 Task: Plan a trip to Bellavista, Peru from 22nd December, 2023 to 30th December, 2023 for 2 adults.1  bedroom having 1 bed and 1 bathroom. Property type can be hotel. Booking option can be shelf check-in. Look for 5 properties as per requirement.
Action: Mouse moved to (604, 163)
Screenshot: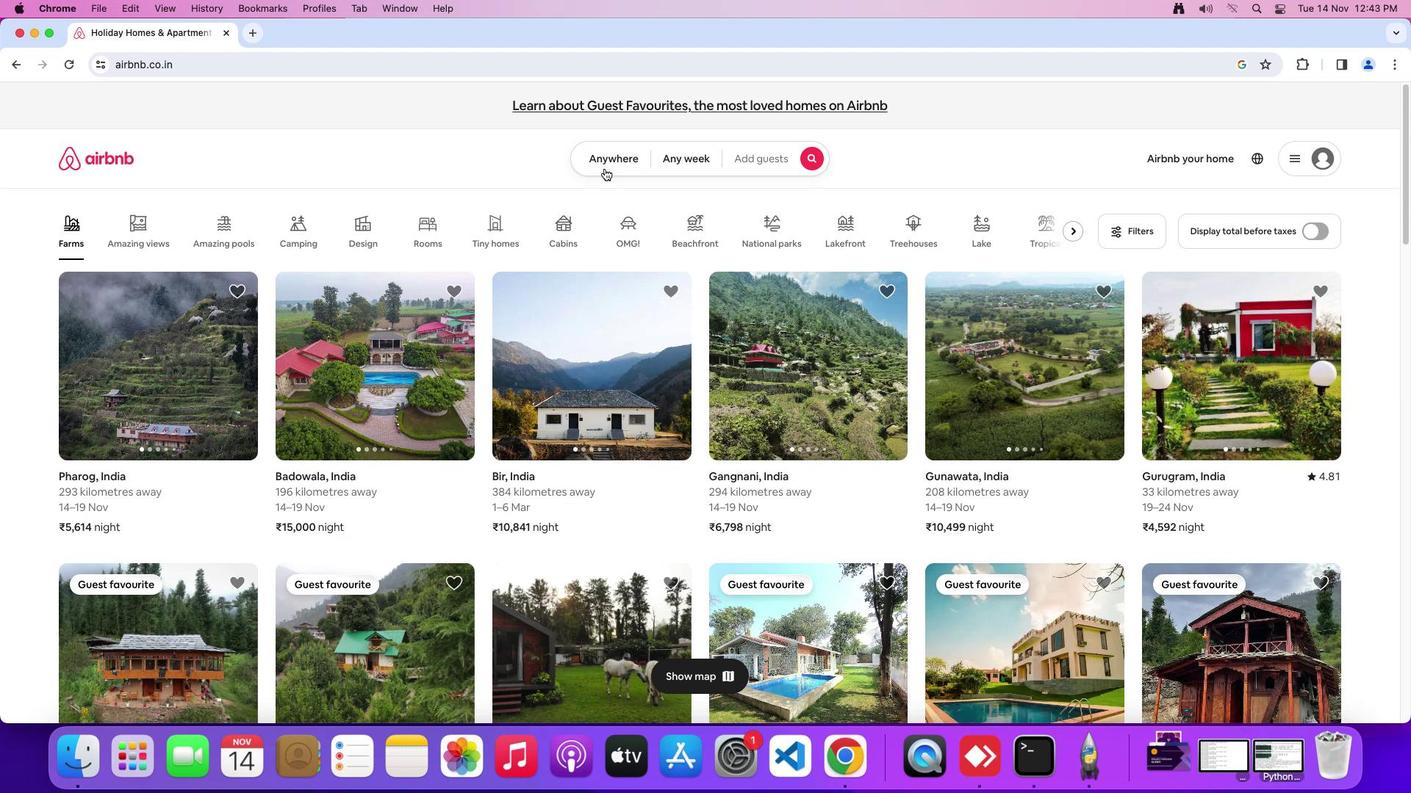 
Action: Mouse pressed left at (604, 163)
Screenshot: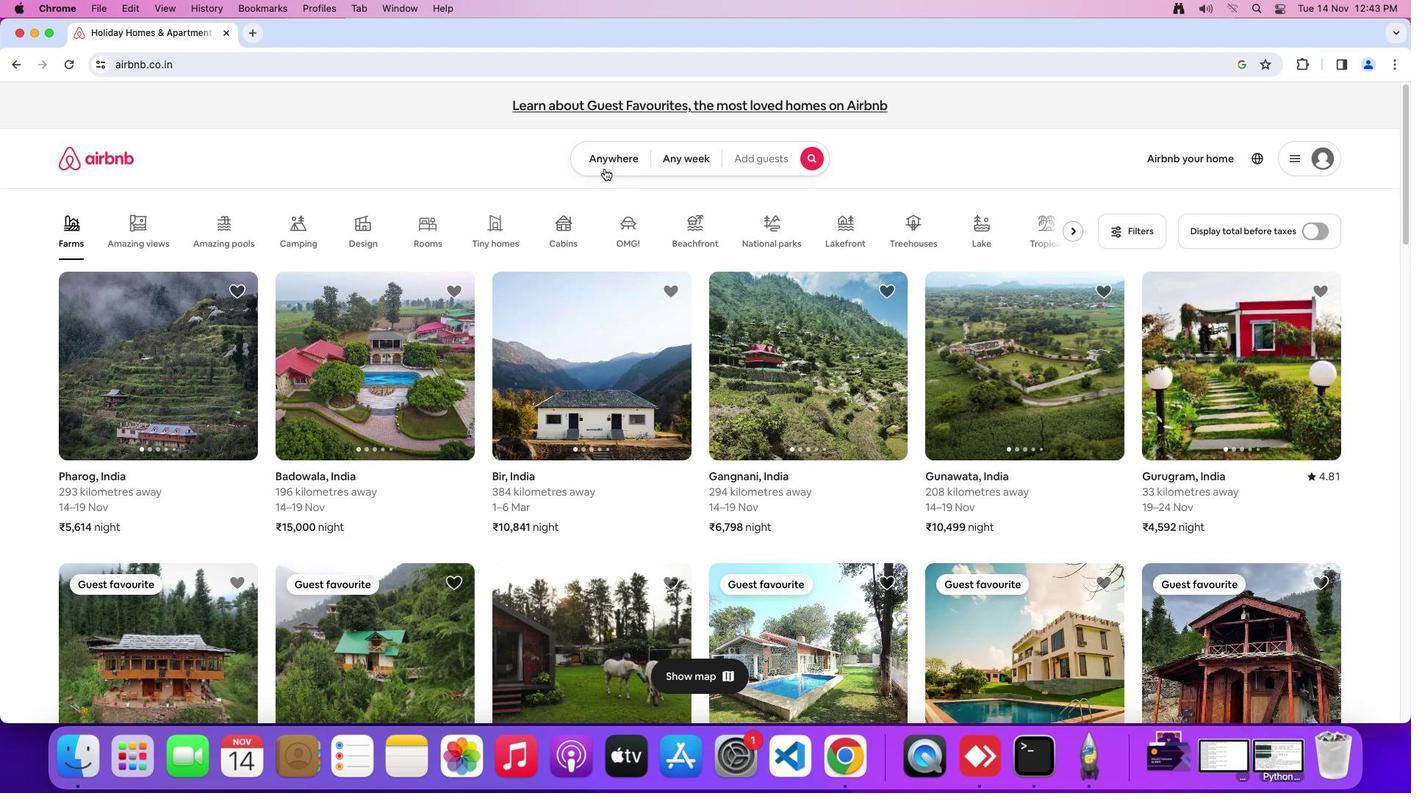 
Action: Mouse moved to (529, 224)
Screenshot: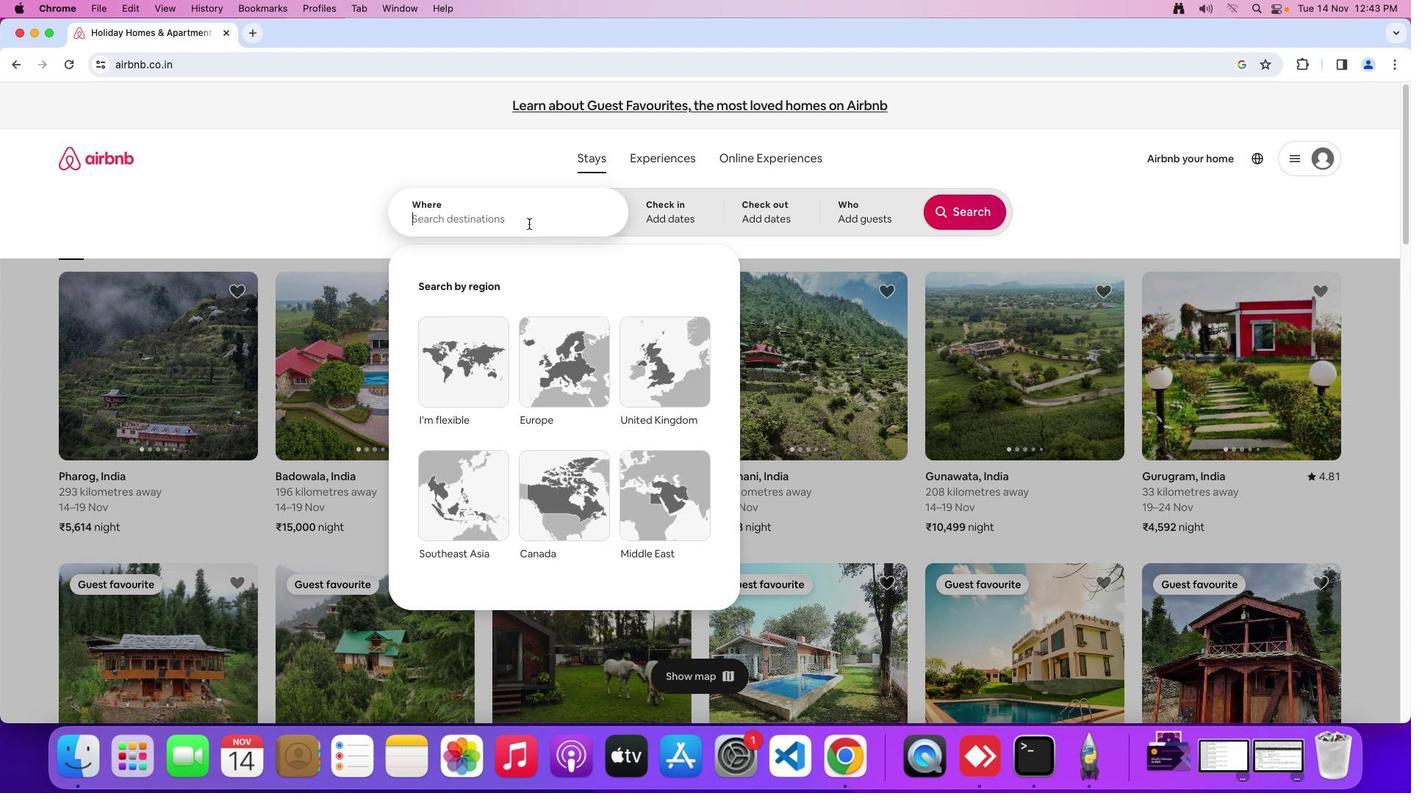 
Action: Mouse pressed left at (529, 224)
Screenshot: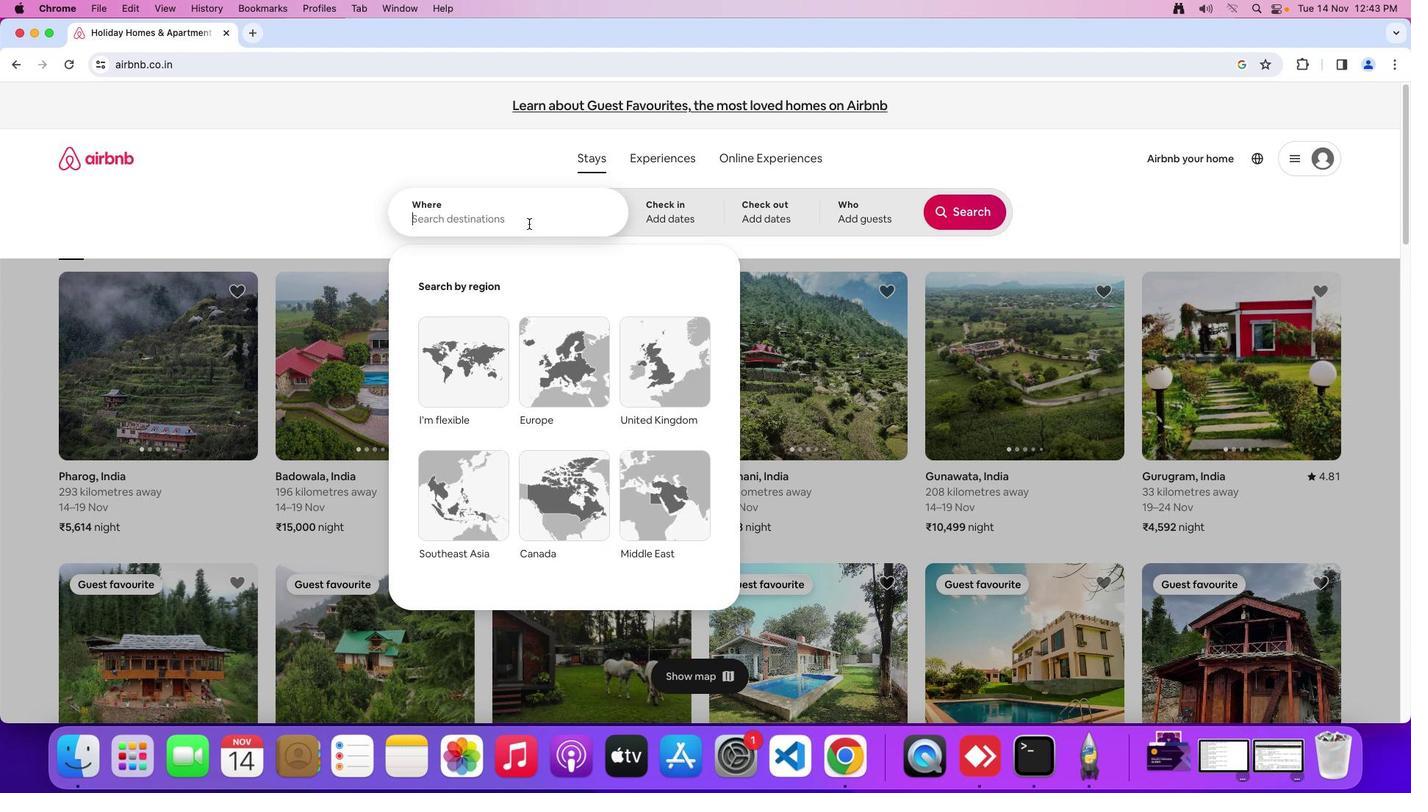 
Action: Mouse moved to (529, 223)
Screenshot: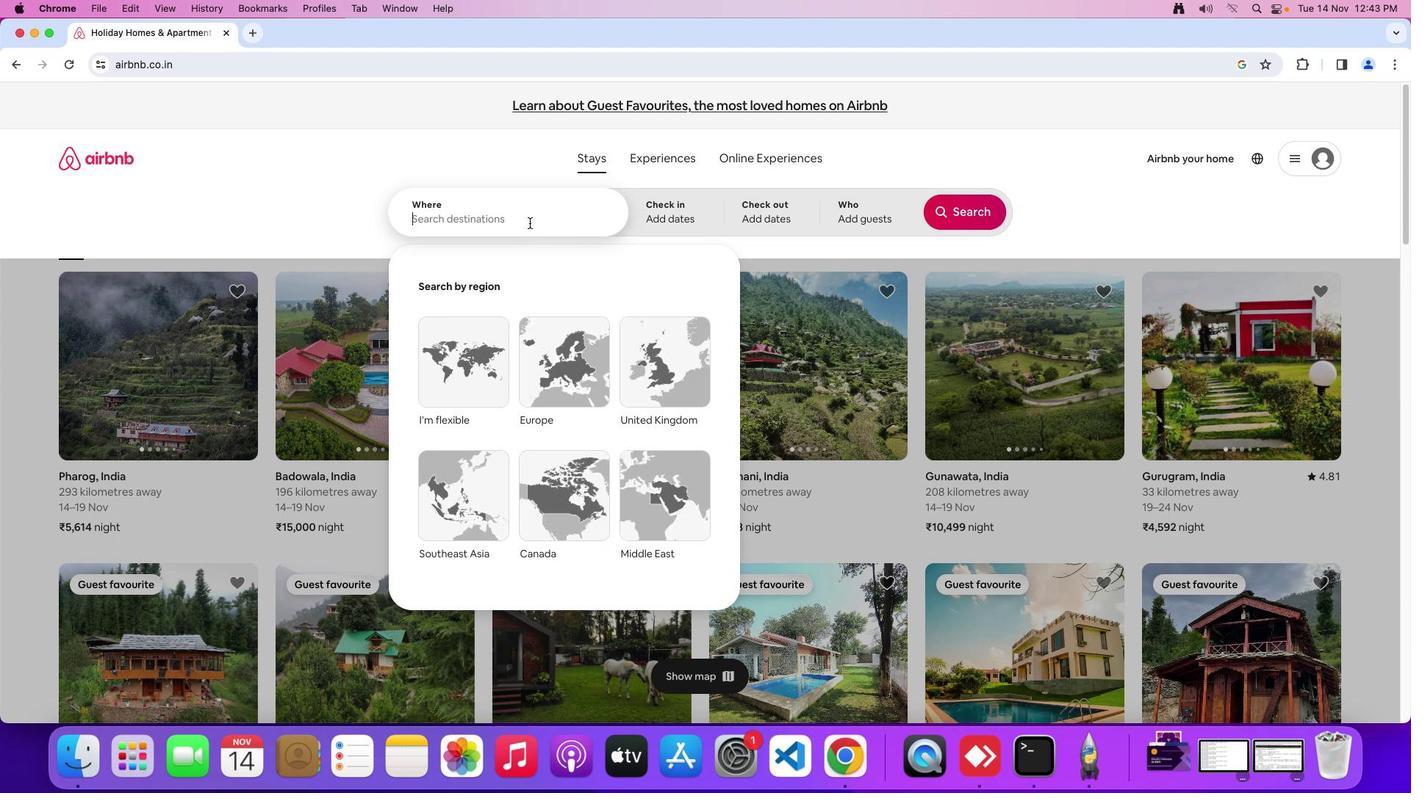 
Action: Key pressed Key.shift_r
Screenshot: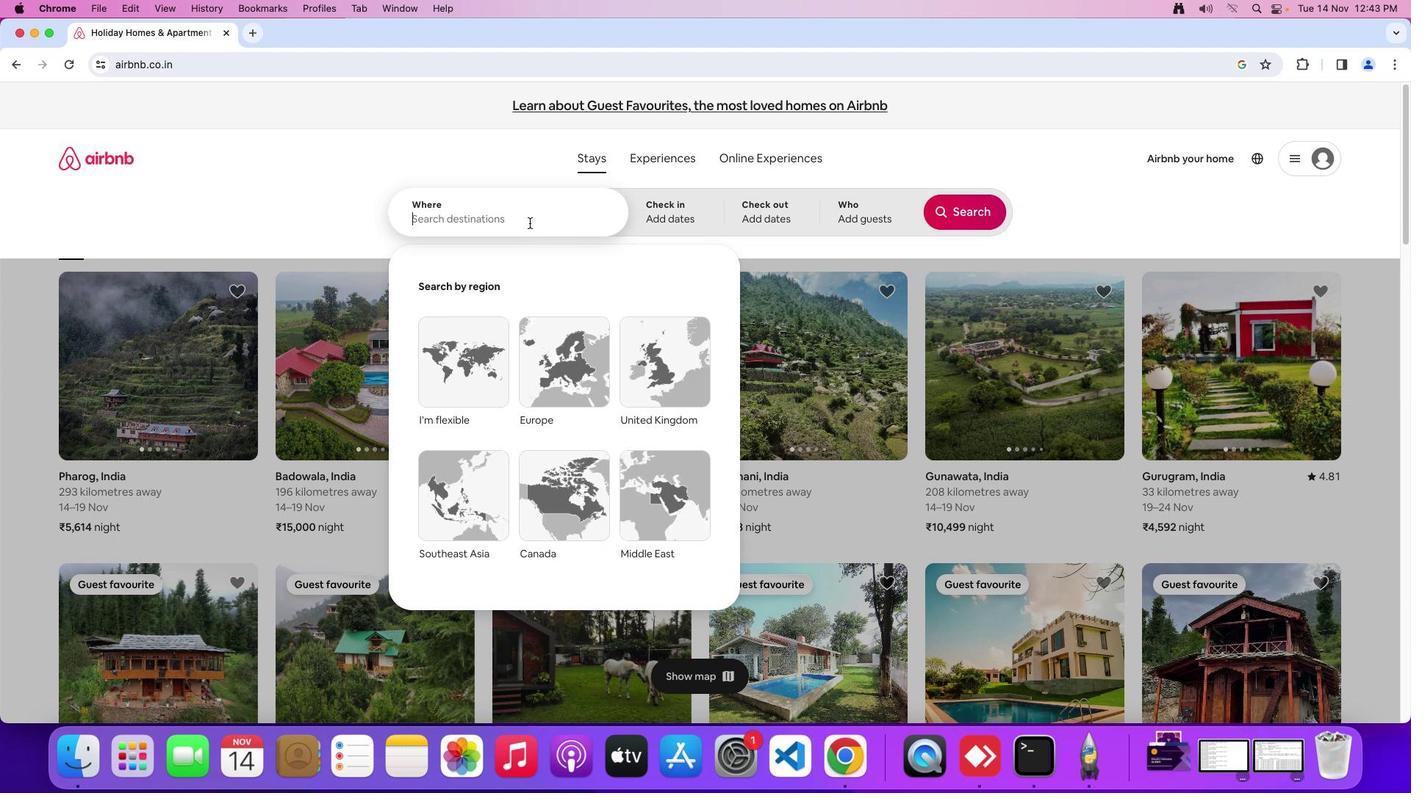 
Action: Mouse moved to (529, 223)
Screenshot: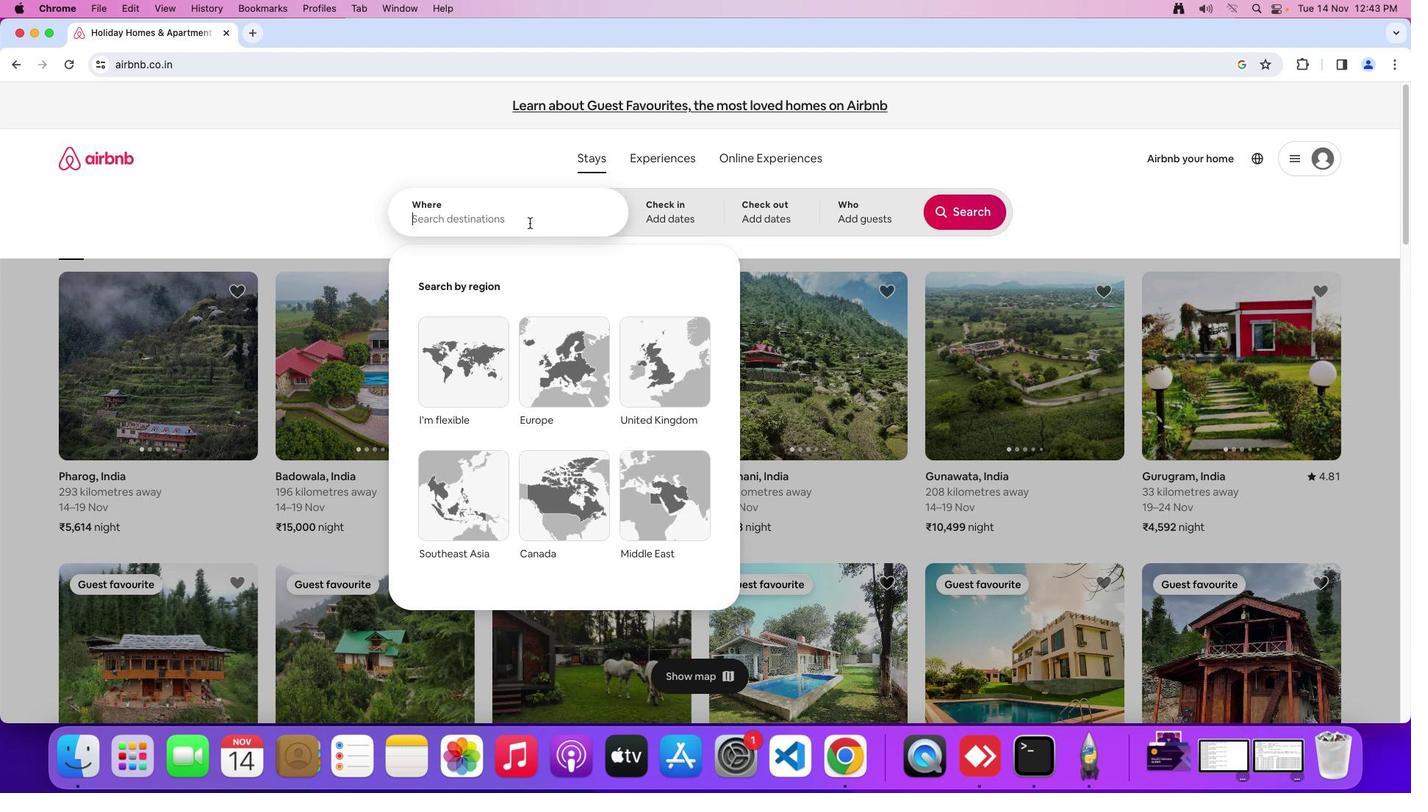 
Action: Key pressed 'B''e''l''l''a''v''i''s''t''a'','Key.spaceKey.shift'P''e''r''y'Key.backspace'u'
Screenshot: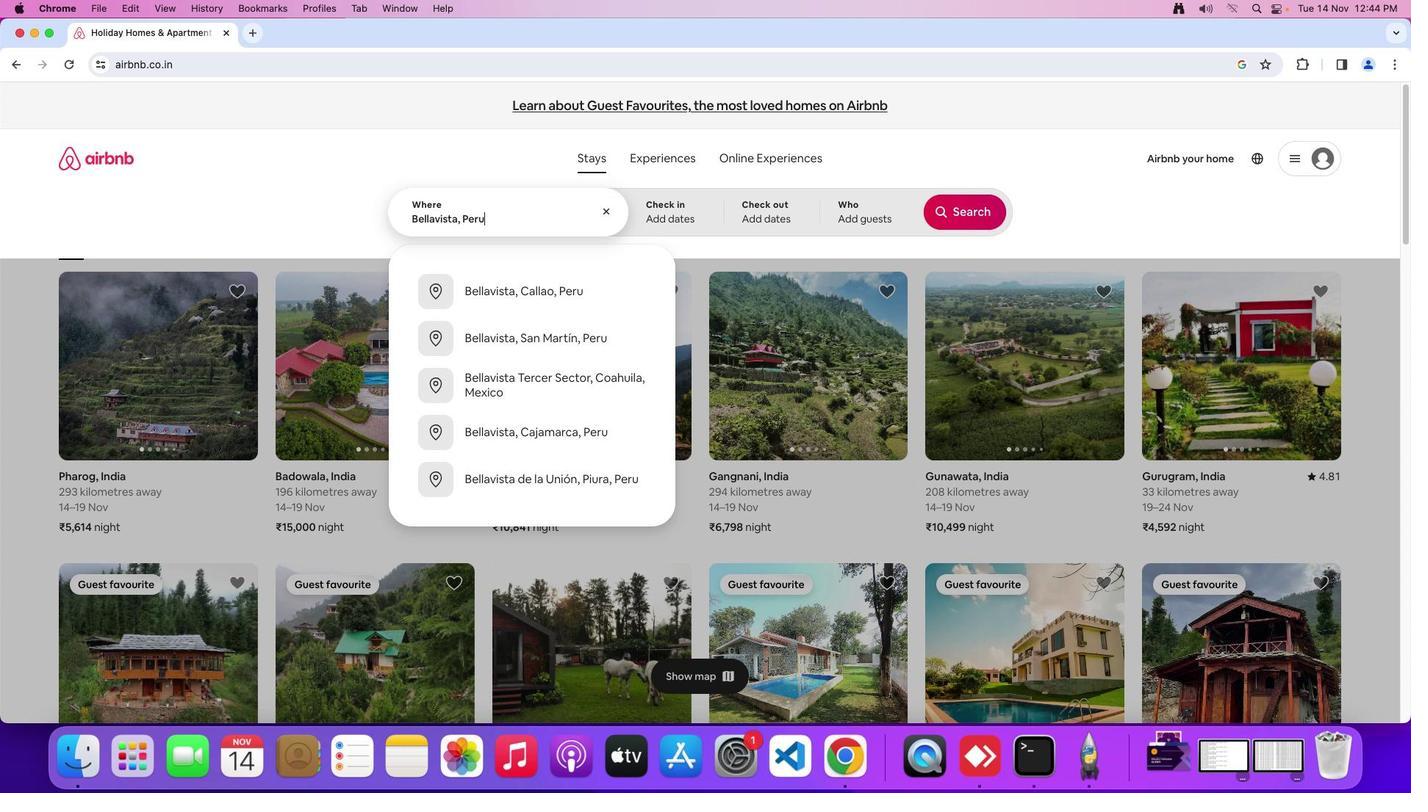 
Action: Mouse moved to (672, 222)
Screenshot: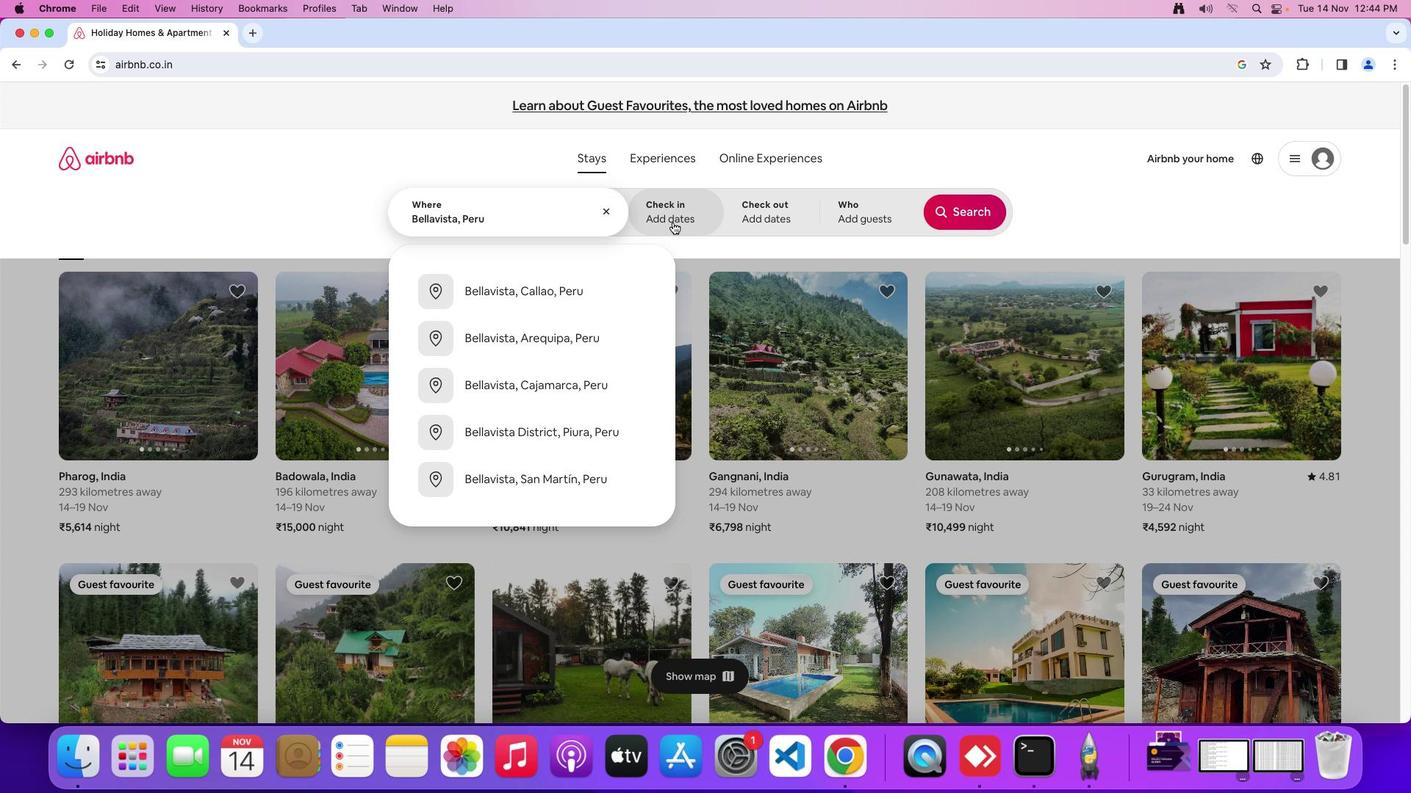 
Action: Mouse pressed left at (672, 222)
Screenshot: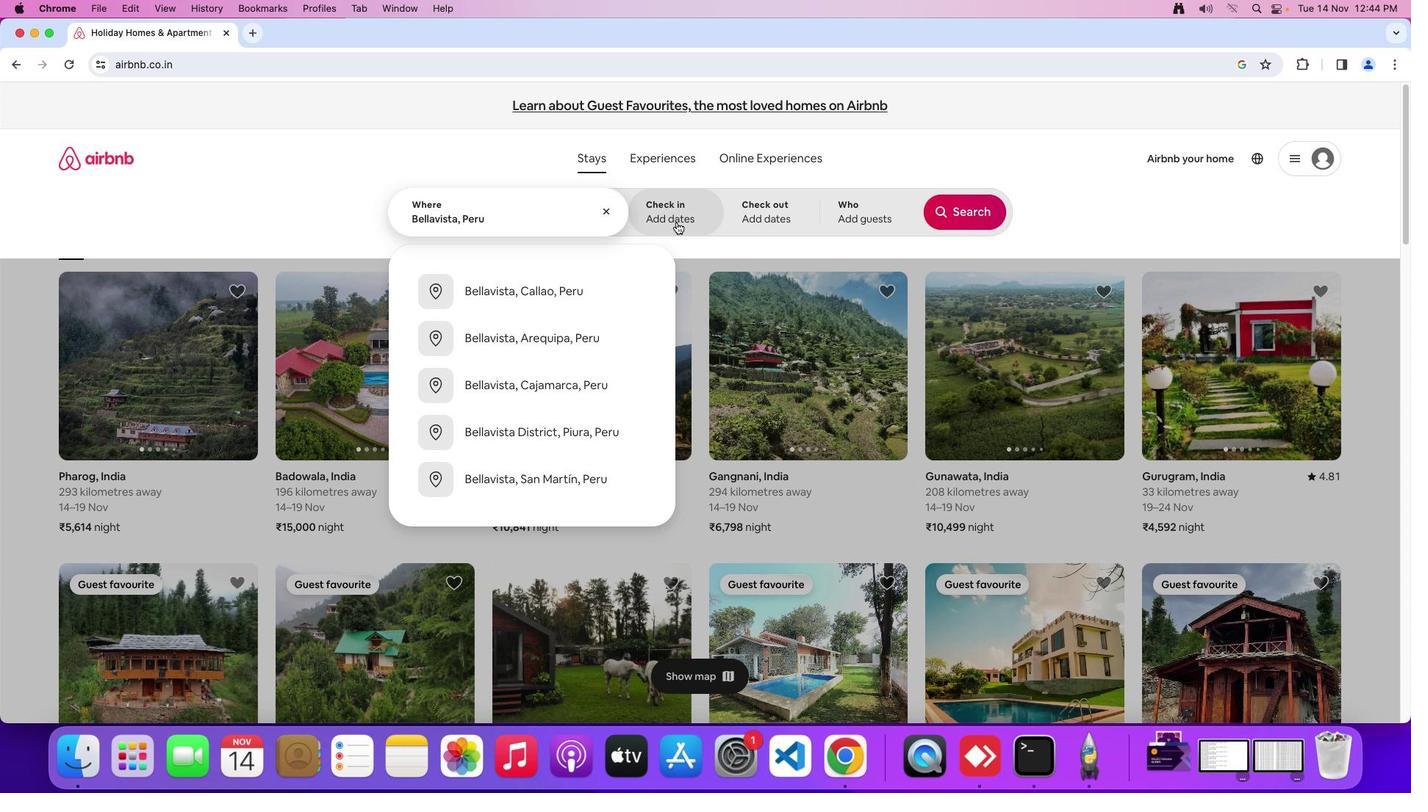 
Action: Mouse moved to (905, 500)
Screenshot: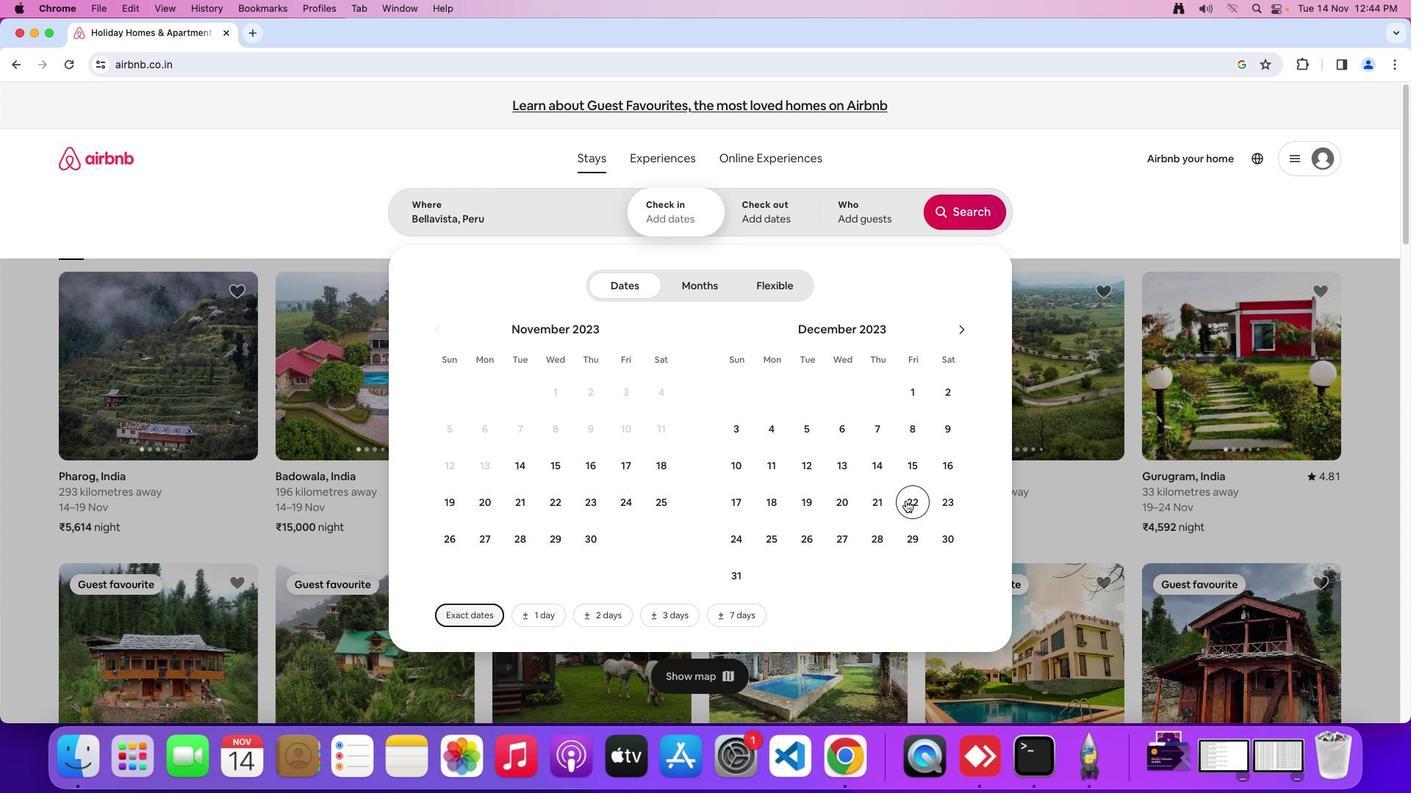 
Action: Mouse pressed left at (905, 500)
Screenshot: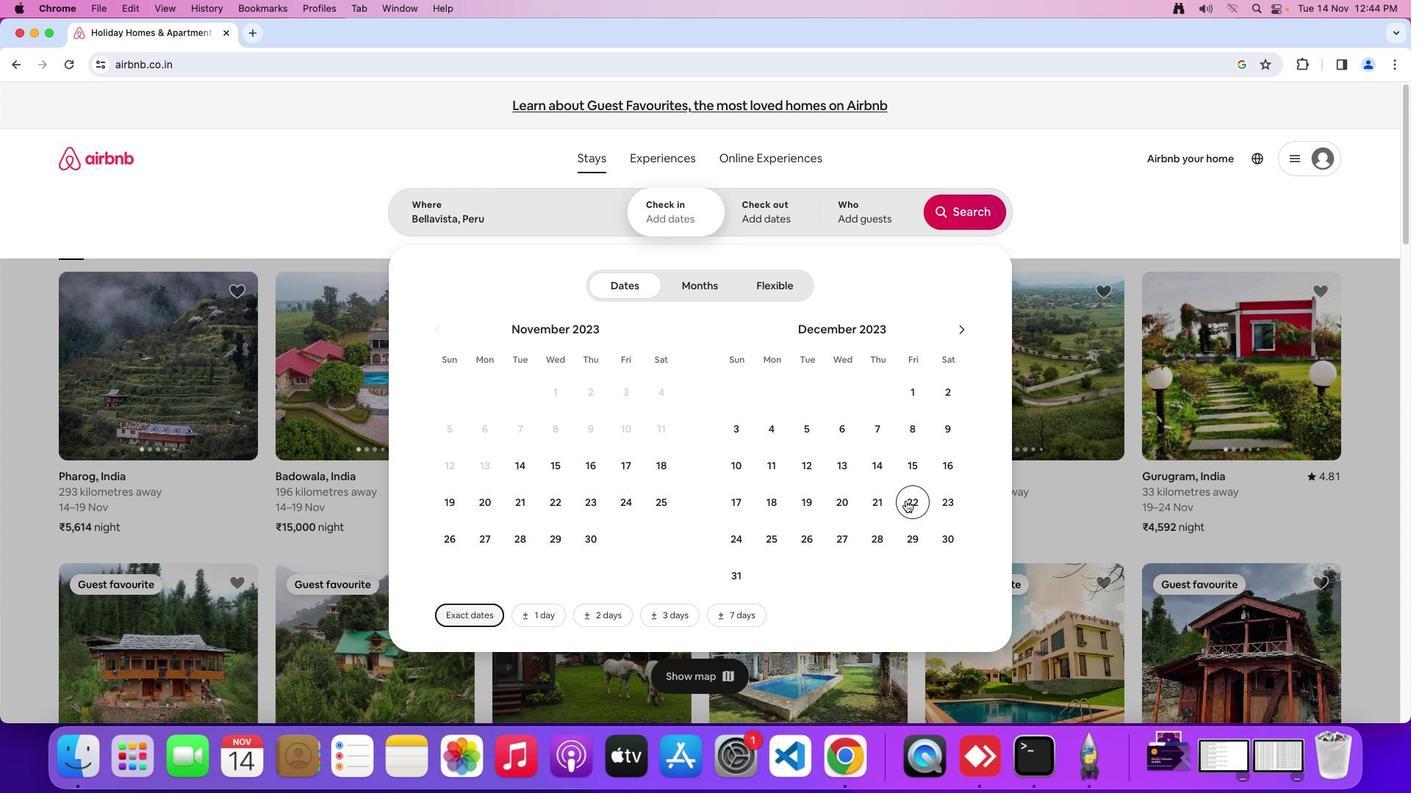 
Action: Mouse moved to (908, 498)
Screenshot: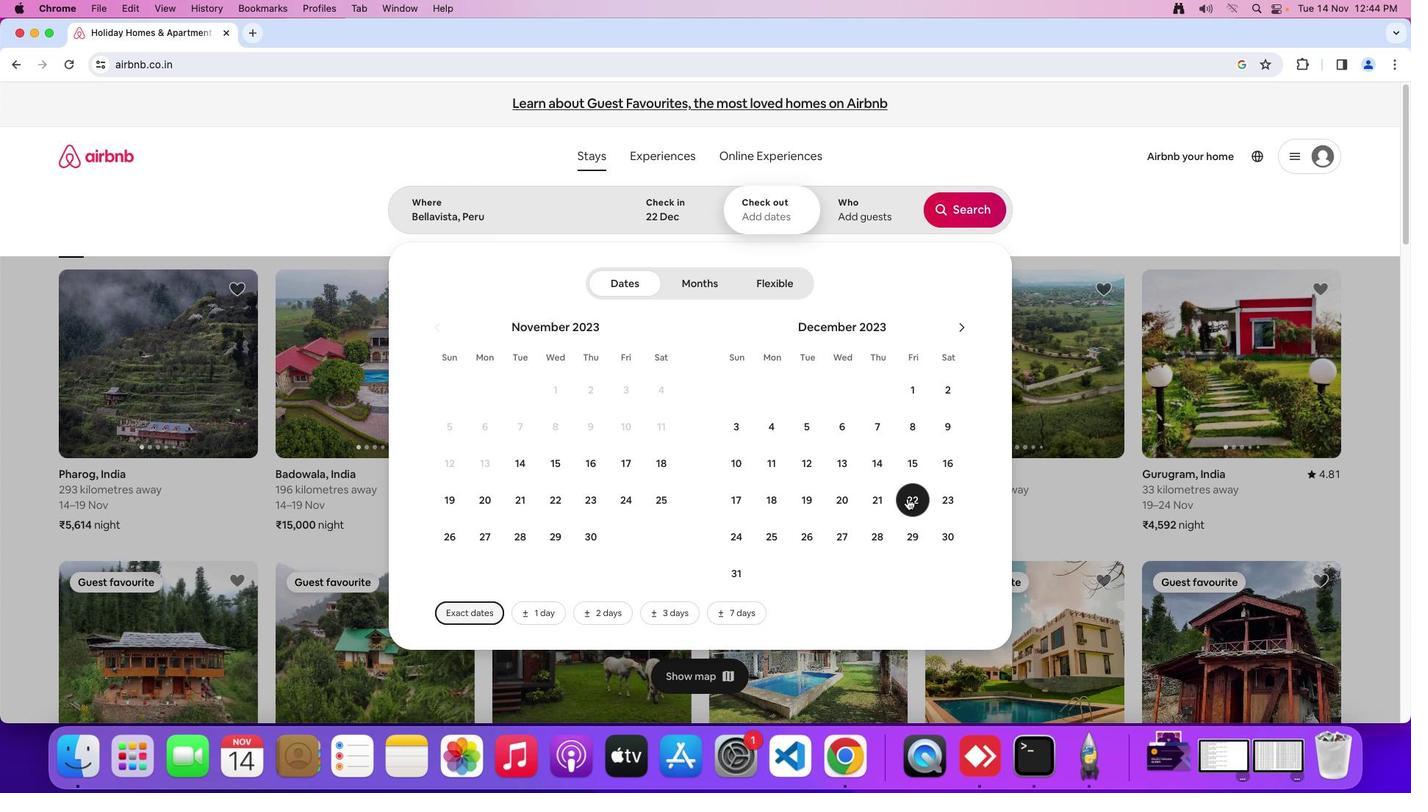 
Action: Mouse scrolled (908, 498) with delta (0, 0)
Screenshot: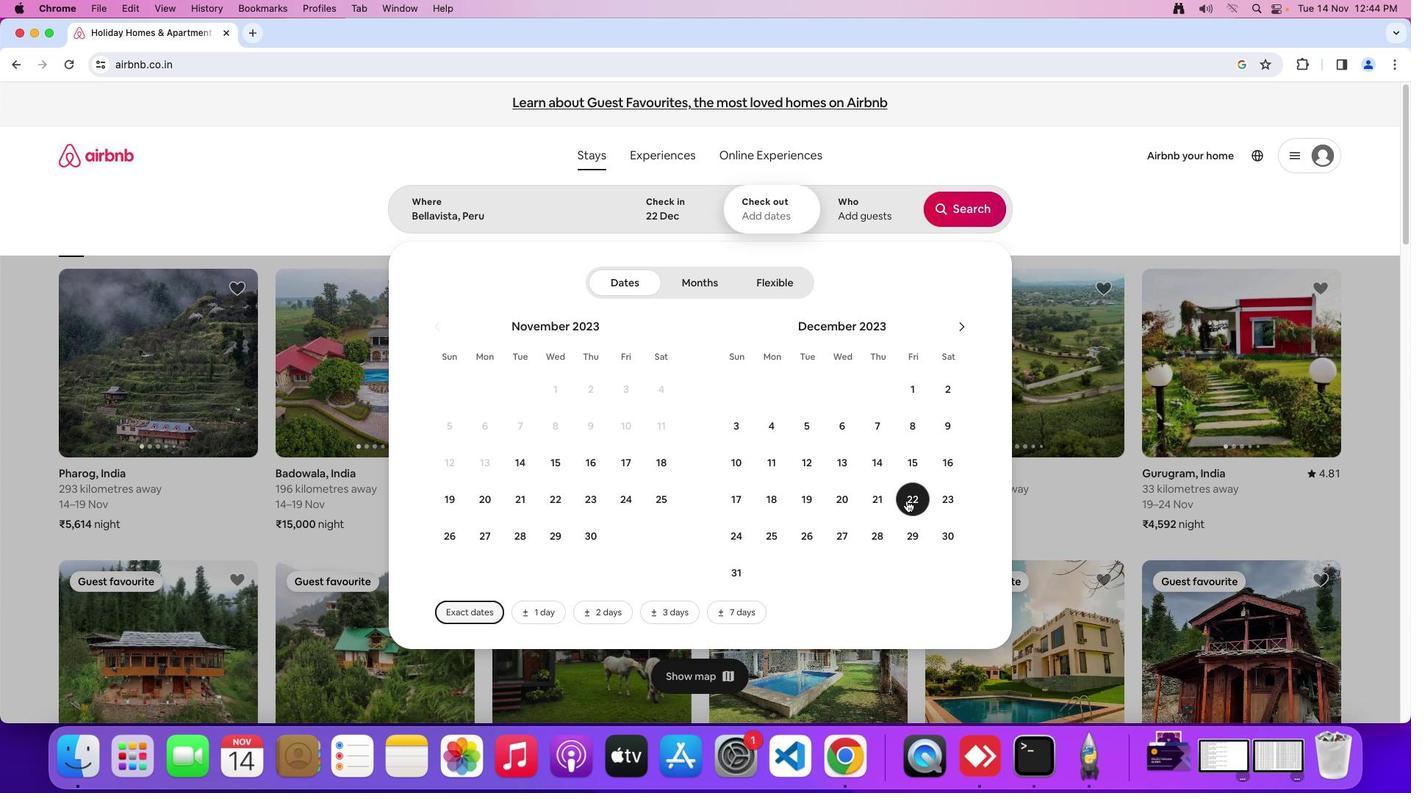 
Action: Mouse moved to (952, 539)
Screenshot: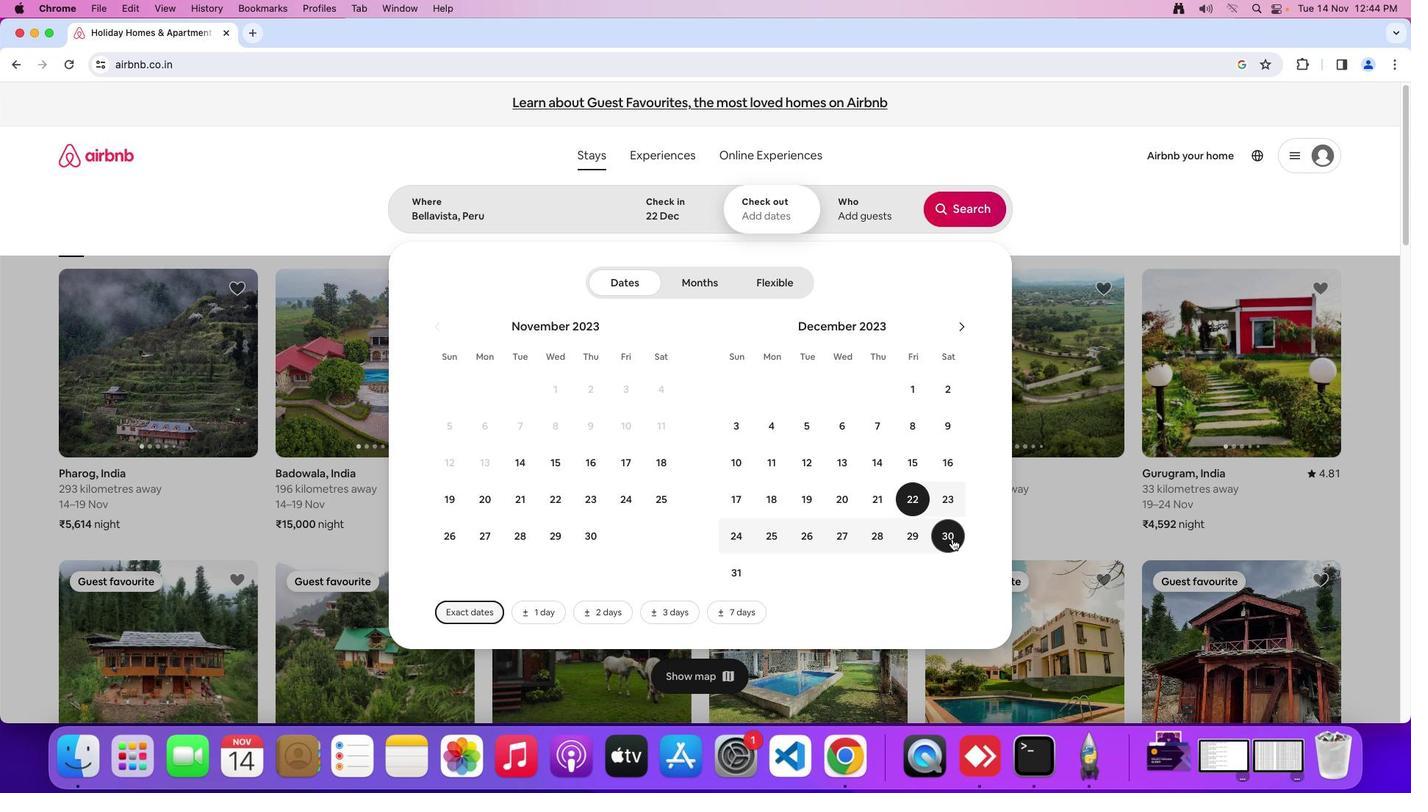 
Action: Mouse pressed left at (952, 539)
Screenshot: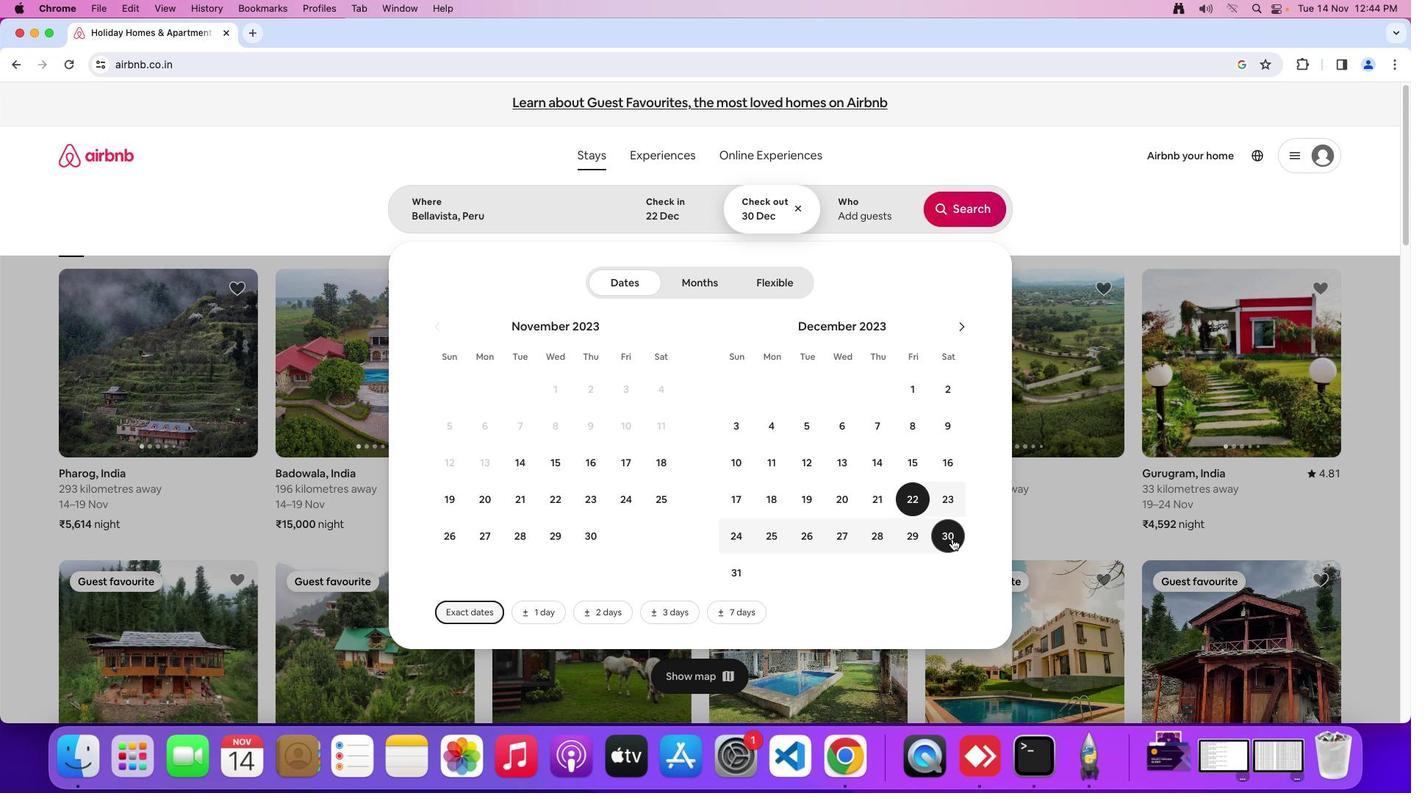 
Action: Mouse moved to (953, 537)
Screenshot: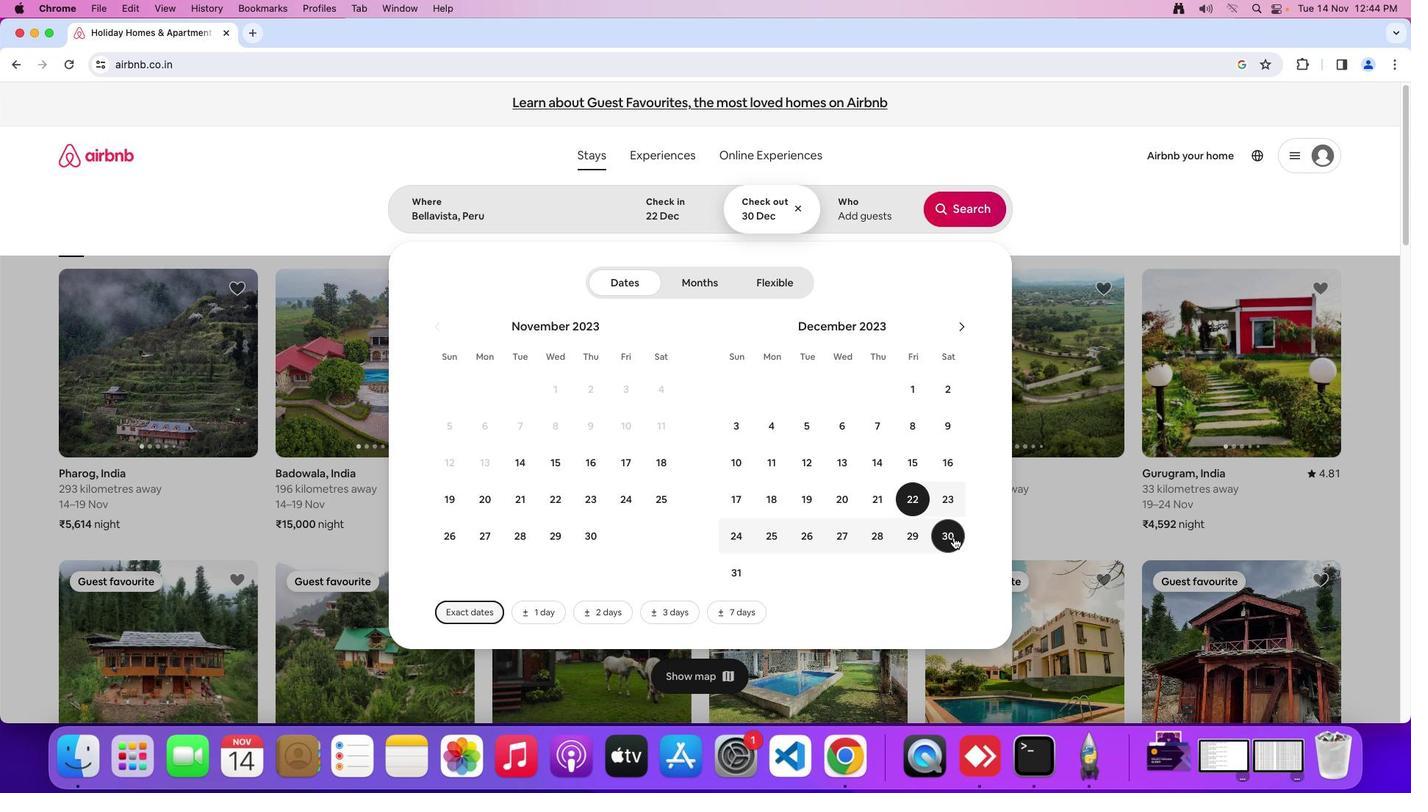 
Action: Mouse scrolled (953, 537) with delta (0, 0)
Screenshot: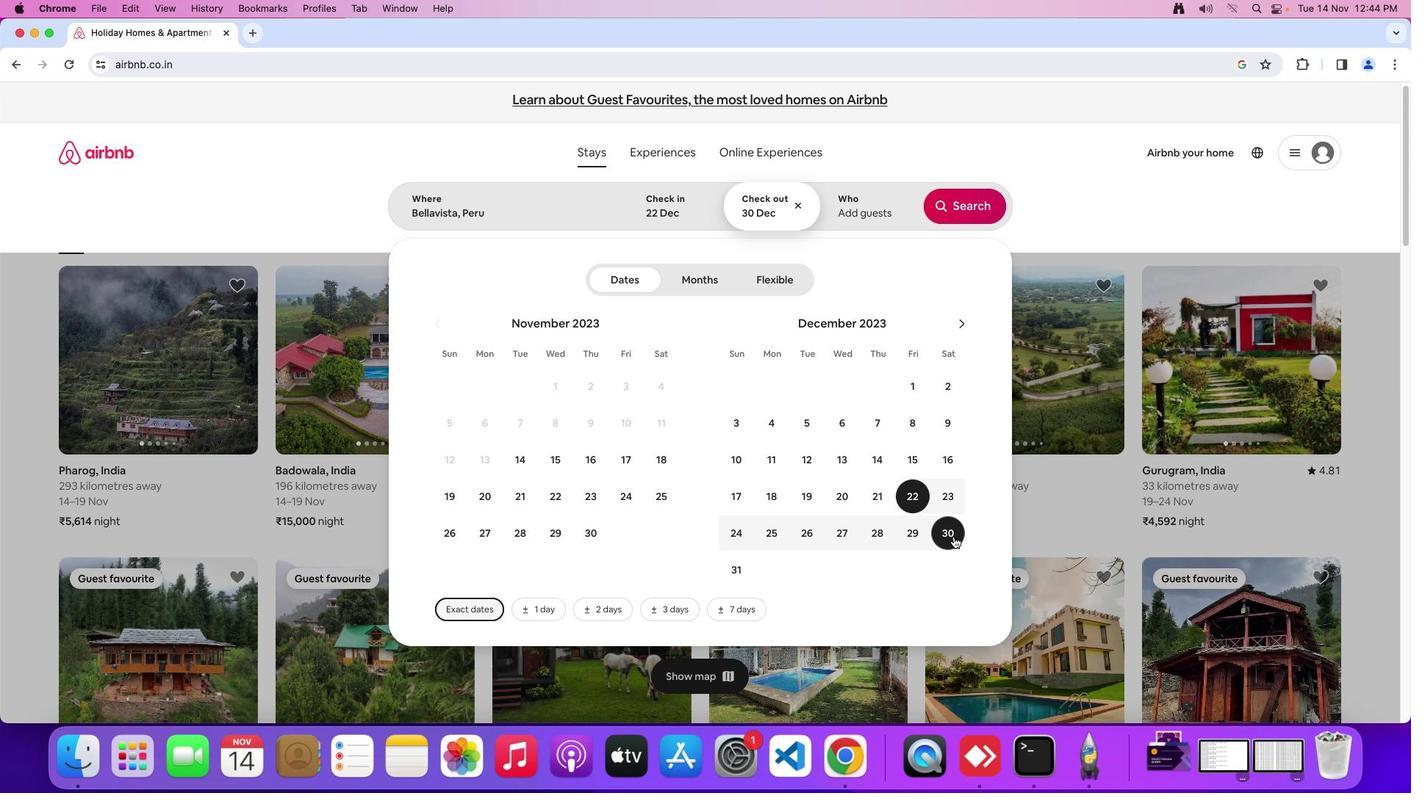 
Action: Mouse moved to (954, 537)
Screenshot: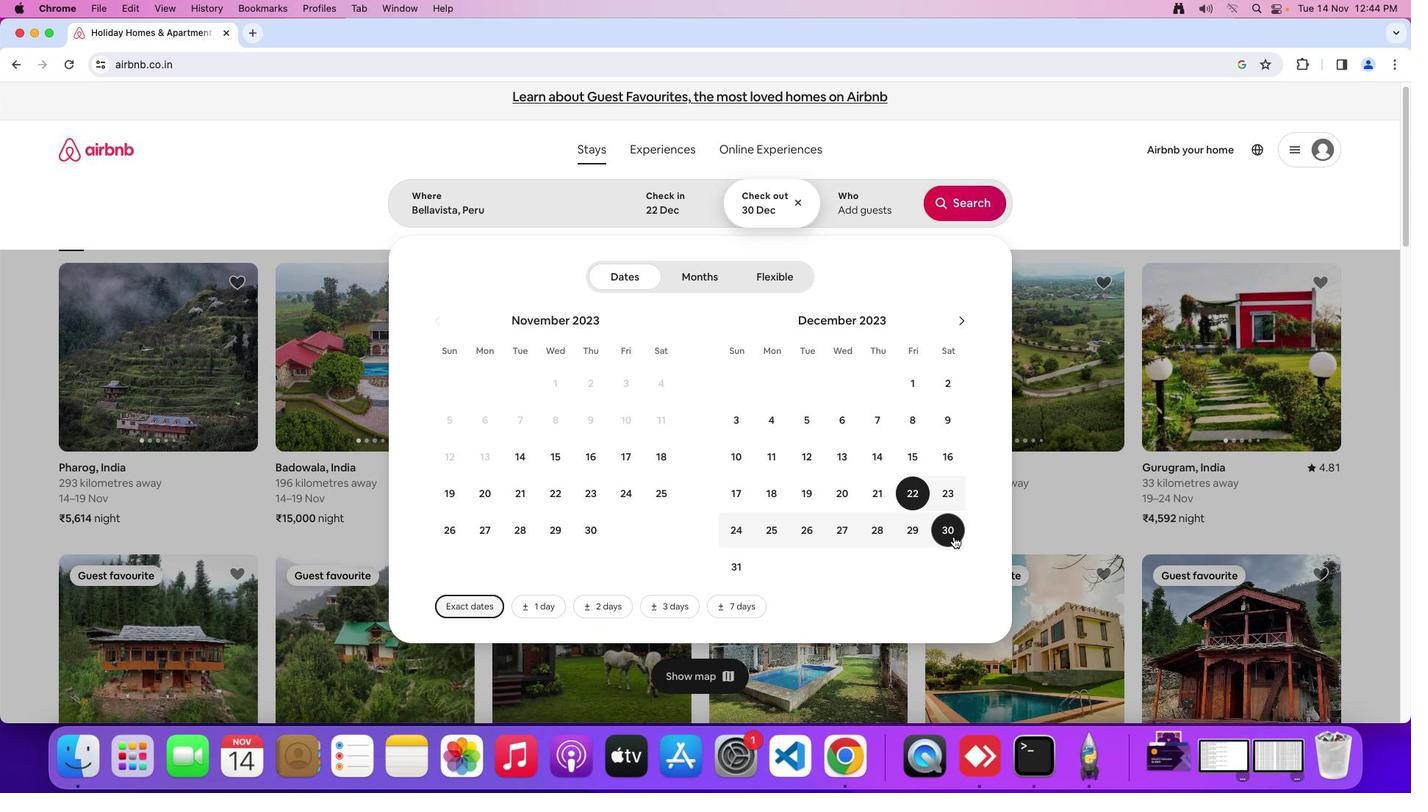 
Action: Mouse scrolled (954, 537) with delta (0, 0)
Screenshot: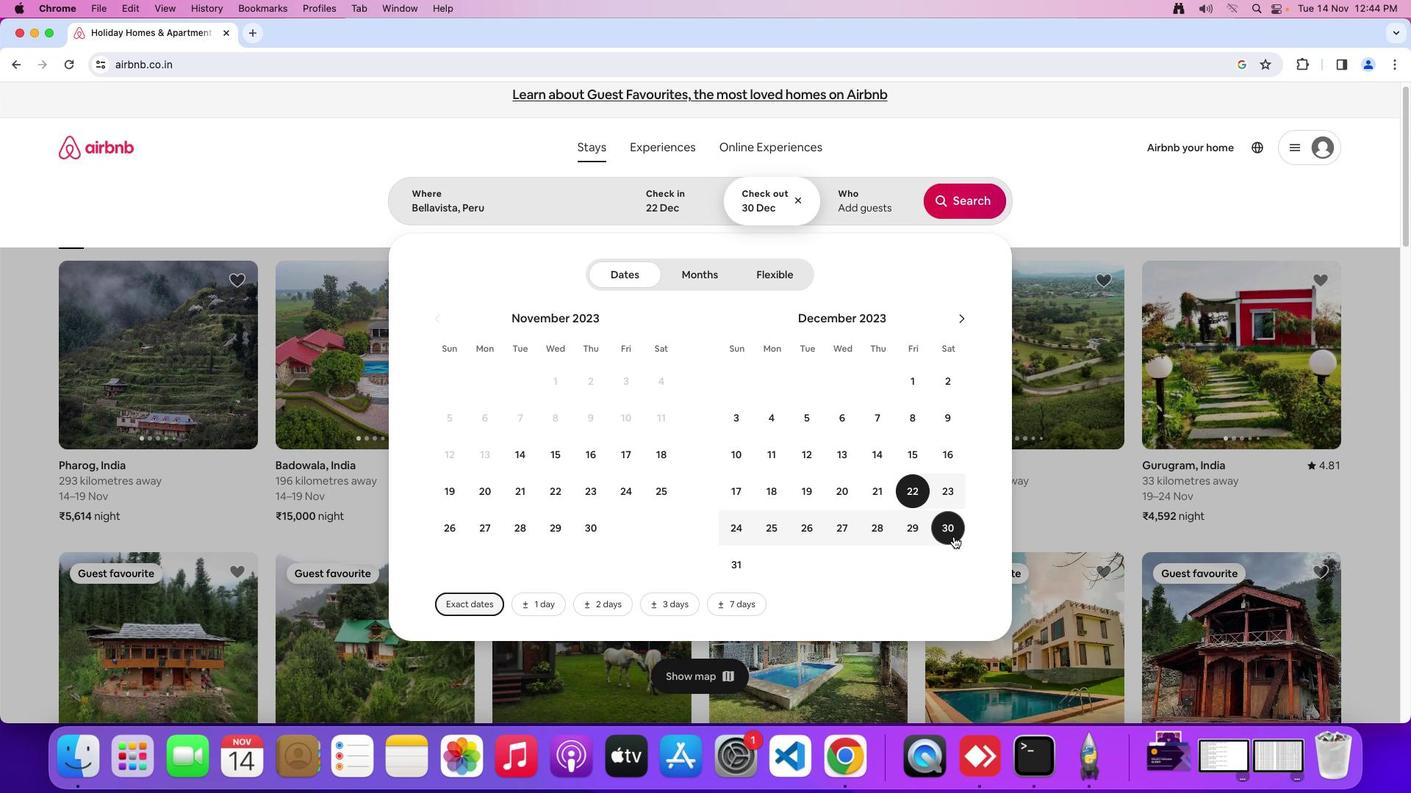 
Action: Mouse scrolled (954, 537) with delta (0, 0)
Screenshot: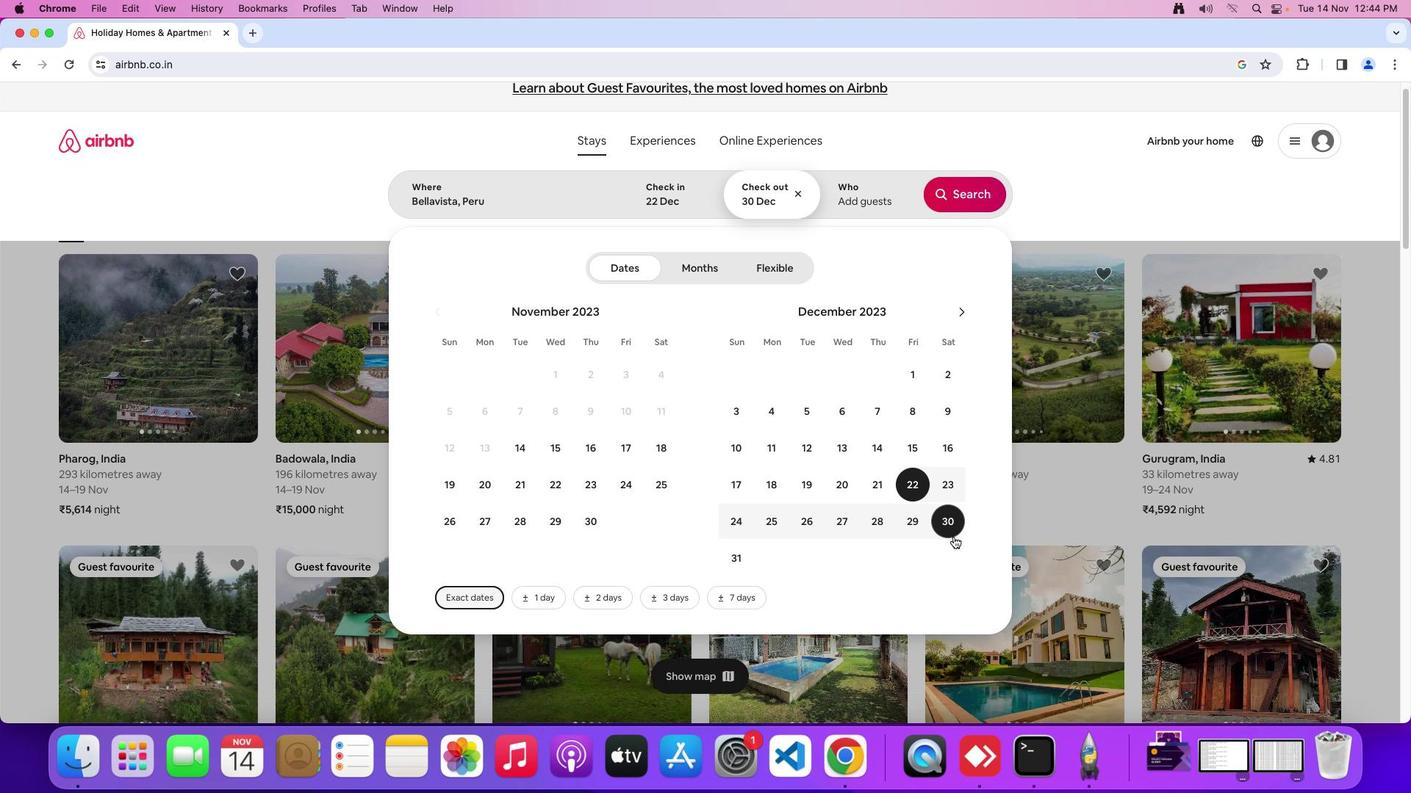 
Action: Mouse moved to (858, 198)
Screenshot: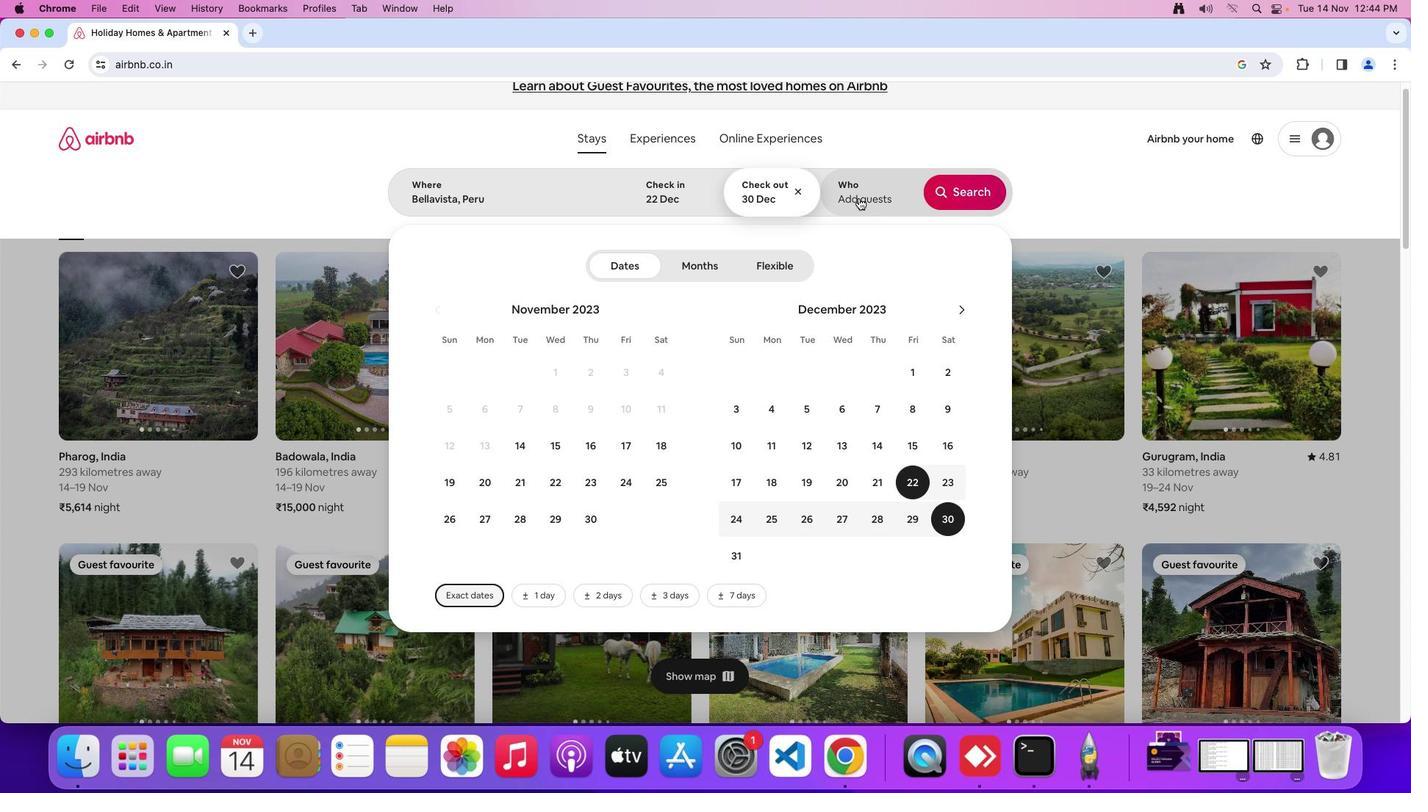 
Action: Mouse pressed left at (858, 198)
Screenshot: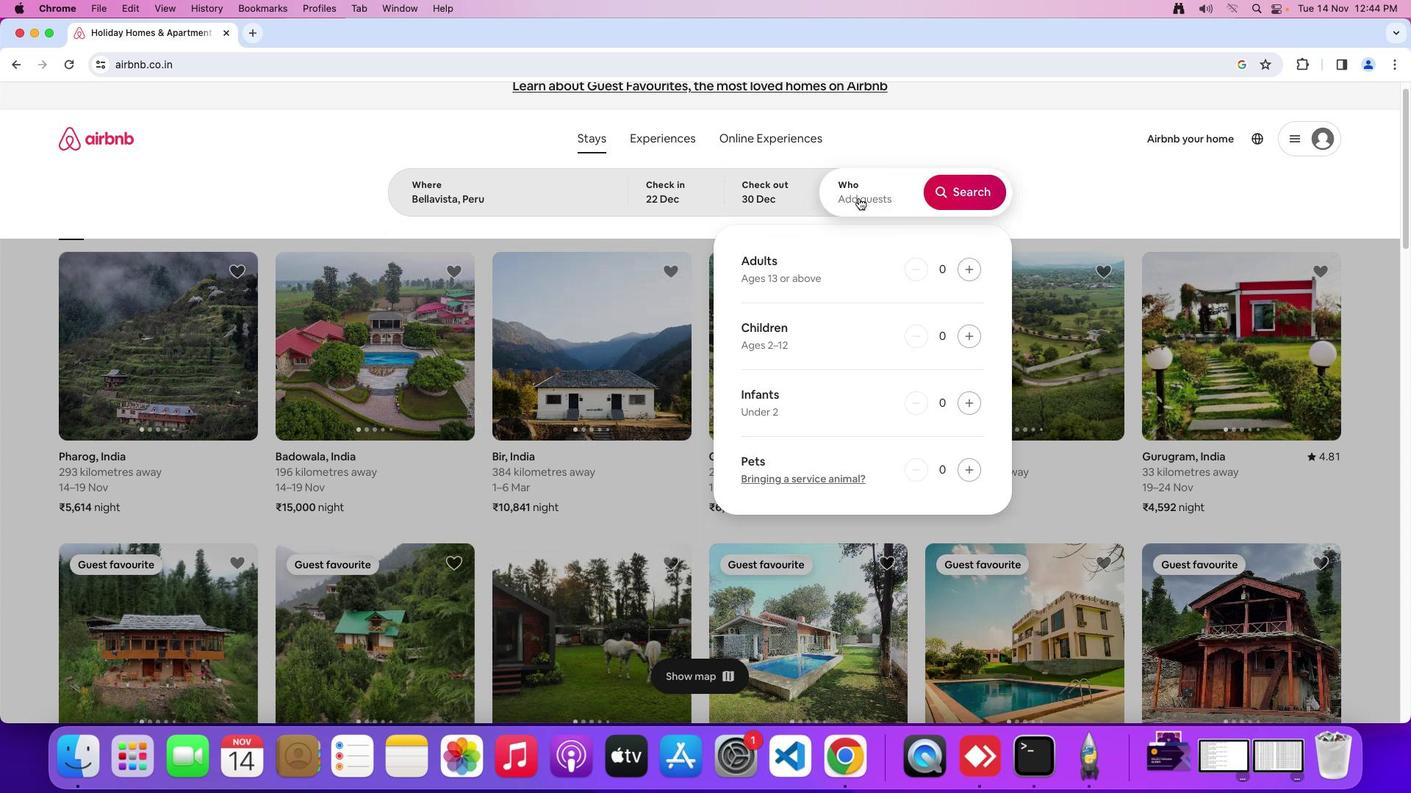 
Action: Mouse moved to (965, 270)
Screenshot: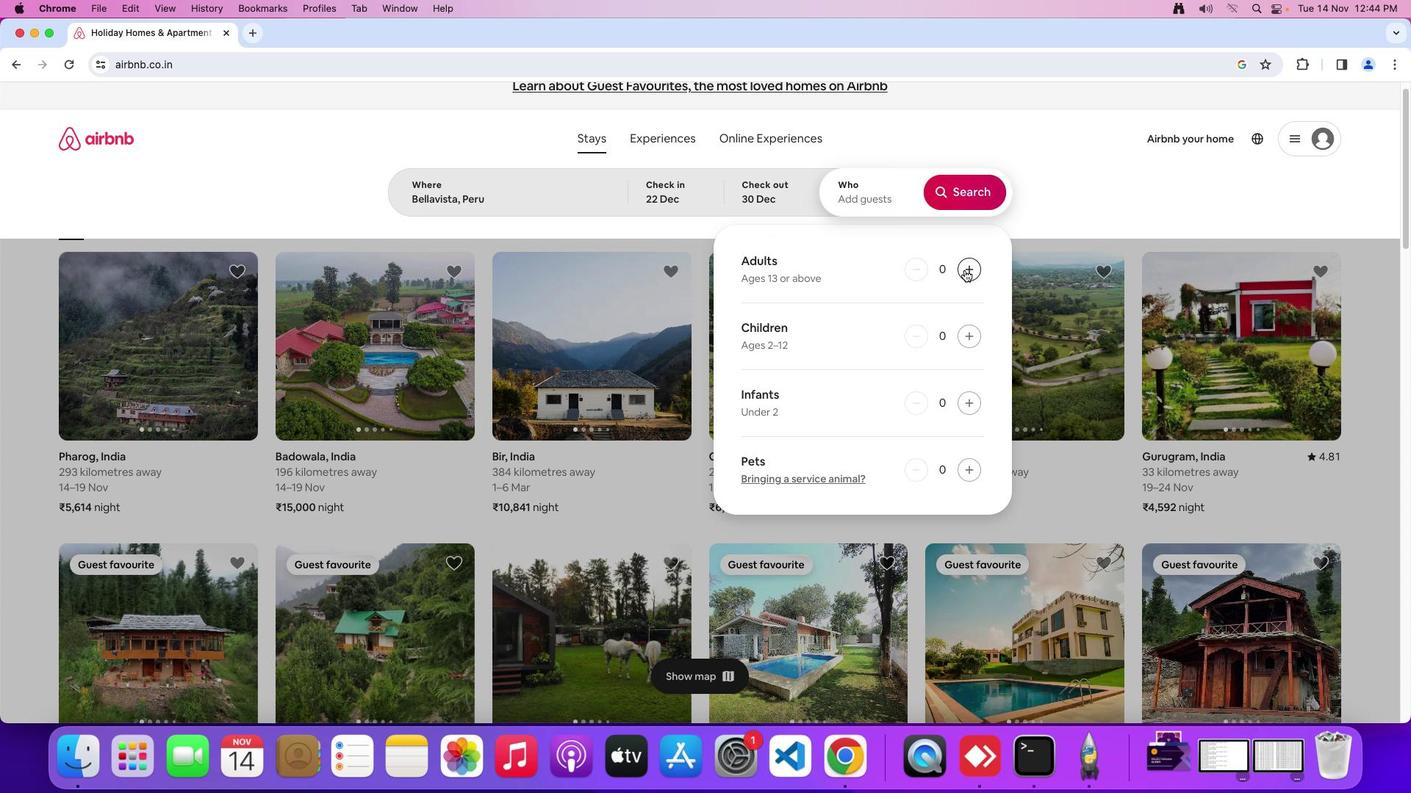 
Action: Mouse pressed left at (965, 270)
Screenshot: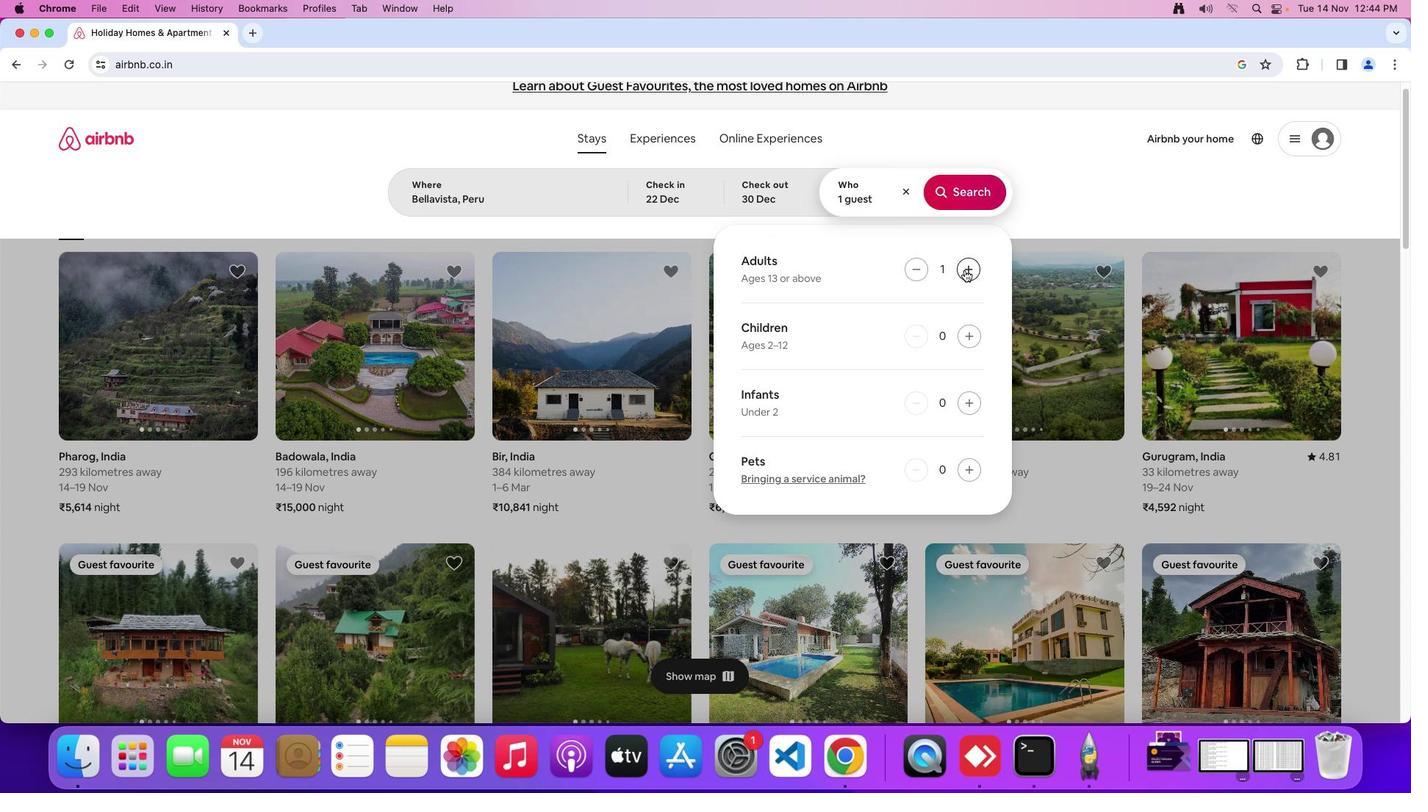
Action: Mouse pressed left at (965, 270)
Screenshot: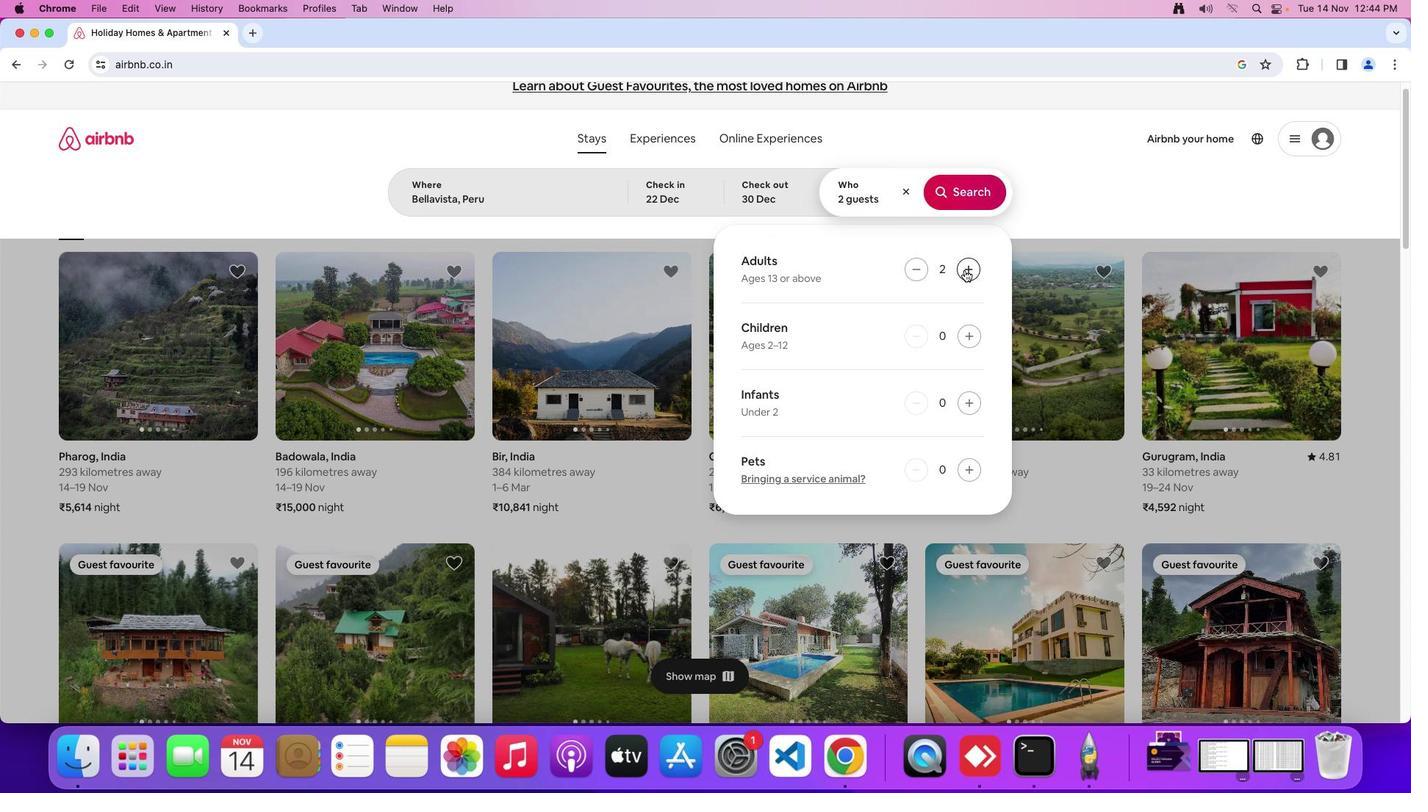 
Action: Mouse moved to (971, 205)
Screenshot: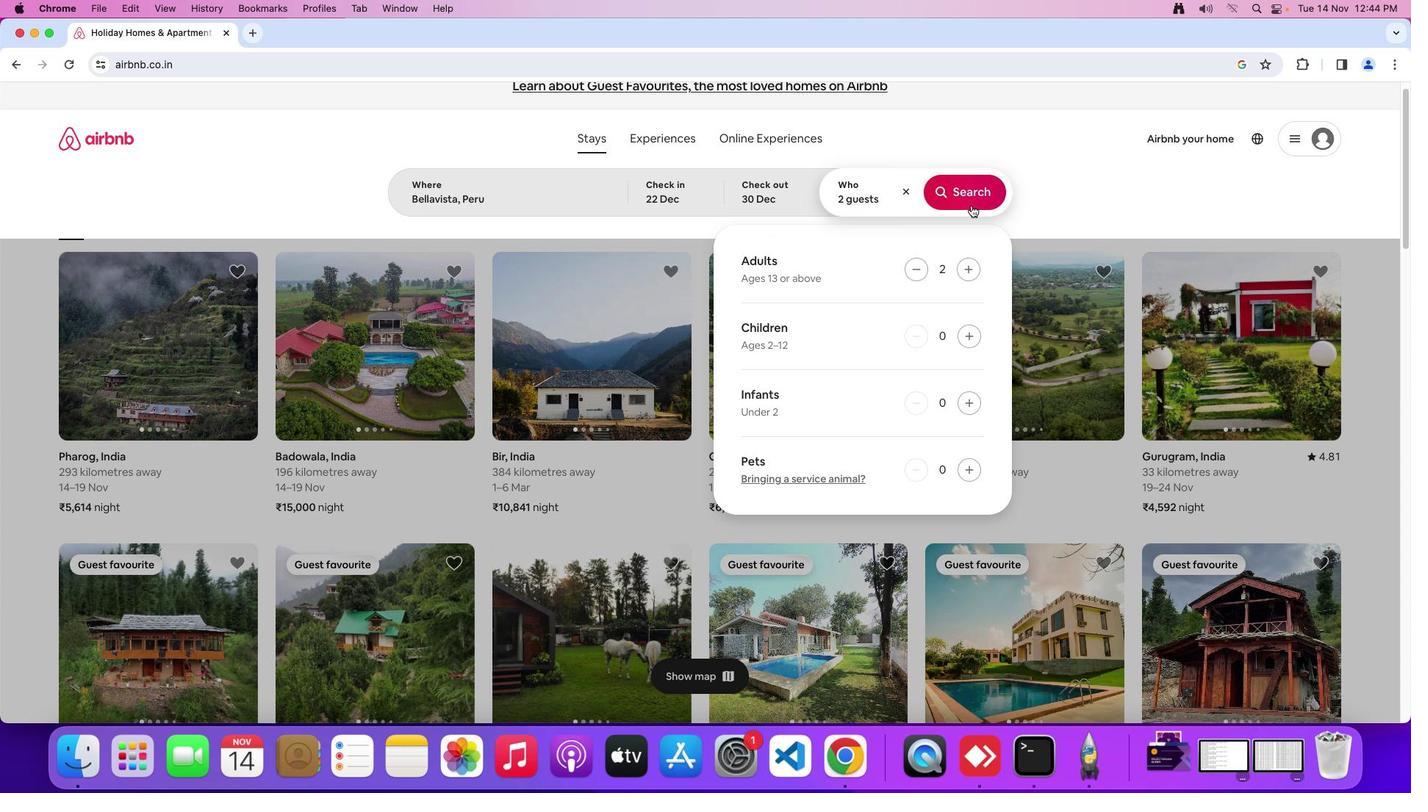 
Action: Mouse pressed left at (971, 205)
Screenshot: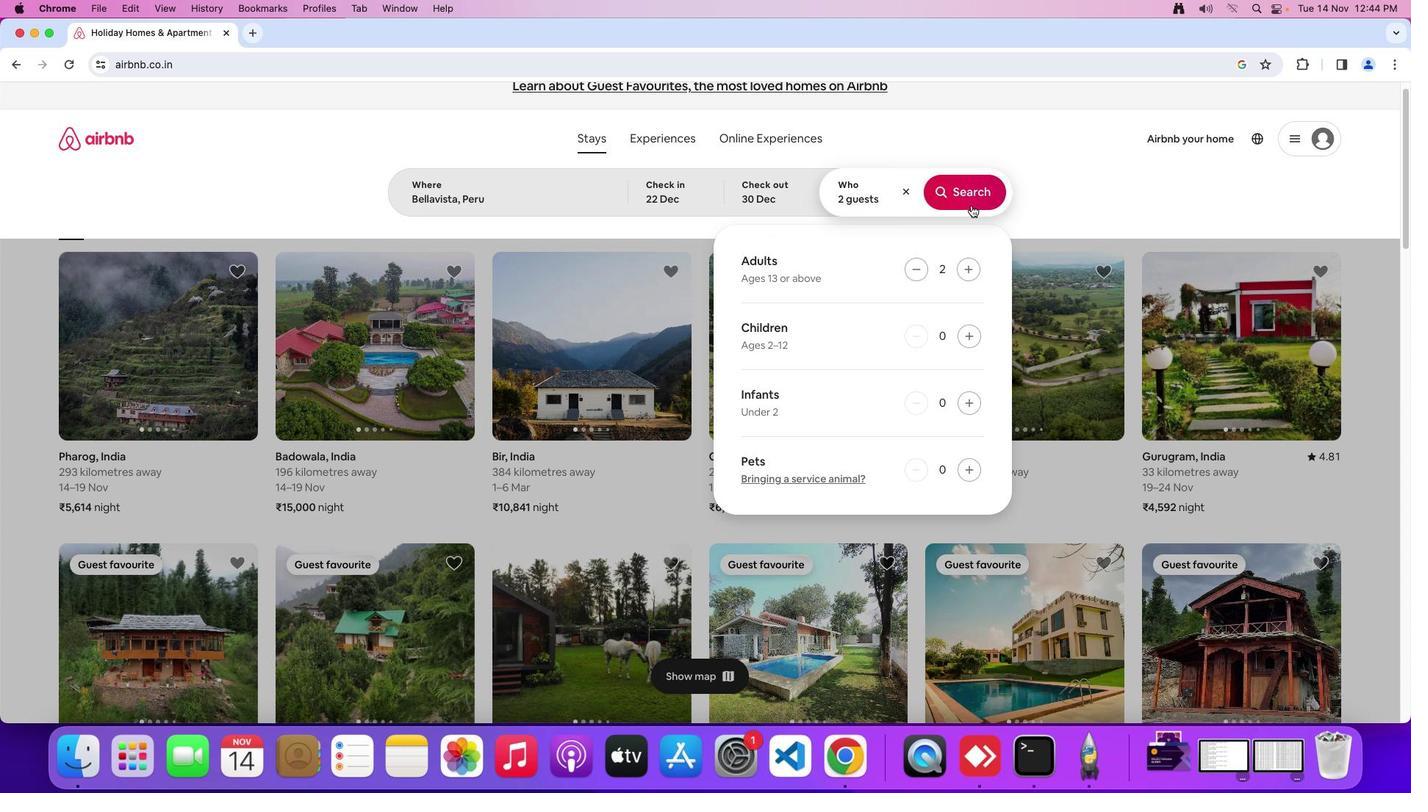 
Action: Mouse moved to (1160, 174)
Screenshot: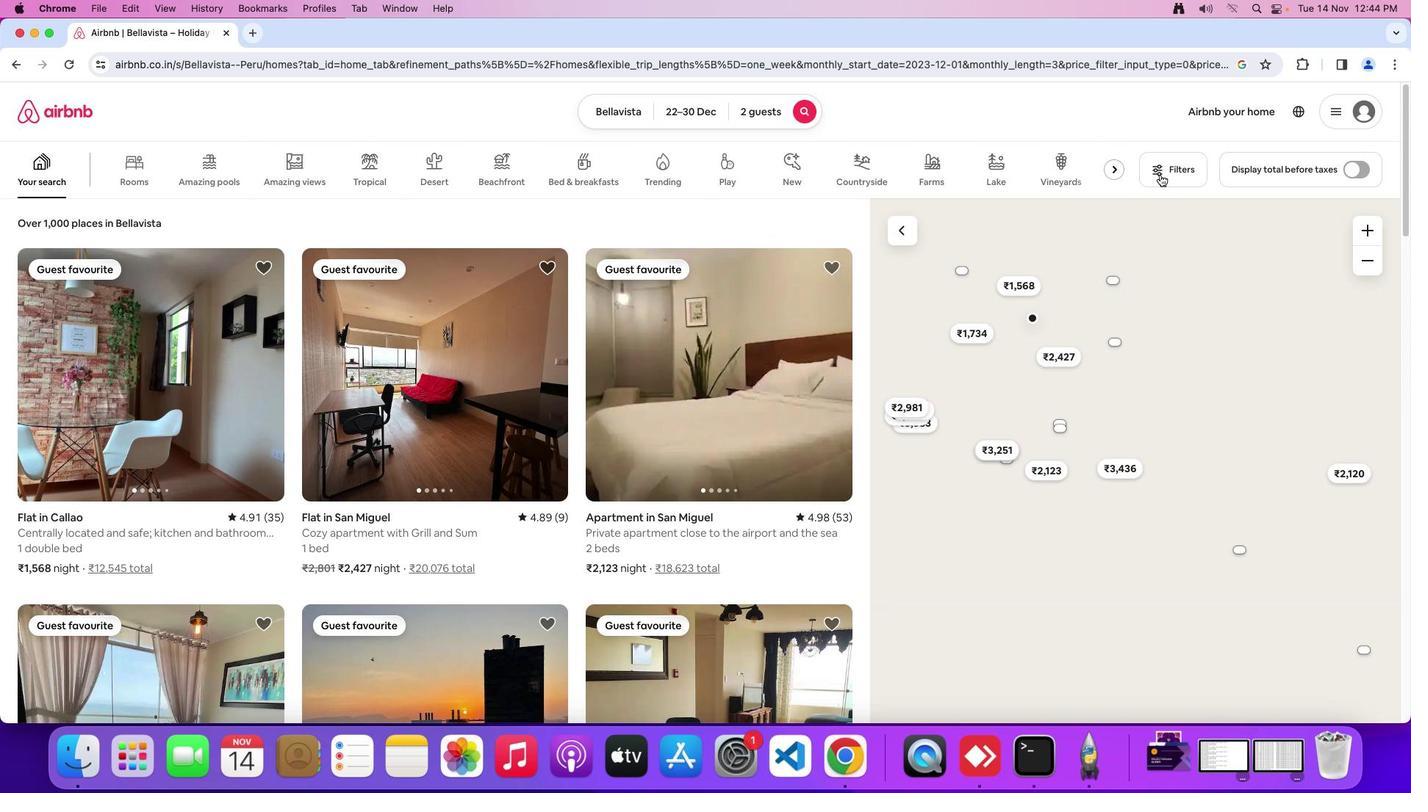 
Action: Mouse pressed left at (1160, 174)
Screenshot: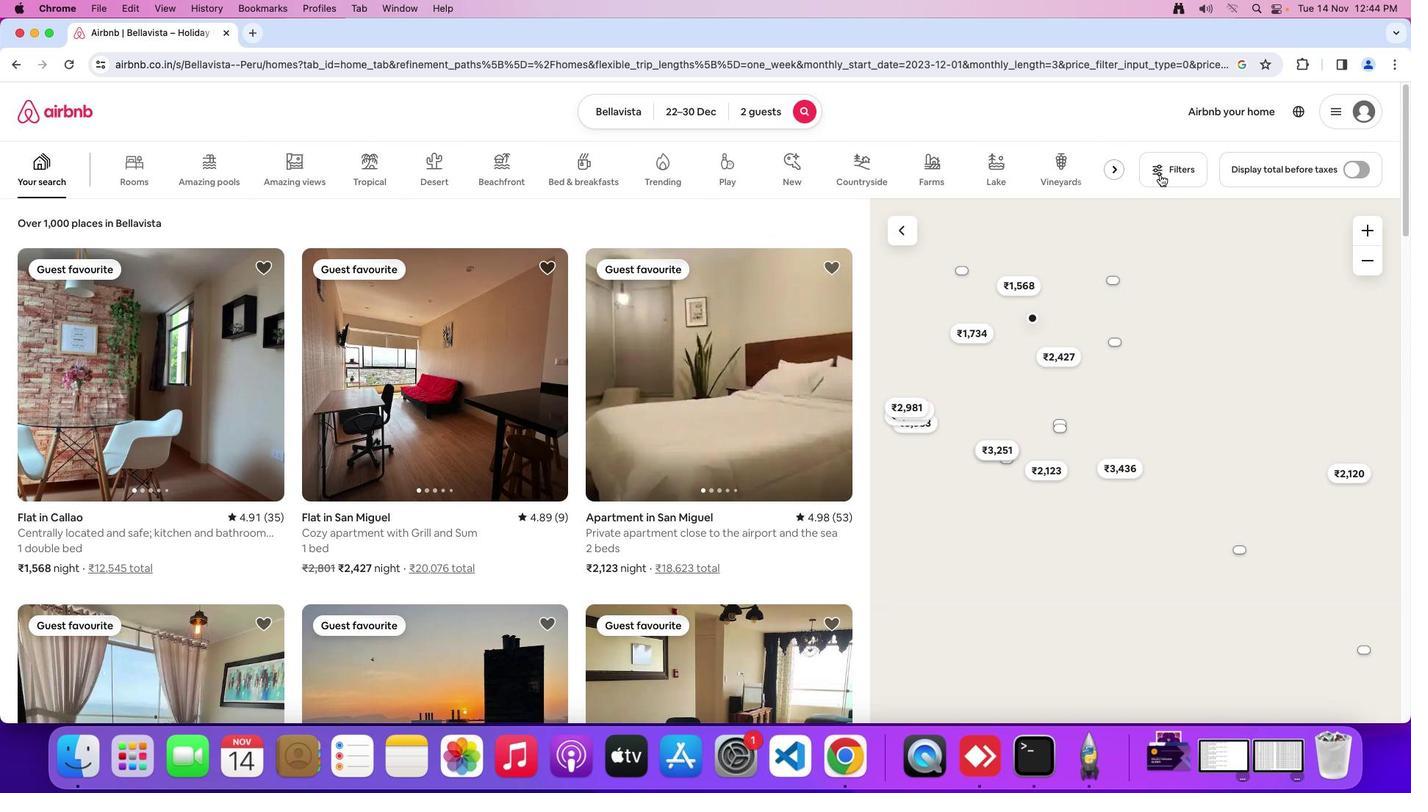 
Action: Mouse moved to (1164, 161)
Screenshot: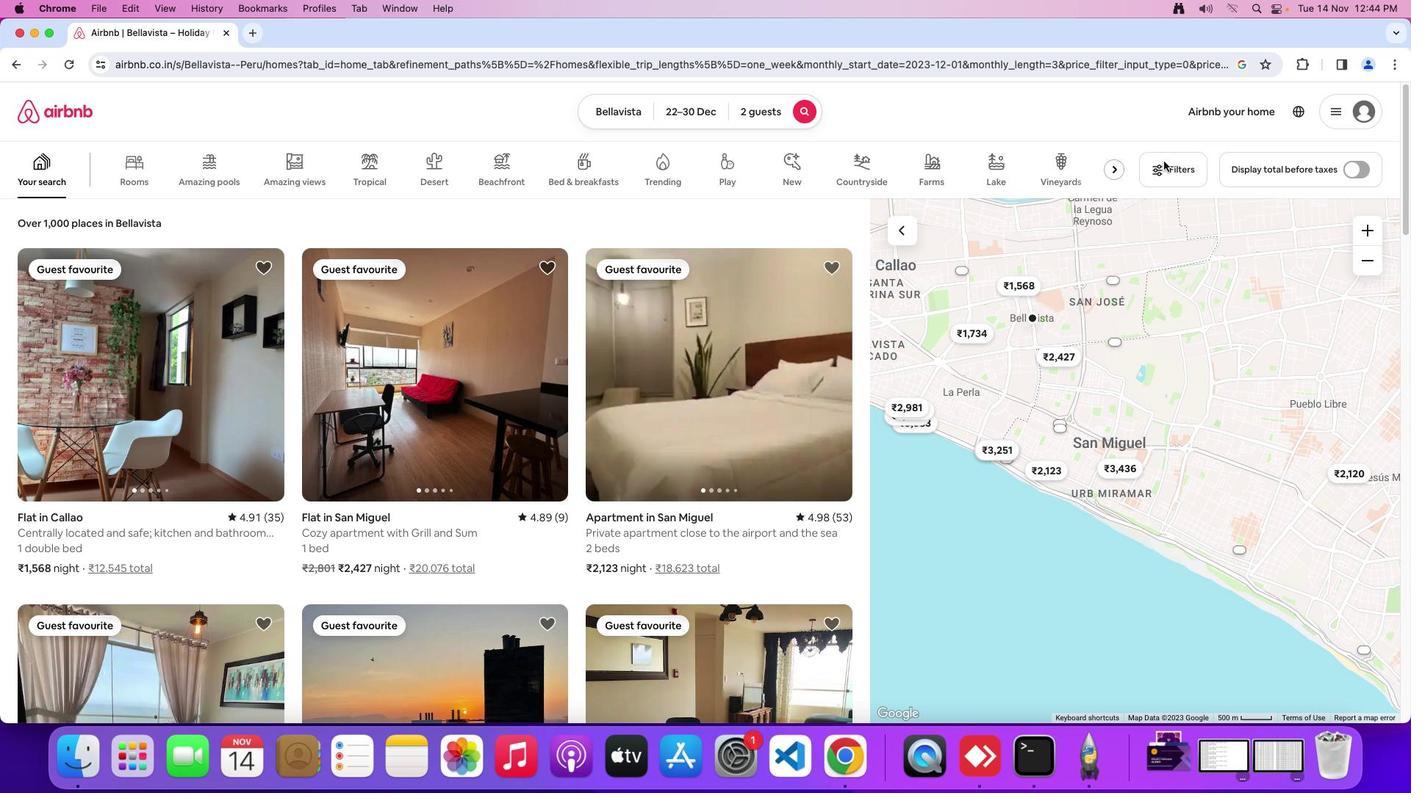 
Action: Mouse pressed left at (1164, 161)
Screenshot: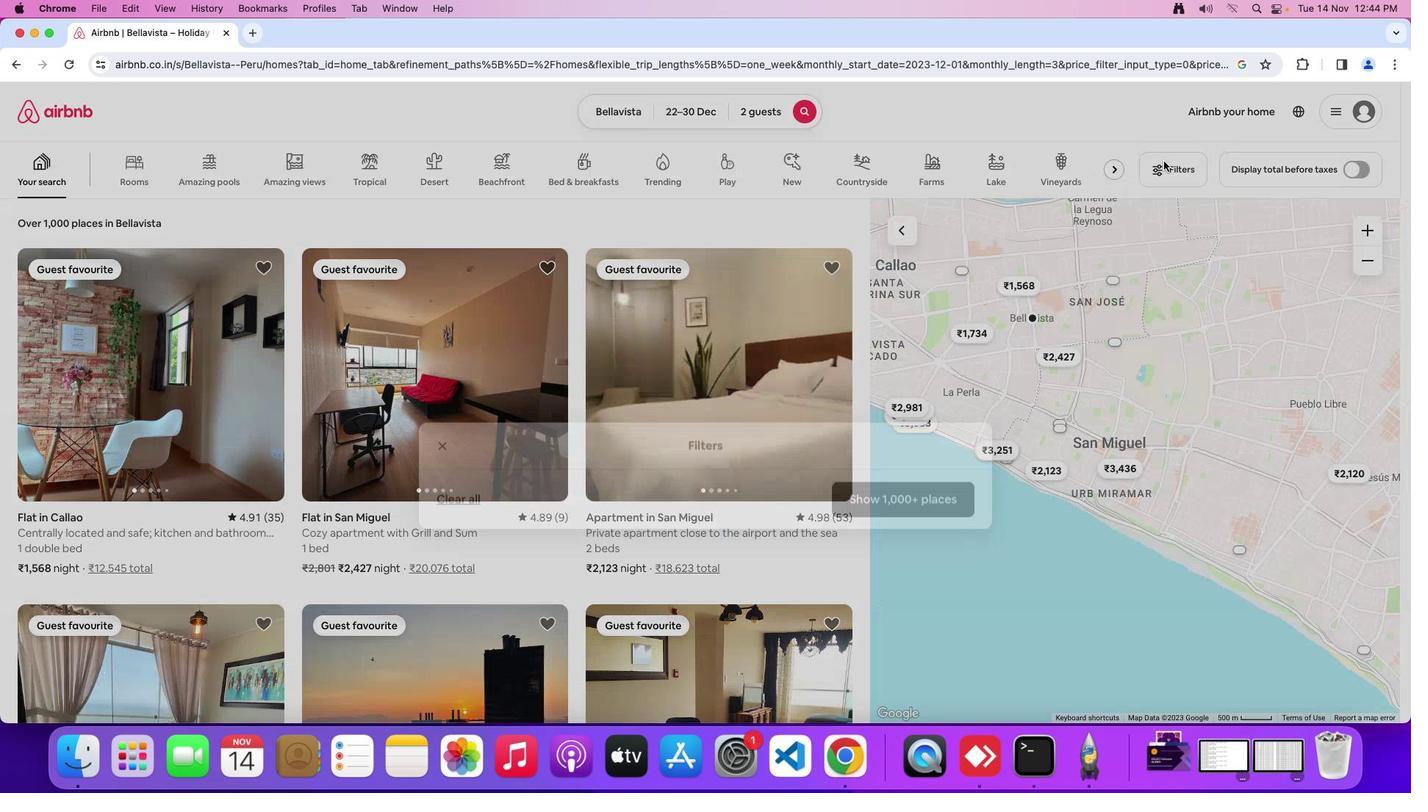 
Action: Mouse moved to (1153, 171)
Screenshot: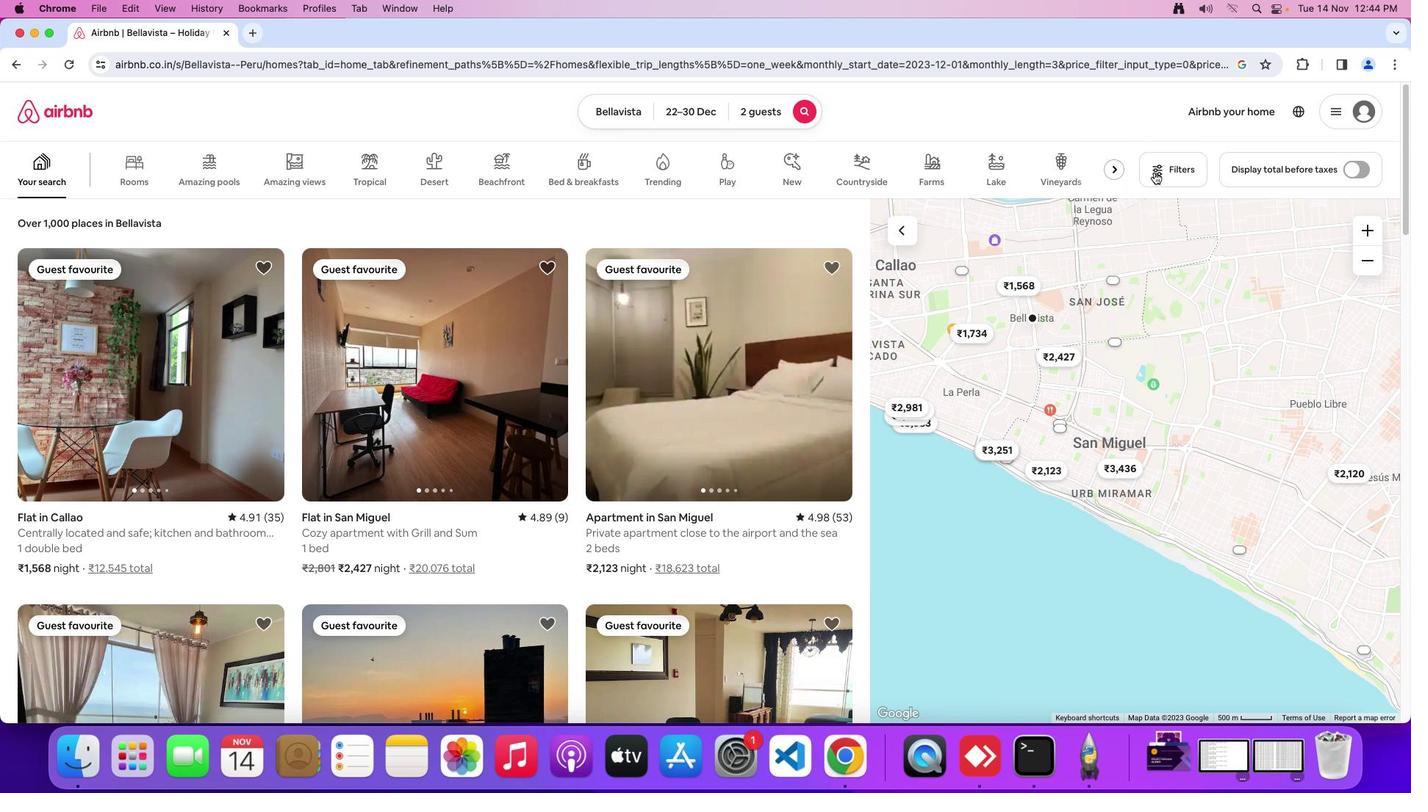 
Action: Mouse pressed left at (1153, 171)
Screenshot: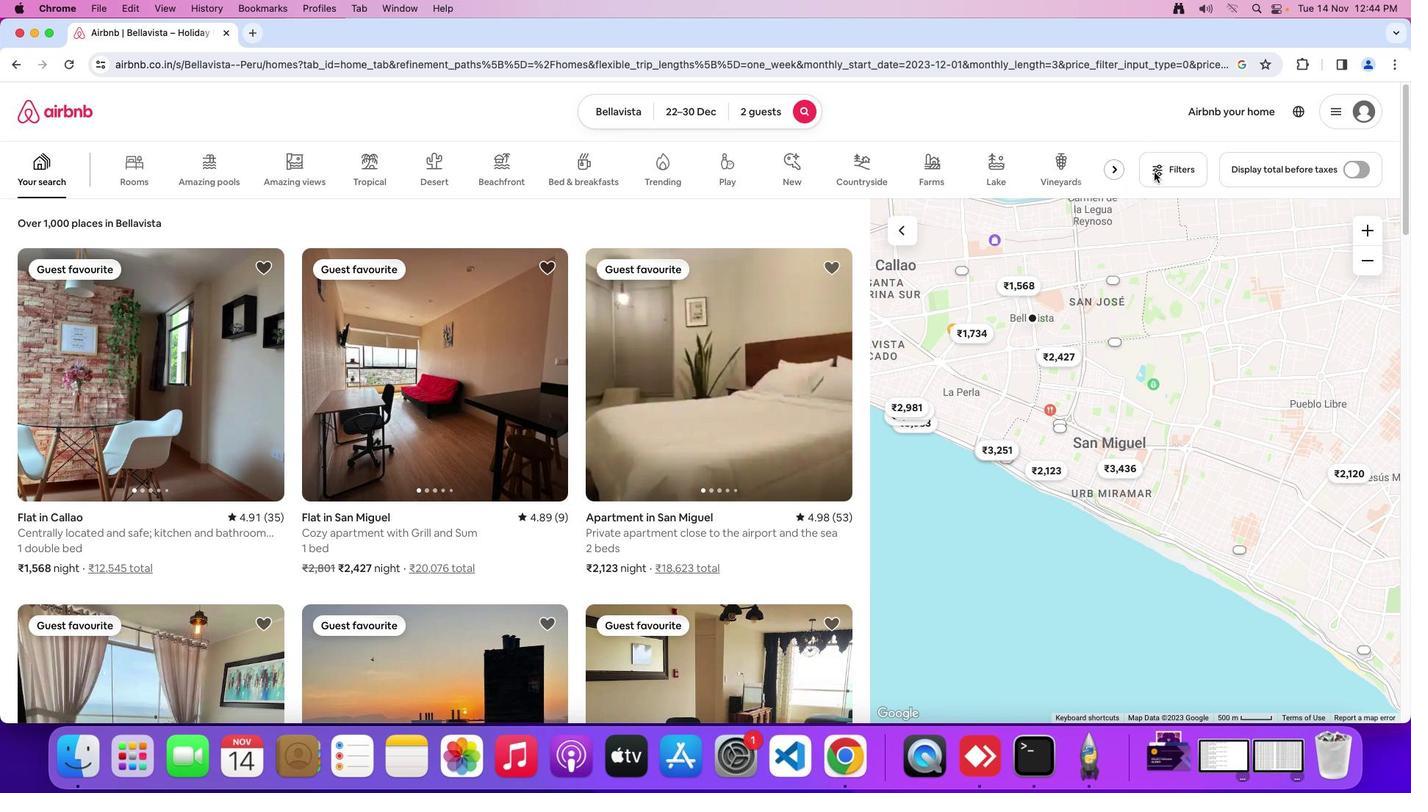 
Action: Mouse moved to (654, 312)
Screenshot: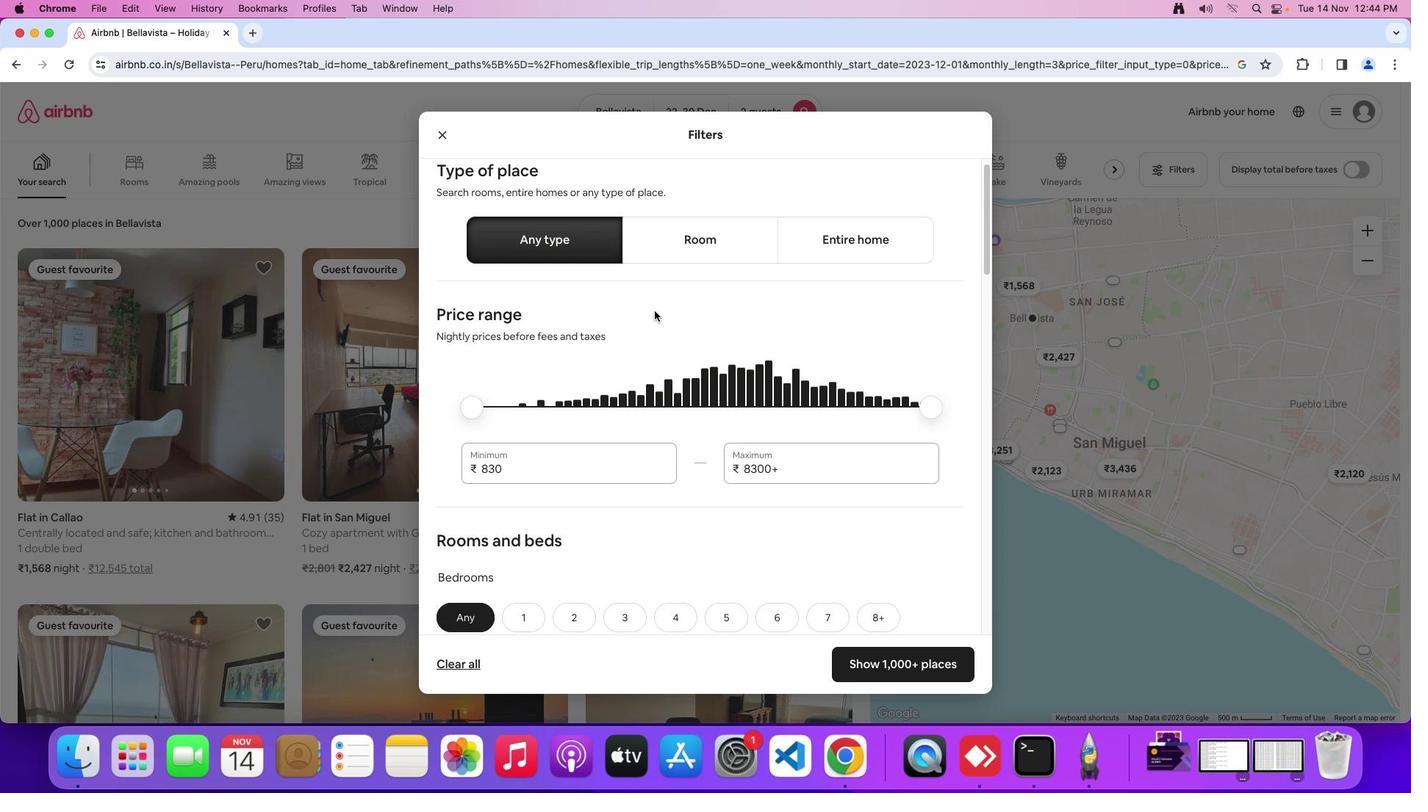 
Action: Mouse scrolled (654, 312) with delta (0, 0)
Screenshot: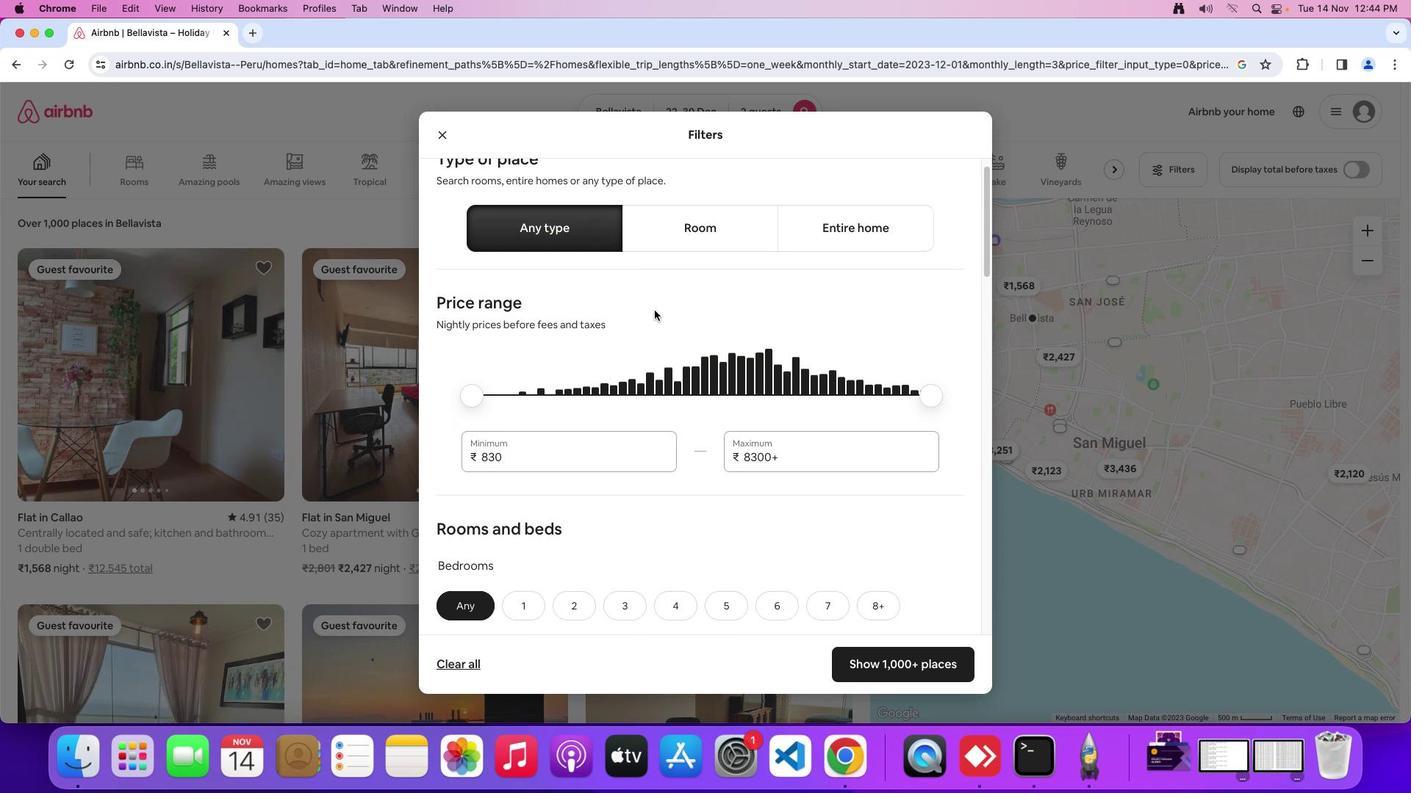 
Action: Mouse moved to (654, 311)
Screenshot: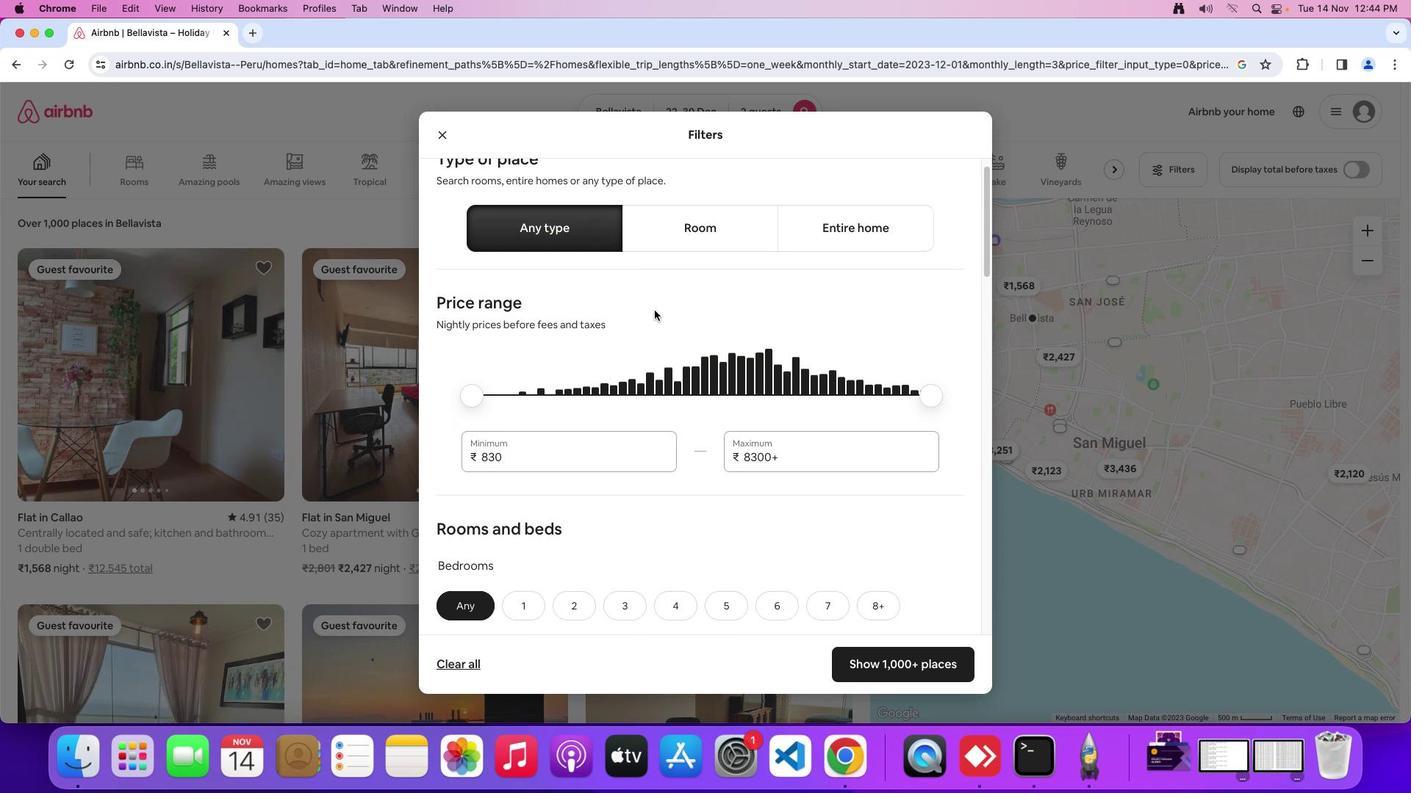 
Action: Mouse scrolled (654, 311) with delta (0, 0)
Screenshot: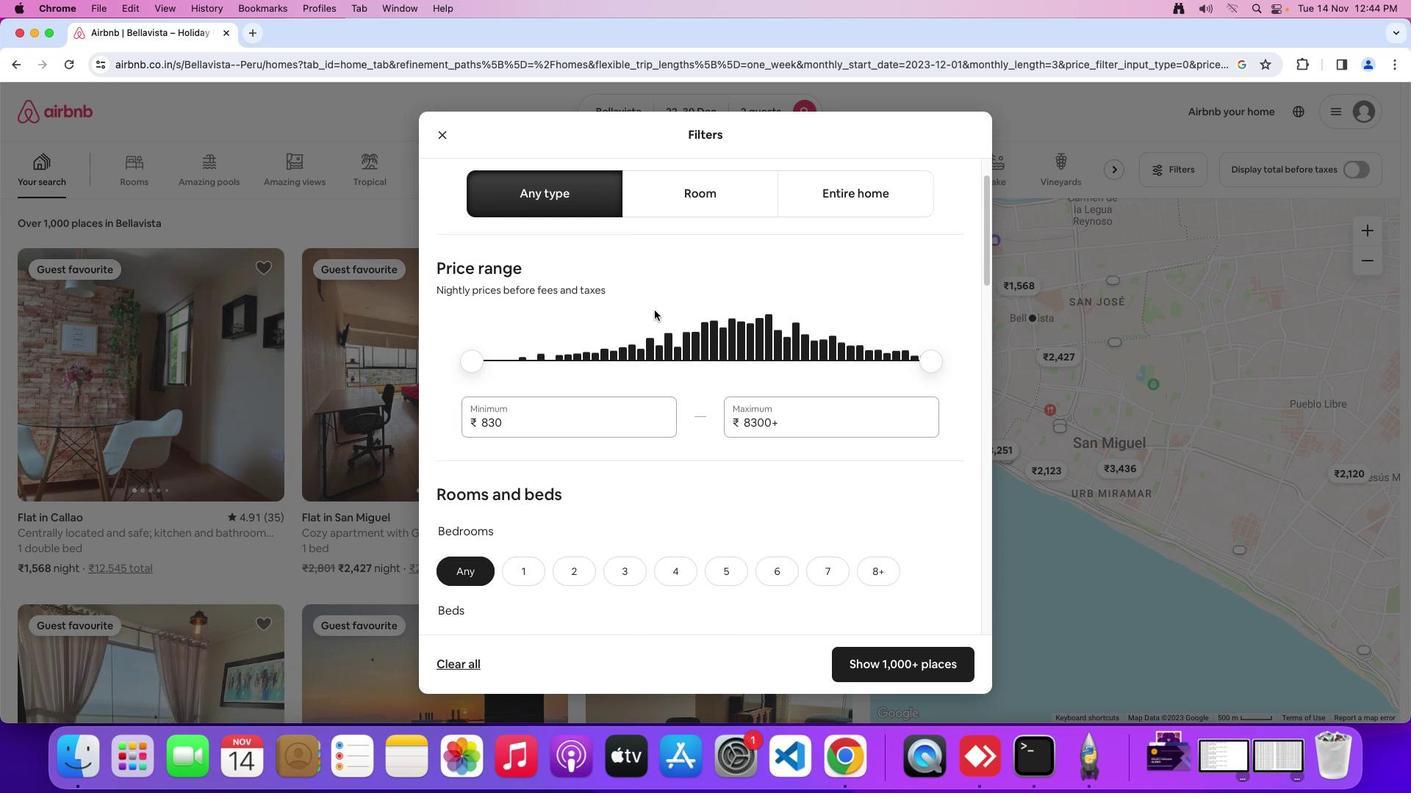 
Action: Mouse moved to (654, 311)
Screenshot: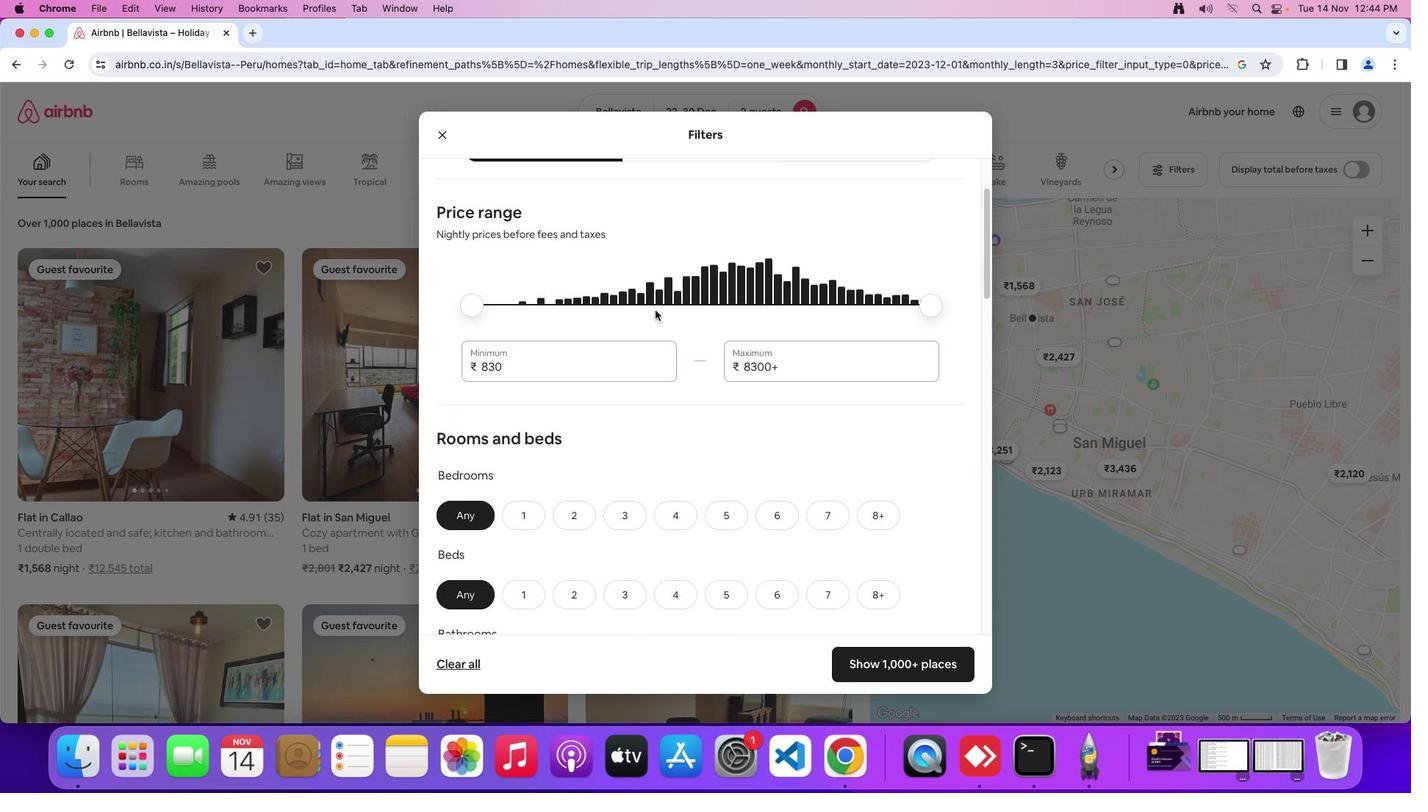 
Action: Mouse scrolled (654, 311) with delta (0, -2)
Screenshot: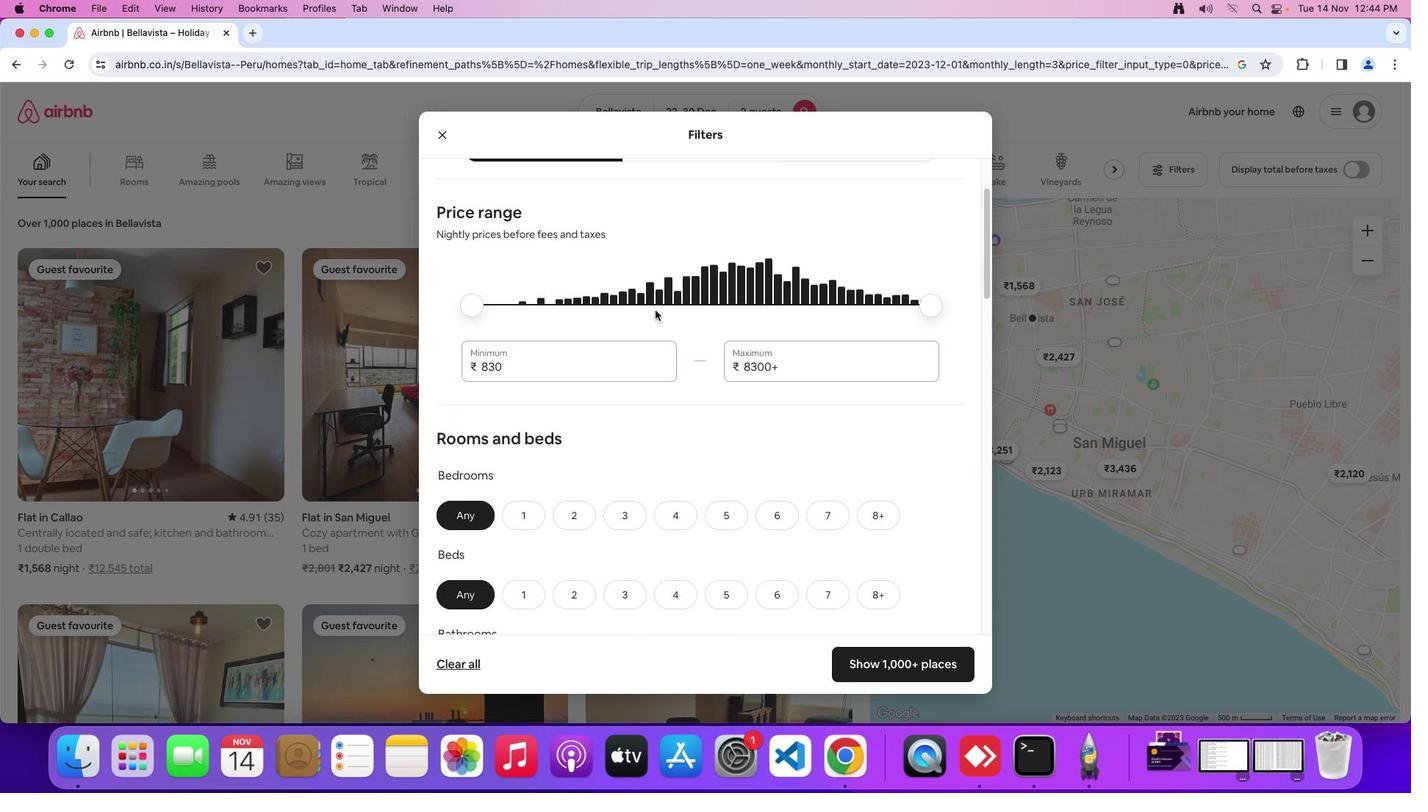 
Action: Mouse moved to (654, 310)
Screenshot: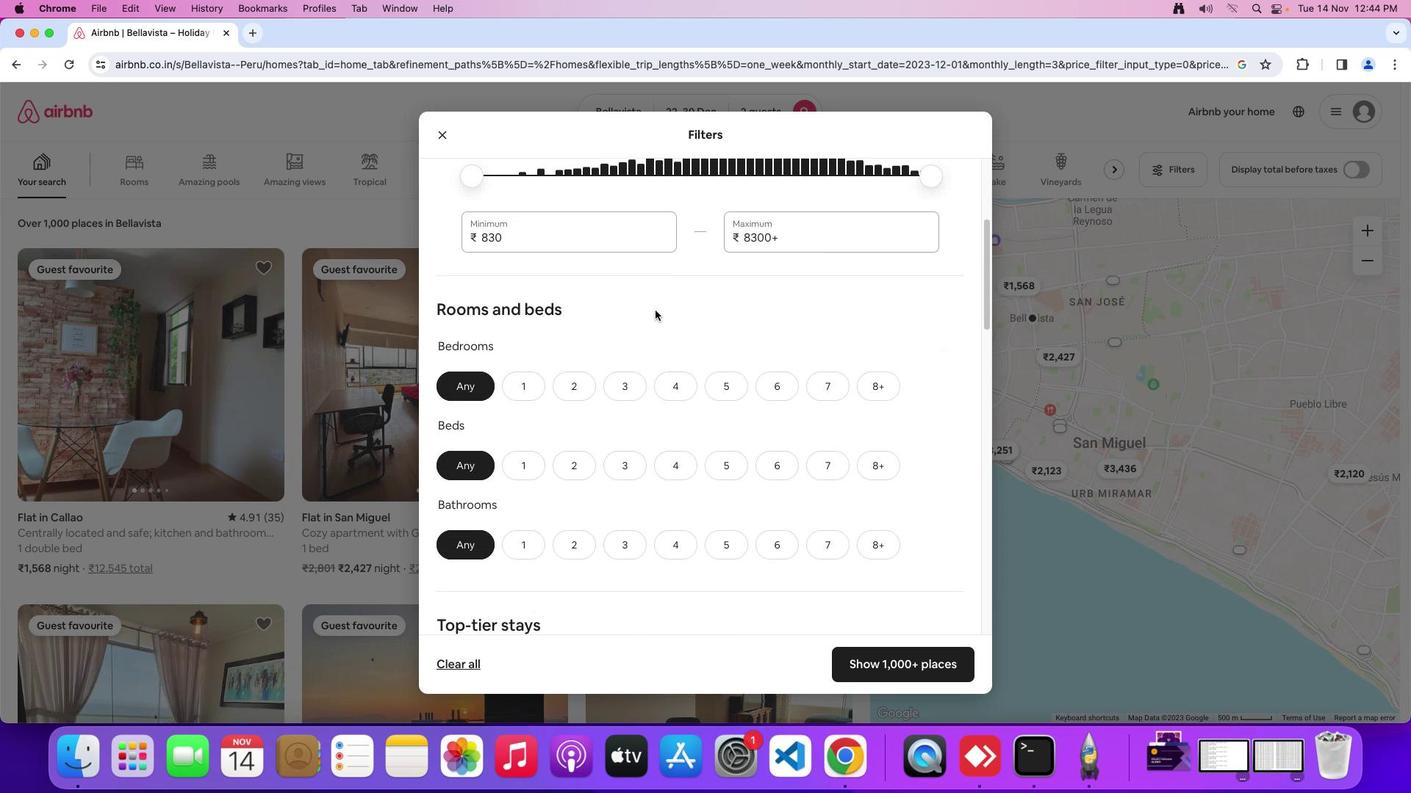 
Action: Mouse scrolled (654, 310) with delta (0, -2)
Screenshot: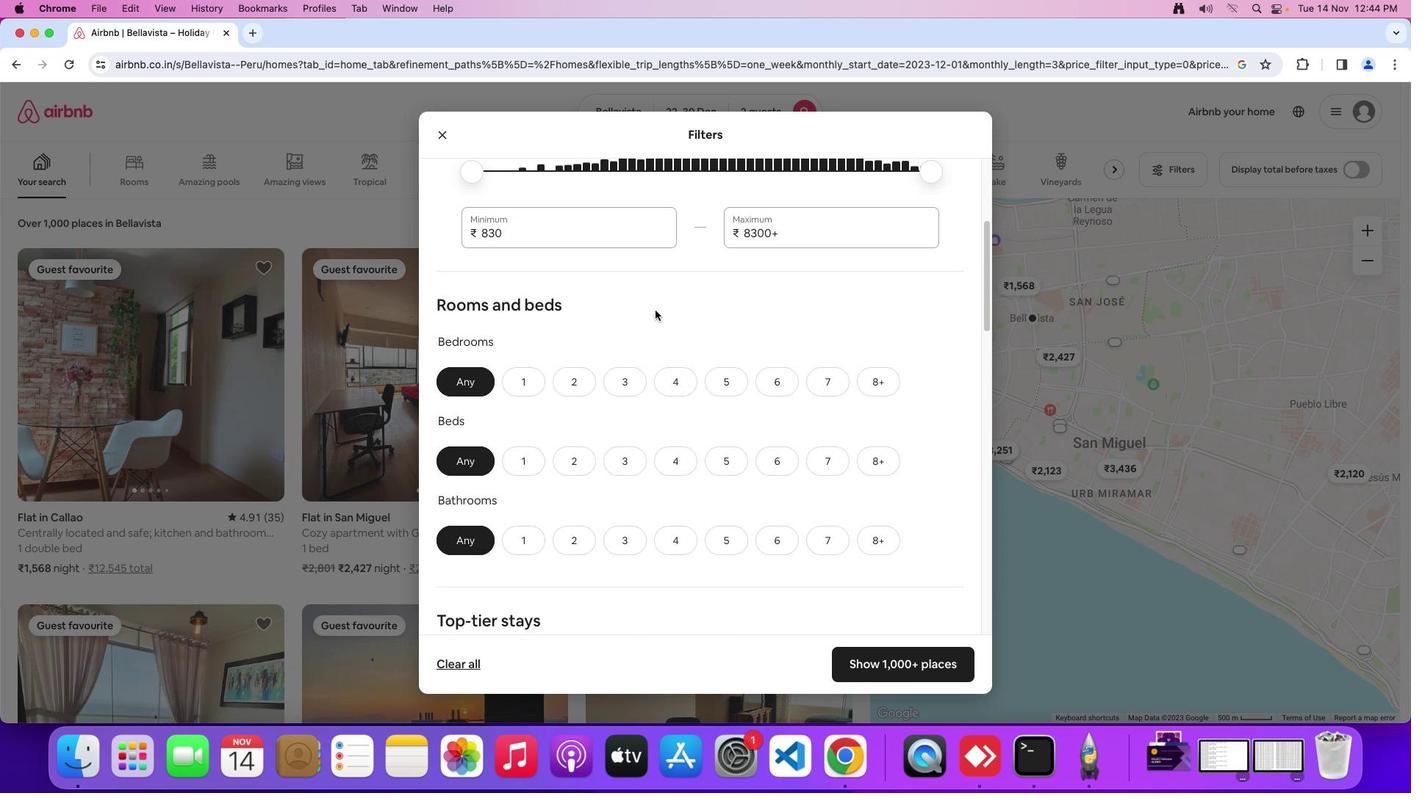 
Action: Mouse moved to (532, 378)
Screenshot: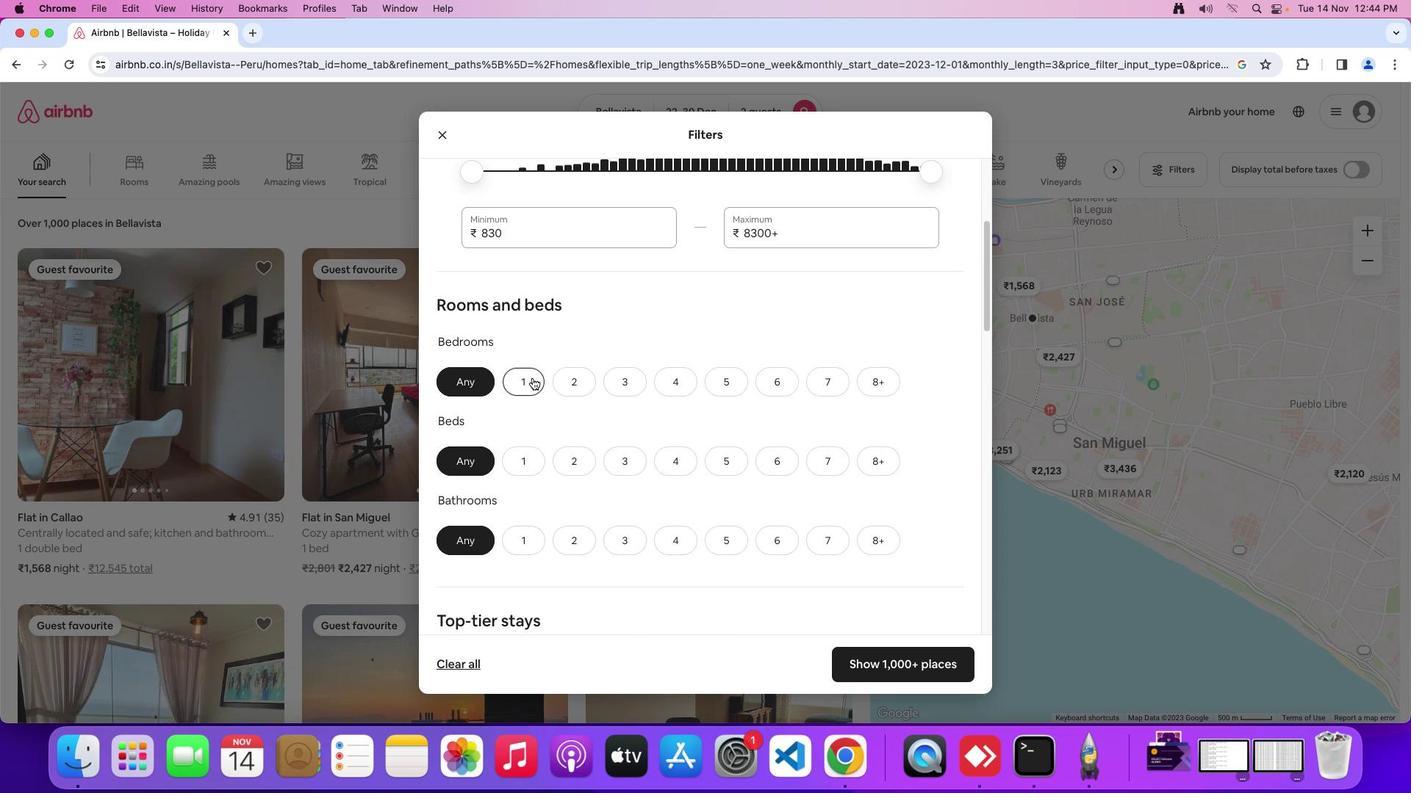 
Action: Mouse pressed left at (532, 378)
Screenshot: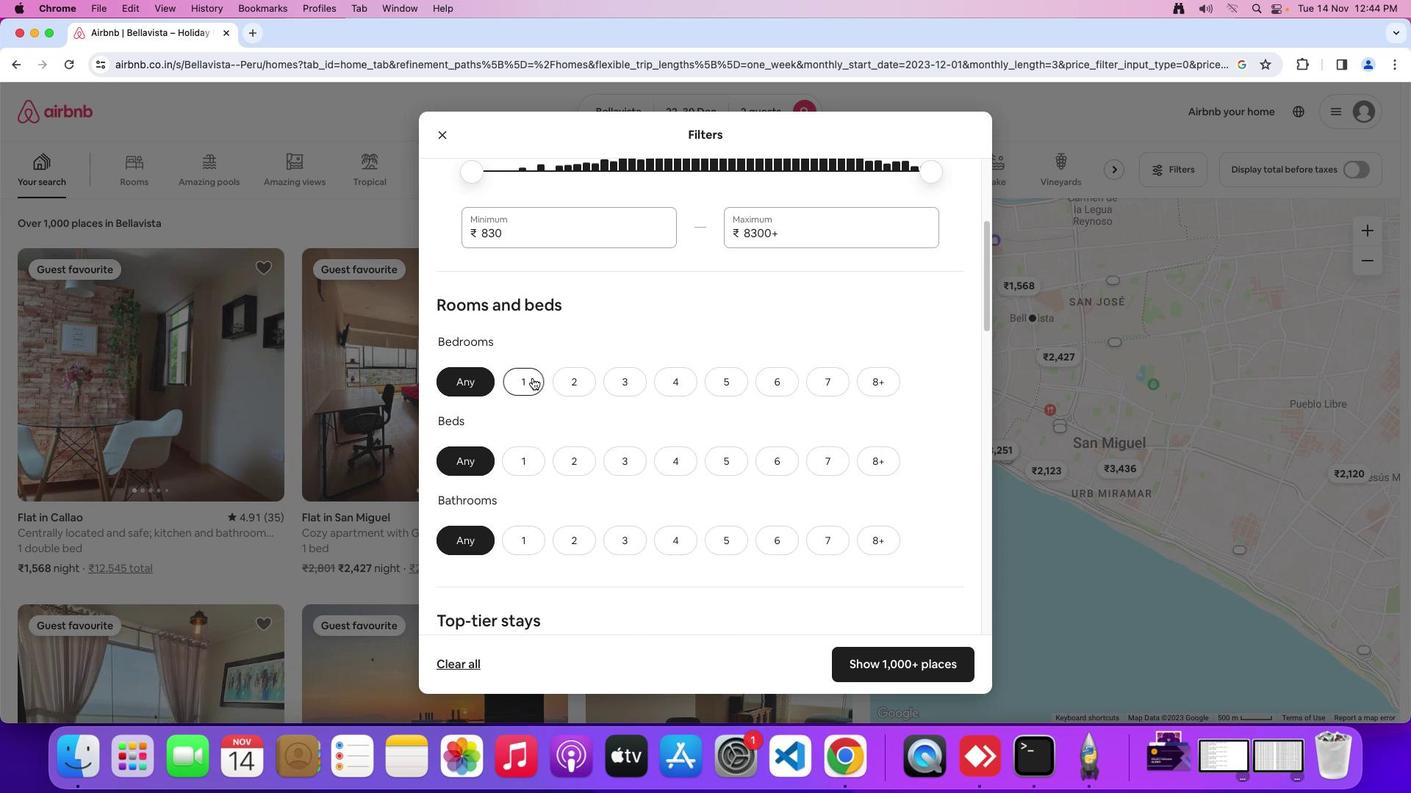 
Action: Mouse moved to (553, 386)
Screenshot: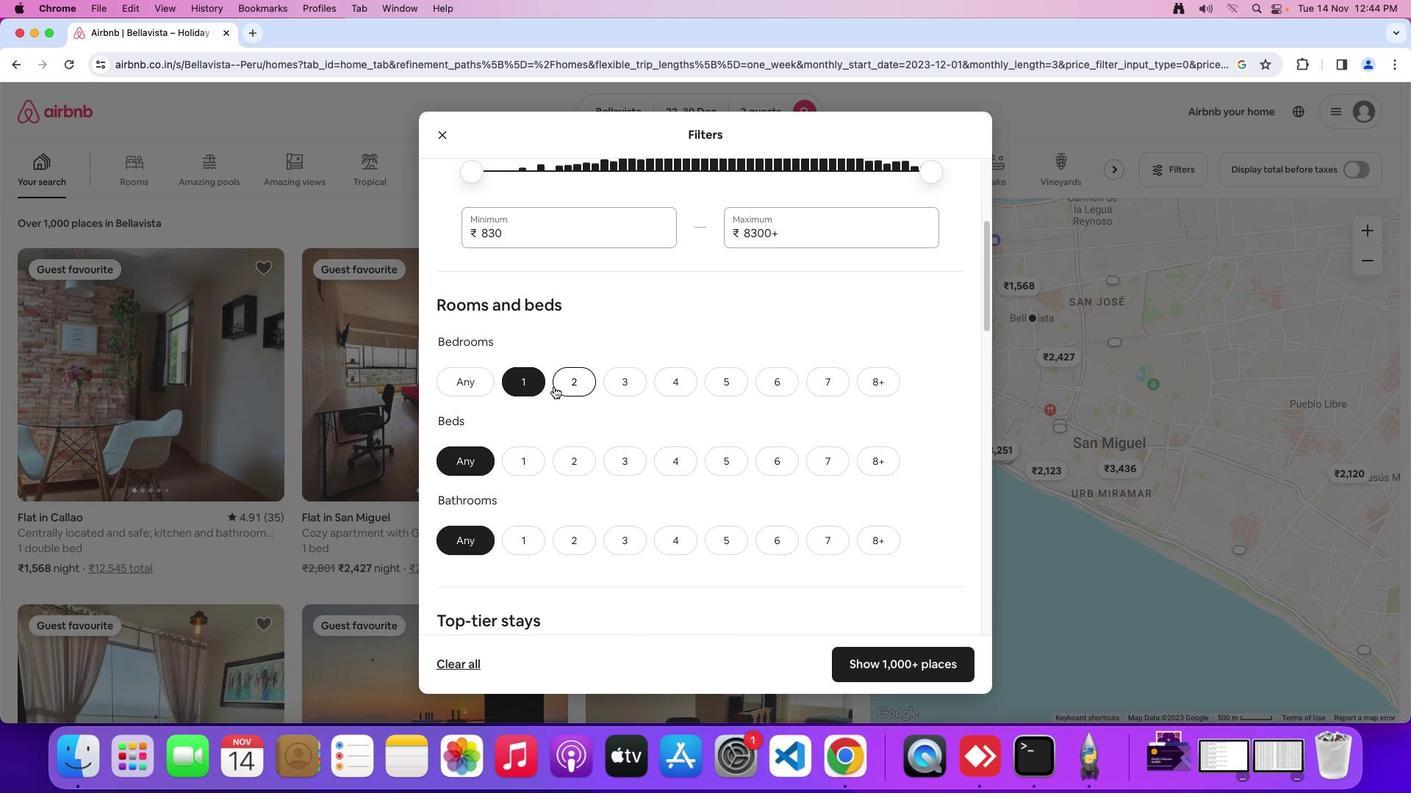 
Action: Mouse scrolled (553, 386) with delta (0, 0)
Screenshot: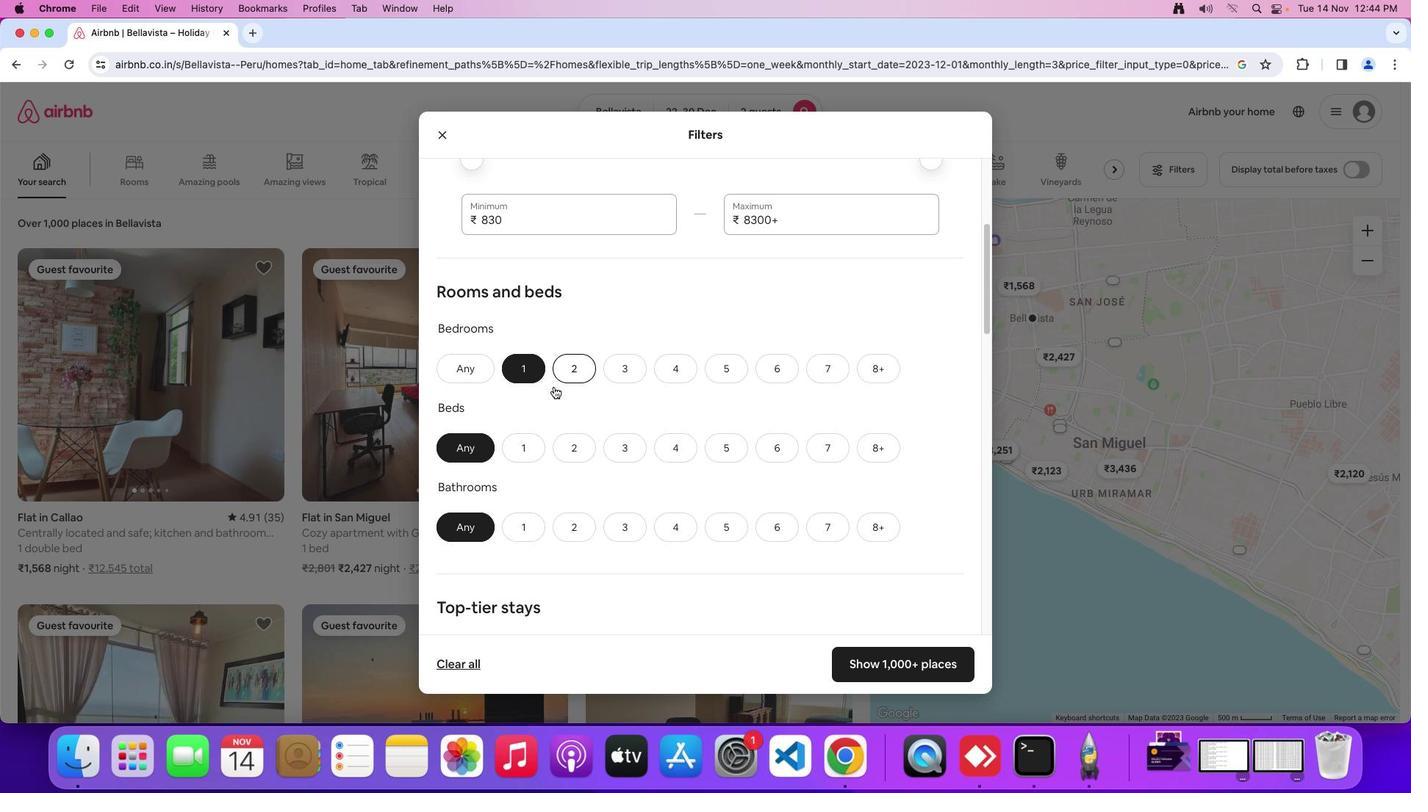 
Action: Mouse scrolled (553, 386) with delta (0, 0)
Screenshot: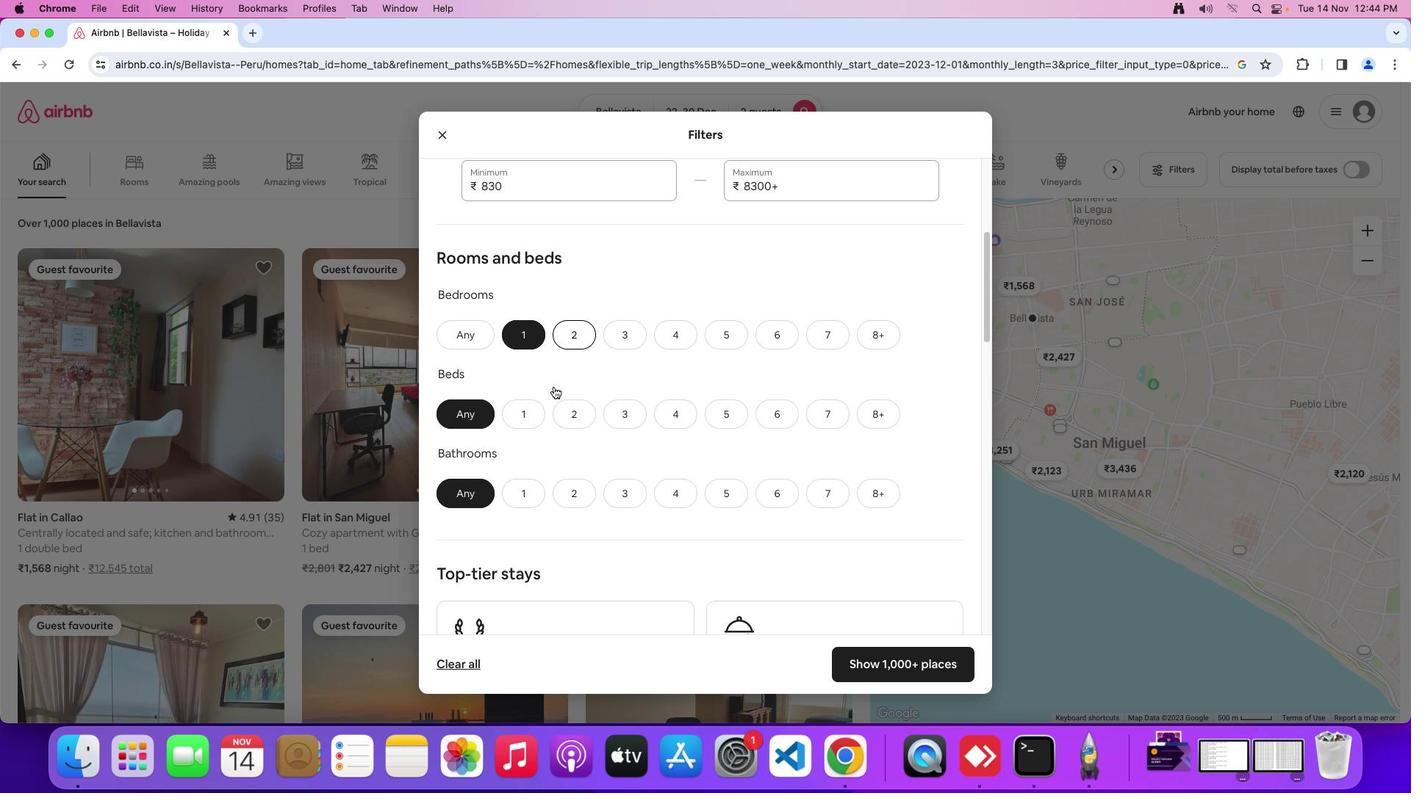 
Action: Mouse scrolled (553, 386) with delta (0, -1)
Screenshot: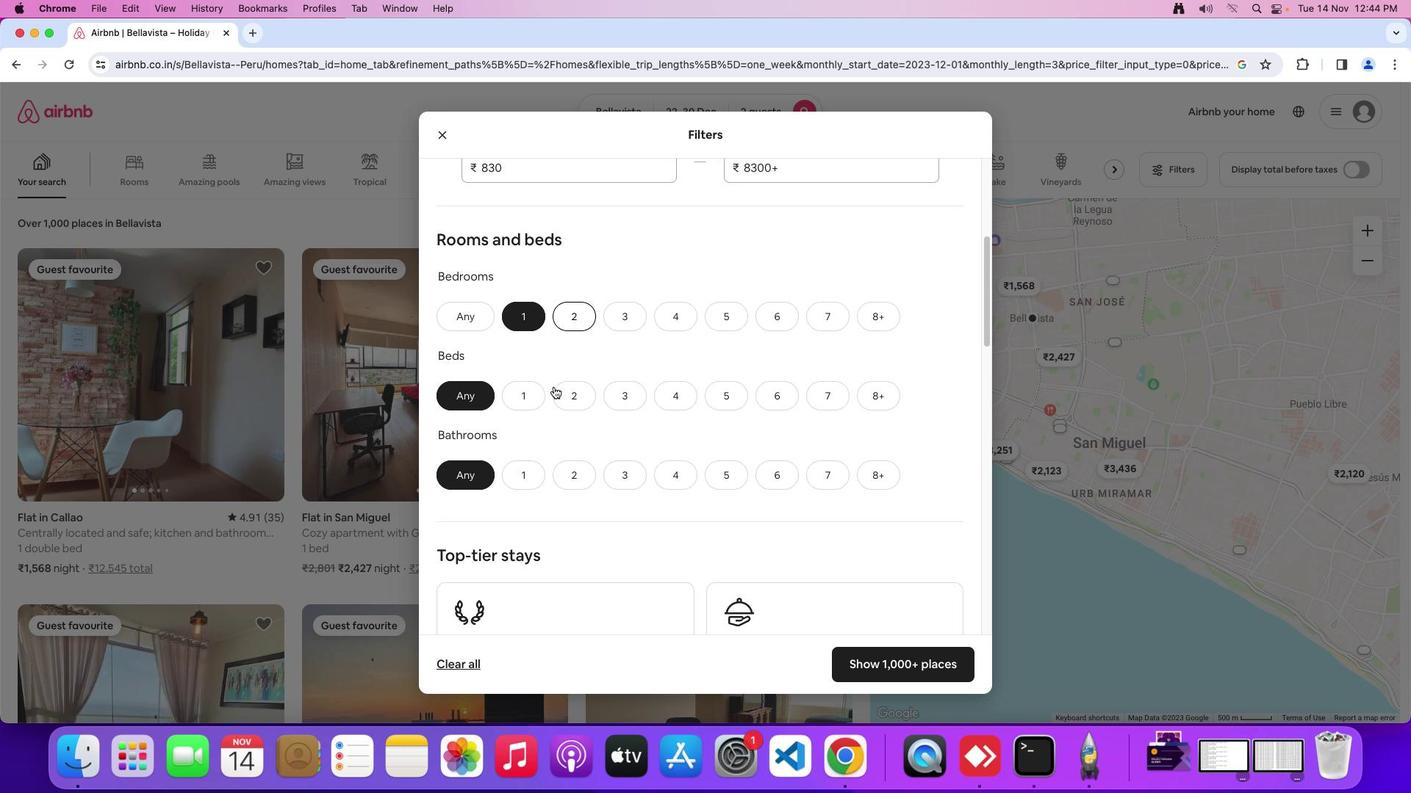 
Action: Mouse moved to (529, 384)
Screenshot: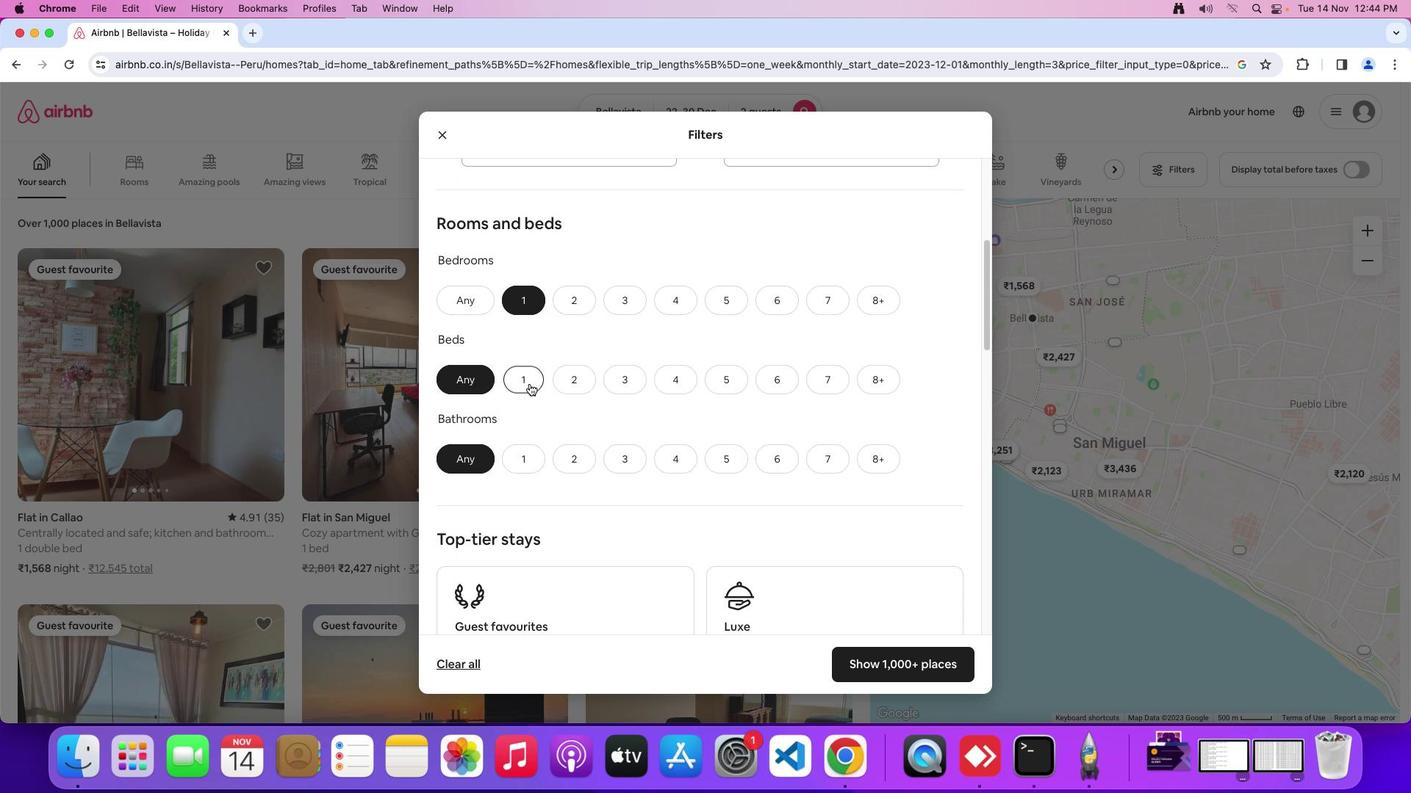 
Action: Mouse pressed left at (529, 384)
Screenshot: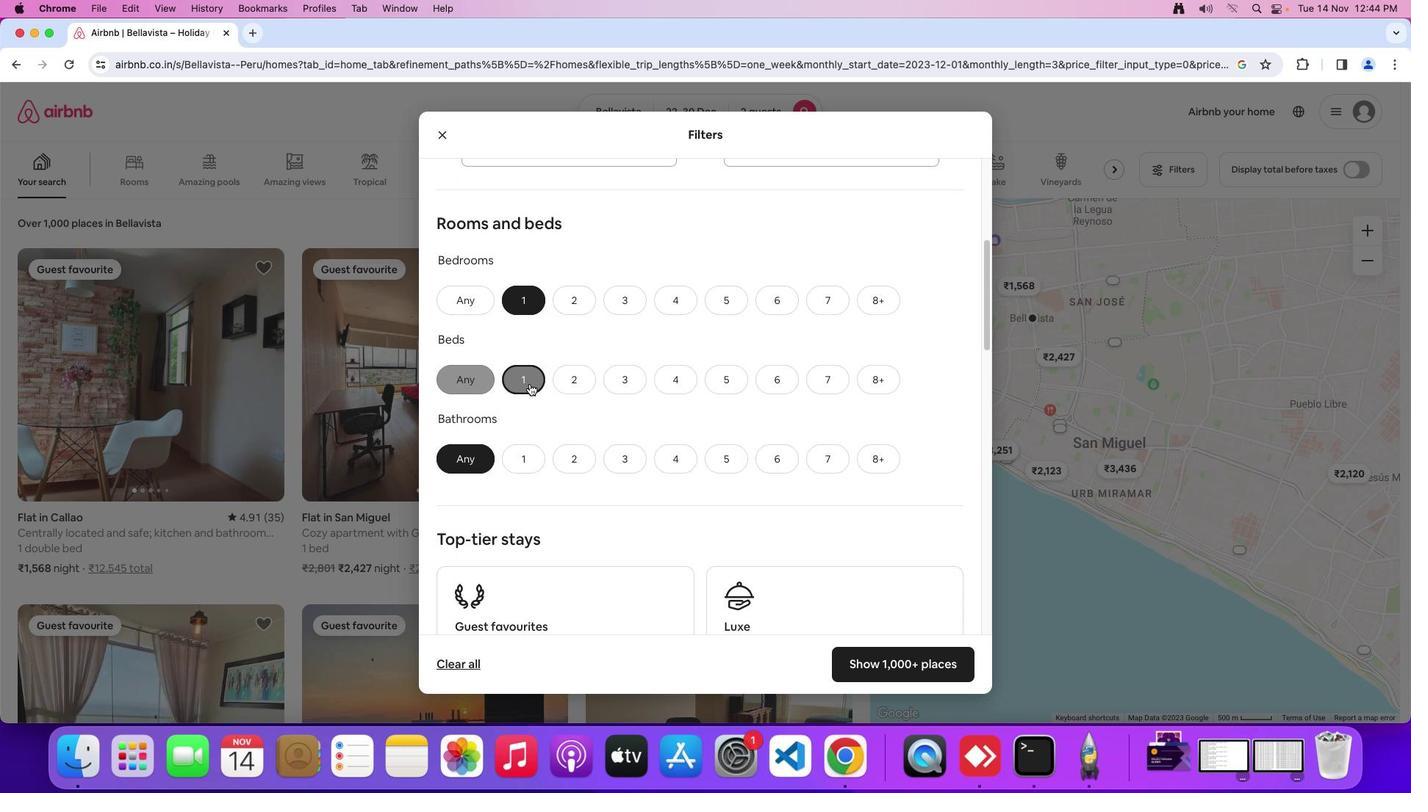 
Action: Mouse moved to (526, 452)
Screenshot: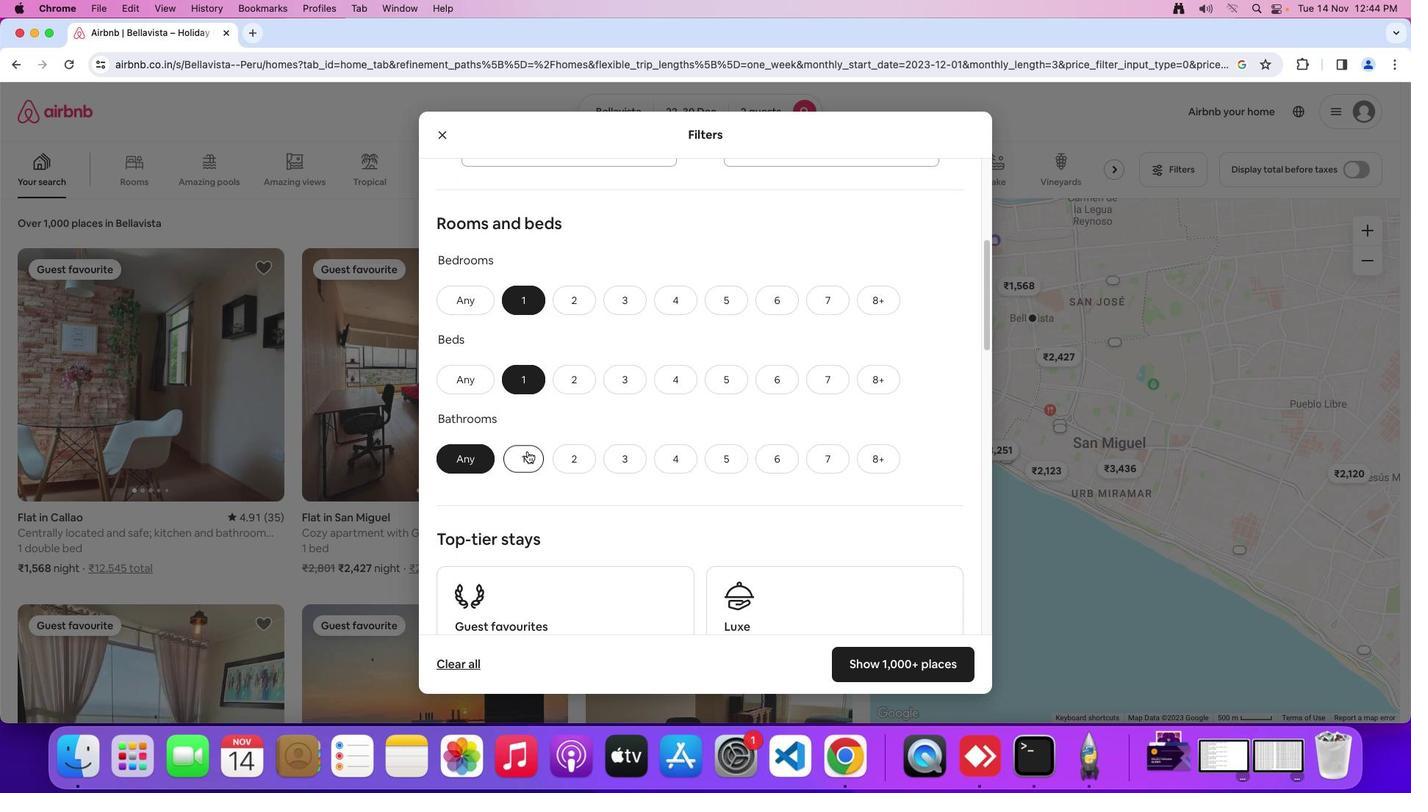 
Action: Mouse pressed left at (526, 452)
Screenshot: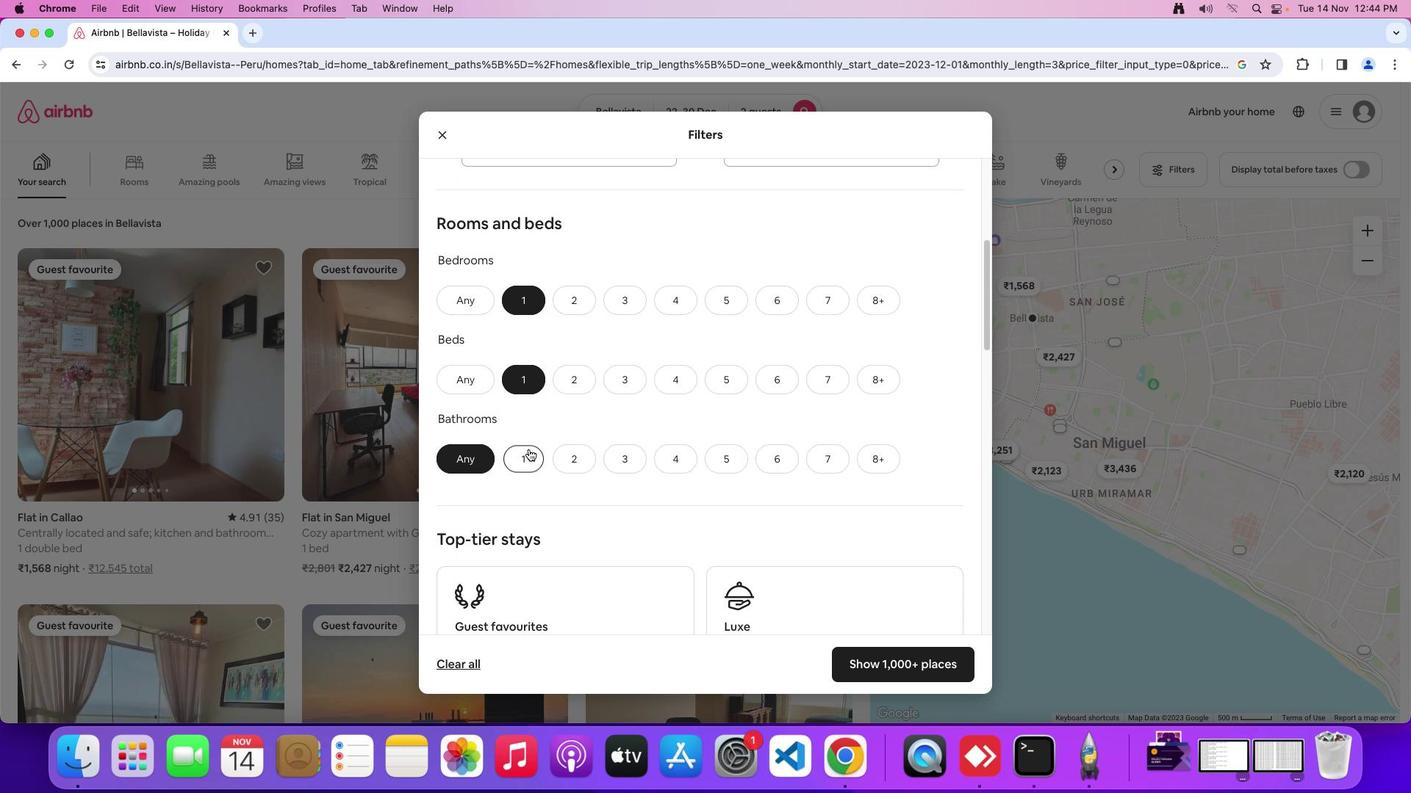 
Action: Mouse moved to (607, 424)
Screenshot: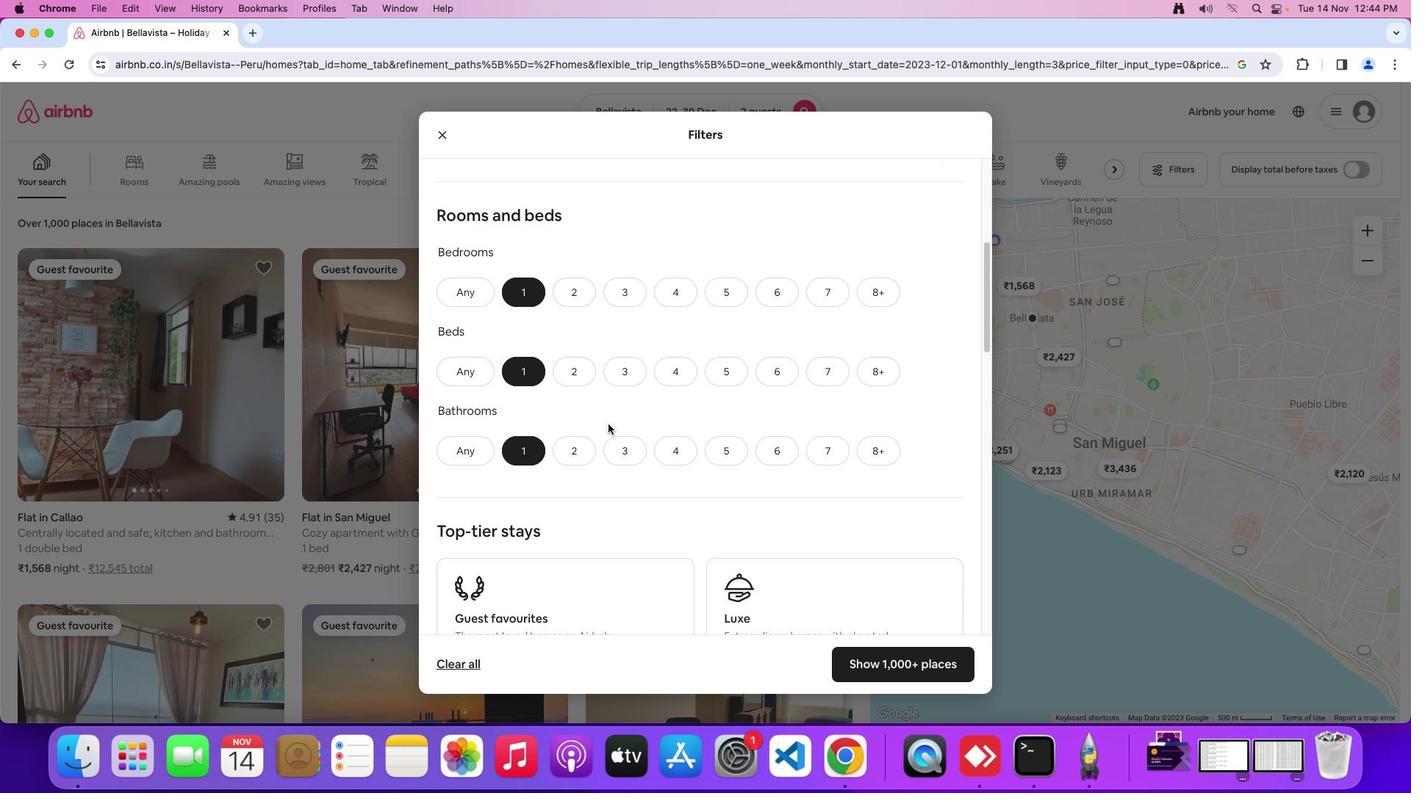 
Action: Mouse scrolled (607, 424) with delta (0, 0)
Screenshot: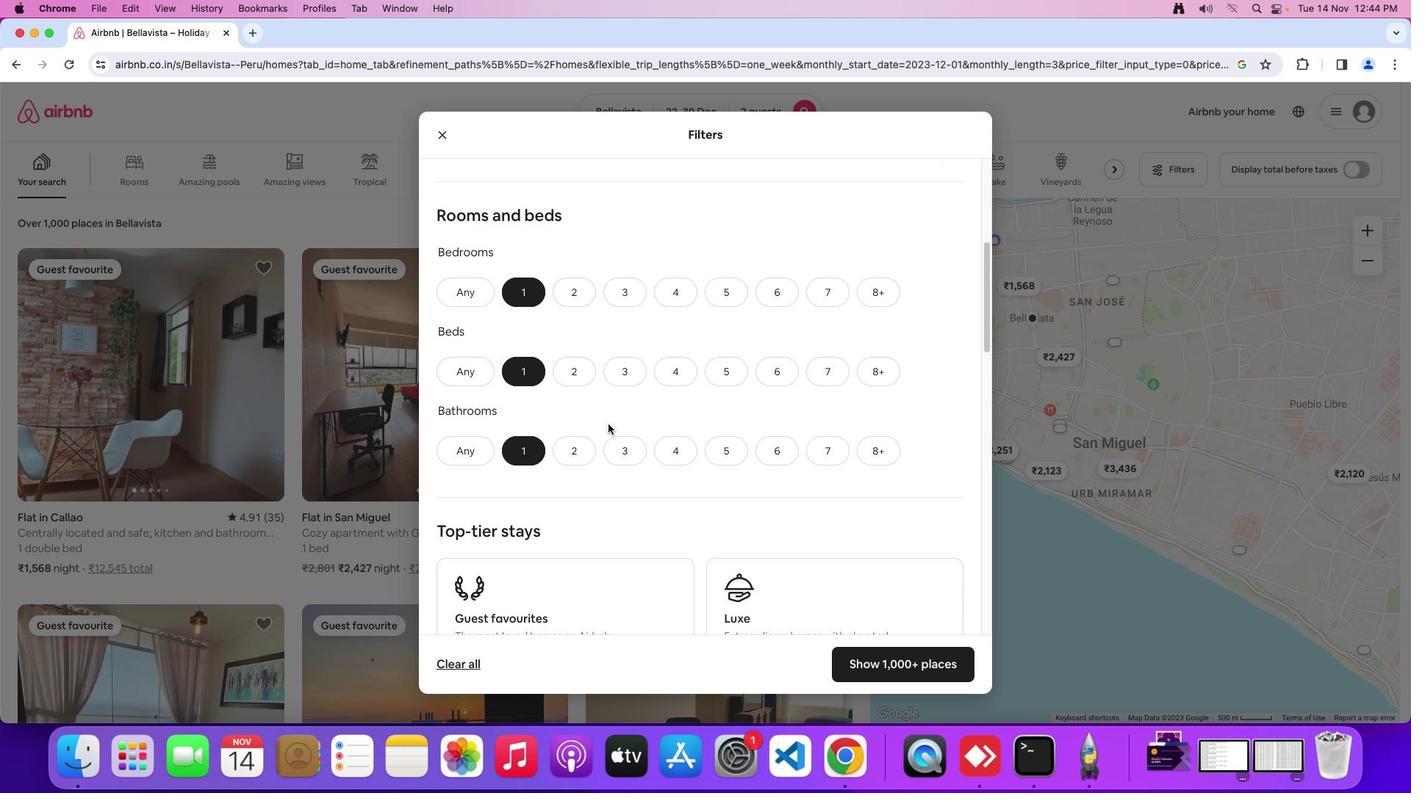 
Action: Mouse scrolled (607, 424) with delta (0, 0)
Screenshot: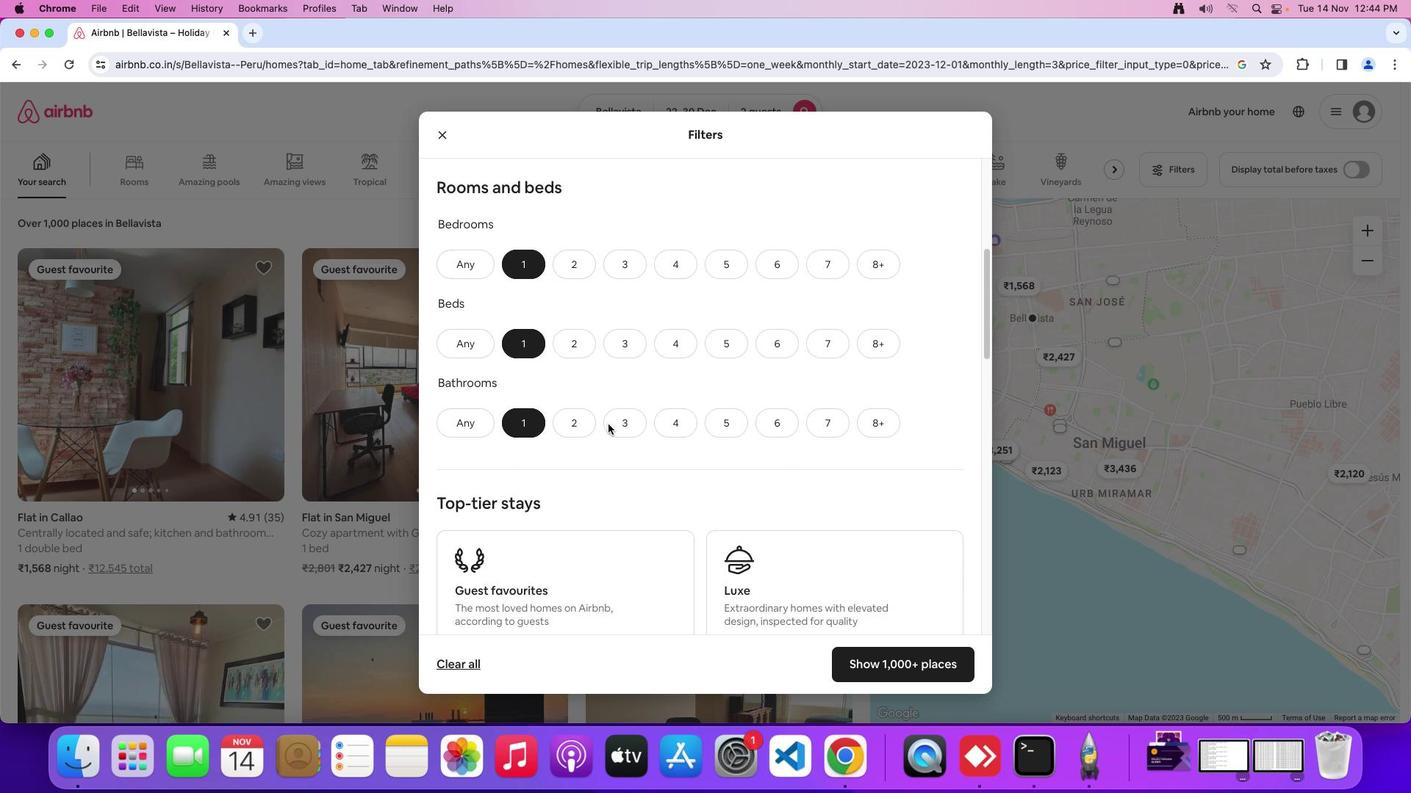 
Action: Mouse scrolled (607, 424) with delta (0, -1)
Screenshot: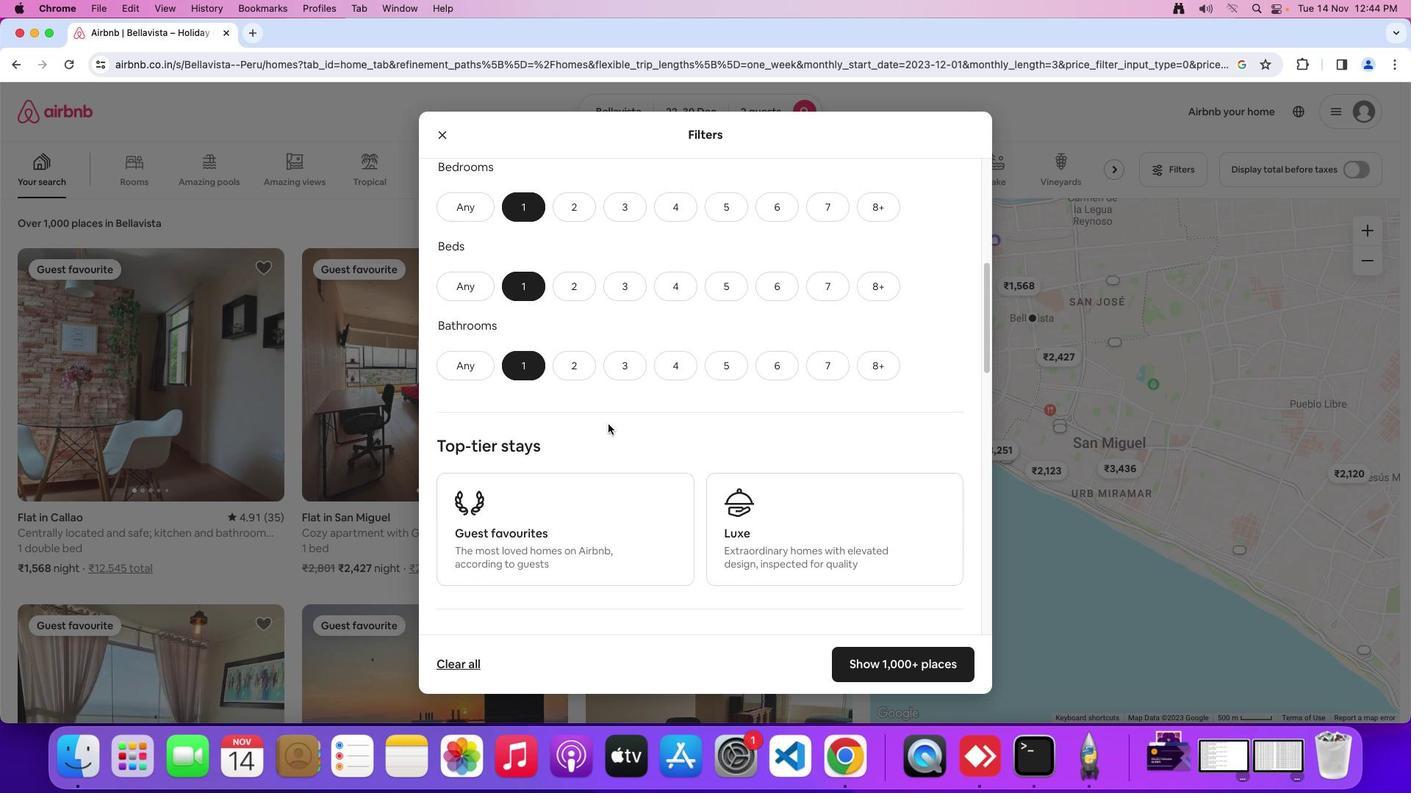 
Action: Mouse scrolled (607, 424) with delta (0, -2)
Screenshot: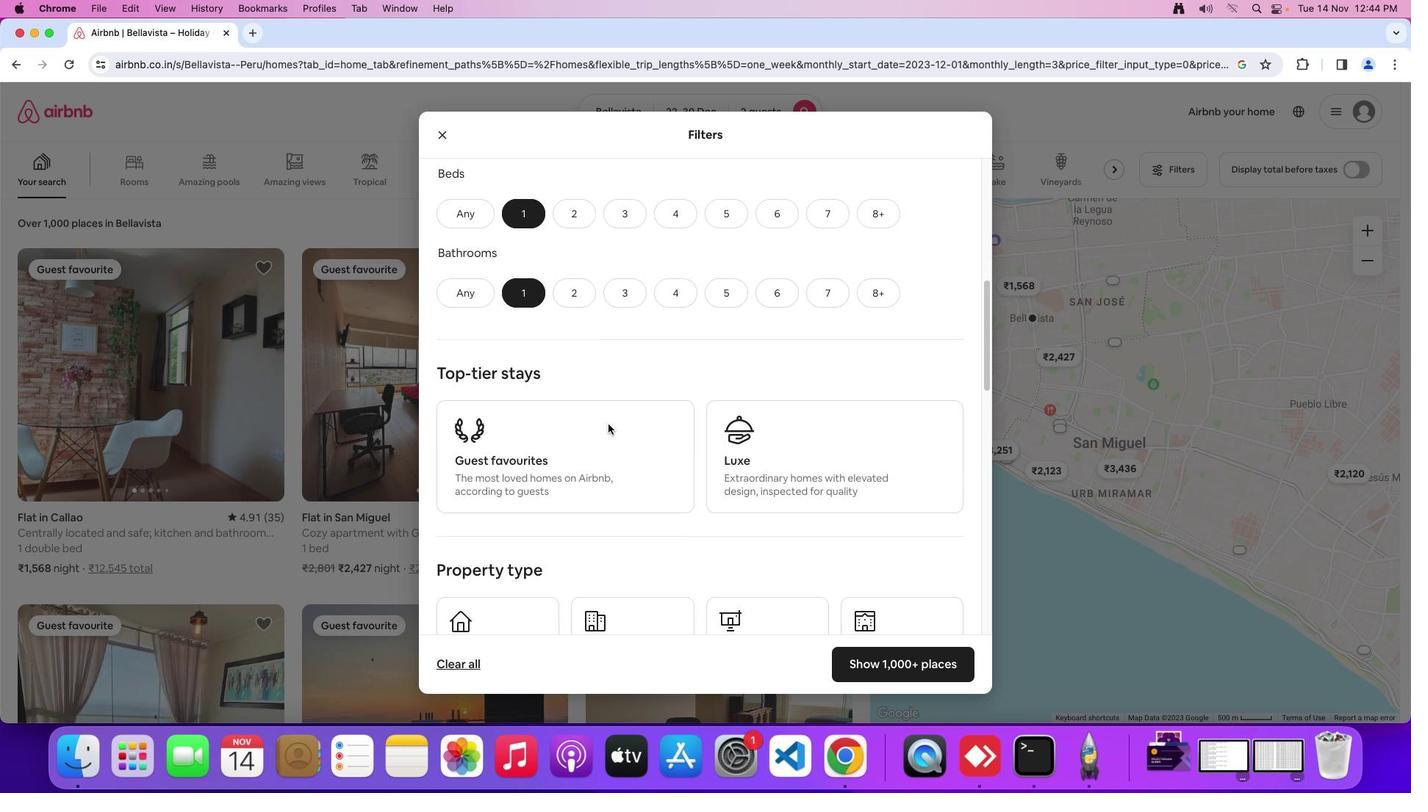 
Action: Mouse moved to (608, 424)
Screenshot: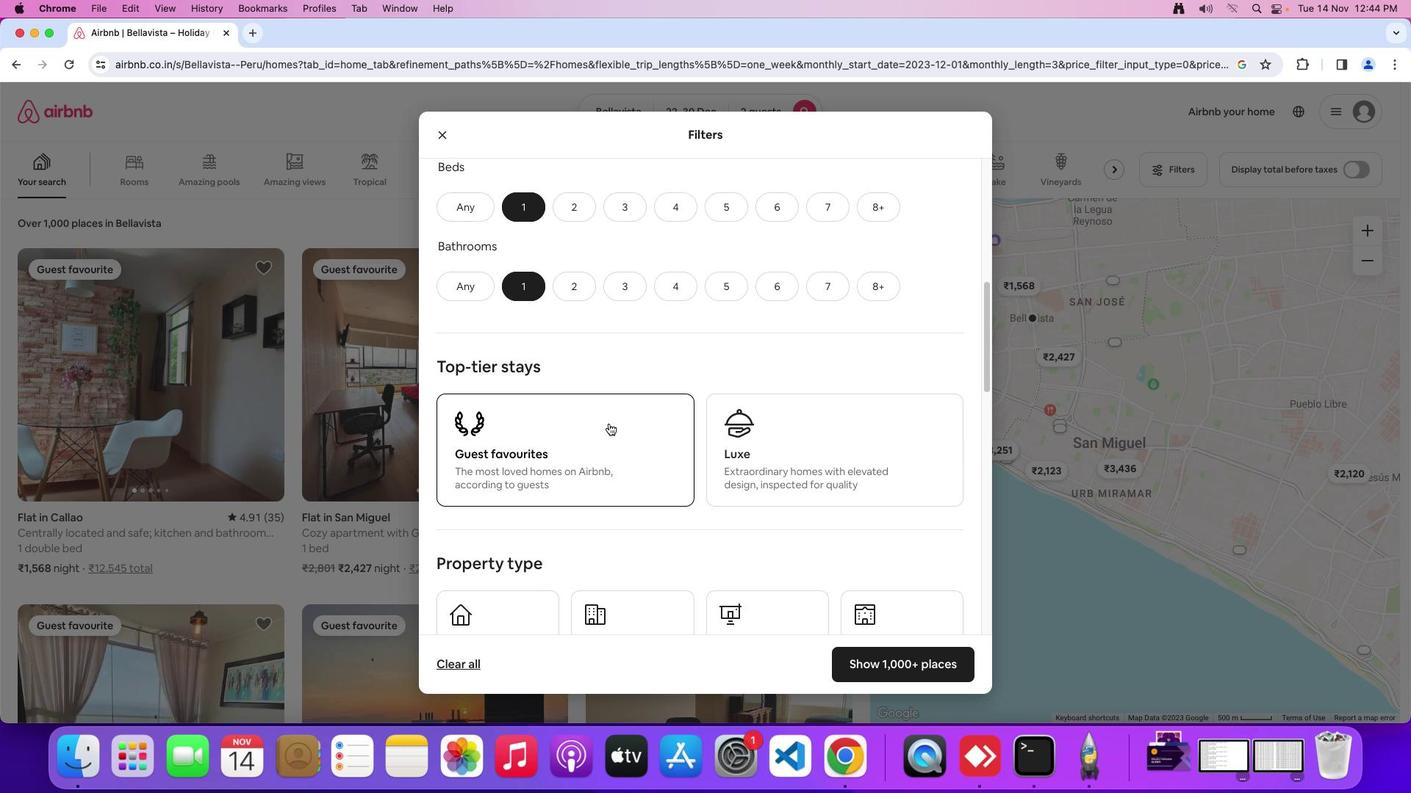 
Action: Mouse scrolled (608, 424) with delta (0, 0)
Screenshot: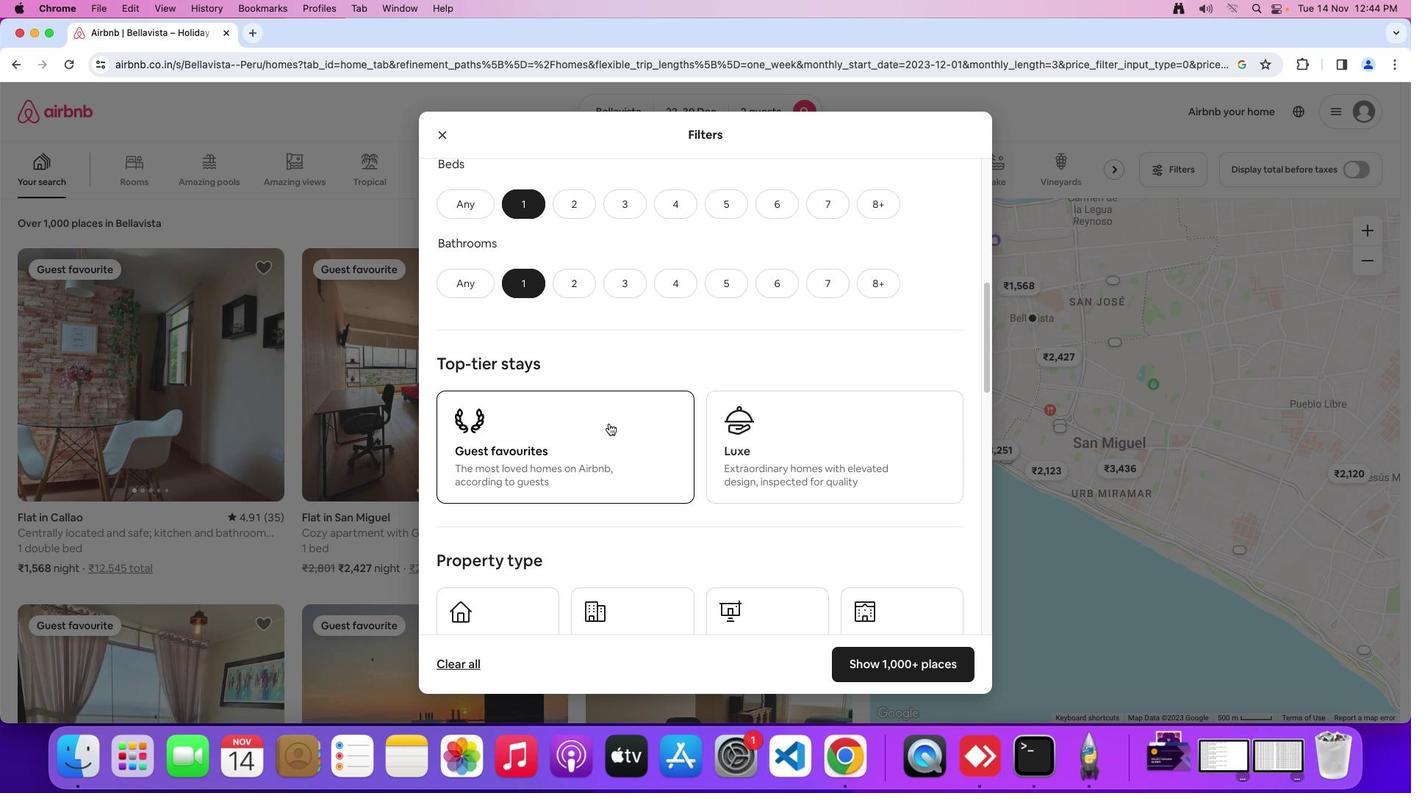 
Action: Mouse moved to (608, 424)
Screenshot: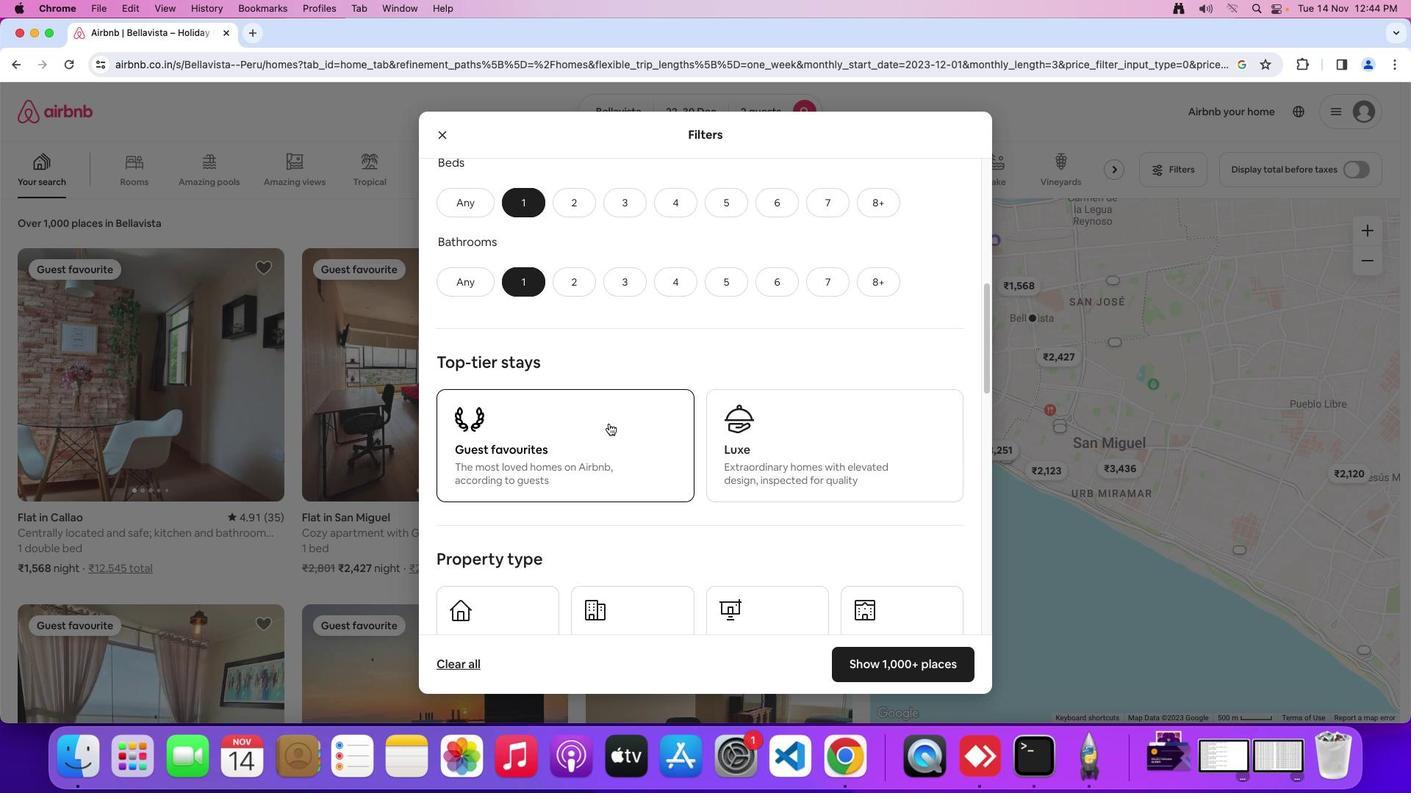 
Action: Mouse scrolled (608, 424) with delta (0, 0)
Screenshot: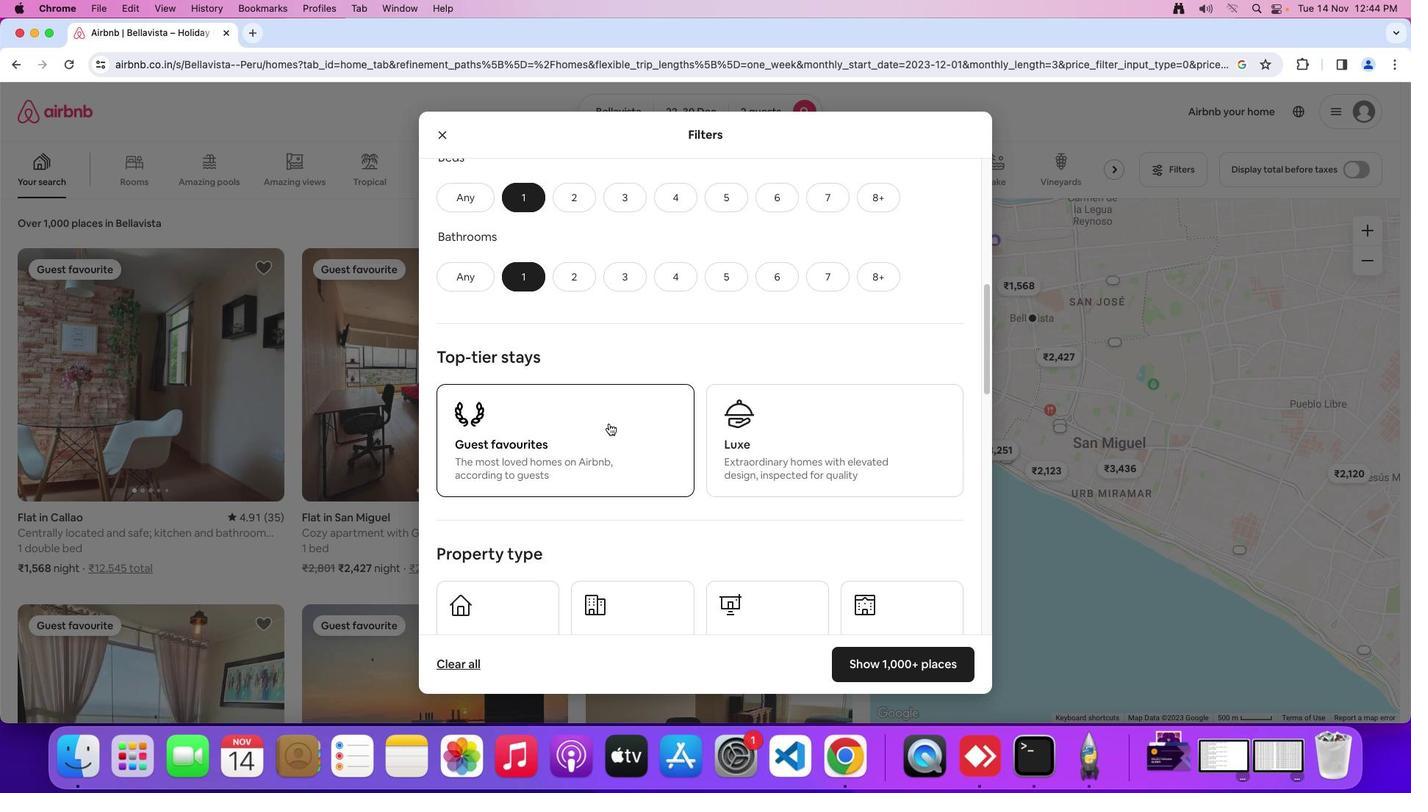 
Action: Mouse moved to (610, 421)
Screenshot: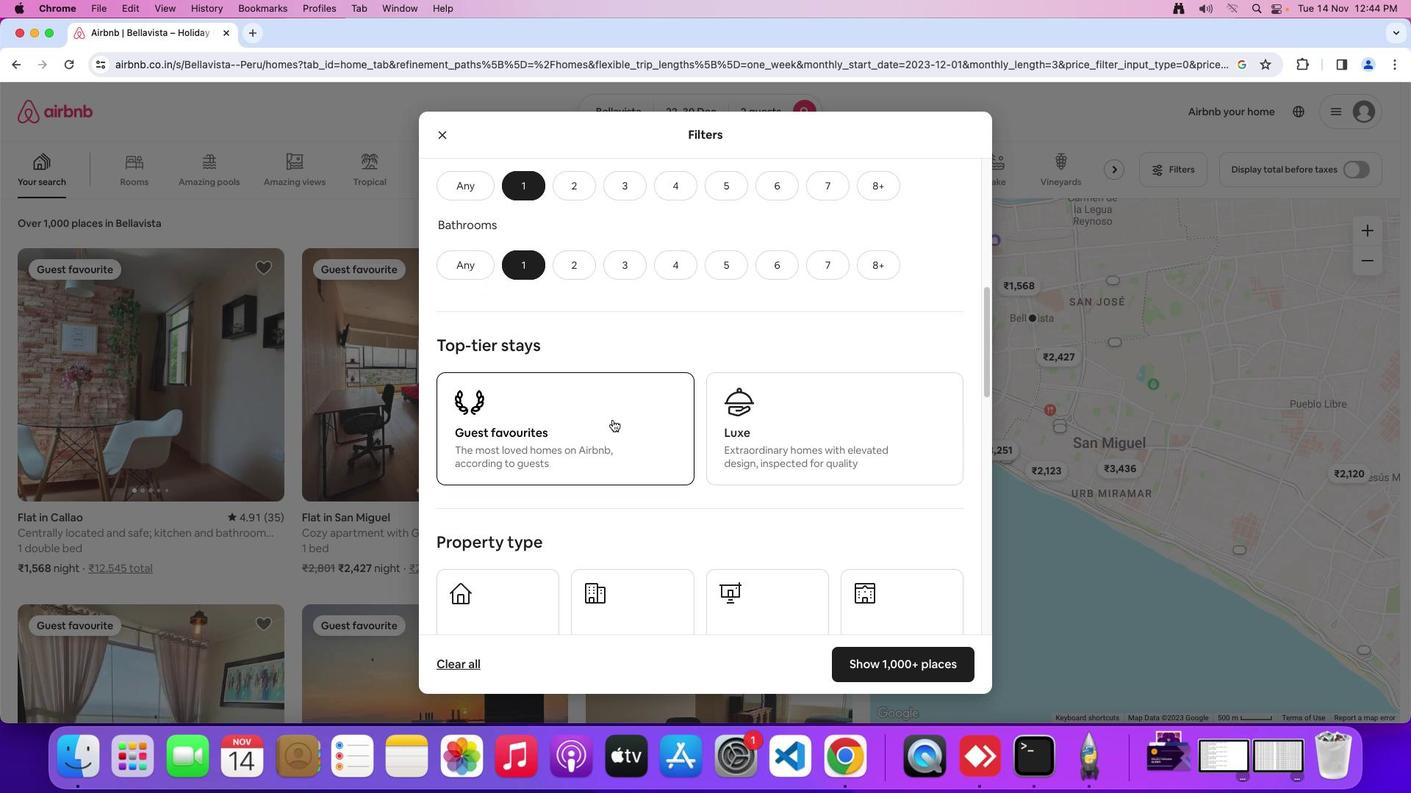 
Action: Mouse scrolled (610, 421) with delta (0, 0)
Screenshot: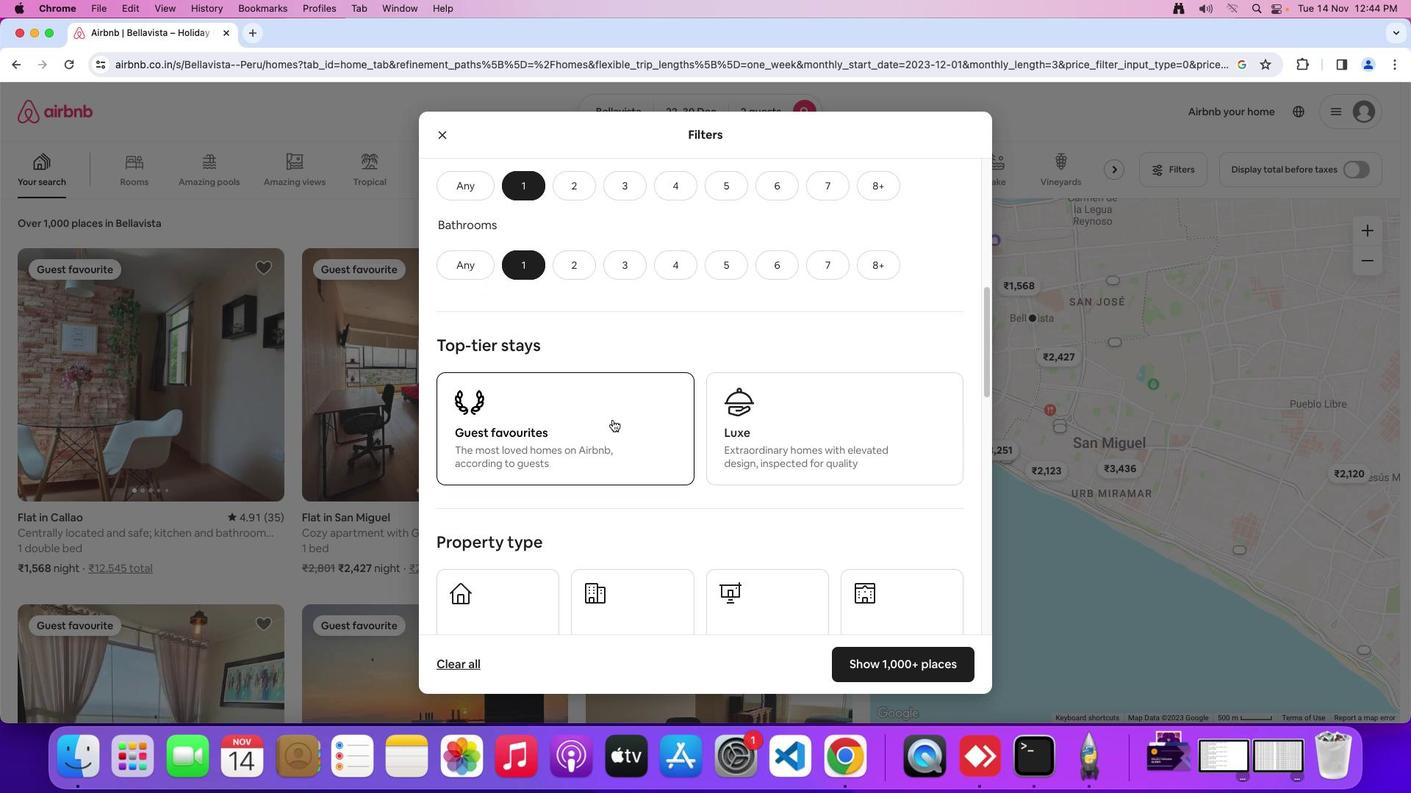 
Action: Mouse moved to (611, 420)
Screenshot: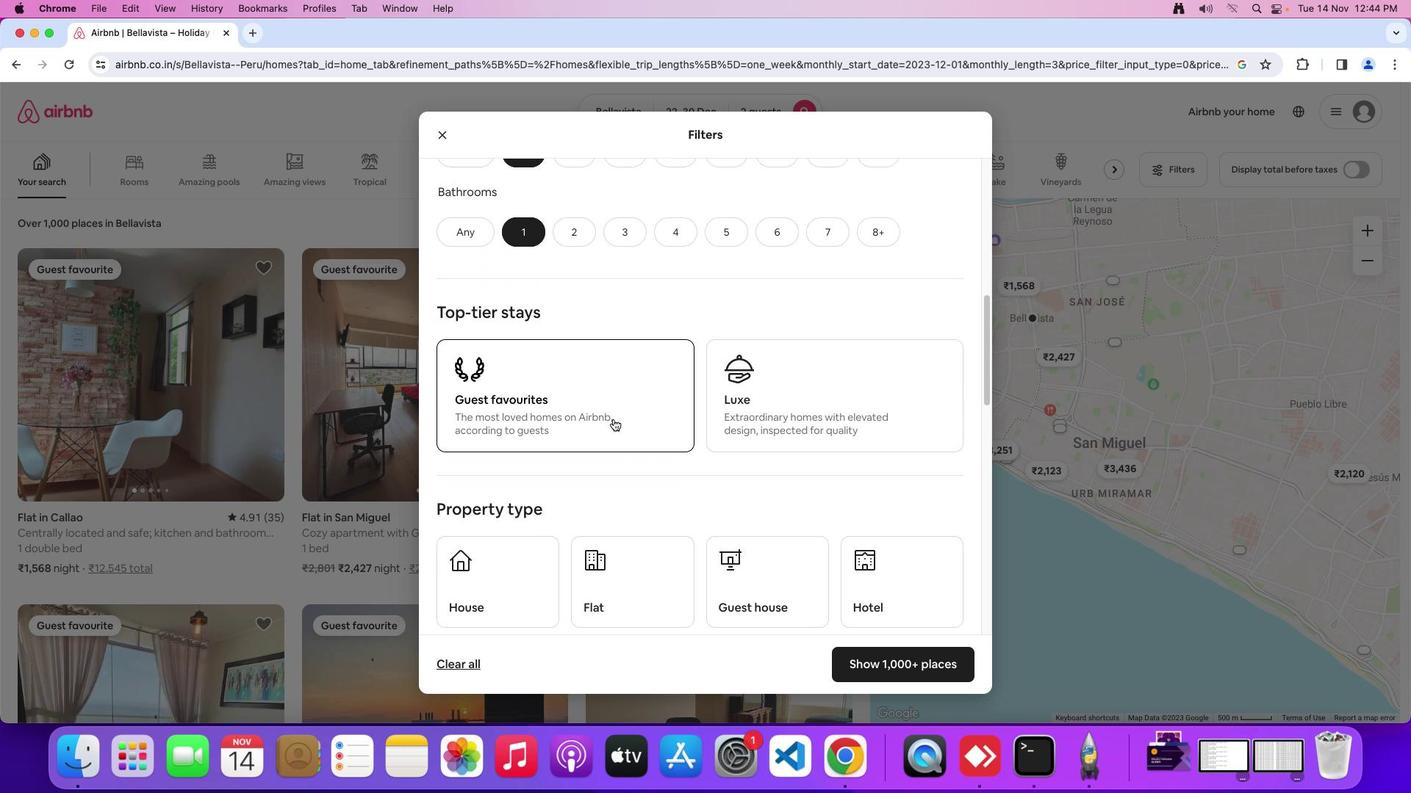 
Action: Mouse scrolled (611, 420) with delta (0, 0)
Screenshot: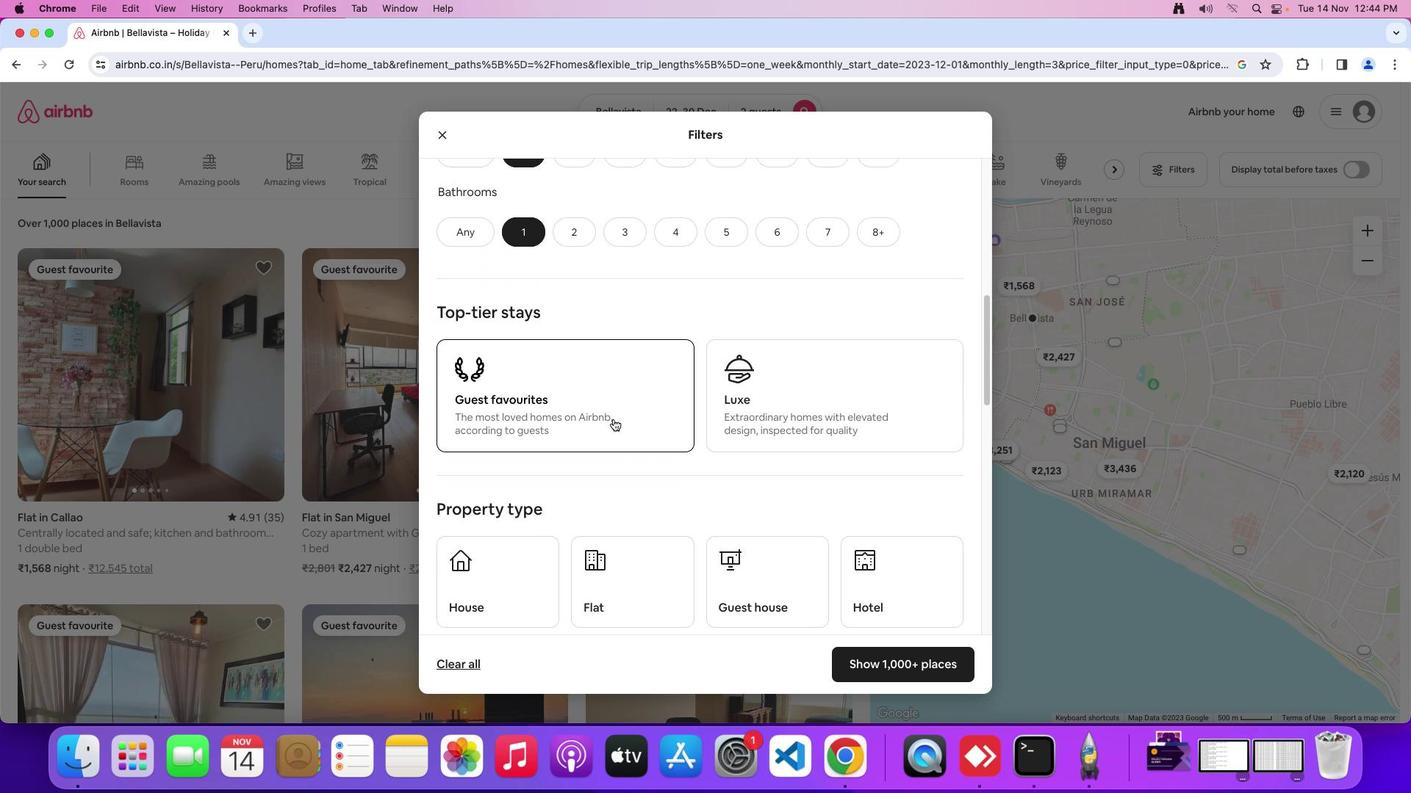 
Action: Mouse moved to (612, 420)
Screenshot: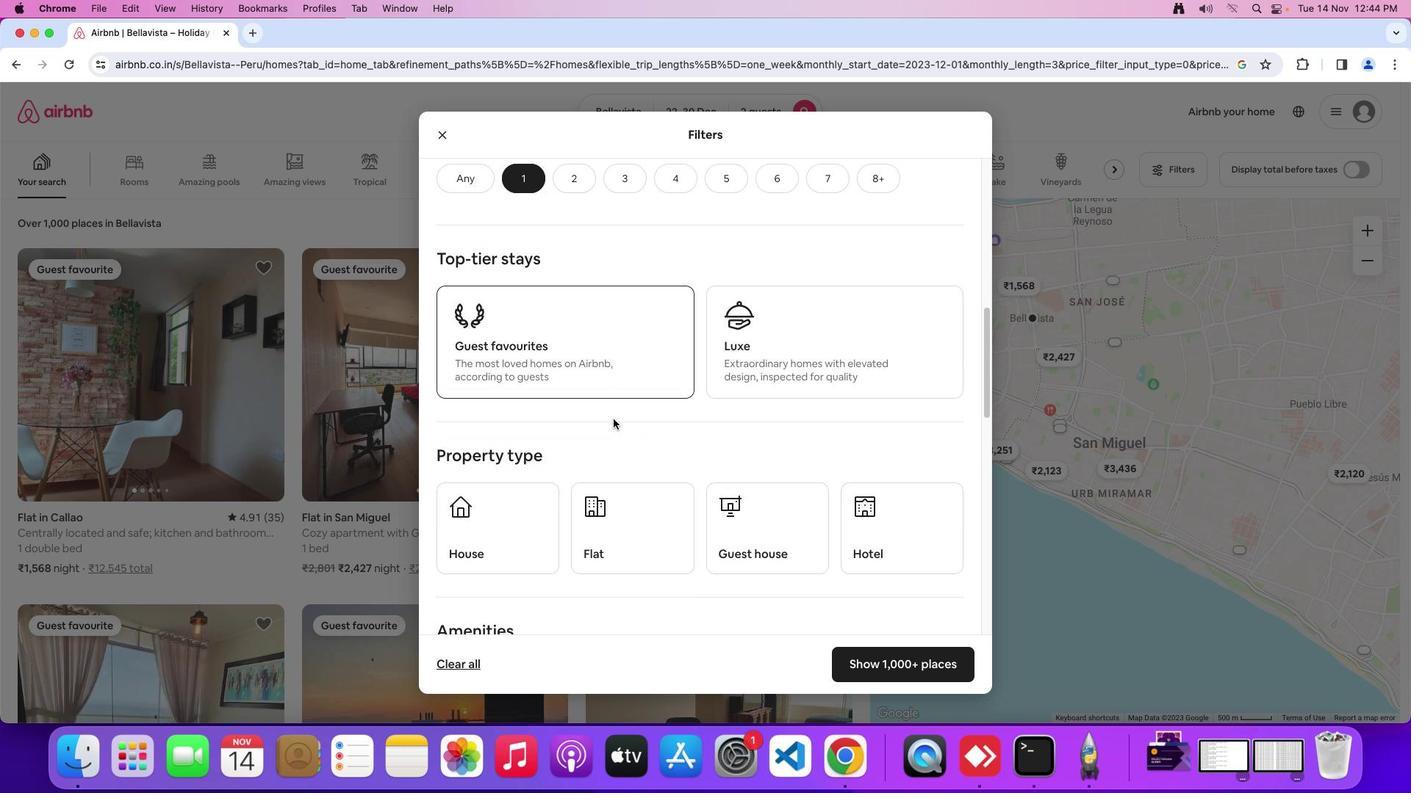 
Action: Mouse scrolled (612, 420) with delta (0, -1)
Screenshot: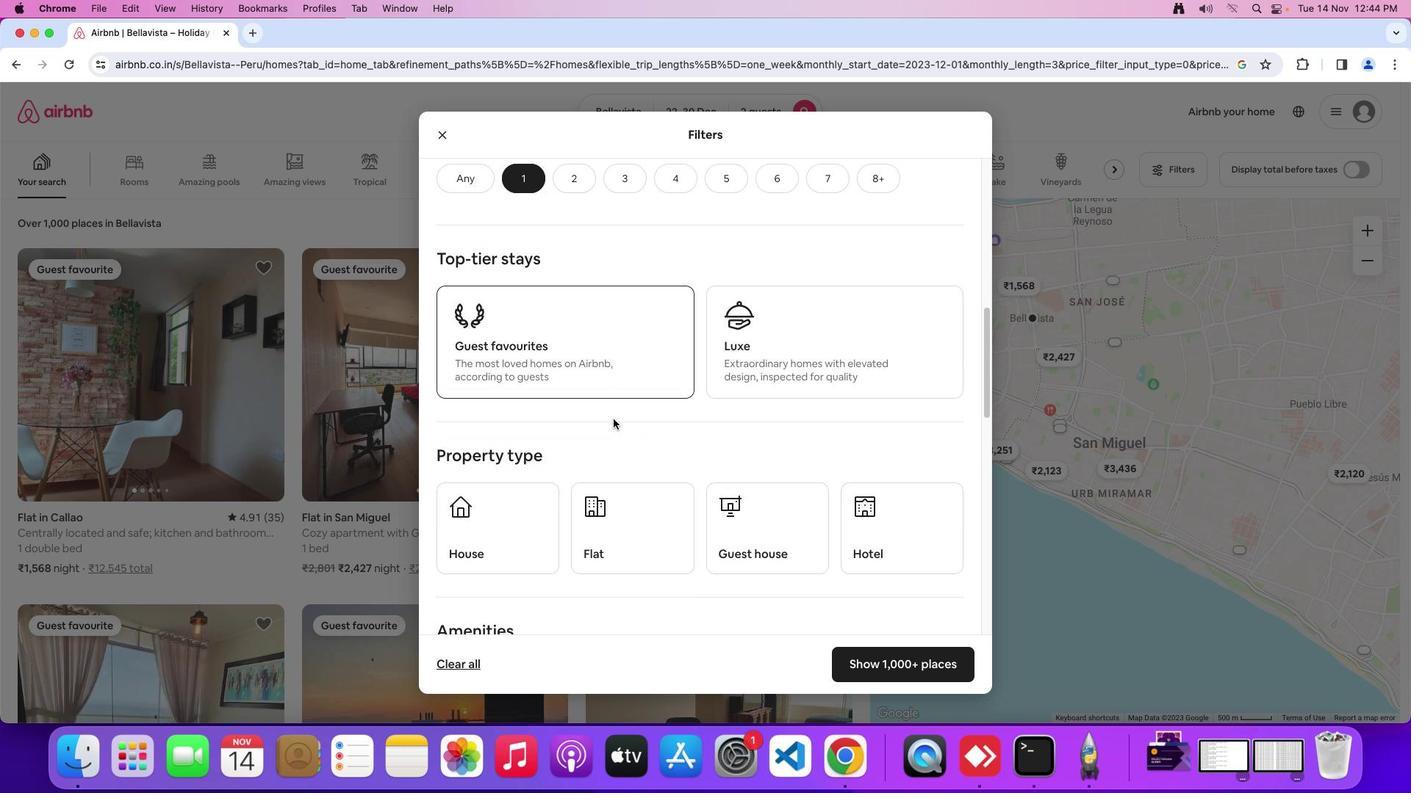 
Action: Mouse moved to (613, 419)
Screenshot: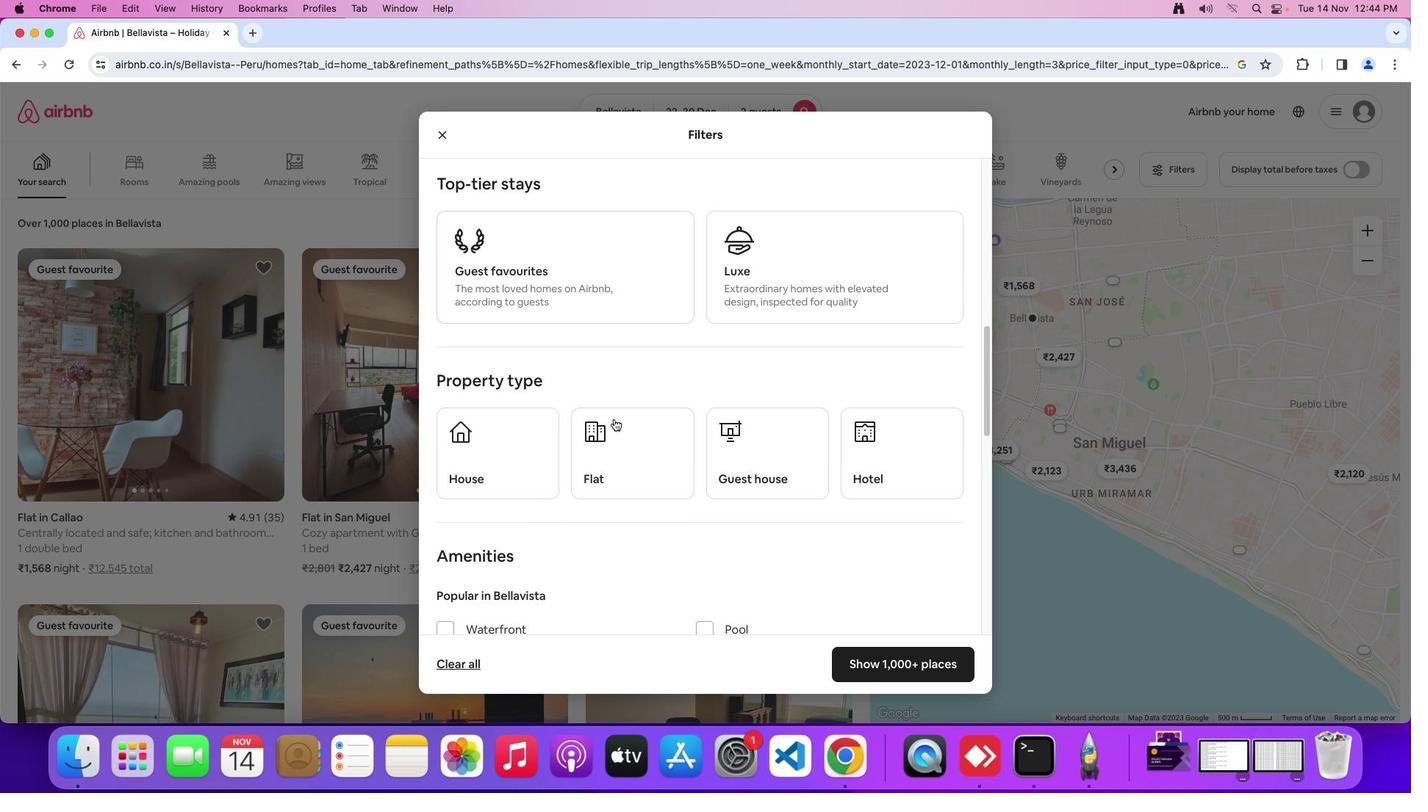 
Action: Mouse scrolled (613, 419) with delta (0, -1)
Screenshot: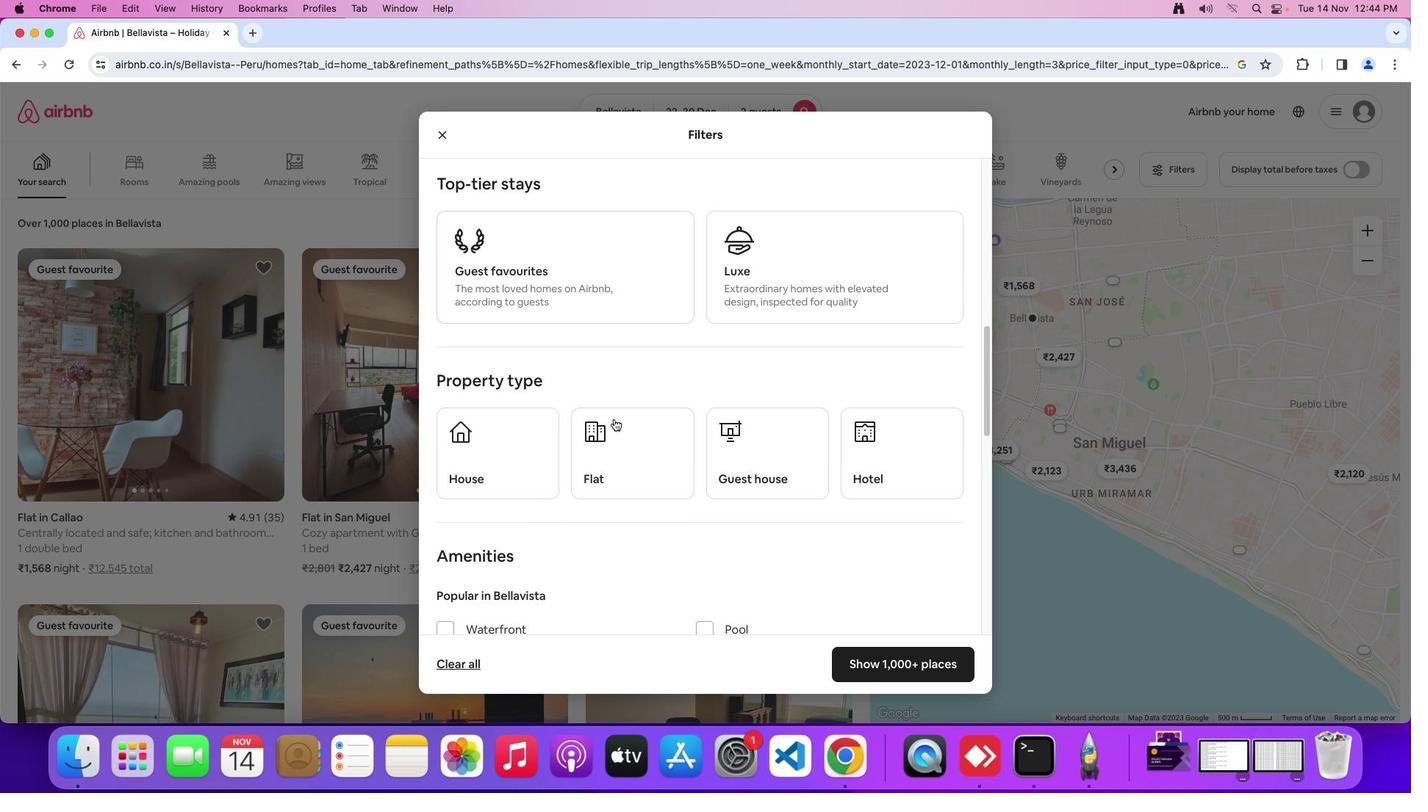 
Action: Mouse moved to (909, 462)
Screenshot: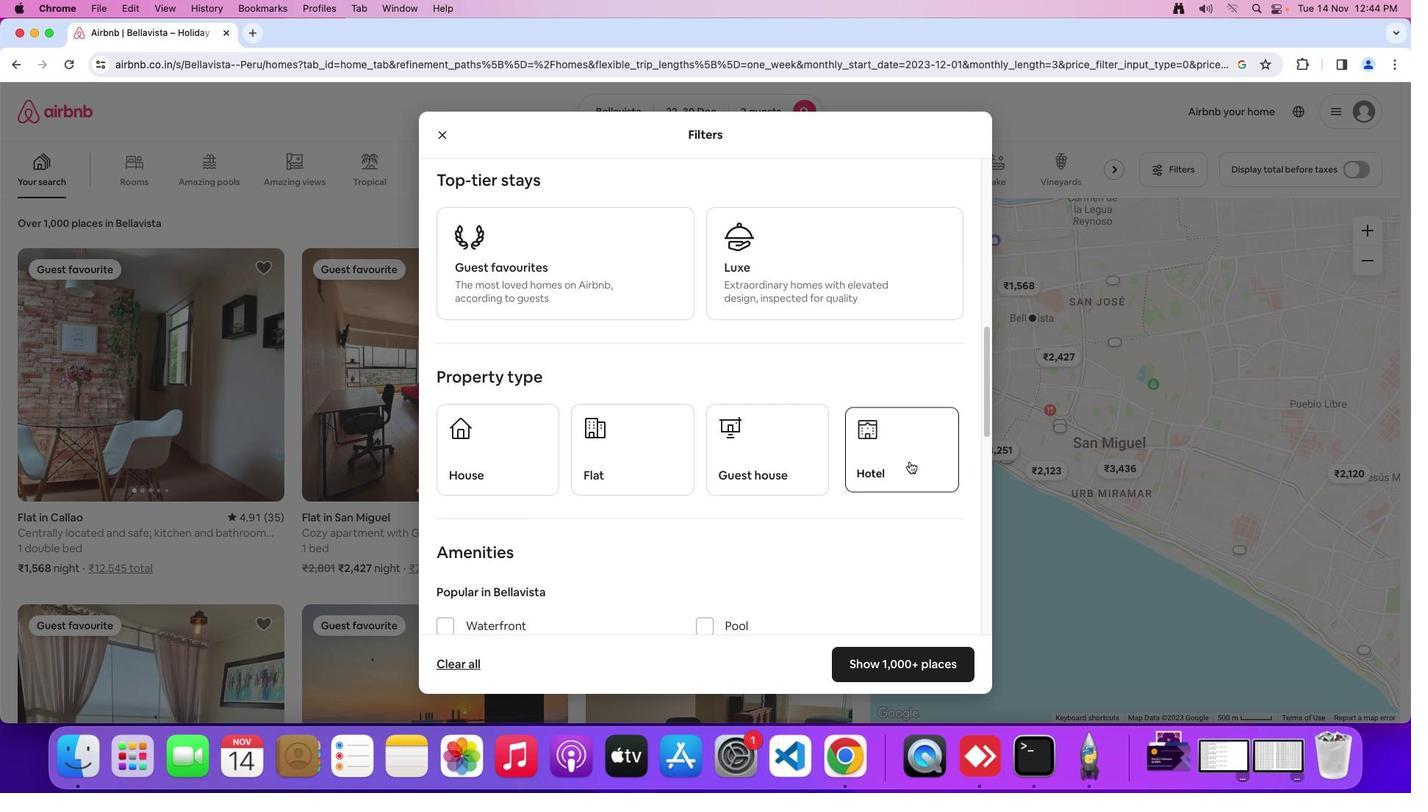 
Action: Mouse pressed left at (909, 462)
Screenshot: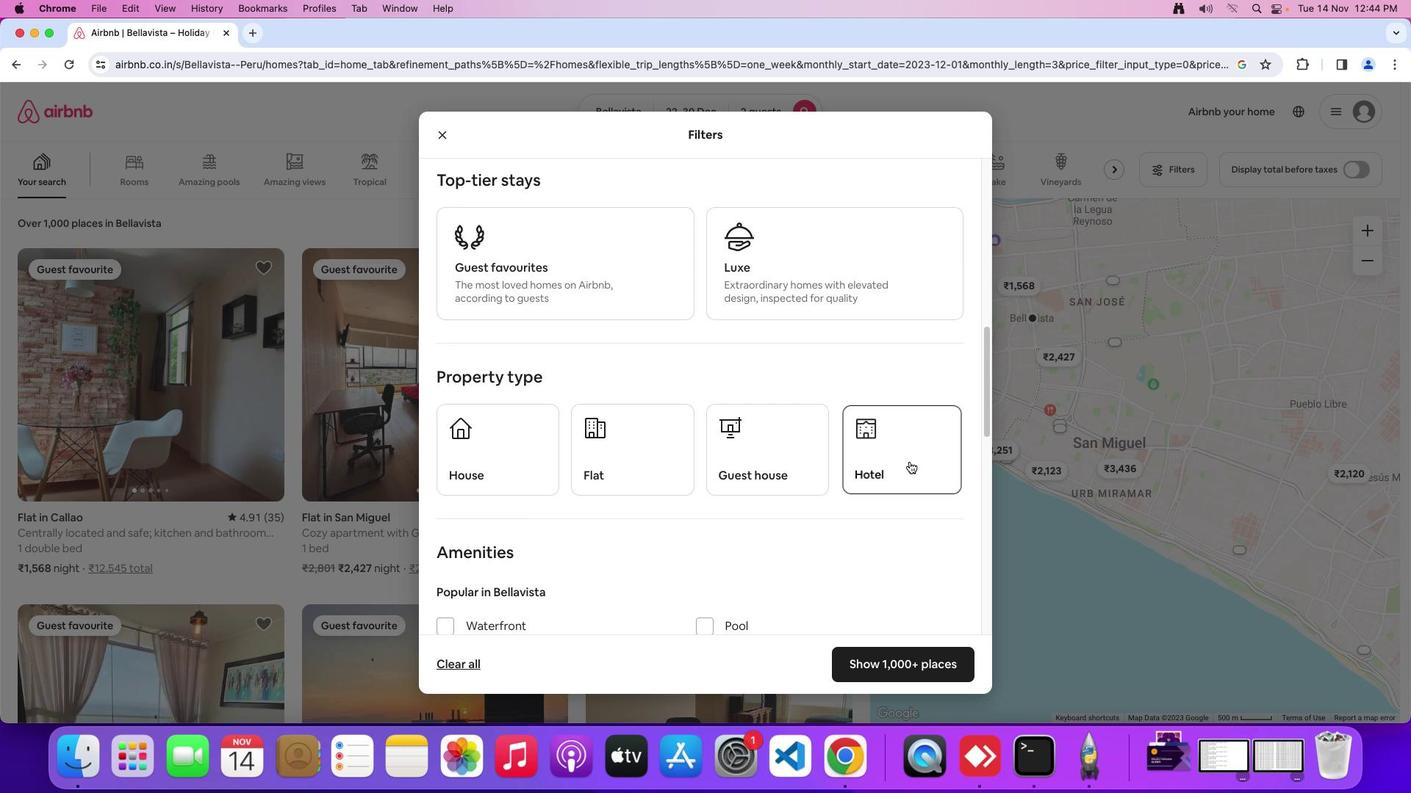 
Action: Mouse moved to (705, 467)
Screenshot: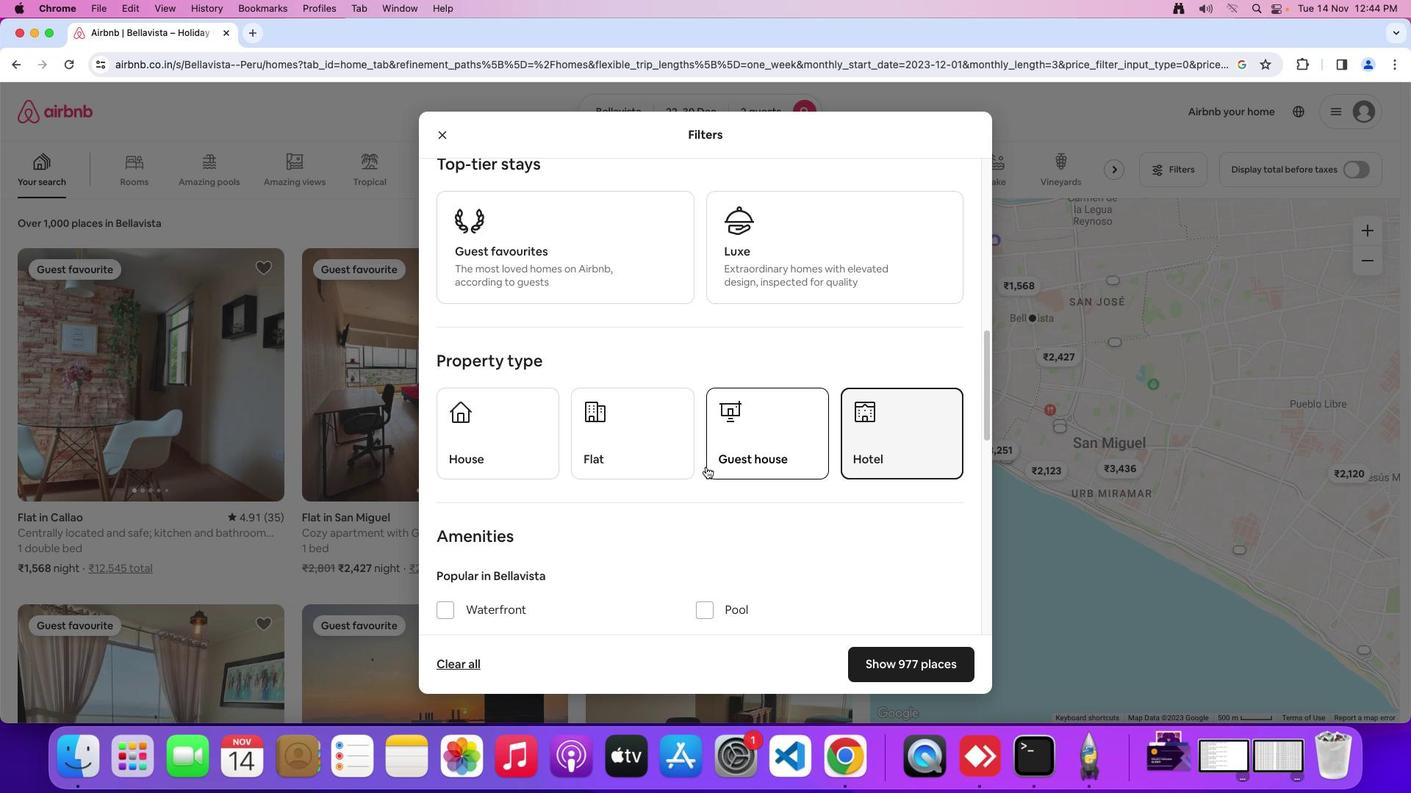 
Action: Mouse scrolled (705, 467) with delta (0, 0)
Screenshot: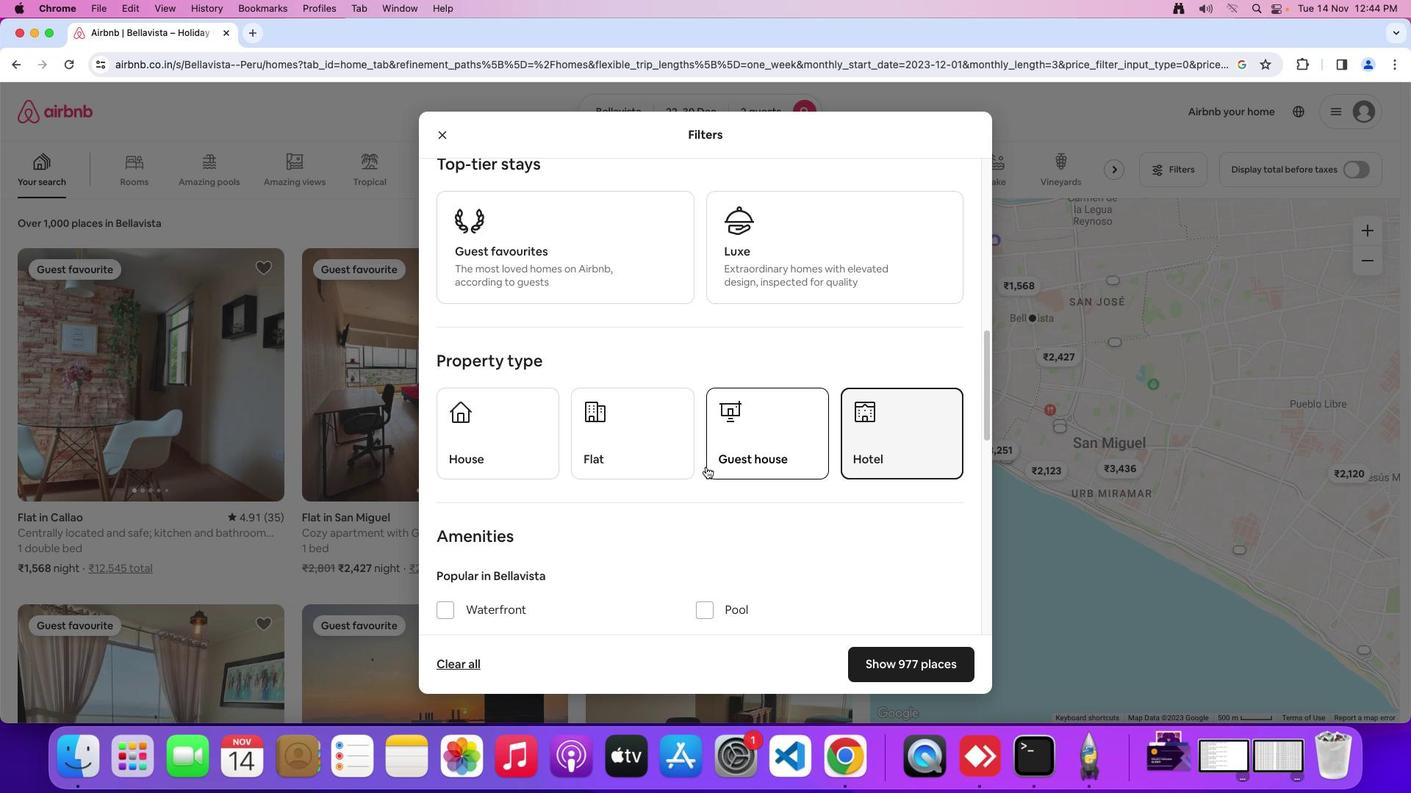
Action: Mouse moved to (705, 467)
Screenshot: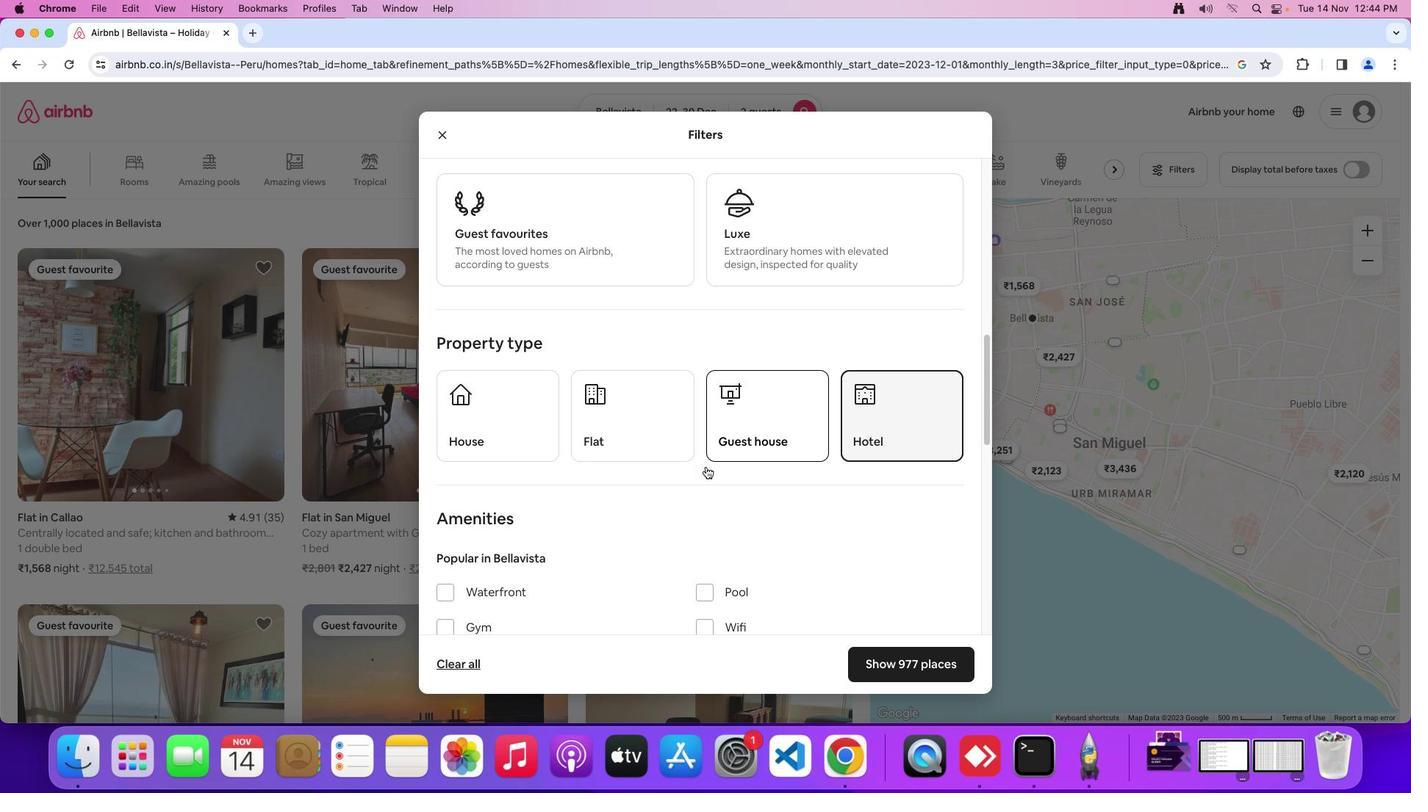 
Action: Mouse scrolled (705, 467) with delta (0, 0)
Screenshot: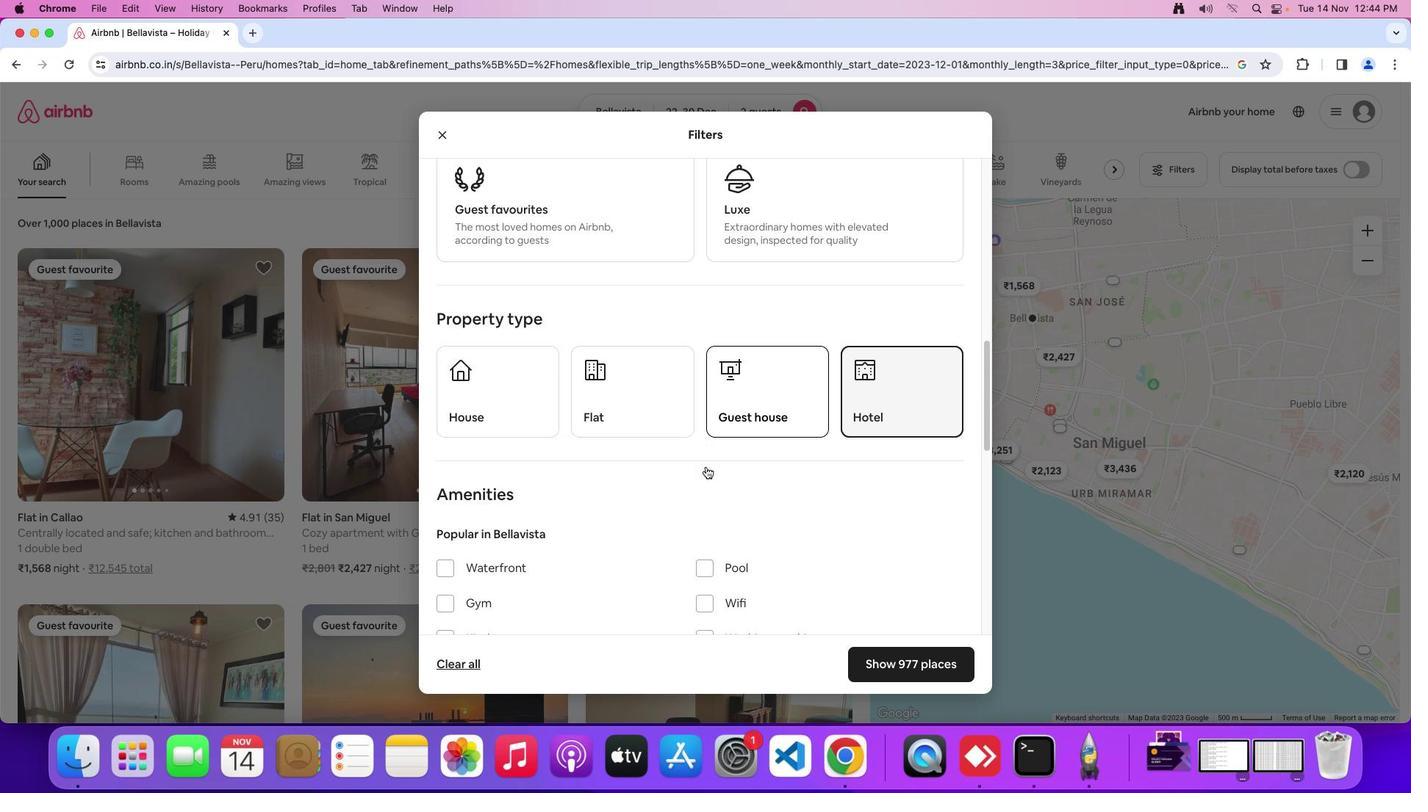 
Action: Mouse moved to (706, 466)
Screenshot: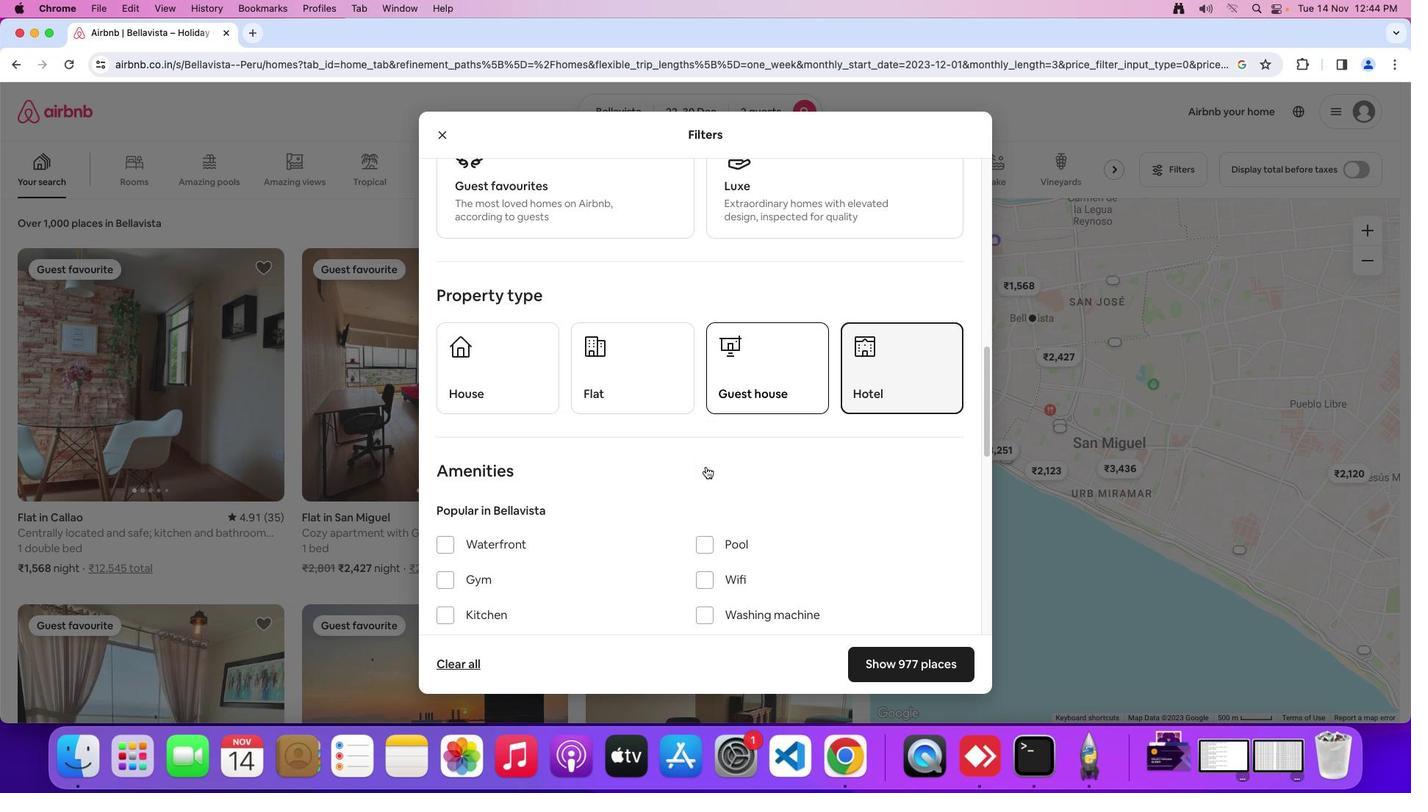 
Action: Mouse scrolled (706, 466) with delta (0, -1)
Screenshot: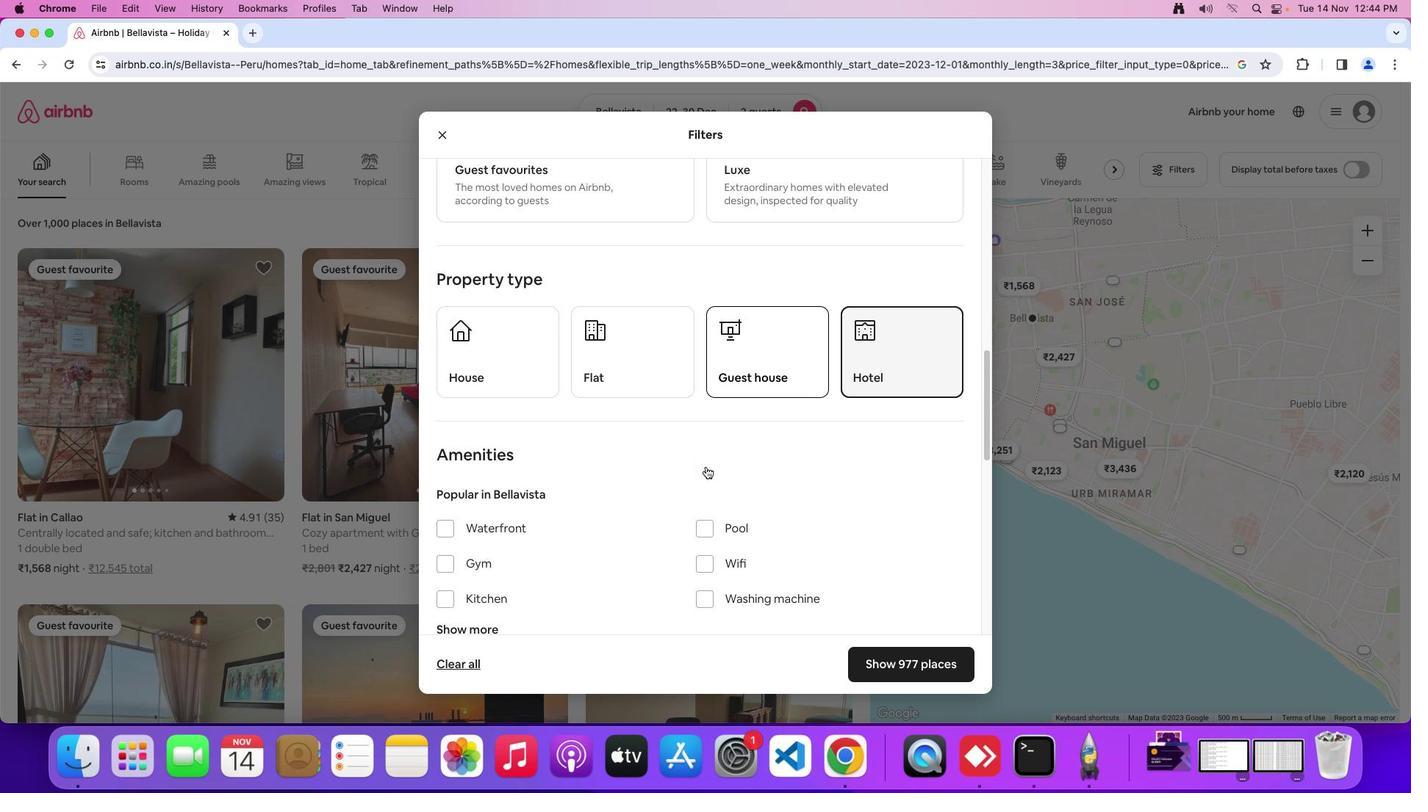 
Action: Mouse moved to (754, 464)
Screenshot: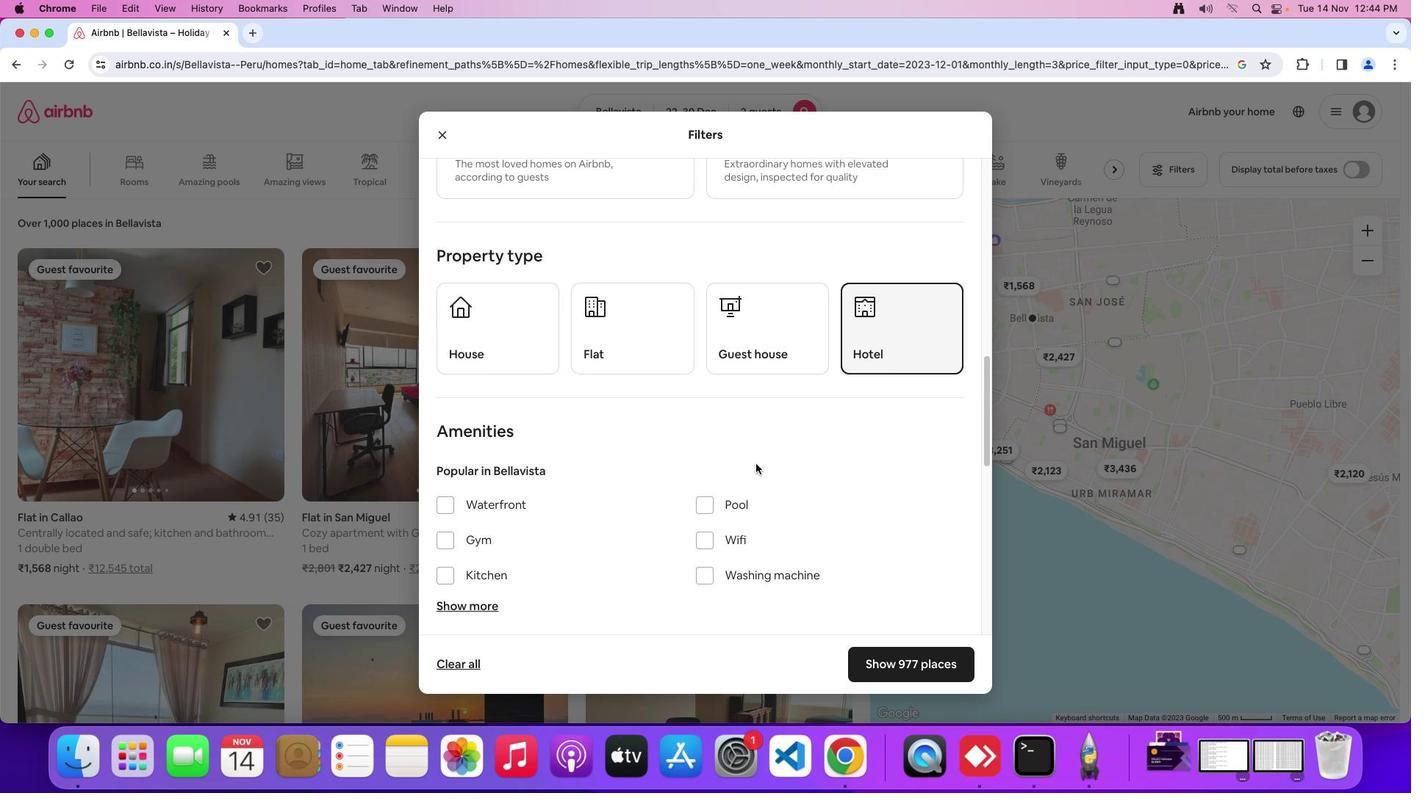 
Action: Mouse scrolled (754, 464) with delta (0, 0)
Screenshot: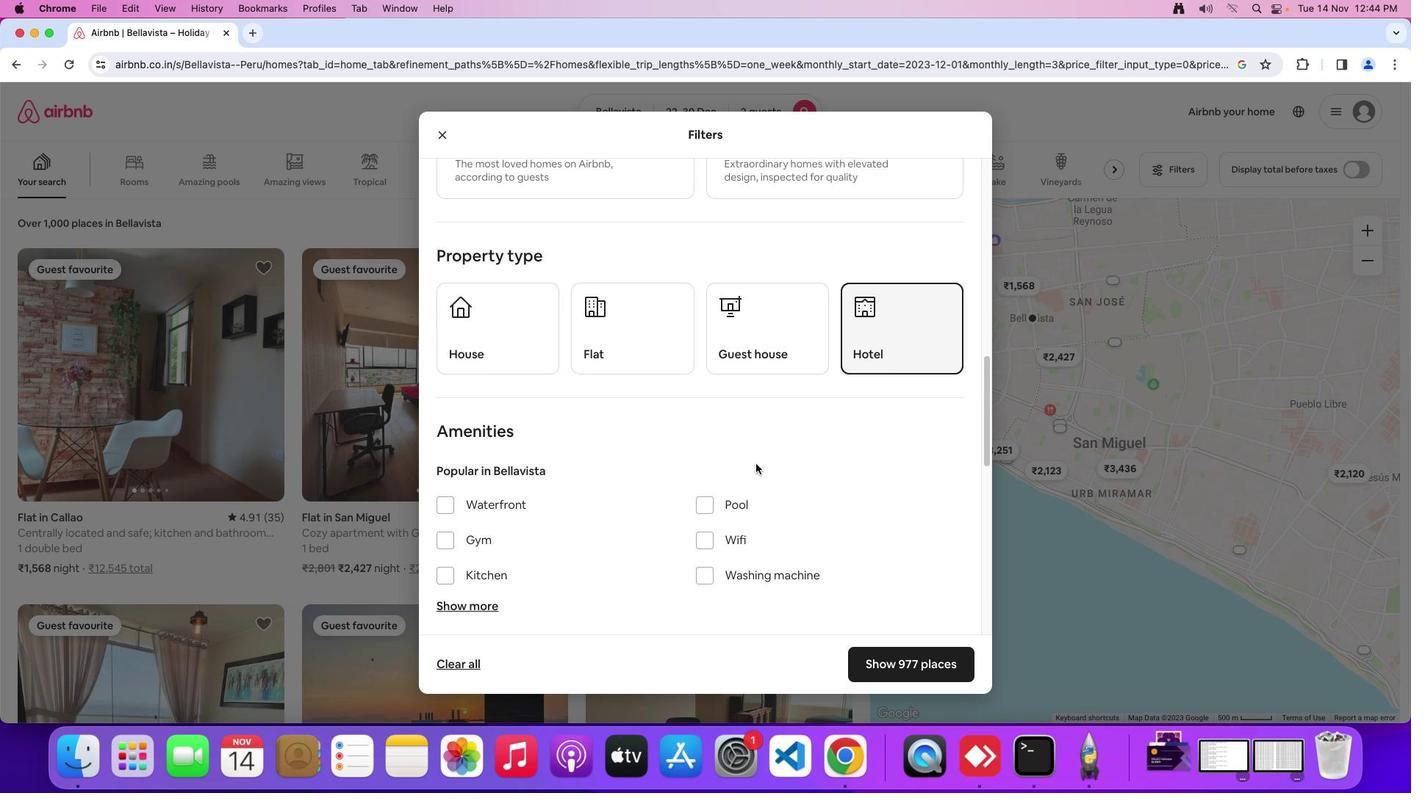 
Action: Mouse moved to (754, 464)
Screenshot: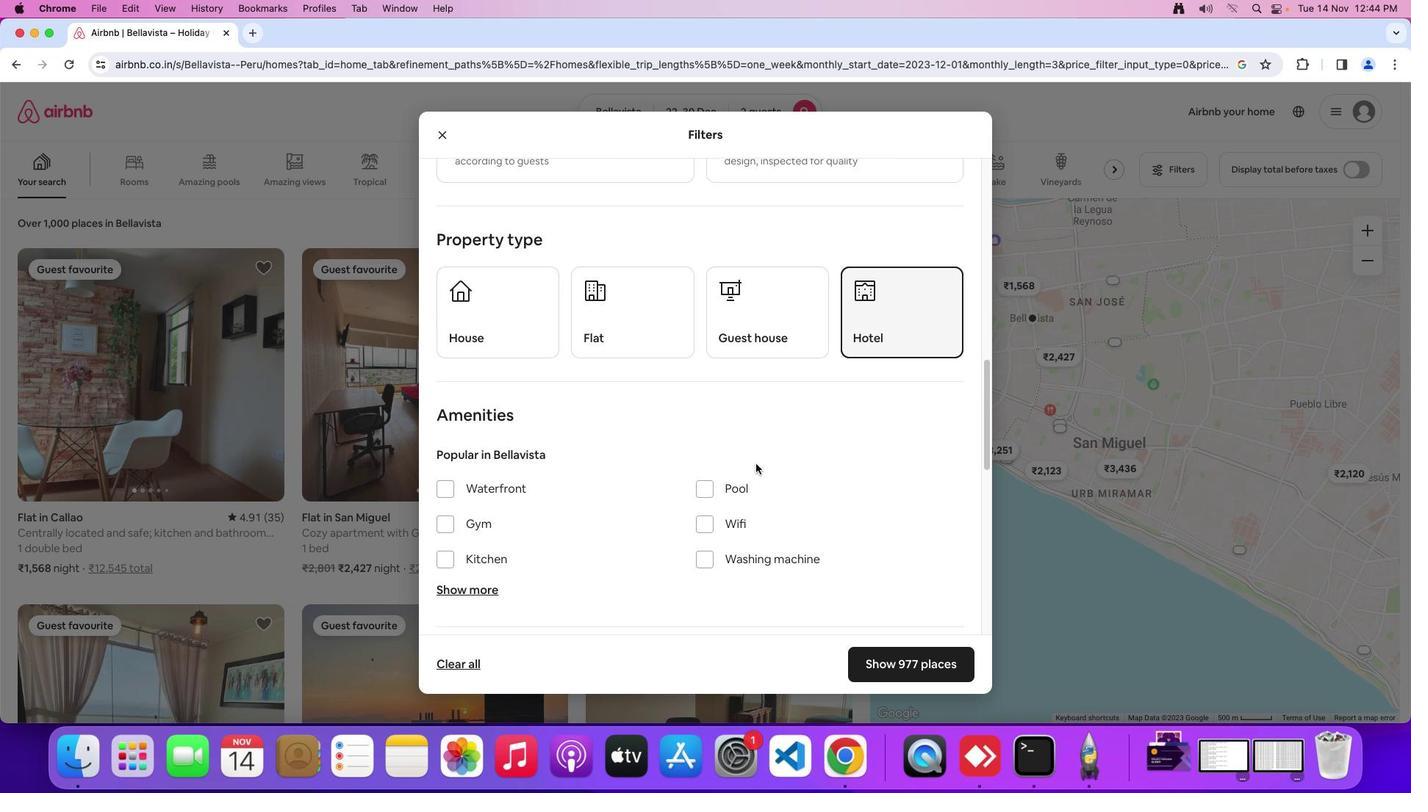 
Action: Mouse scrolled (754, 464) with delta (0, 0)
Screenshot: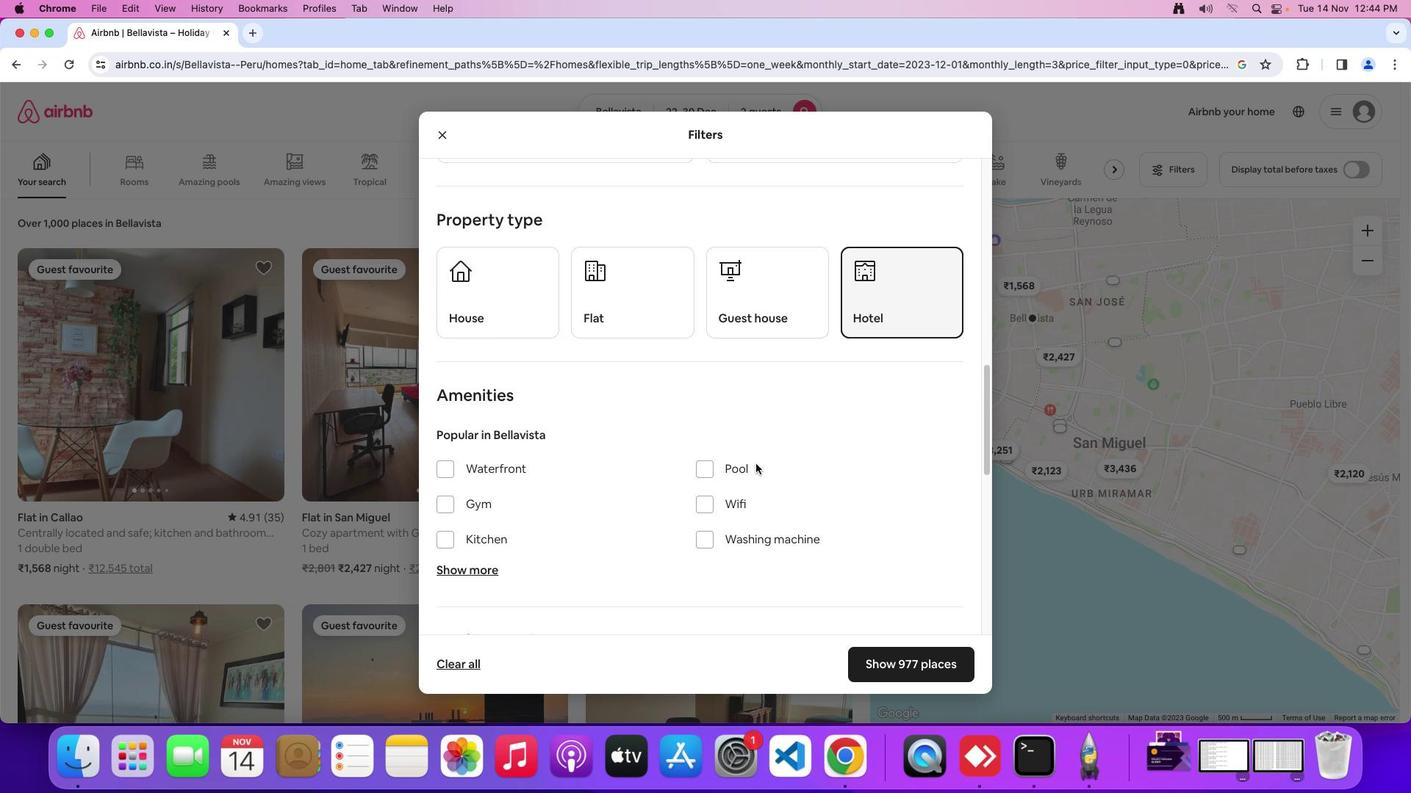 
Action: Mouse moved to (755, 464)
Screenshot: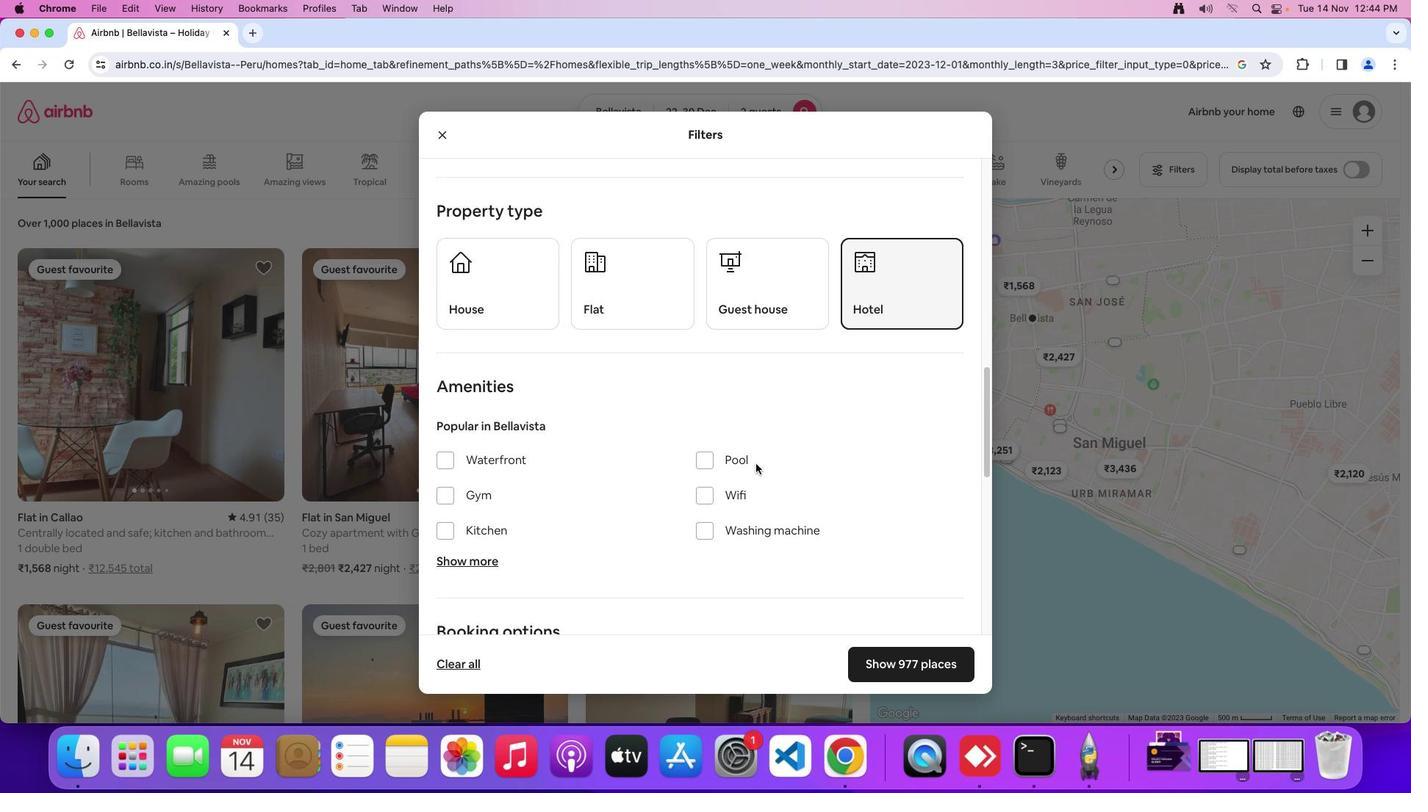 
Action: Mouse scrolled (755, 464) with delta (0, -1)
Screenshot: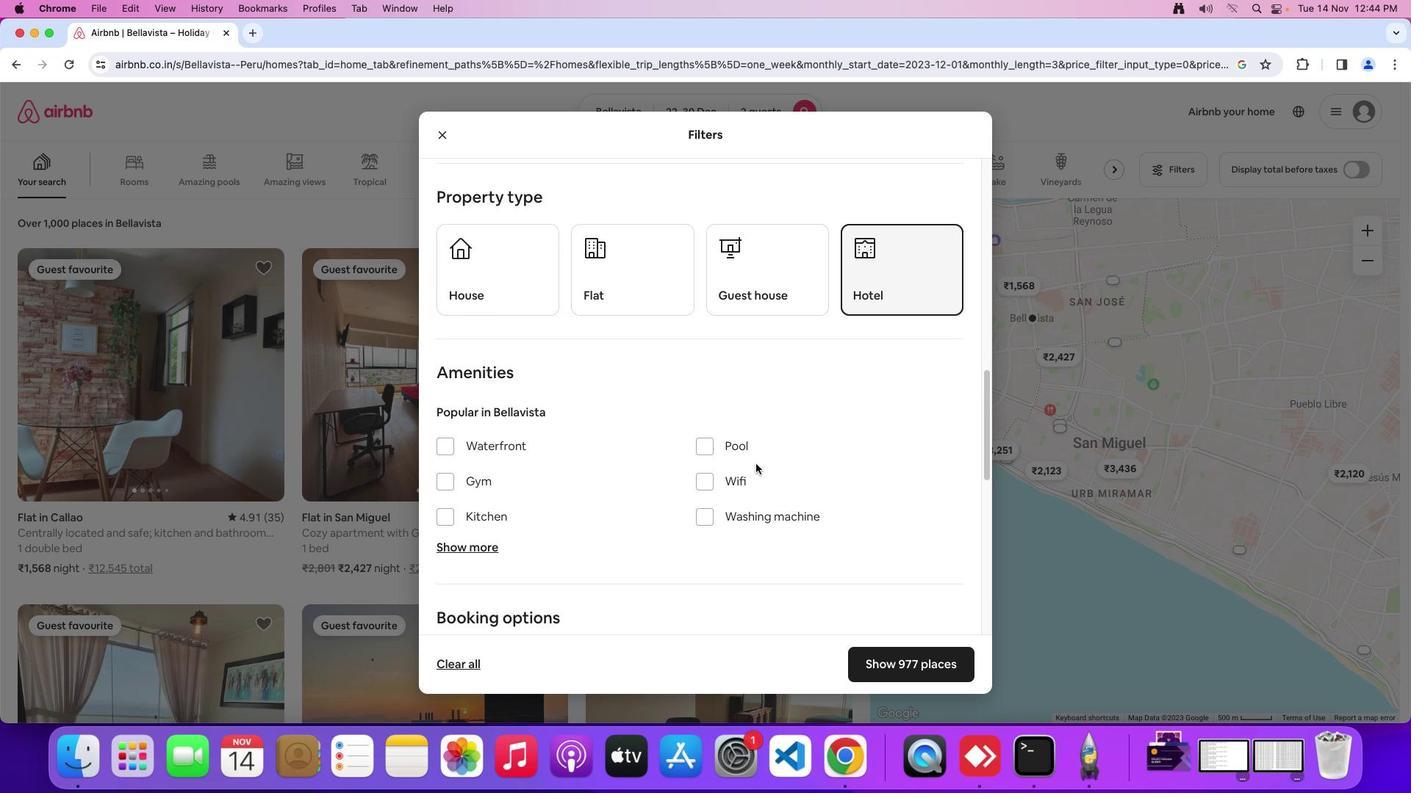 
Action: Mouse moved to (755, 464)
Screenshot: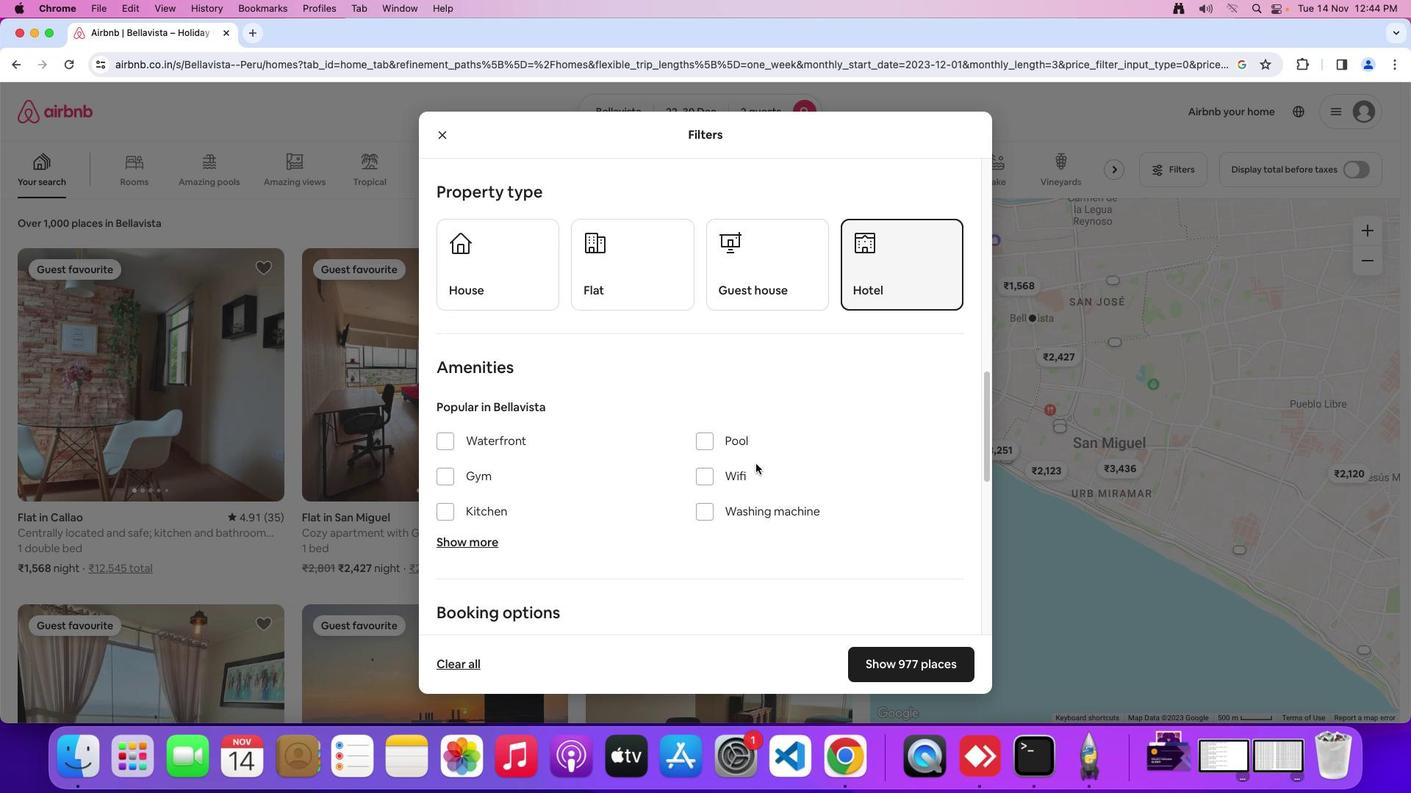 
Action: Mouse scrolled (755, 464) with delta (0, 0)
Screenshot: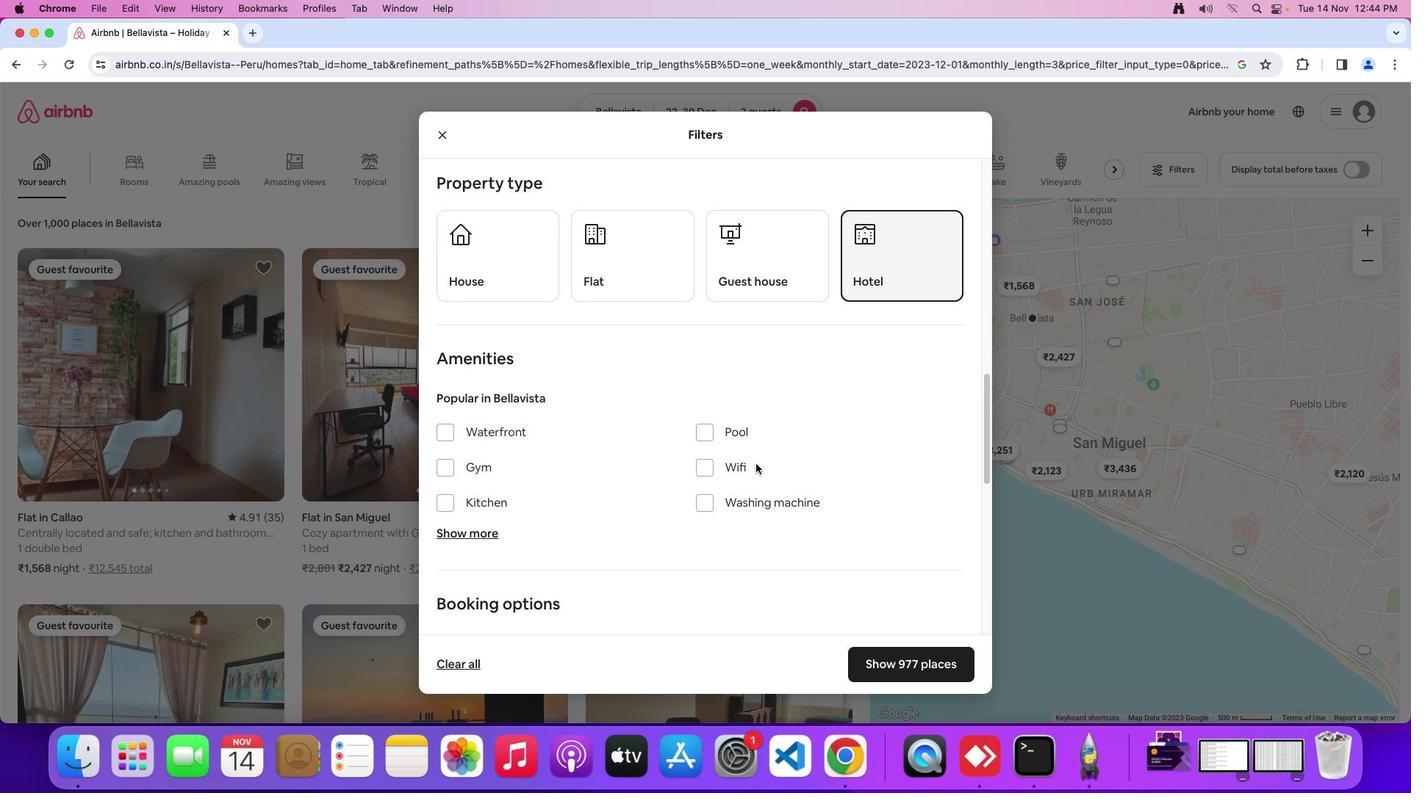 
Action: Mouse scrolled (755, 464) with delta (0, 0)
Screenshot: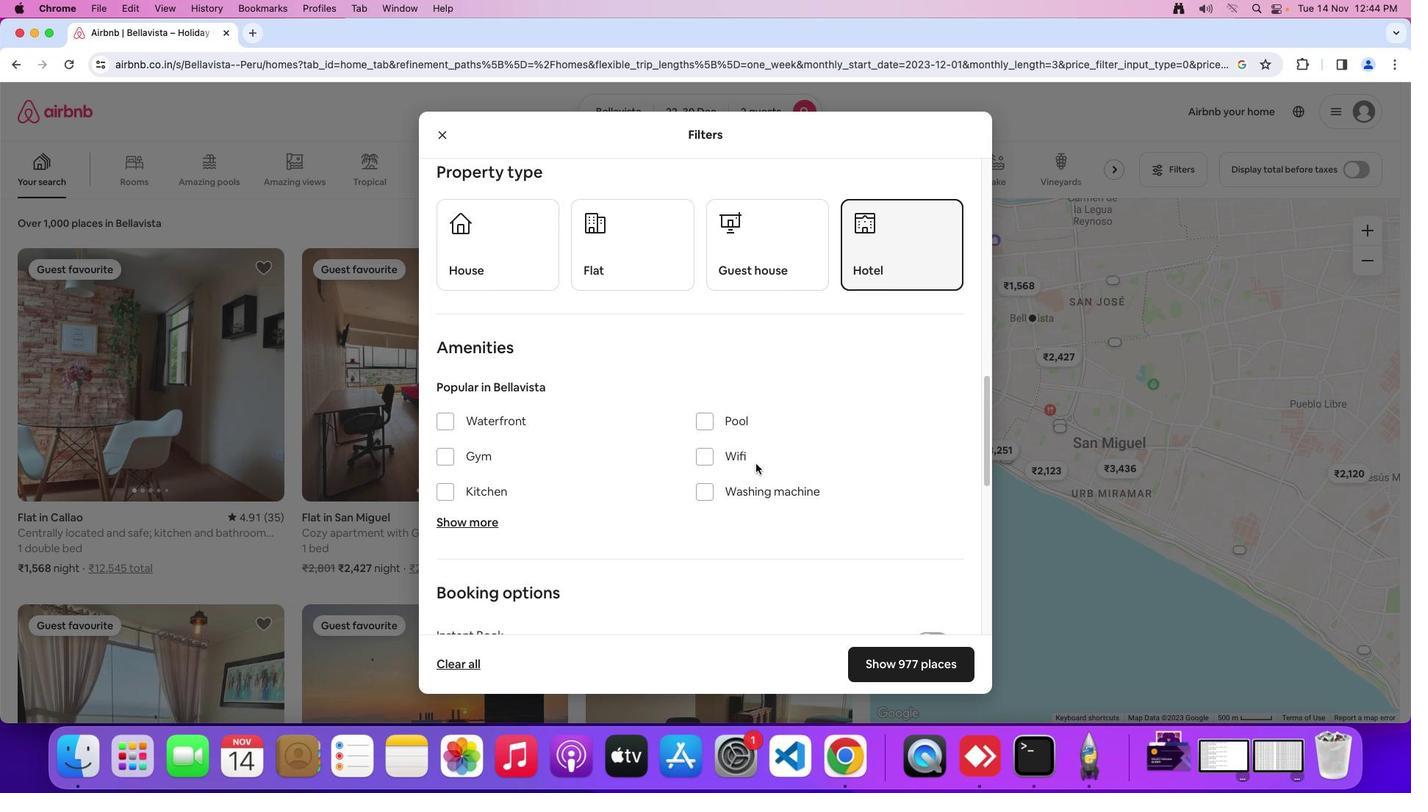 
Action: Mouse scrolled (755, 464) with delta (0, 0)
Screenshot: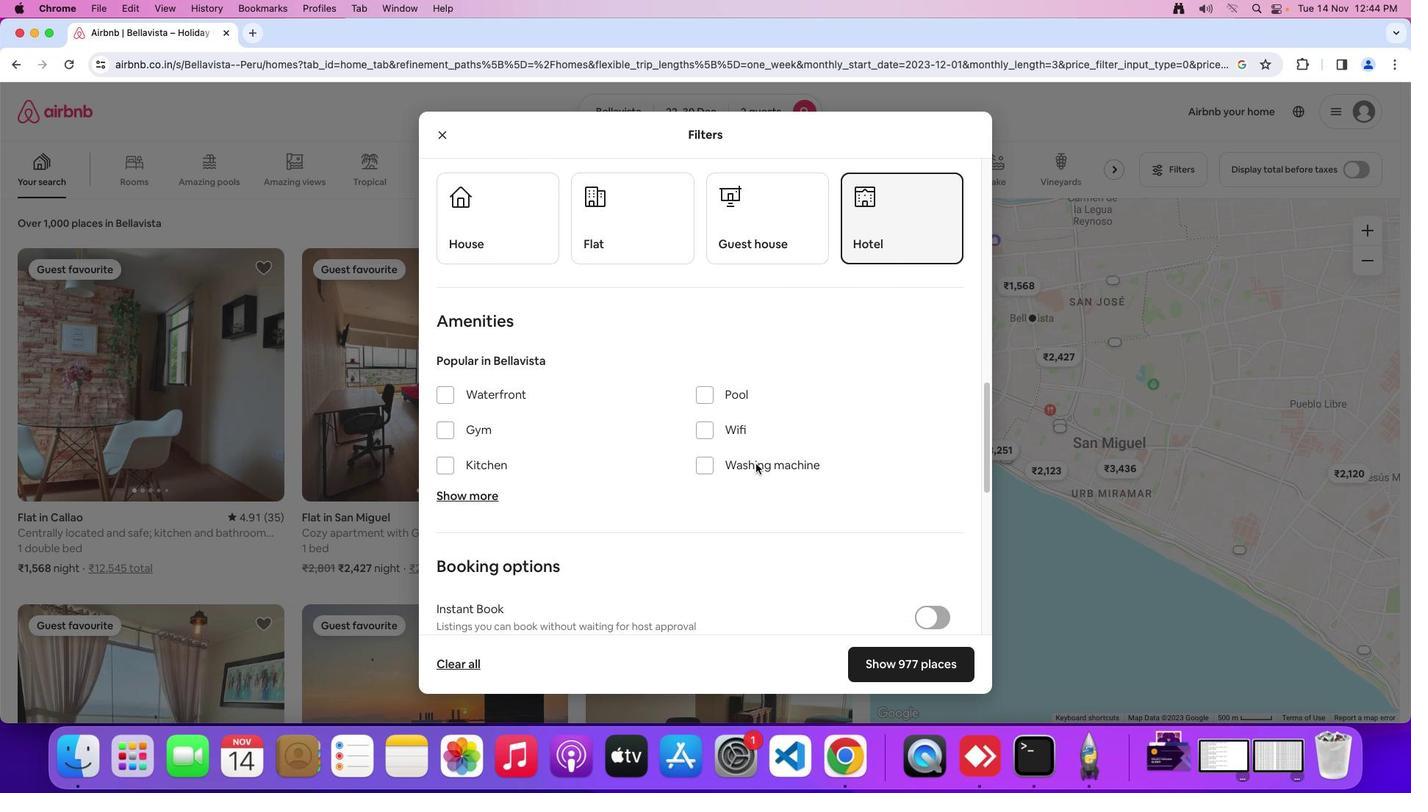 
Action: Mouse moved to (755, 463)
Screenshot: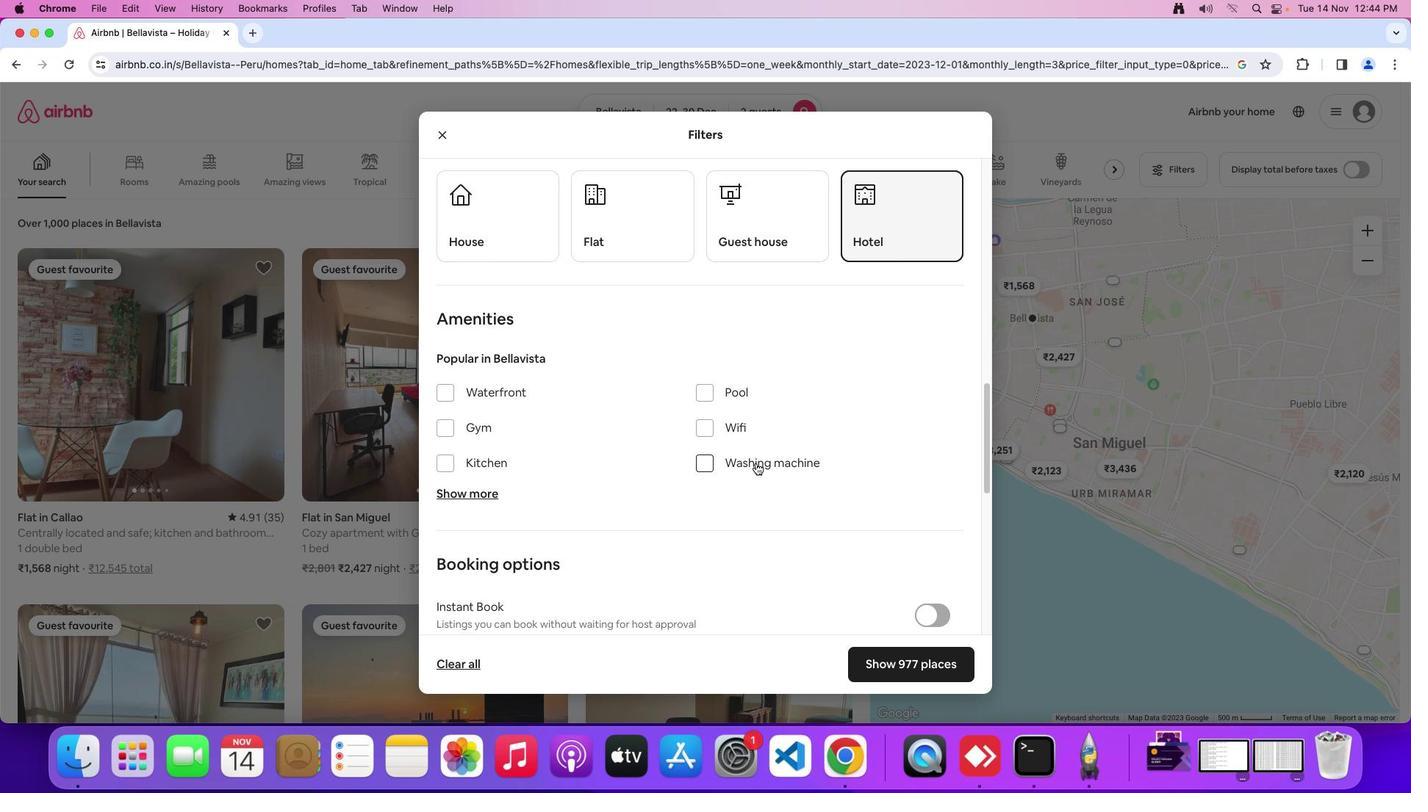 
Action: Mouse scrolled (755, 463) with delta (0, 0)
Screenshot: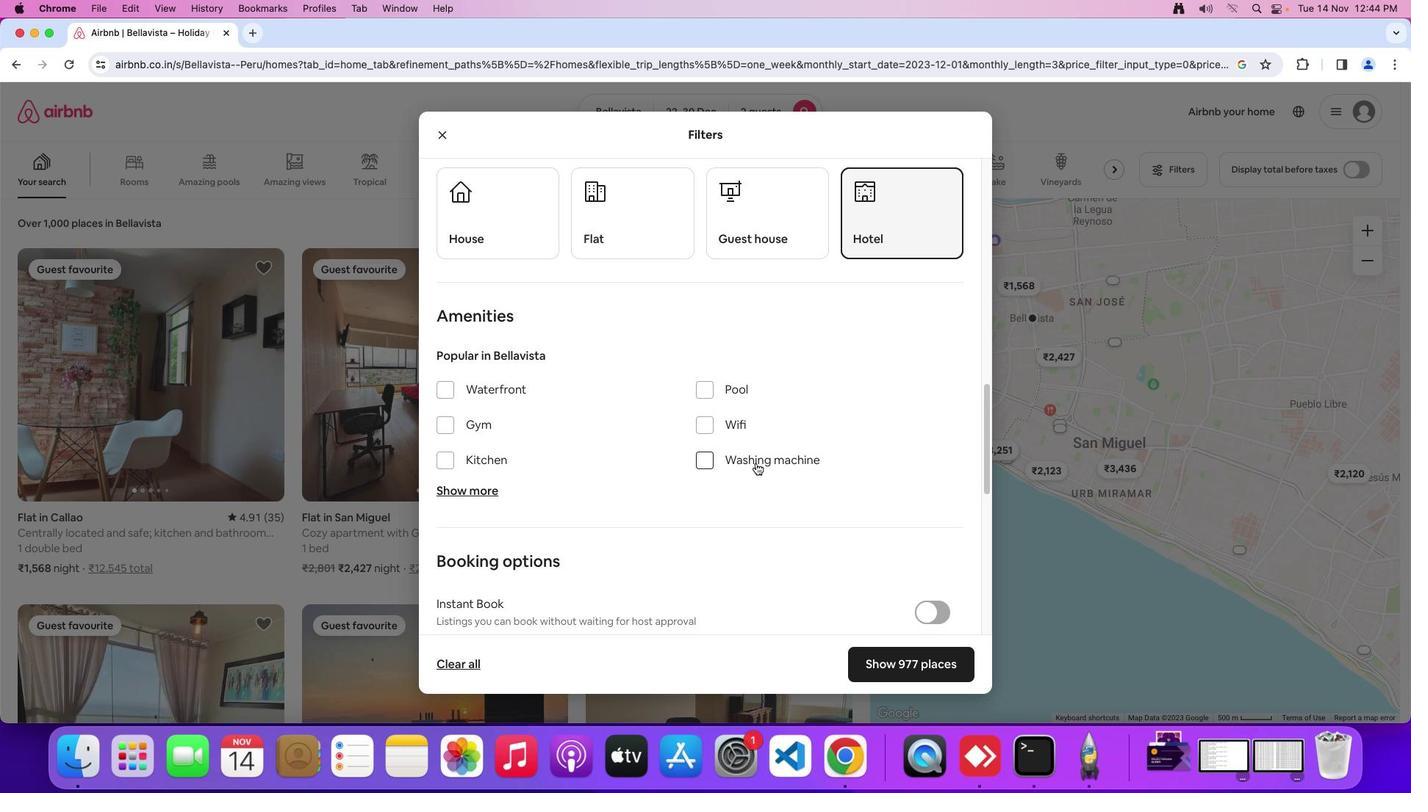 
Action: Mouse scrolled (755, 463) with delta (0, 0)
Screenshot: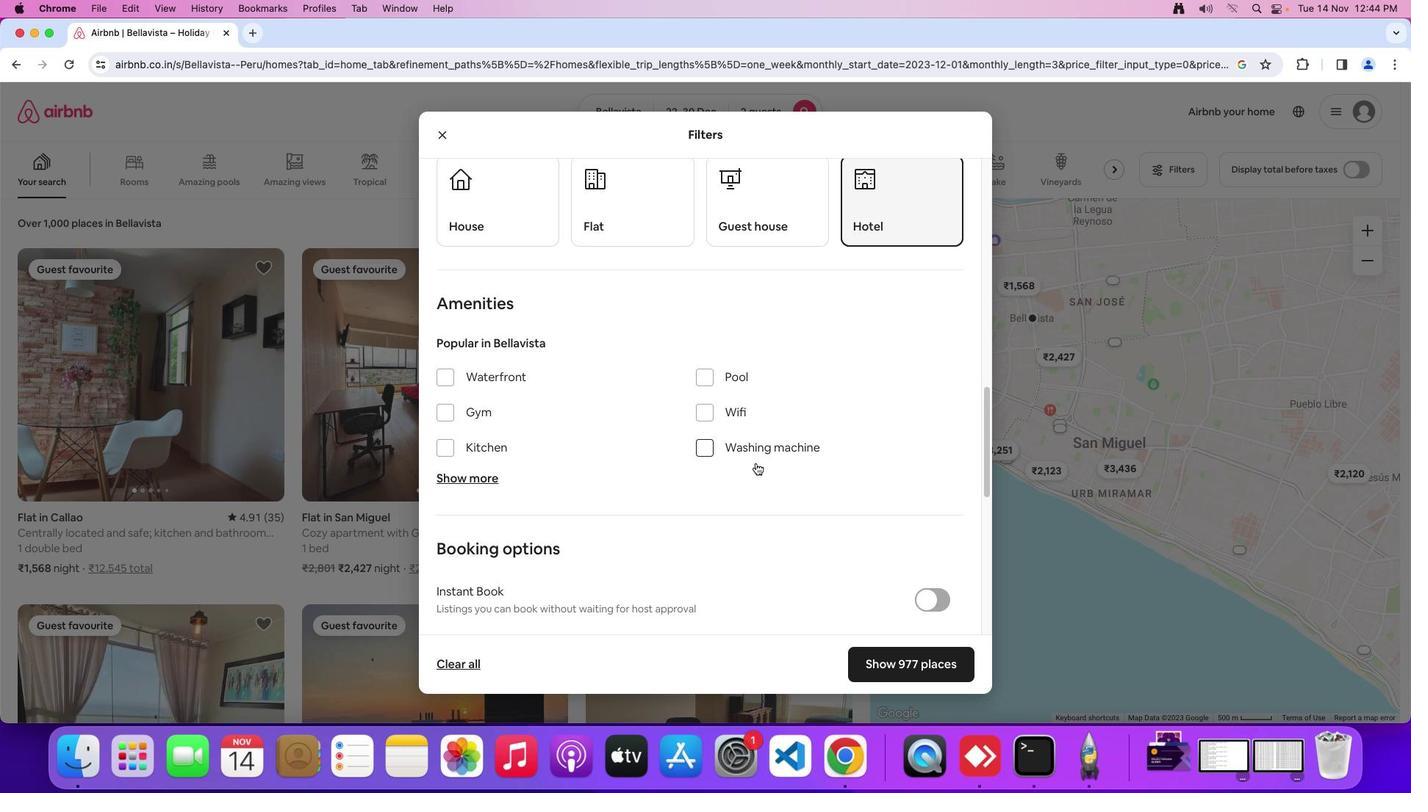 
Action: Mouse scrolled (755, 463) with delta (0, 0)
Screenshot: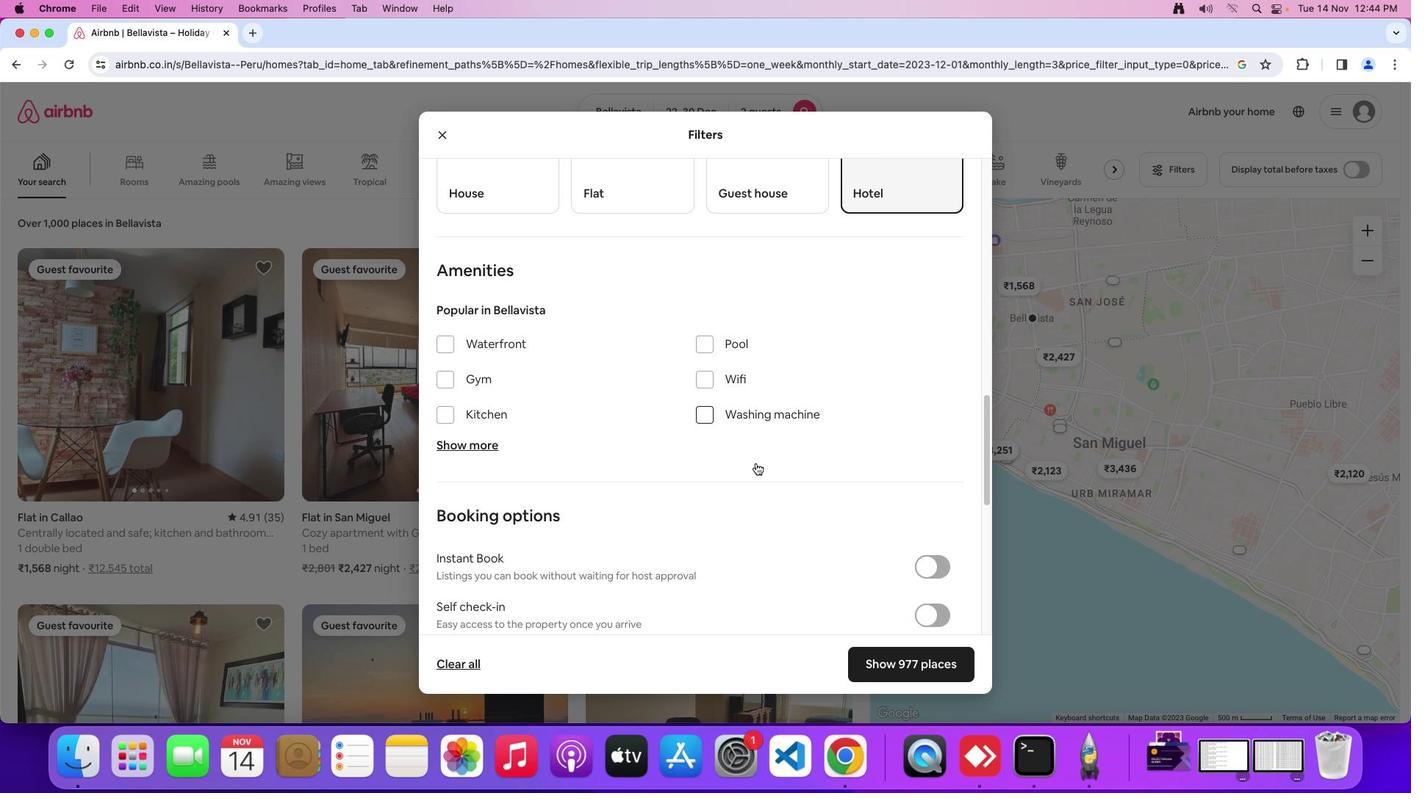 
Action: Mouse scrolled (755, 463) with delta (0, 0)
Screenshot: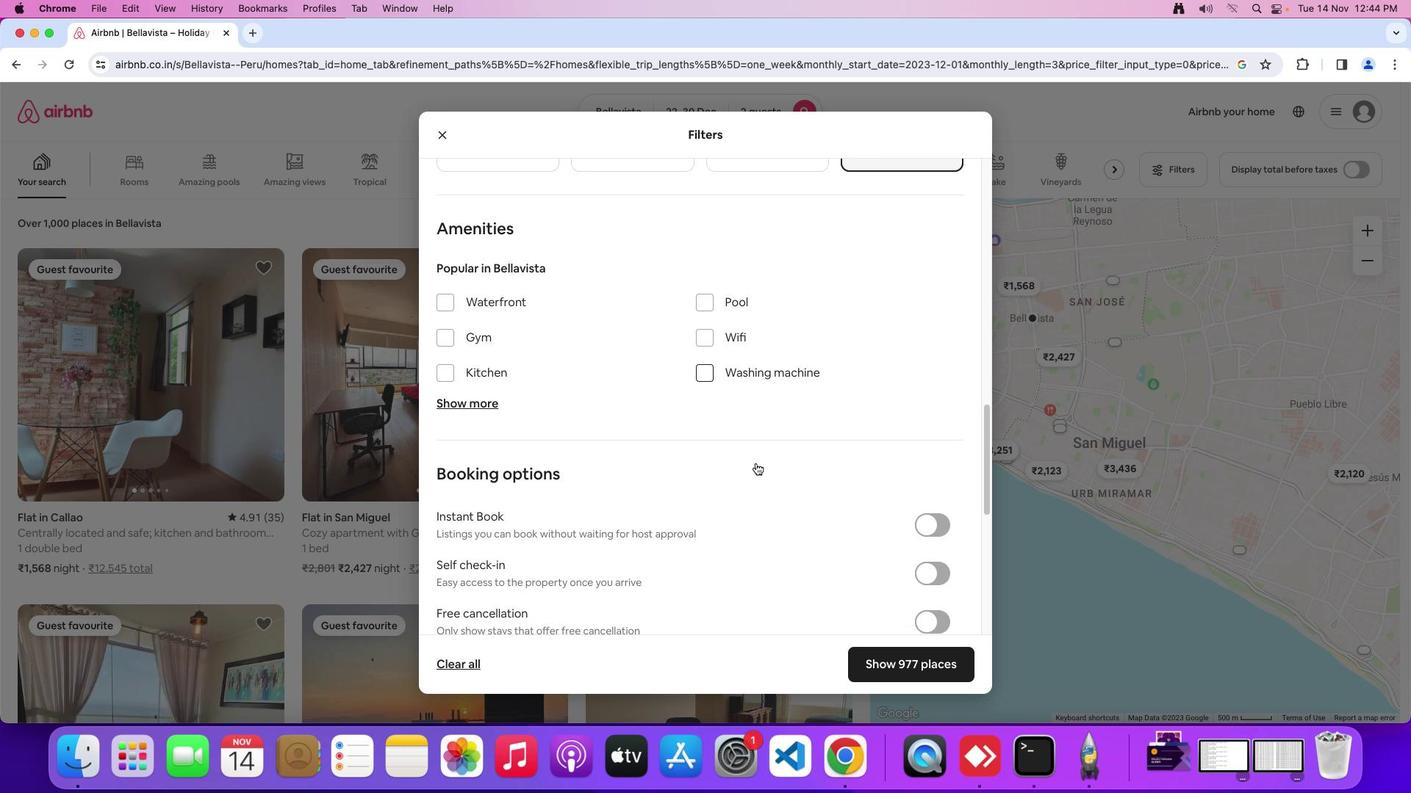 
Action: Mouse scrolled (755, 463) with delta (0, 0)
Screenshot: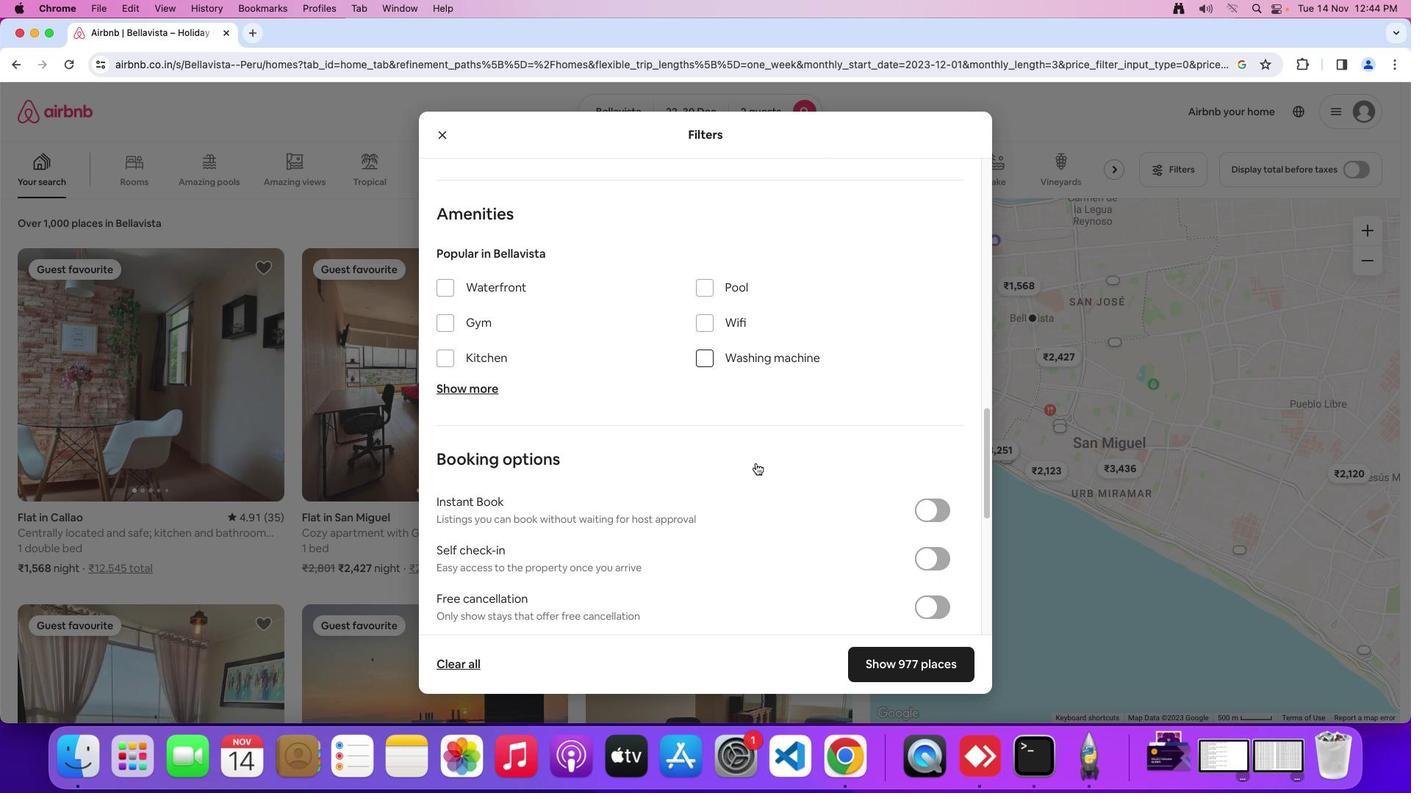 
Action: Mouse scrolled (755, 463) with delta (0, 0)
Screenshot: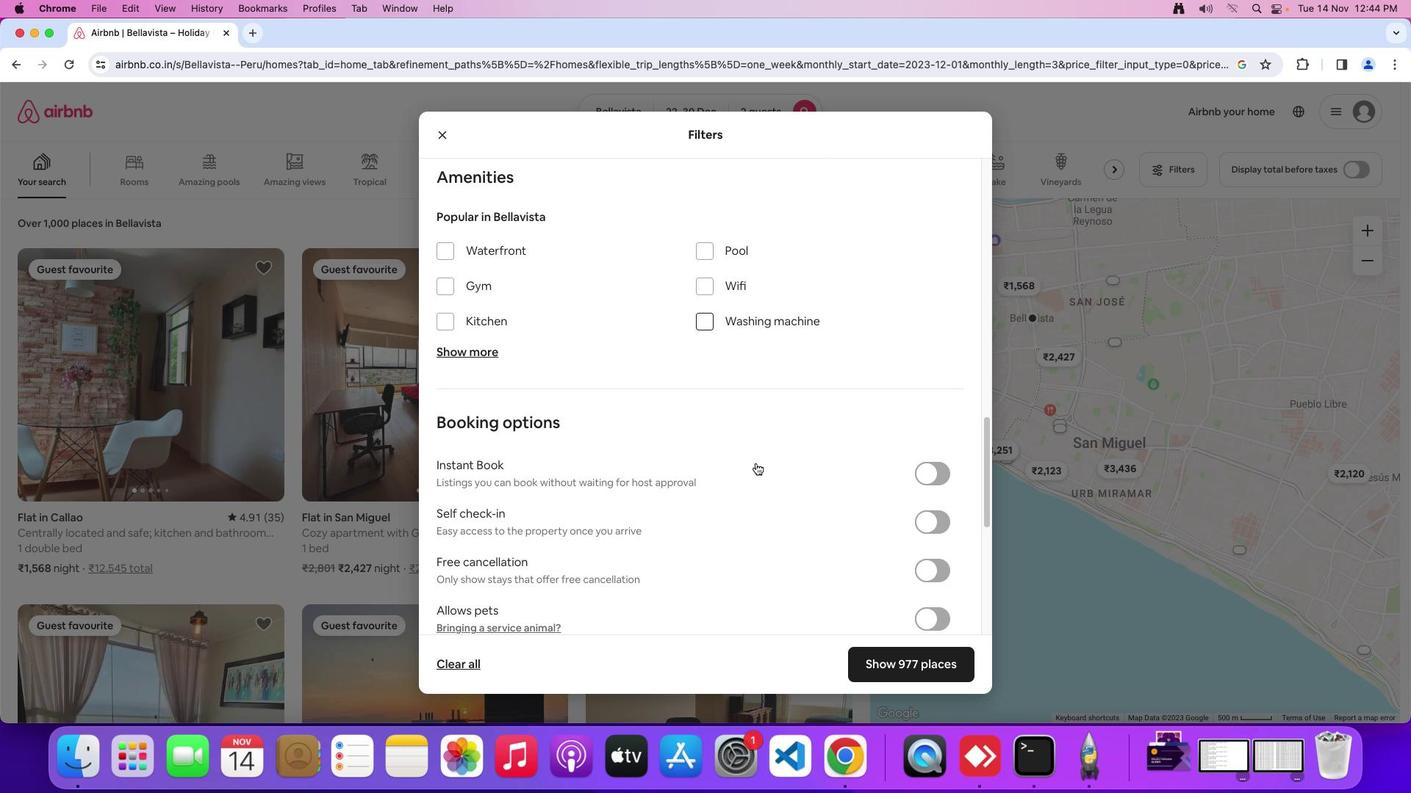 
Action: Mouse scrolled (755, 463) with delta (0, -1)
Screenshot: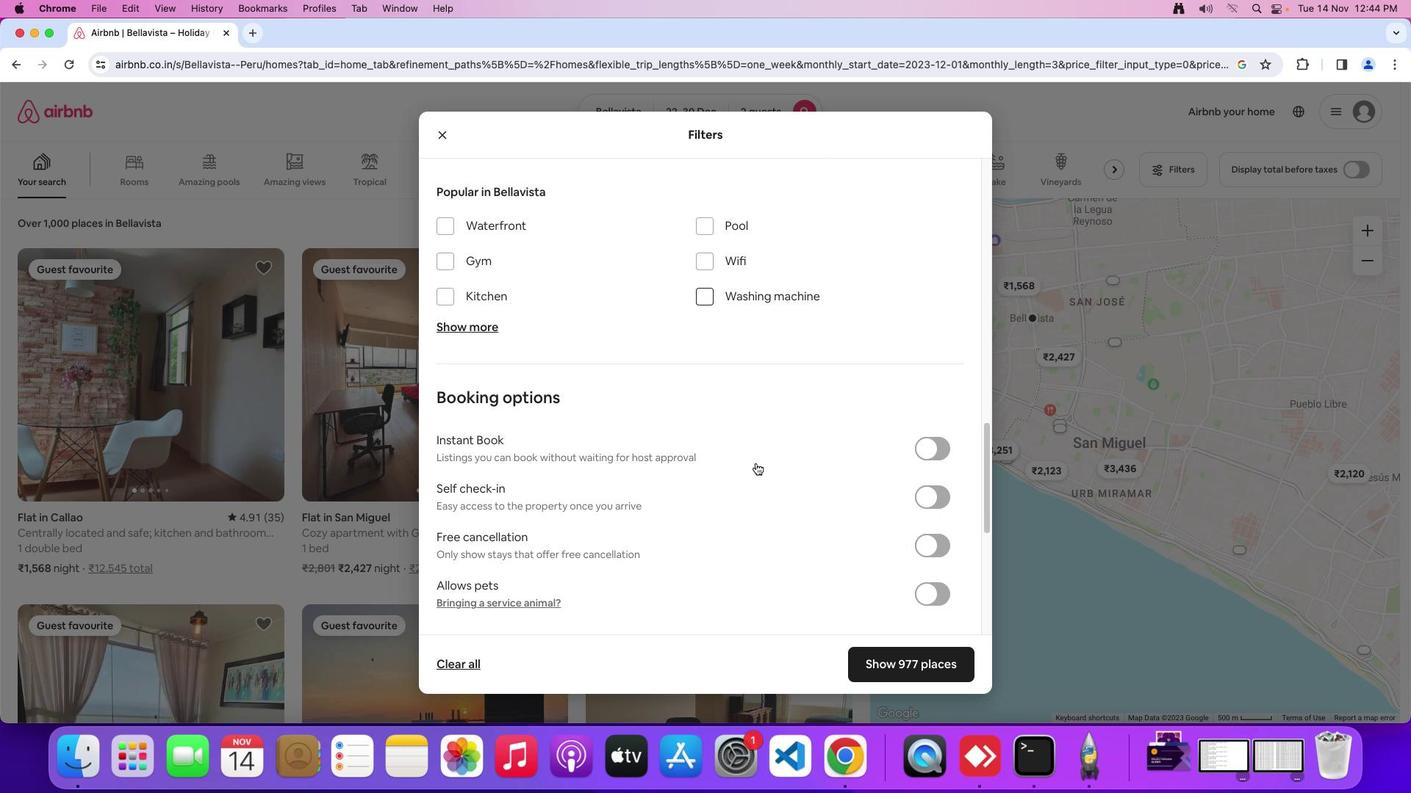 
Action: Mouse moved to (756, 463)
Screenshot: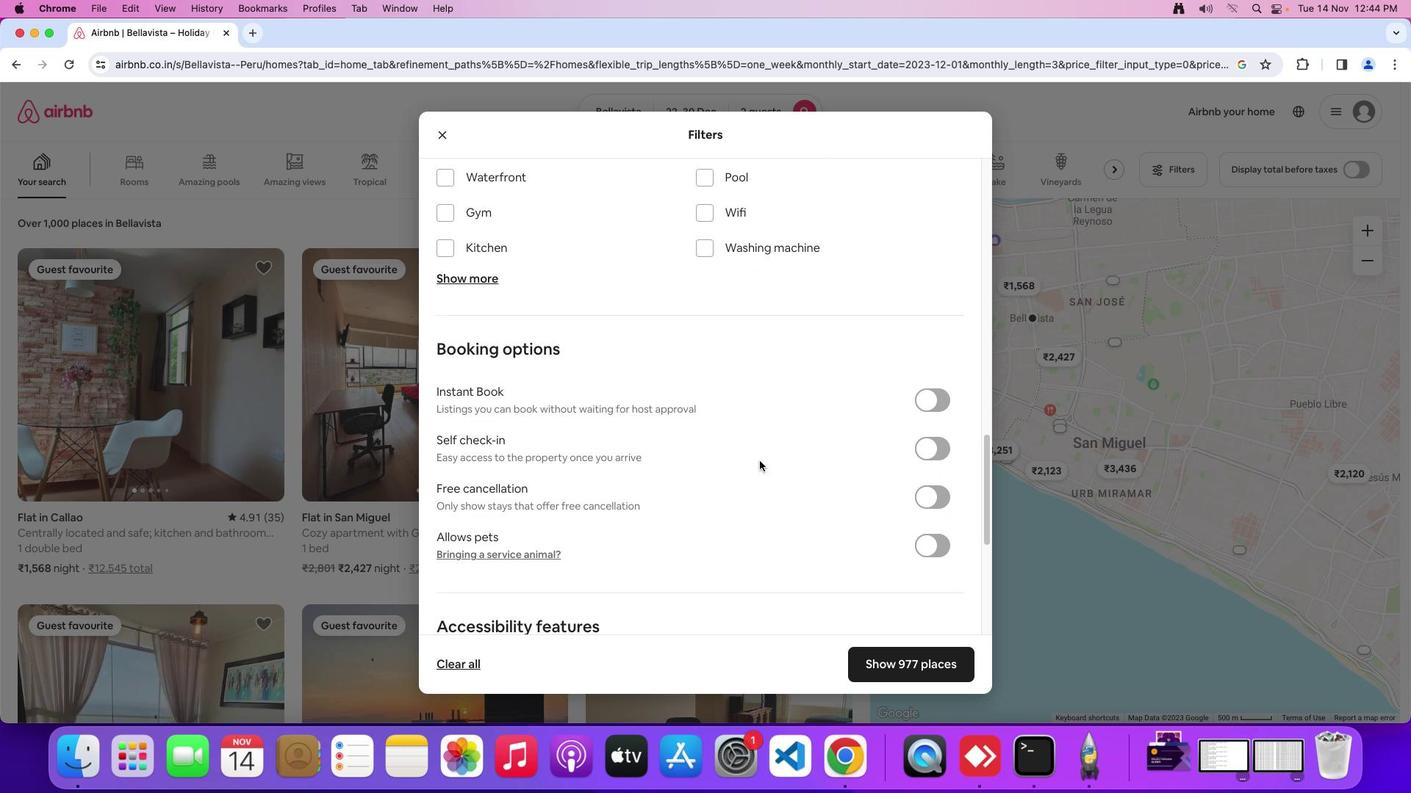 
Action: Mouse scrolled (756, 463) with delta (0, 0)
Screenshot: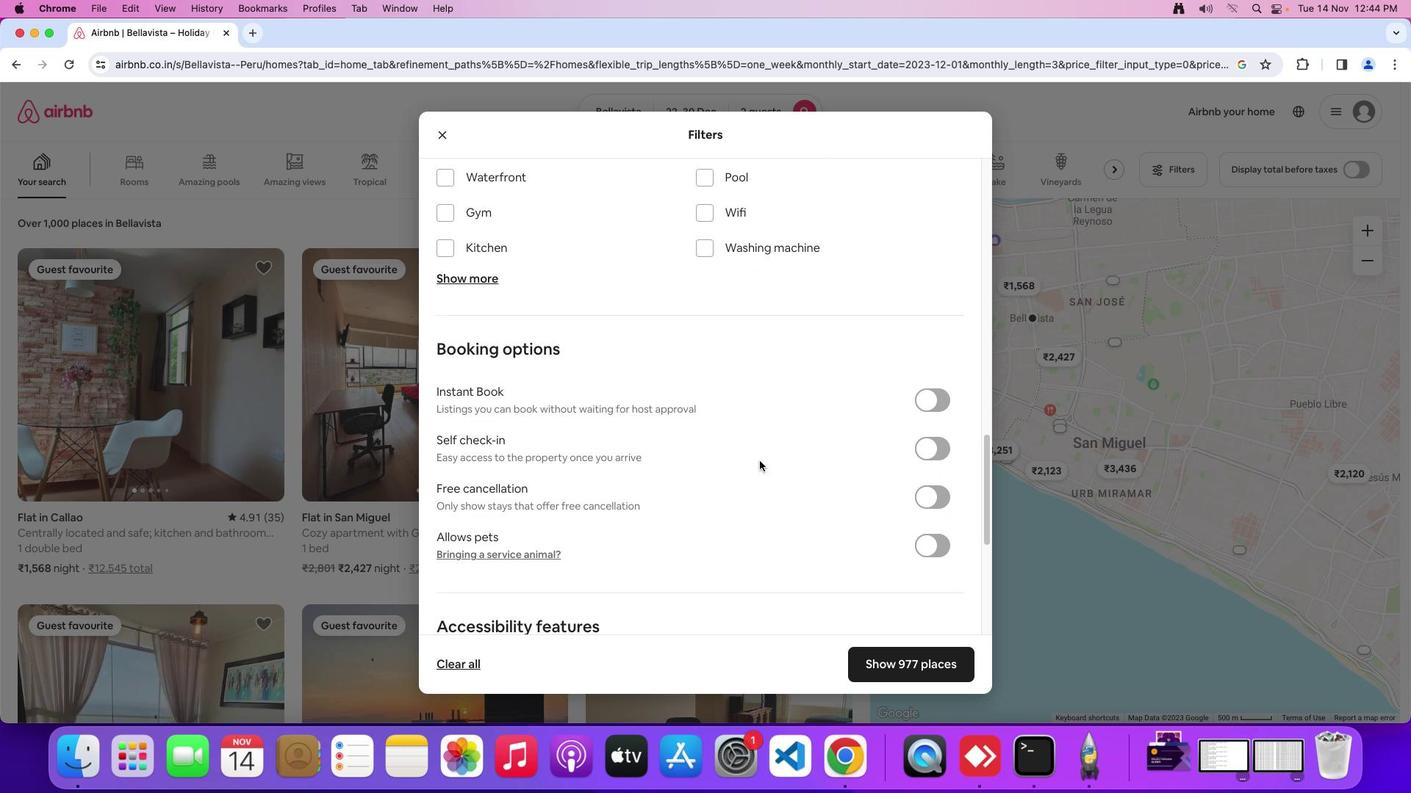 
Action: Mouse moved to (757, 463)
Screenshot: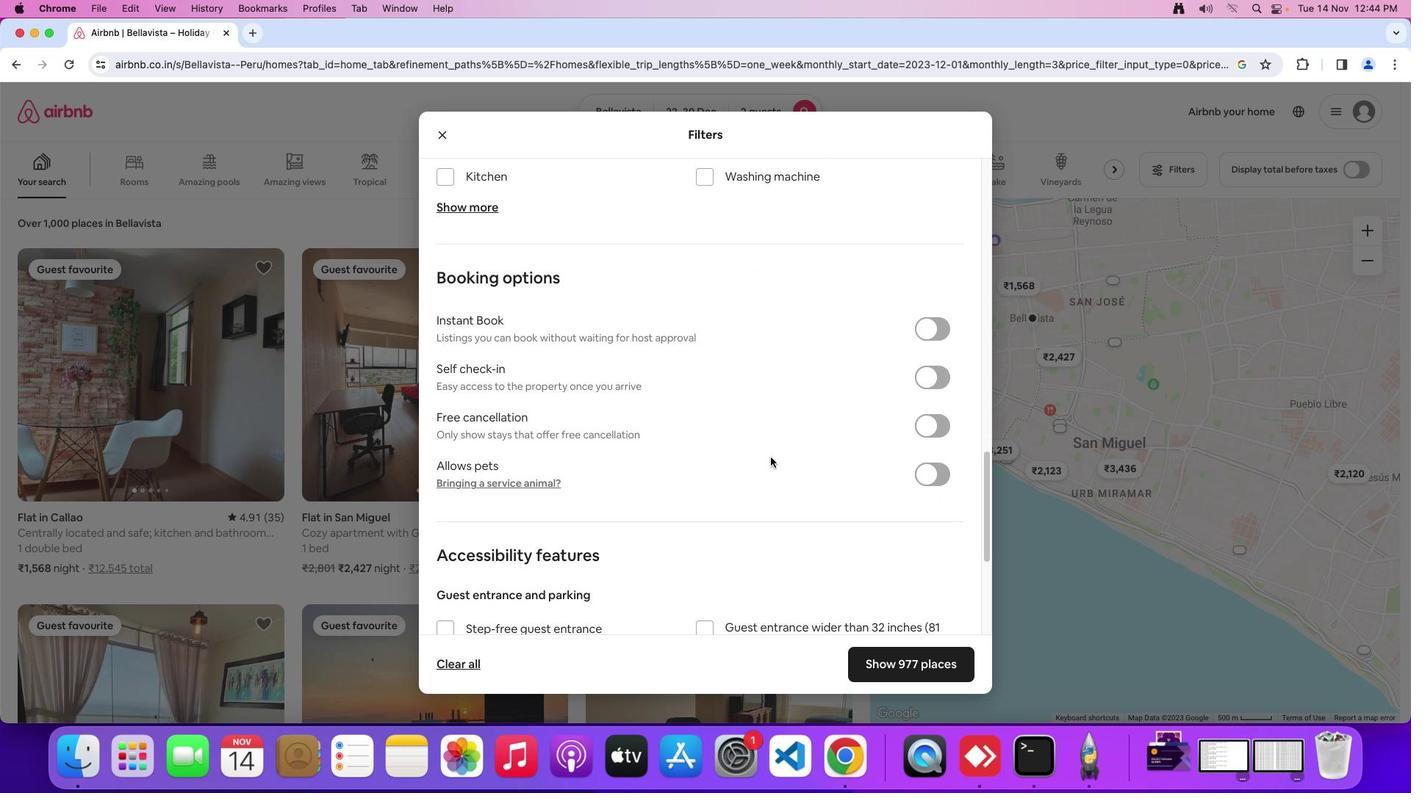 
Action: Mouse scrolled (757, 463) with delta (0, 0)
Screenshot: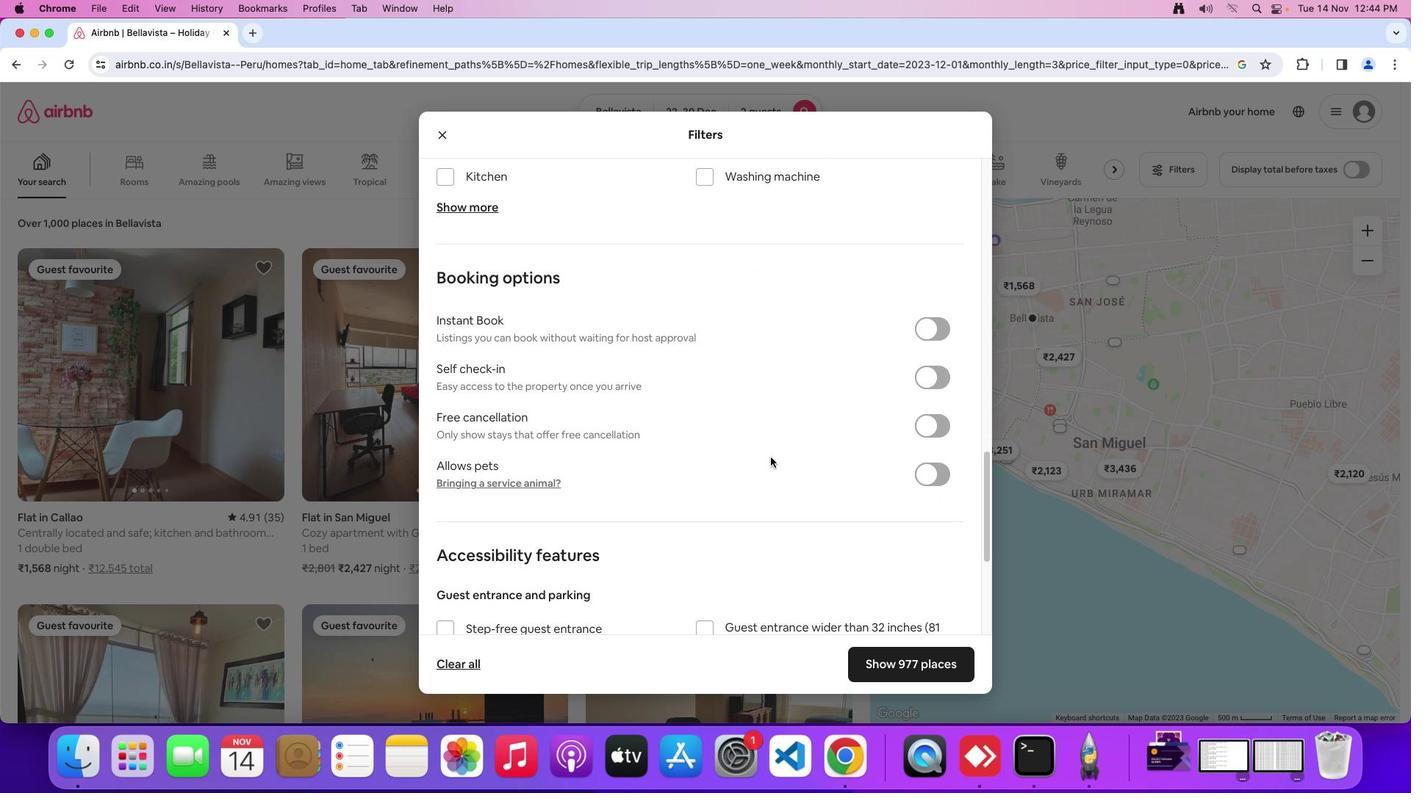 
Action: Mouse moved to (757, 462)
Screenshot: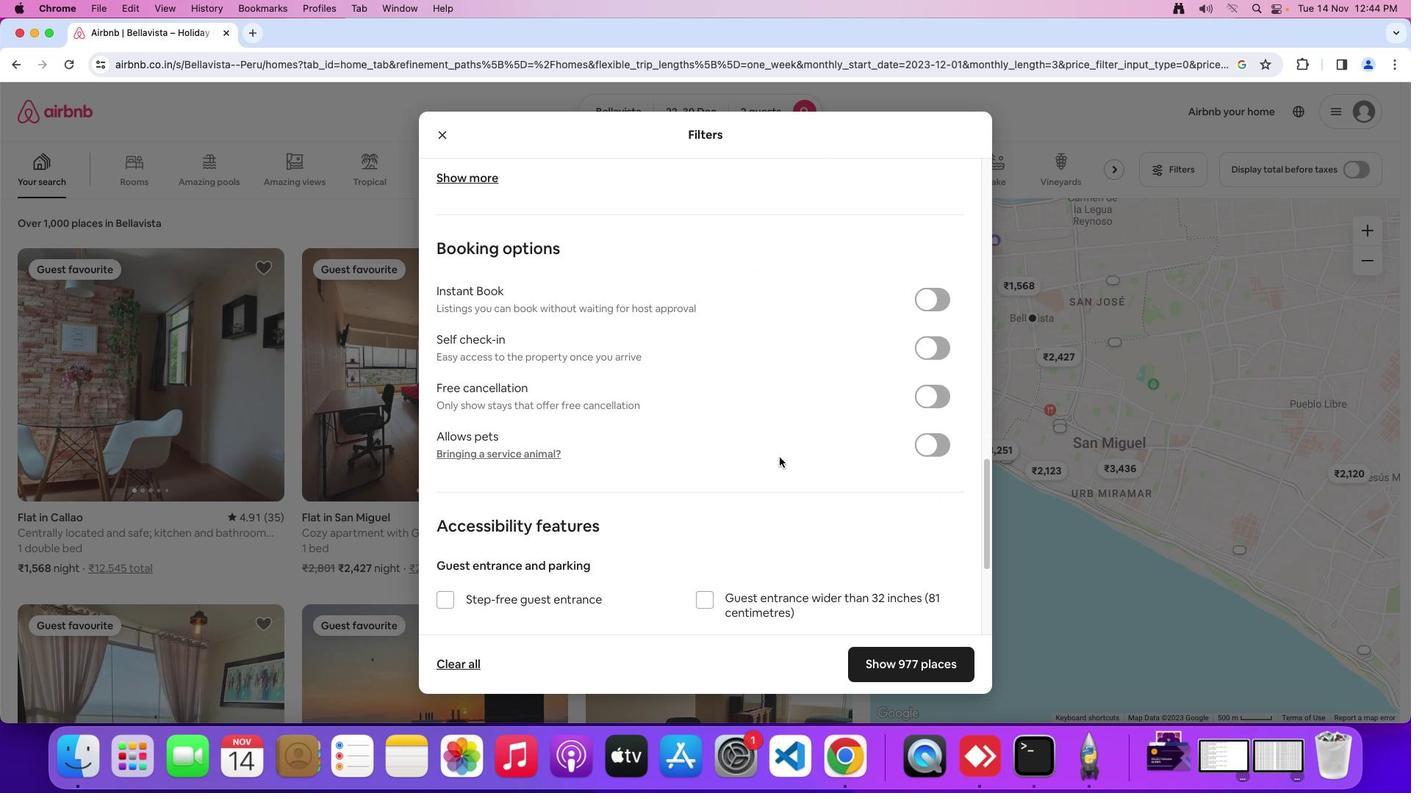 
Action: Mouse scrolled (757, 462) with delta (0, -2)
Screenshot: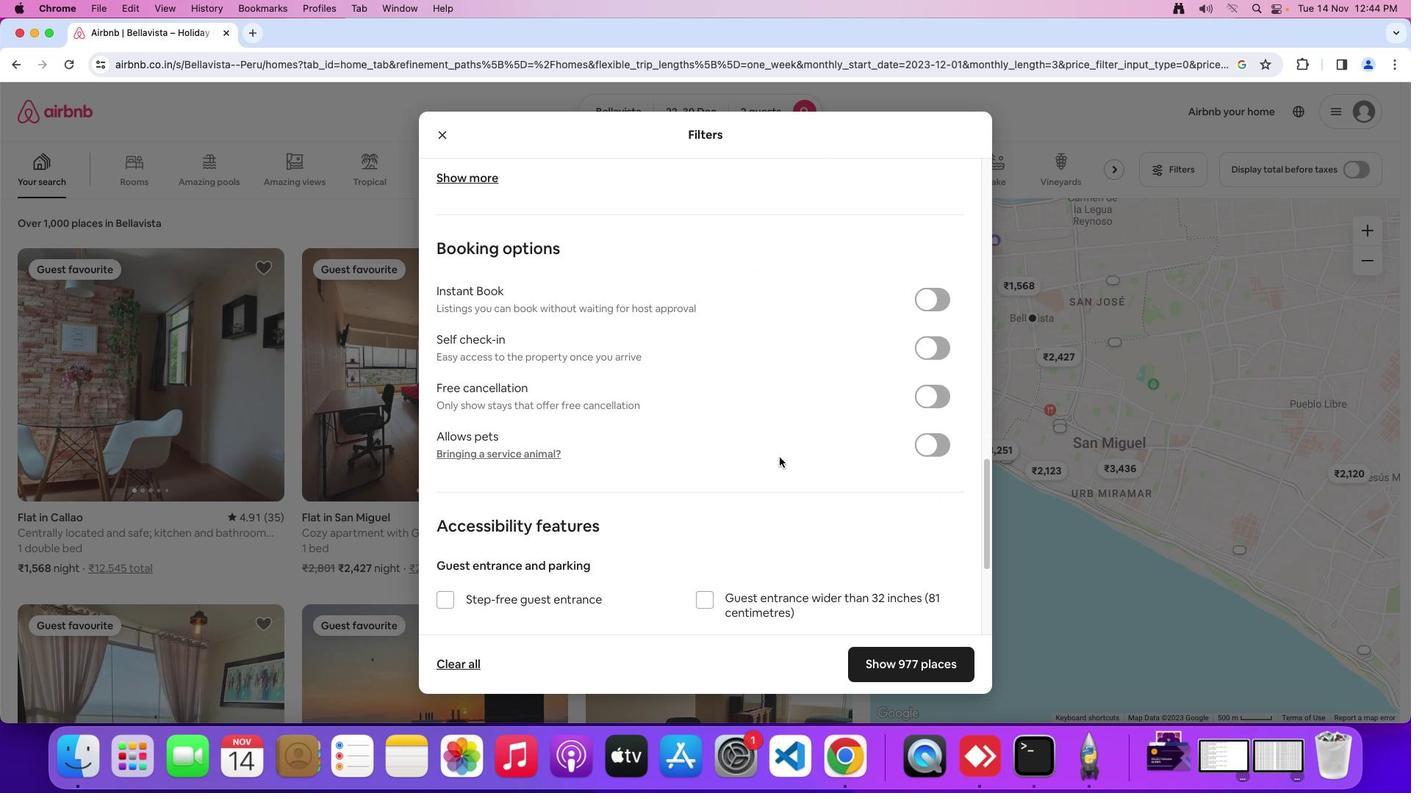
Action: Mouse moved to (940, 332)
Screenshot: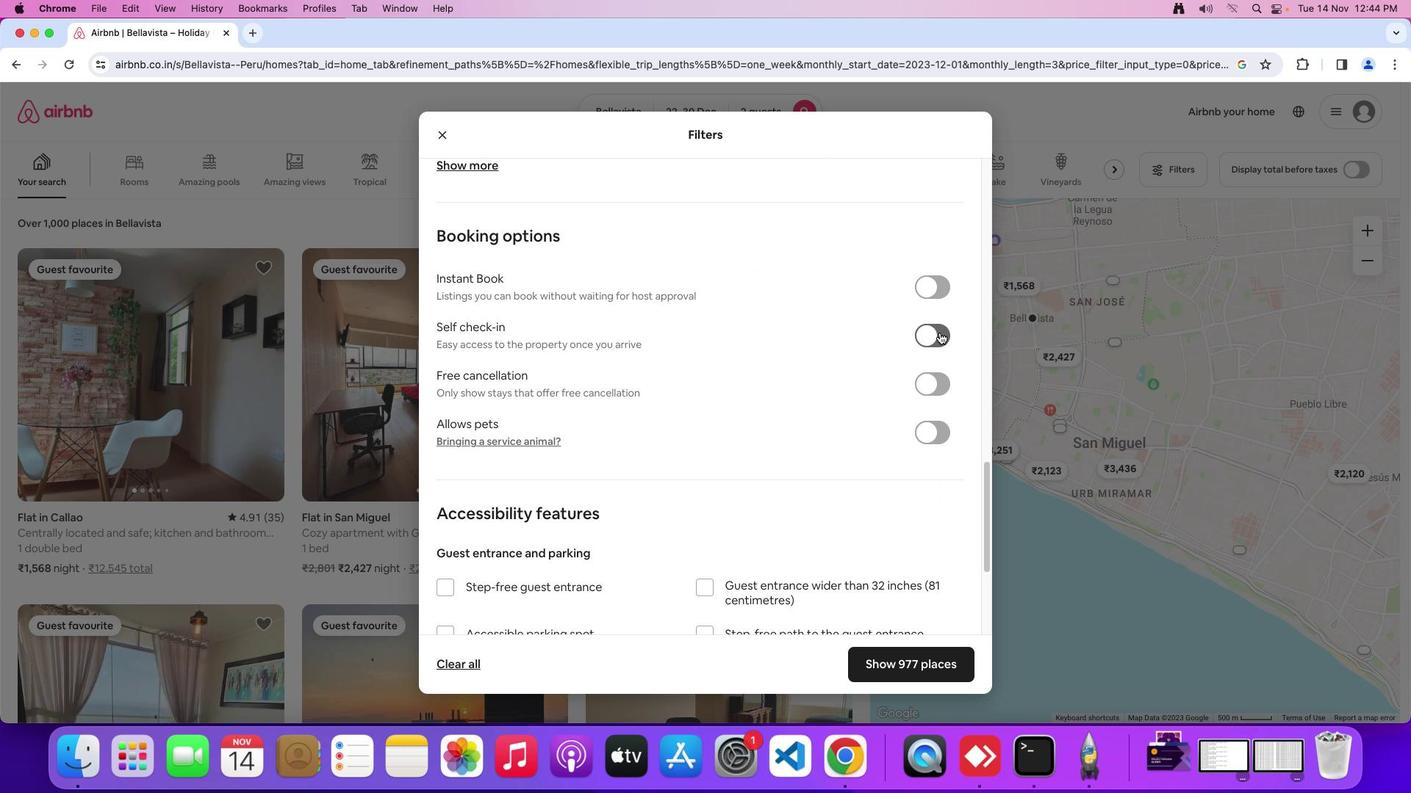 
Action: Mouse pressed left at (940, 332)
Screenshot: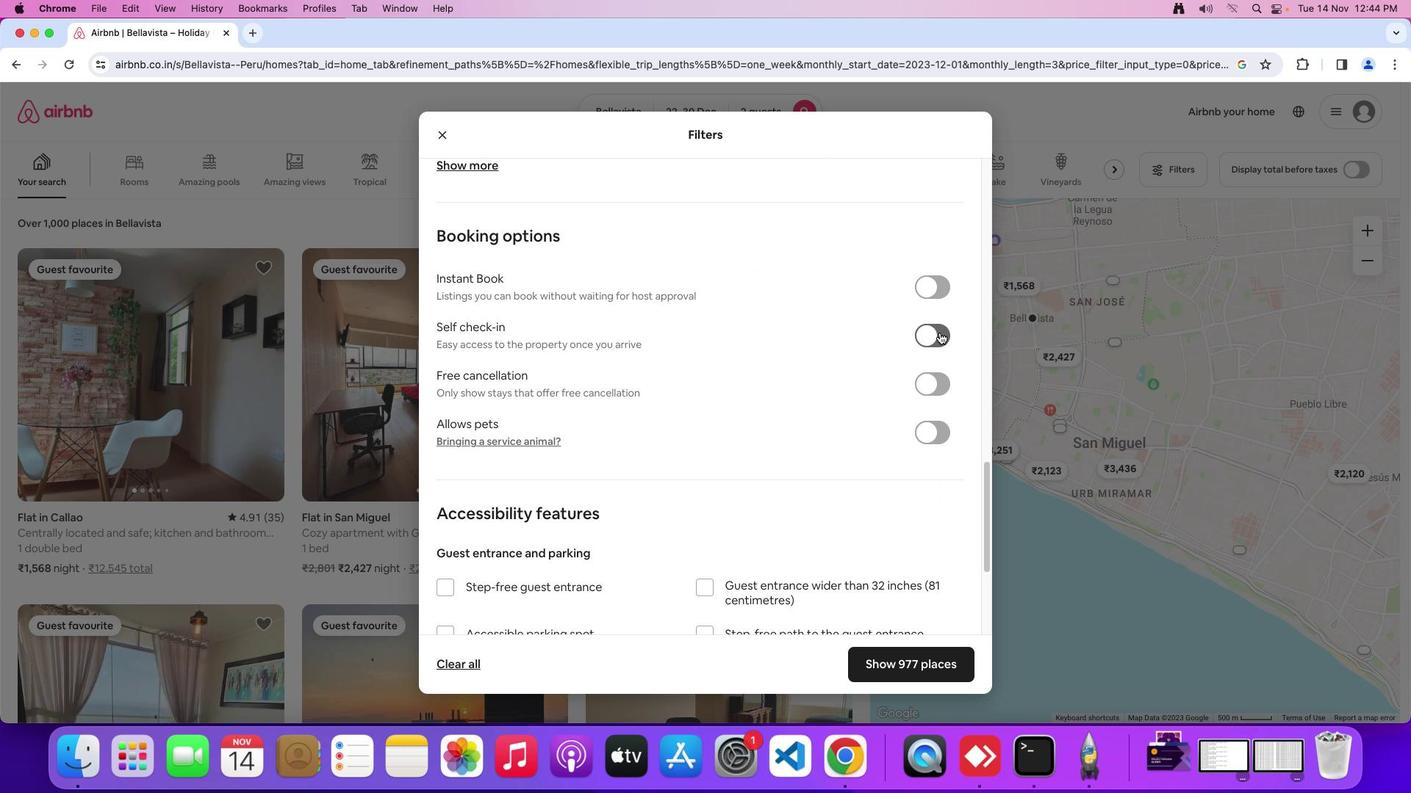 
Action: Mouse moved to (905, 665)
Screenshot: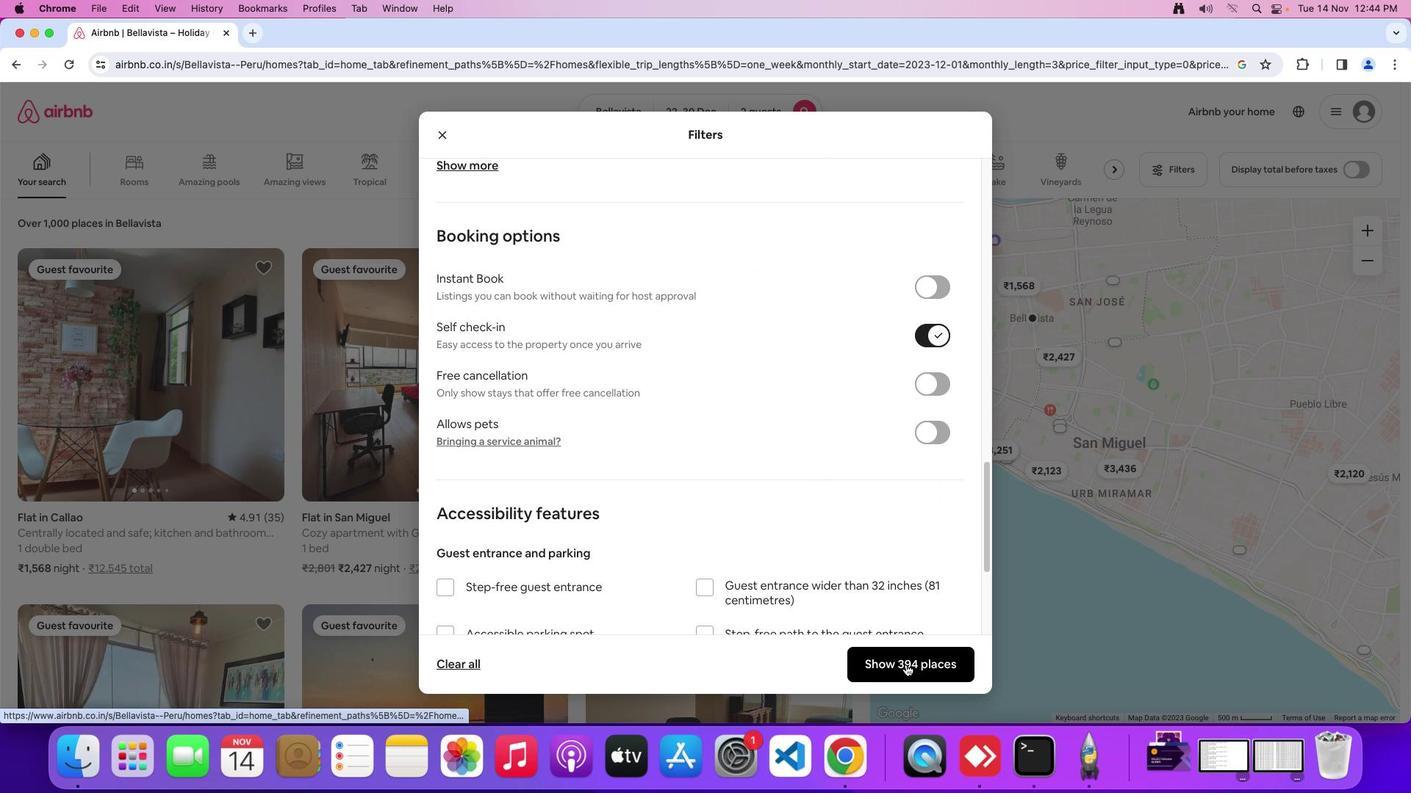 
Action: Mouse pressed left at (905, 665)
Screenshot: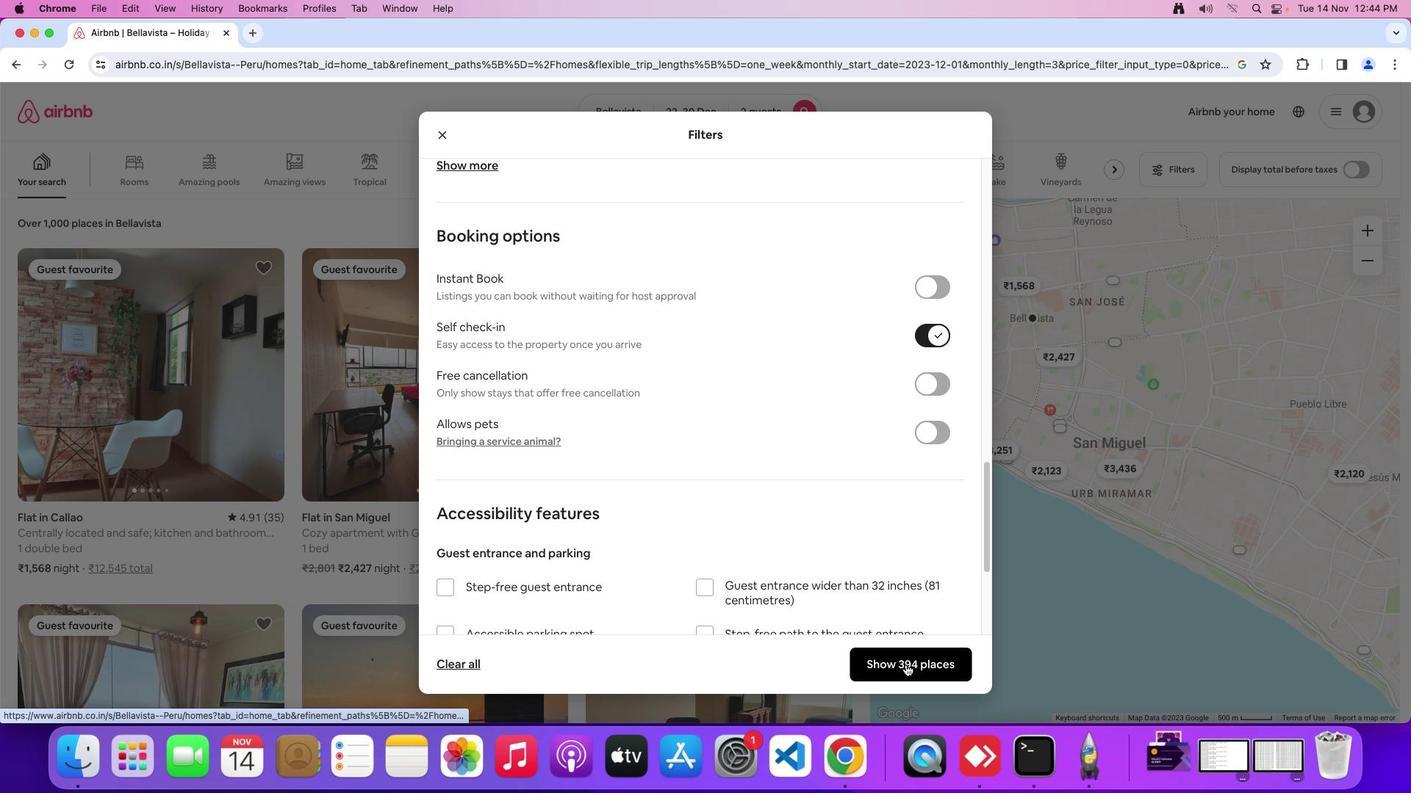 
Action: Mouse moved to (227, 540)
Screenshot: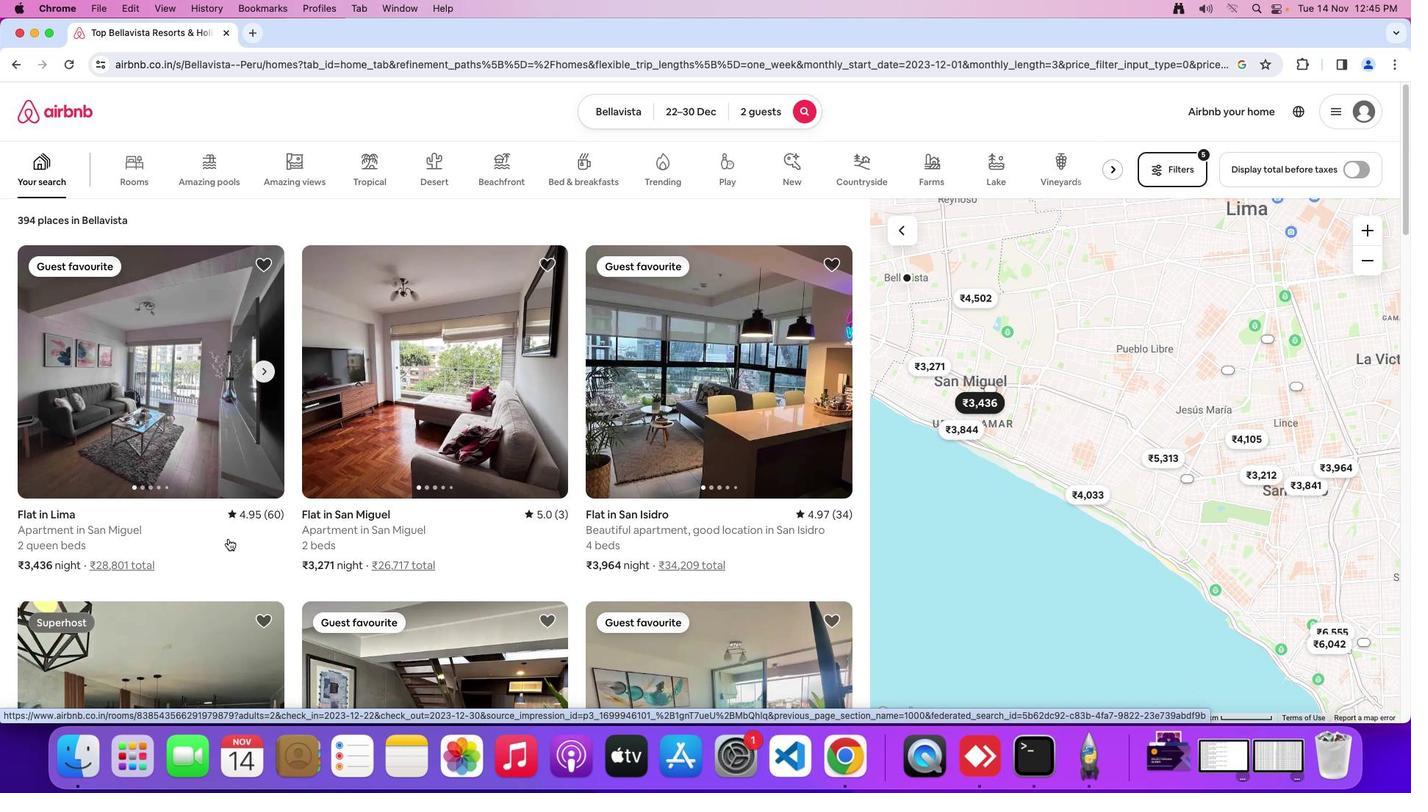 
Action: Mouse scrolled (227, 540) with delta (0, 0)
Screenshot: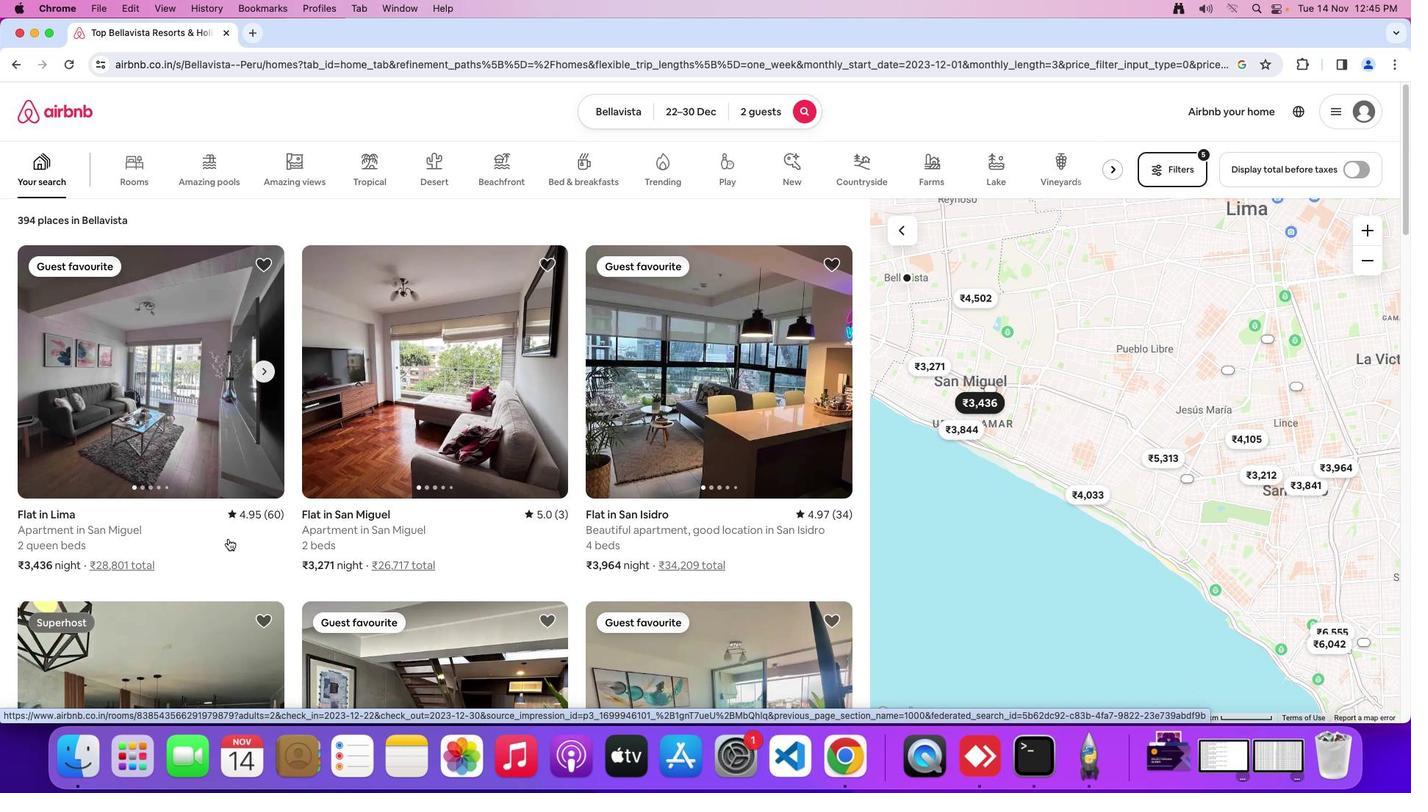 
Action: Mouse moved to (227, 539)
Screenshot: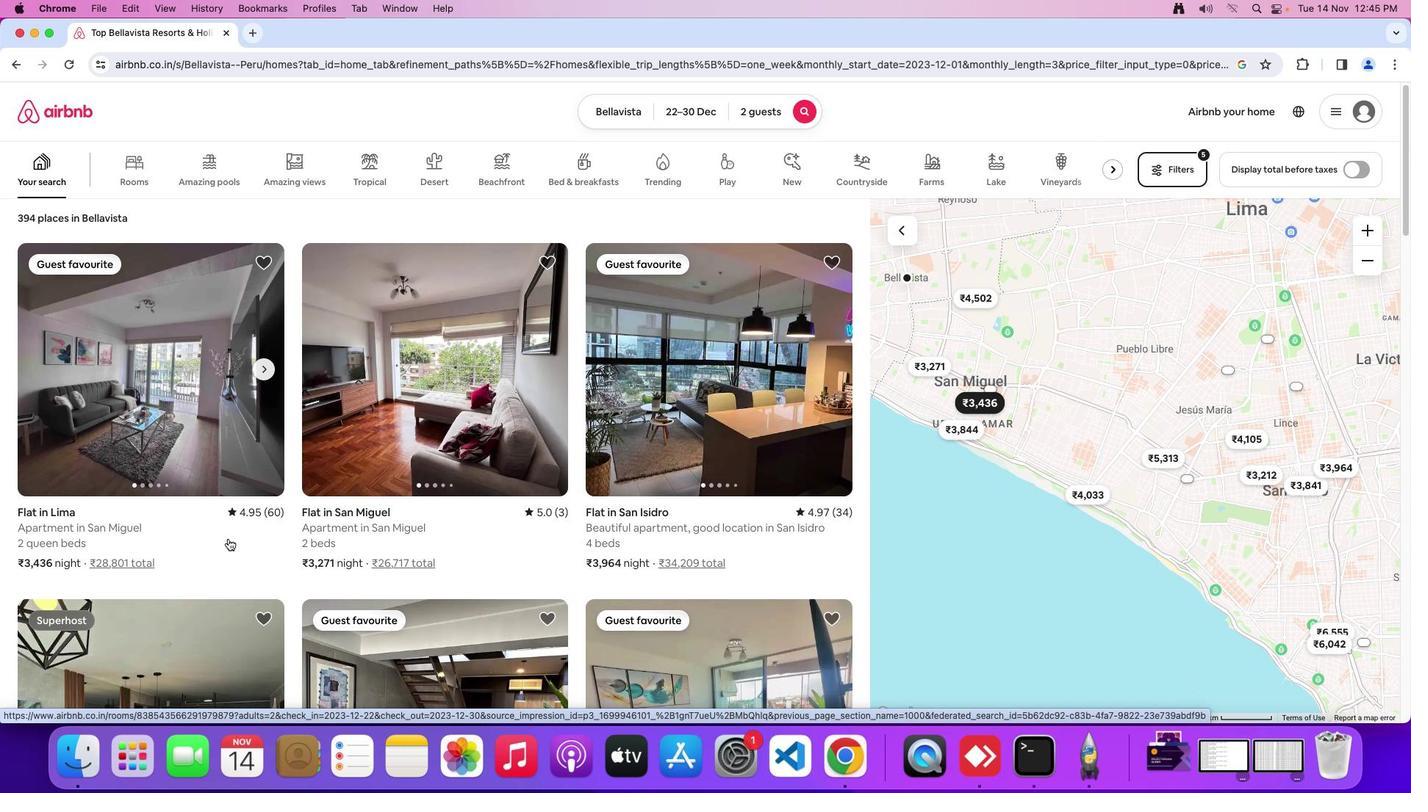 
Action: Mouse scrolled (227, 539) with delta (0, 0)
Screenshot: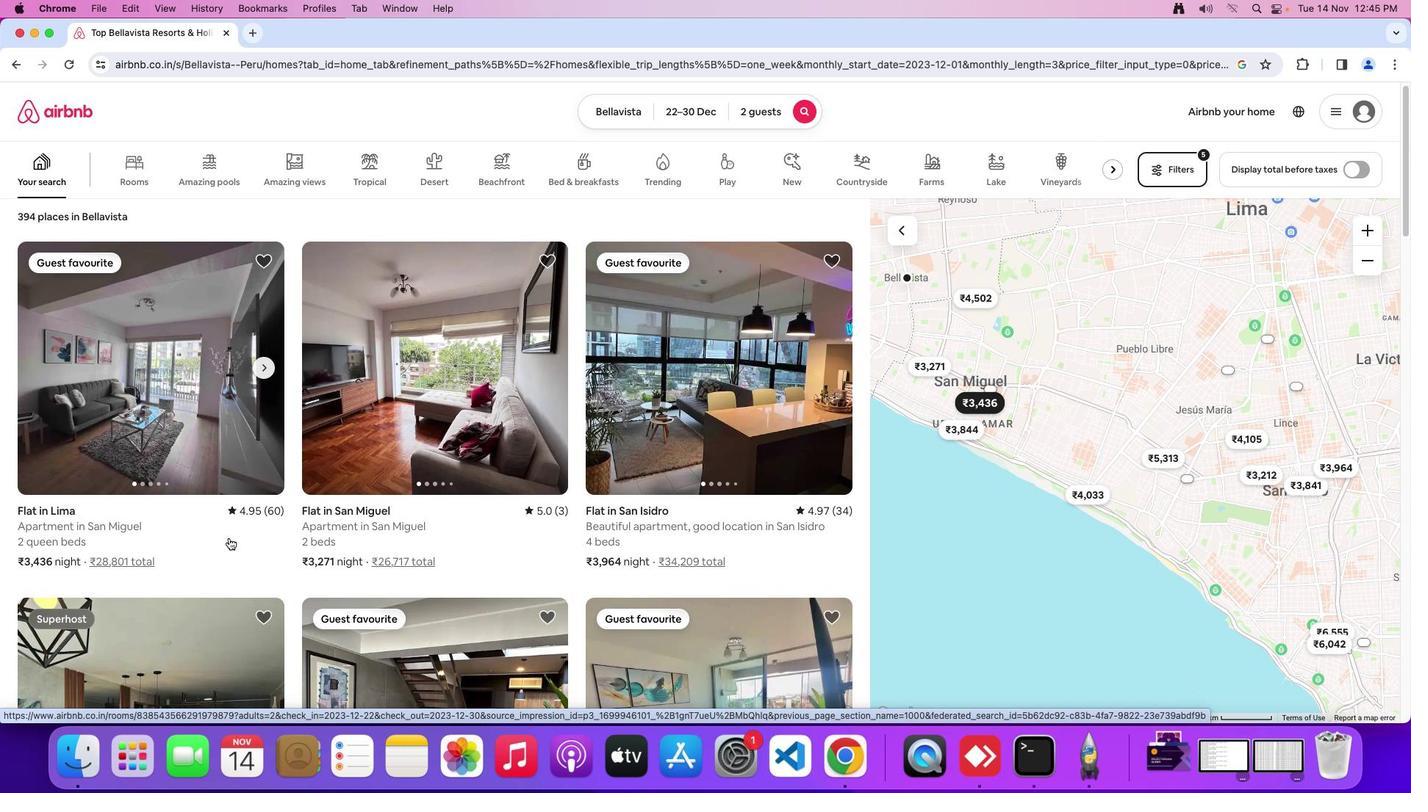 
Action: Mouse moved to (229, 538)
Screenshot: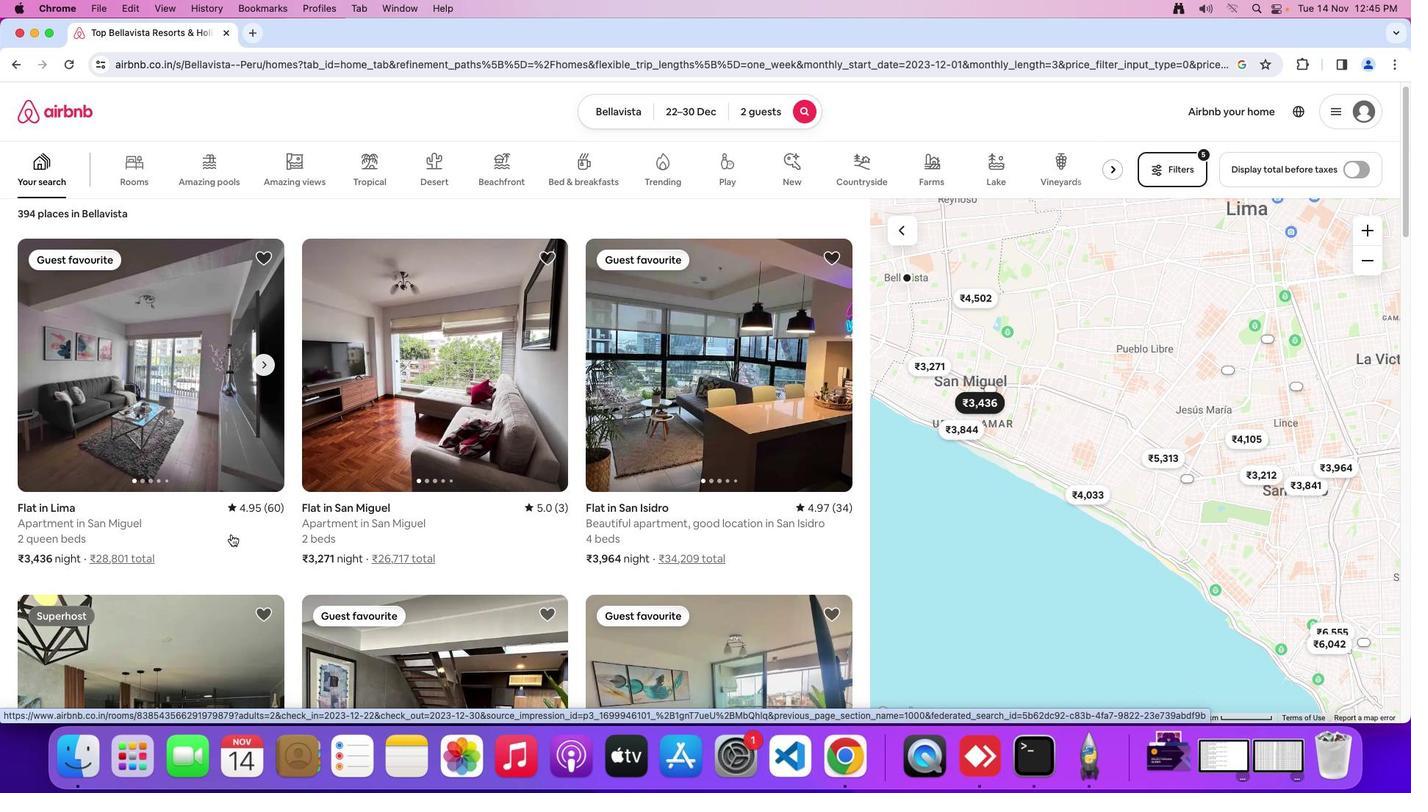 
Action: Mouse scrolled (229, 538) with delta (0, 0)
Screenshot: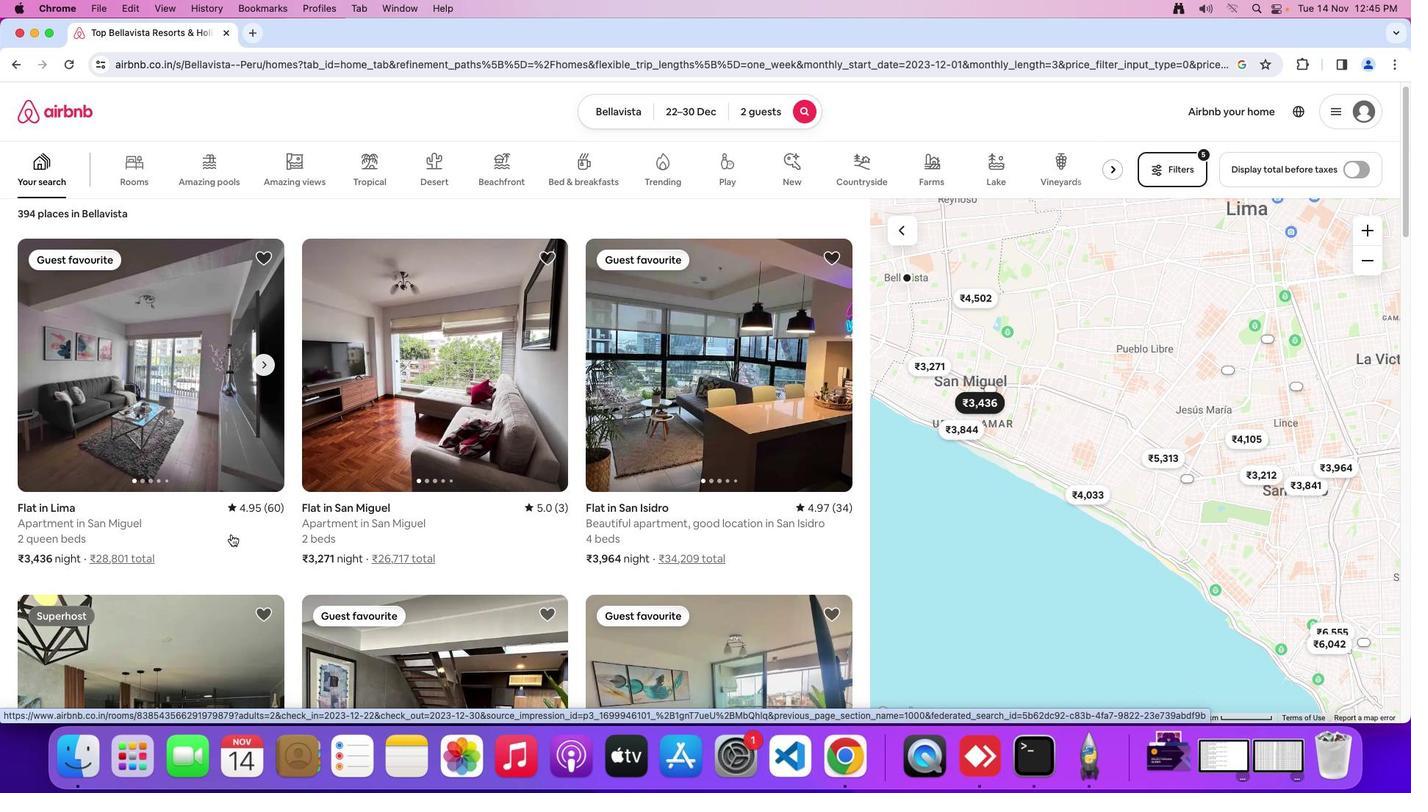 
Action: Mouse moved to (277, 527)
Screenshot: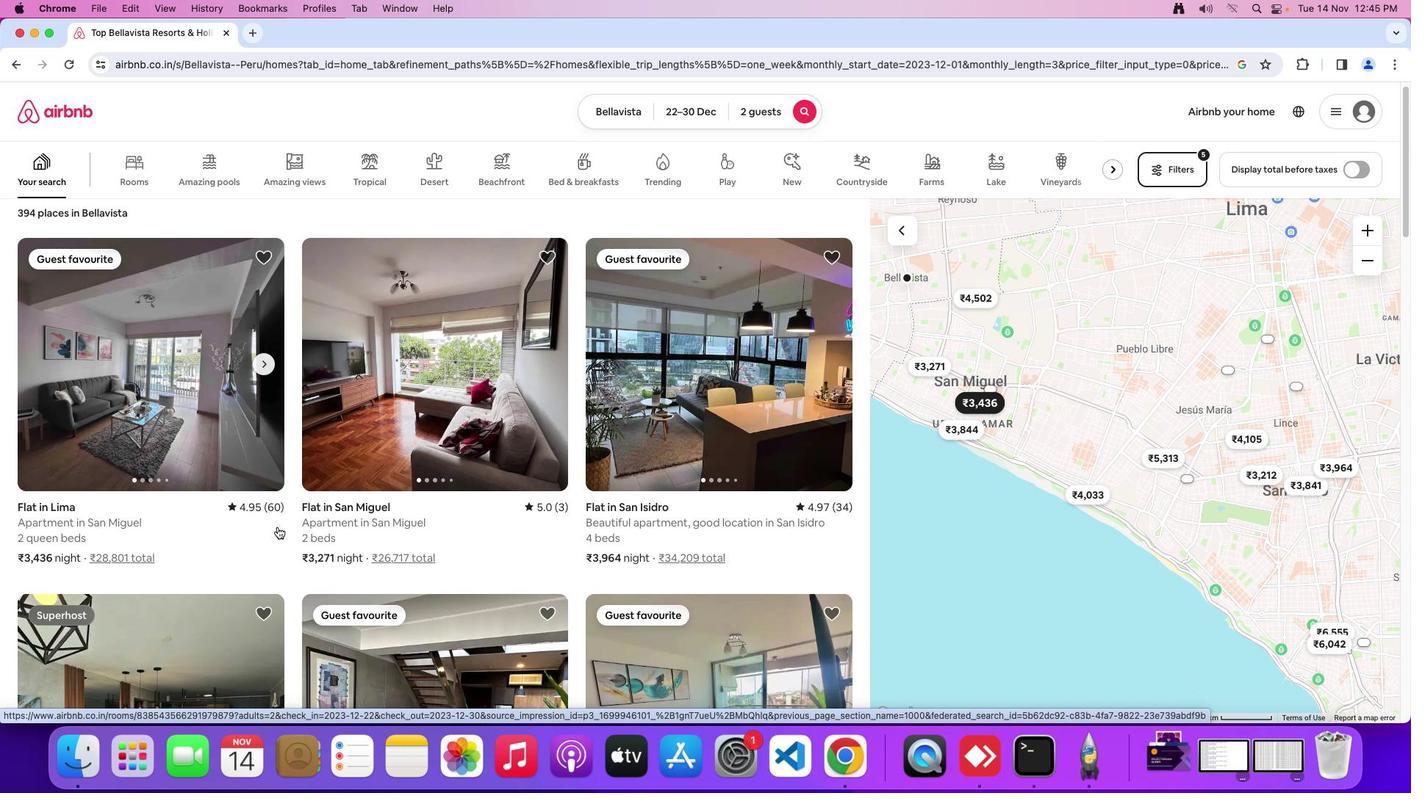 
Action: Mouse scrolled (277, 527) with delta (0, 0)
Screenshot: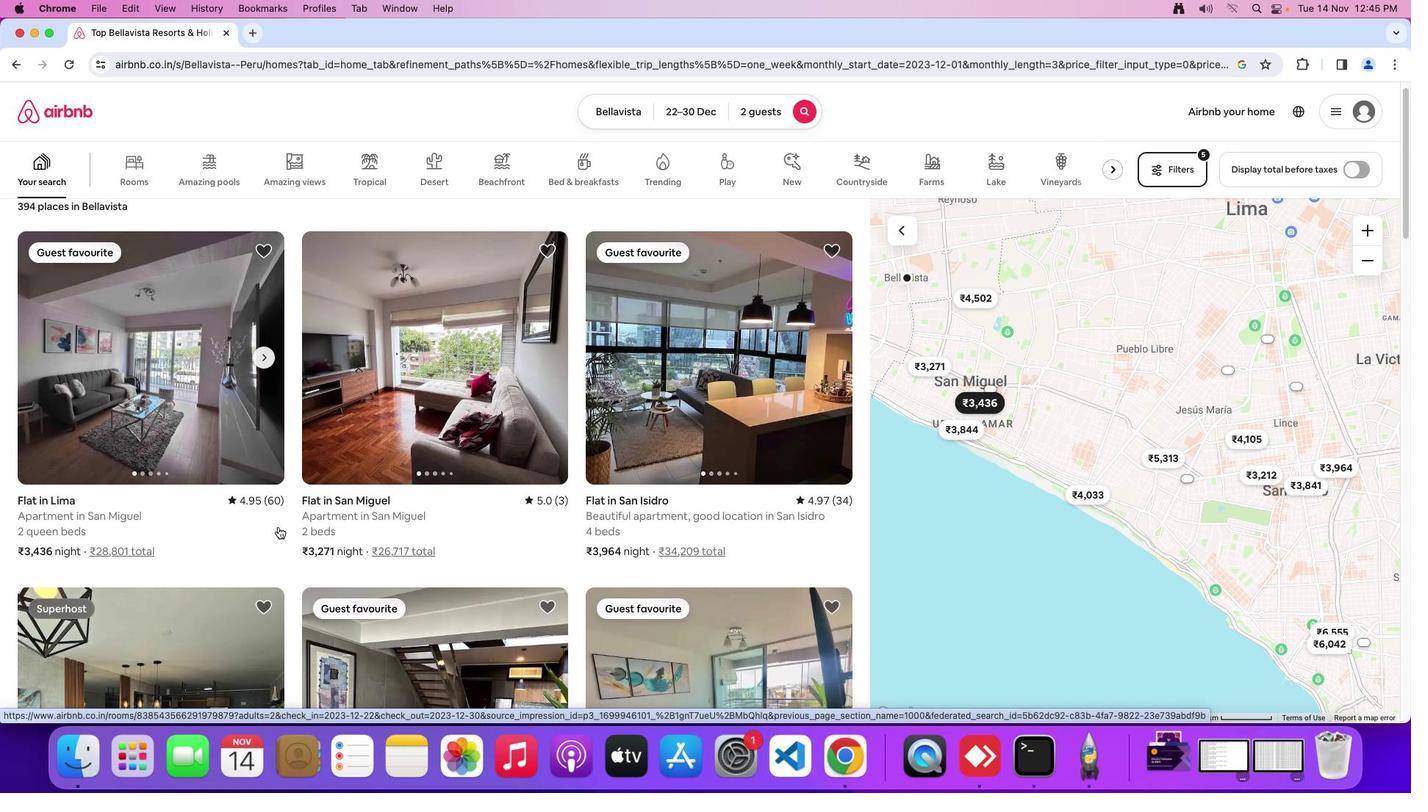 
Action: Mouse moved to (277, 527)
Screenshot: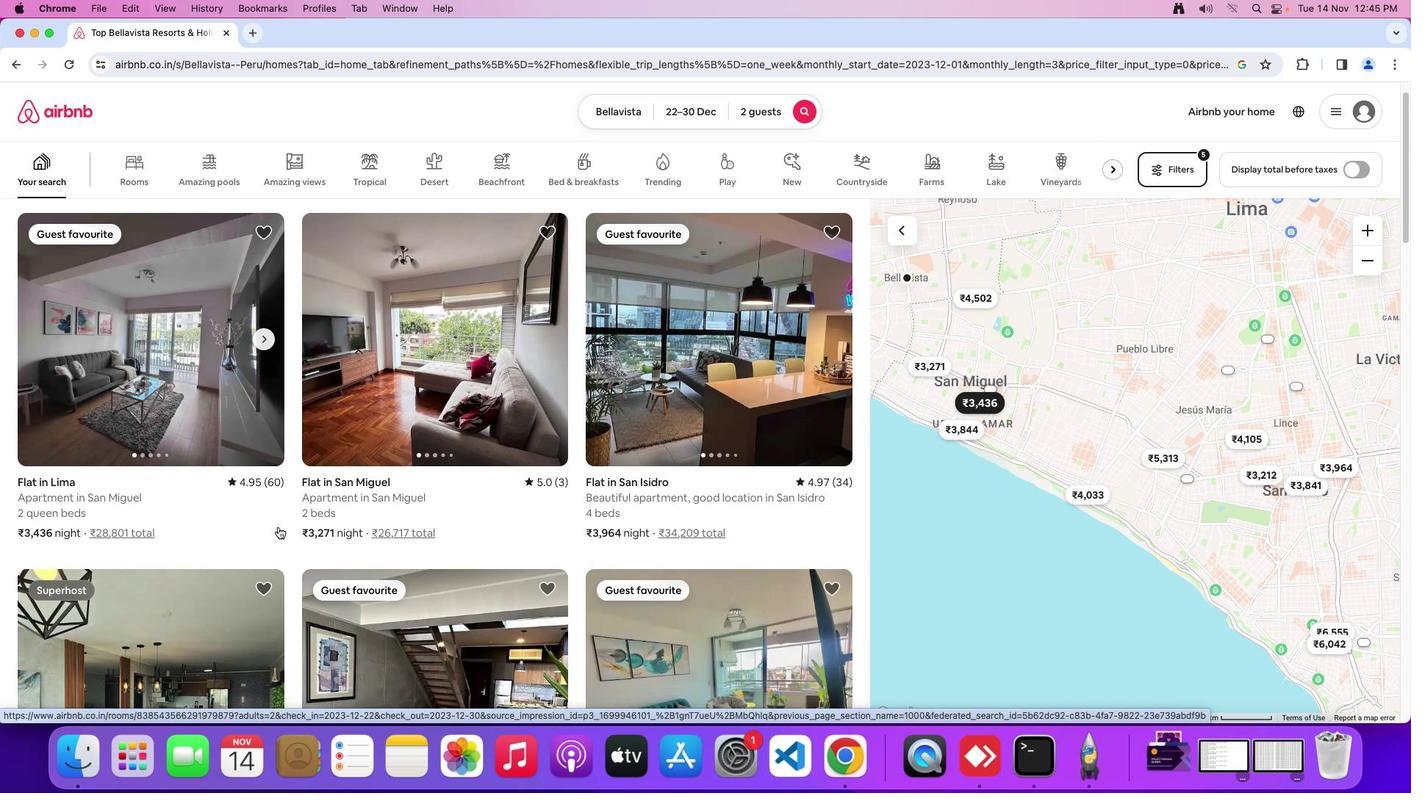 
Action: Mouse scrolled (277, 527) with delta (0, 0)
Screenshot: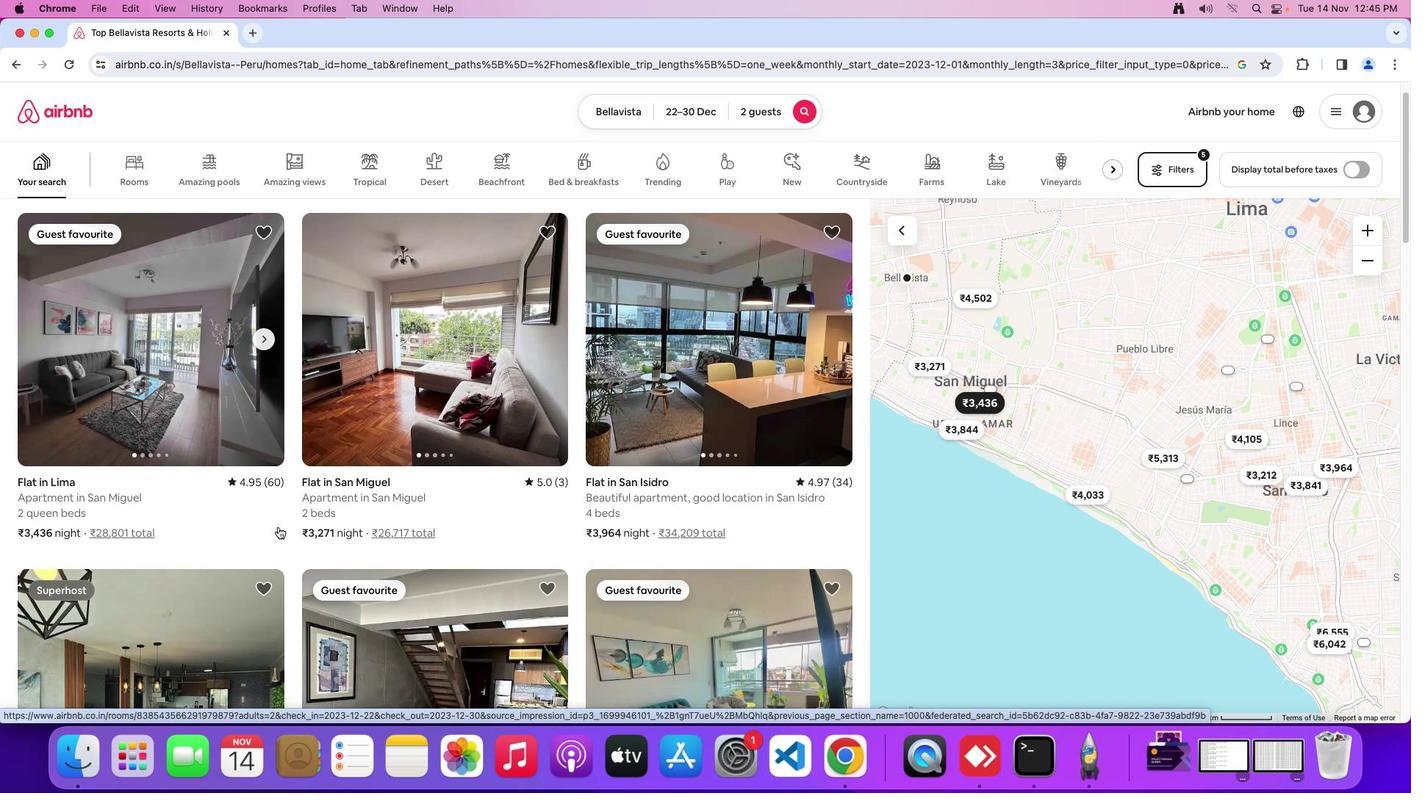 
Action: Mouse moved to (277, 527)
Screenshot: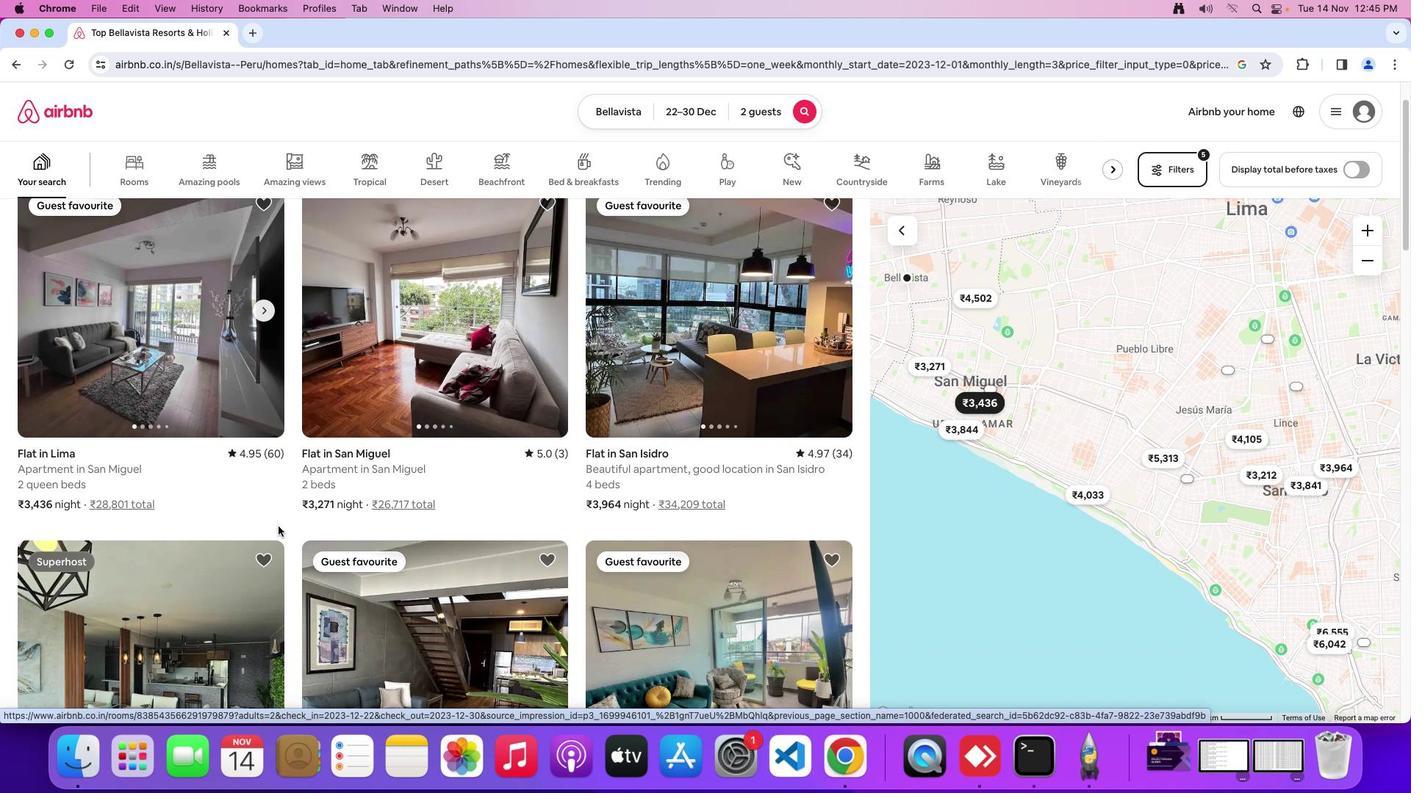 
Action: Mouse scrolled (277, 527) with delta (0, 0)
Screenshot: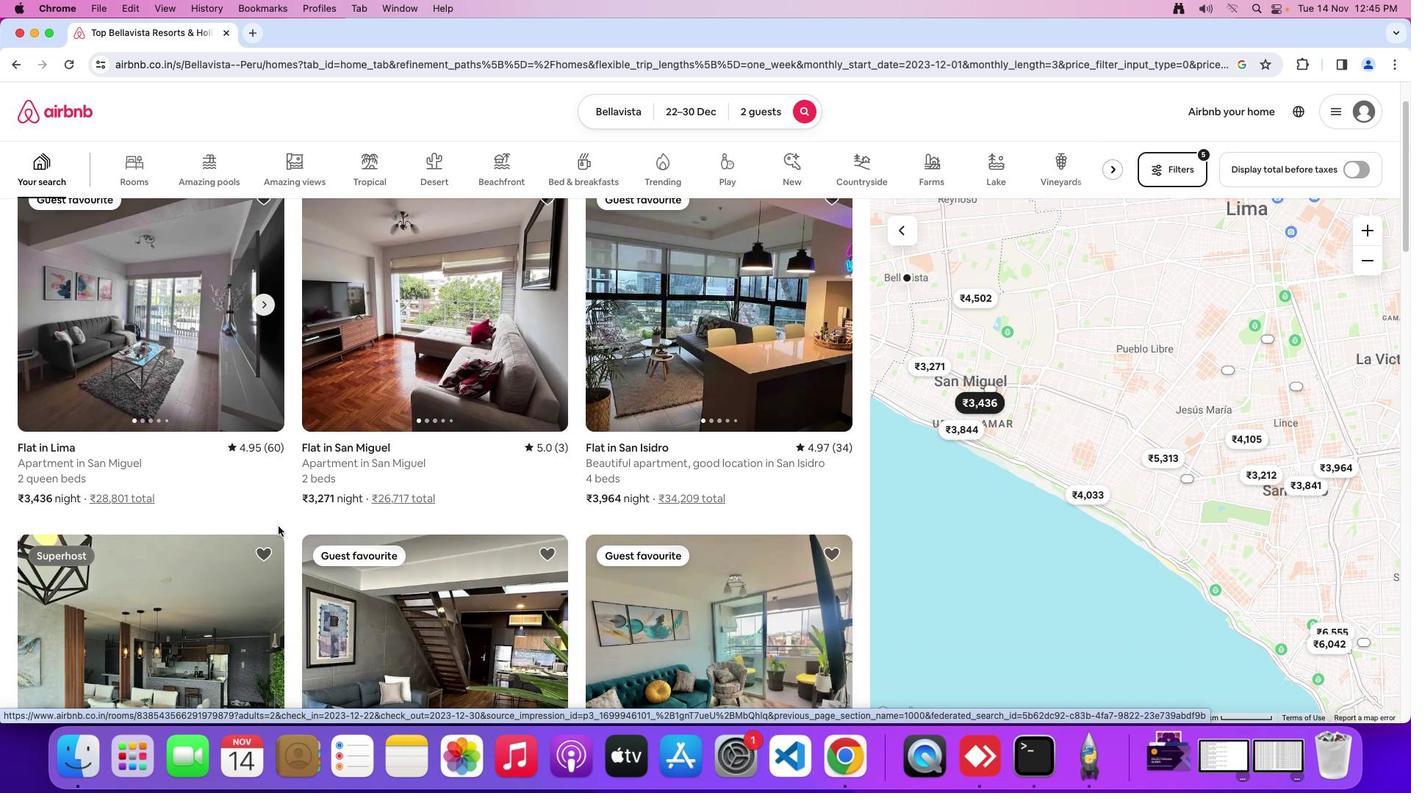 
Action: Mouse moved to (279, 527)
Screenshot: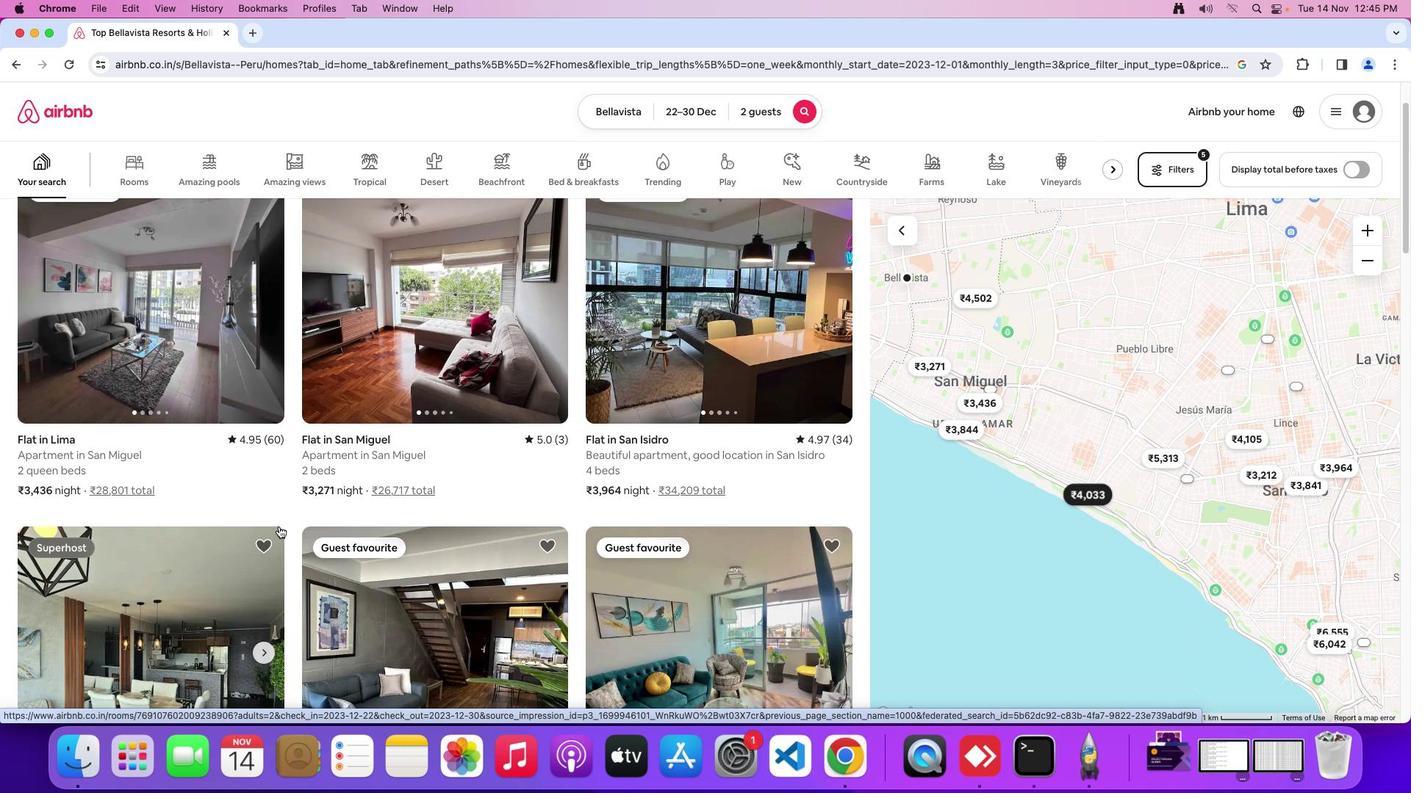
Action: Mouse scrolled (279, 527) with delta (0, 0)
Screenshot: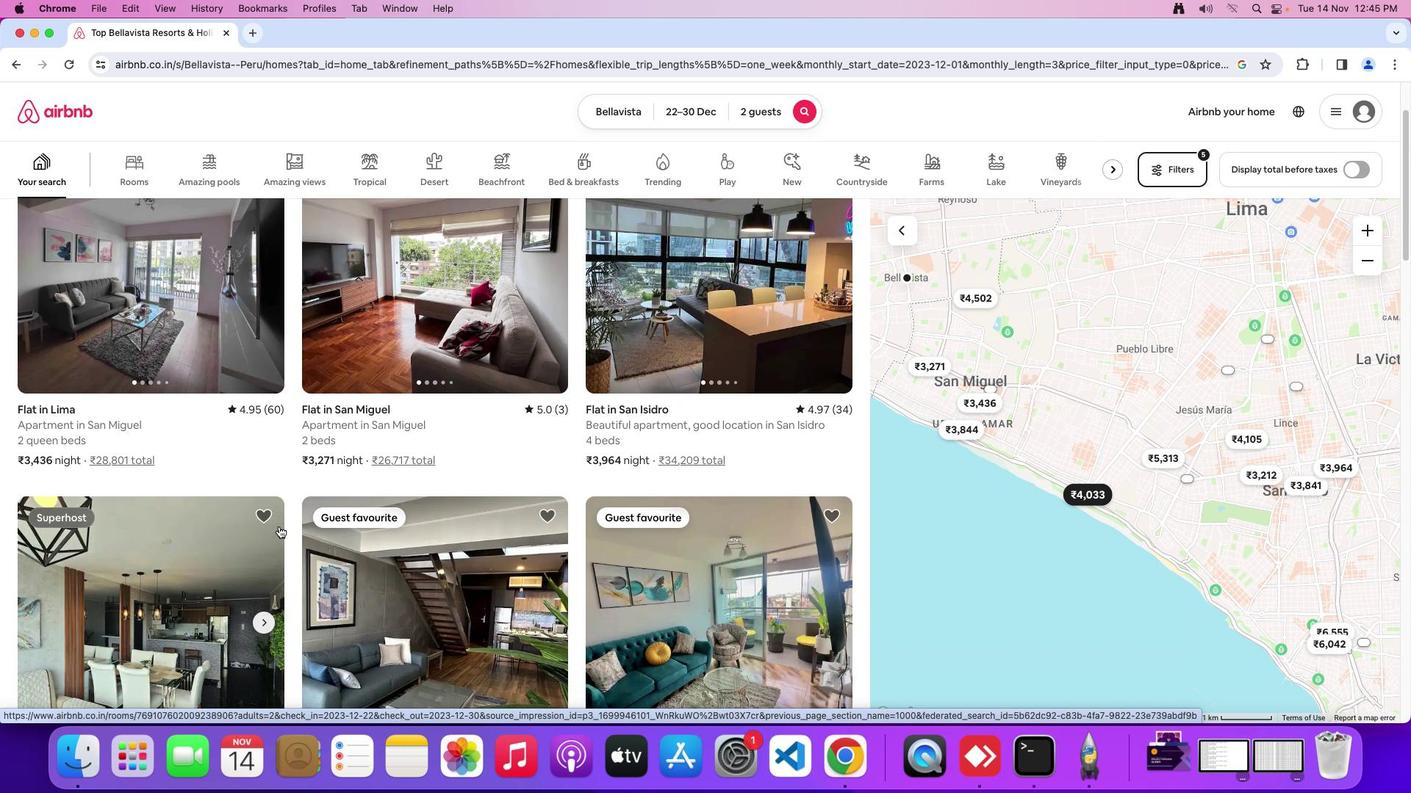 
Action: Mouse scrolled (279, 527) with delta (0, 0)
Screenshot: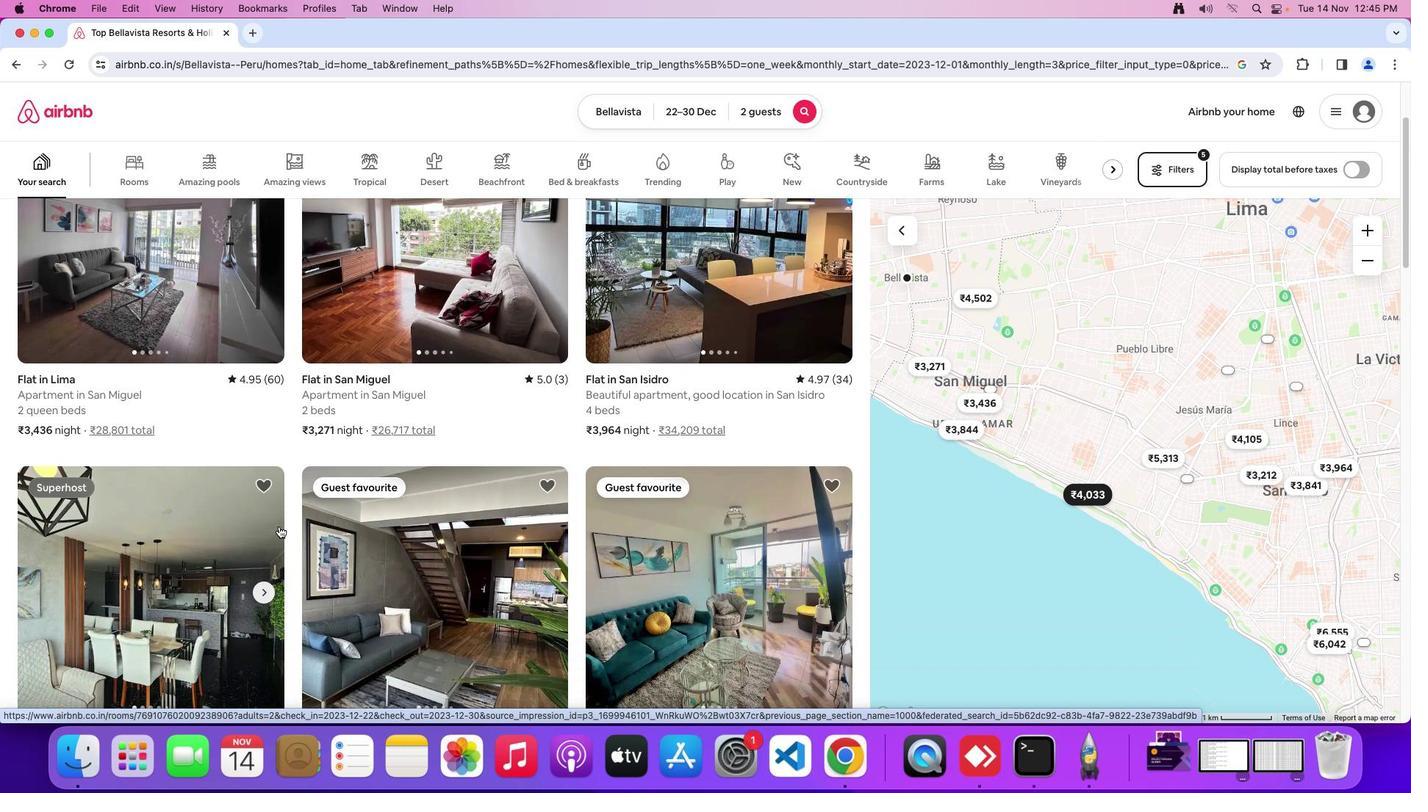 
Action: Mouse scrolled (279, 527) with delta (0, -2)
Screenshot: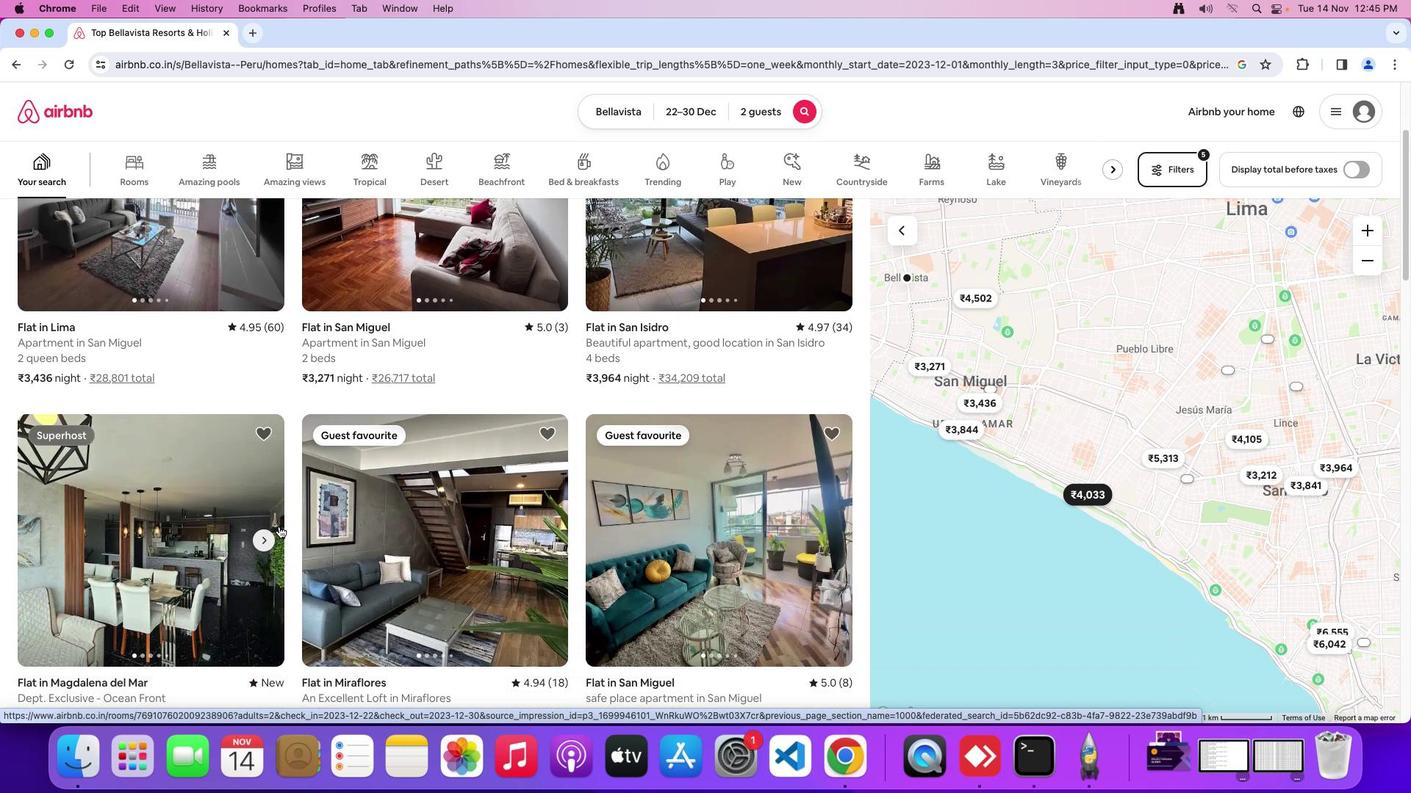 
Action: Mouse moved to (279, 527)
Screenshot: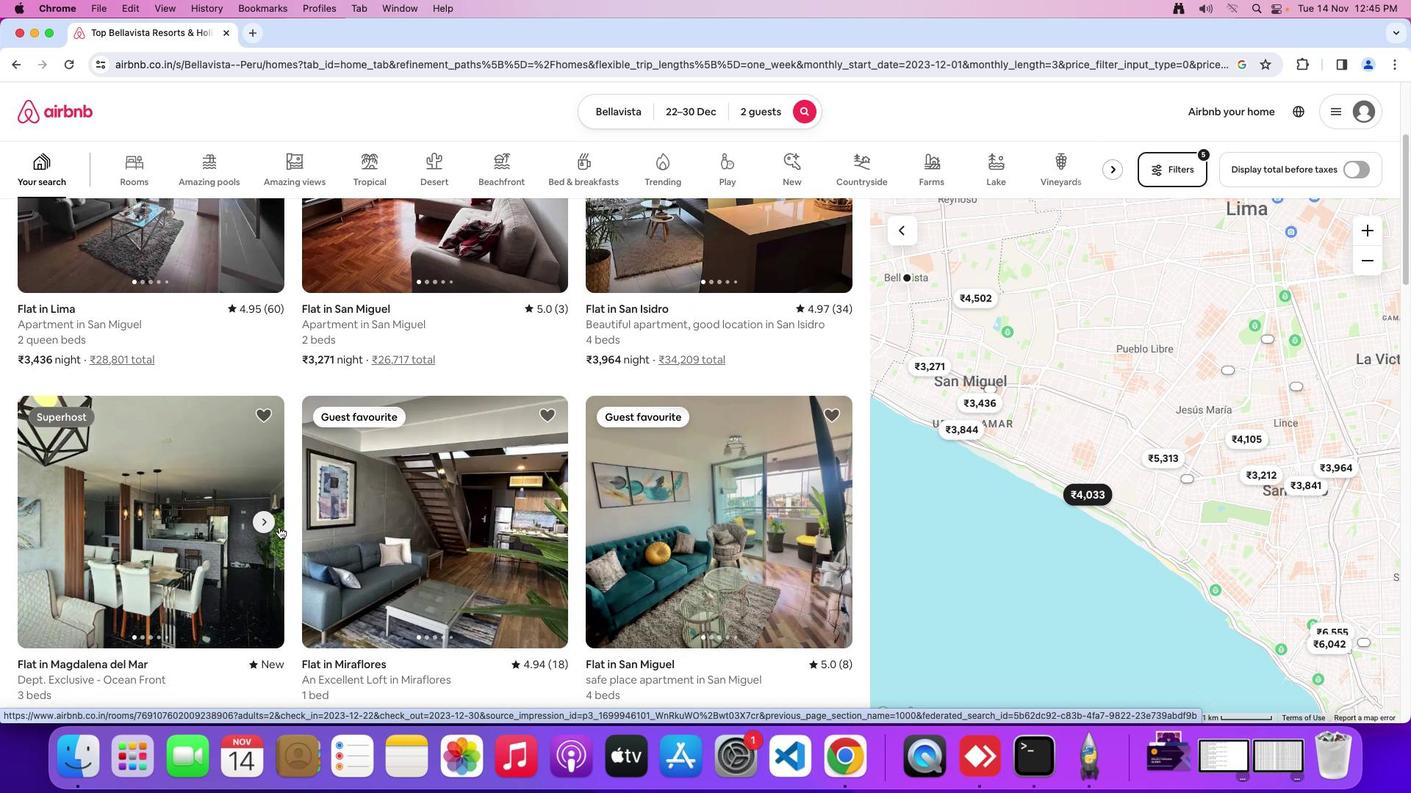 
Action: Mouse scrolled (279, 527) with delta (0, 0)
Screenshot: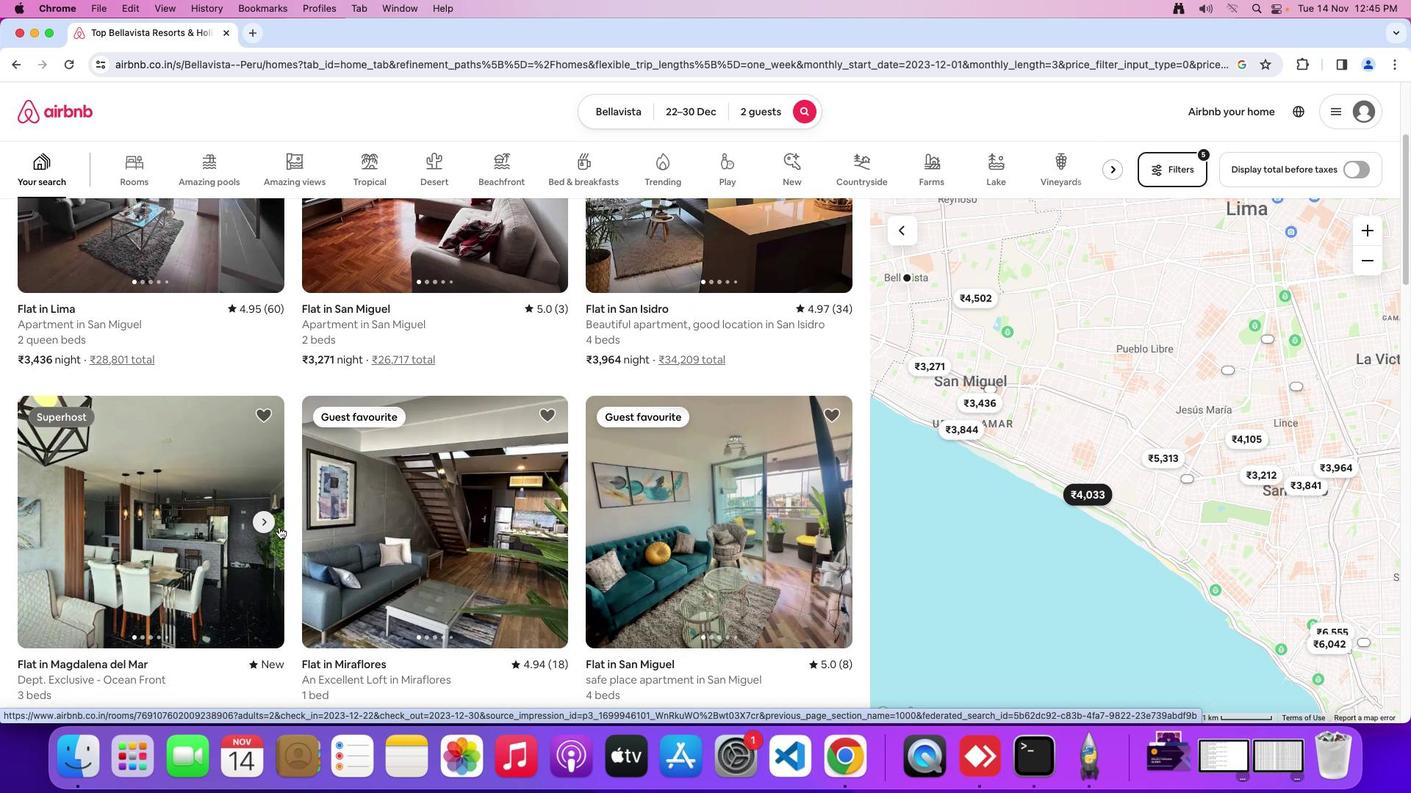 
Action: Mouse scrolled (279, 527) with delta (0, 0)
Screenshot: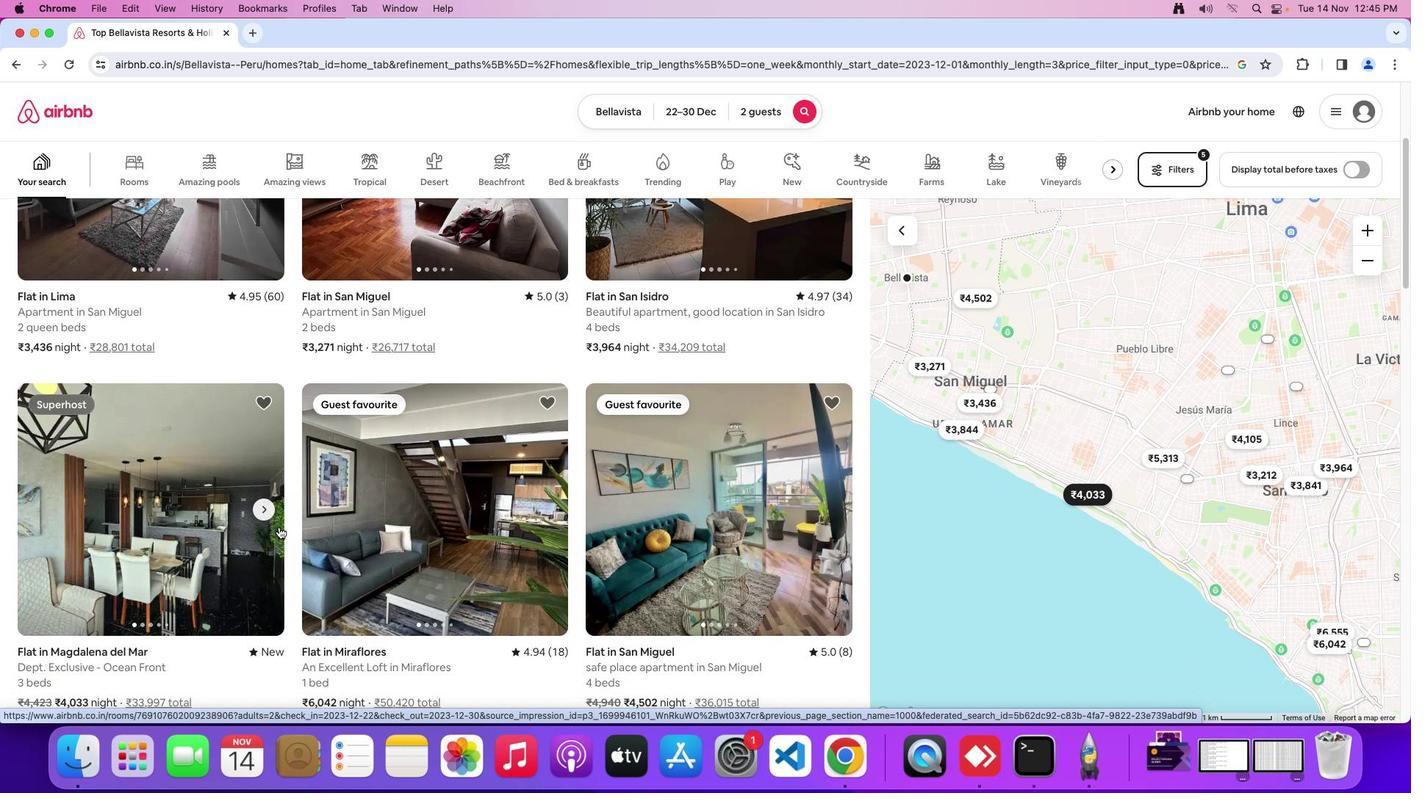 
Action: Mouse scrolled (279, 527) with delta (0, 0)
Screenshot: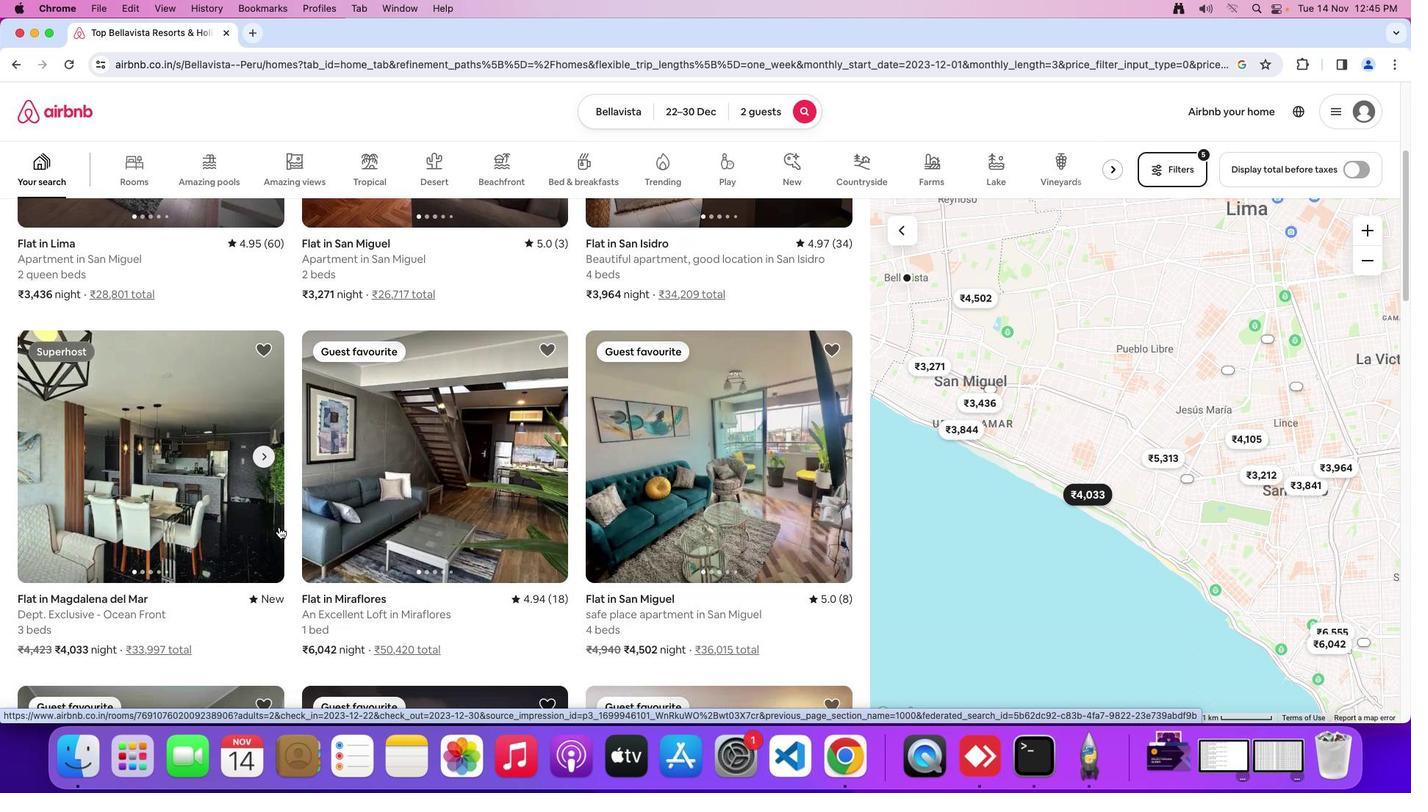 
Action: Mouse moved to (279, 527)
Screenshot: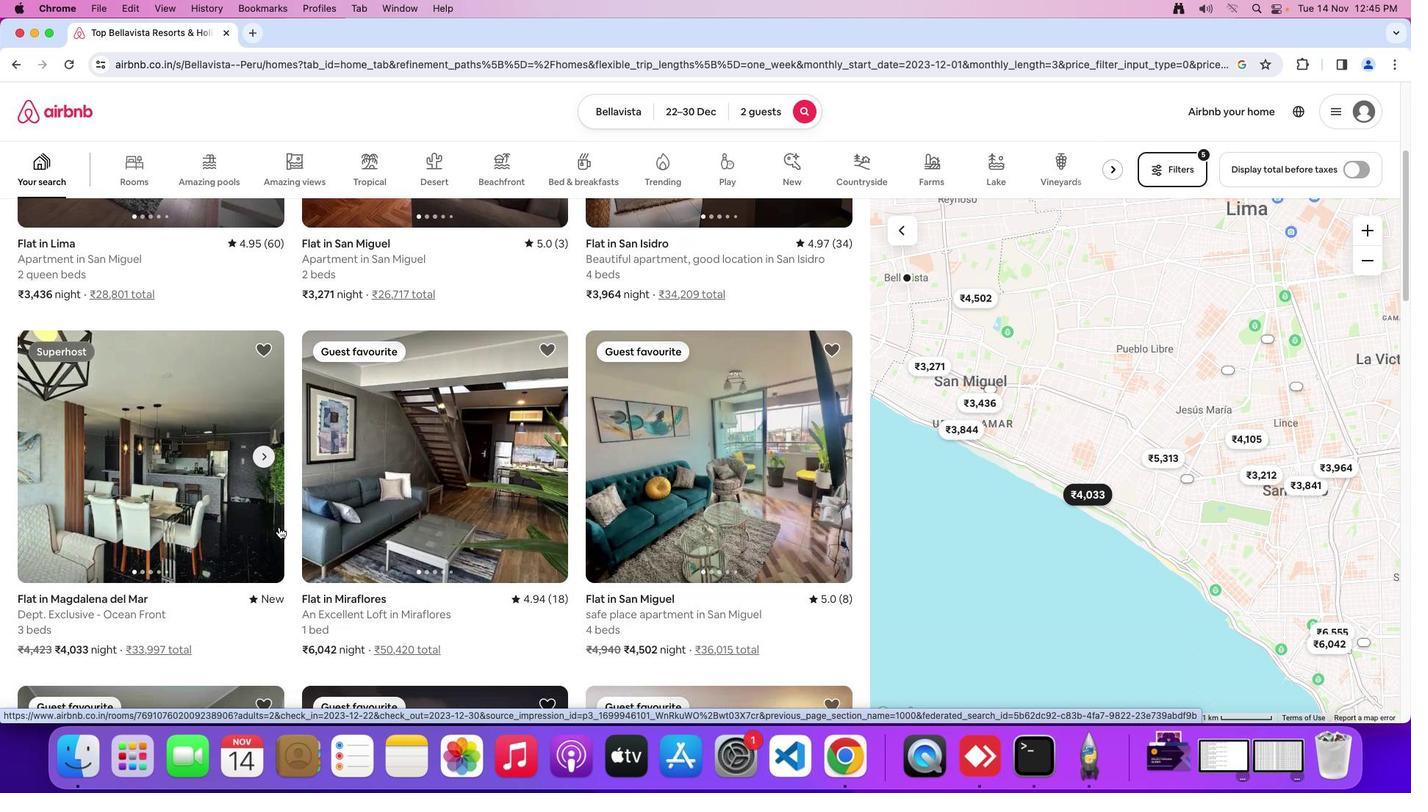 
Action: Mouse scrolled (279, 527) with delta (0, -1)
Screenshot: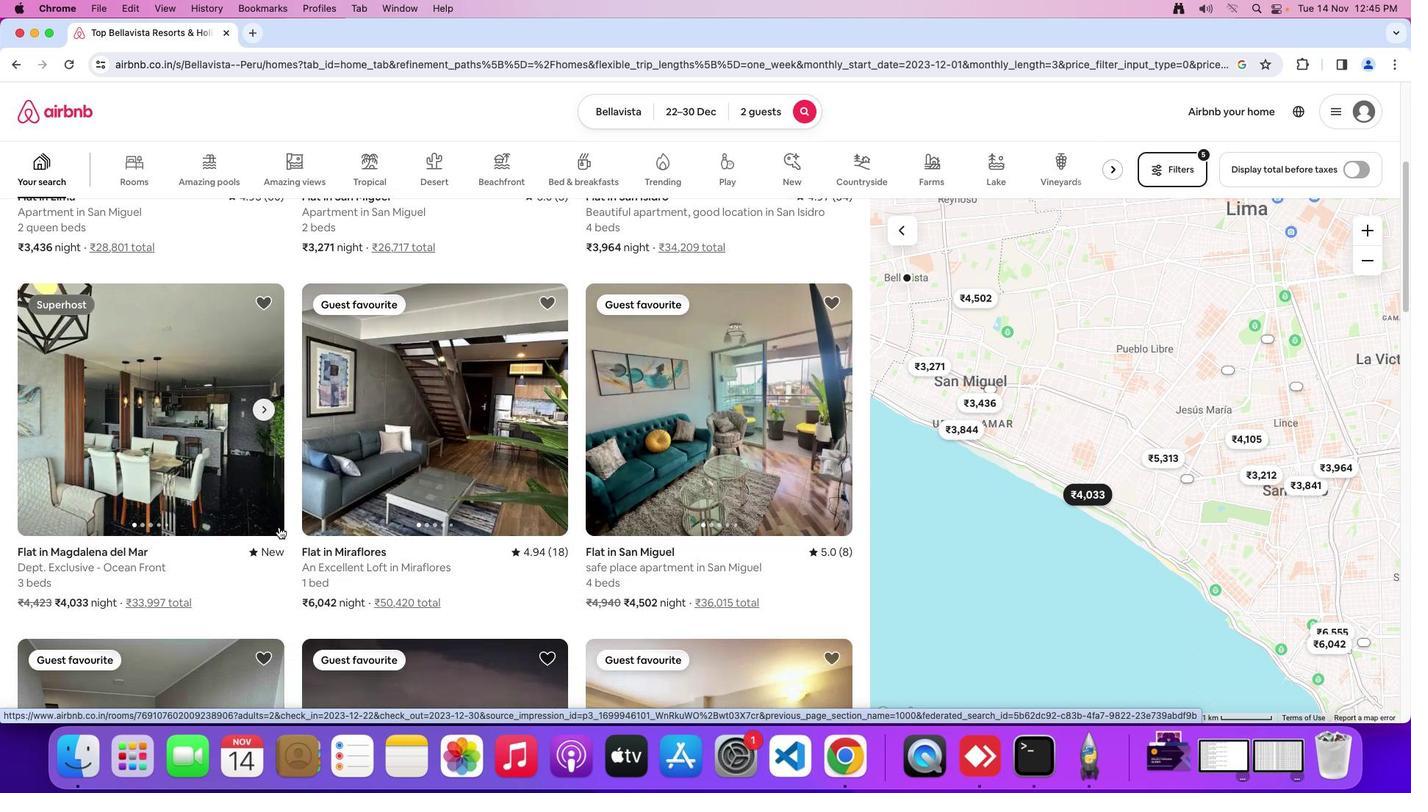 
Action: Mouse moved to (279, 527)
Screenshot: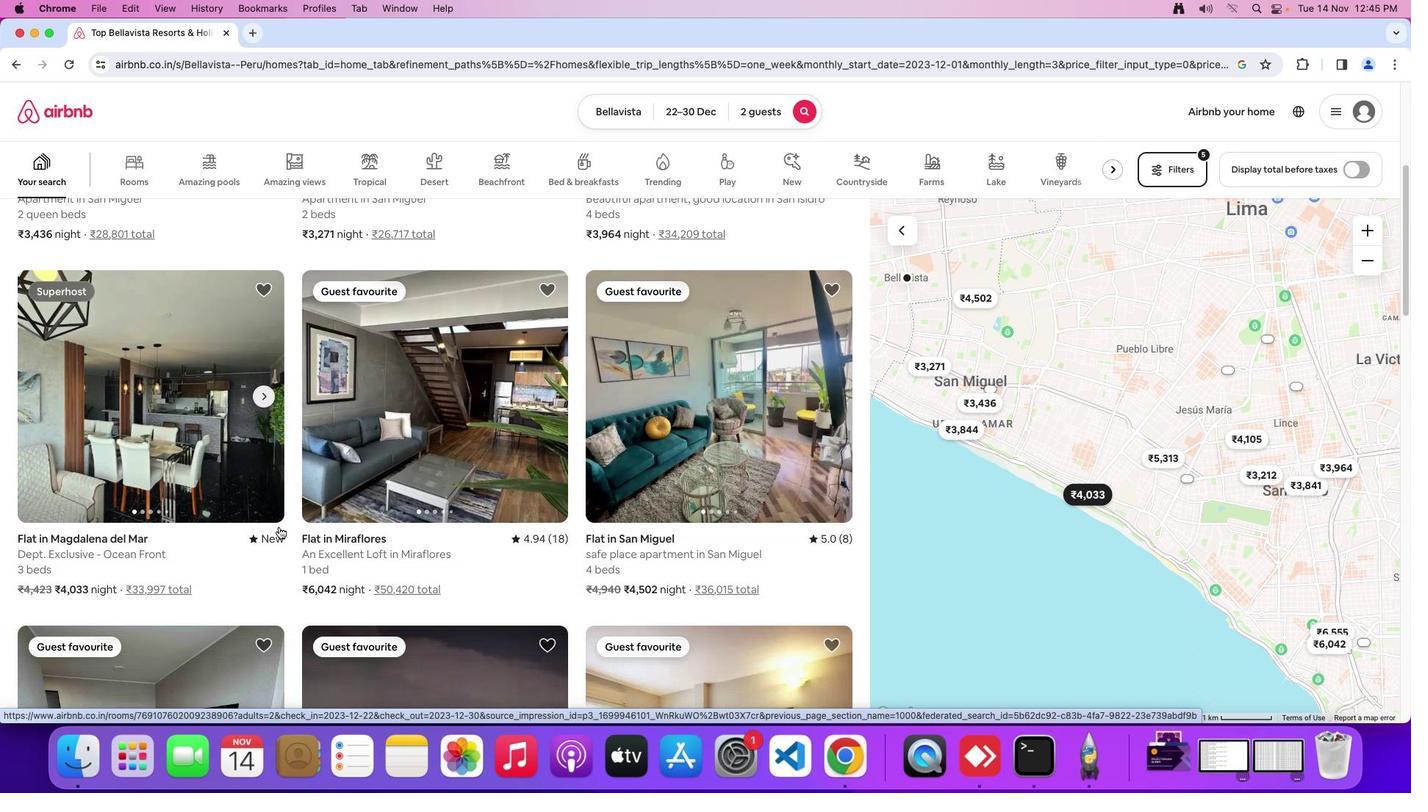 
Action: Mouse scrolled (279, 527) with delta (0, 0)
Screenshot: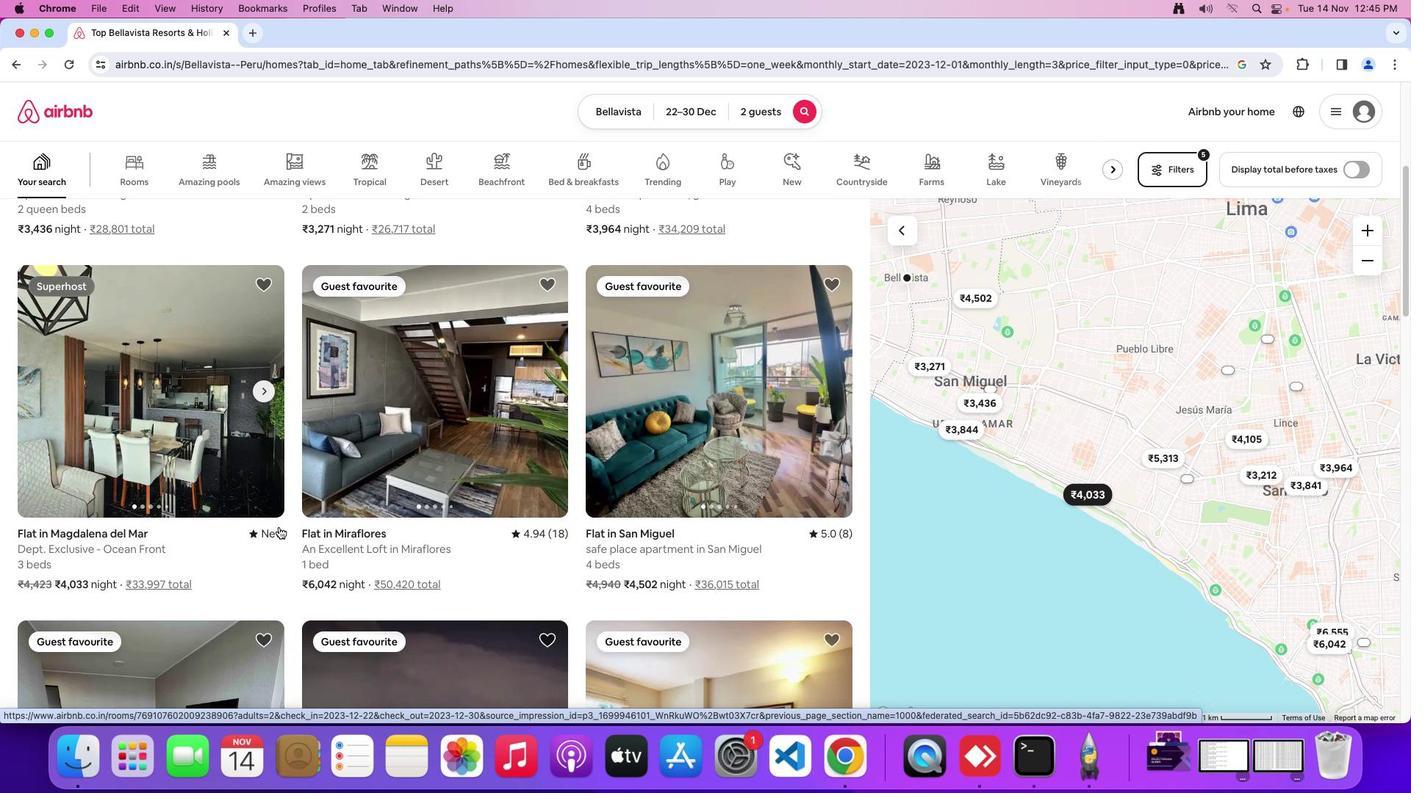 
Action: Mouse scrolled (279, 527) with delta (0, 0)
Screenshot: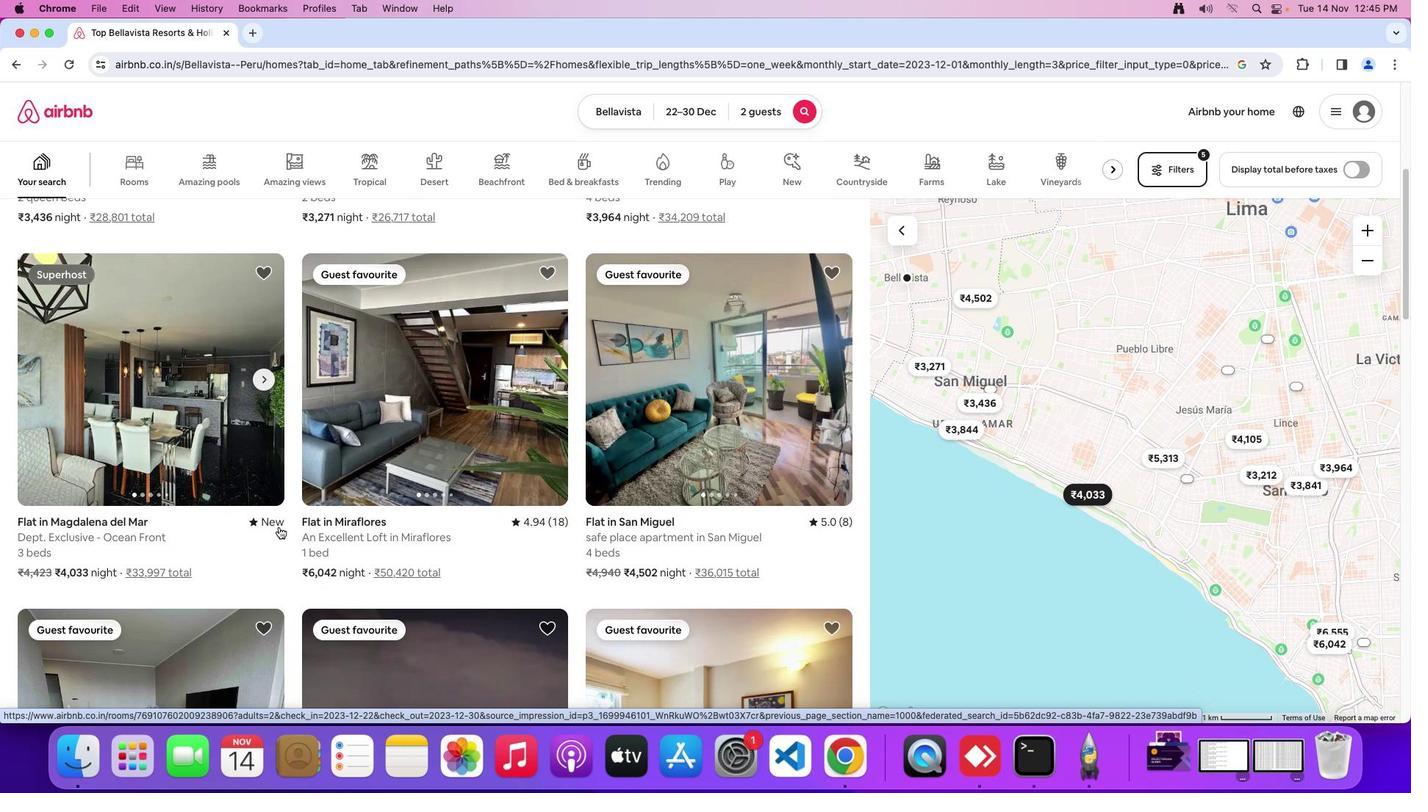 
Action: Mouse scrolled (279, 527) with delta (0, 0)
Screenshot: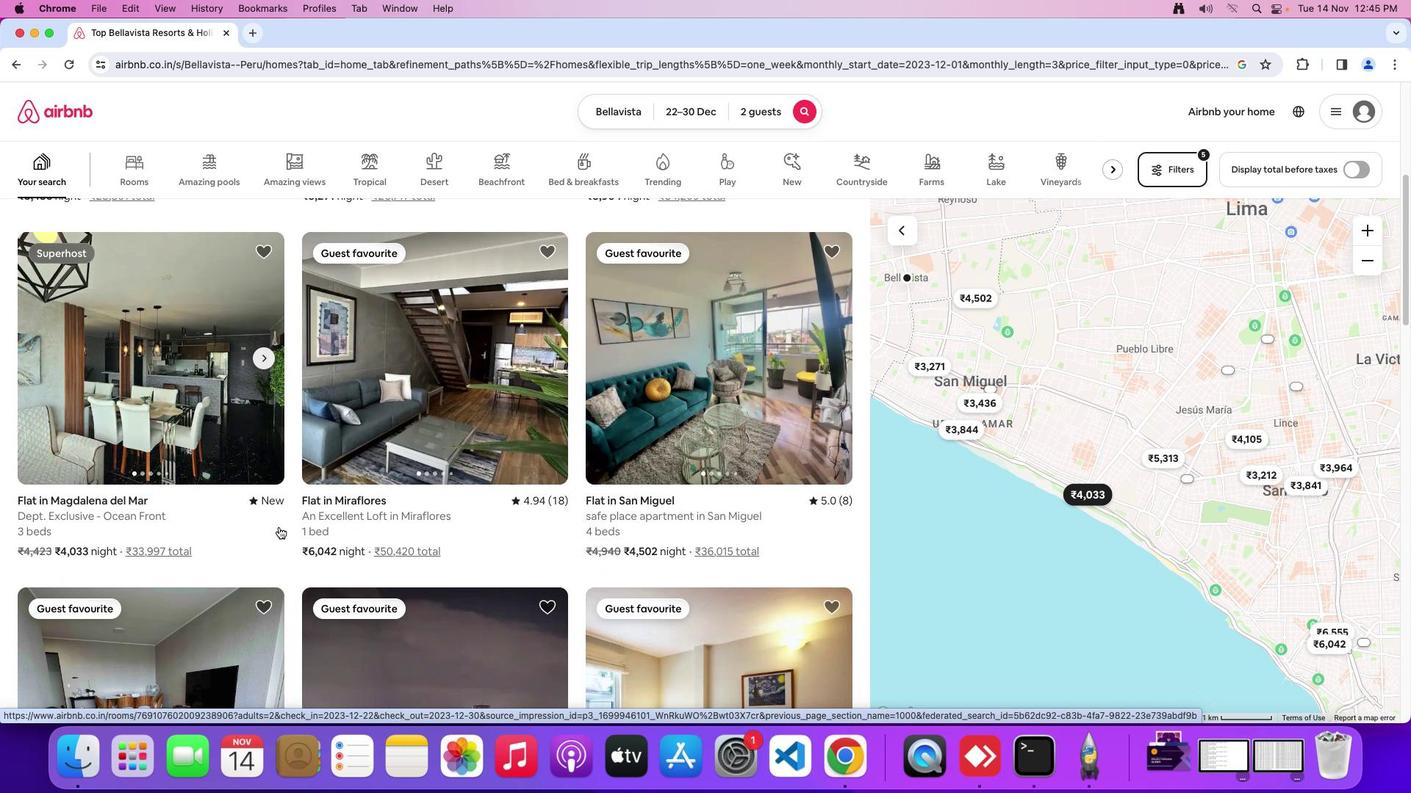 
Action: Mouse scrolled (279, 527) with delta (0, 0)
Screenshot: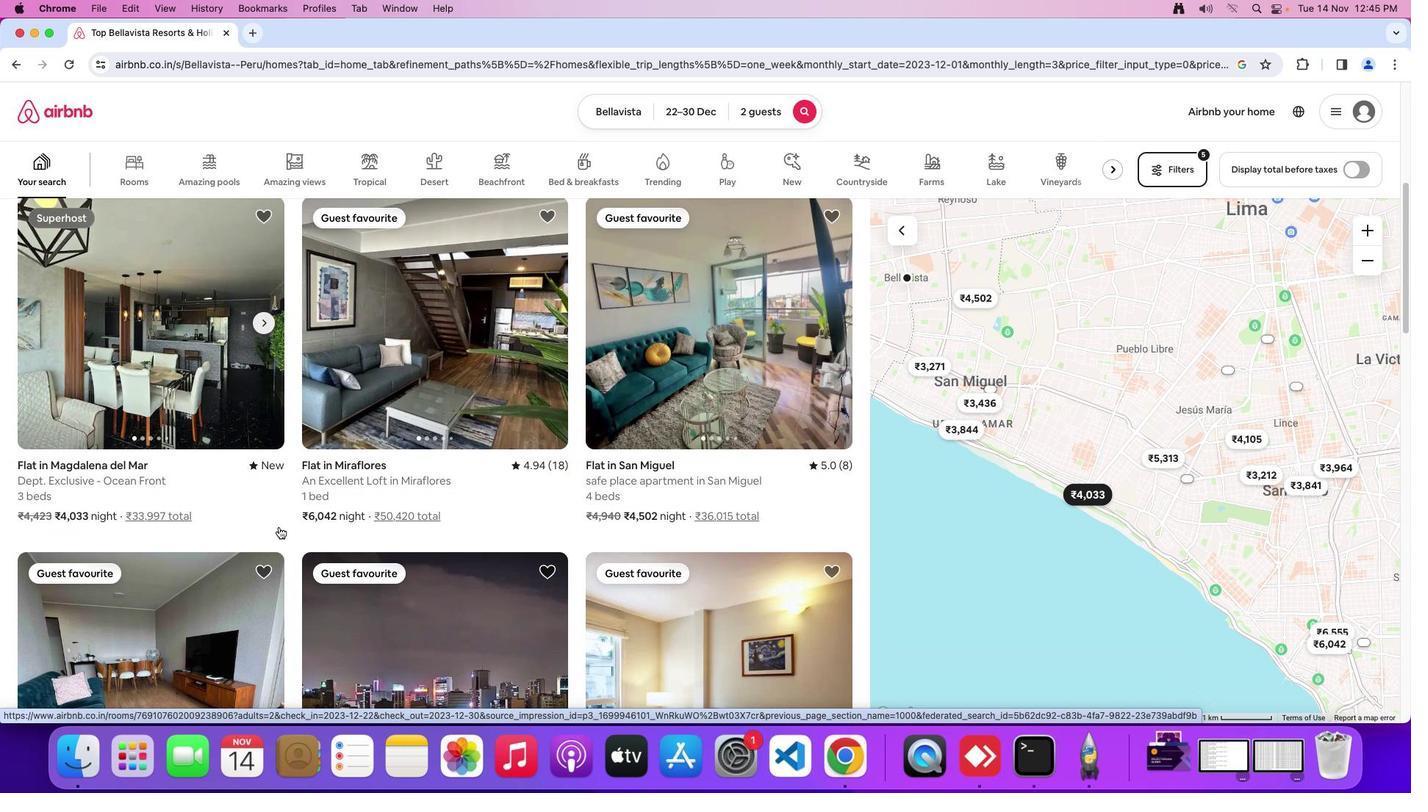 
Action: Mouse scrolled (279, 527) with delta (0, 0)
Screenshot: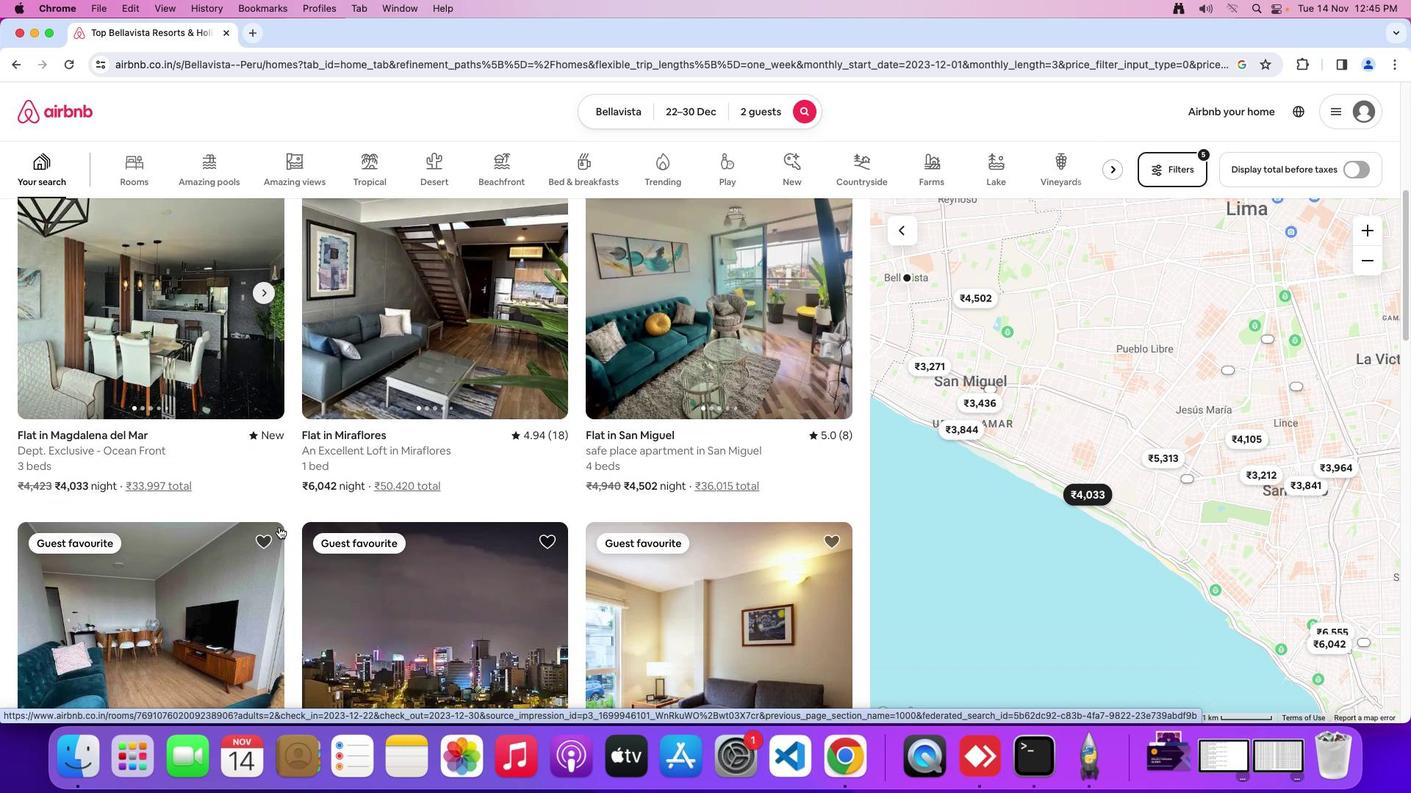 
Action: Mouse scrolled (279, 527) with delta (0, -2)
Screenshot: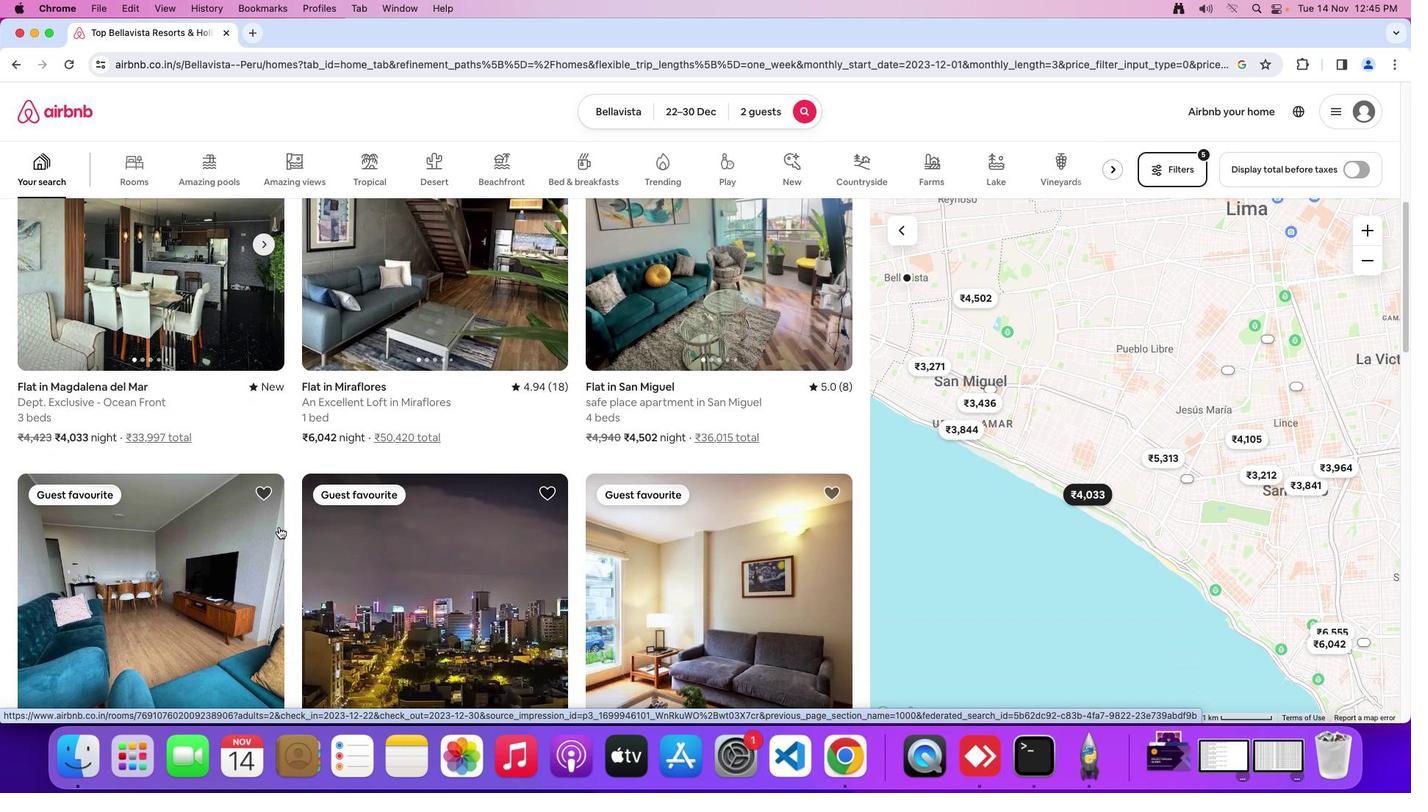
Action: Mouse scrolled (279, 527) with delta (0, -2)
Screenshot: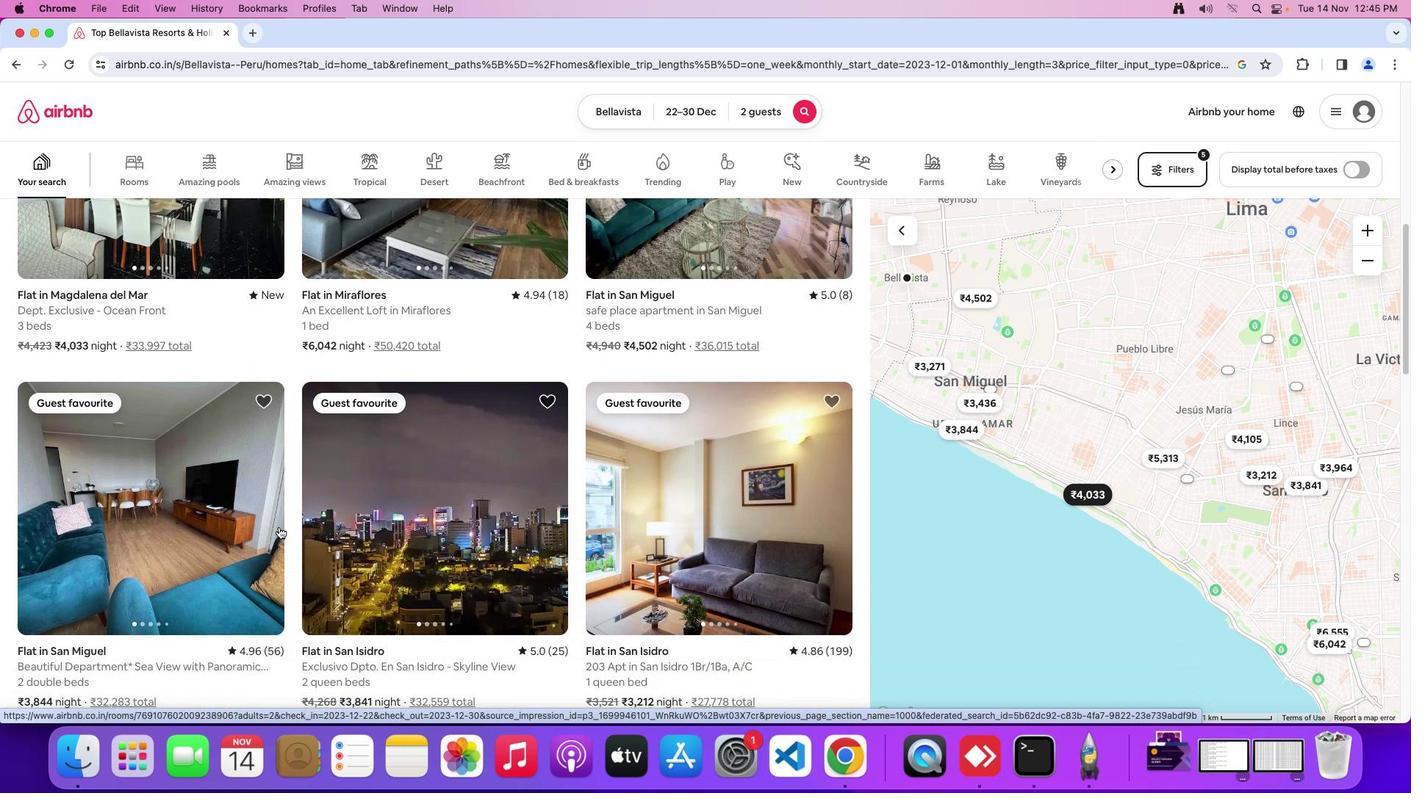 
Action: Mouse scrolled (279, 527) with delta (0, 0)
Screenshot: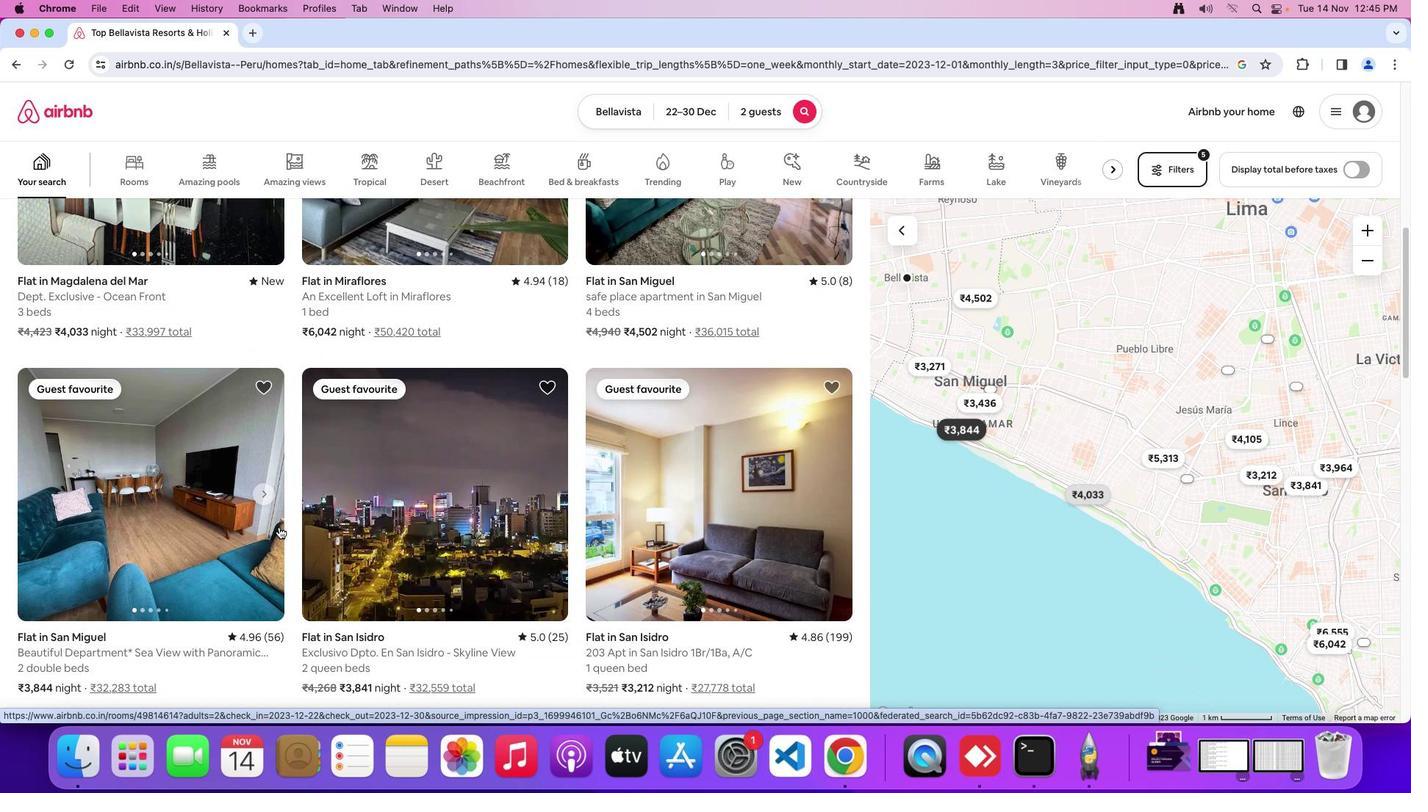 
Action: Mouse scrolled (279, 527) with delta (0, 0)
Screenshot: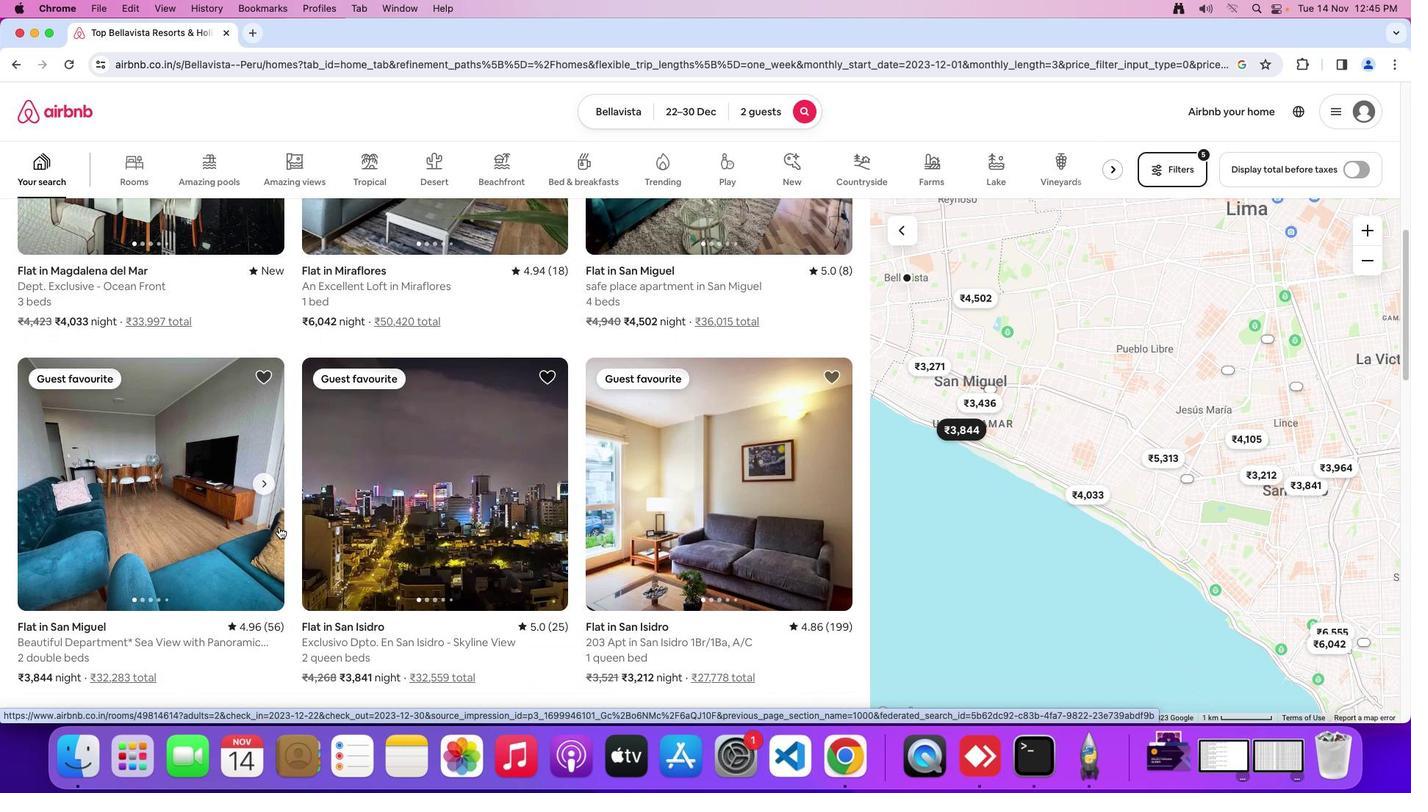 
Action: Mouse moved to (283, 526)
Screenshot: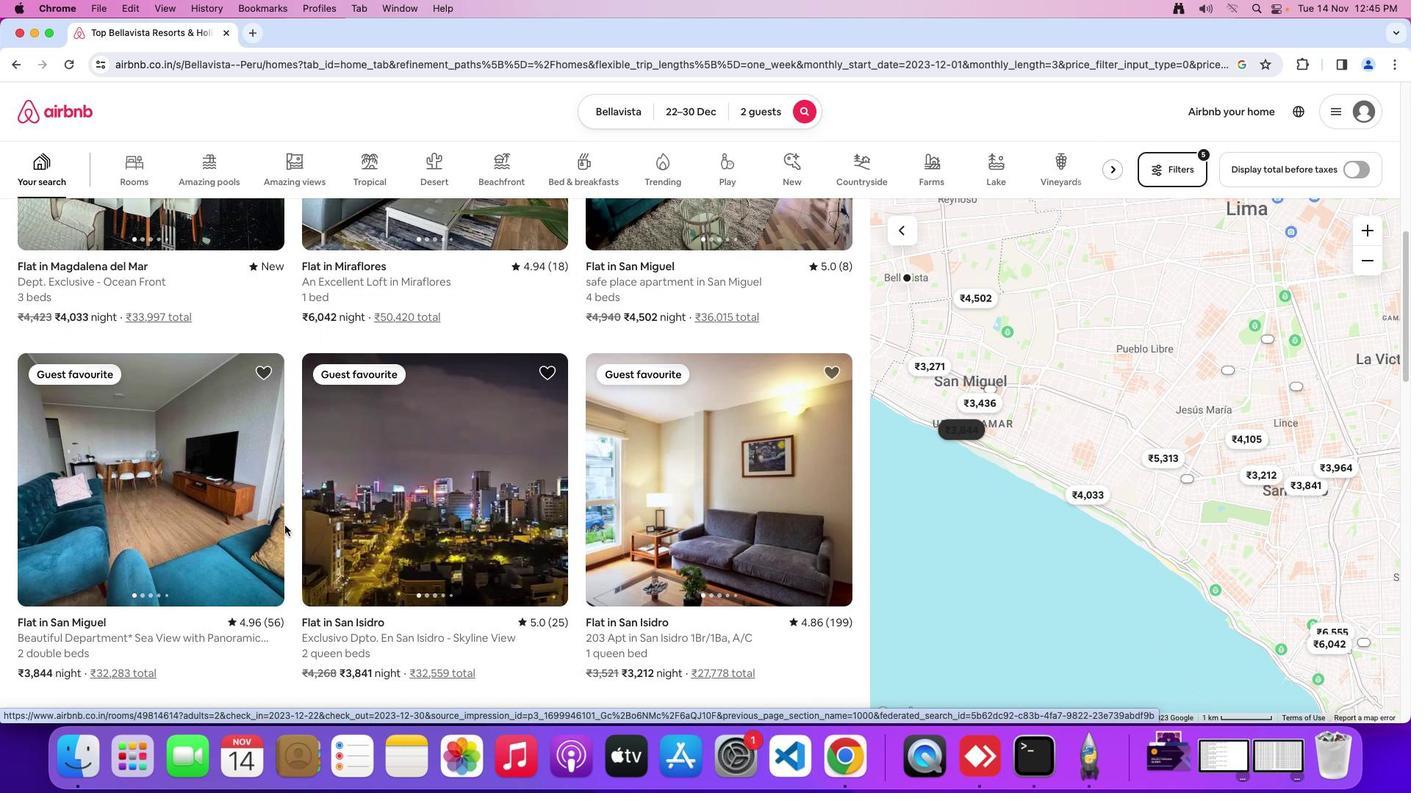 
Action: Mouse scrolled (283, 526) with delta (0, 0)
Screenshot: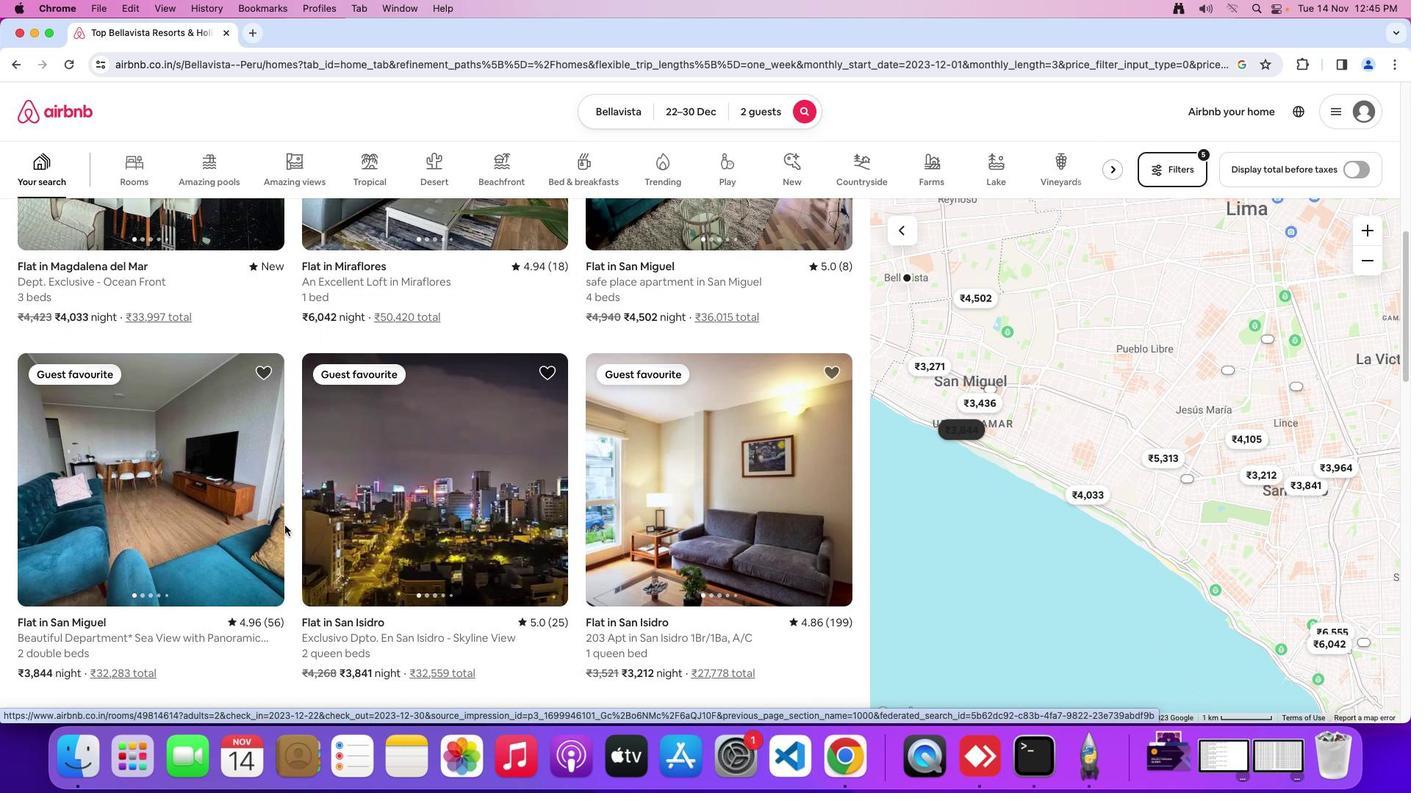 
Action: Mouse moved to (284, 526)
Screenshot: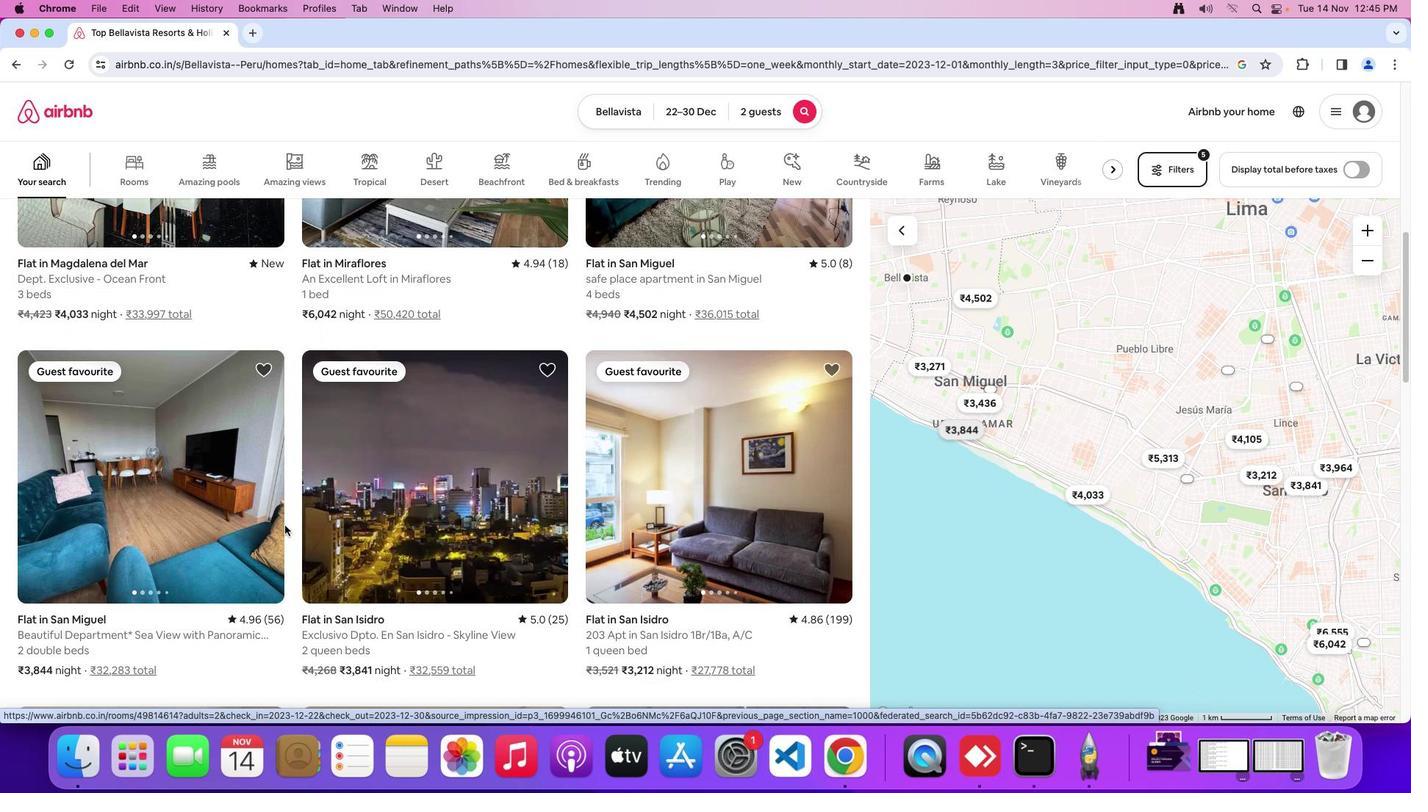 
Action: Mouse scrolled (284, 526) with delta (0, 0)
Screenshot: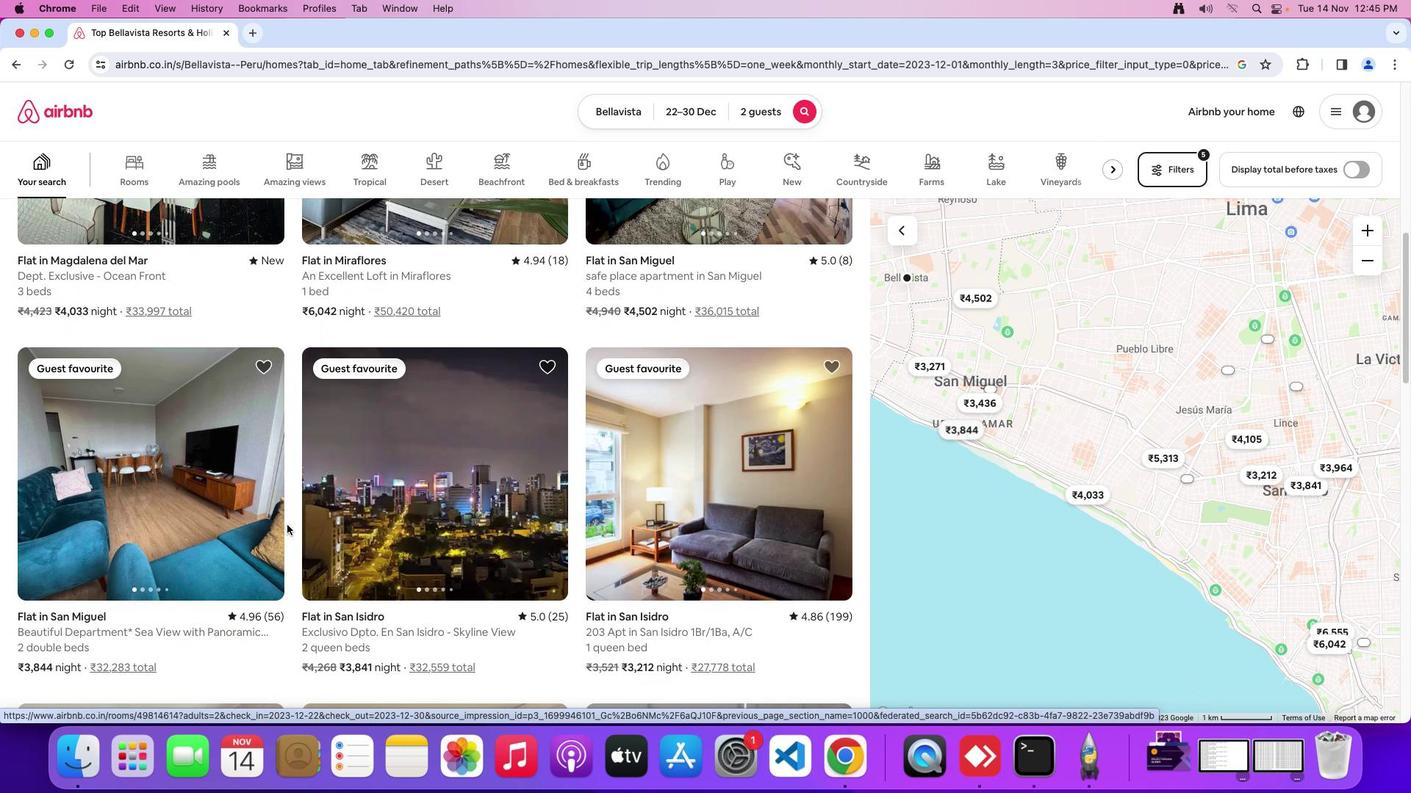 
Action: Mouse moved to (657, 528)
Screenshot: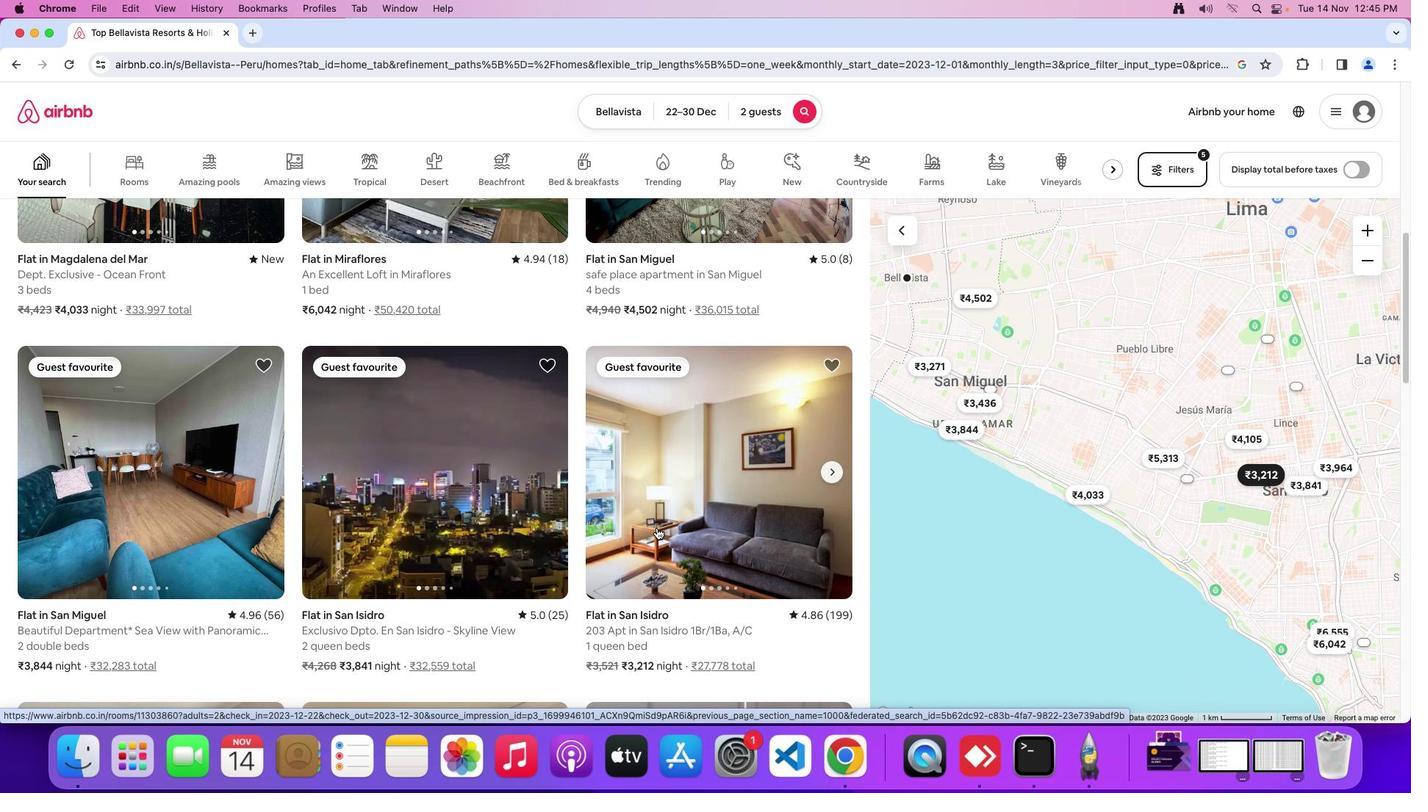 
Action: Mouse pressed left at (657, 528)
Screenshot: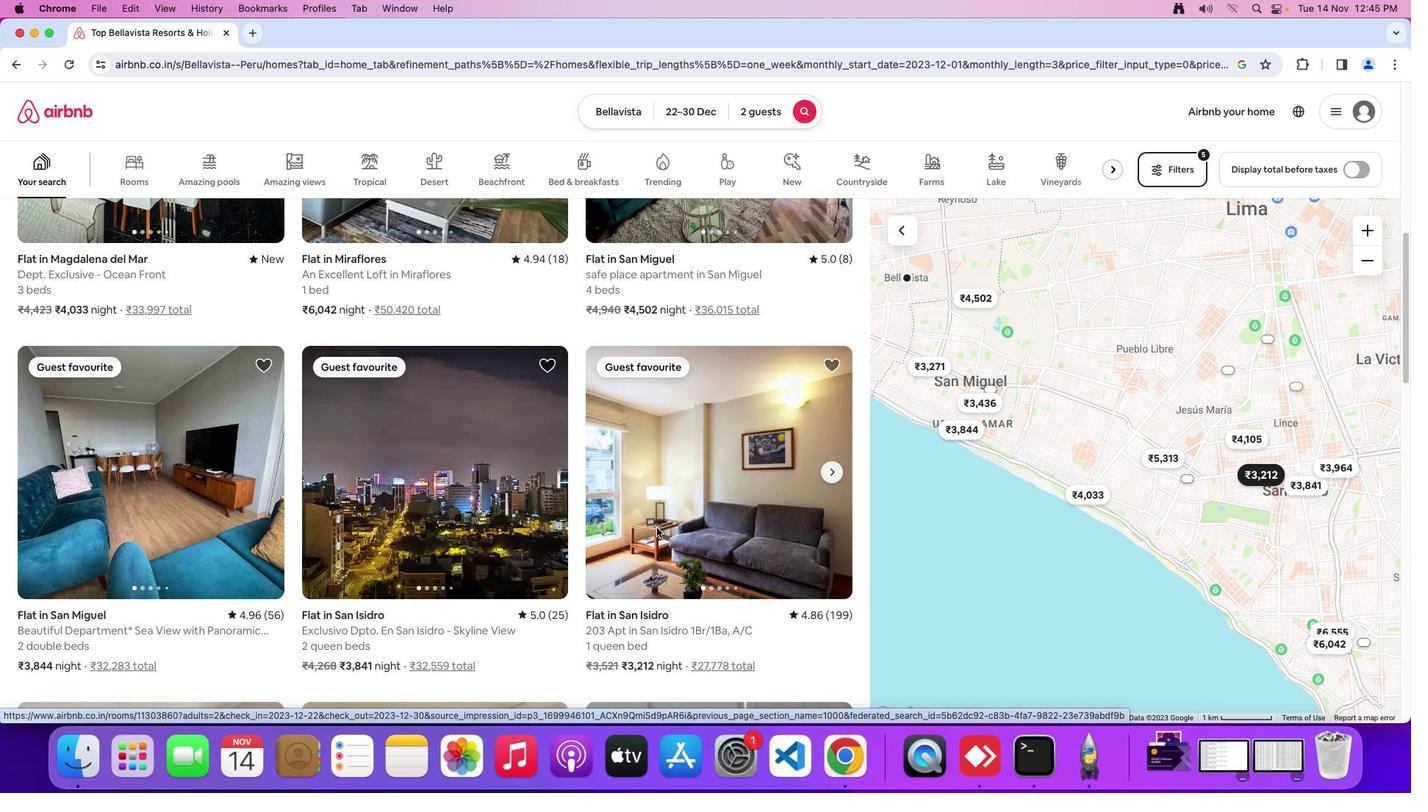
Action: Mouse moved to (1031, 504)
Screenshot: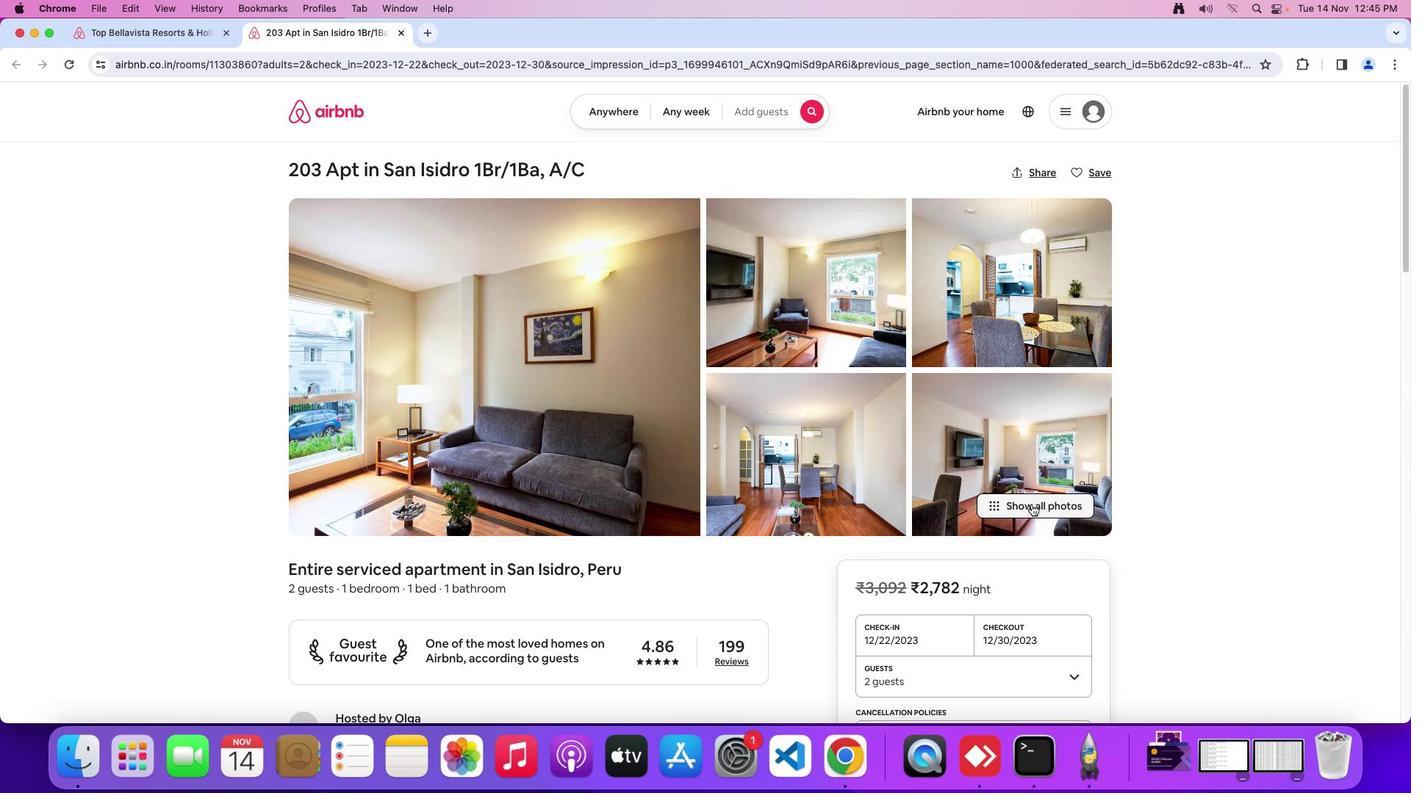 
Action: Mouse pressed left at (1031, 504)
Screenshot: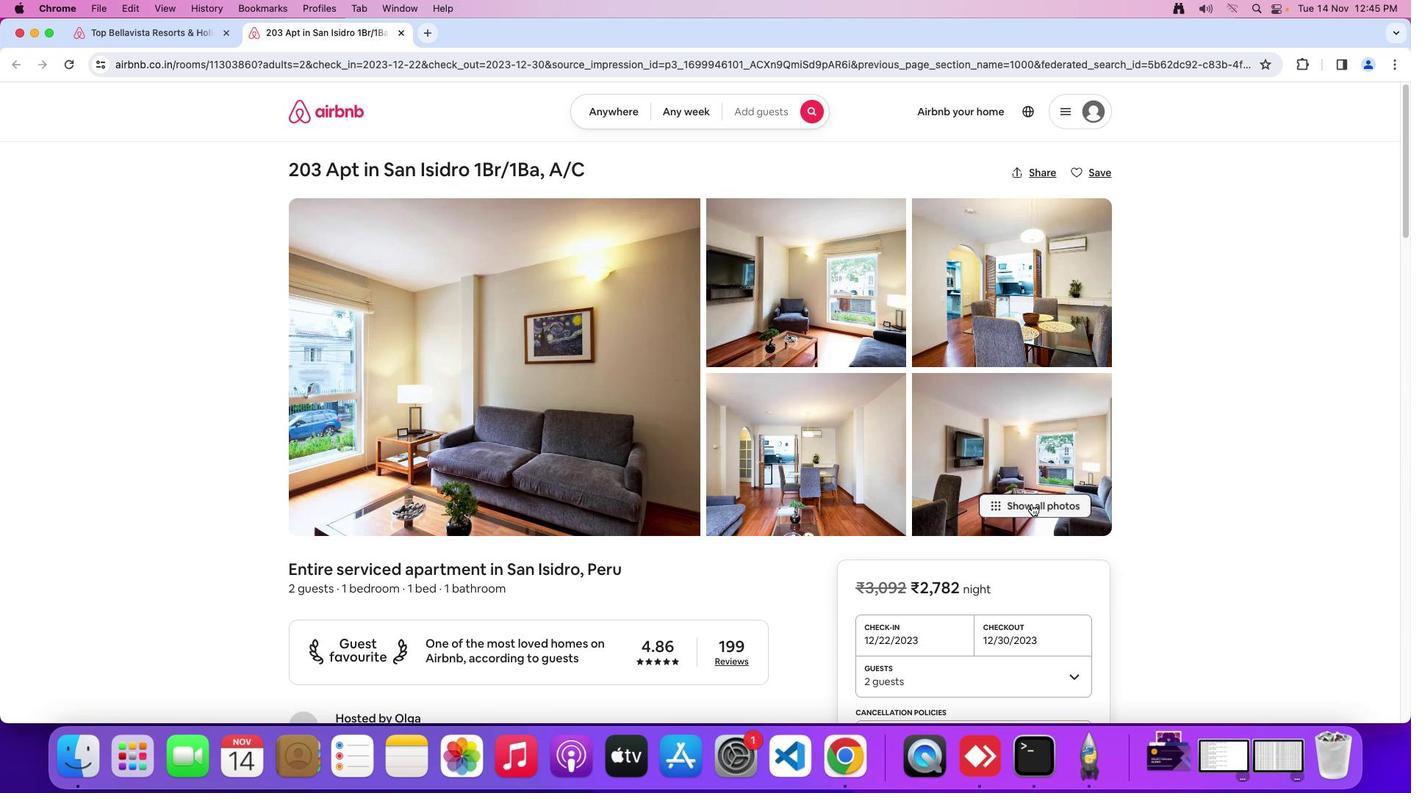
Action: Mouse moved to (709, 476)
Screenshot: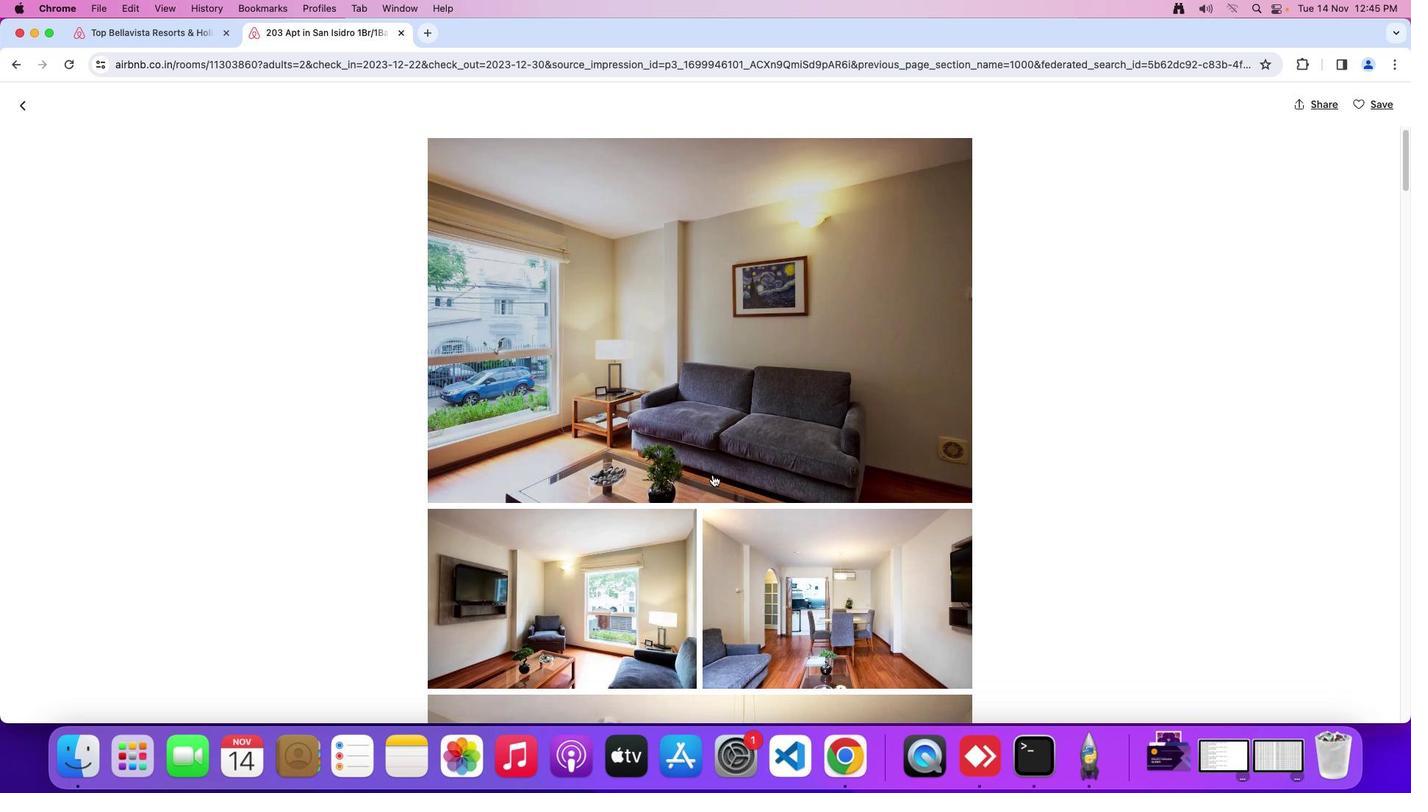 
Action: Mouse scrolled (709, 476) with delta (0, 0)
Screenshot: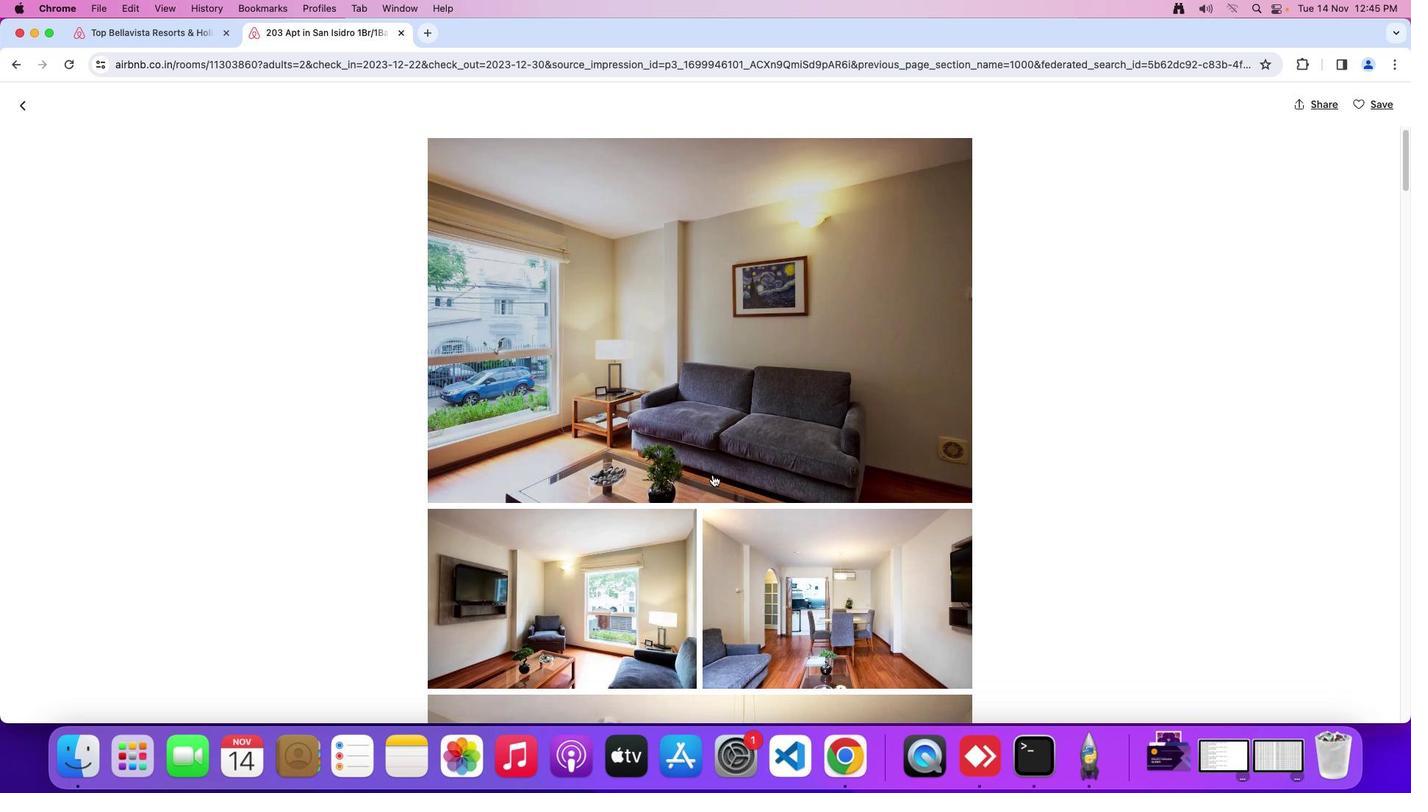 
Action: Mouse moved to (710, 476)
Screenshot: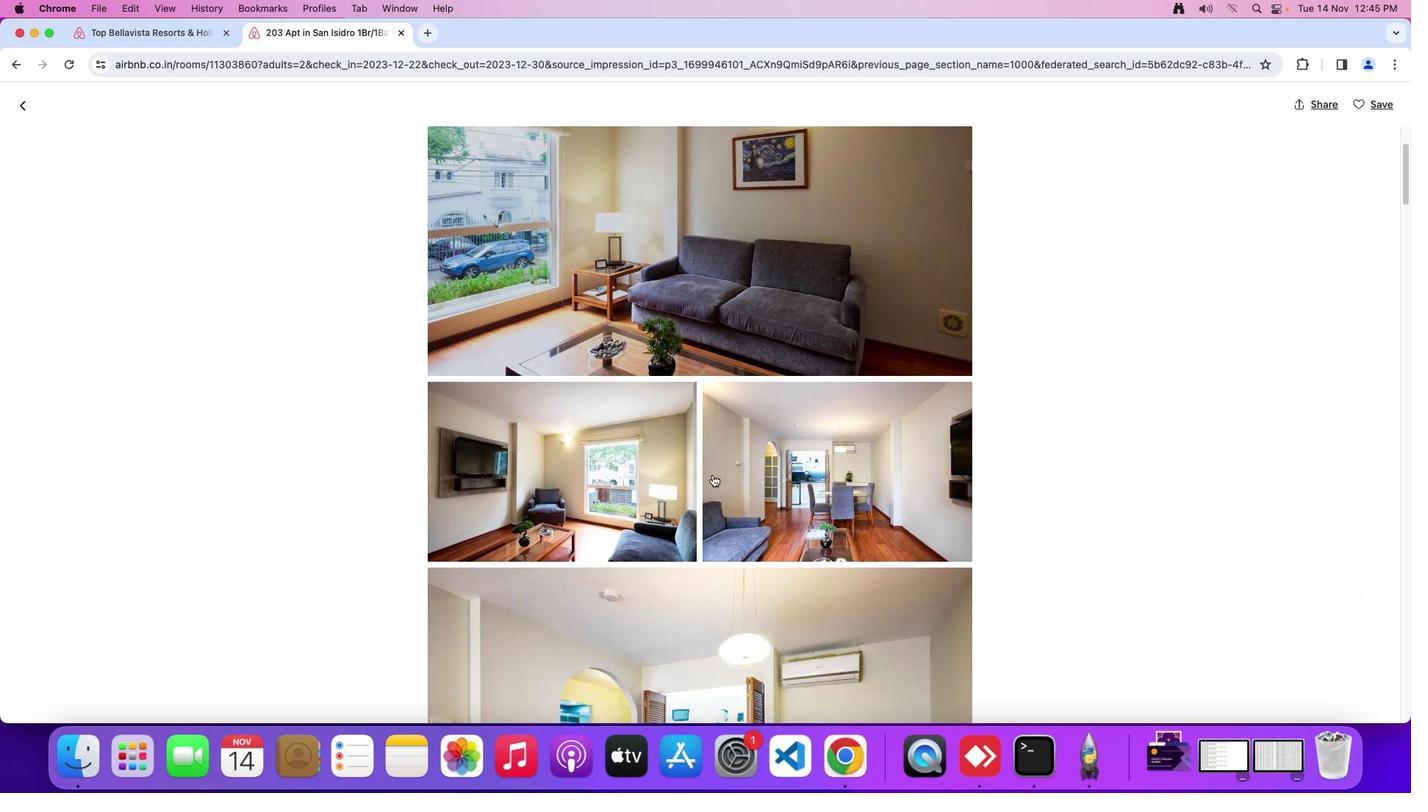 
Action: Mouse scrolled (710, 476) with delta (0, 0)
Screenshot: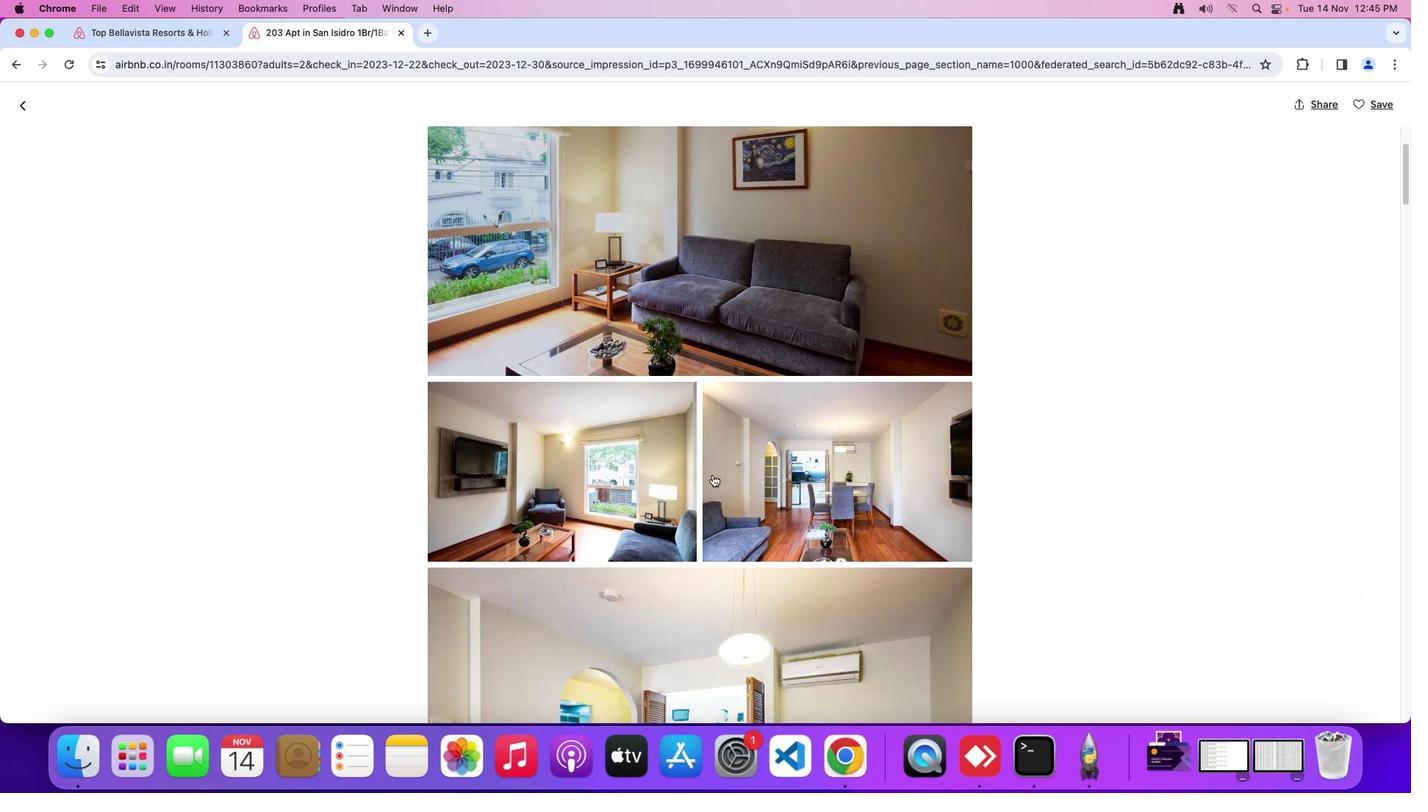 
Action: Mouse moved to (711, 475)
Screenshot: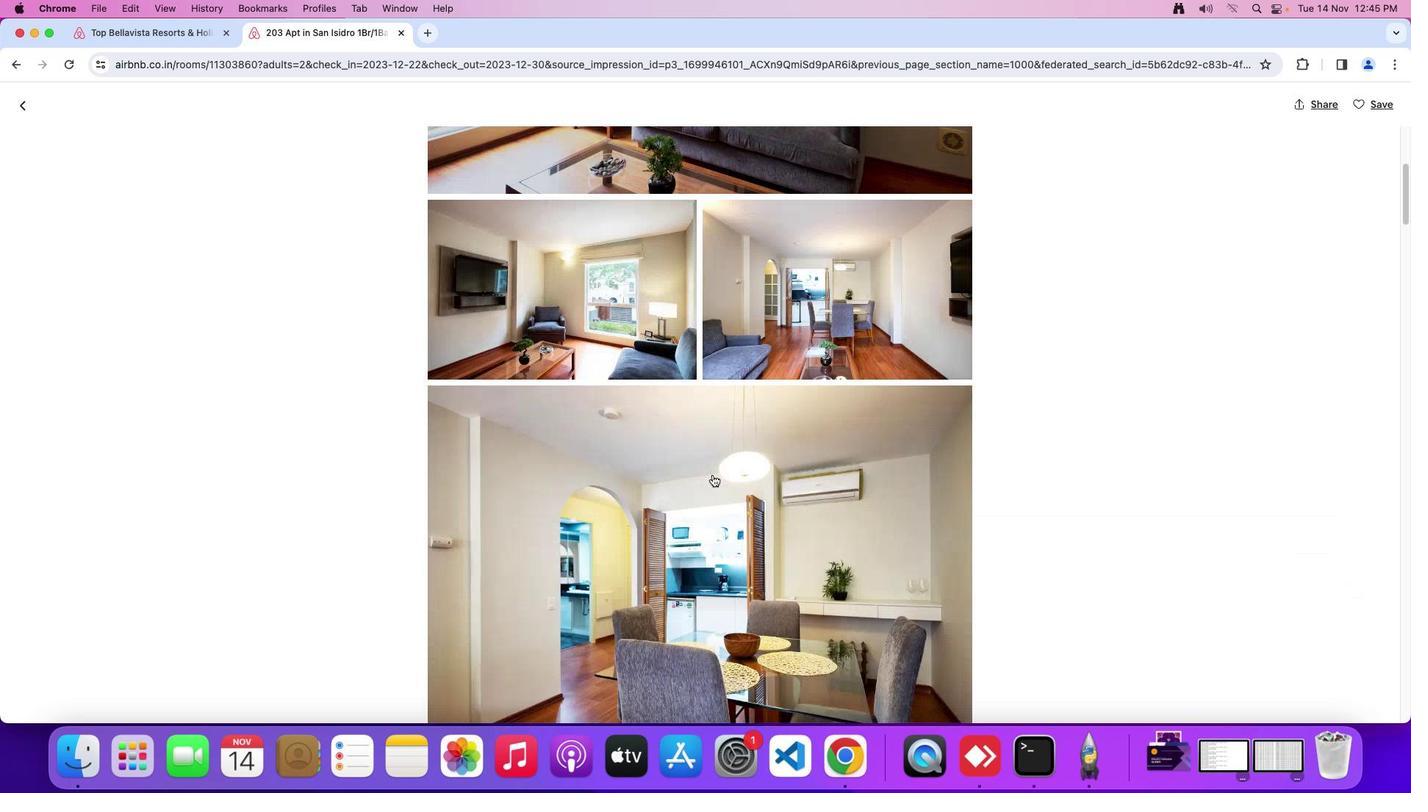 
Action: Mouse scrolled (711, 475) with delta (0, -2)
Screenshot: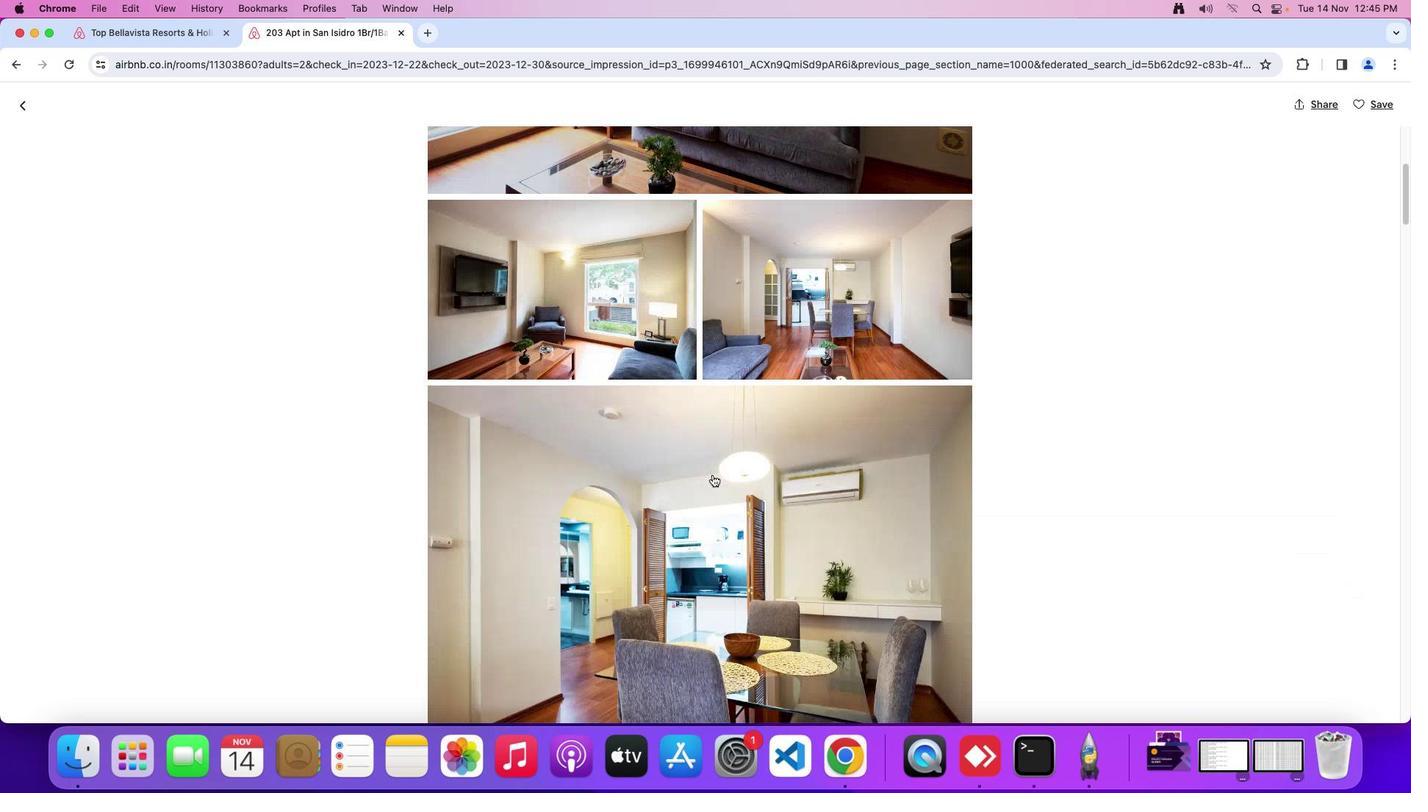 
Action: Mouse moved to (712, 475)
Screenshot: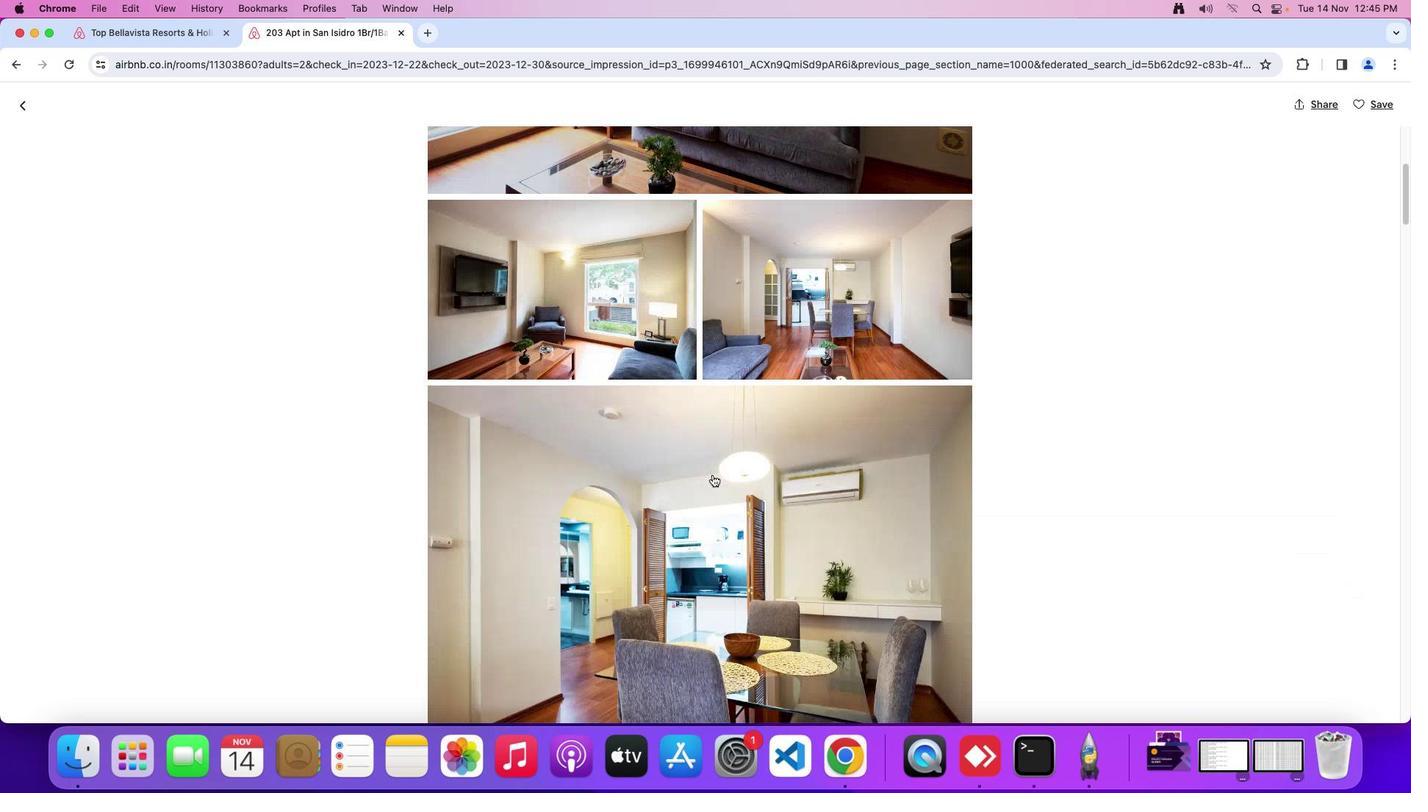
Action: Mouse scrolled (712, 475) with delta (0, -4)
Screenshot: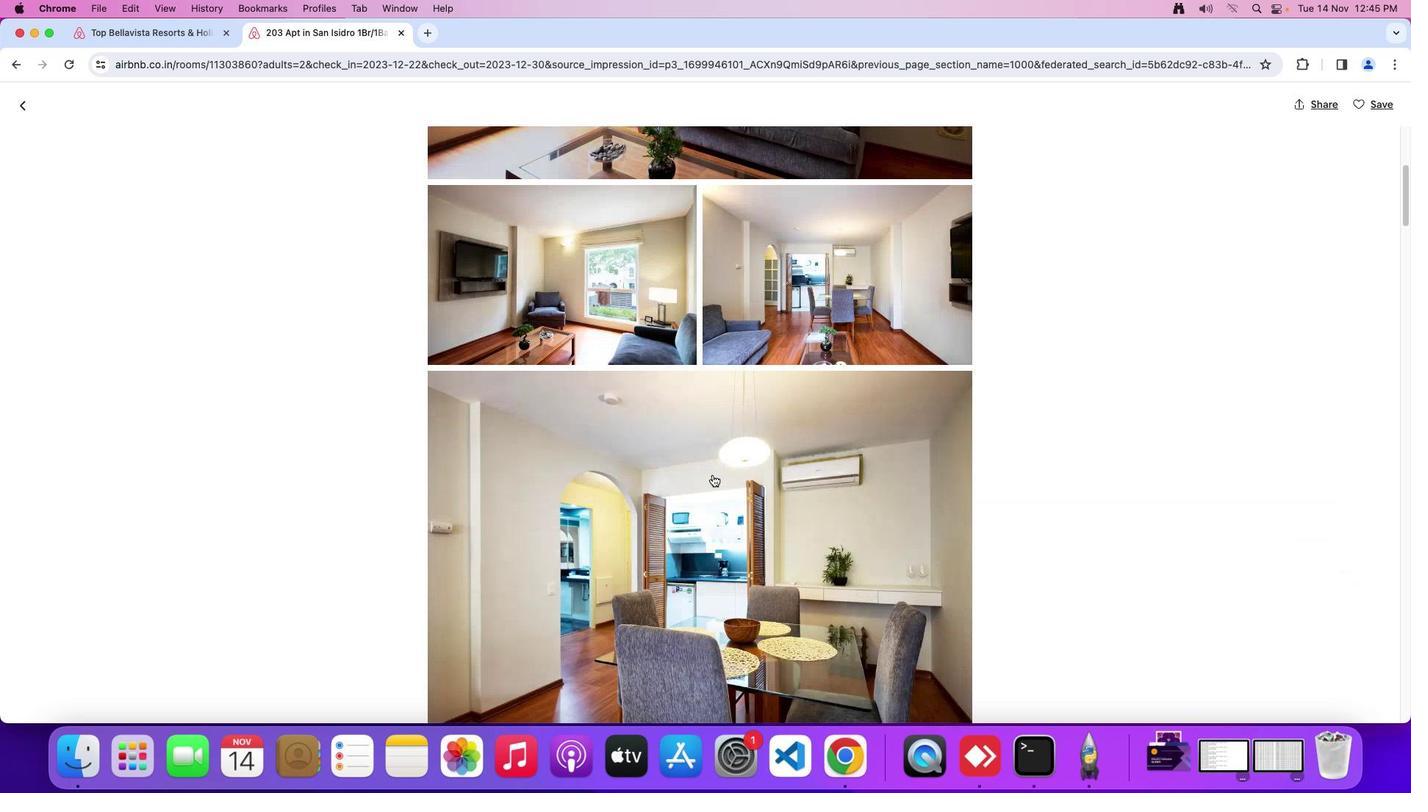 
Action: Mouse moved to (712, 475)
Screenshot: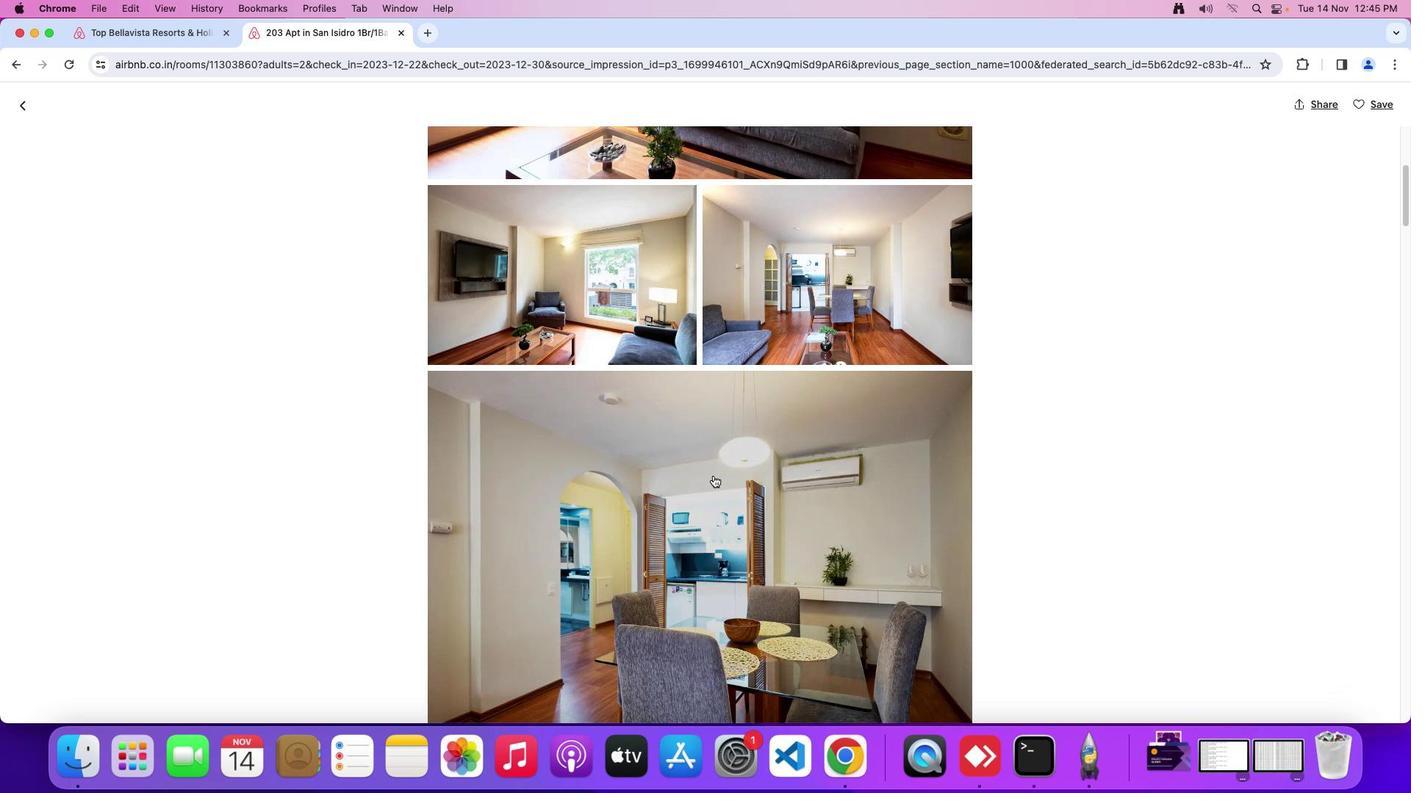 
Action: Mouse scrolled (712, 475) with delta (0, 0)
Screenshot: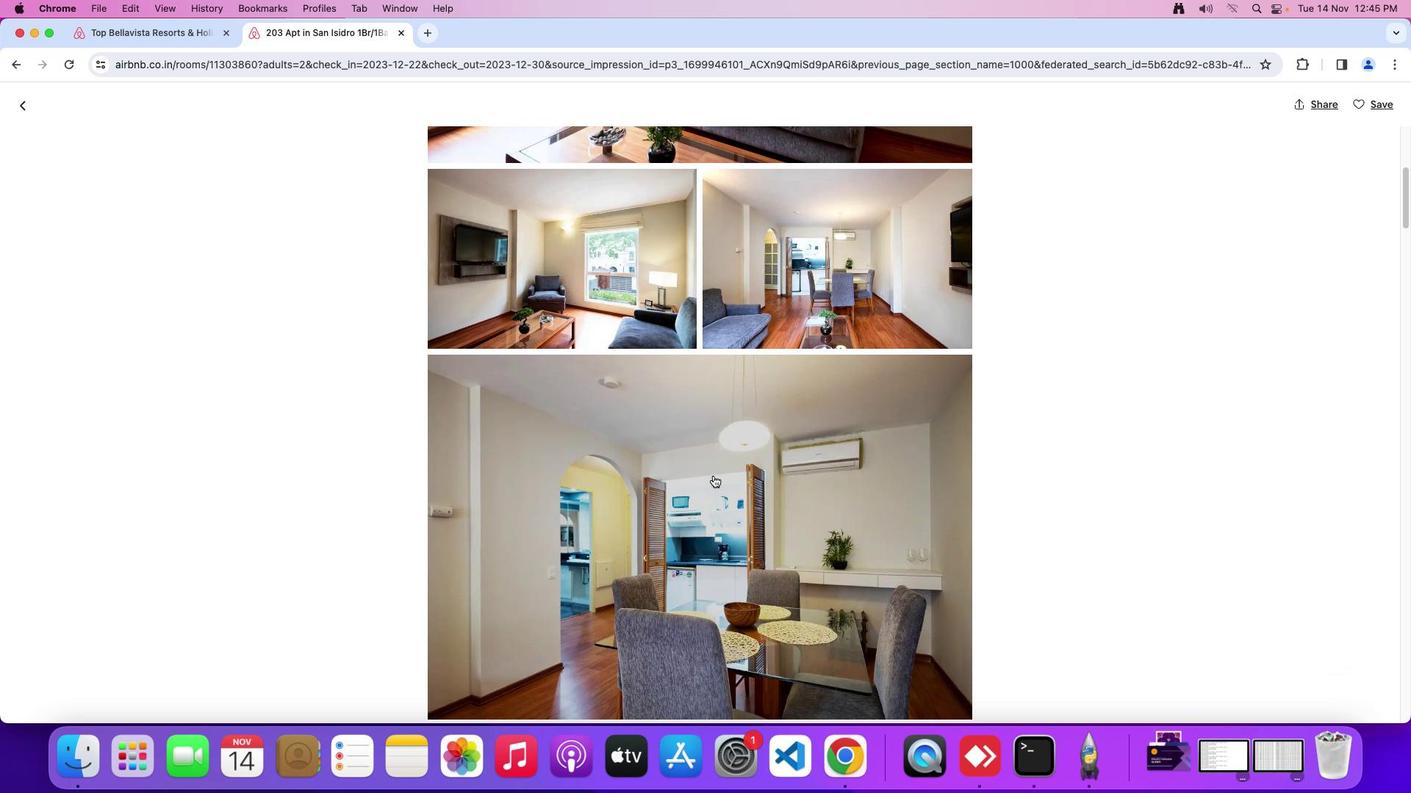 
Action: Mouse scrolled (712, 475) with delta (0, 0)
Screenshot: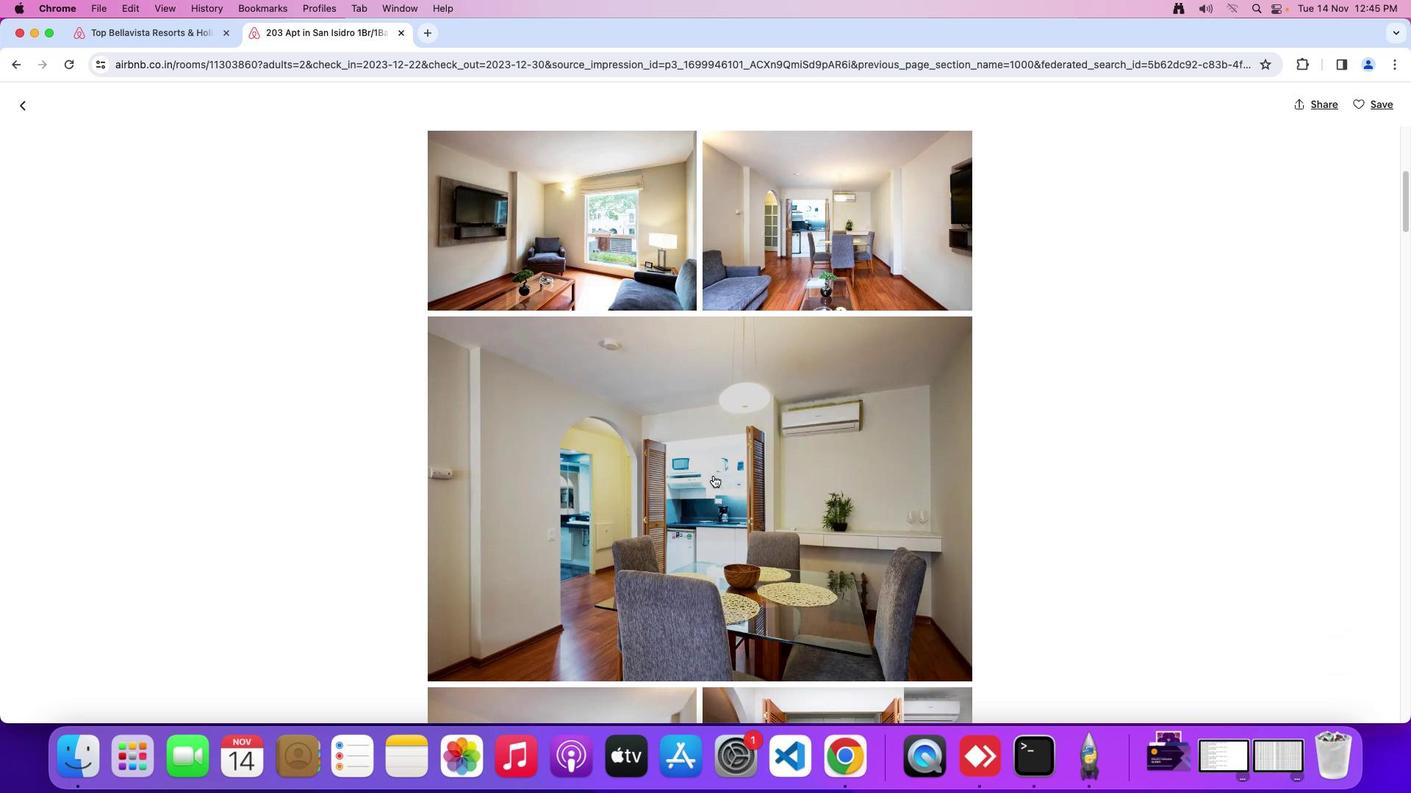 
Action: Mouse scrolled (712, 475) with delta (0, -2)
Screenshot: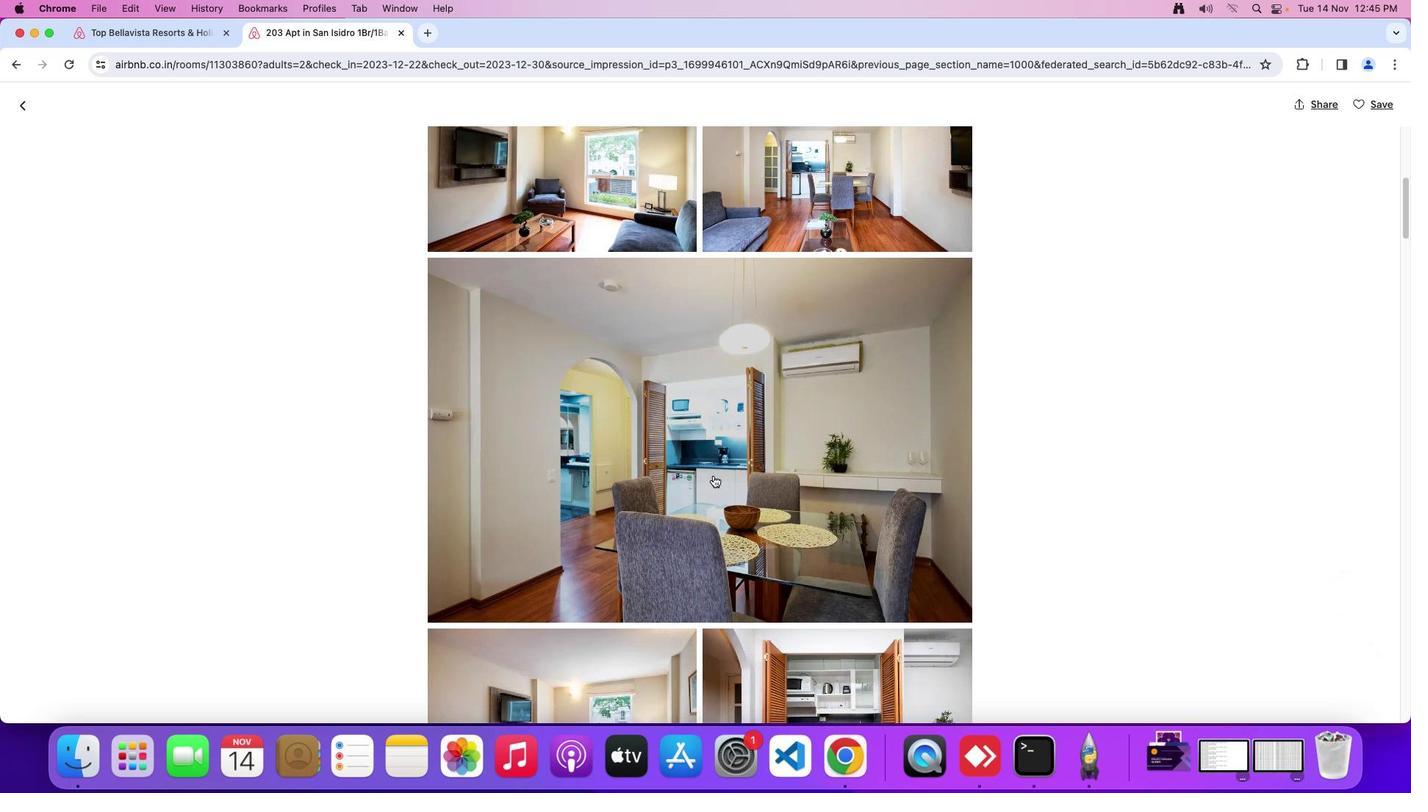 
Action: Mouse scrolled (712, 475) with delta (0, -3)
Screenshot: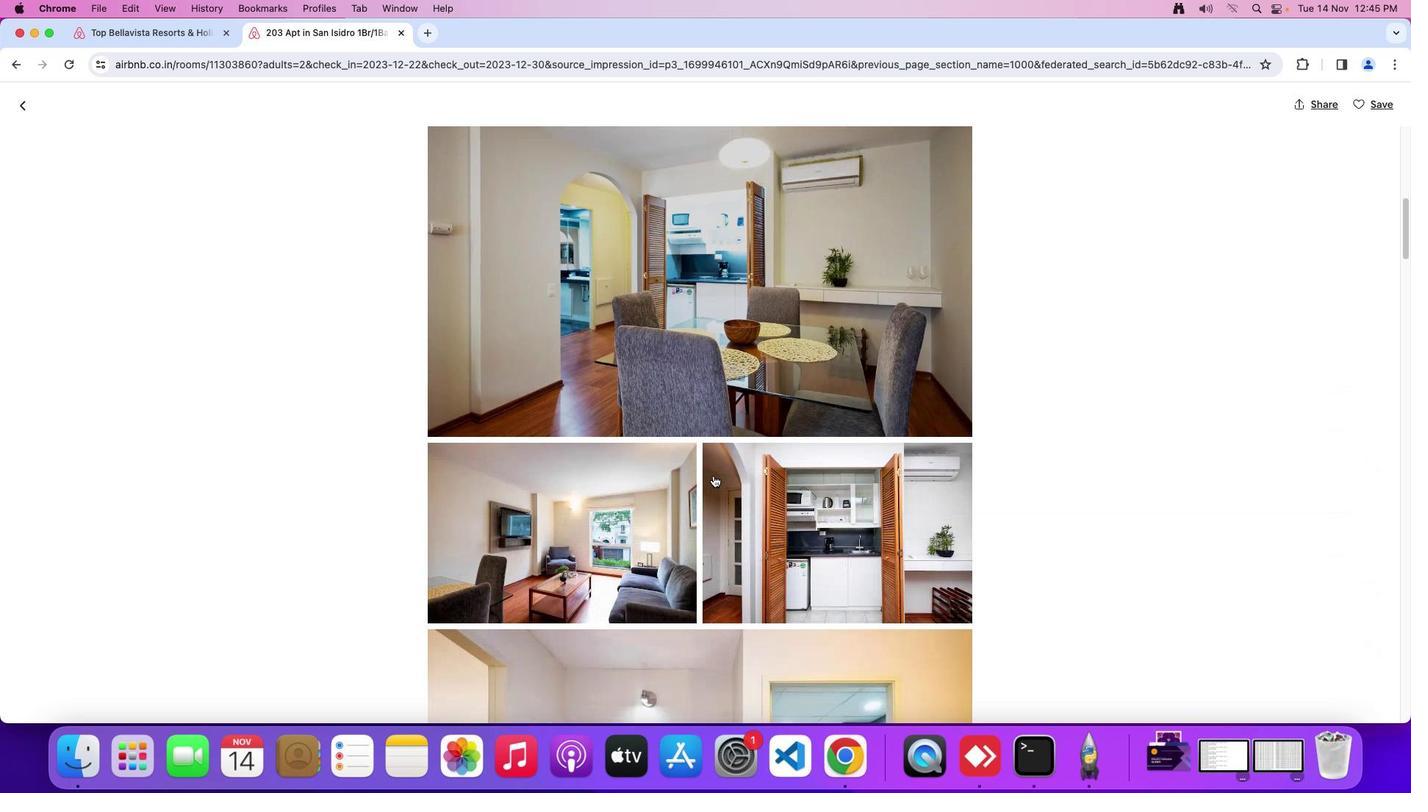 
Action: Mouse moved to (712, 475)
Screenshot: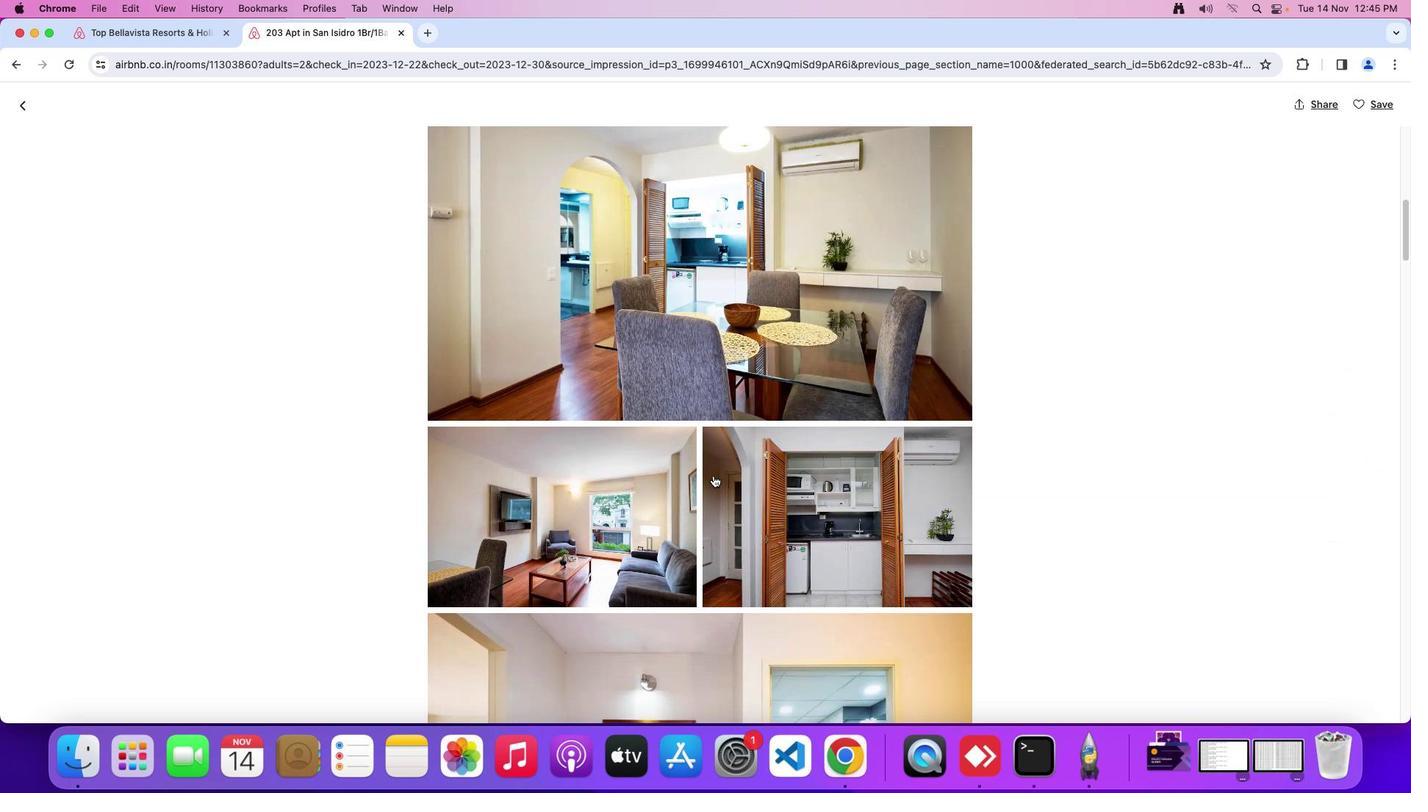 
Action: Mouse scrolled (712, 475) with delta (0, 0)
Screenshot: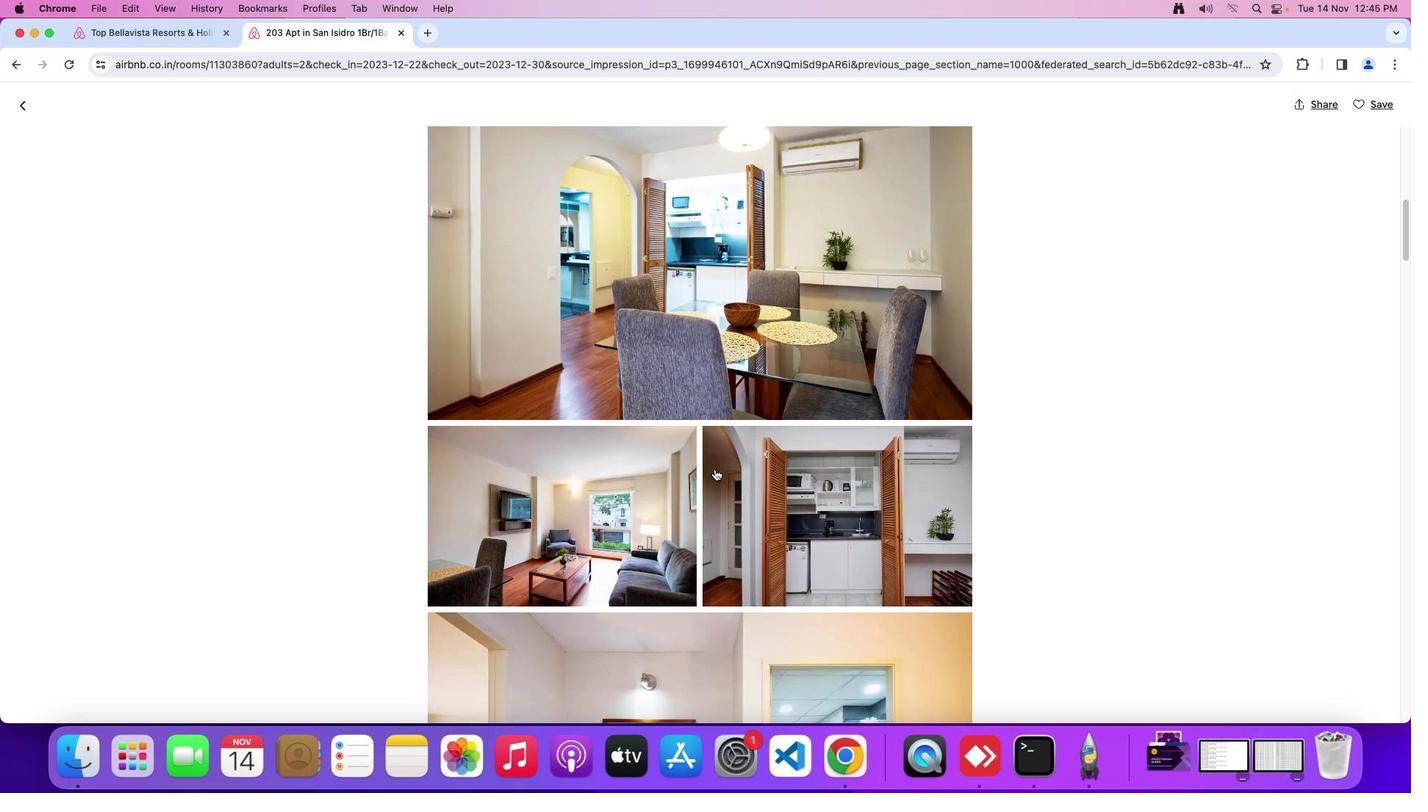 
Action: Mouse moved to (712, 474)
Screenshot: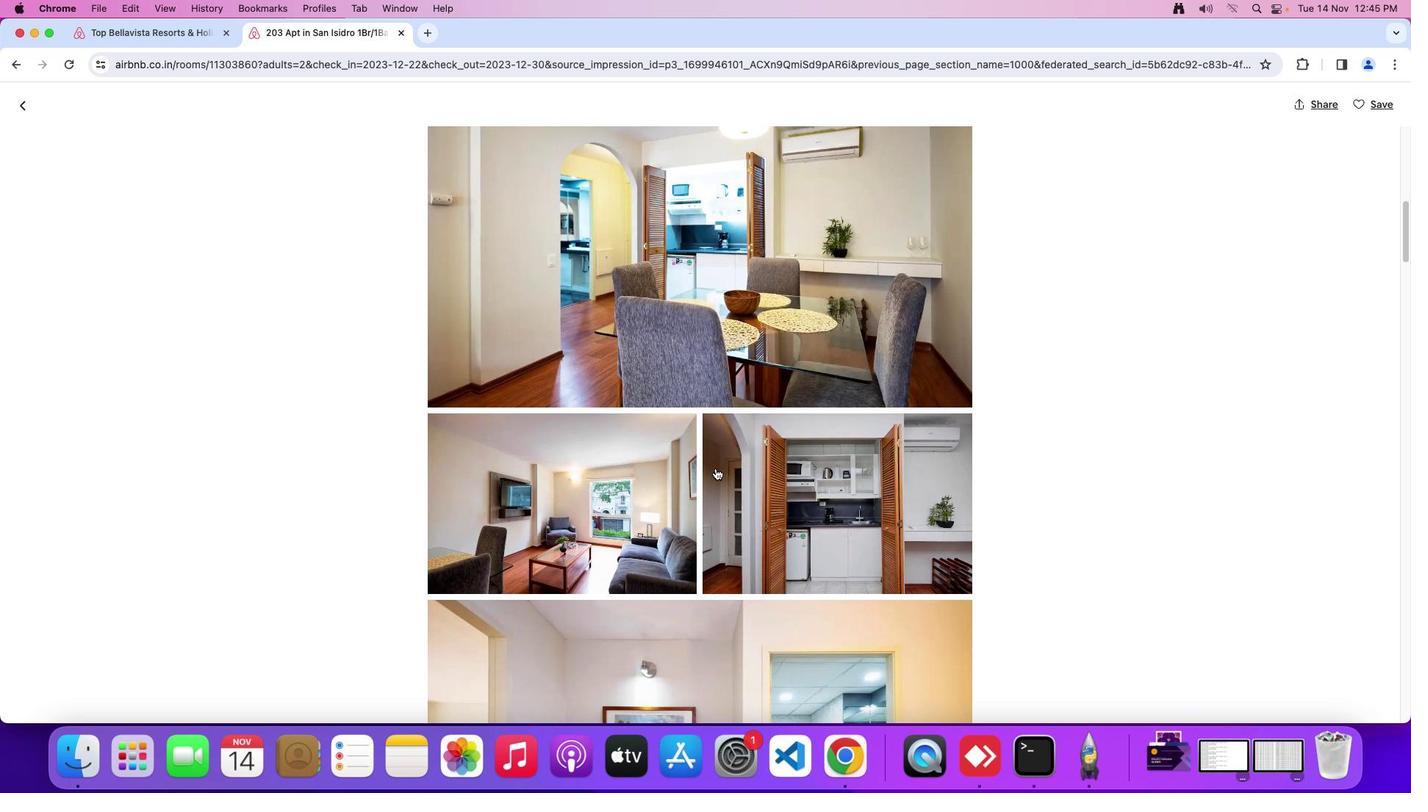 
Action: Mouse scrolled (712, 474) with delta (0, 0)
Screenshot: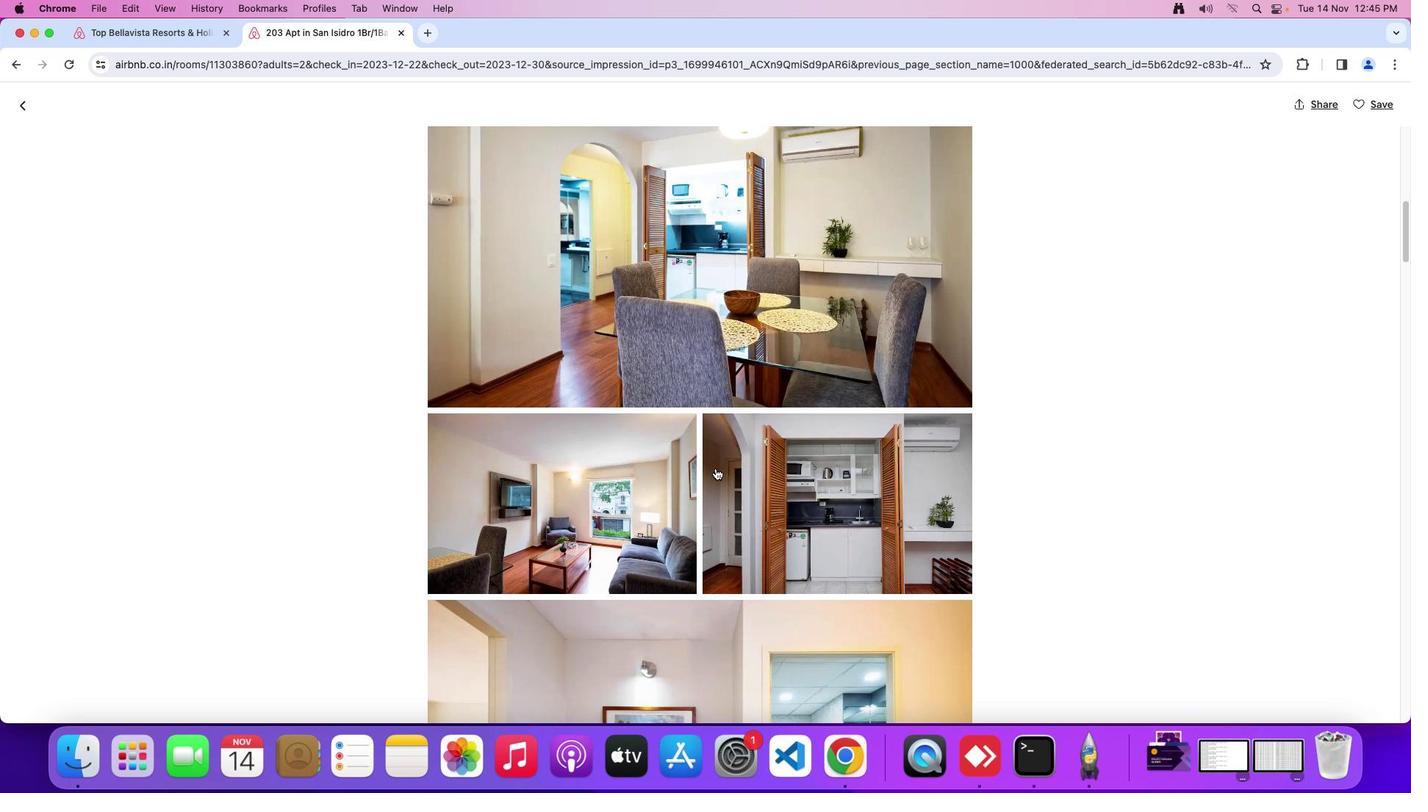 
Action: Mouse moved to (713, 474)
Screenshot: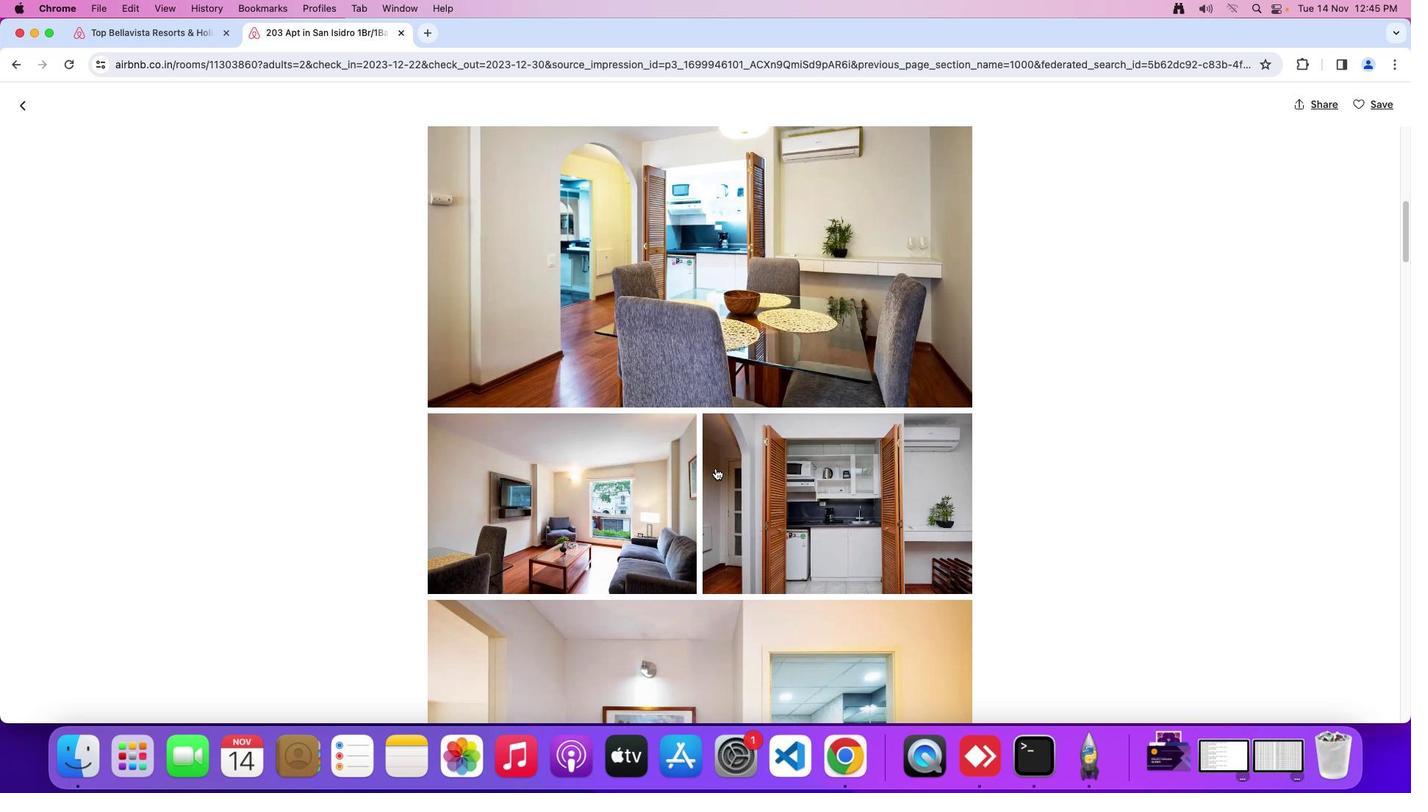 
Action: Mouse scrolled (713, 474) with delta (0, -2)
Screenshot: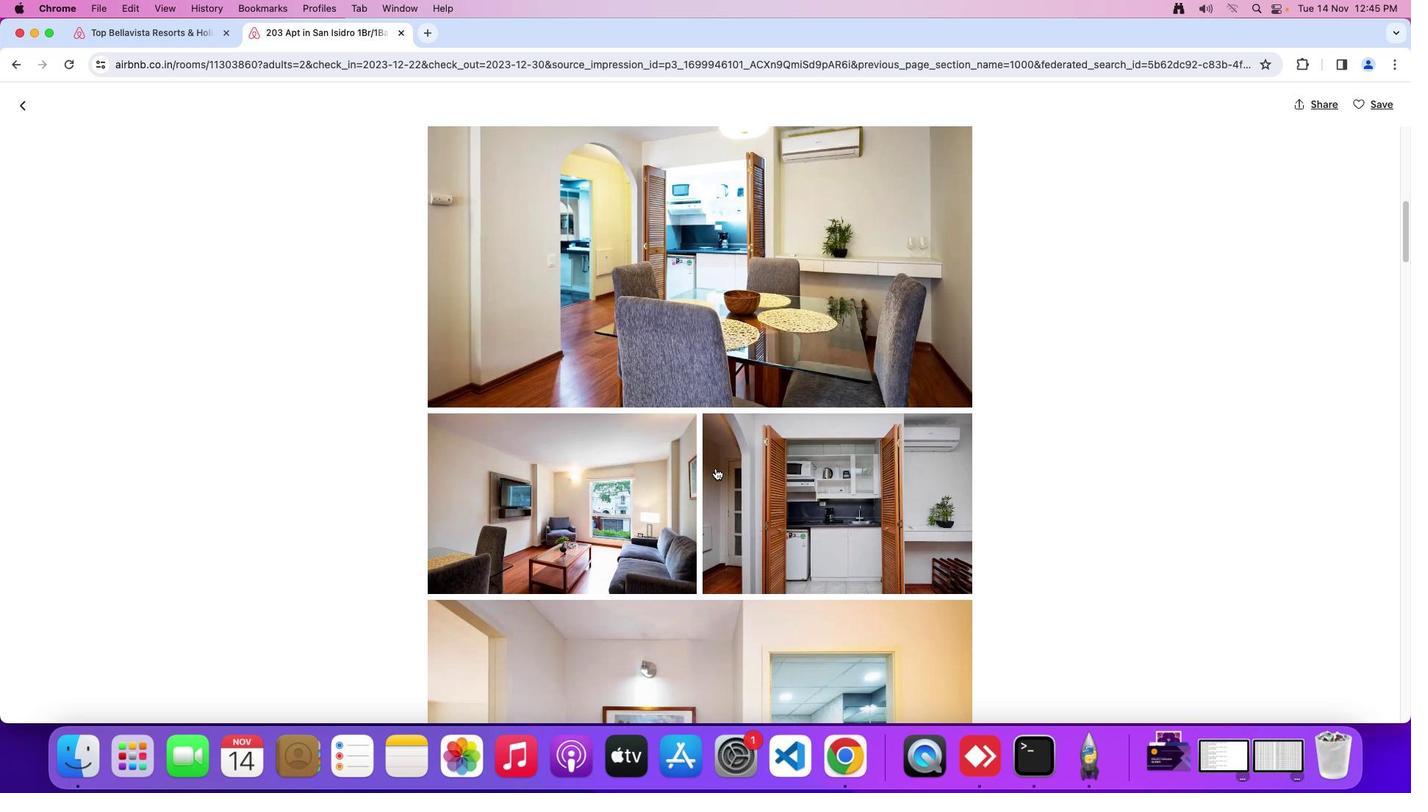 
Action: Mouse moved to (713, 473)
Screenshot: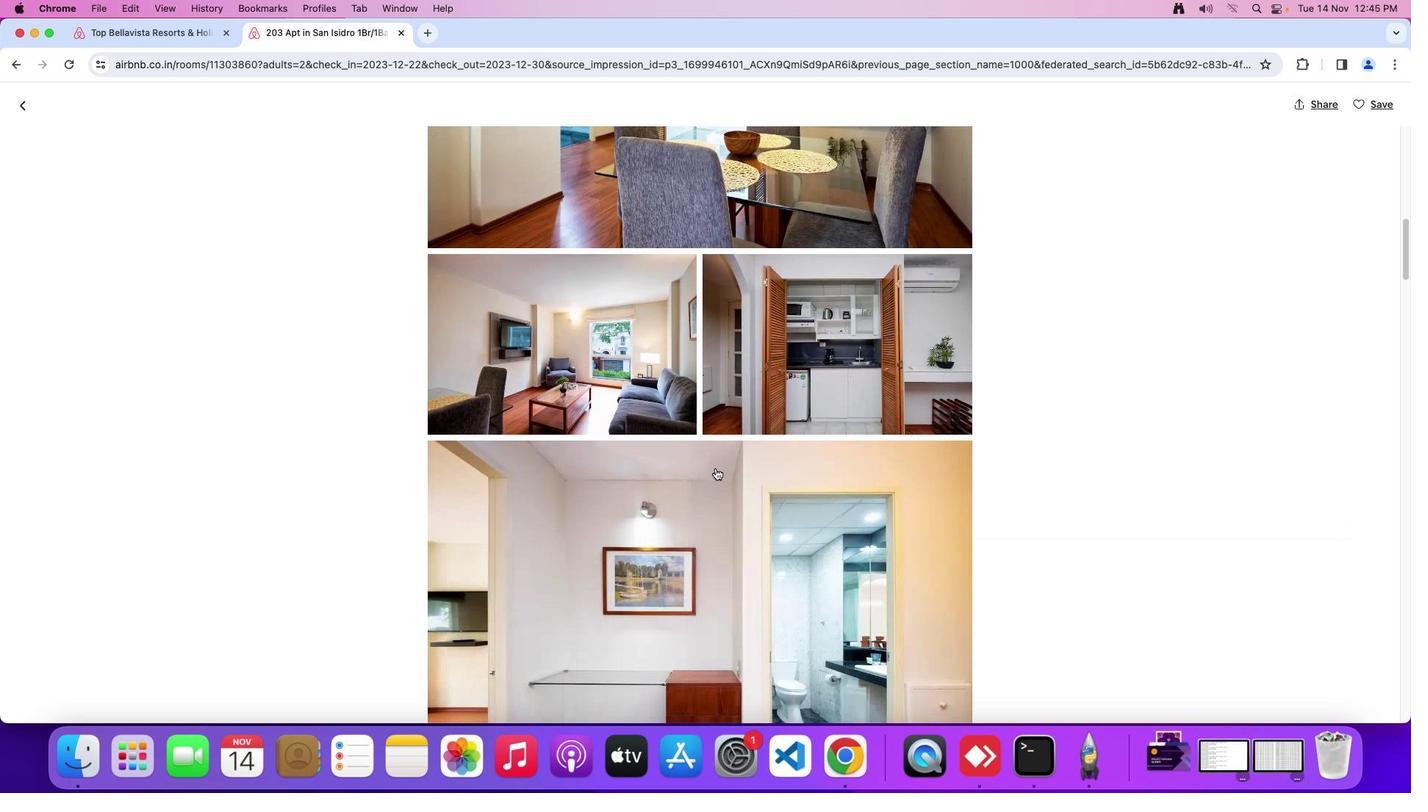 
Action: Mouse scrolled (713, 473) with delta (0, -3)
Screenshot: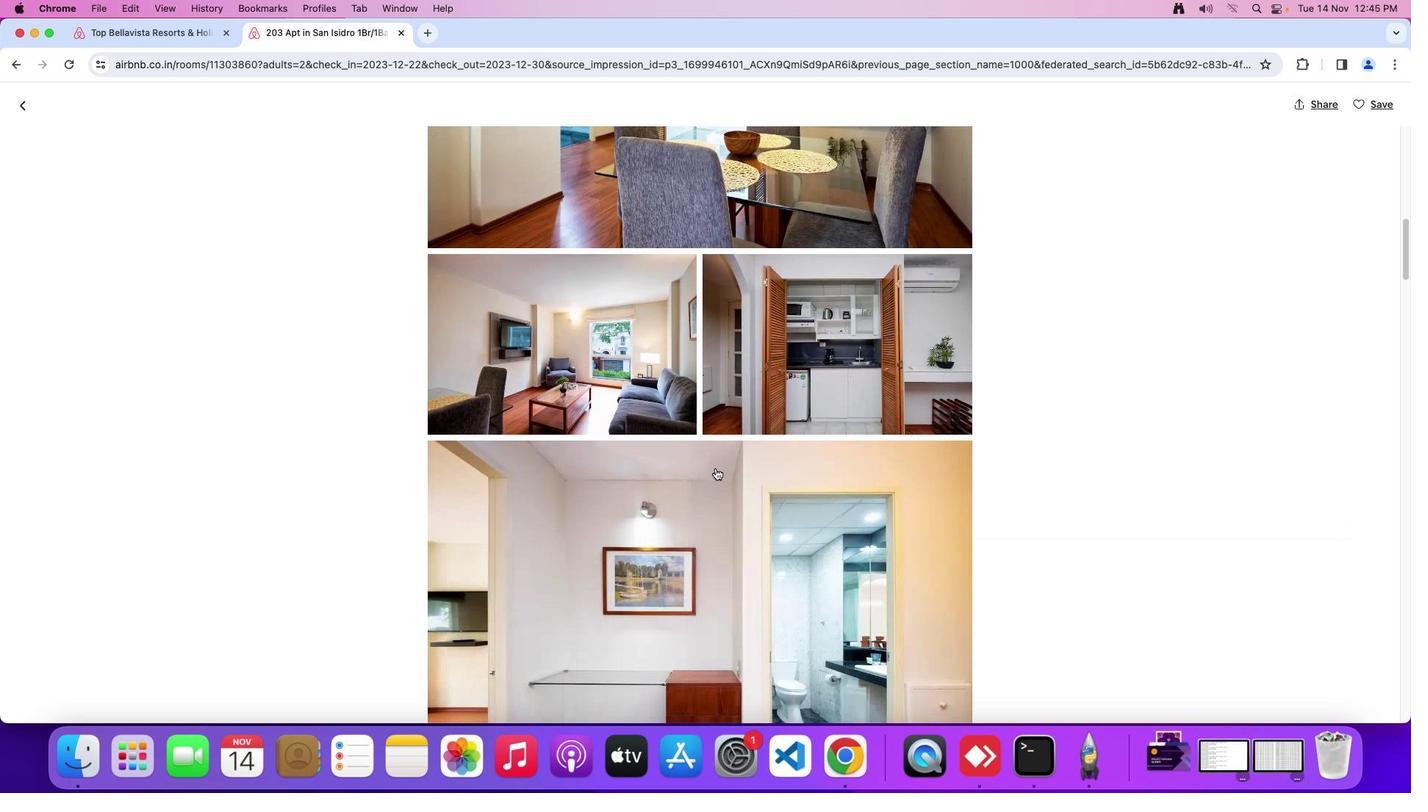 
Action: Mouse moved to (714, 475)
Screenshot: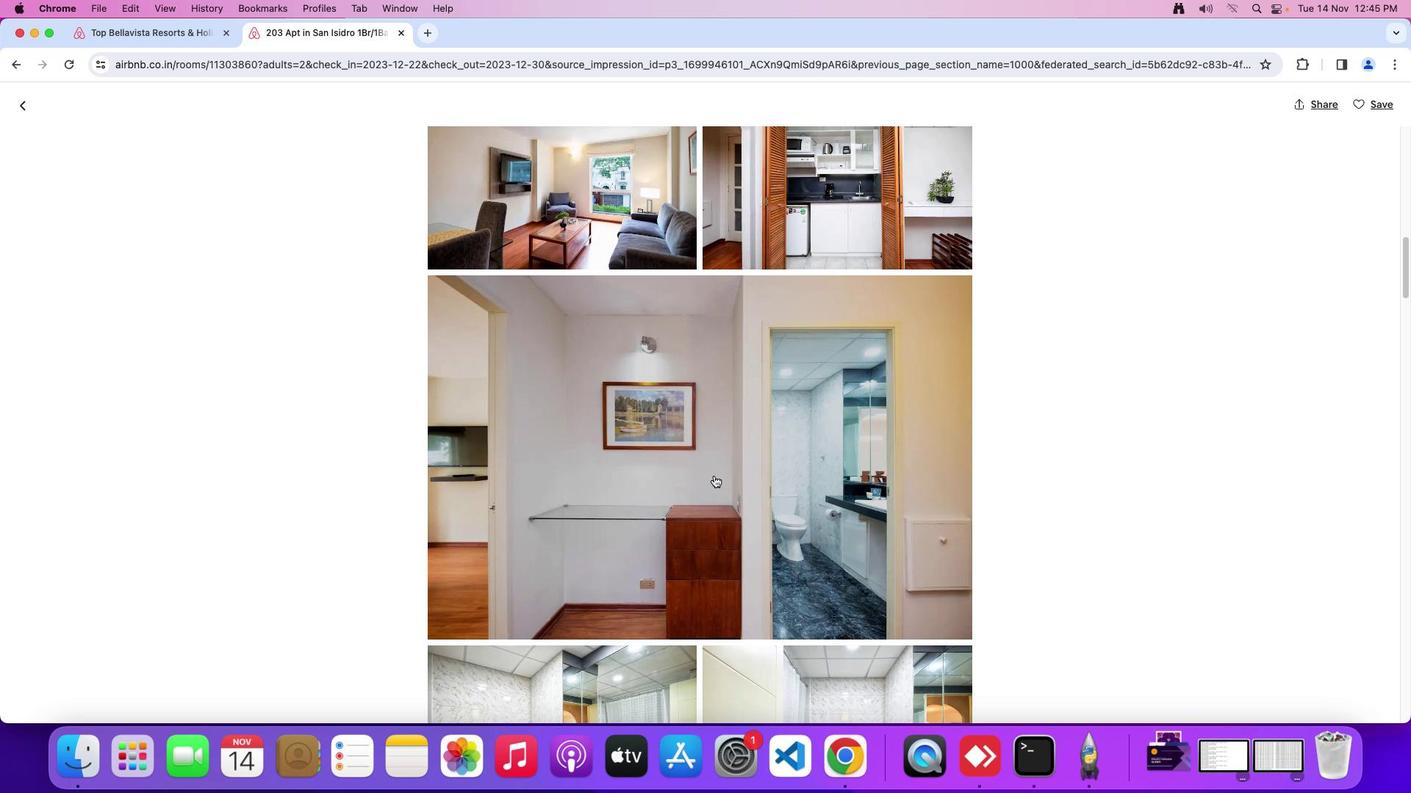 
Action: Mouse scrolled (714, 475) with delta (0, 0)
Screenshot: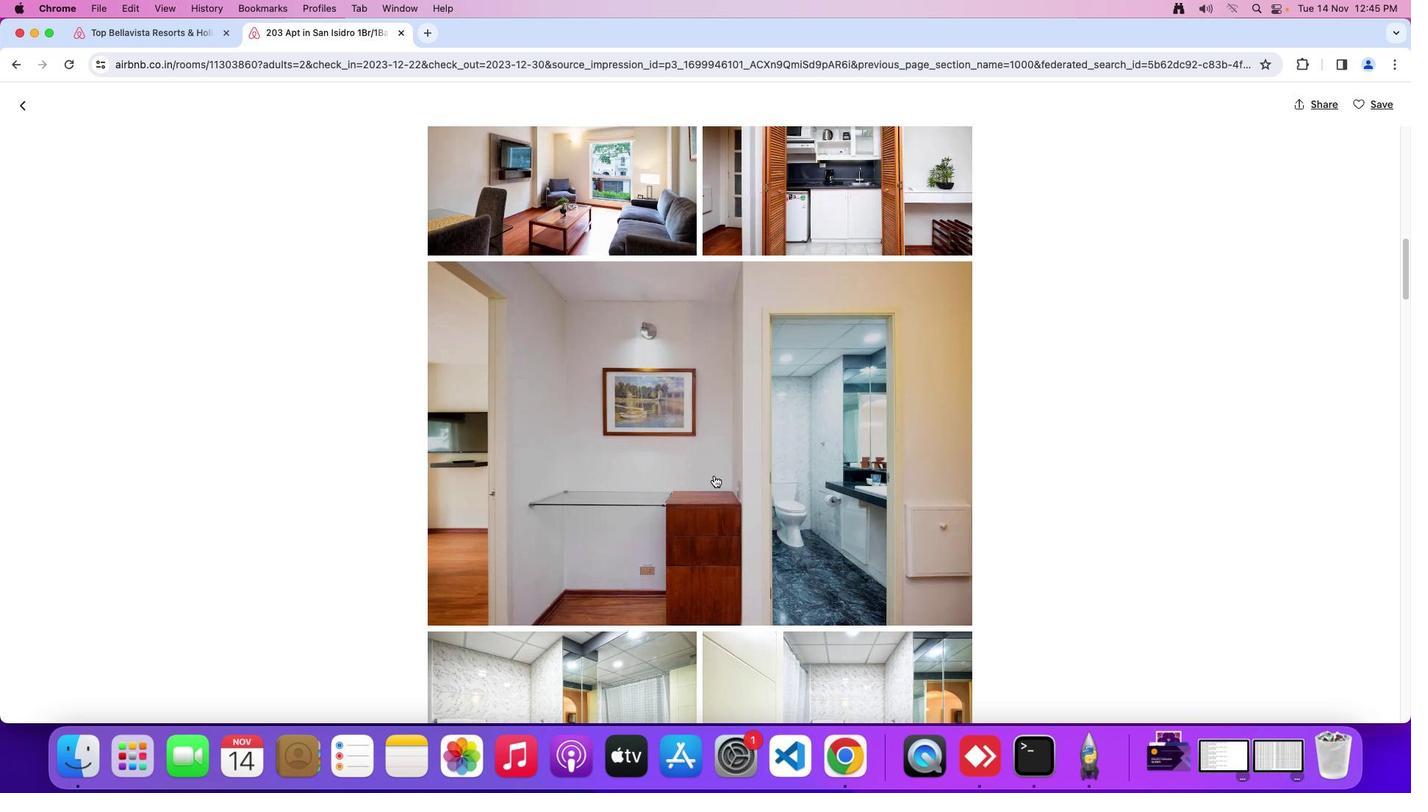 
Action: Mouse scrolled (714, 475) with delta (0, 0)
Screenshot: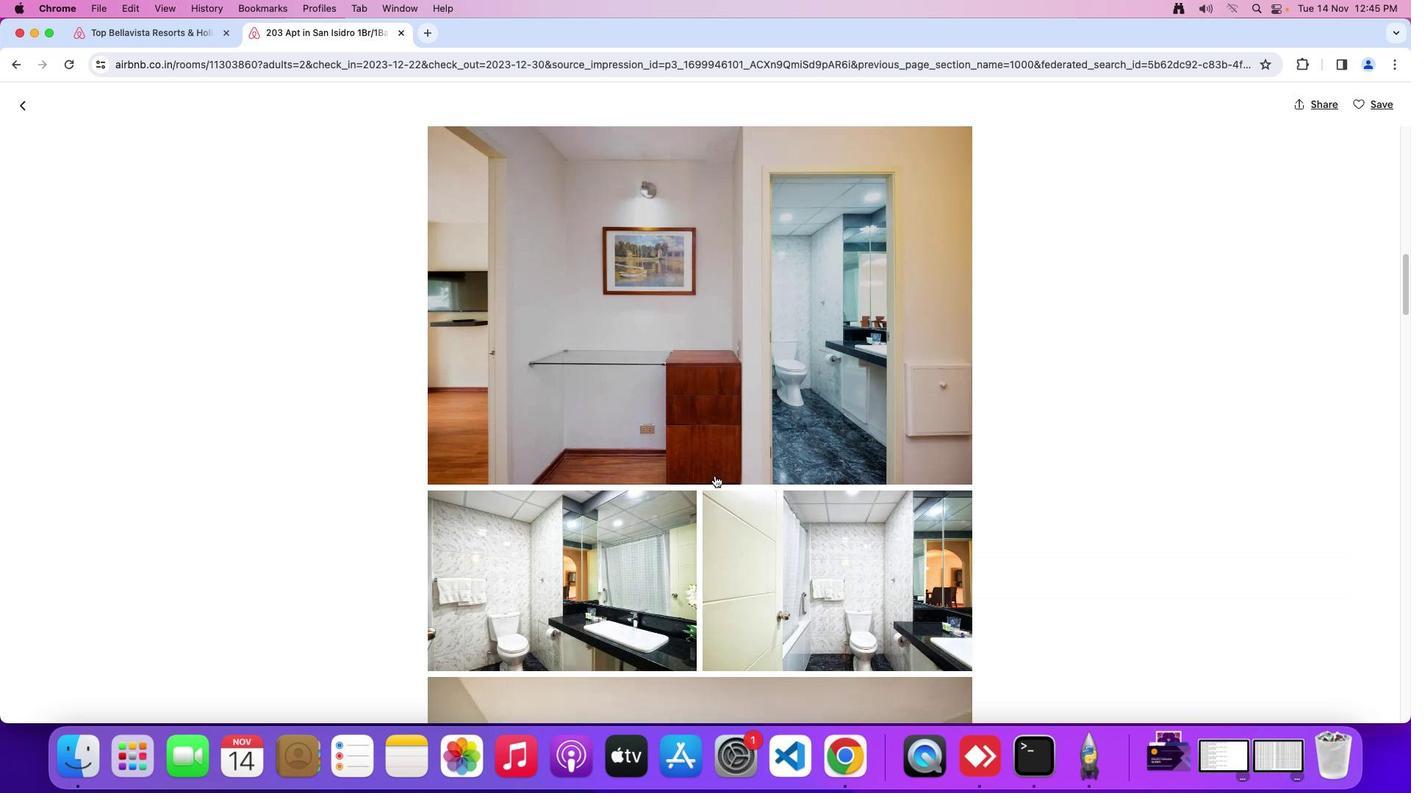 
Action: Mouse scrolled (714, 475) with delta (0, -2)
Screenshot: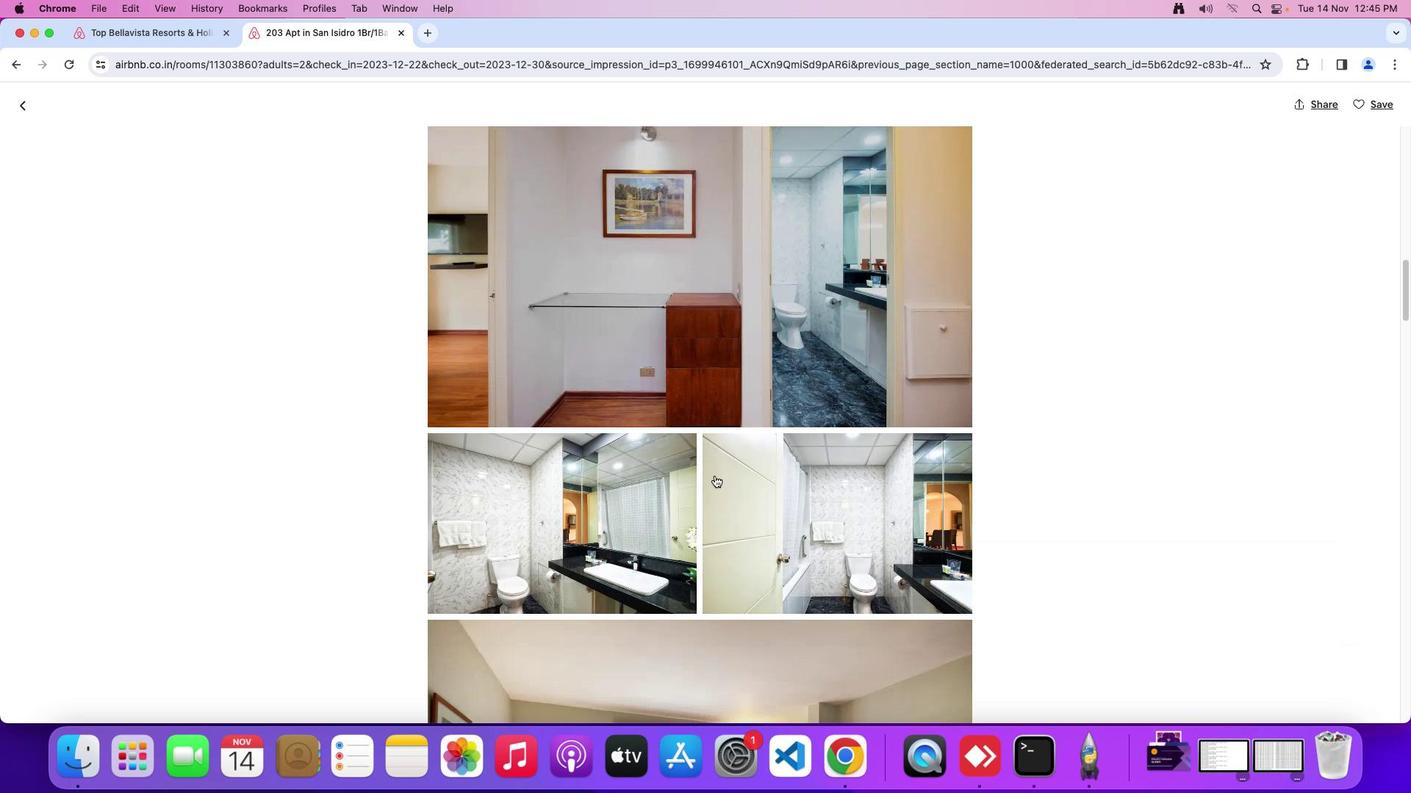 
Action: Mouse scrolled (714, 475) with delta (0, -3)
Screenshot: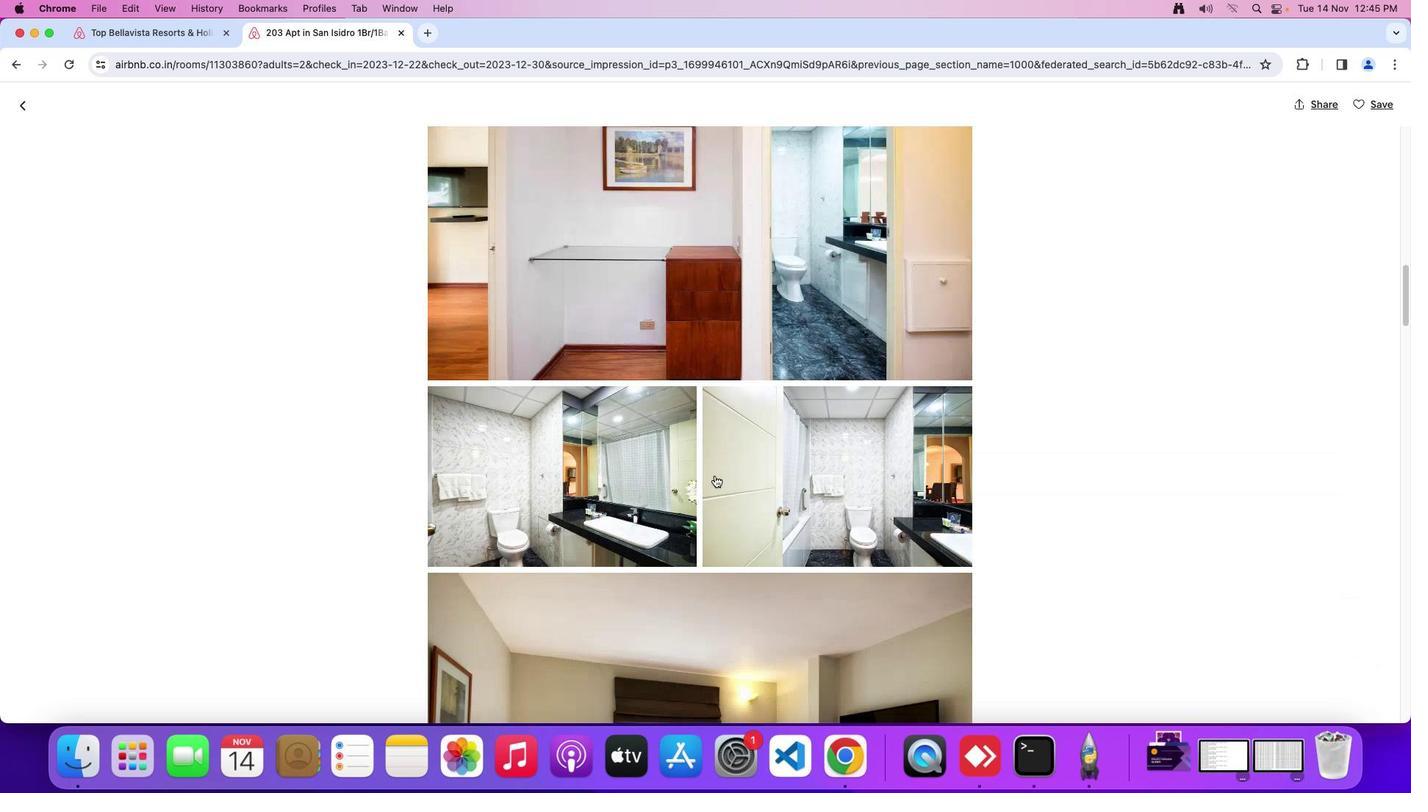 
Action: Mouse moved to (715, 476)
Screenshot: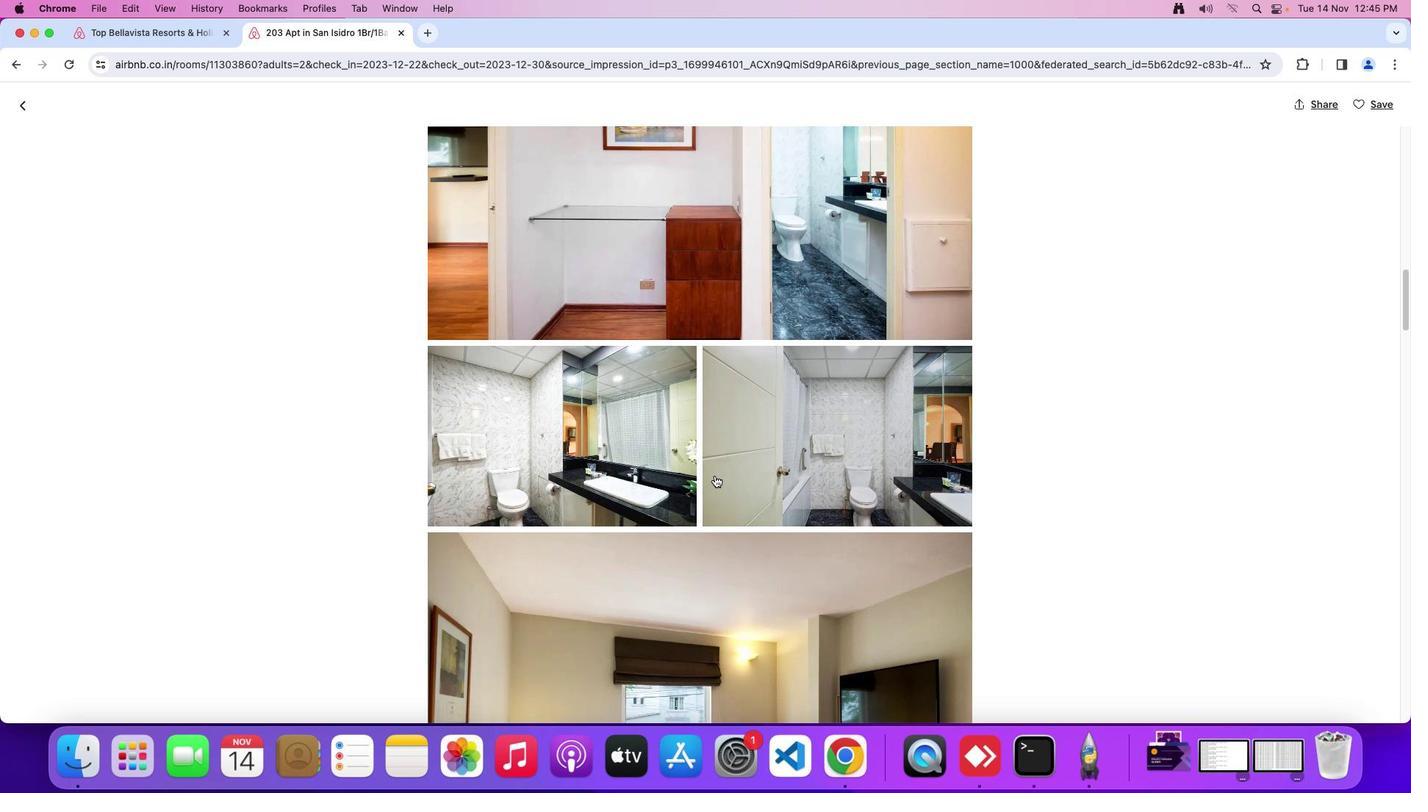 
Action: Mouse scrolled (715, 476) with delta (0, 0)
Screenshot: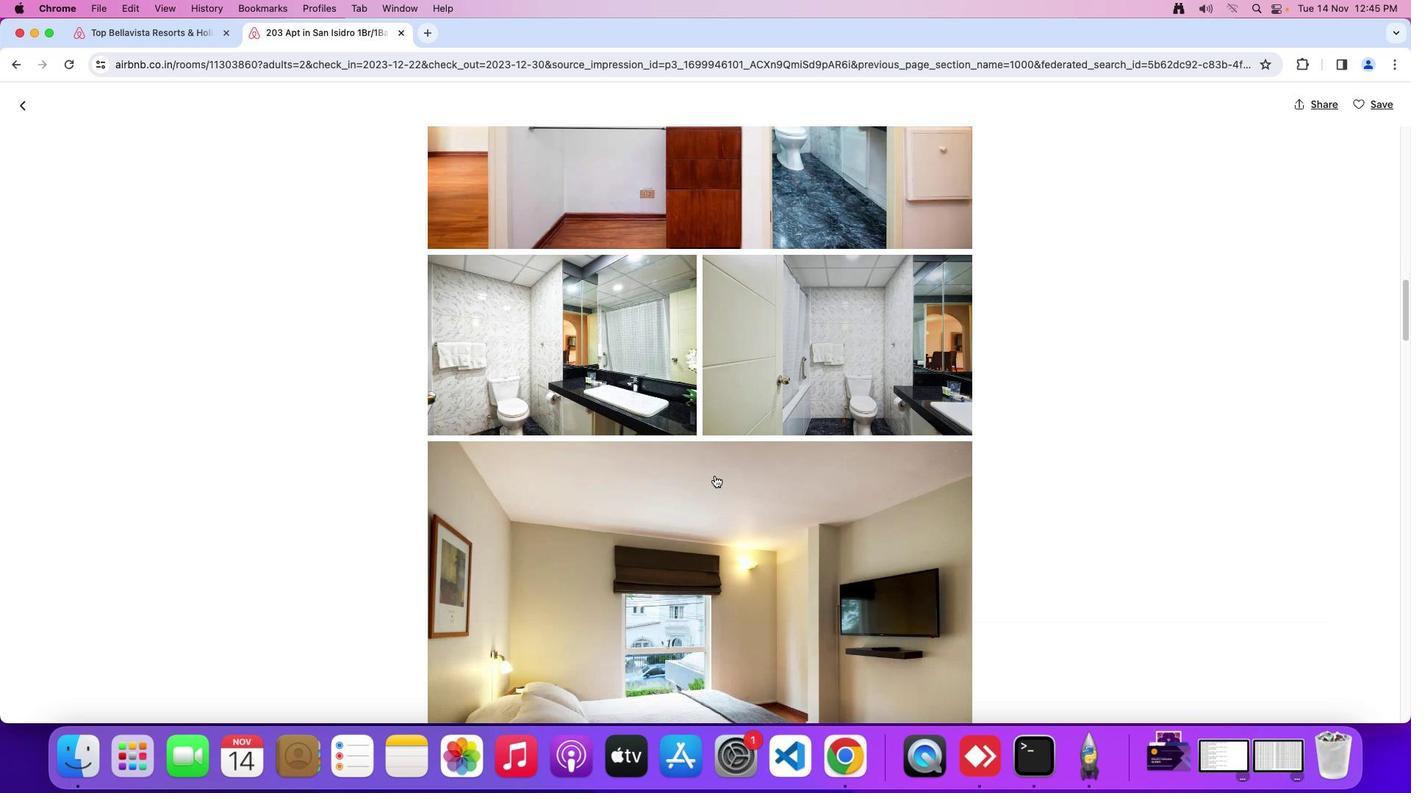 
Action: Mouse scrolled (715, 476) with delta (0, 0)
Screenshot: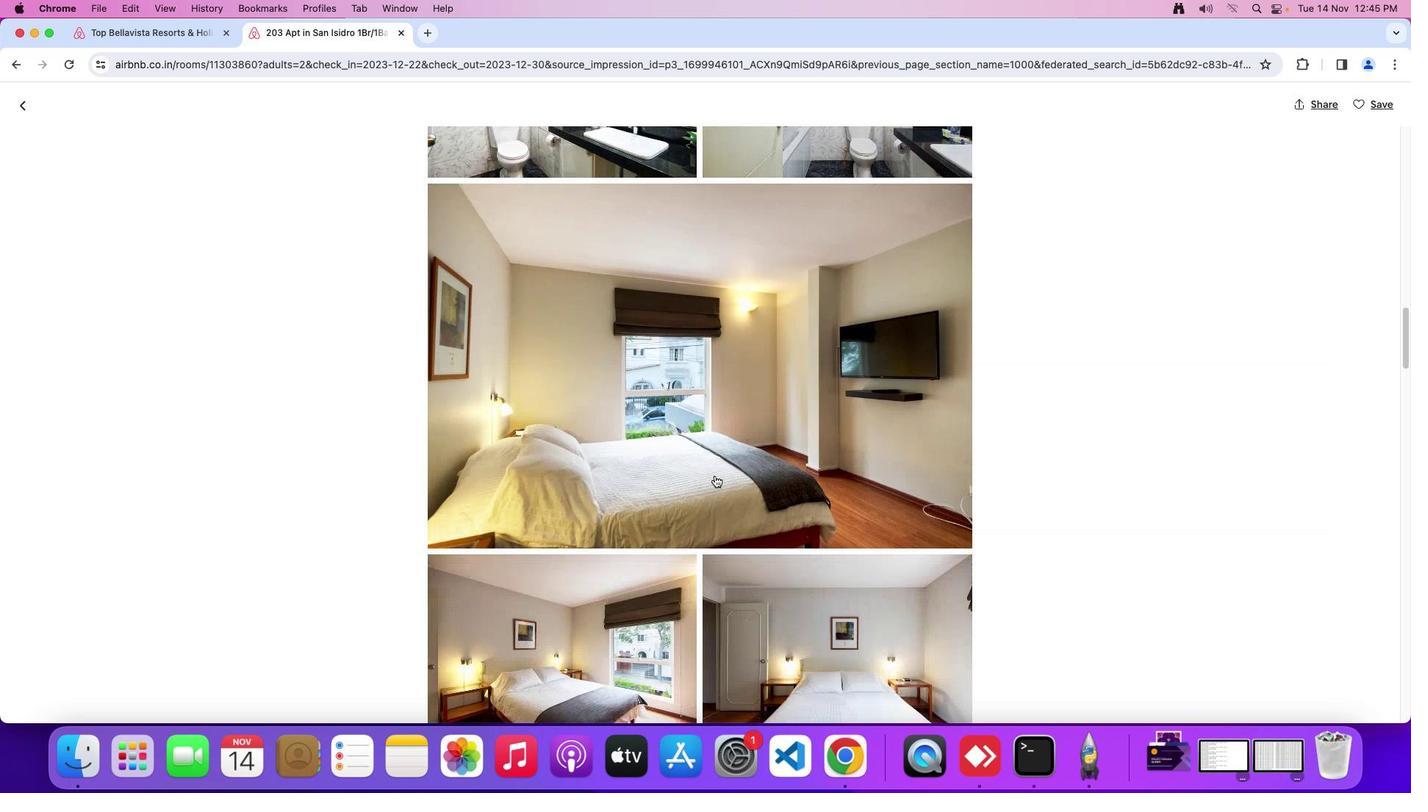 
Action: Mouse scrolled (715, 476) with delta (0, -2)
Screenshot: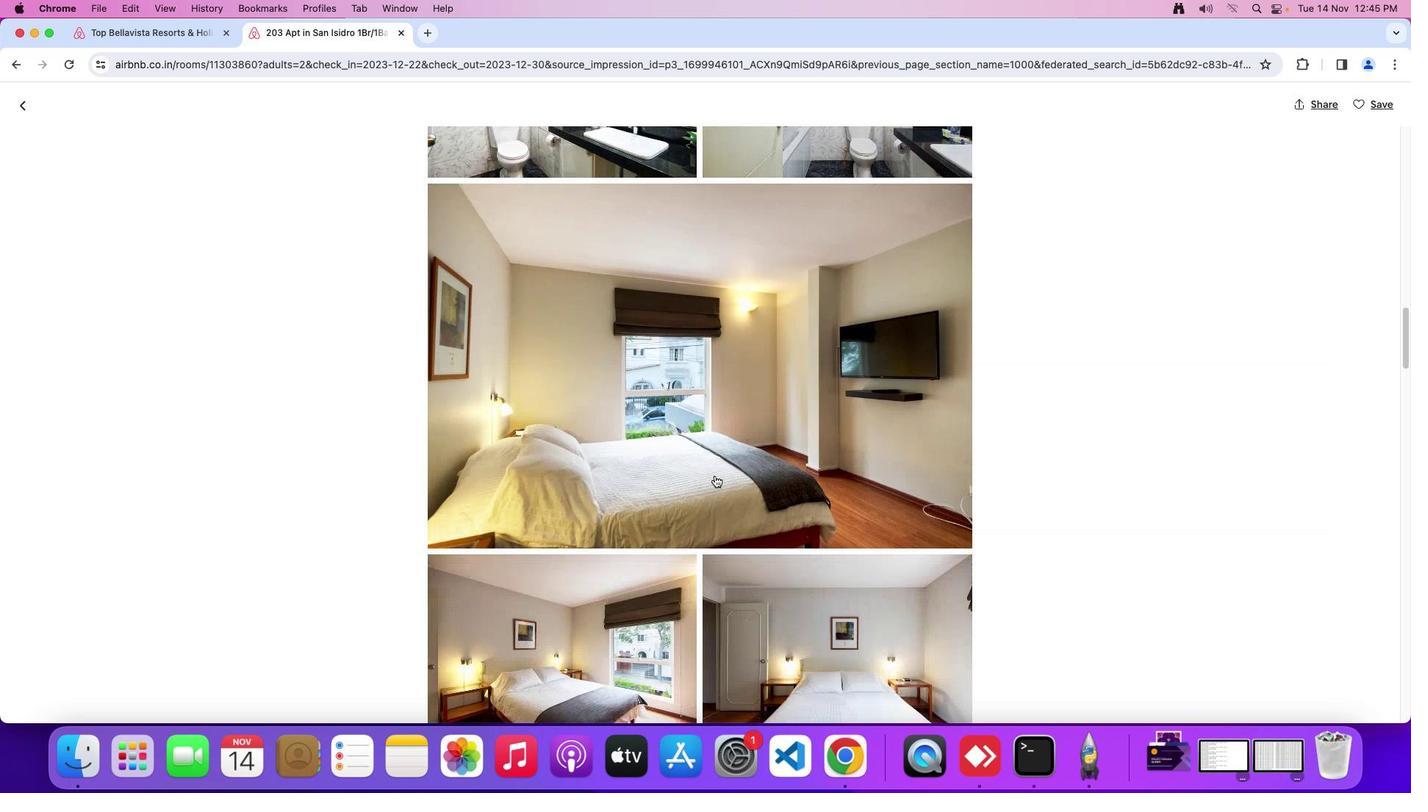 
Action: Mouse scrolled (715, 476) with delta (0, -4)
Screenshot: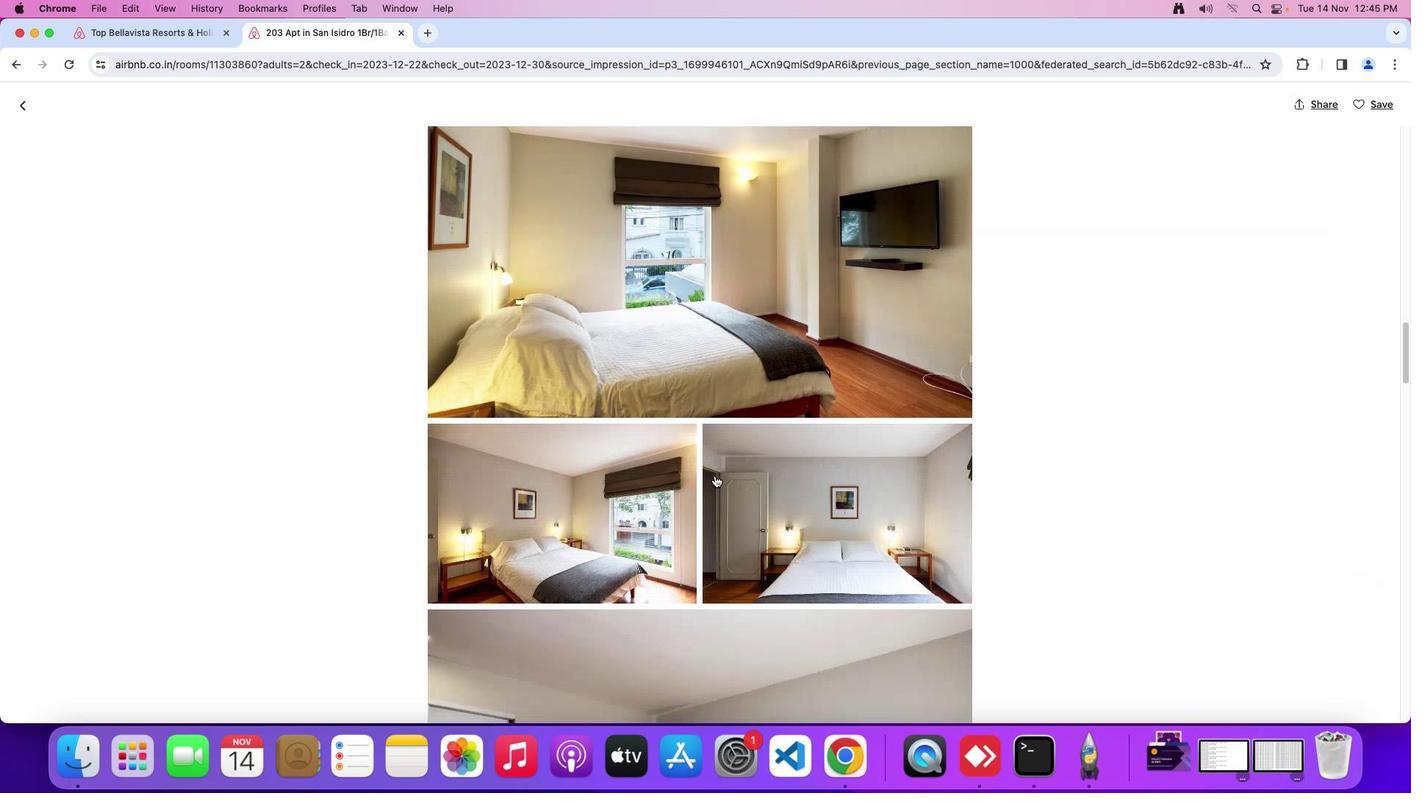 
Action: Mouse scrolled (715, 476) with delta (0, -5)
Screenshot: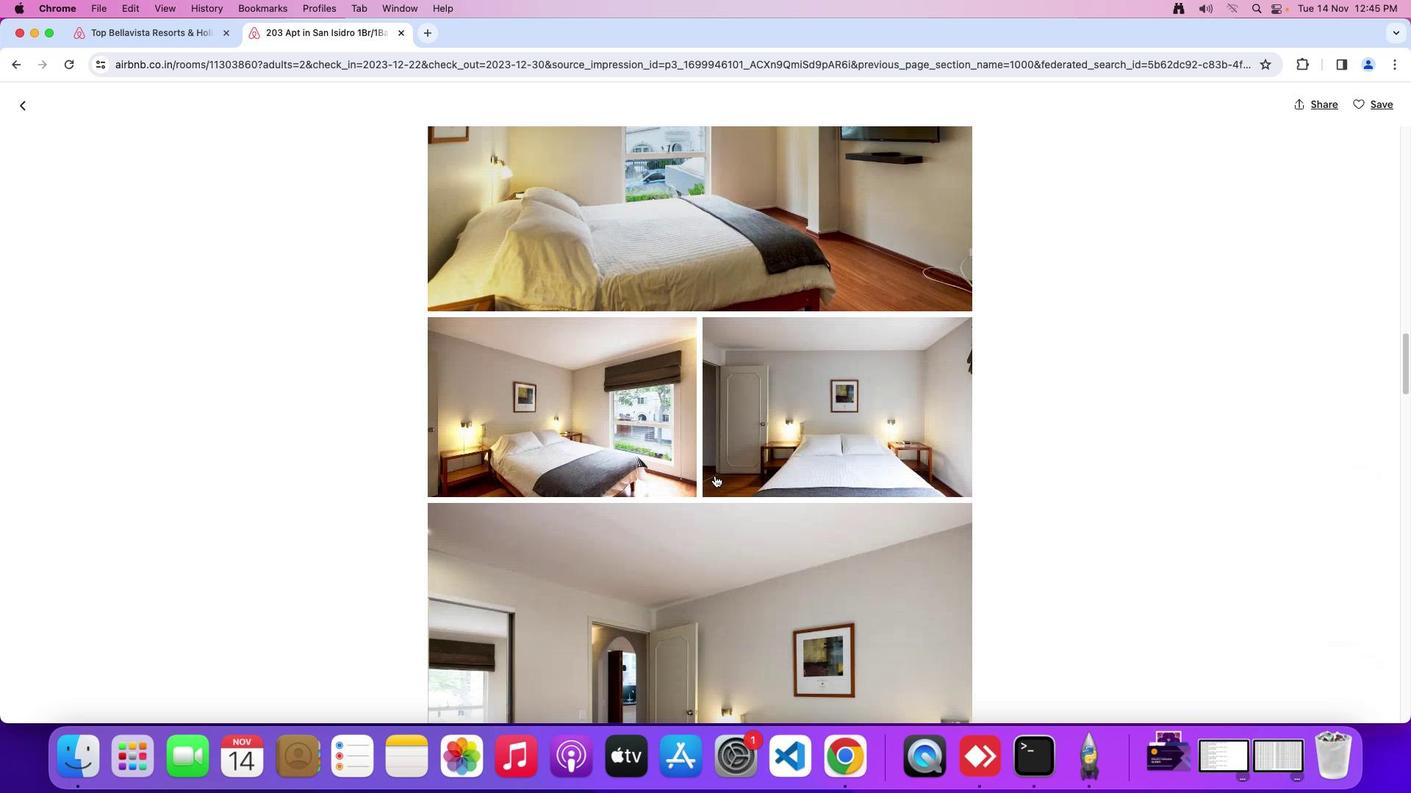 
Action: Mouse moved to (714, 477)
Screenshot: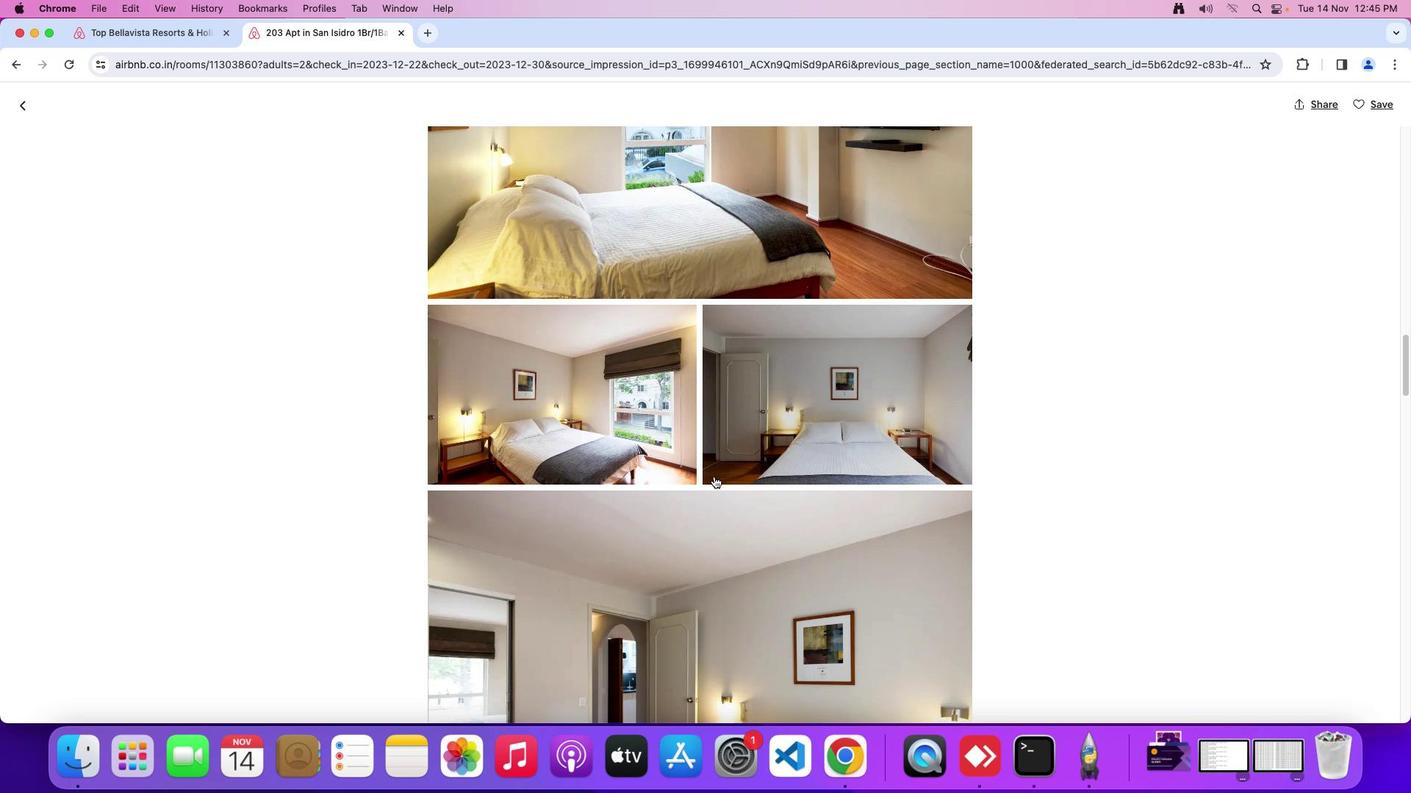 
Action: Mouse scrolled (714, 477) with delta (0, 0)
Screenshot: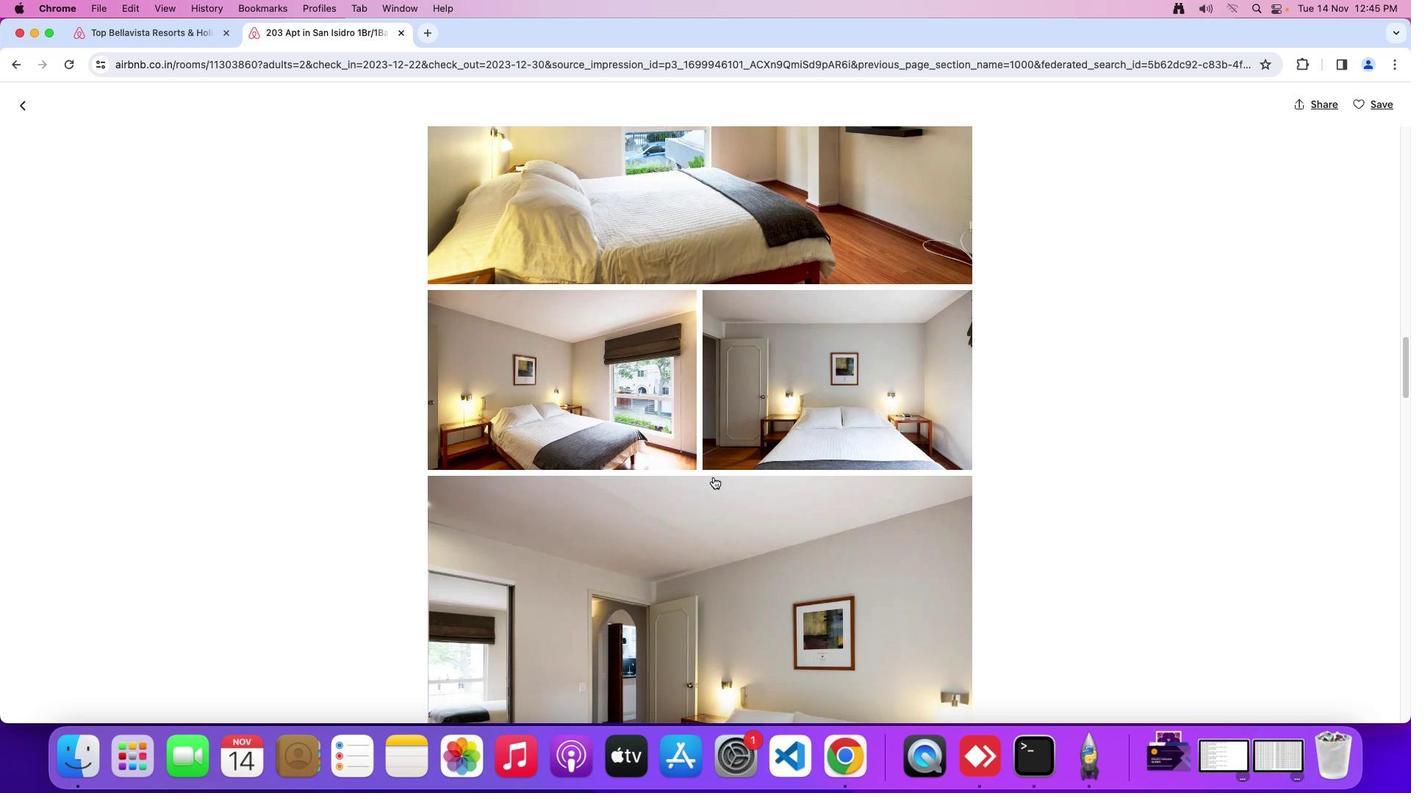 
Action: Mouse scrolled (714, 477) with delta (0, 0)
Screenshot: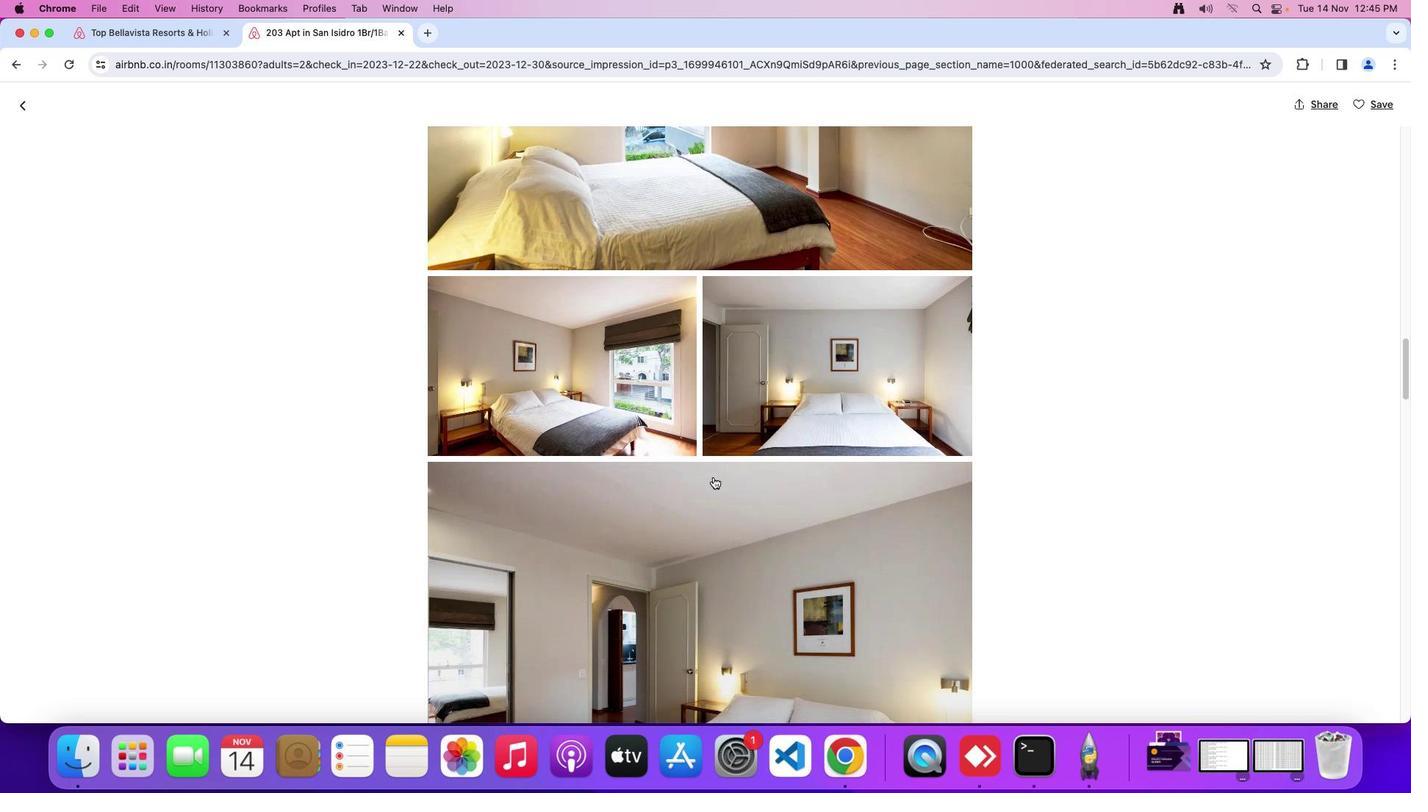
Action: Mouse moved to (714, 477)
Screenshot: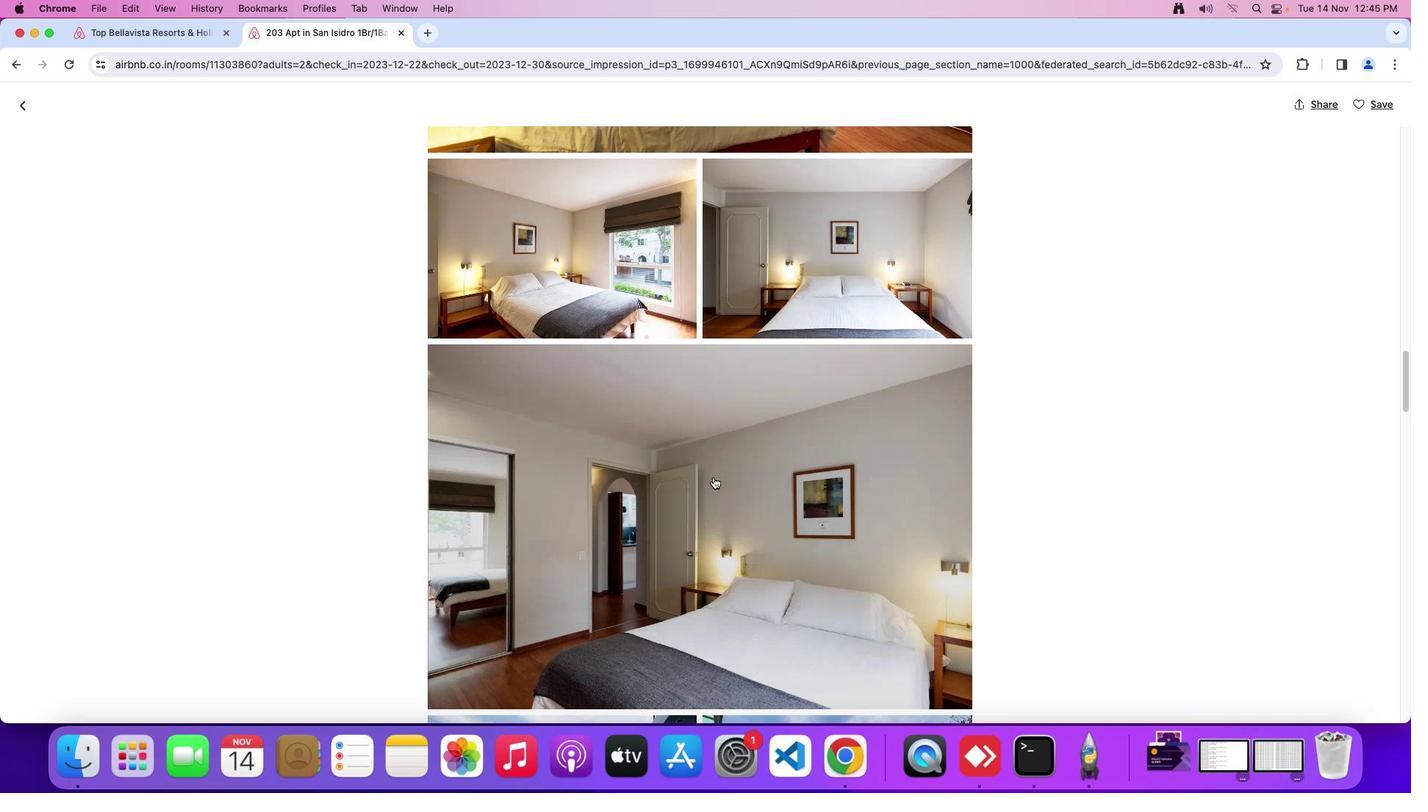 
Action: Mouse scrolled (714, 477) with delta (0, -2)
Screenshot: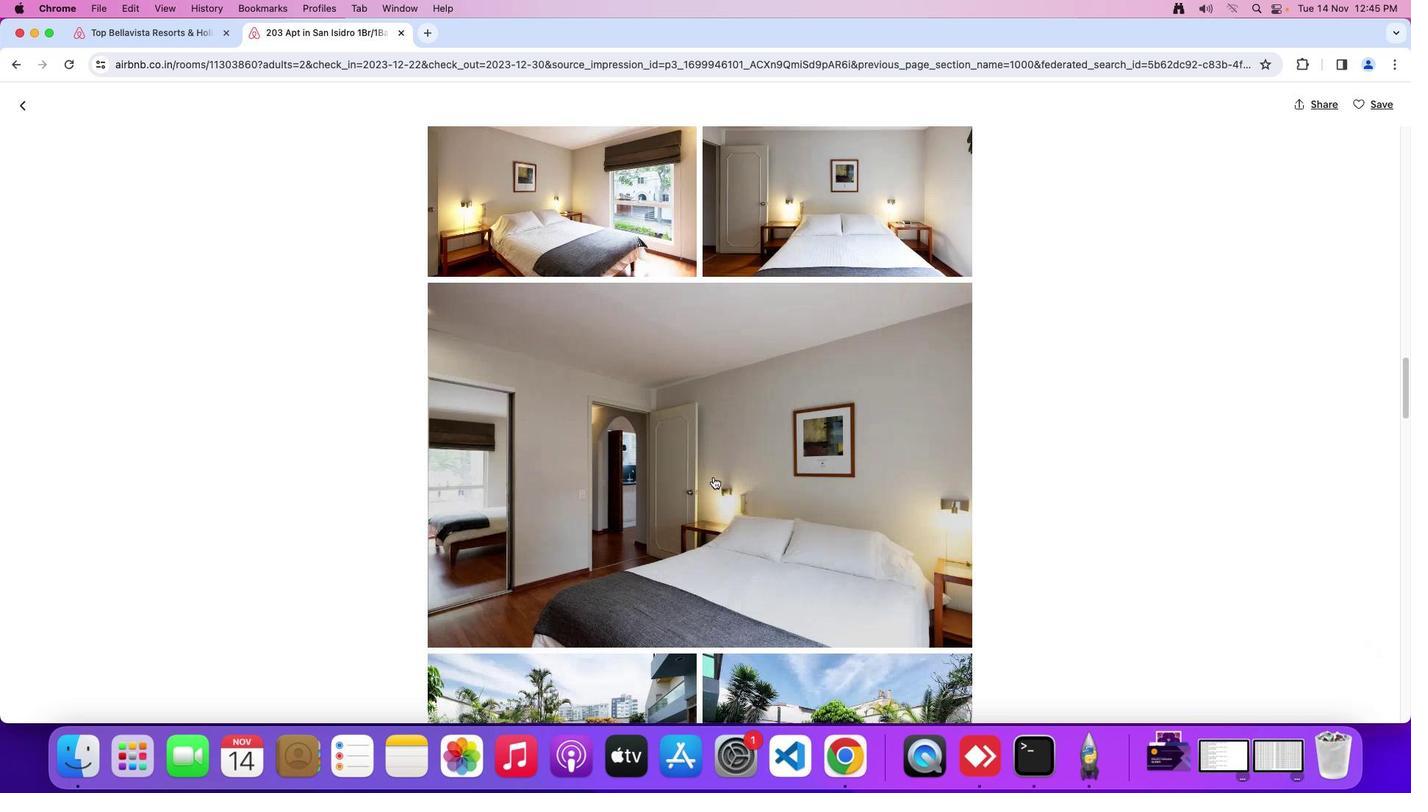 
Action: Mouse moved to (713, 477)
Screenshot: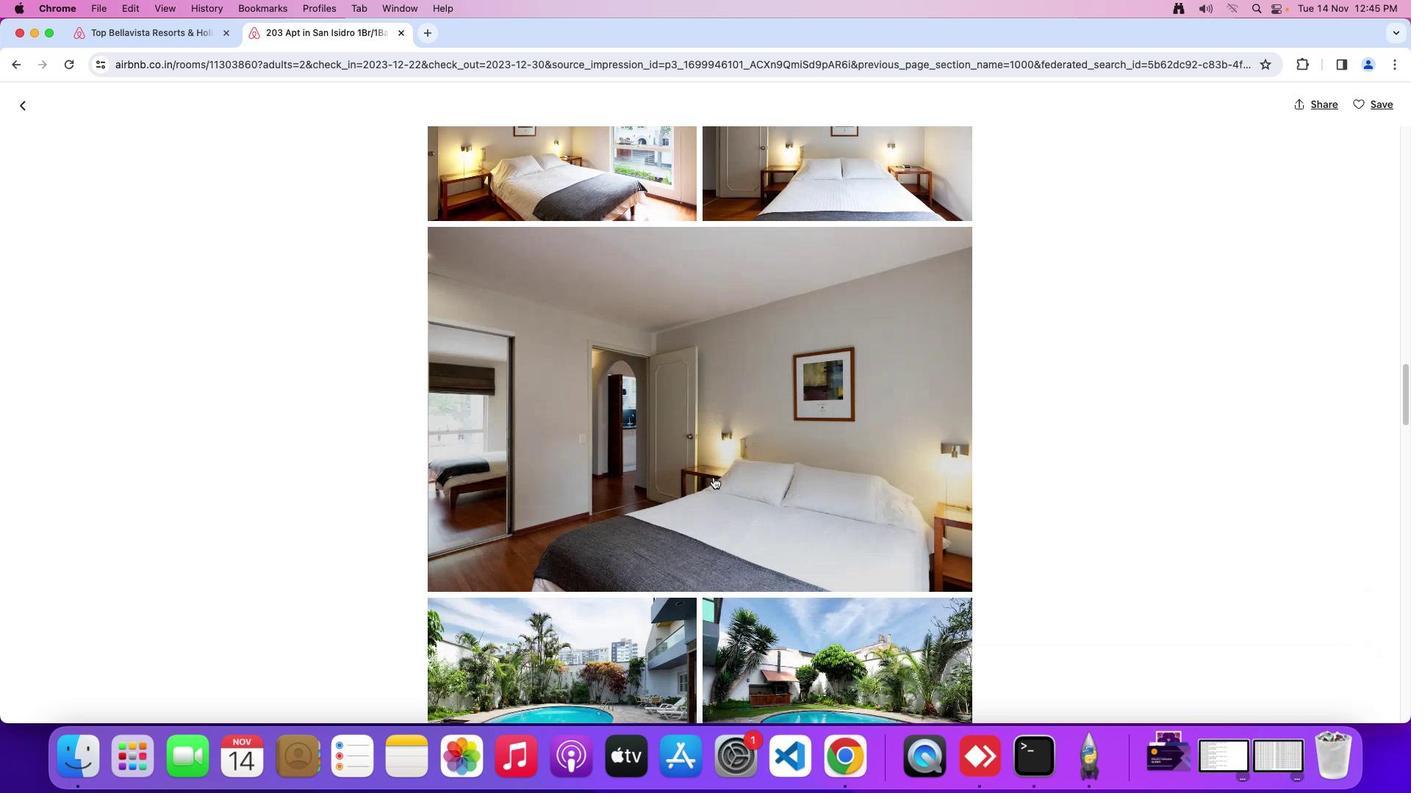 
Action: Mouse scrolled (713, 477) with delta (0, -3)
Screenshot: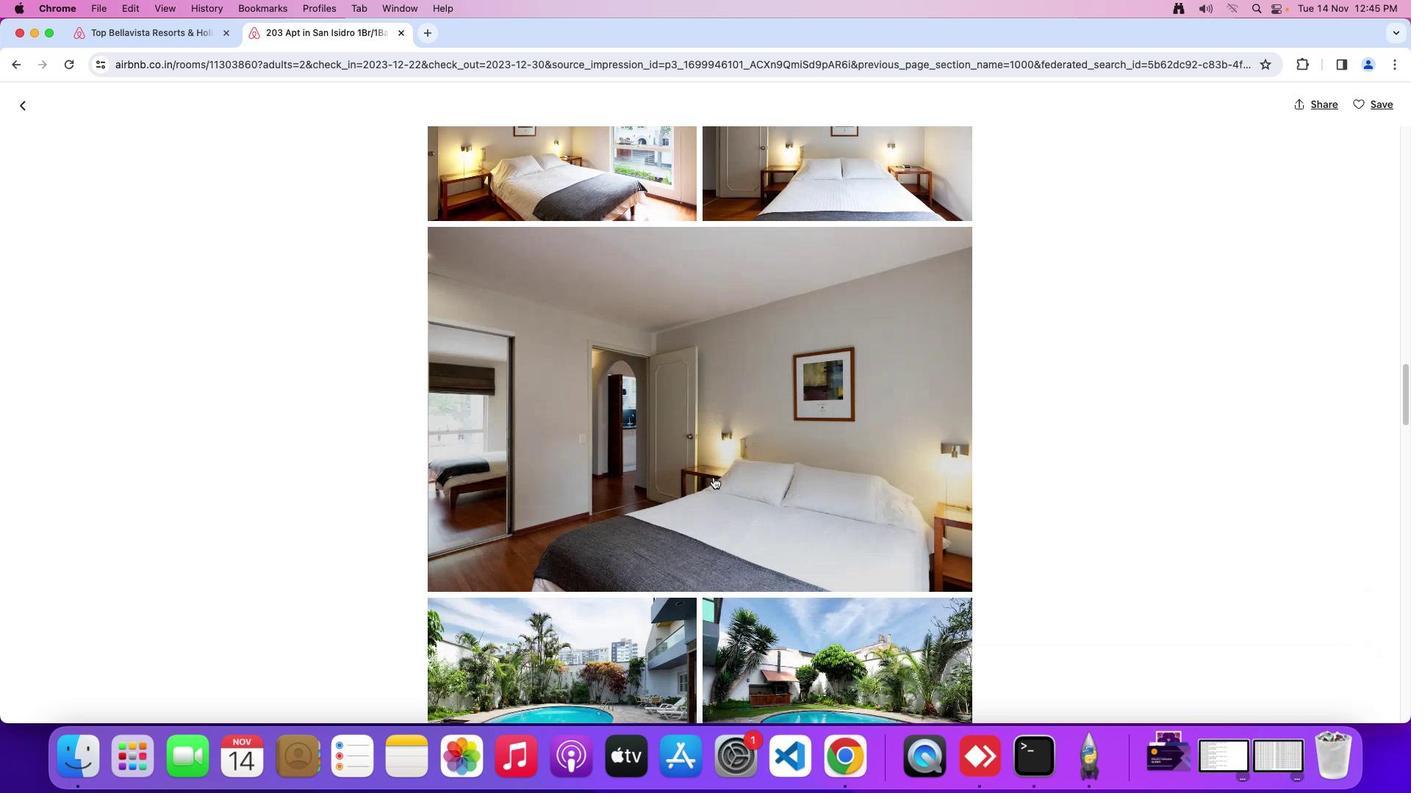
Action: Mouse moved to (712, 478)
Screenshot: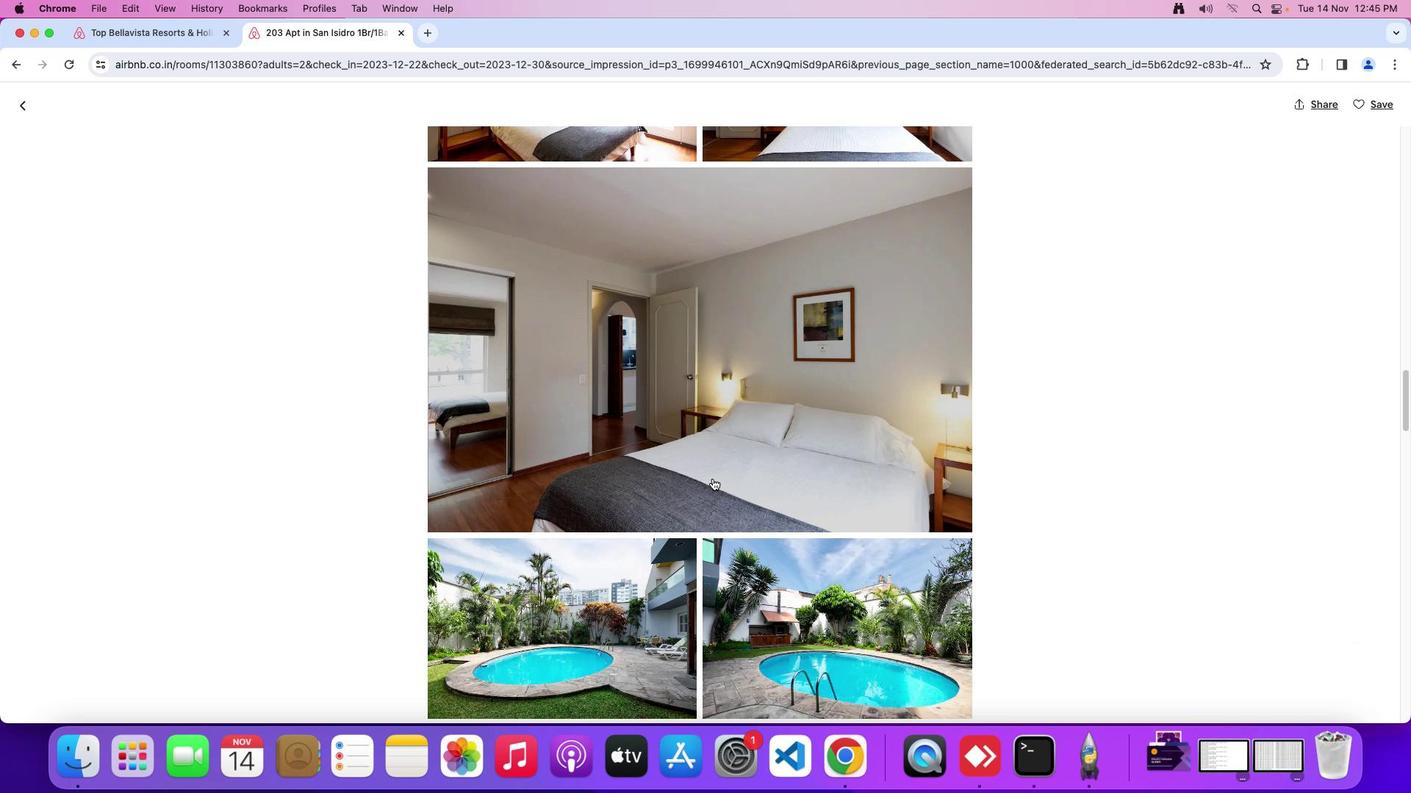 
Action: Mouse scrolled (712, 478) with delta (0, 0)
Screenshot: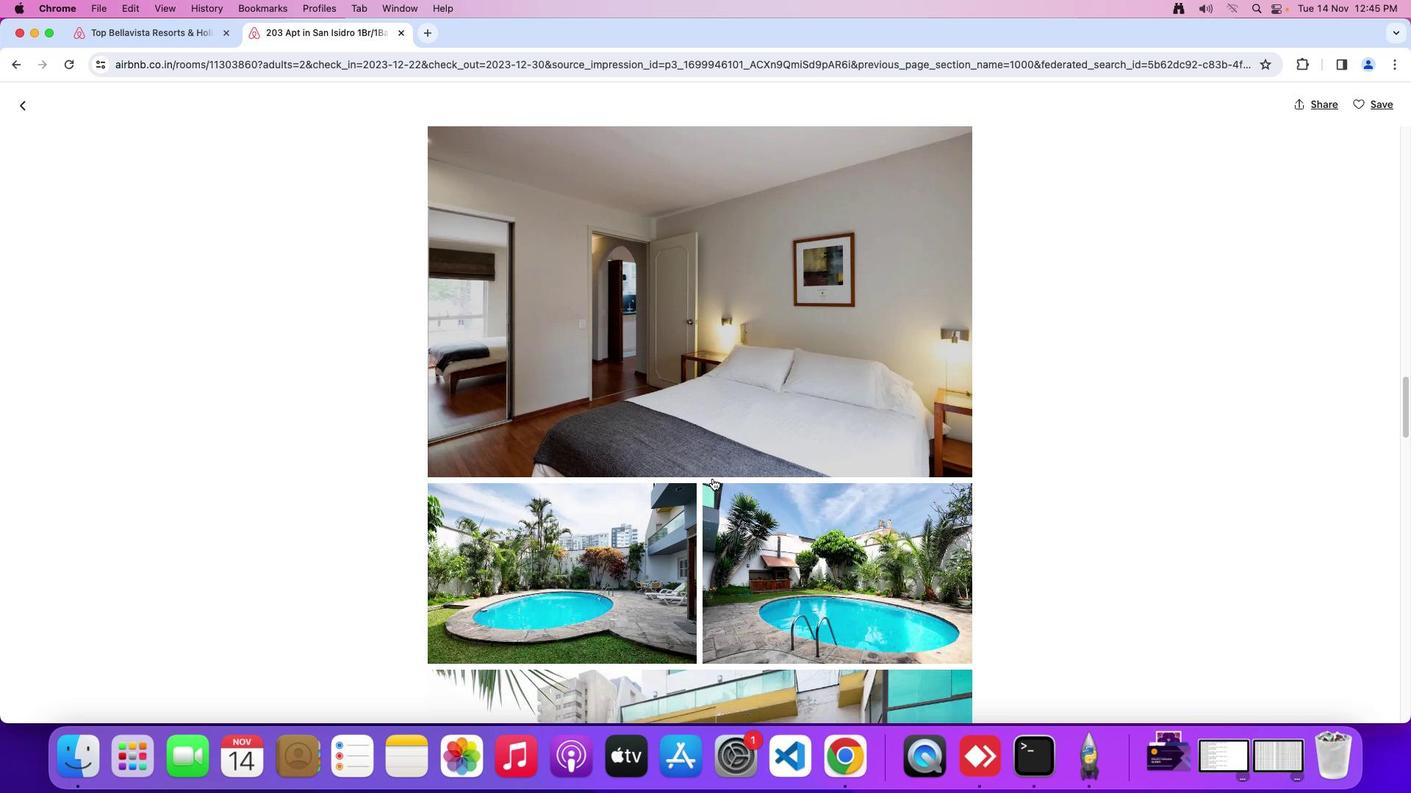 
Action: Mouse scrolled (712, 478) with delta (0, 0)
Screenshot: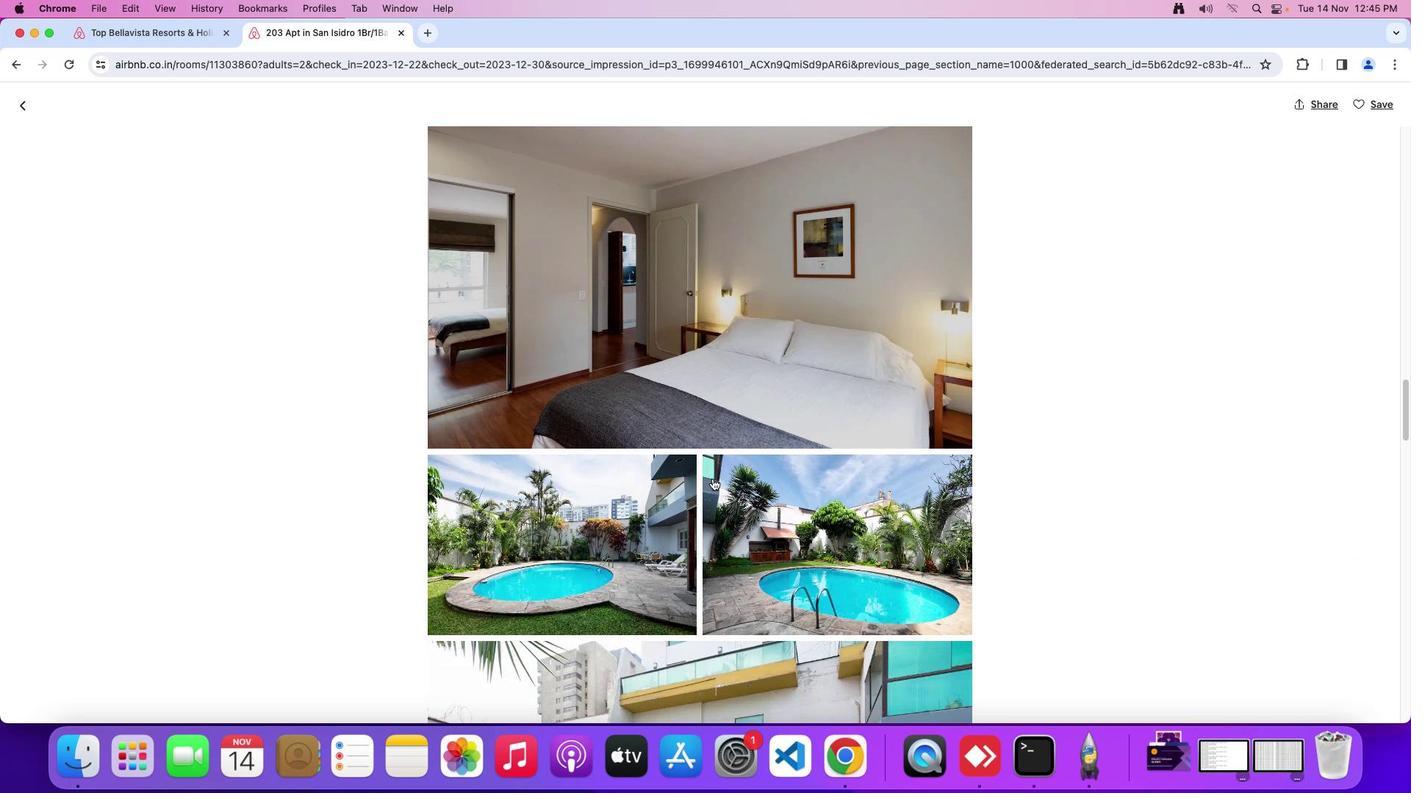 
Action: Mouse scrolled (712, 478) with delta (0, -2)
Screenshot: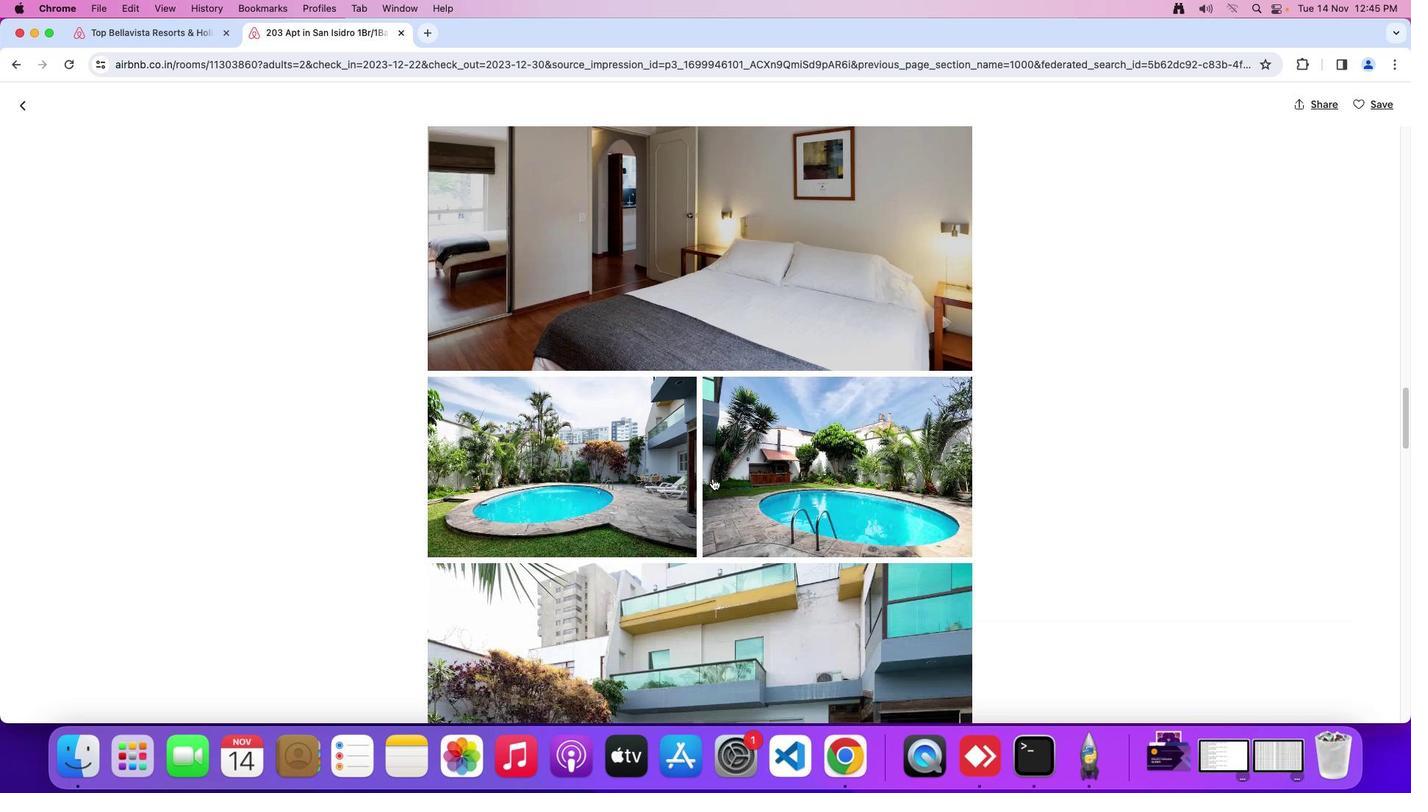 
Action: Mouse scrolled (712, 478) with delta (0, -2)
Screenshot: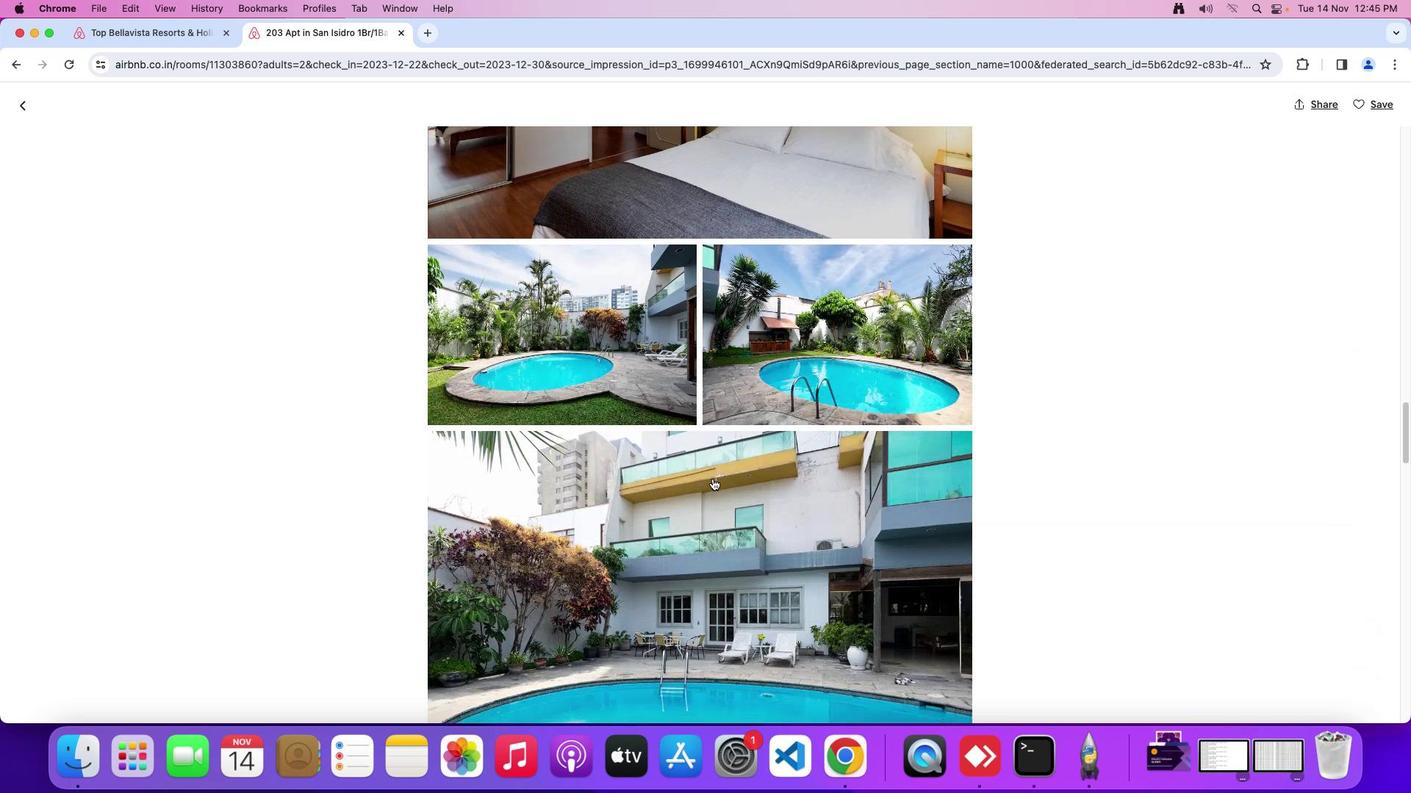 
Action: Mouse moved to (712, 479)
Screenshot: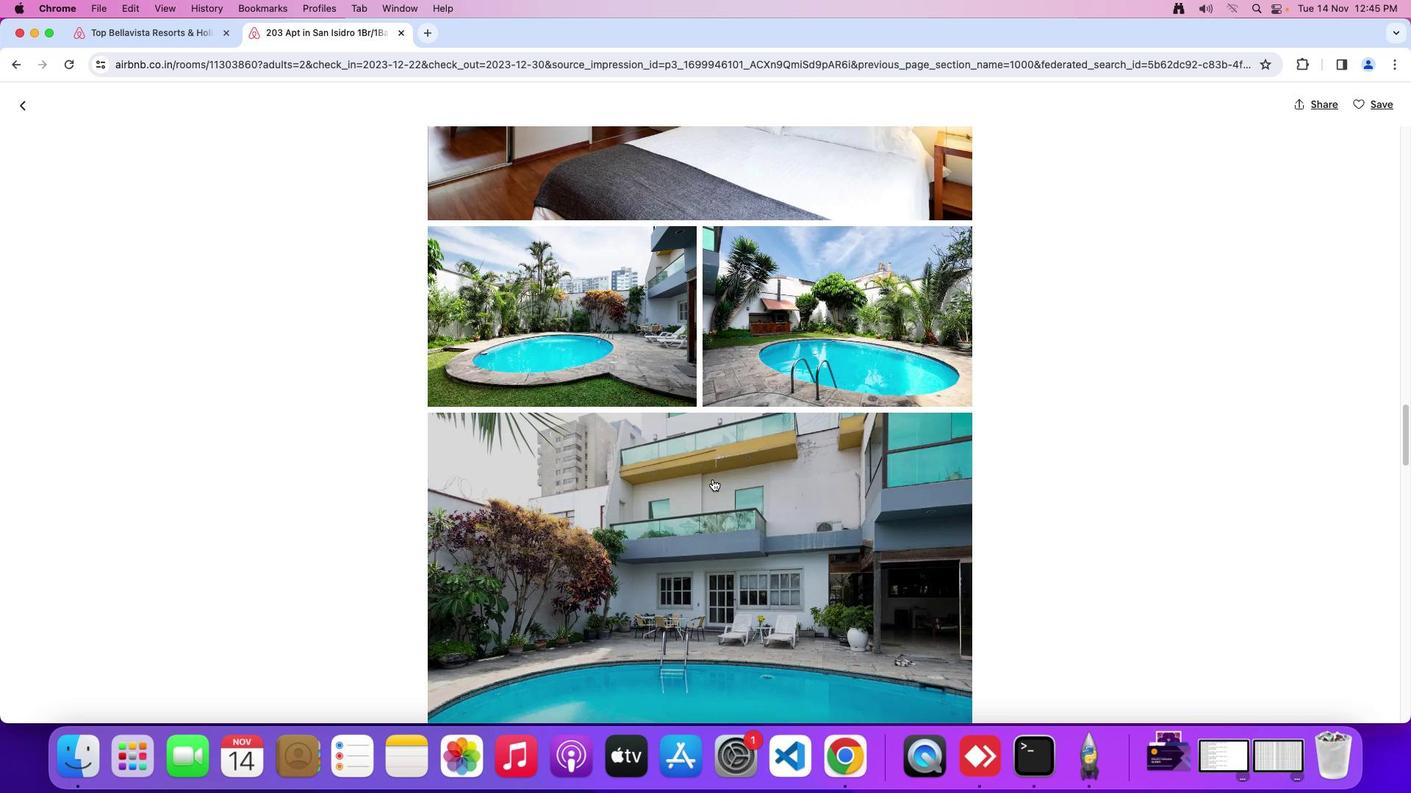 
Action: Mouse scrolled (712, 479) with delta (0, 0)
Screenshot: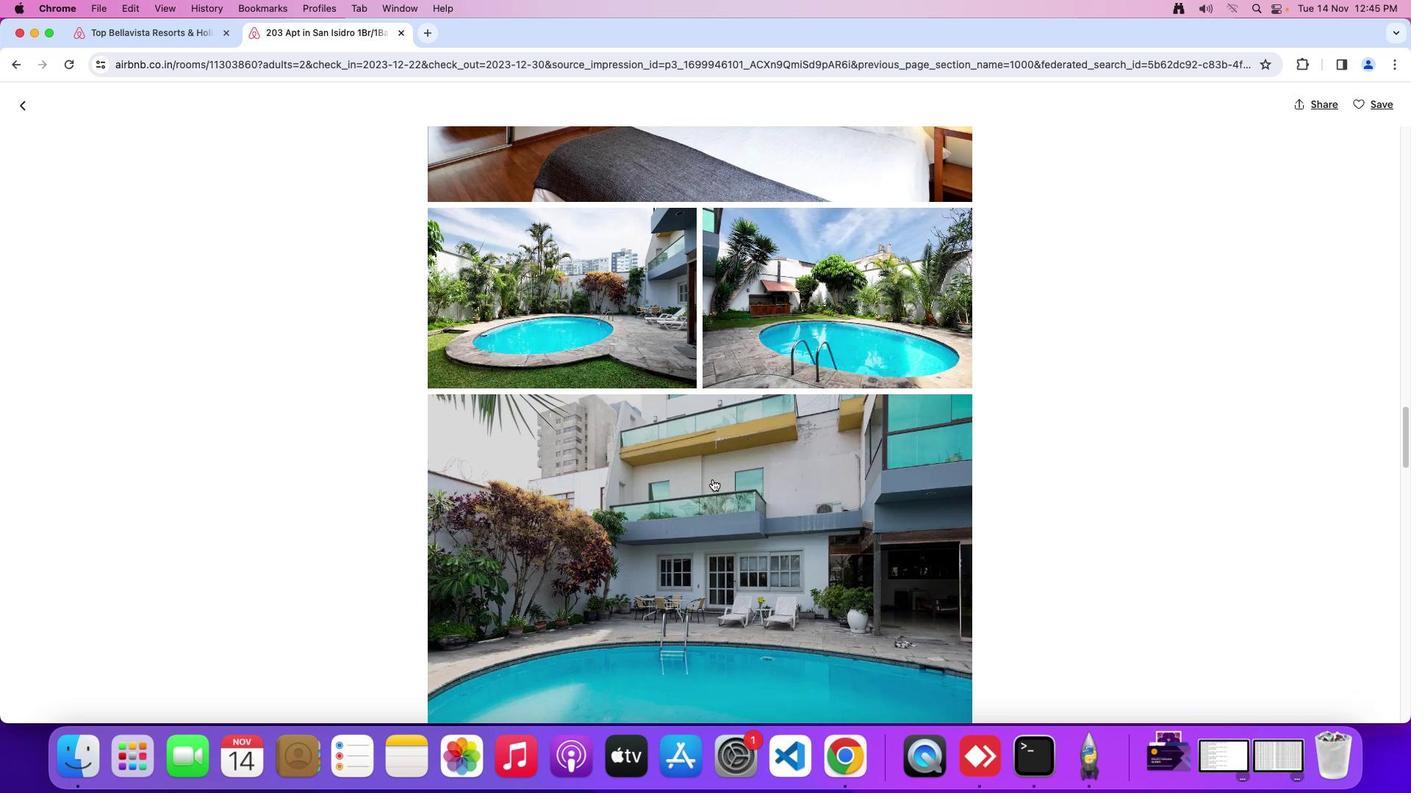 
Action: Mouse scrolled (712, 479) with delta (0, 0)
Screenshot: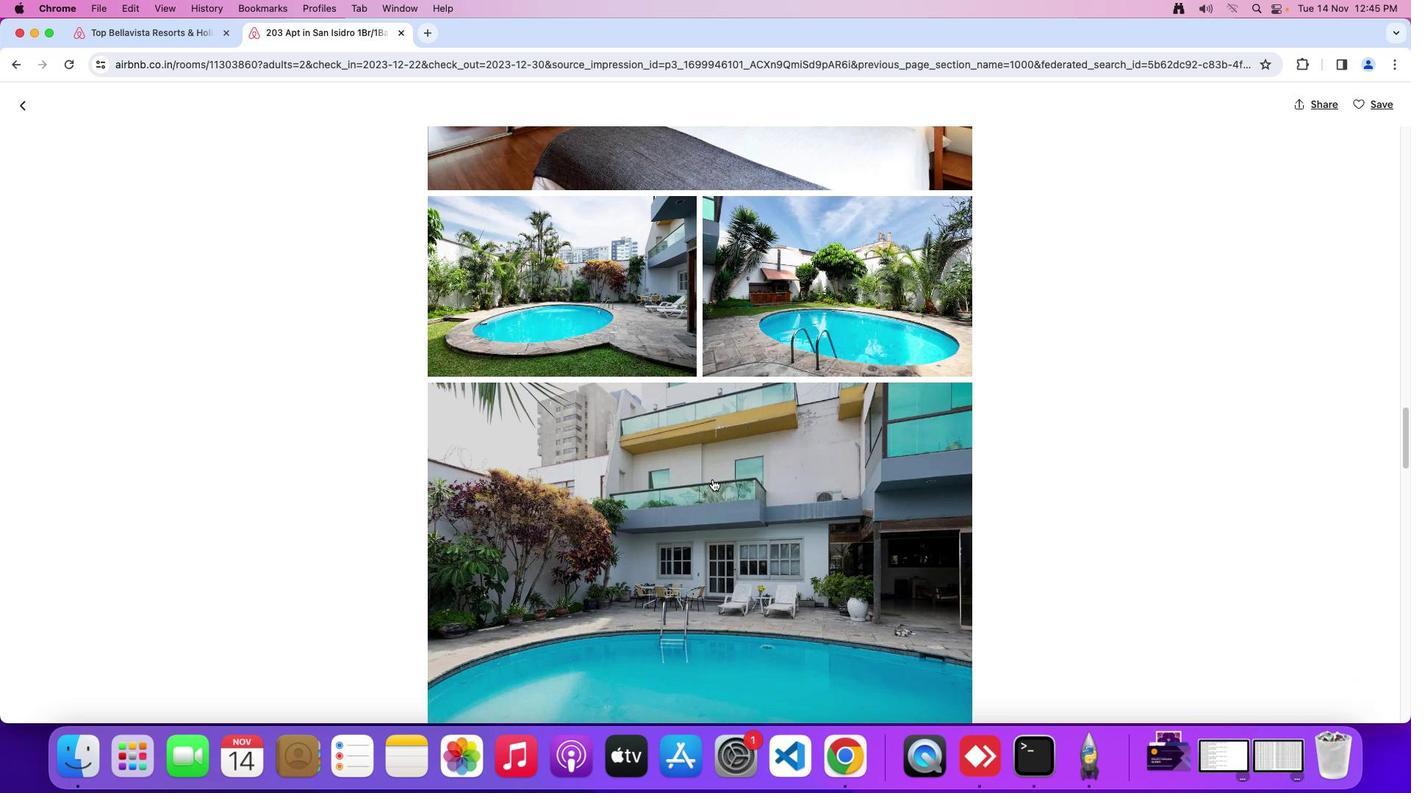 
Action: Mouse scrolled (712, 479) with delta (0, -1)
Screenshot: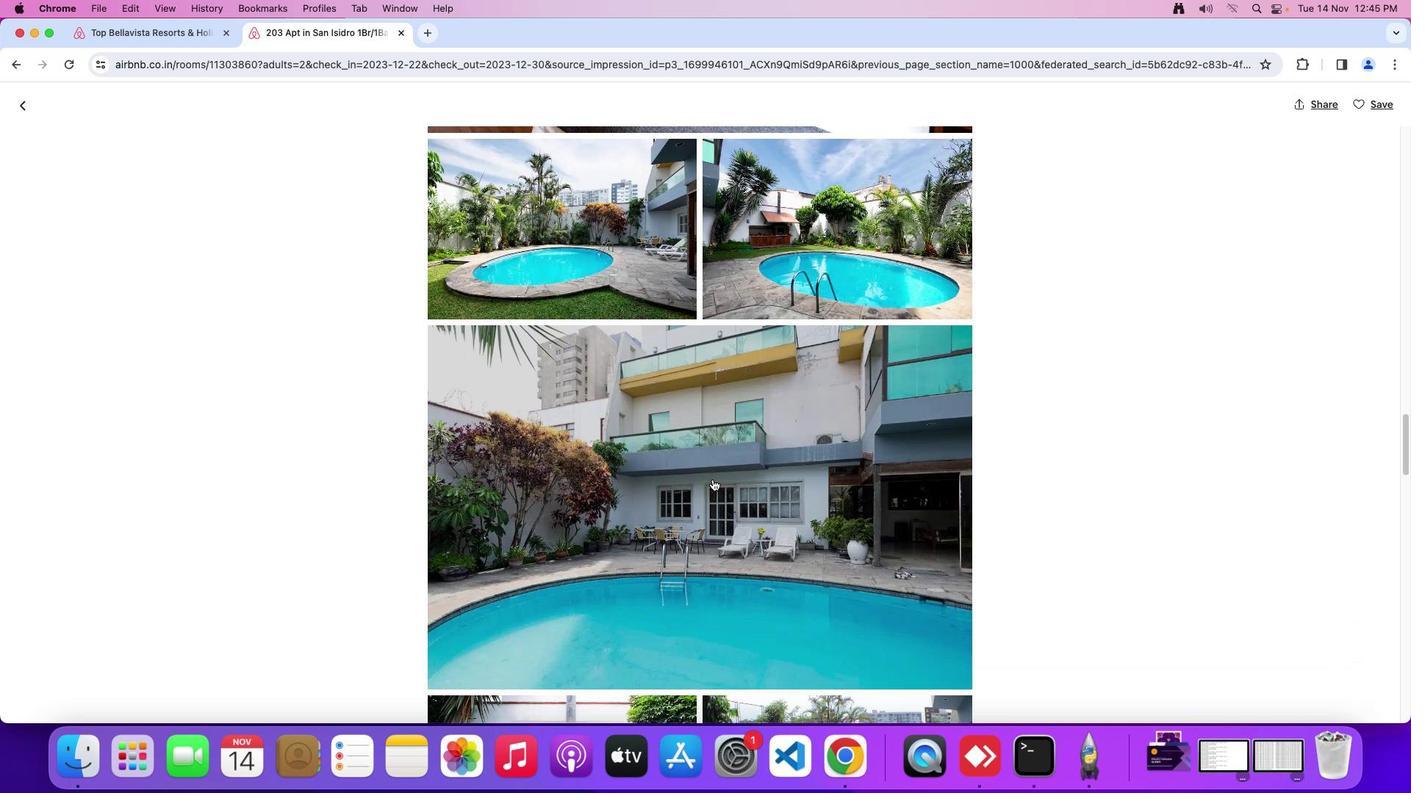 
Action: Mouse moved to (712, 479)
Screenshot: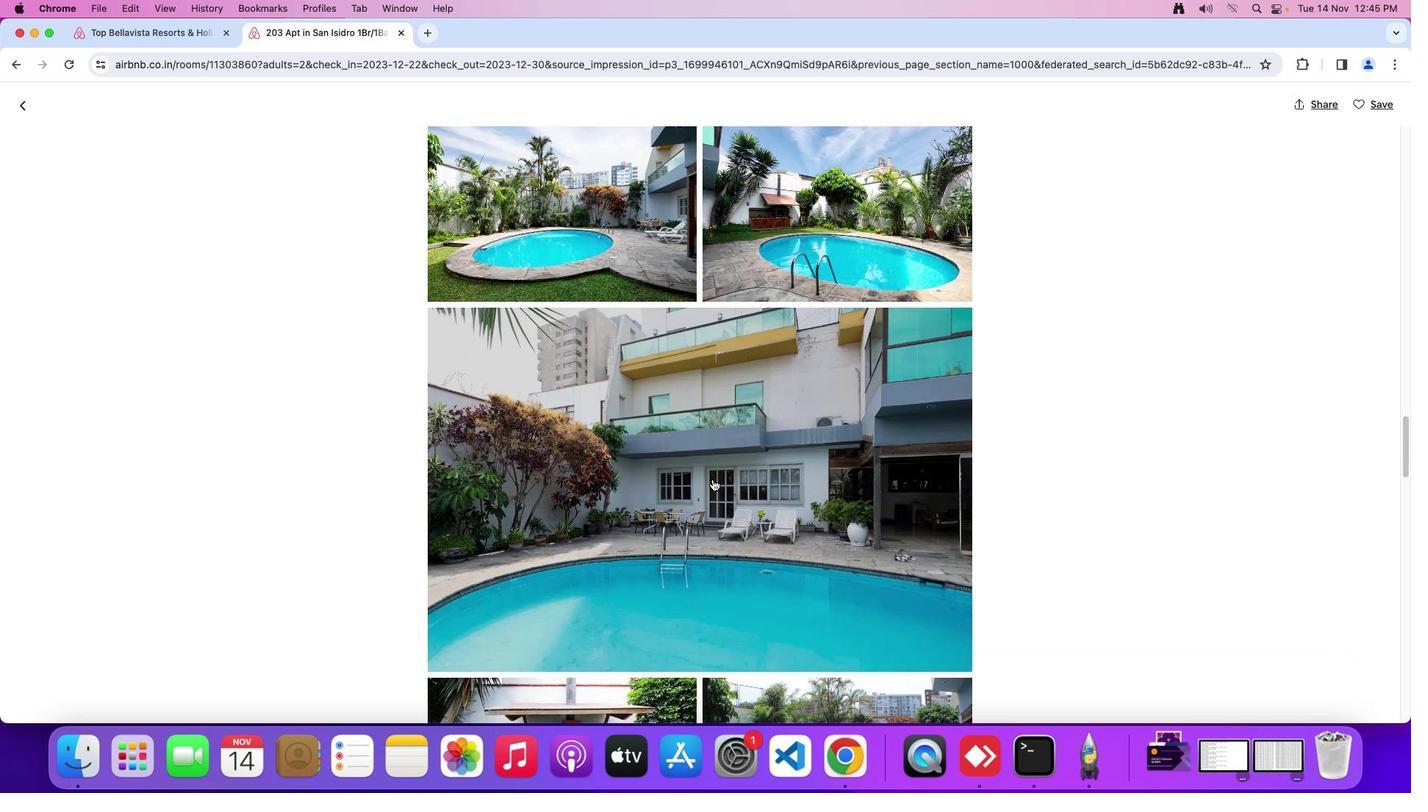 
Action: Mouse scrolled (712, 479) with delta (0, 0)
Screenshot: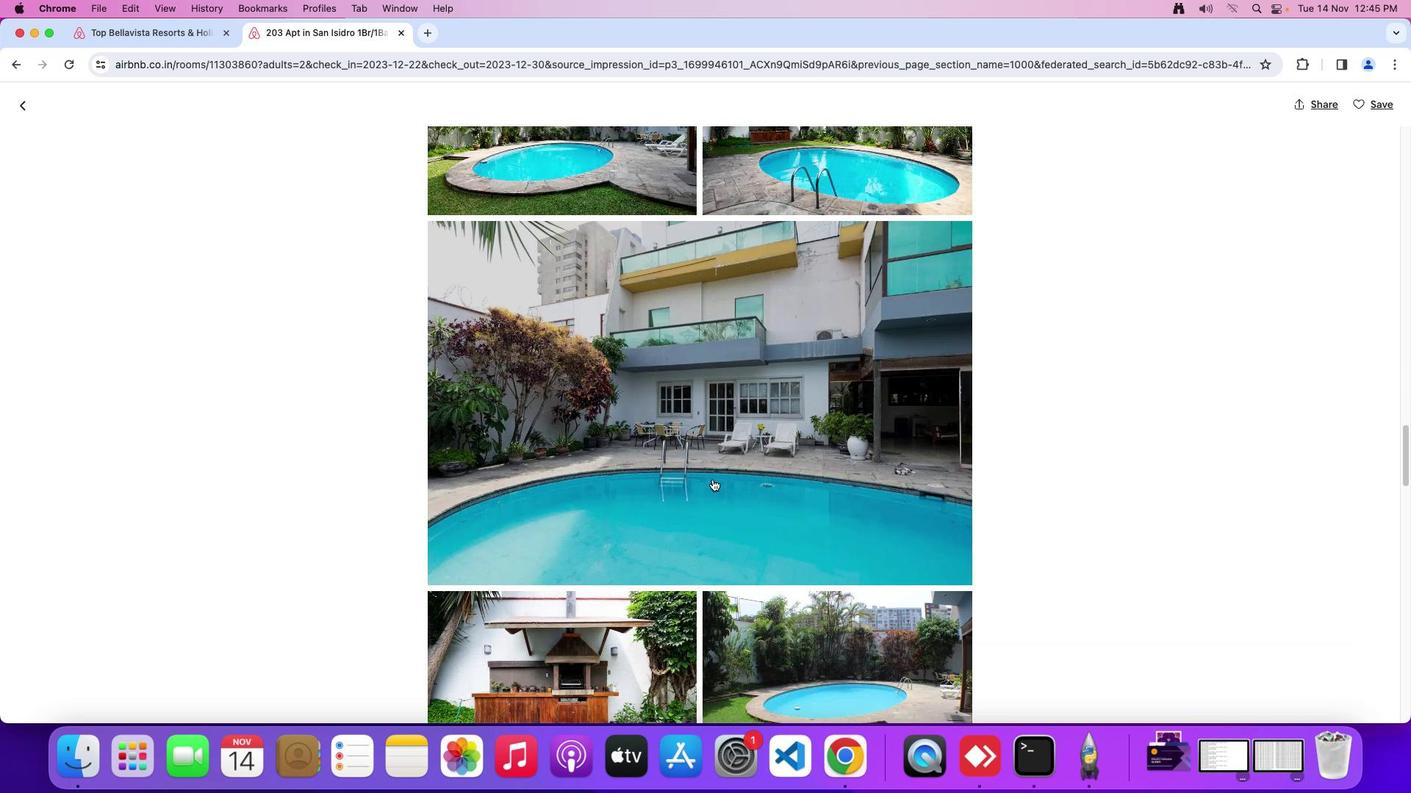 
Action: Mouse scrolled (712, 479) with delta (0, 0)
Screenshot: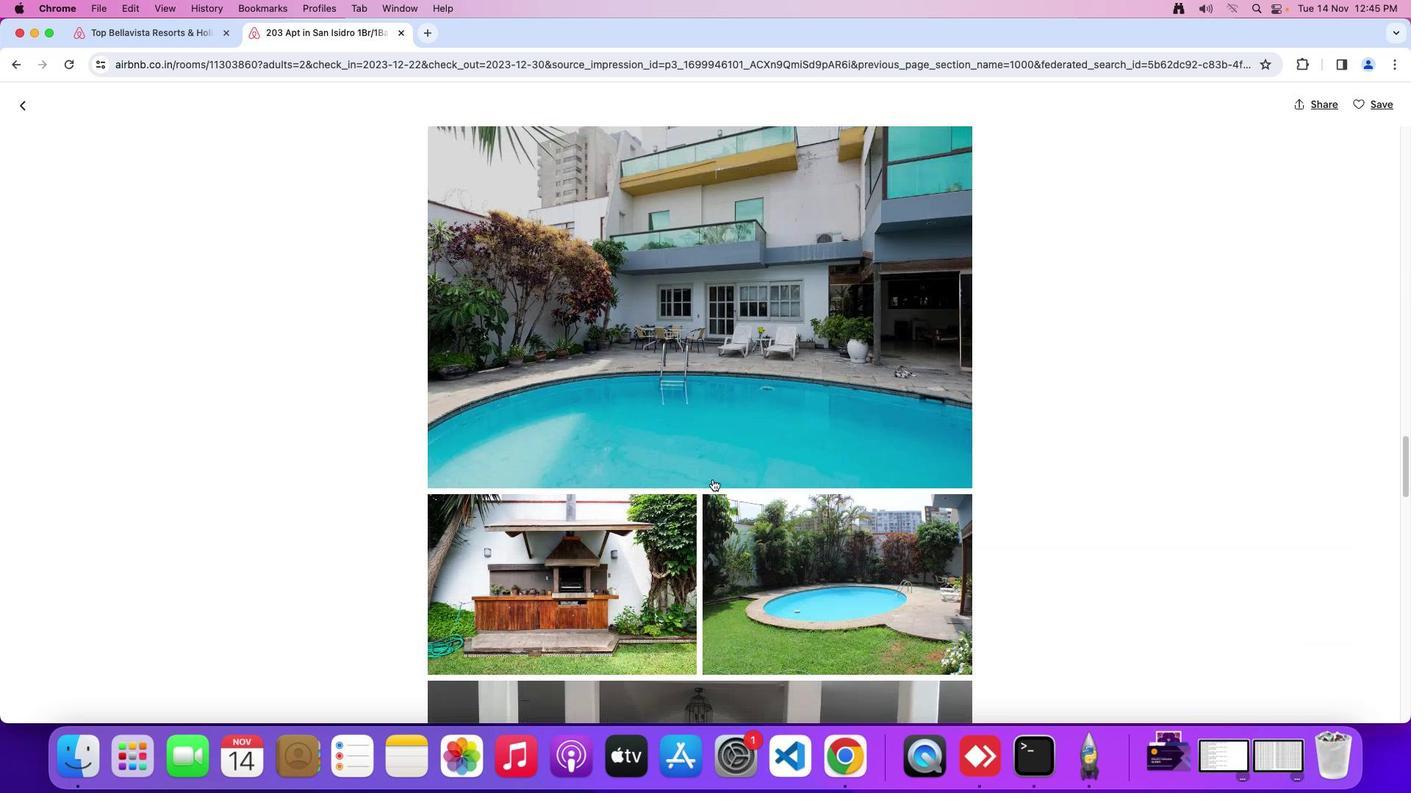 
Action: Mouse scrolled (712, 479) with delta (0, -2)
Screenshot: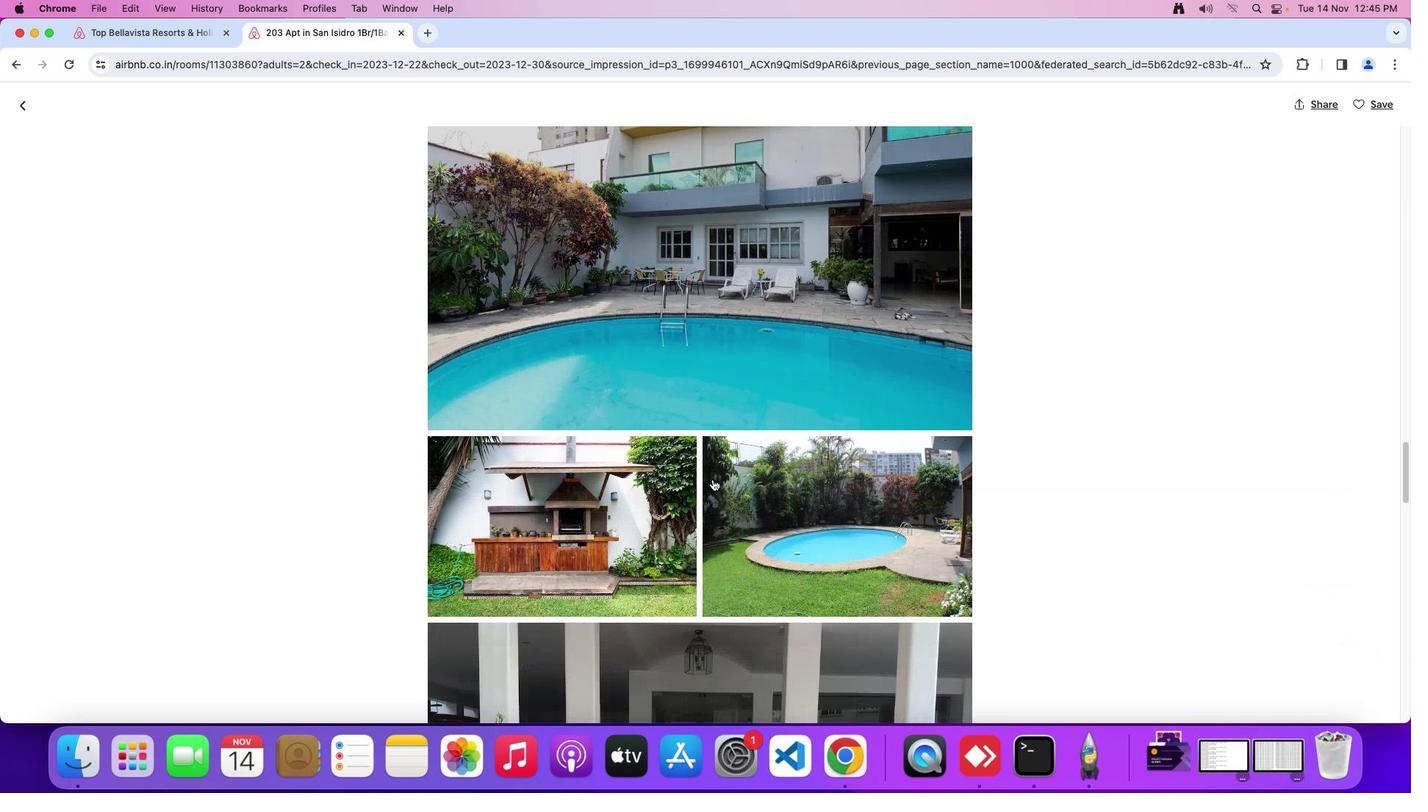 
Action: Mouse moved to (712, 479)
Screenshot: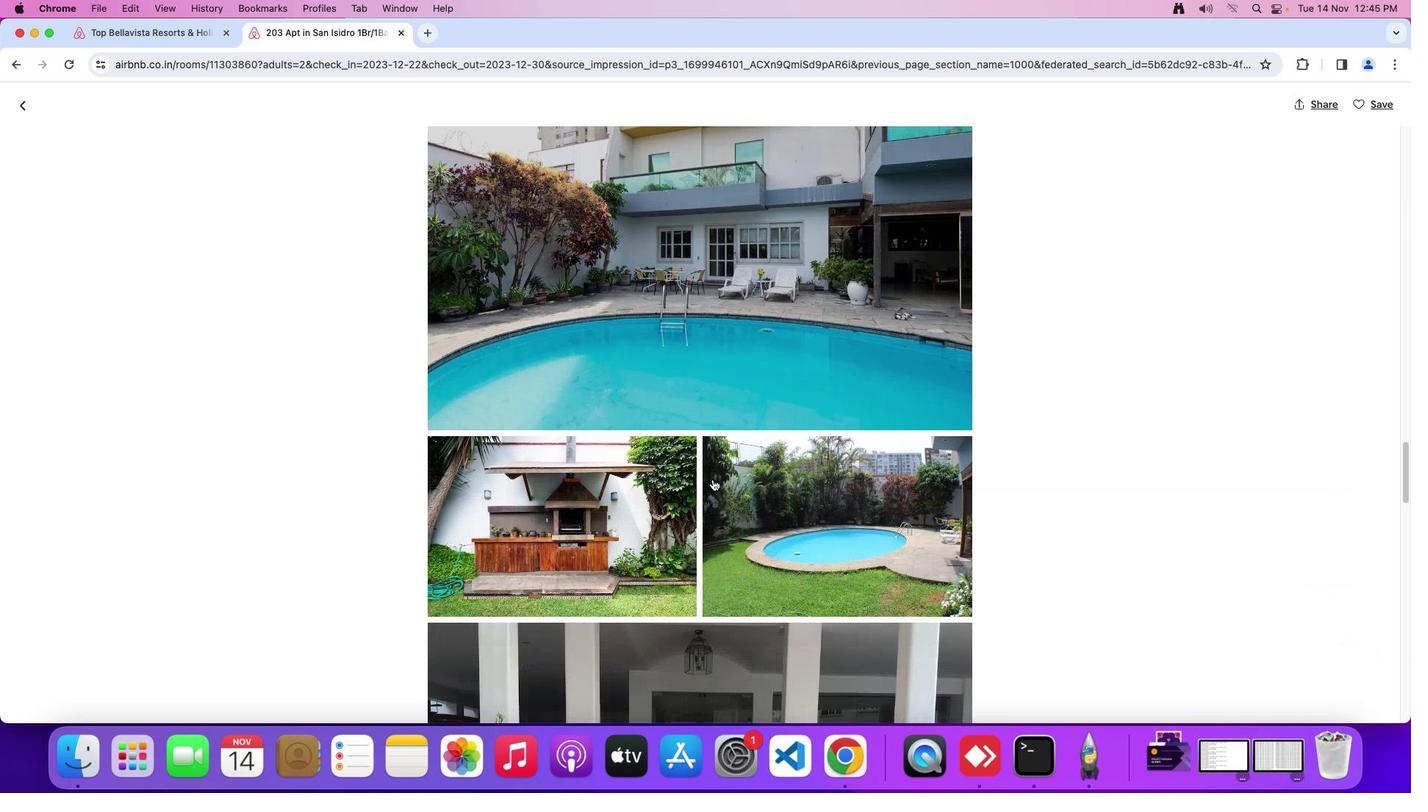 
Action: Mouse scrolled (712, 479) with delta (0, -3)
Screenshot: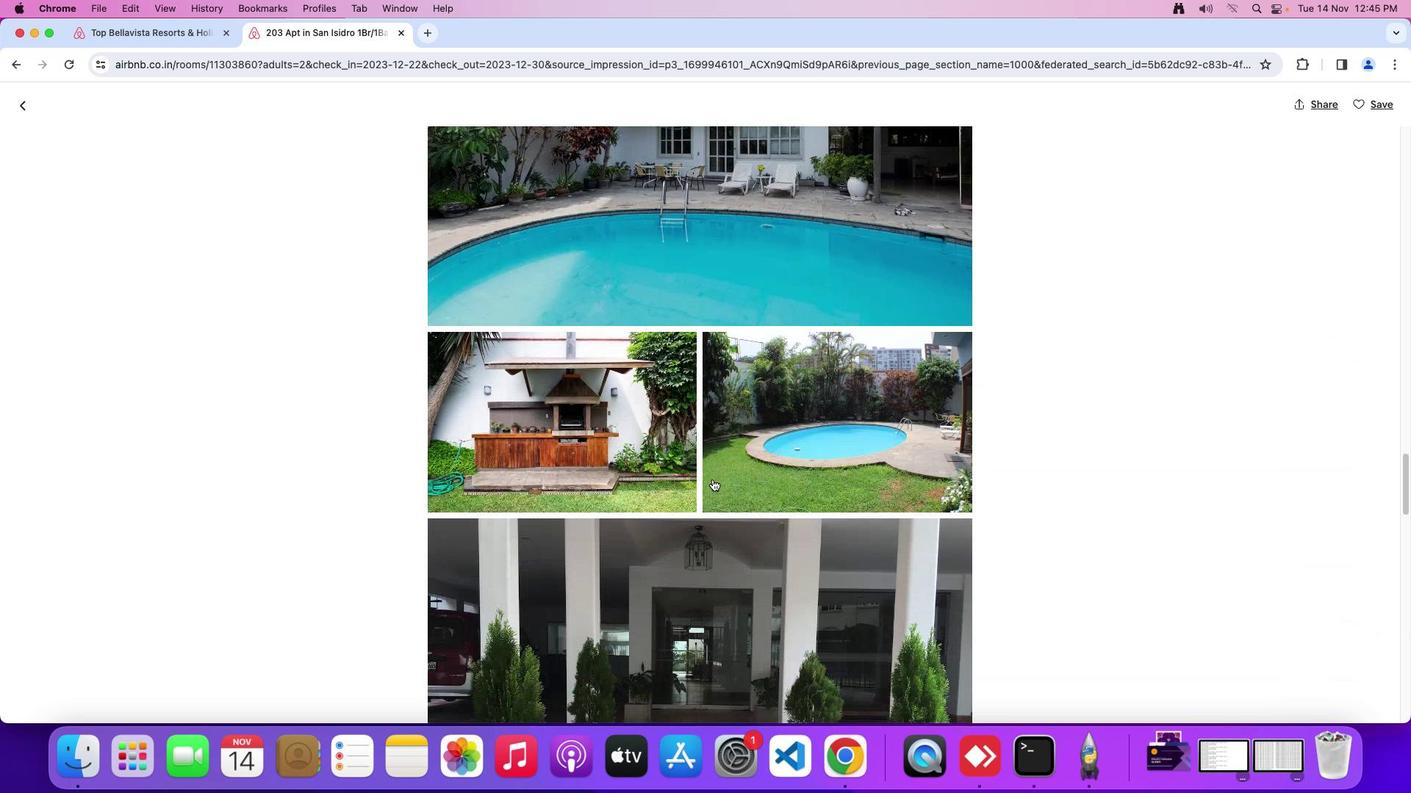 
Action: Mouse scrolled (712, 479) with delta (0, 0)
Screenshot: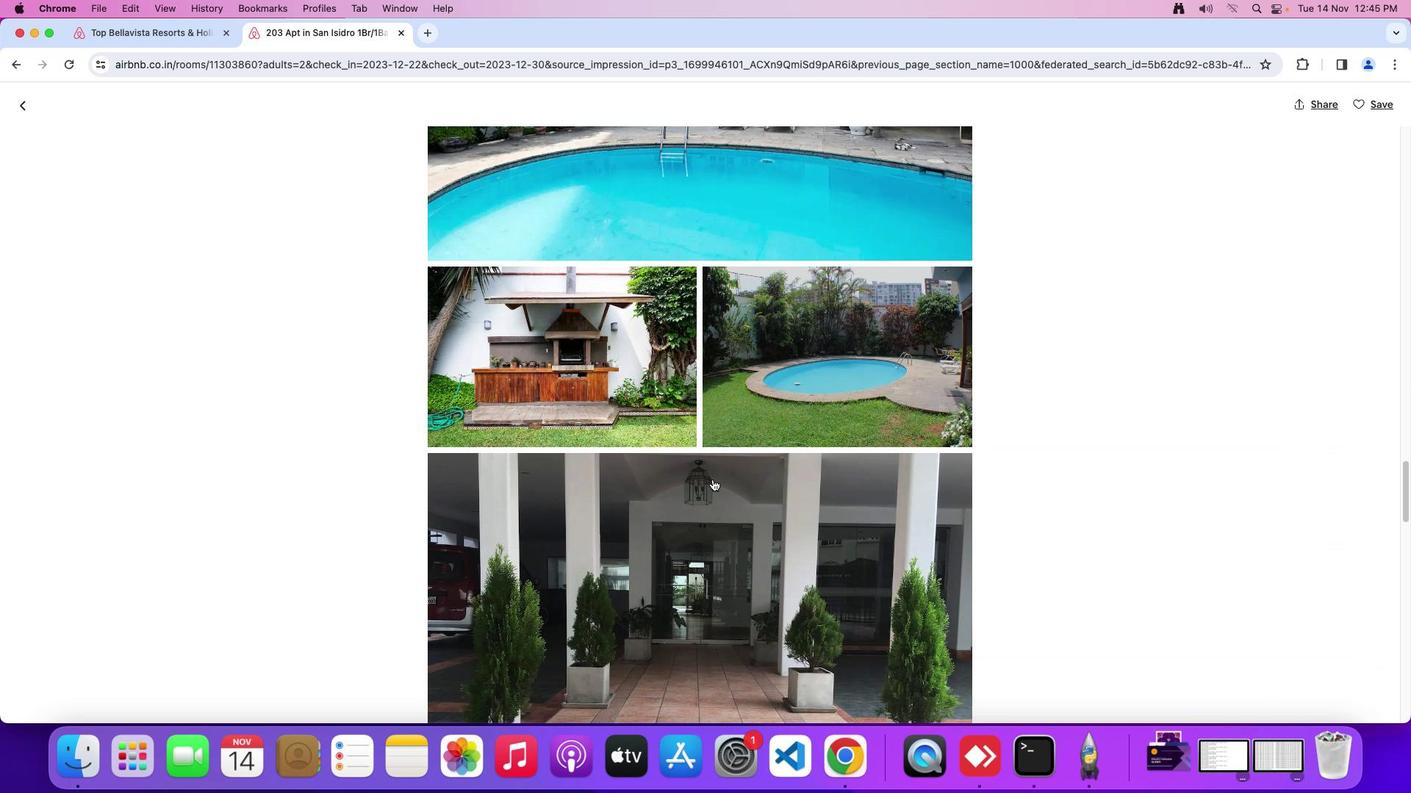 
Action: Mouse scrolled (712, 479) with delta (0, 0)
Screenshot: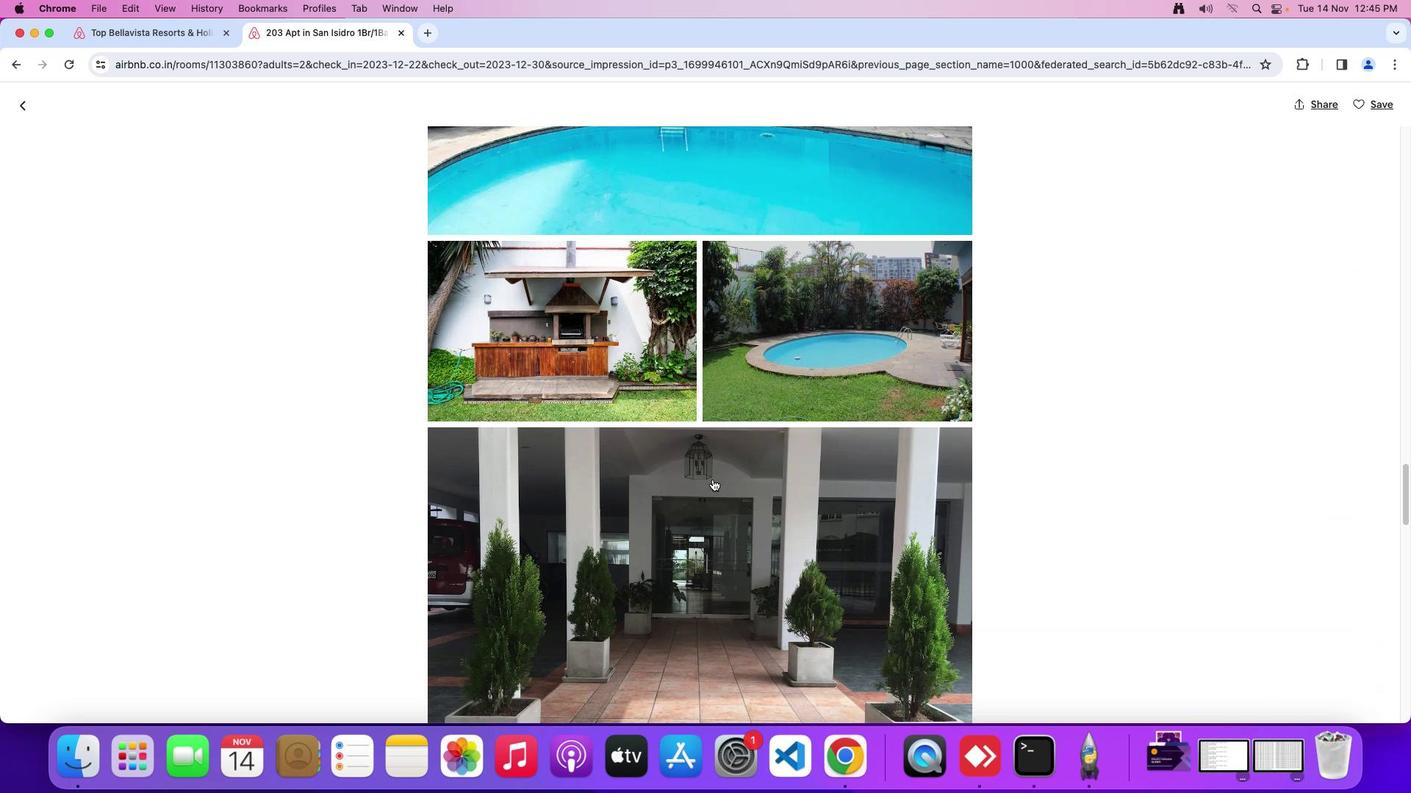 
Action: Mouse scrolled (712, 479) with delta (0, -2)
Screenshot: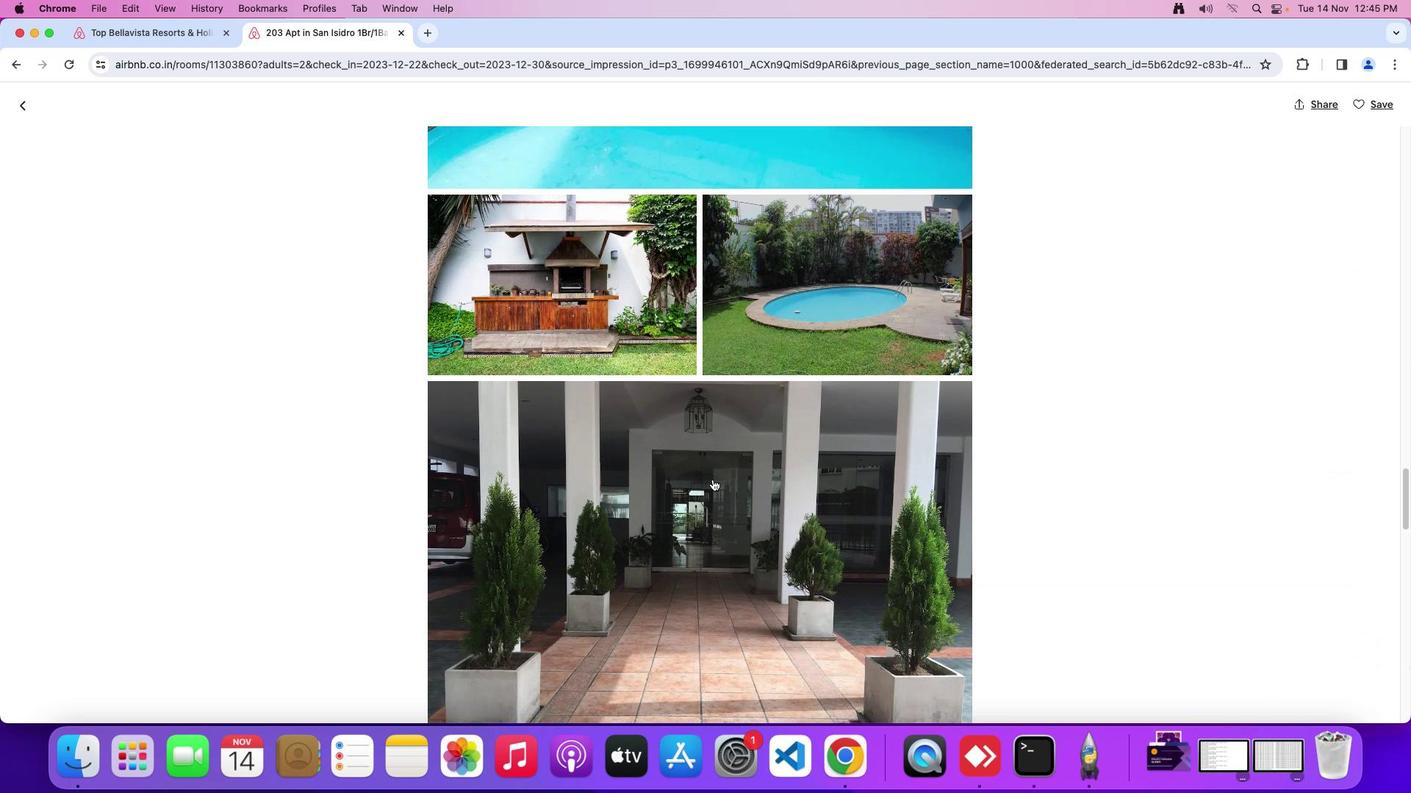 
Action: Mouse scrolled (712, 479) with delta (0, 0)
Screenshot: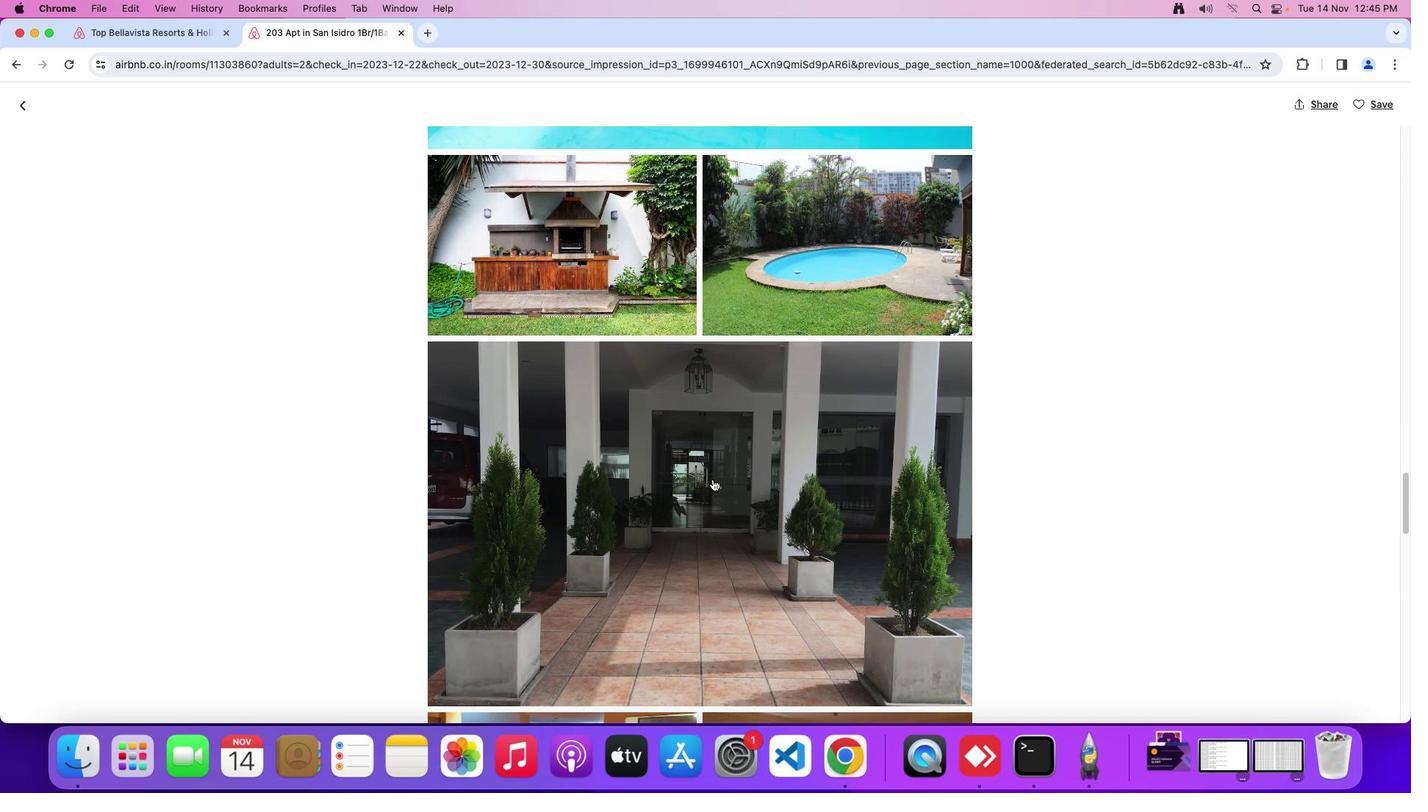 
Action: Mouse scrolled (712, 479) with delta (0, 0)
Screenshot: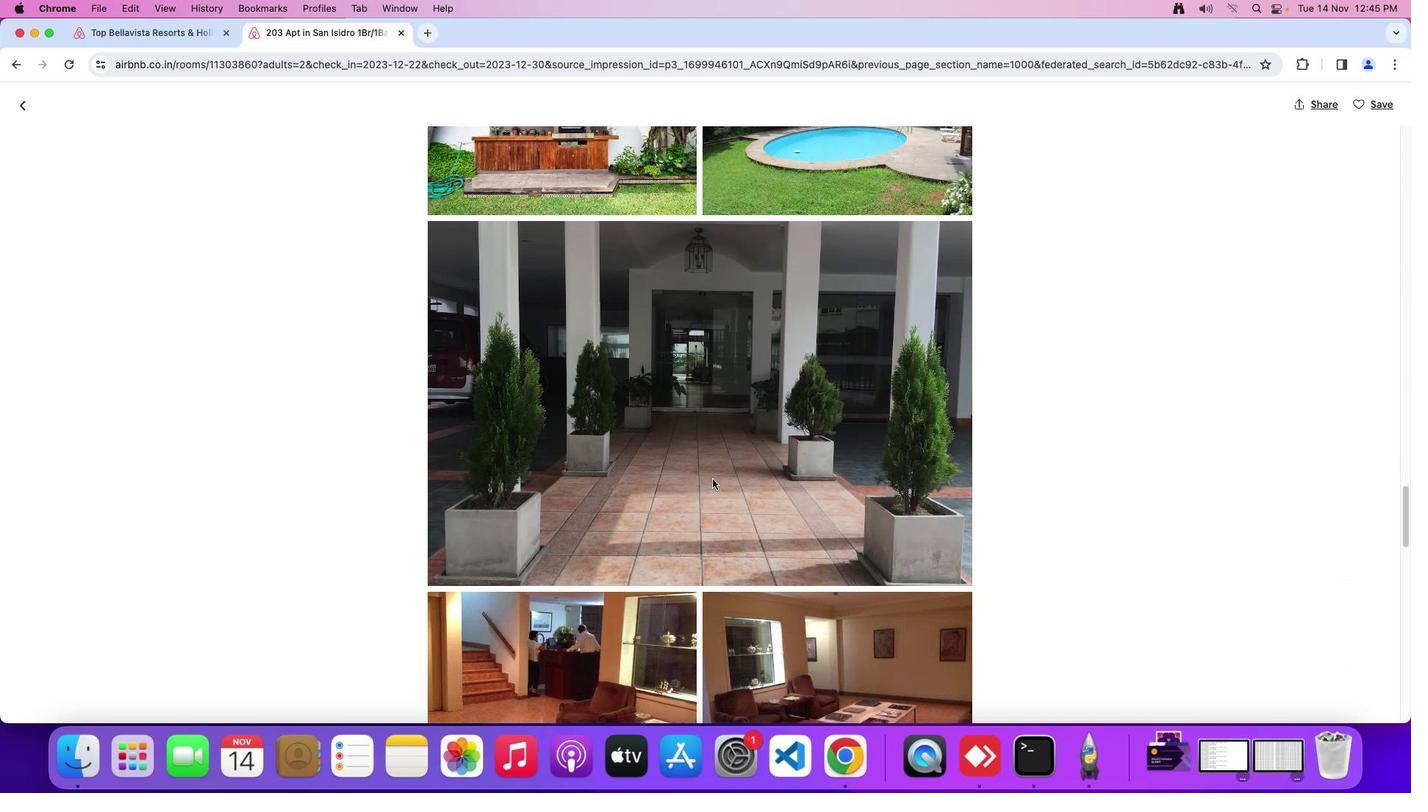 
Action: Mouse scrolled (712, 479) with delta (0, -2)
Screenshot: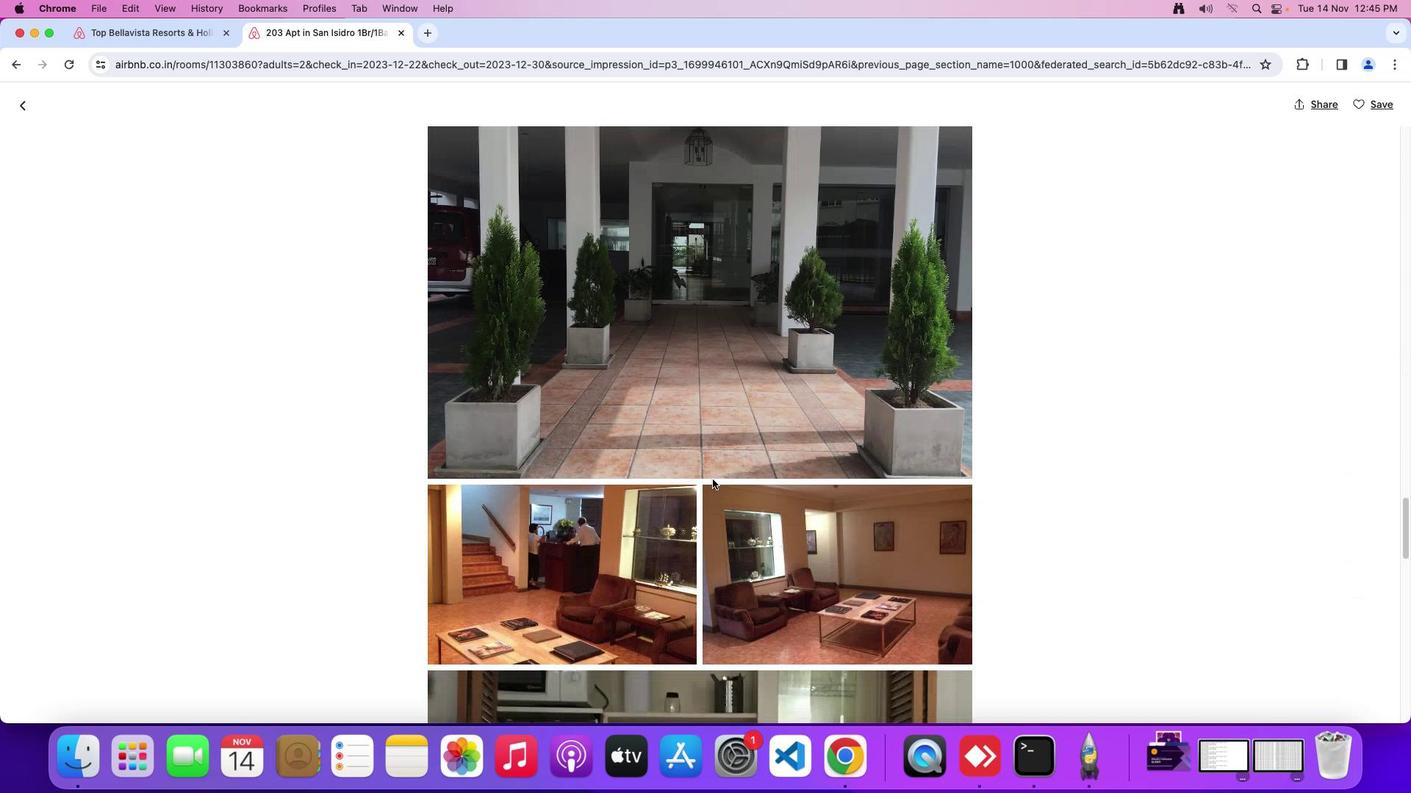 
Action: Mouse scrolled (712, 479) with delta (0, -3)
Screenshot: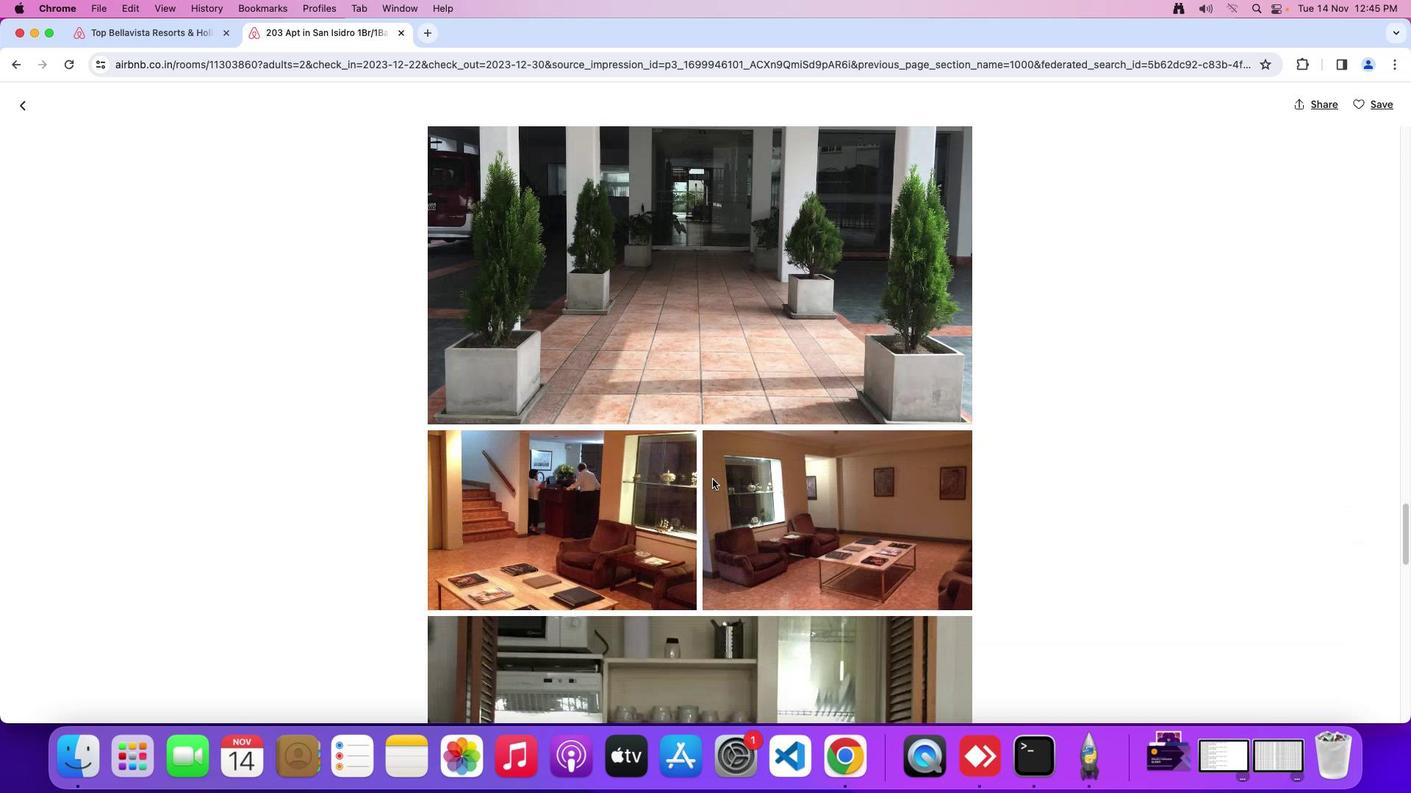 
Action: Mouse scrolled (712, 479) with delta (0, 0)
Screenshot: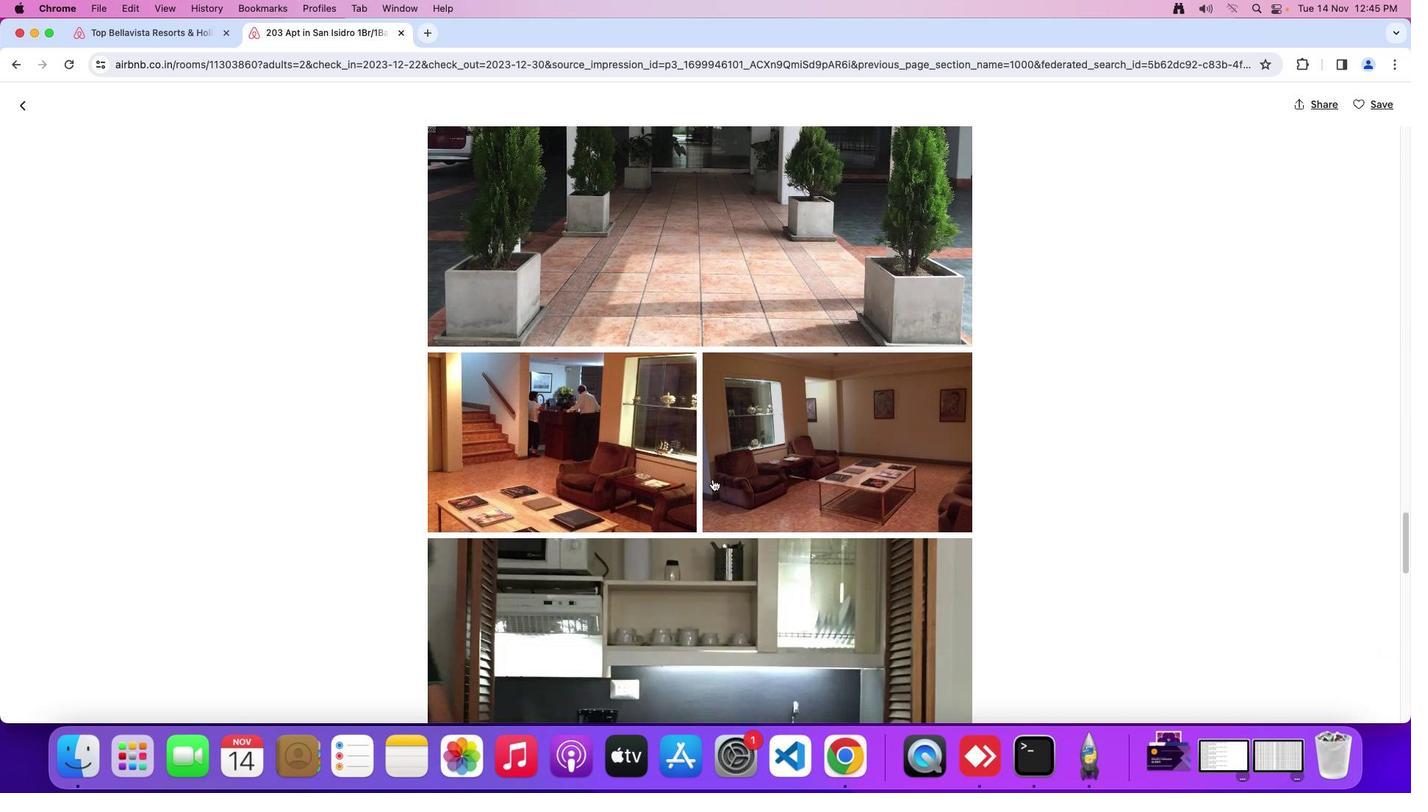 
Action: Mouse scrolled (712, 479) with delta (0, 0)
Screenshot: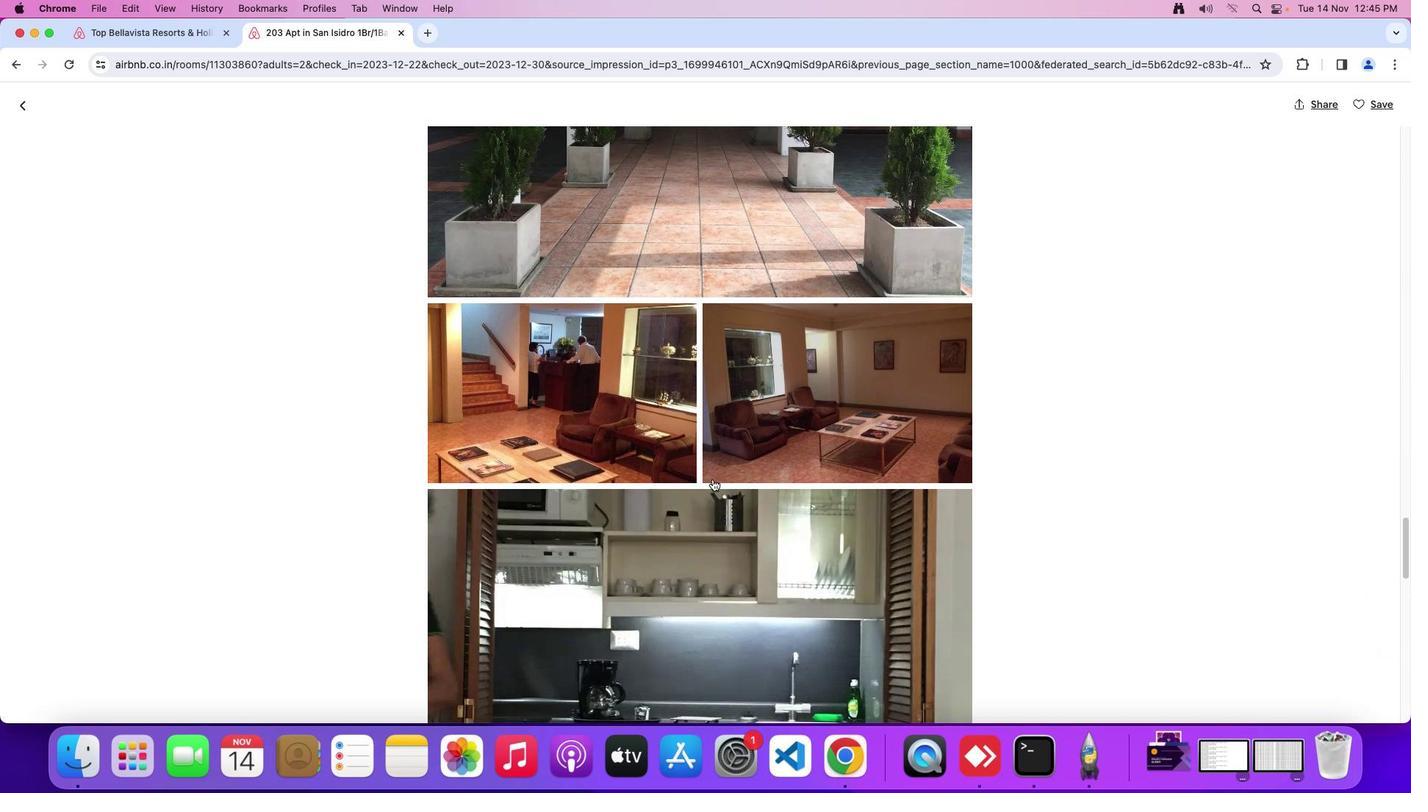 
Action: Mouse scrolled (712, 479) with delta (0, -2)
Screenshot: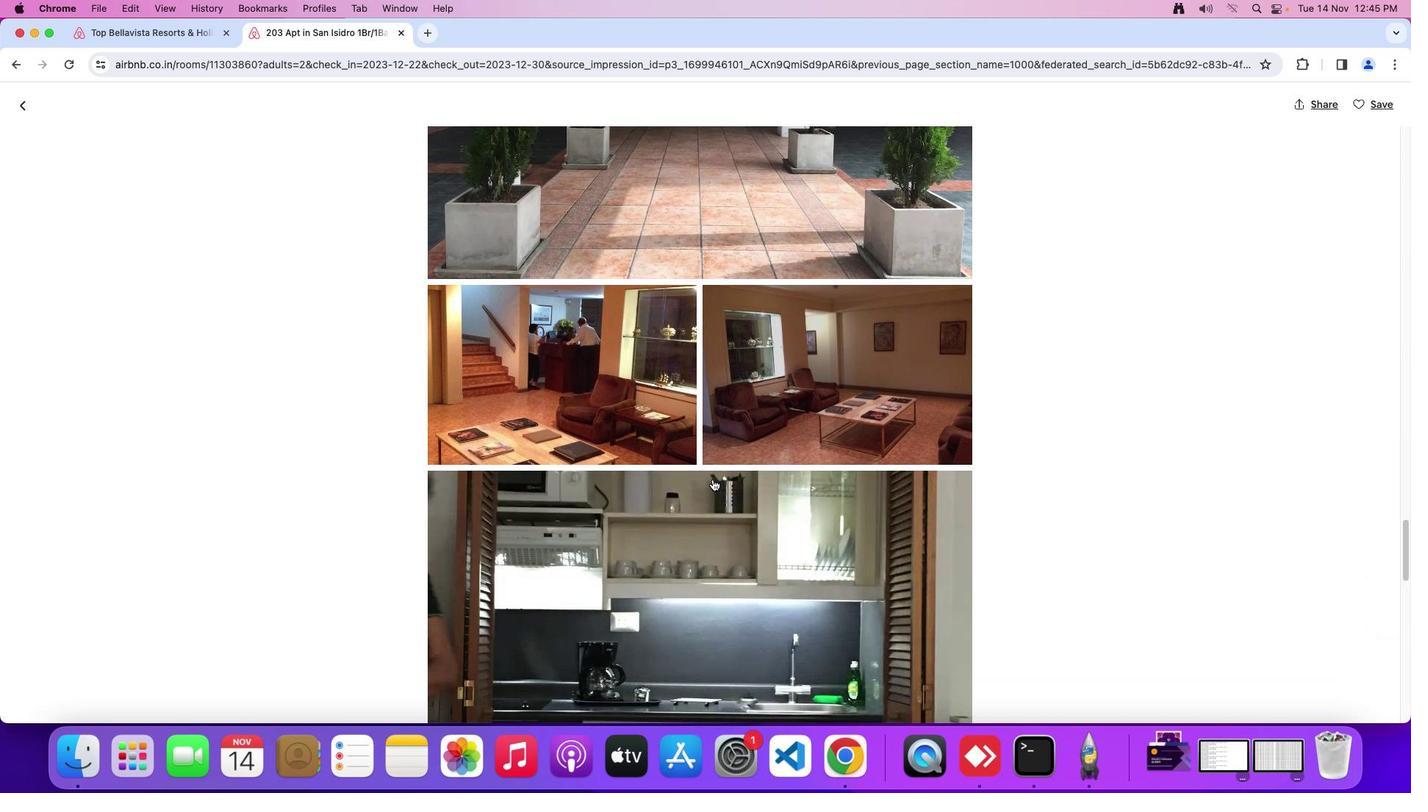 
Action: Mouse scrolled (712, 479) with delta (0, 0)
Screenshot: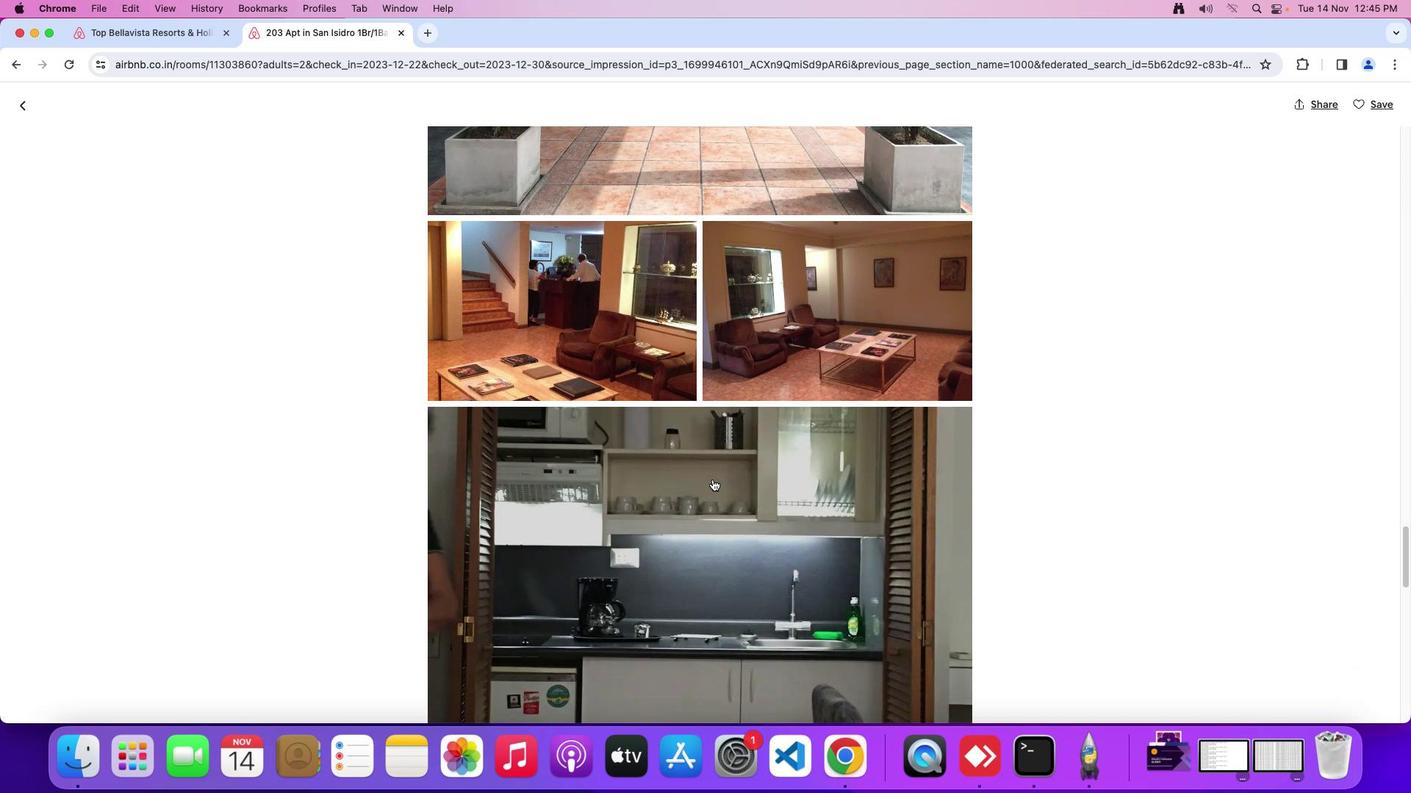 
Action: Mouse scrolled (712, 479) with delta (0, 0)
Screenshot: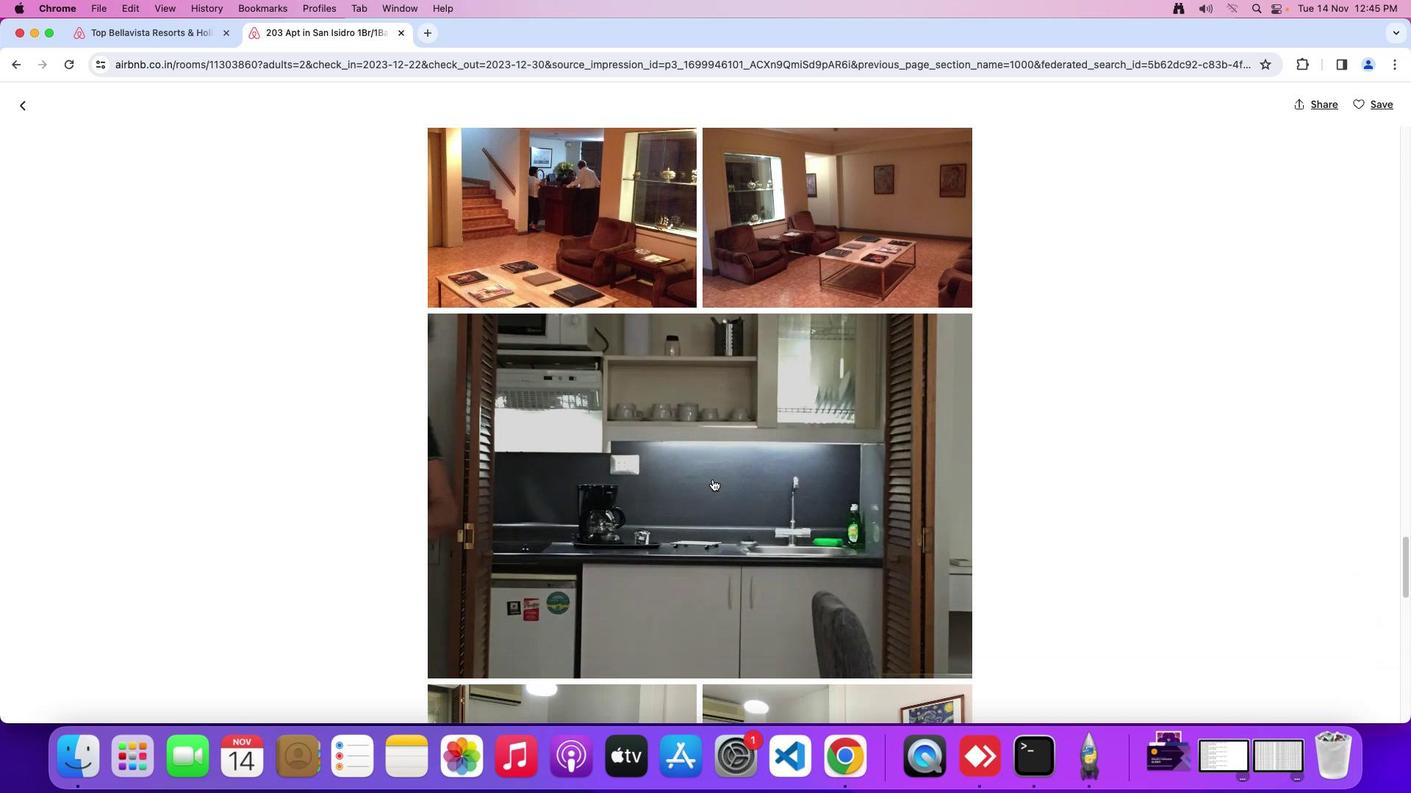 
Action: Mouse scrolled (712, 479) with delta (0, -2)
Screenshot: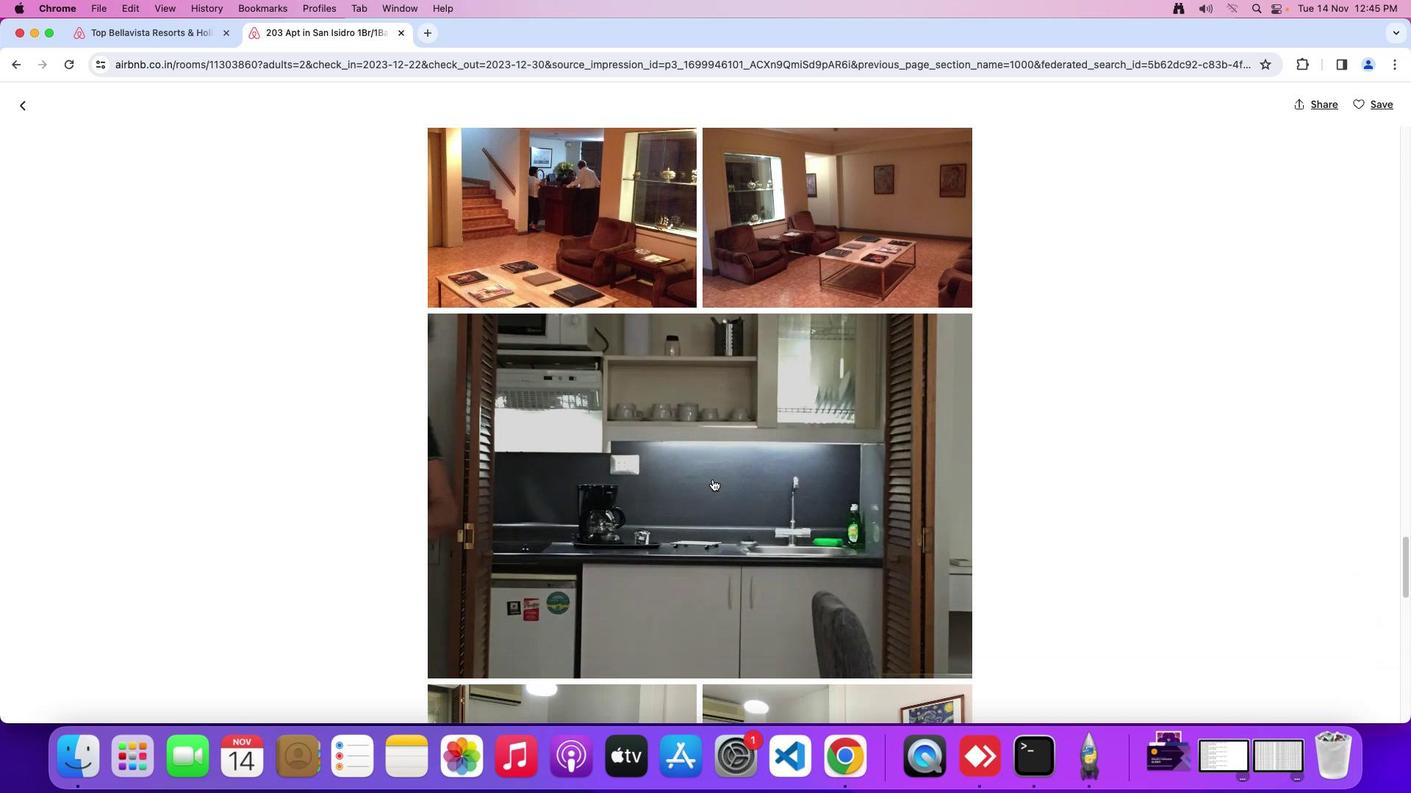 
Action: Mouse scrolled (712, 479) with delta (0, 0)
Screenshot: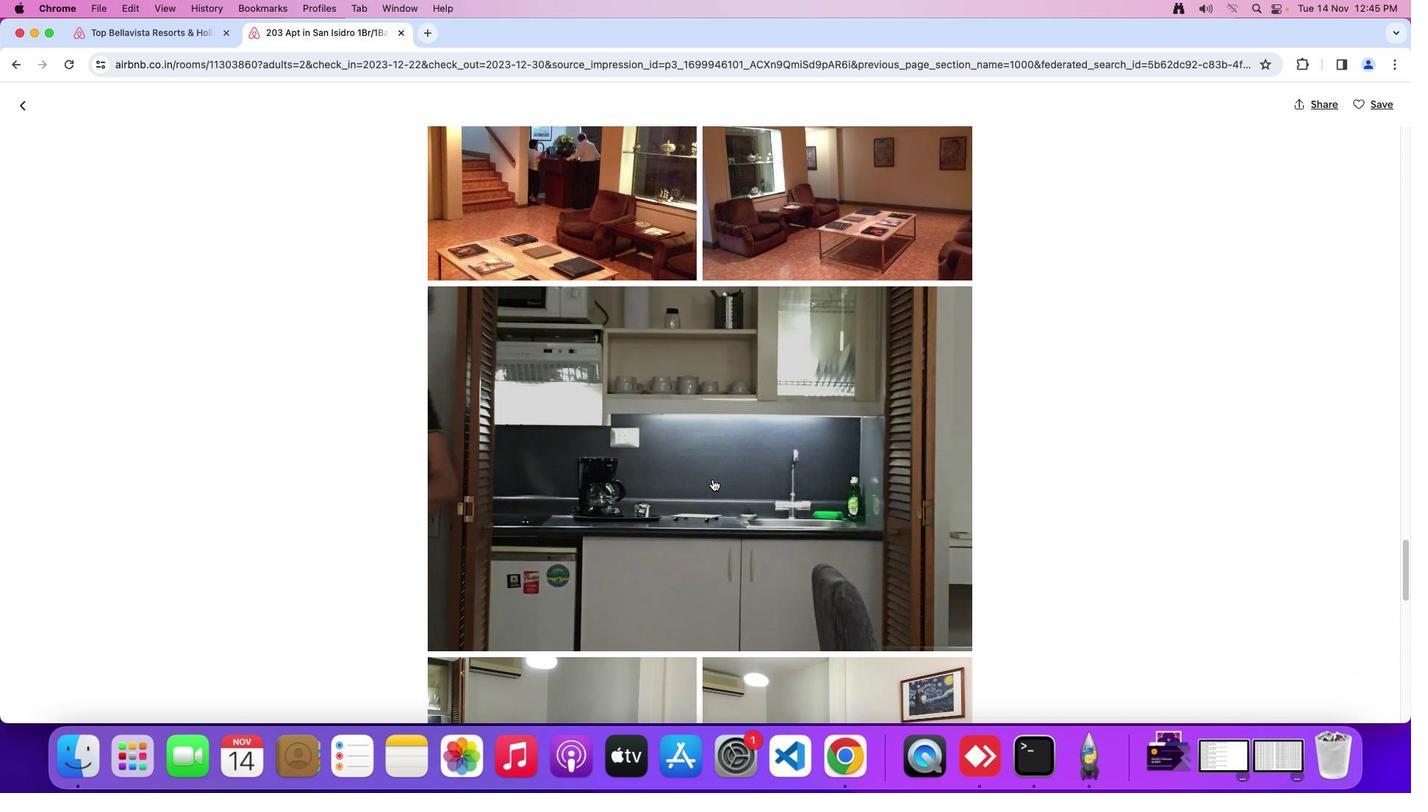 
Action: Mouse scrolled (712, 479) with delta (0, 0)
Screenshot: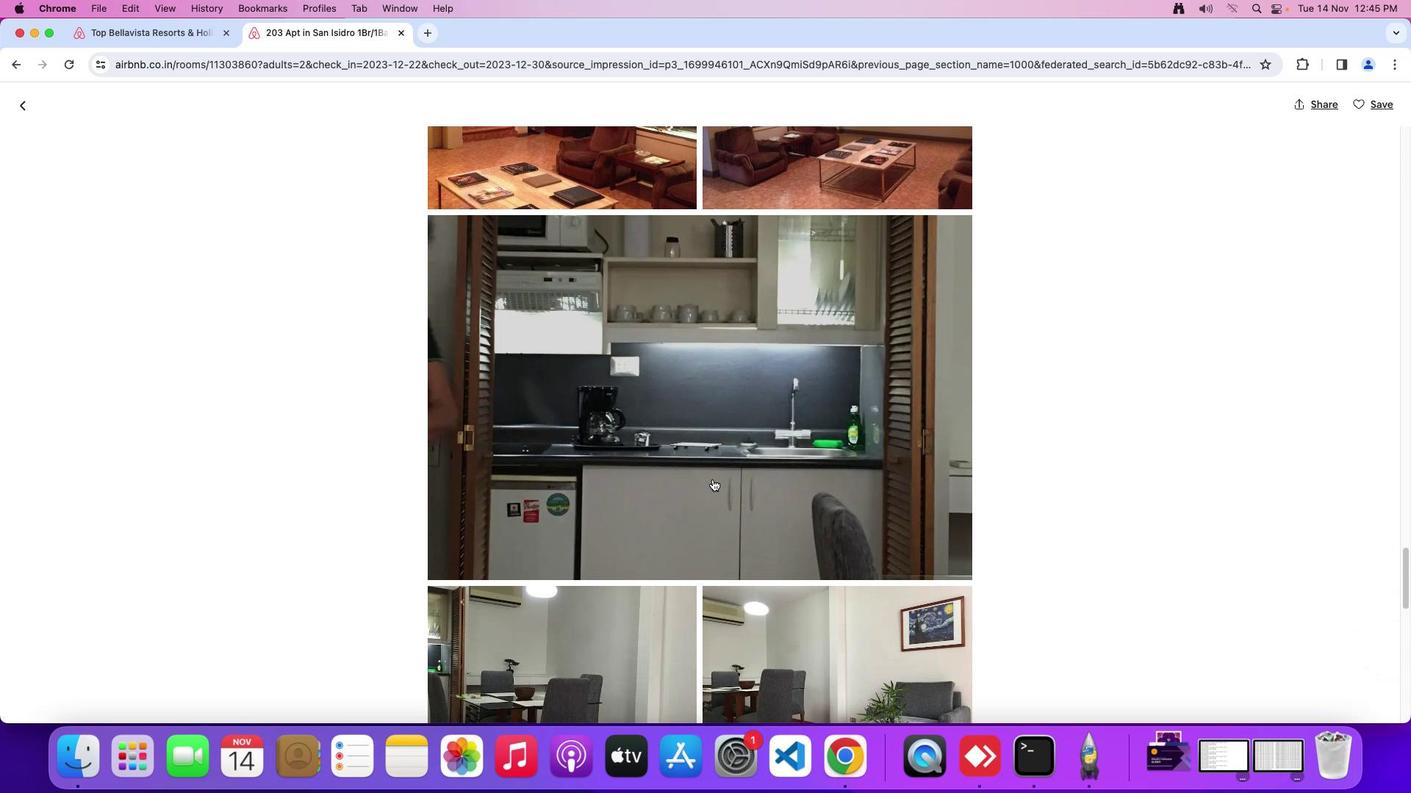 
Action: Mouse scrolled (712, 479) with delta (0, -1)
Screenshot: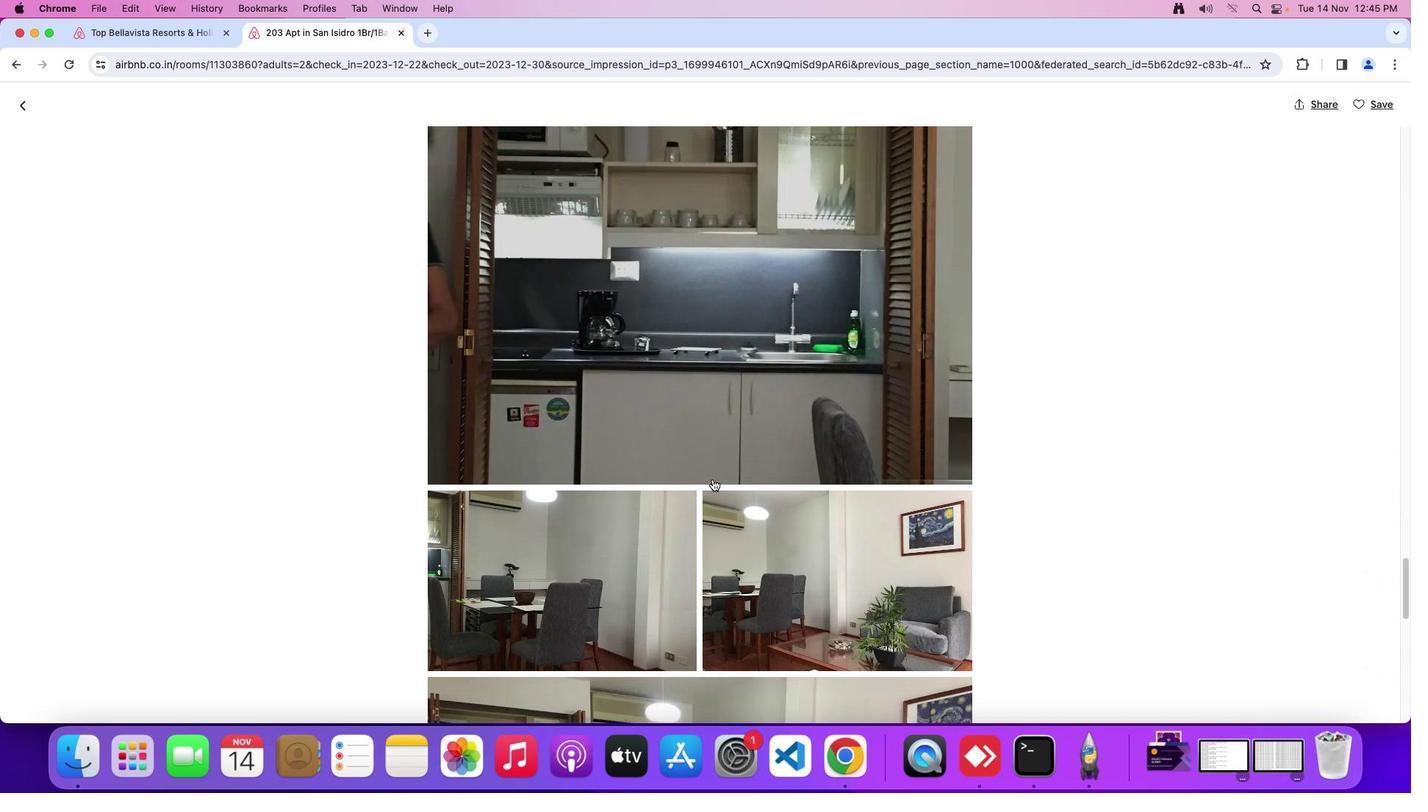 
Action: Mouse scrolled (712, 479) with delta (0, -2)
Screenshot: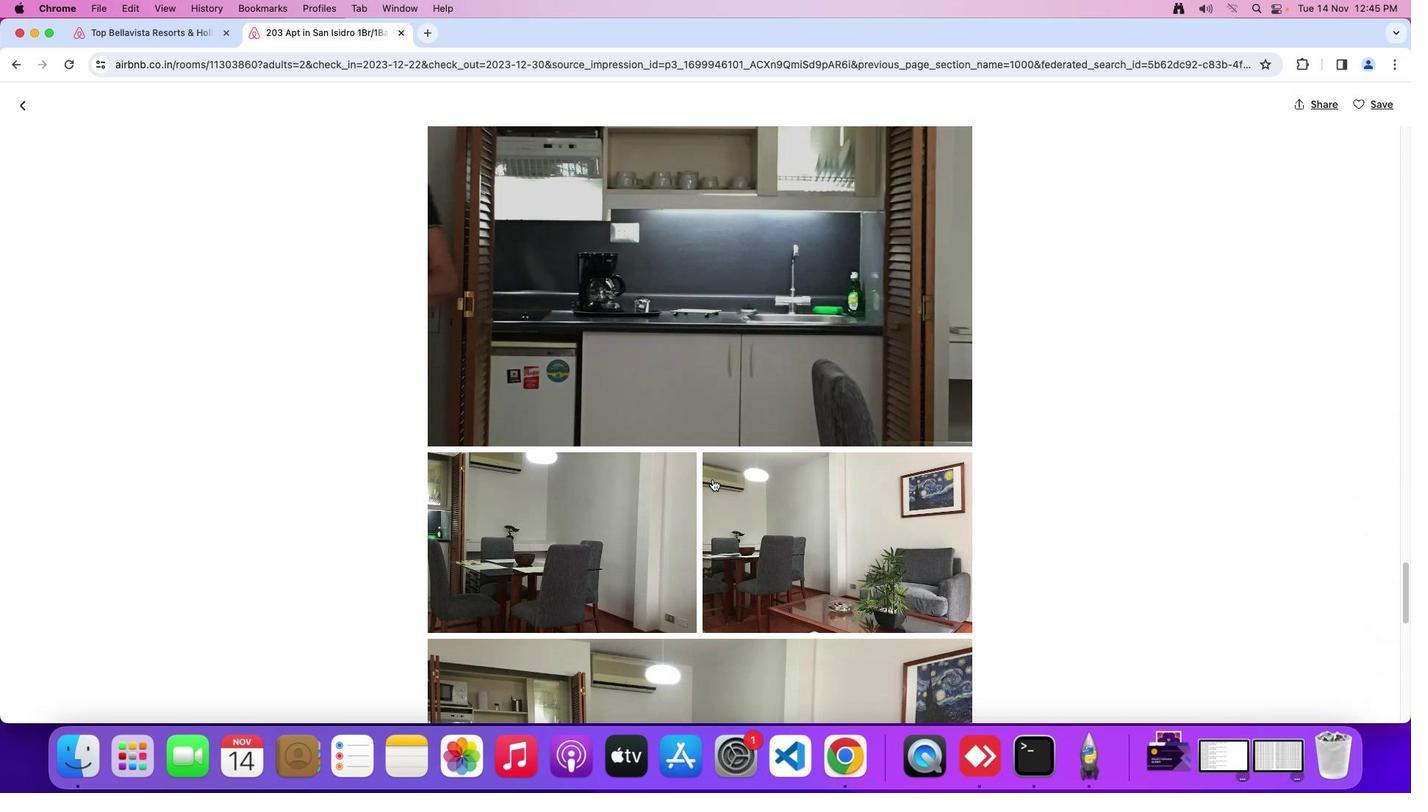 
Action: Mouse scrolled (712, 479) with delta (0, 0)
Screenshot: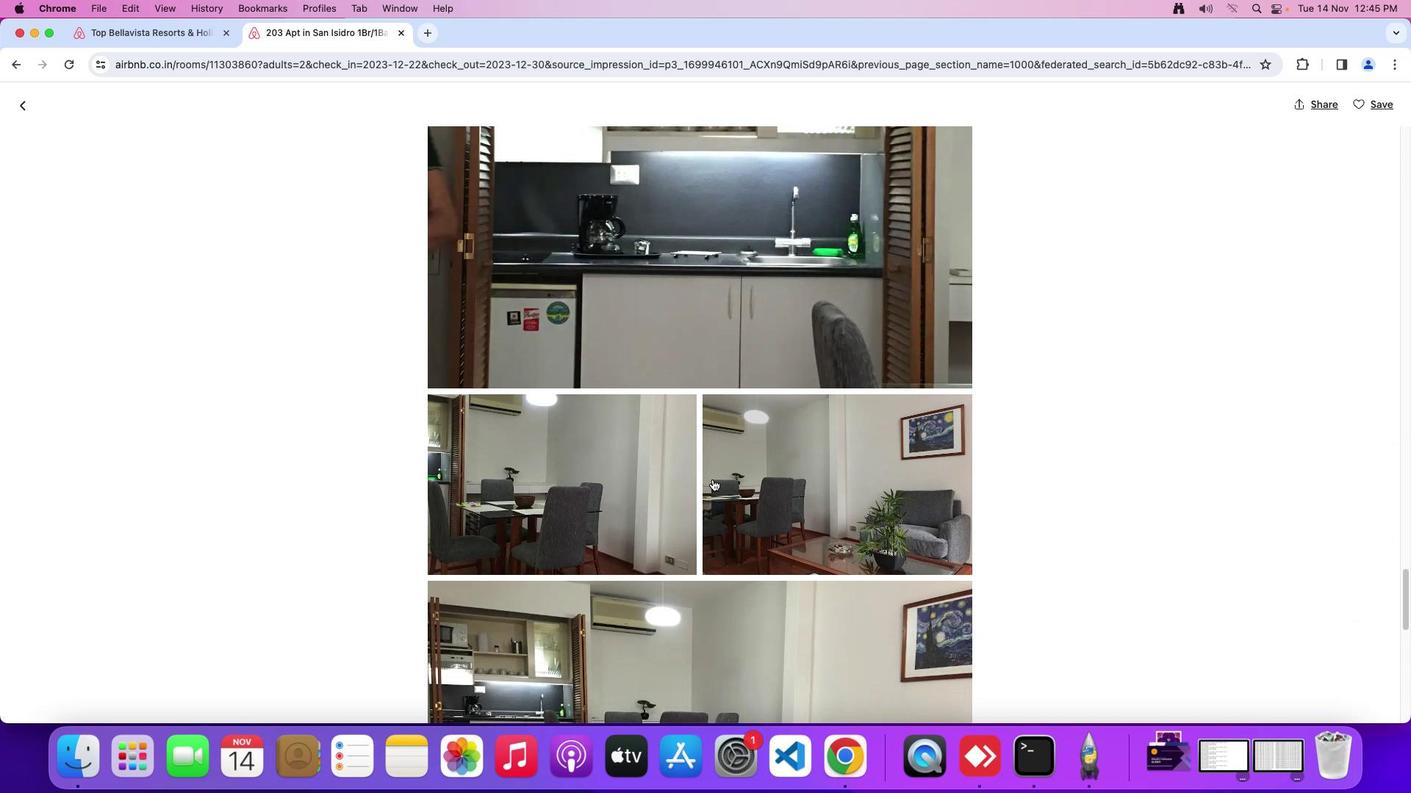 
Action: Mouse scrolled (712, 479) with delta (0, 0)
Screenshot: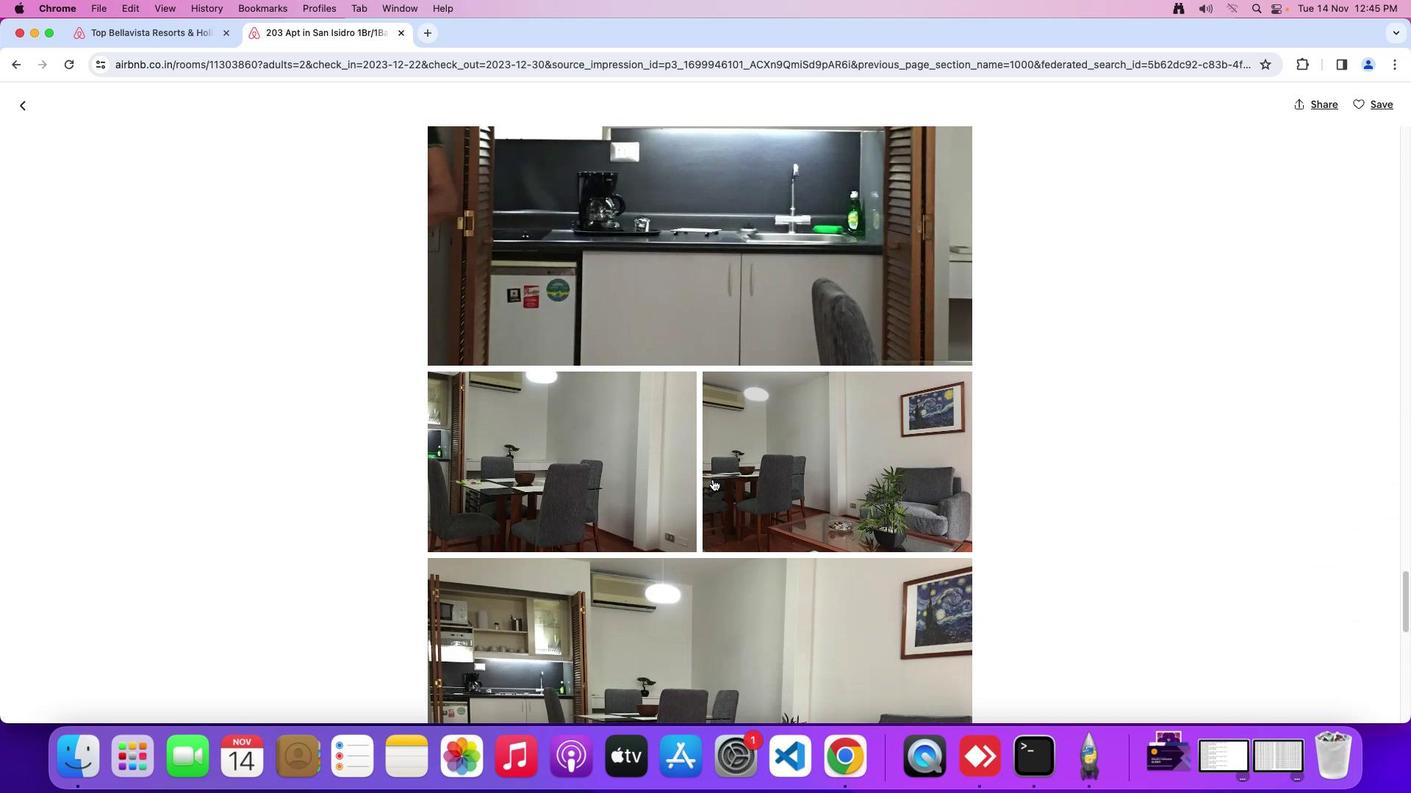 
Action: Mouse scrolled (712, 479) with delta (0, -2)
Screenshot: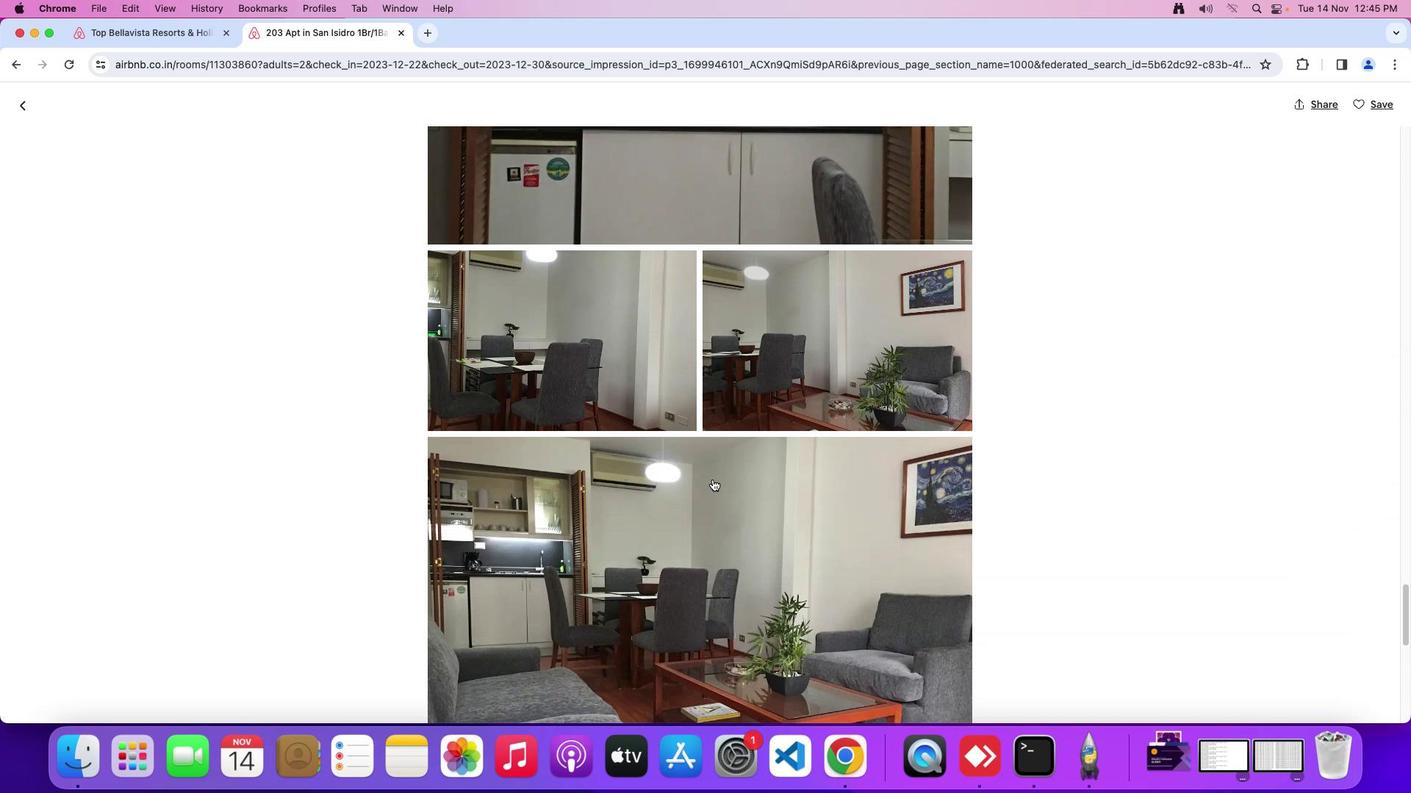 
Action: Mouse scrolled (712, 479) with delta (0, -2)
Screenshot: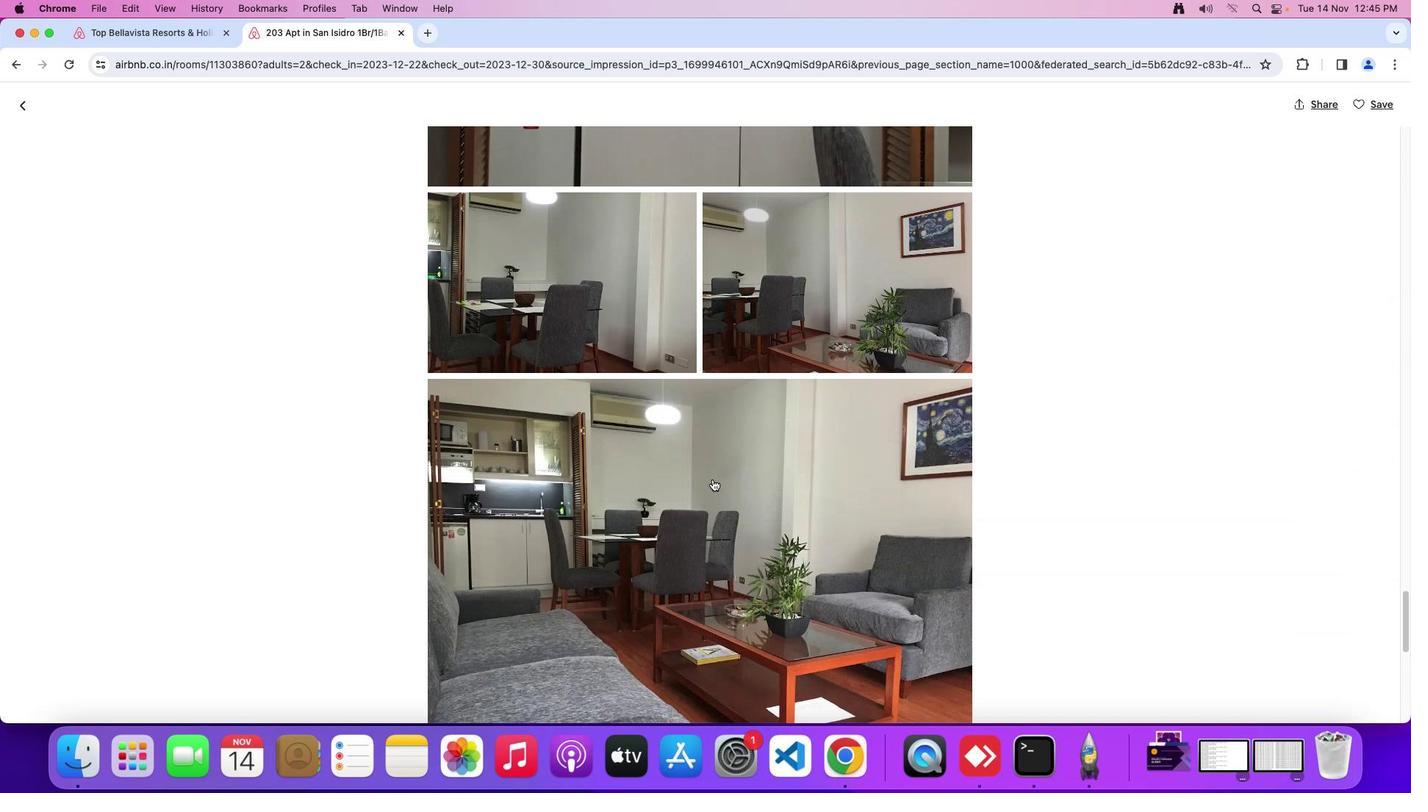 
Action: Mouse scrolled (712, 479) with delta (0, 0)
Screenshot: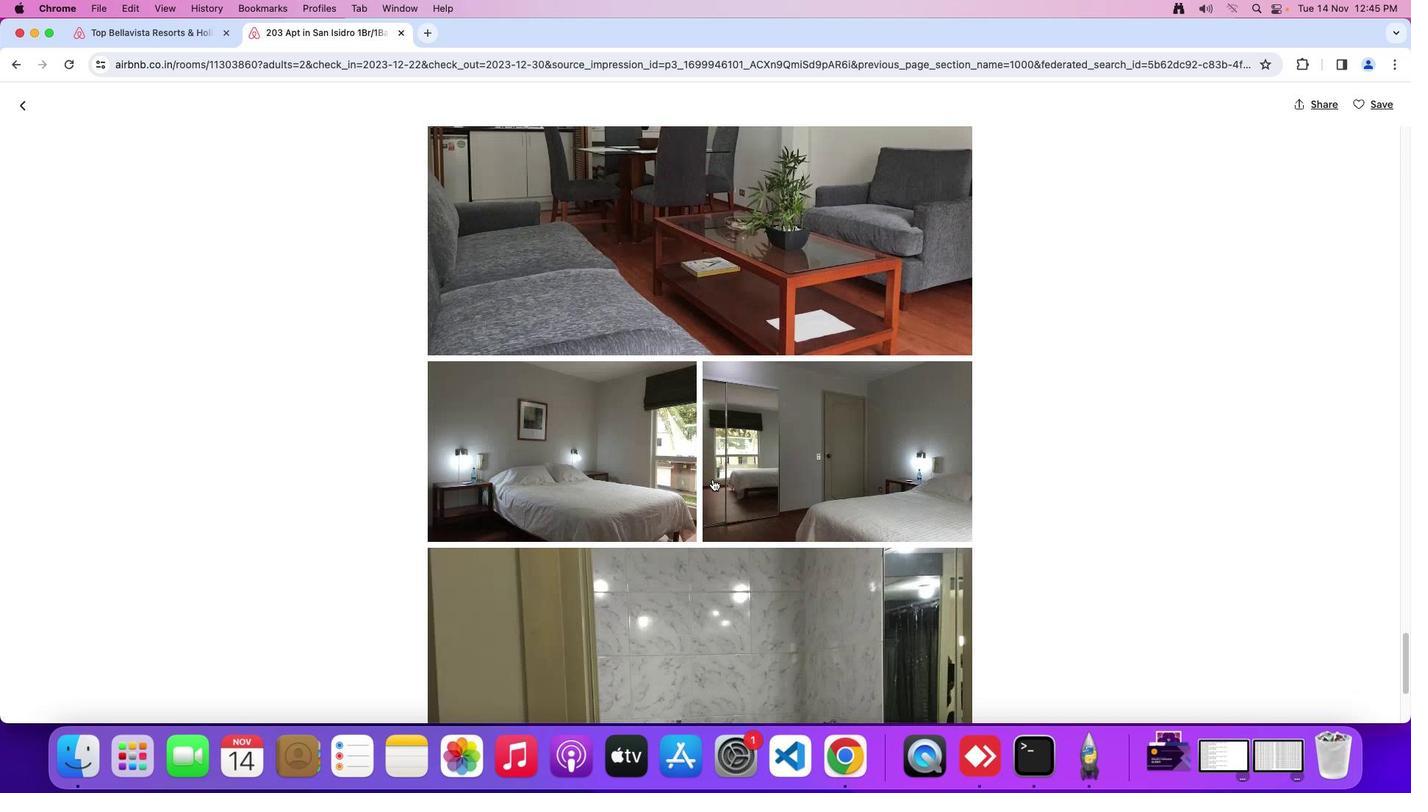 
Action: Mouse scrolled (712, 479) with delta (0, 0)
Screenshot: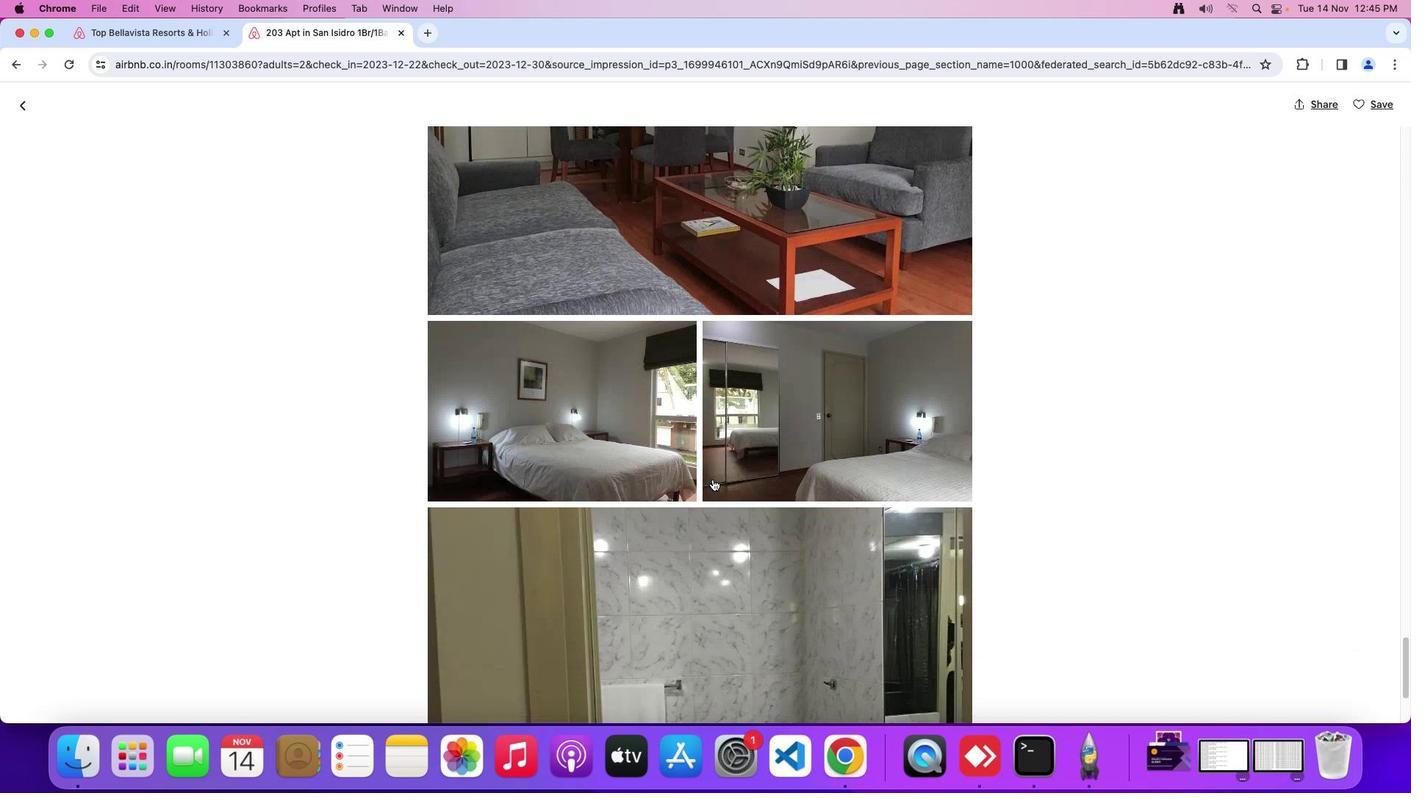 
Action: Mouse scrolled (712, 479) with delta (0, -2)
Screenshot: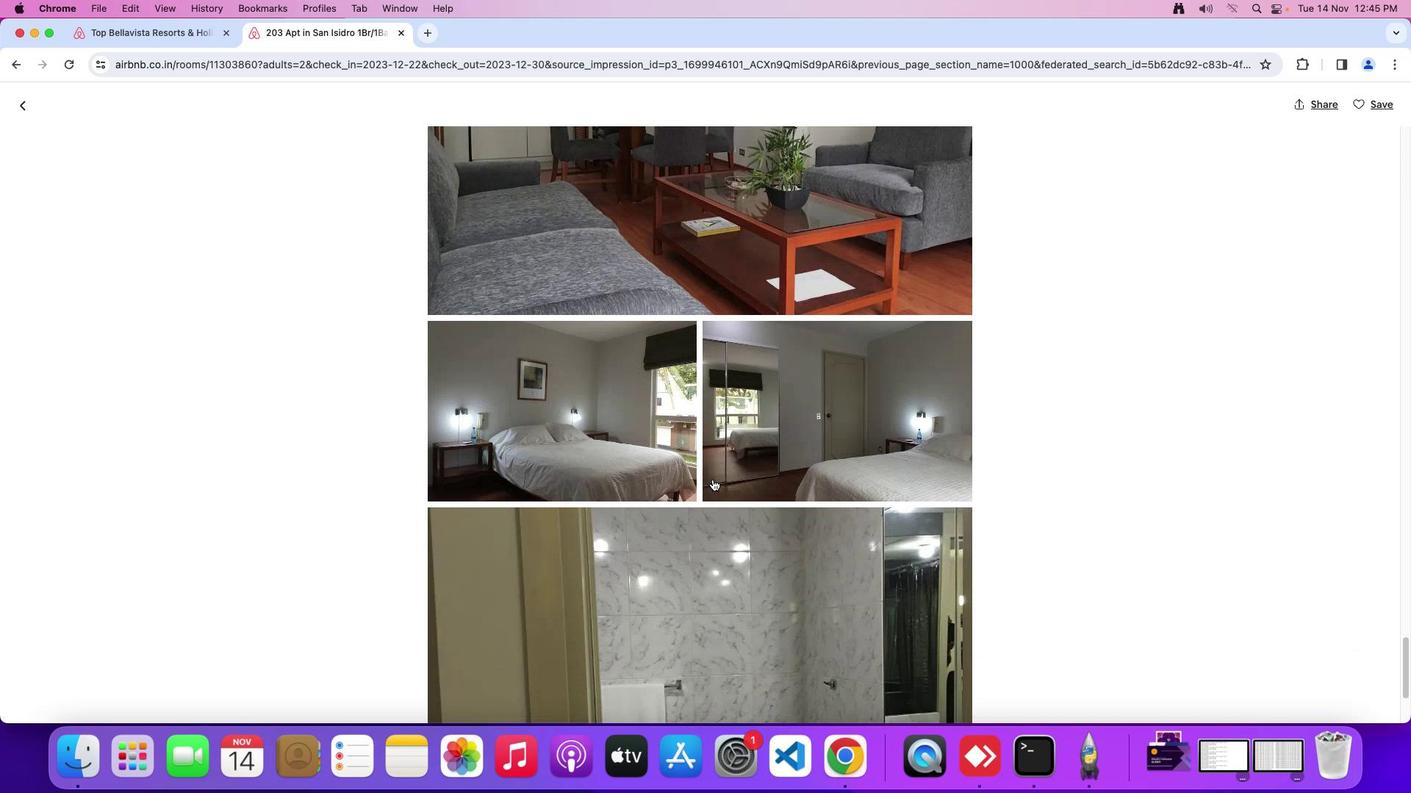 
Action: Mouse scrolled (712, 479) with delta (0, -5)
Screenshot: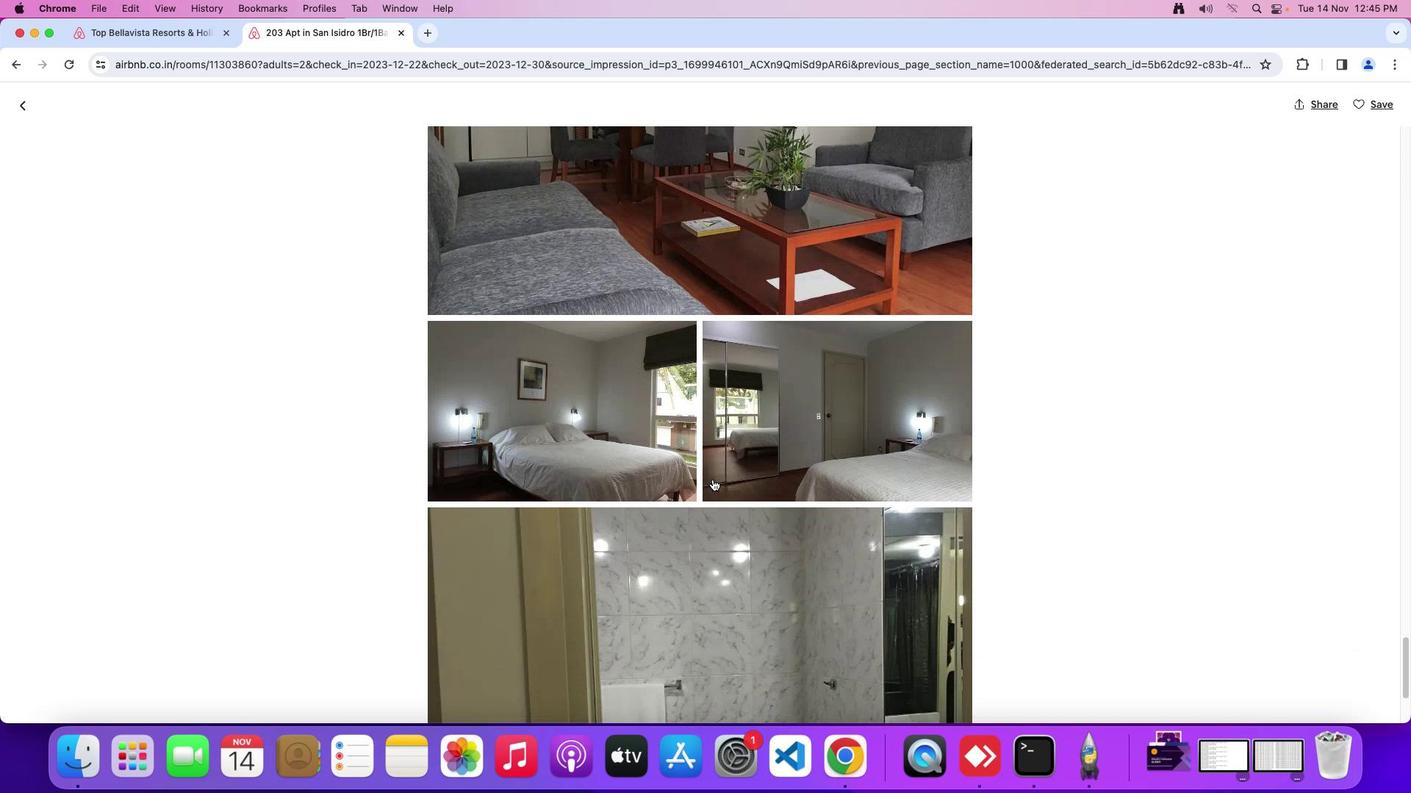 
Action: Mouse moved to (712, 479)
Screenshot: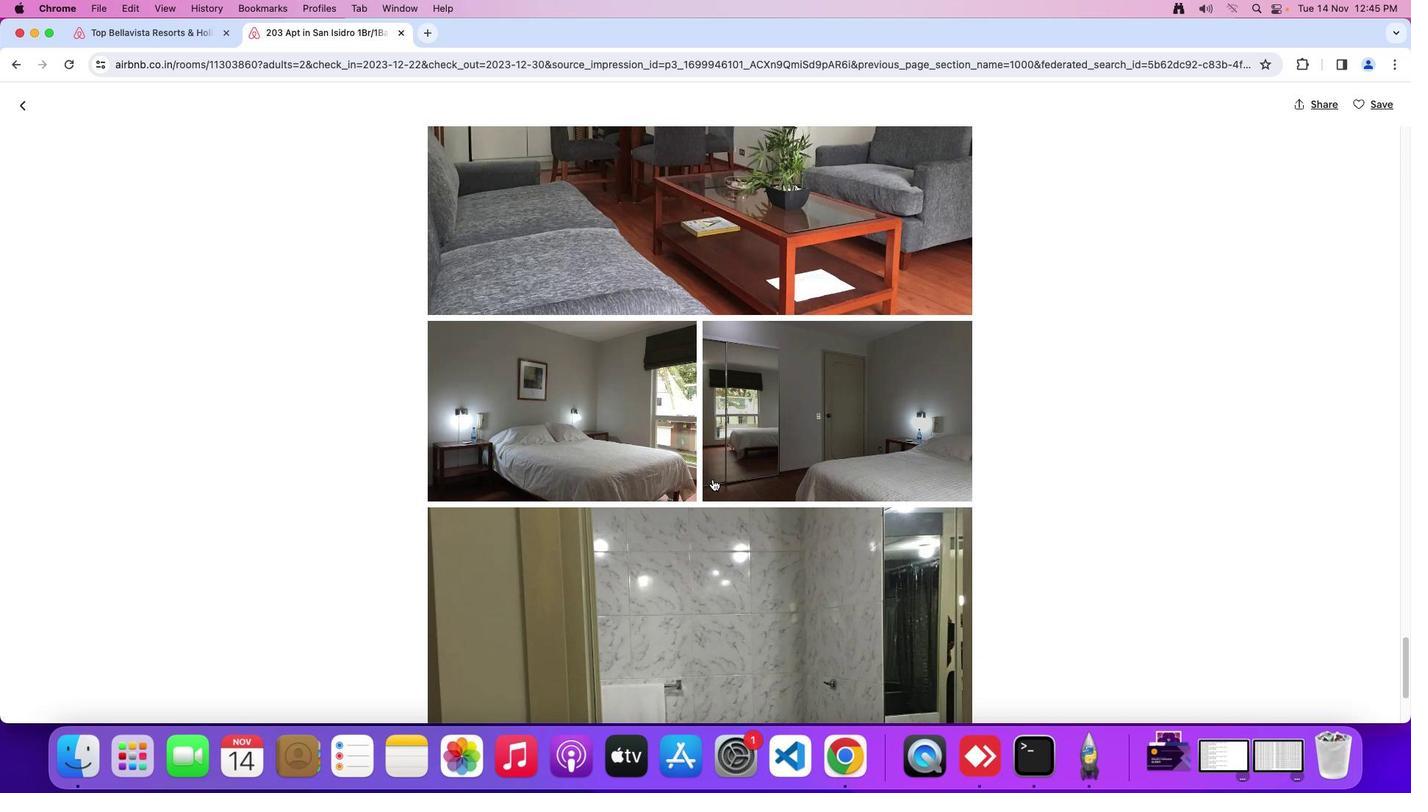 
Action: Mouse scrolled (712, 479) with delta (0, 0)
Screenshot: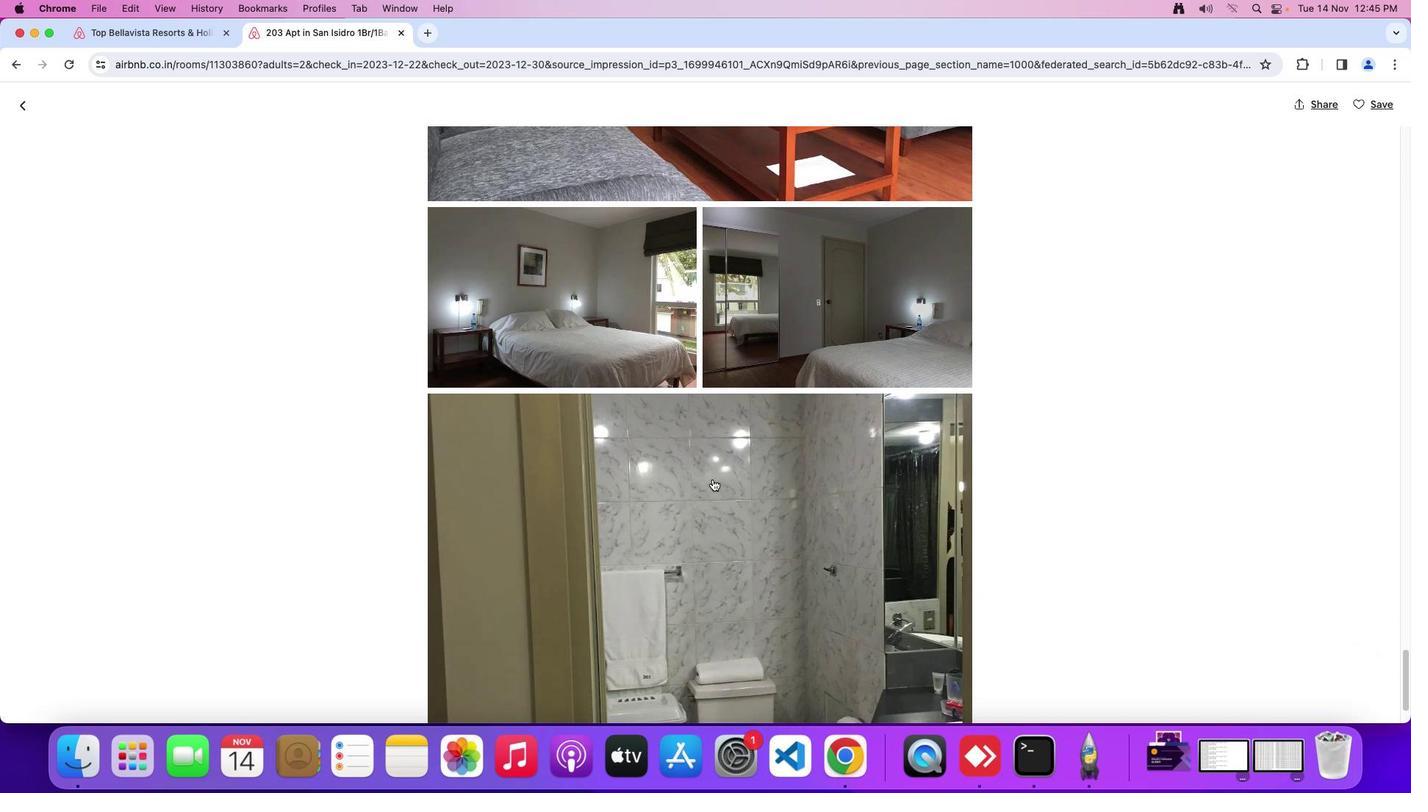 
Action: Mouse scrolled (712, 479) with delta (0, 0)
Screenshot: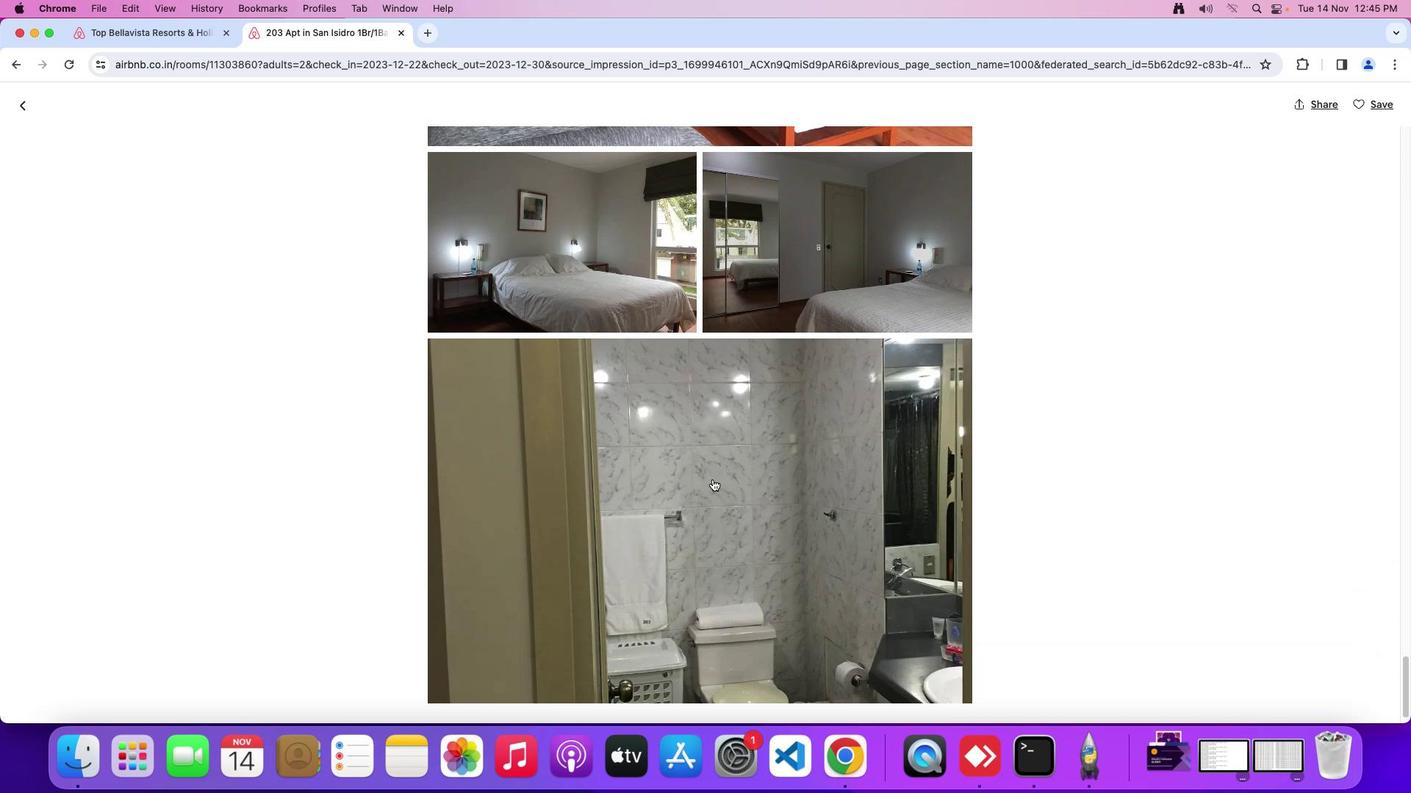 
Action: Mouse scrolled (712, 479) with delta (0, -3)
Screenshot: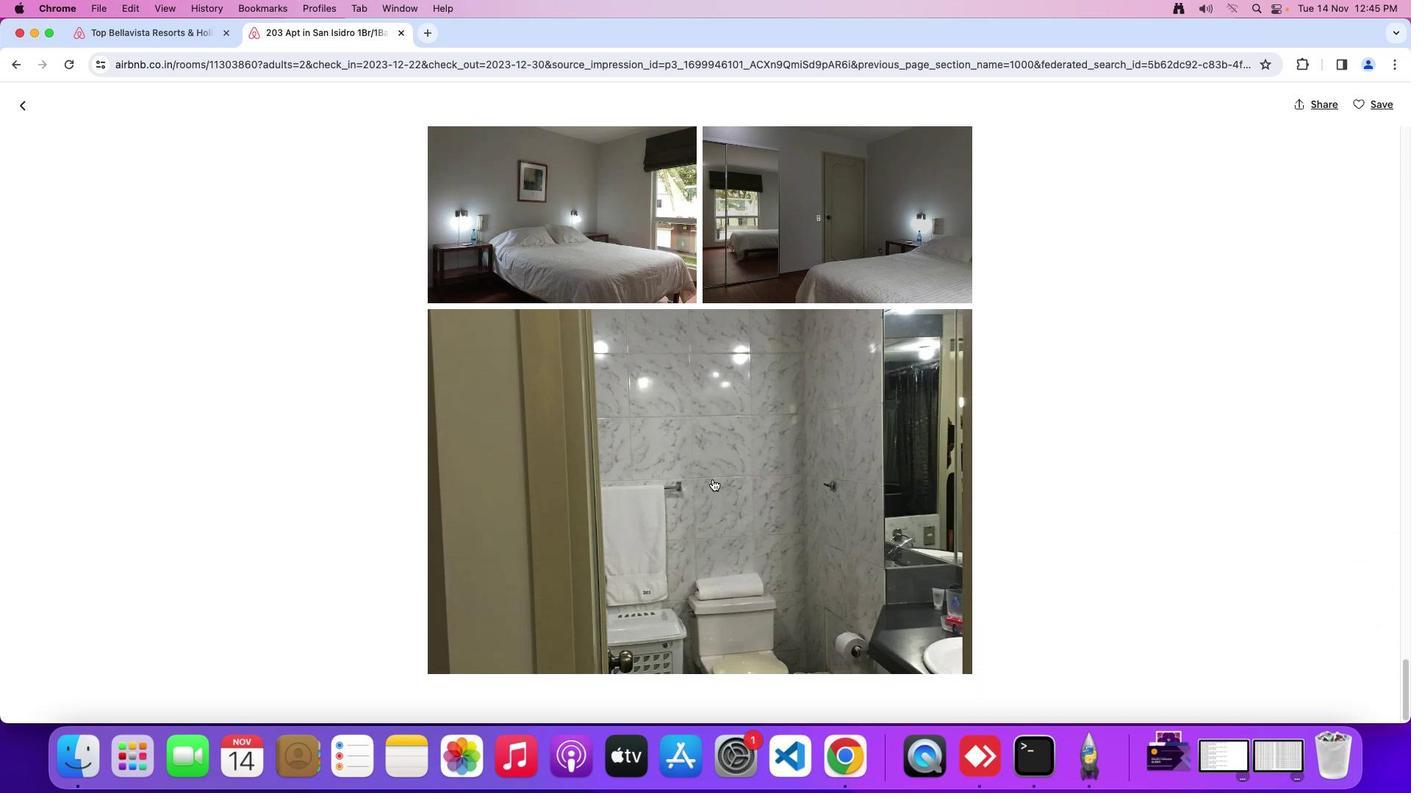 
Action: Mouse scrolled (712, 479) with delta (0, -5)
Screenshot: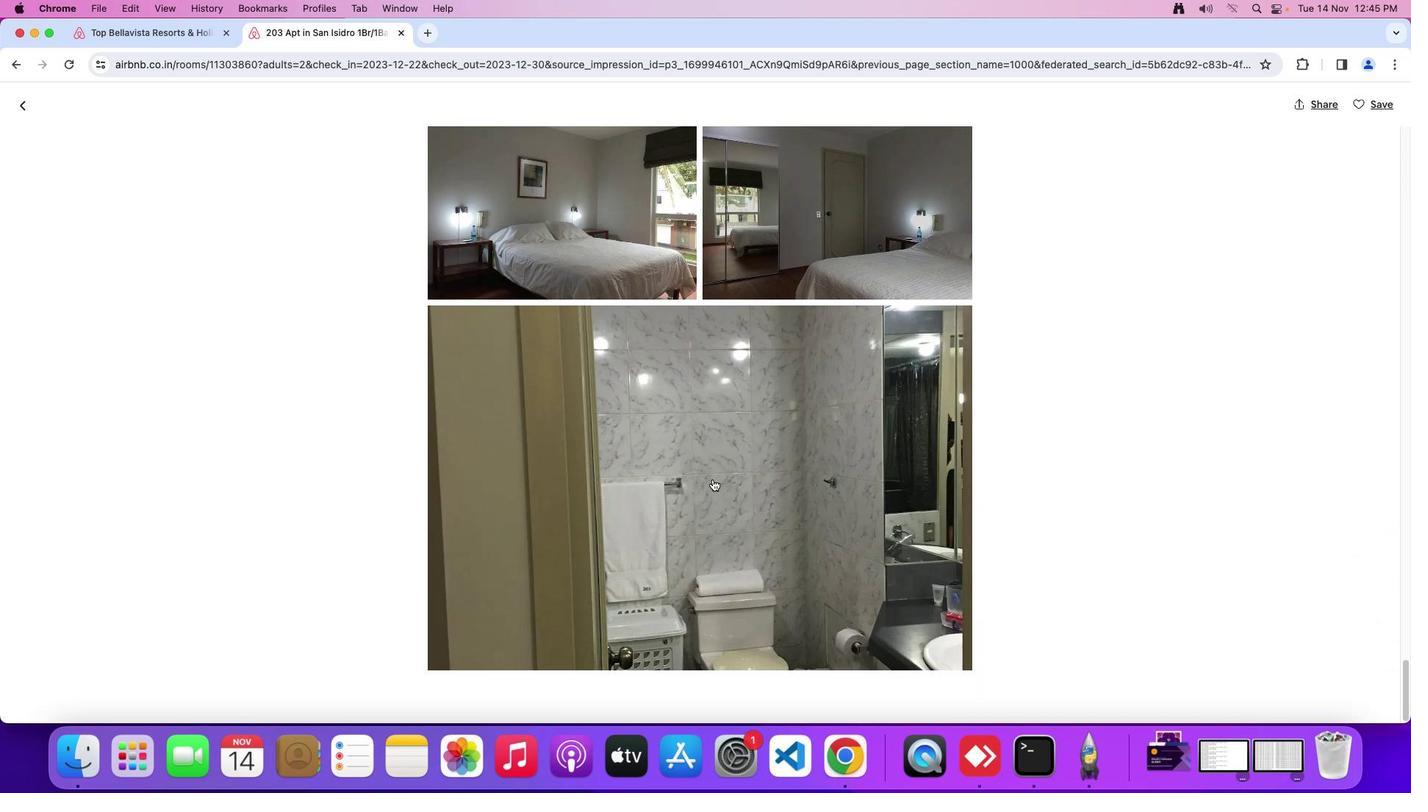 
Action: Mouse scrolled (712, 479) with delta (0, 0)
Screenshot: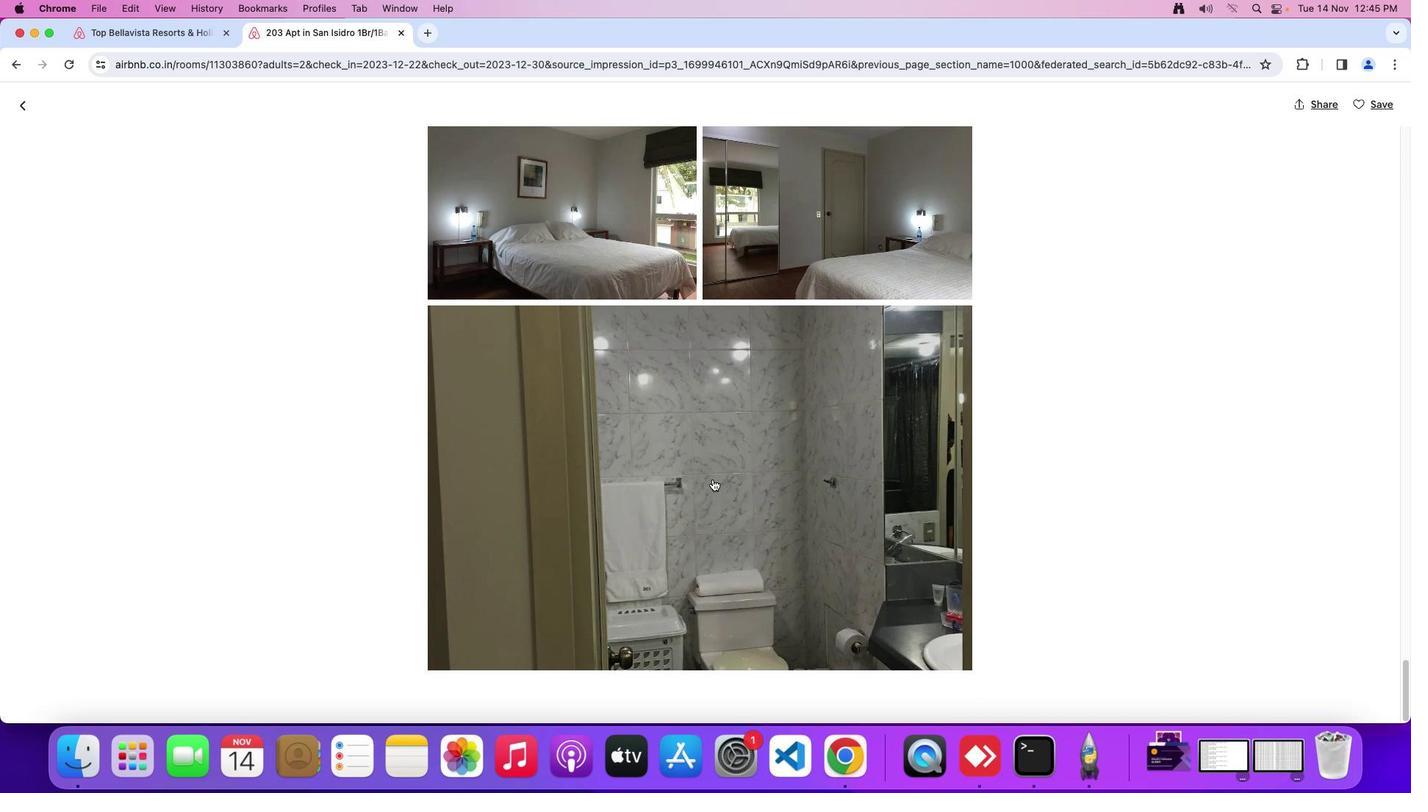 
Action: Mouse scrolled (712, 479) with delta (0, 0)
Screenshot: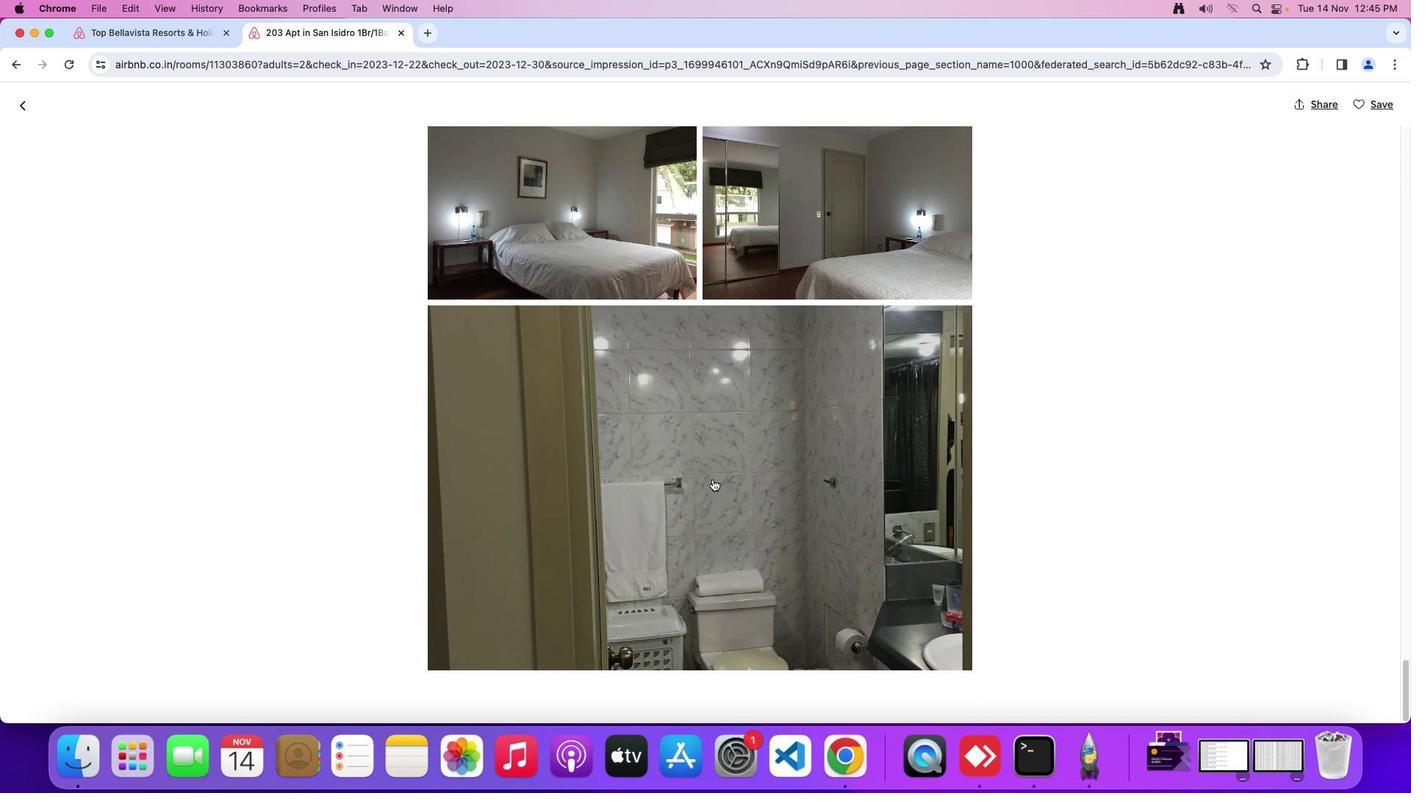 
Action: Mouse scrolled (712, 479) with delta (0, -3)
Screenshot: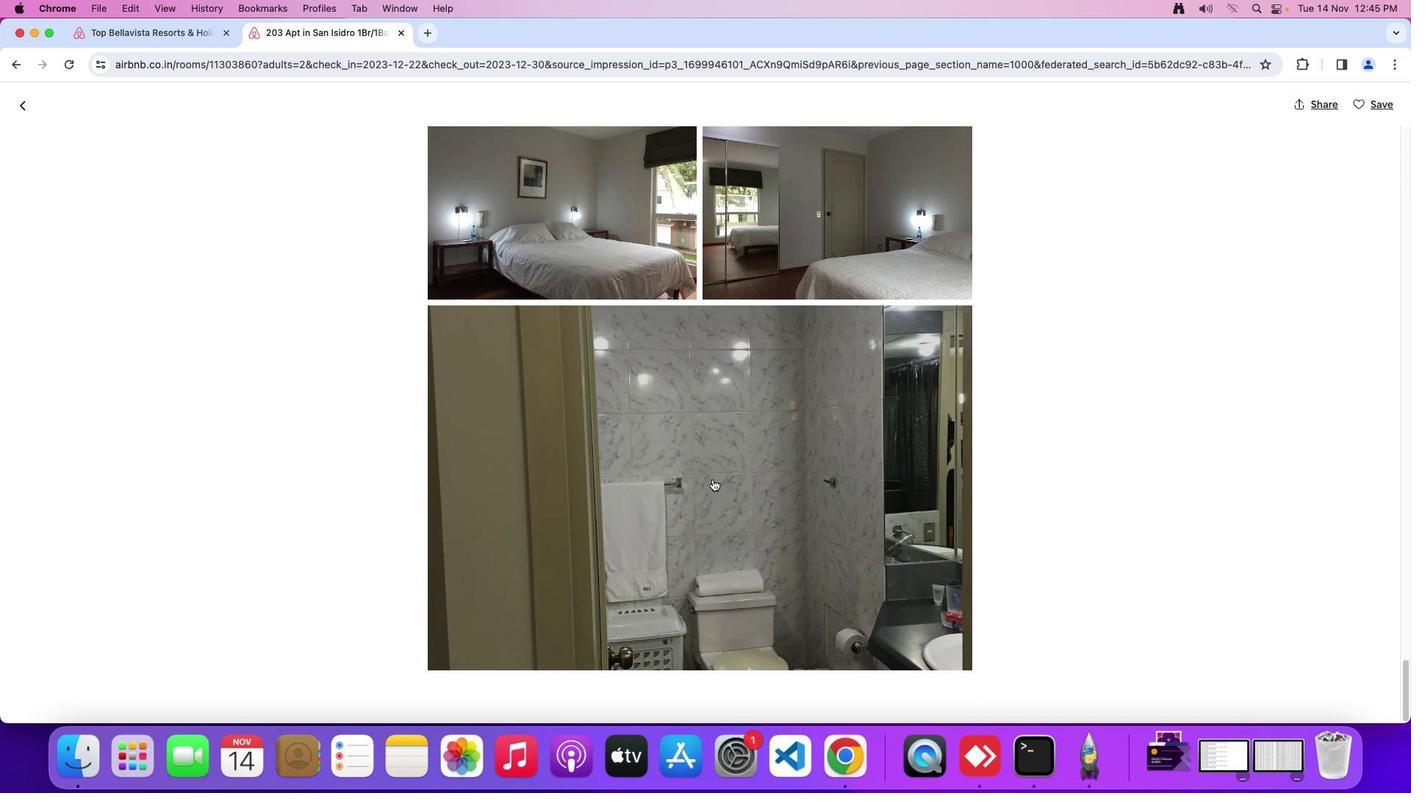 
Action: Mouse scrolled (712, 479) with delta (0, -5)
Screenshot: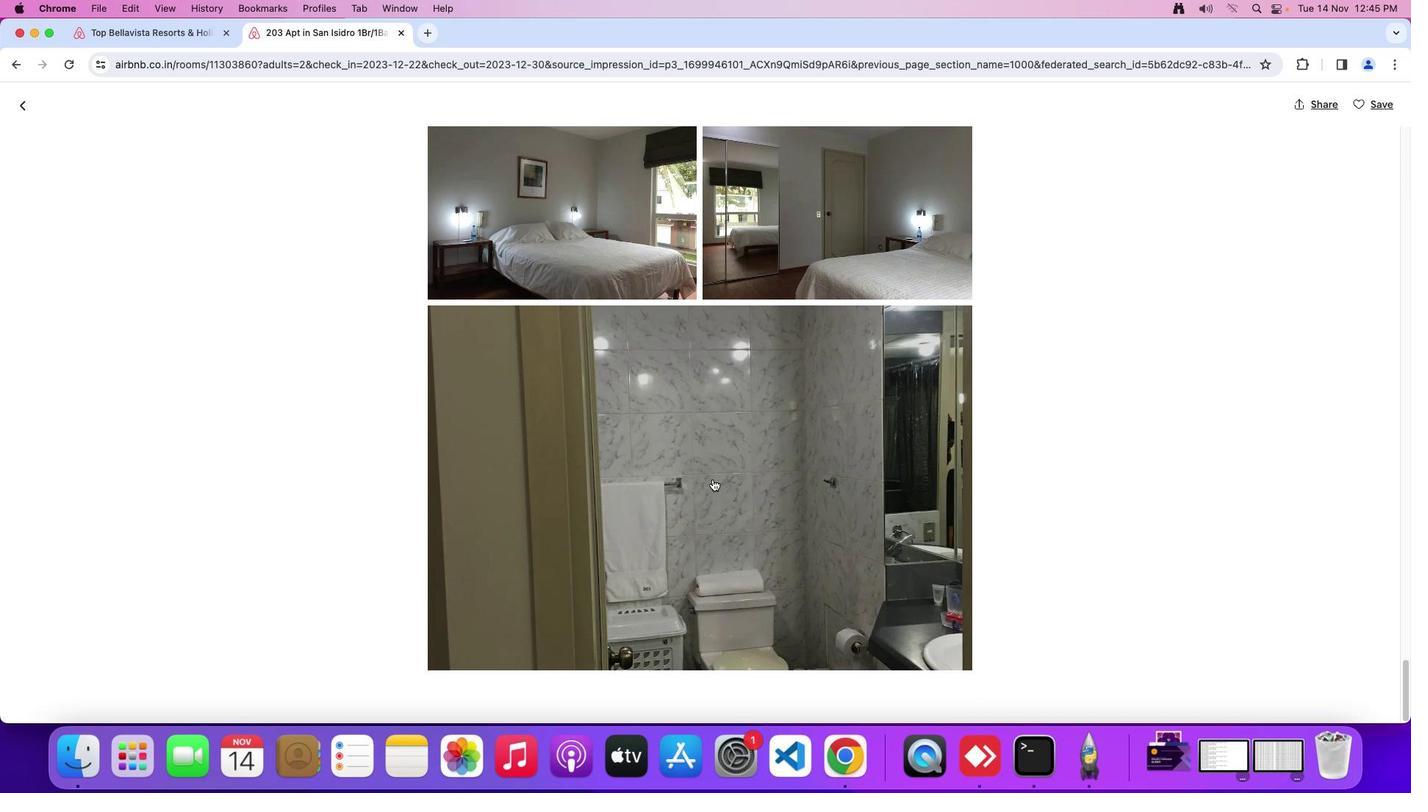 
Action: Mouse scrolled (712, 479) with delta (0, 0)
Screenshot: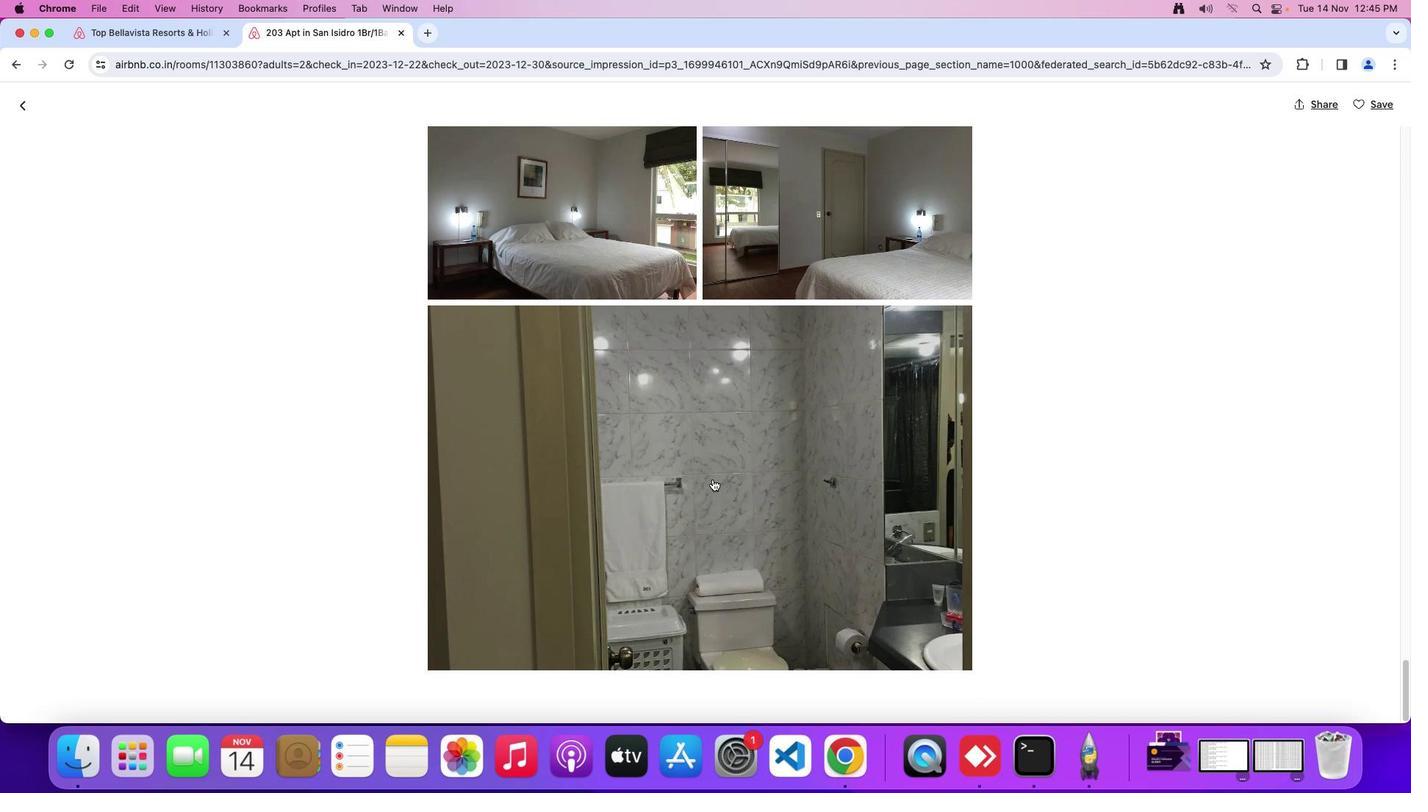 
Action: Mouse scrolled (712, 479) with delta (0, 0)
Screenshot: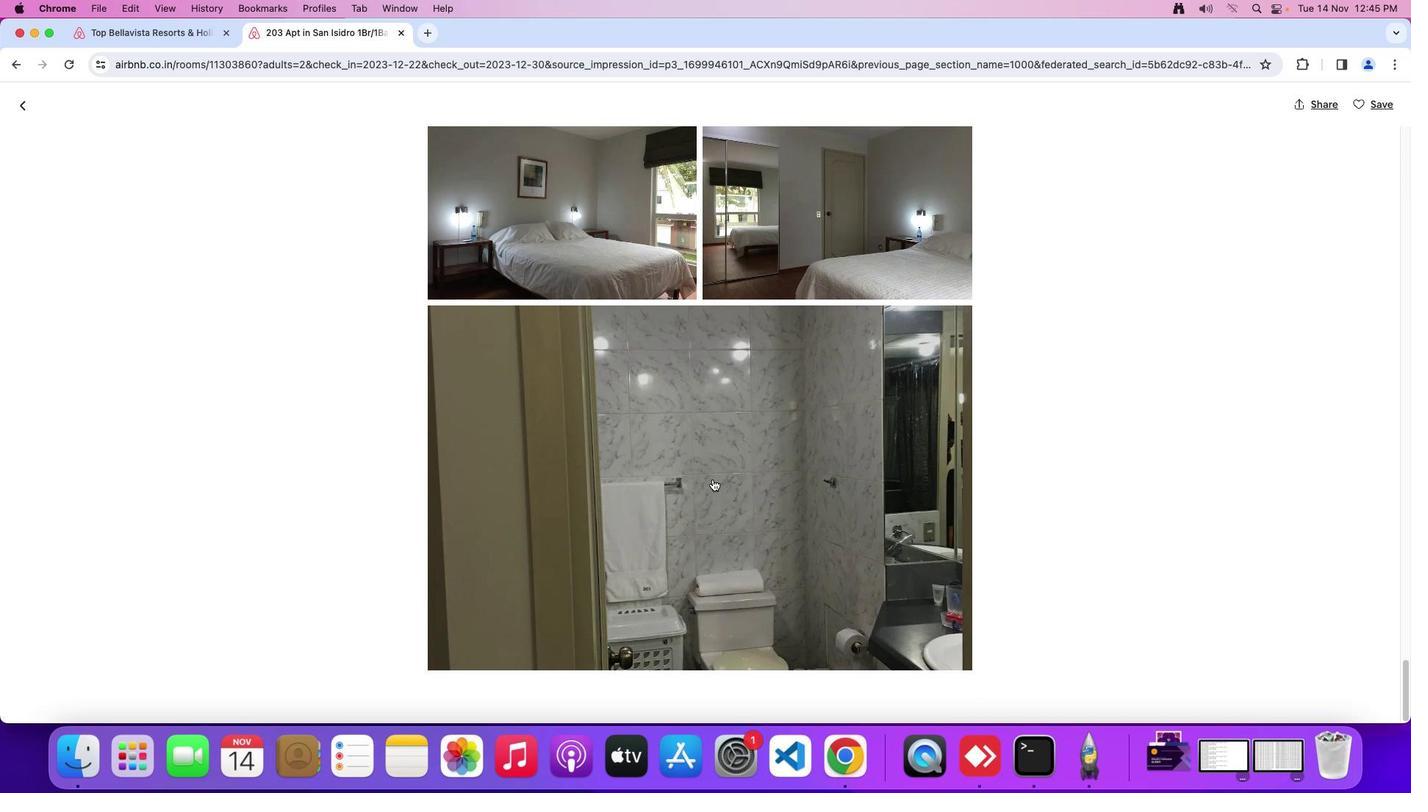 
Action: Mouse scrolled (712, 479) with delta (0, -2)
Screenshot: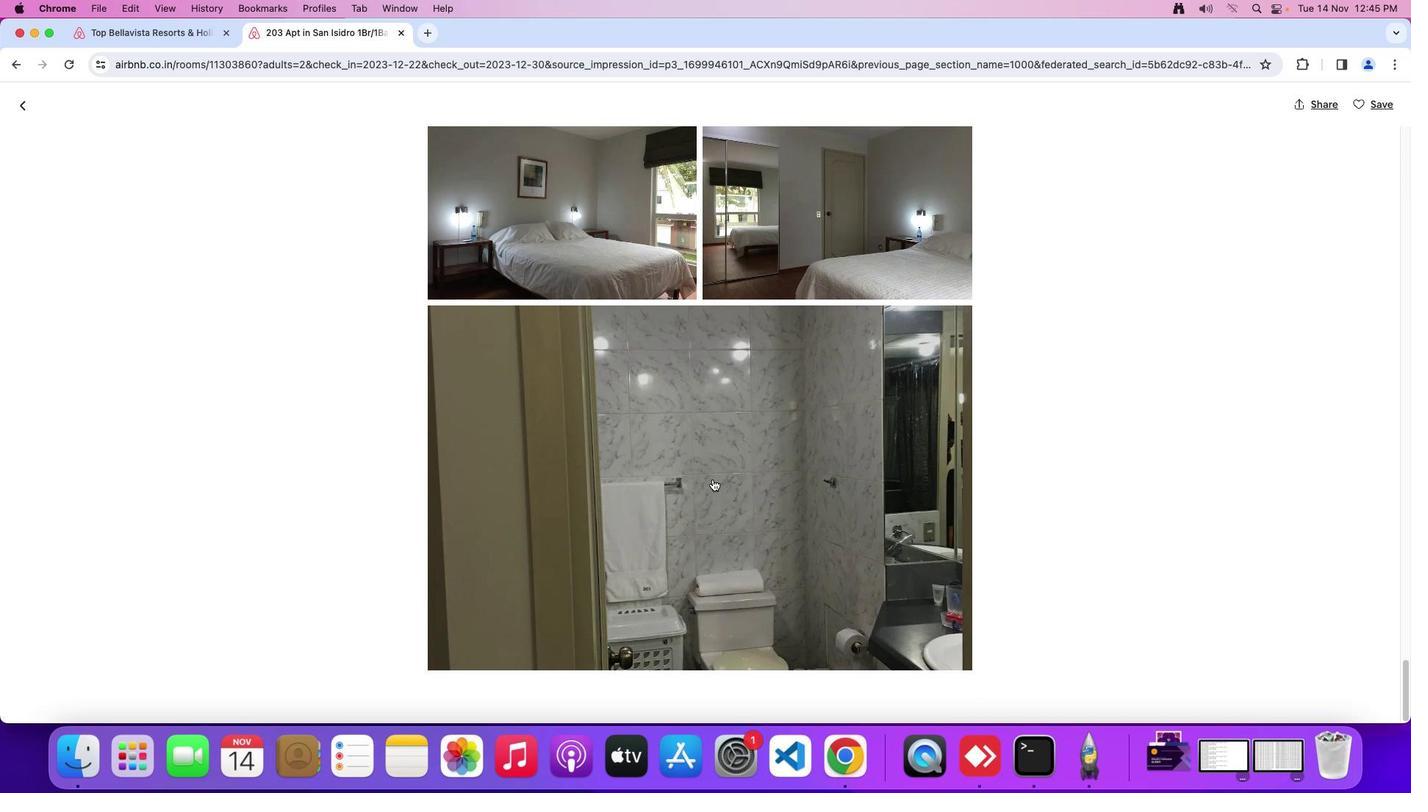 
Action: Mouse scrolled (712, 479) with delta (0, -4)
Screenshot: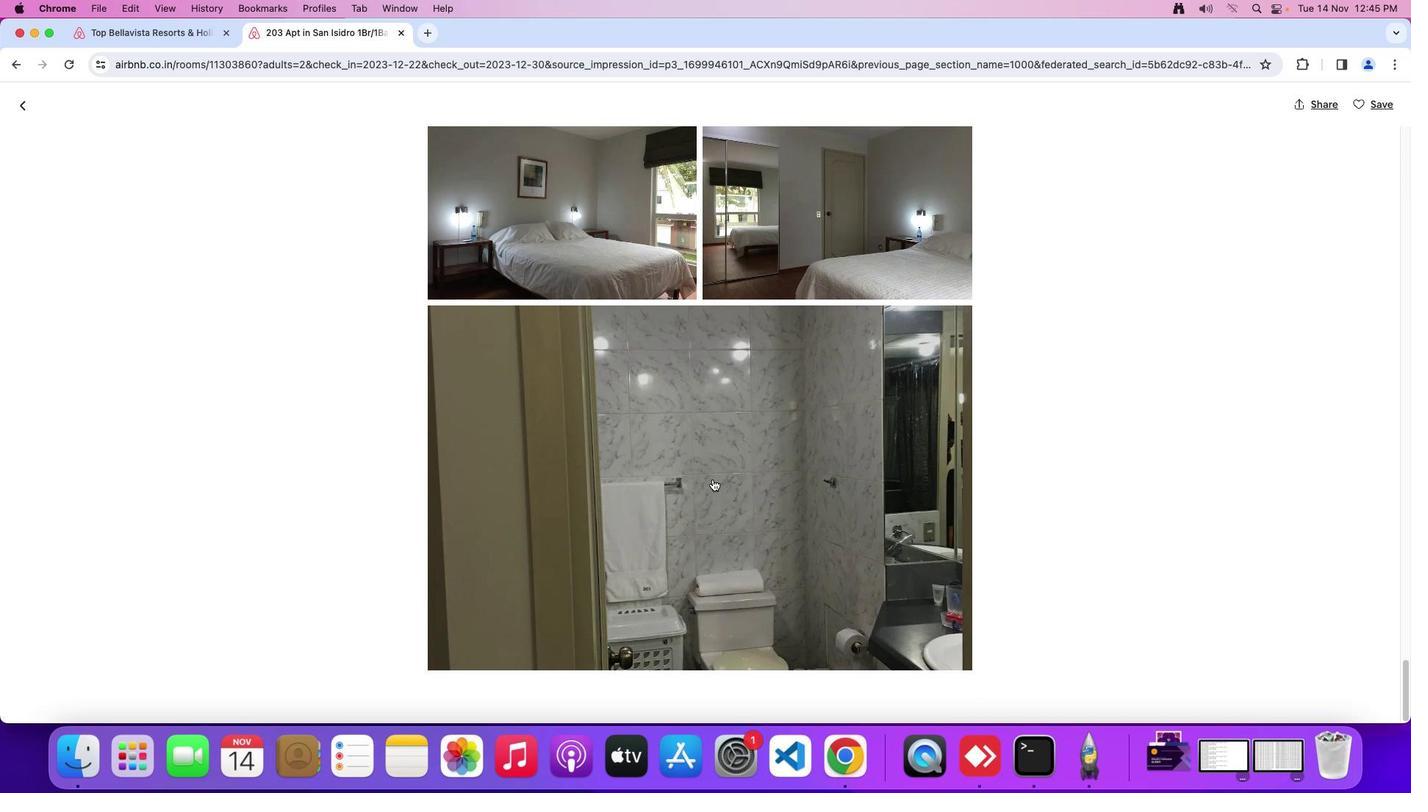
Action: Mouse scrolled (712, 479) with delta (0, 0)
Screenshot: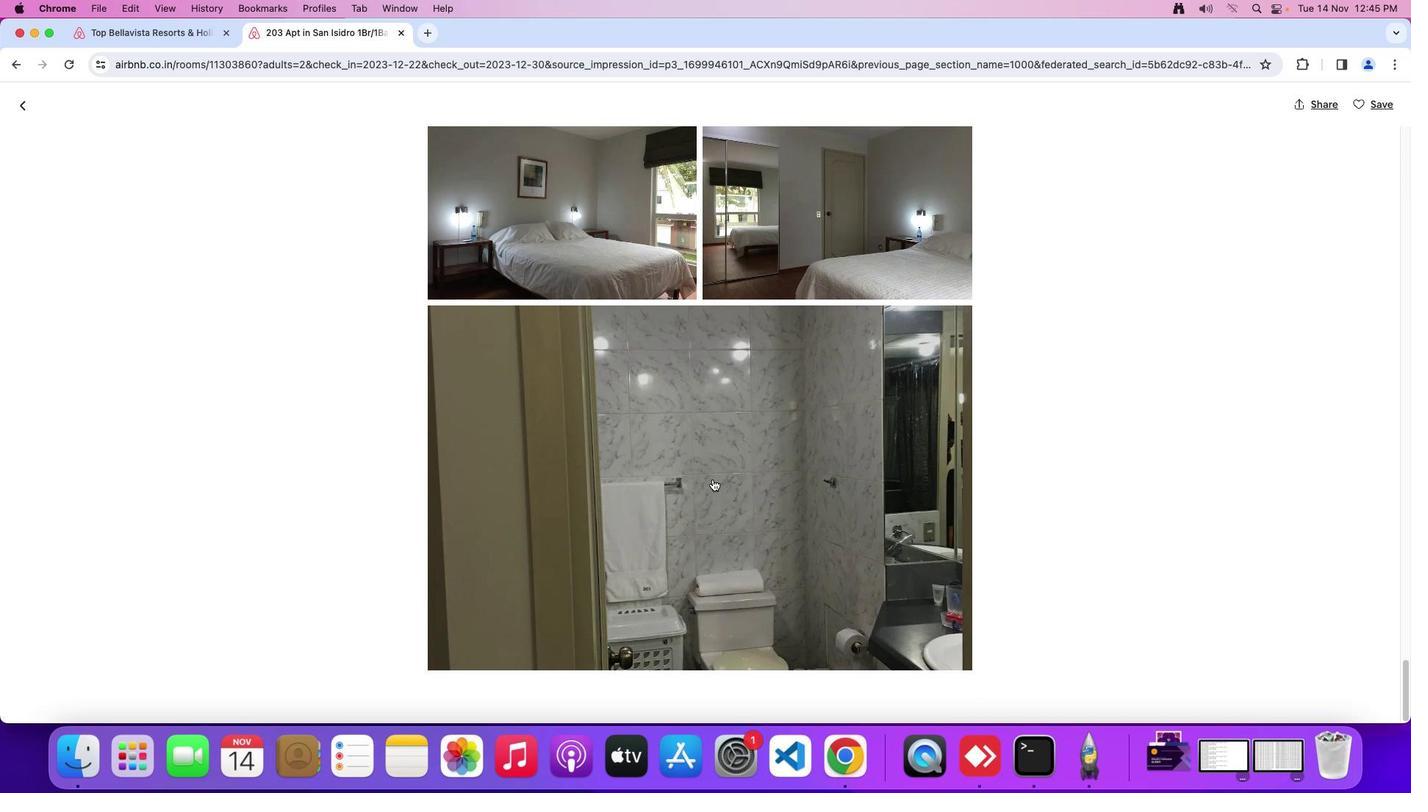 
Action: Mouse scrolled (712, 479) with delta (0, 0)
Screenshot: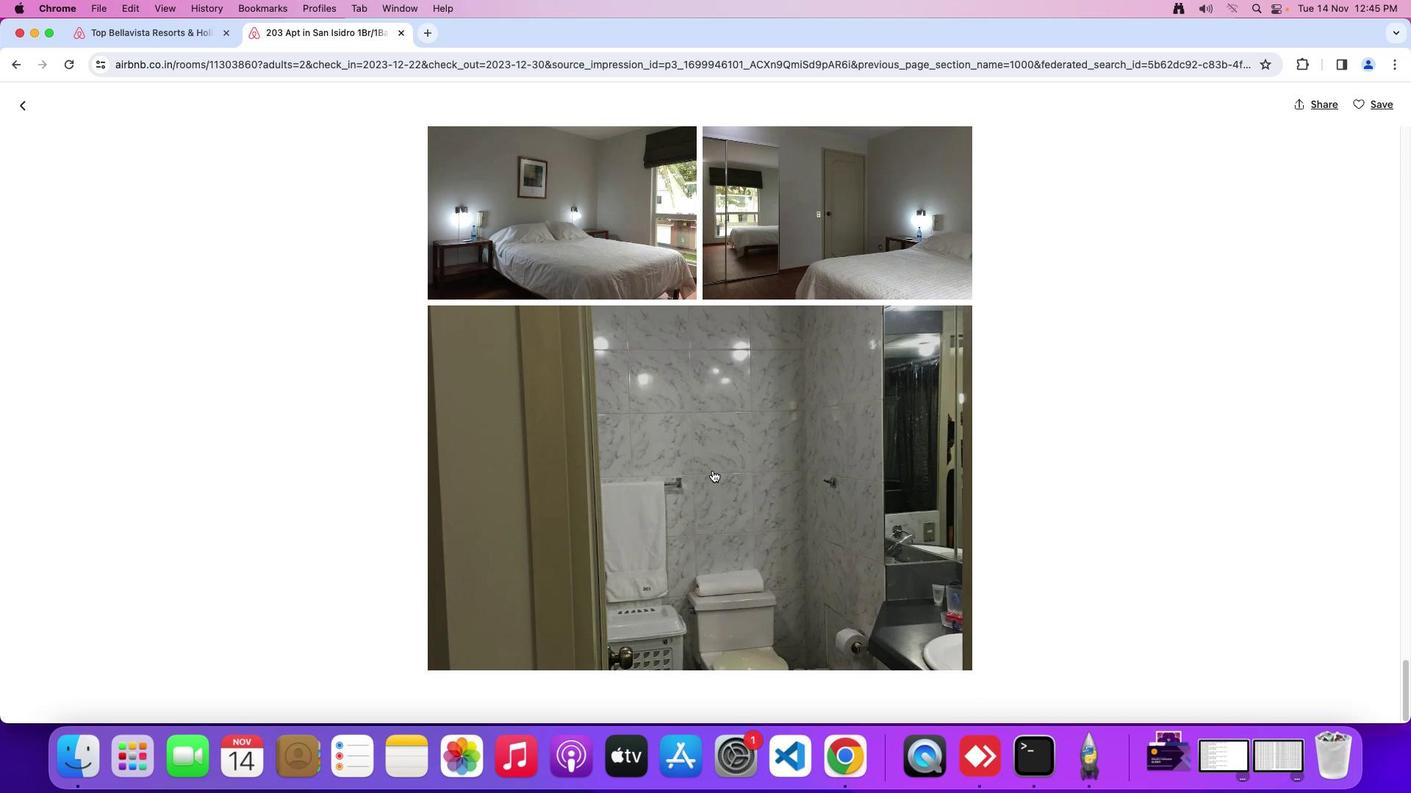
Action: Mouse scrolled (712, 479) with delta (0, 0)
Screenshot: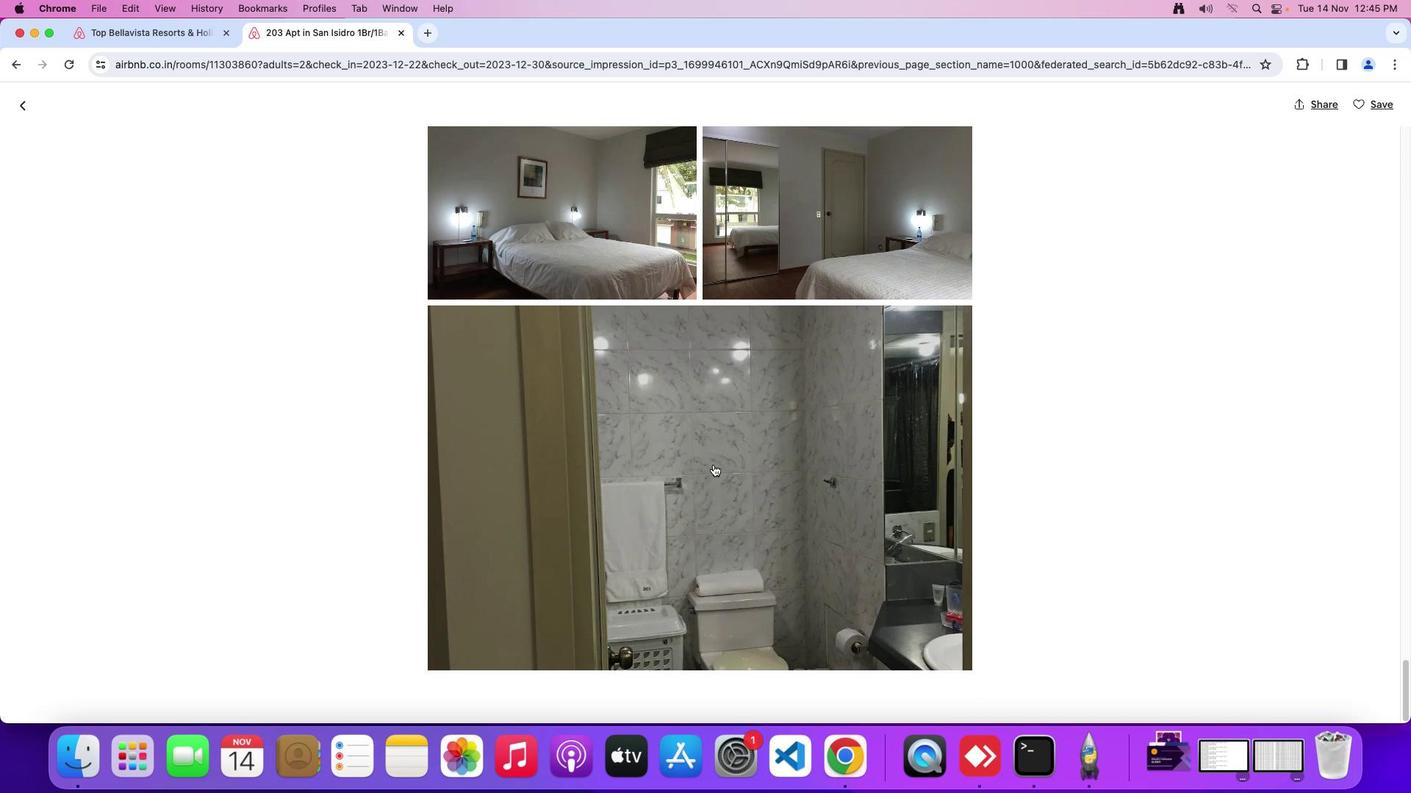 
Action: Mouse scrolled (712, 479) with delta (0, -2)
Screenshot: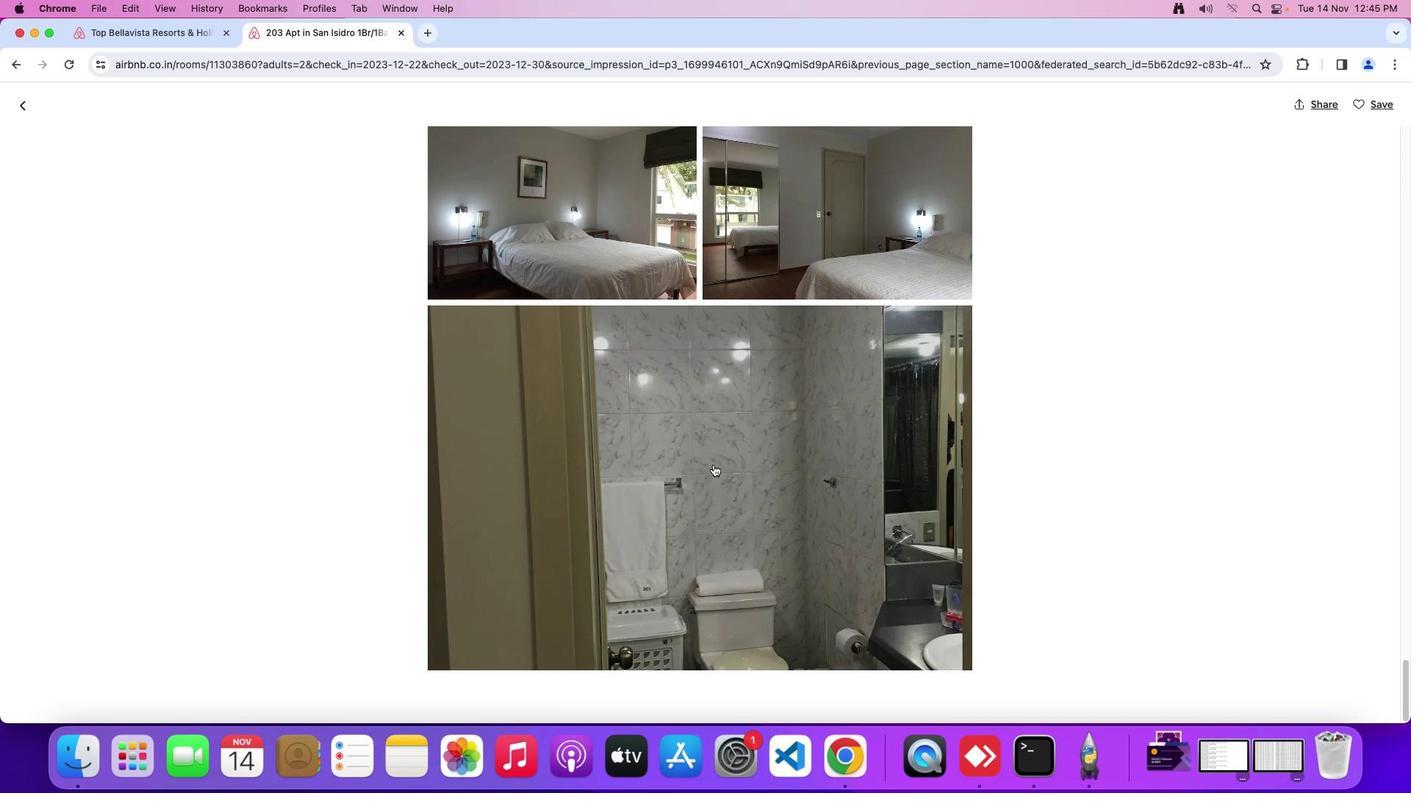 
Action: Mouse moved to (712, 478)
Screenshot: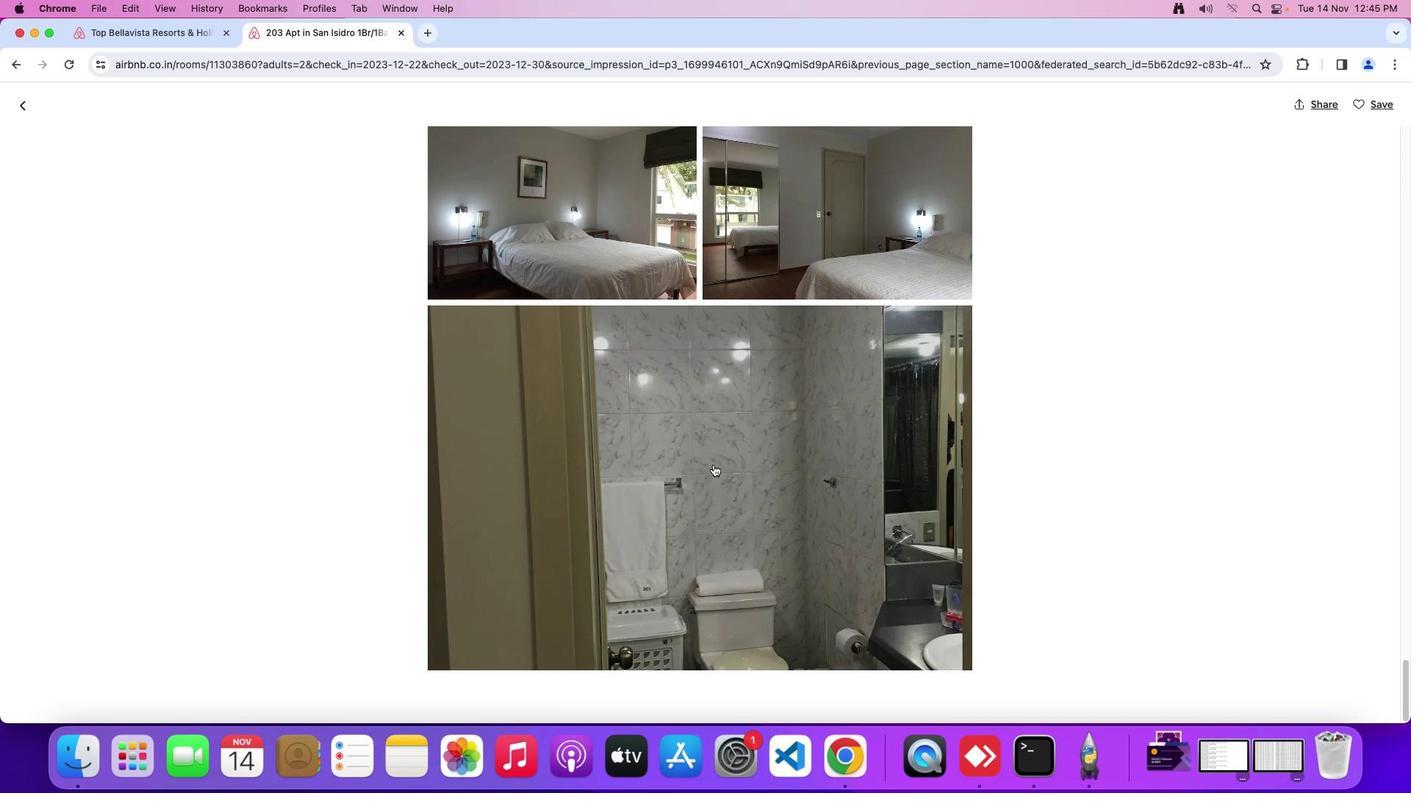 
Action: Mouse scrolled (712, 478) with delta (0, -3)
Screenshot: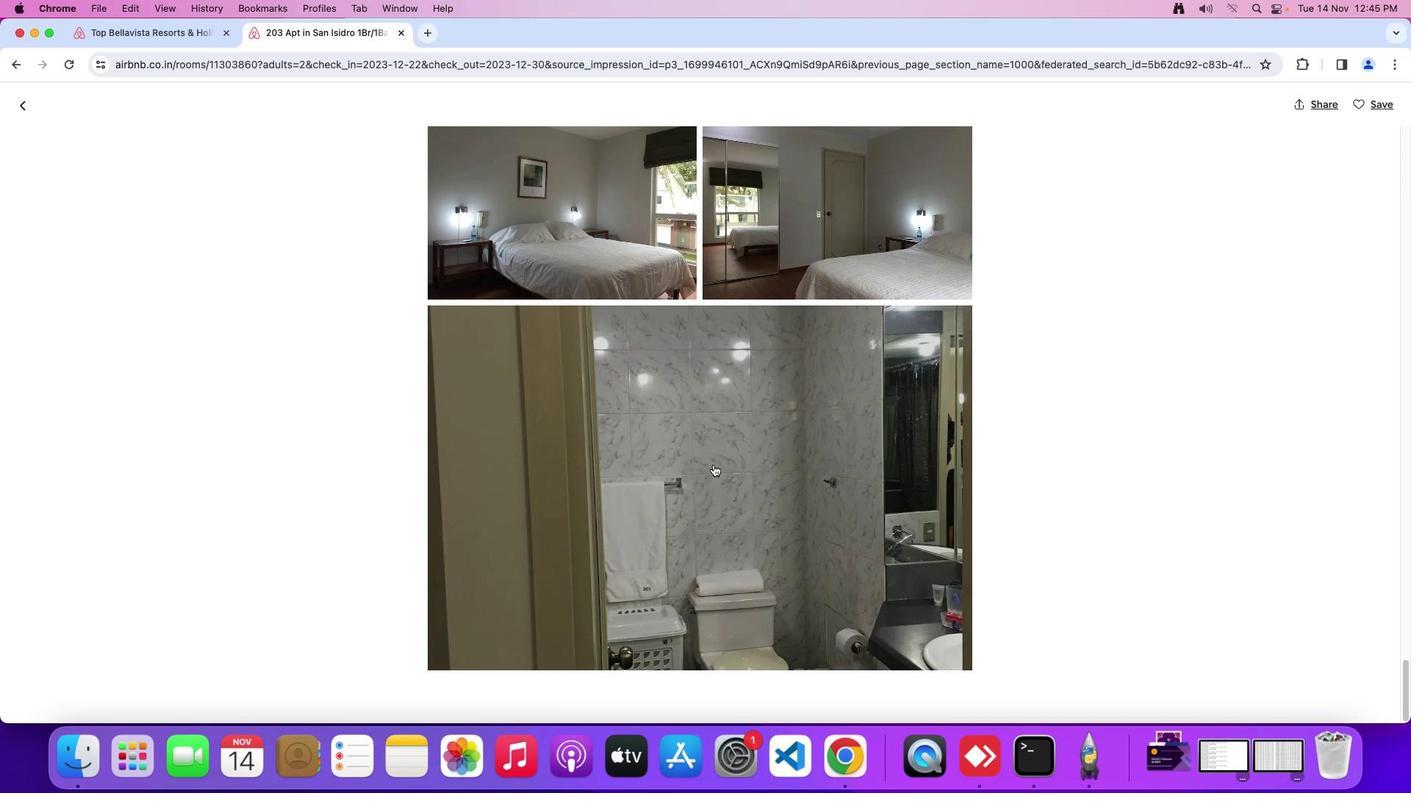 
Action: Mouse moved to (24, 113)
Screenshot: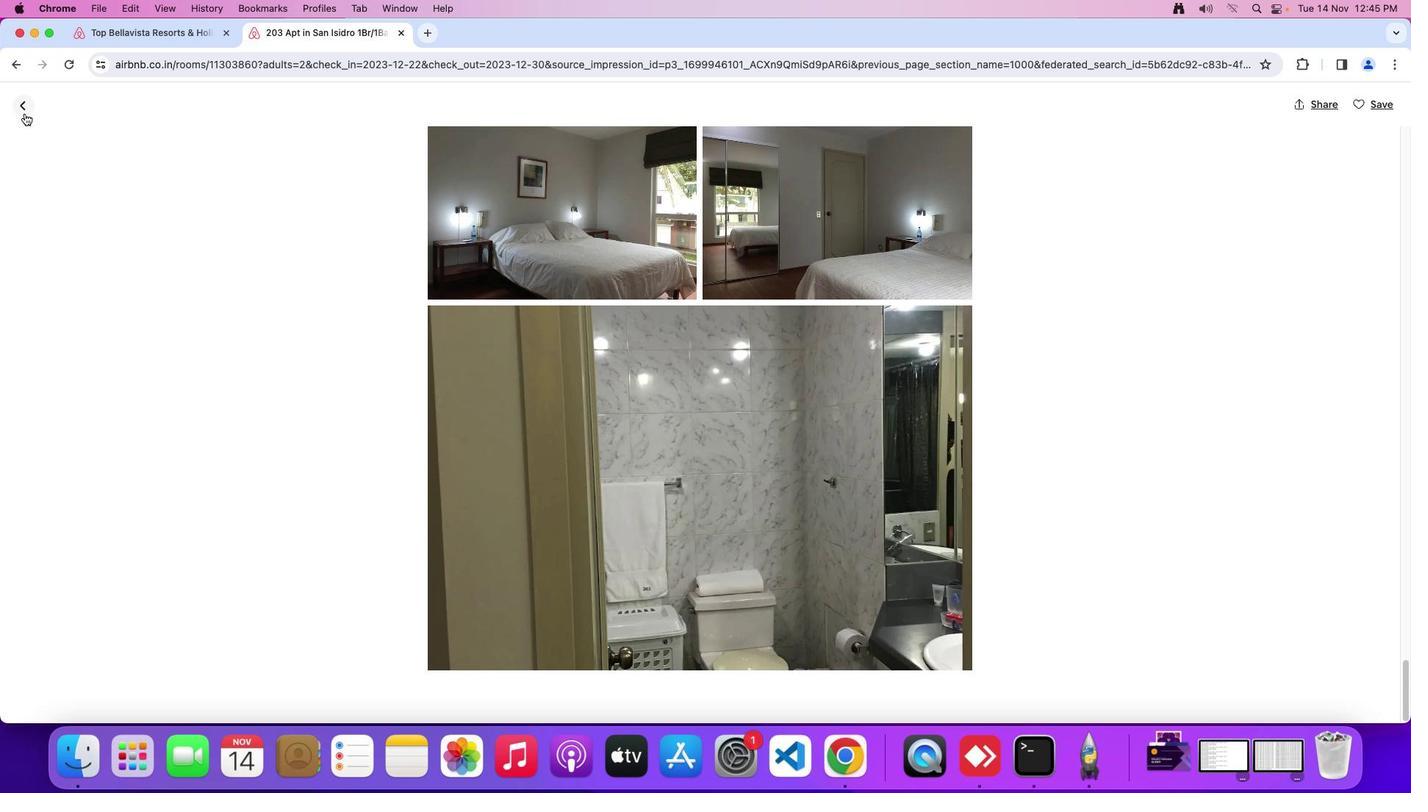 
Action: Mouse pressed left at (24, 113)
Screenshot: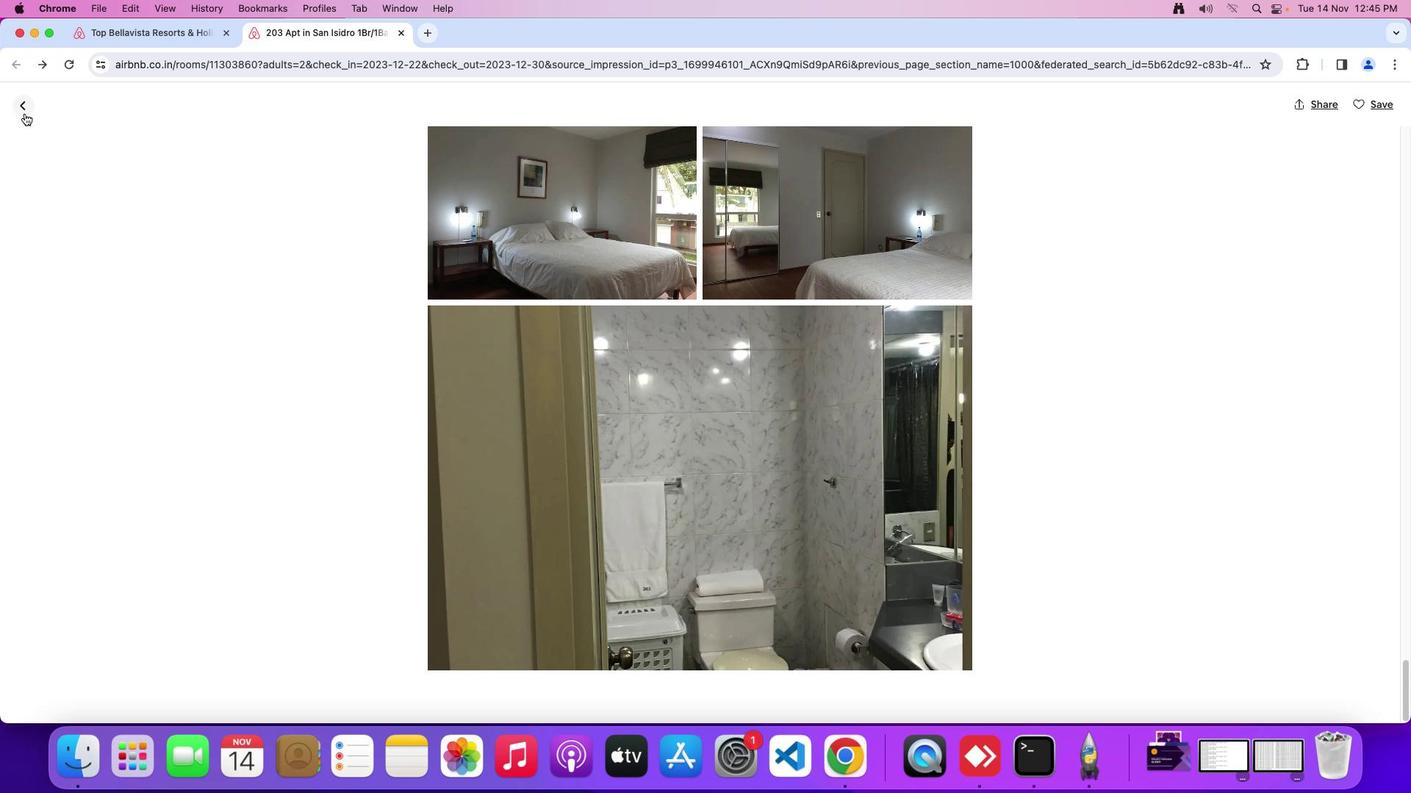 
Action: Mouse moved to (693, 539)
Screenshot: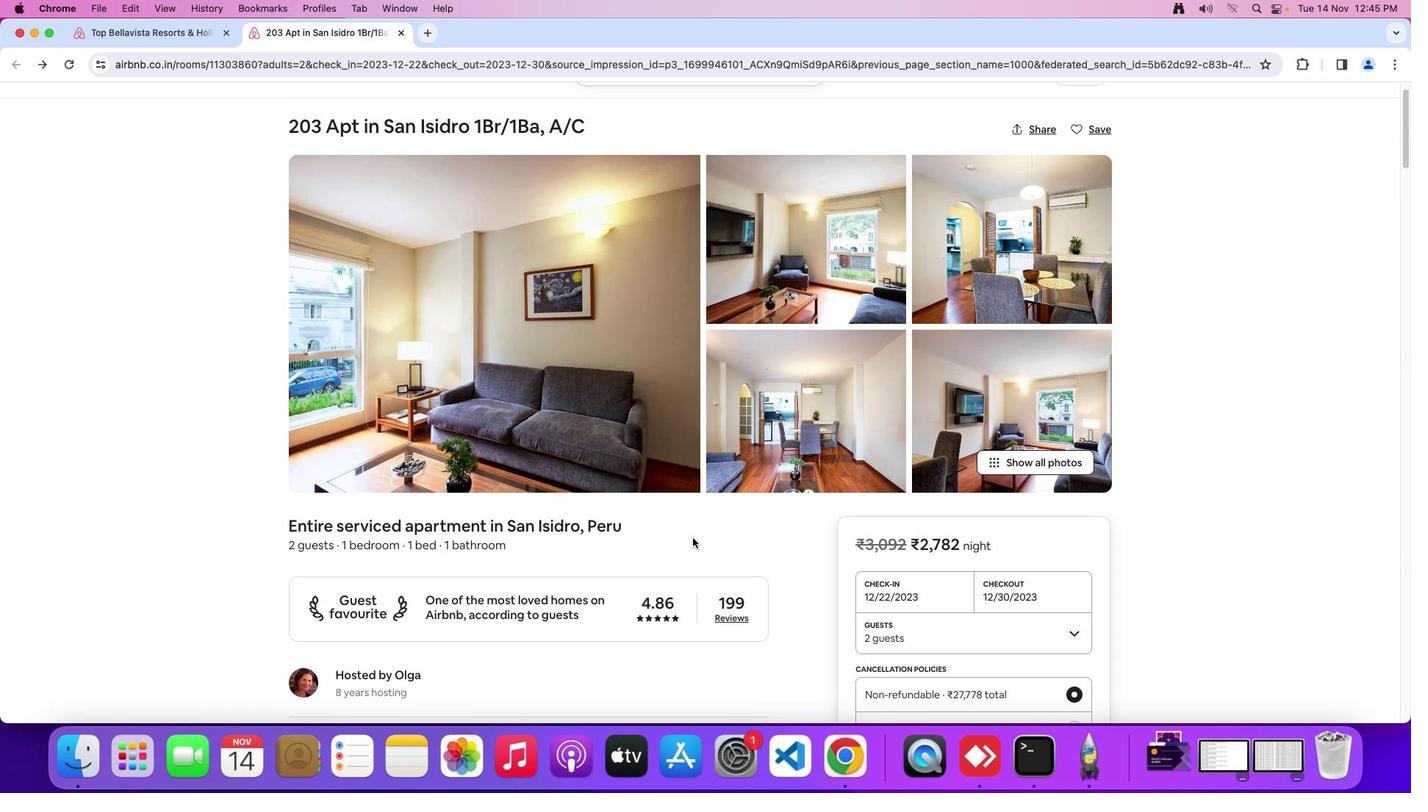 
Action: Mouse scrolled (693, 539) with delta (0, 0)
Screenshot: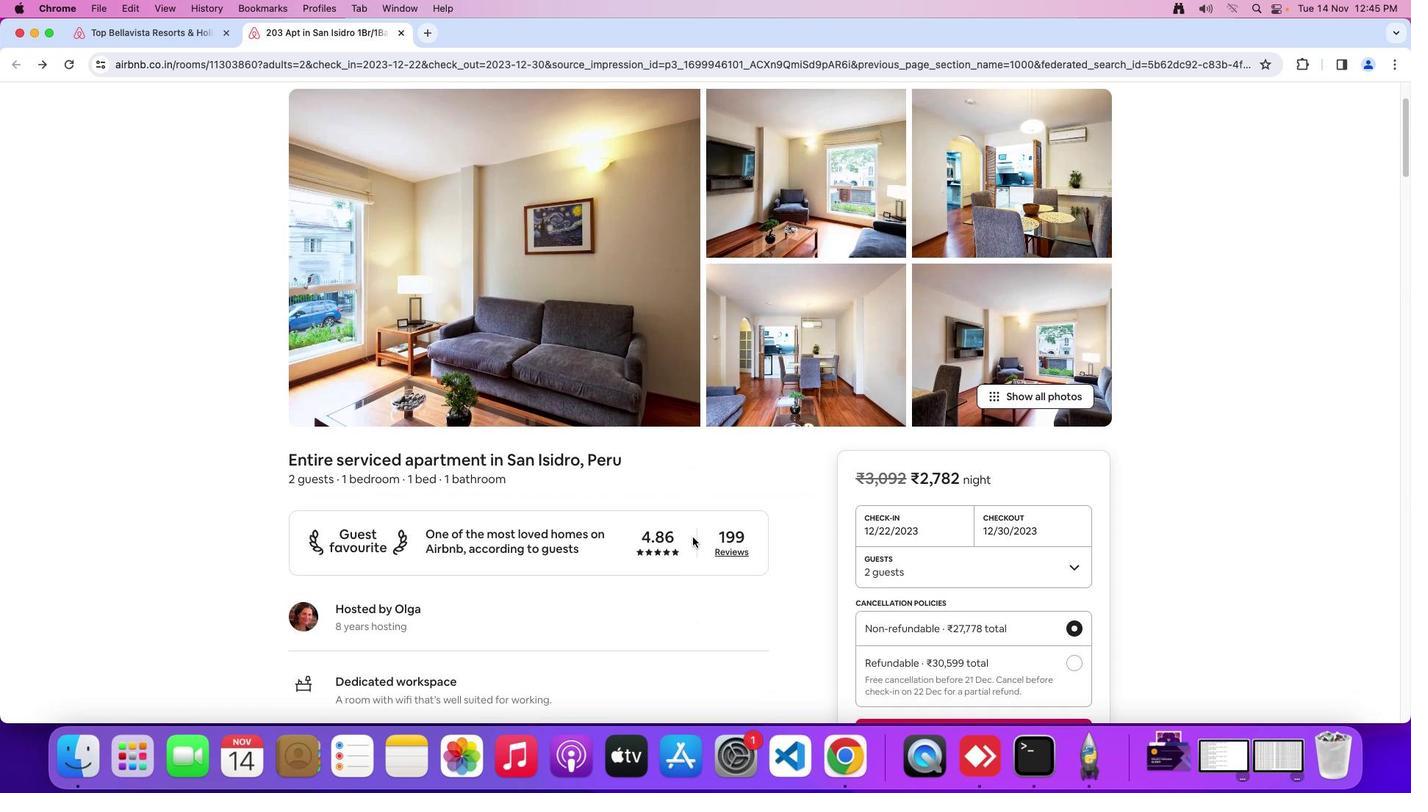 
Action: Mouse moved to (693, 538)
Screenshot: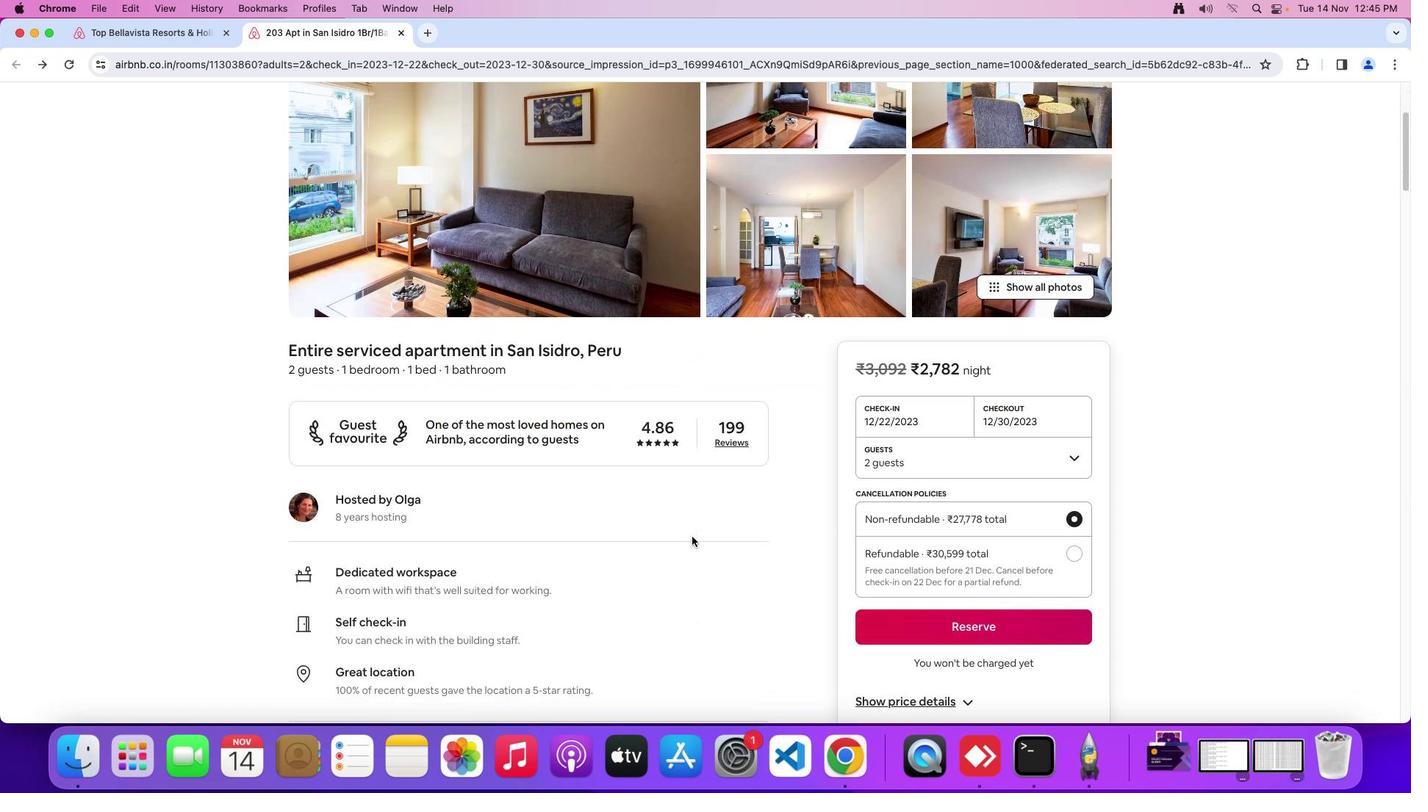
Action: Mouse scrolled (693, 538) with delta (0, 0)
Screenshot: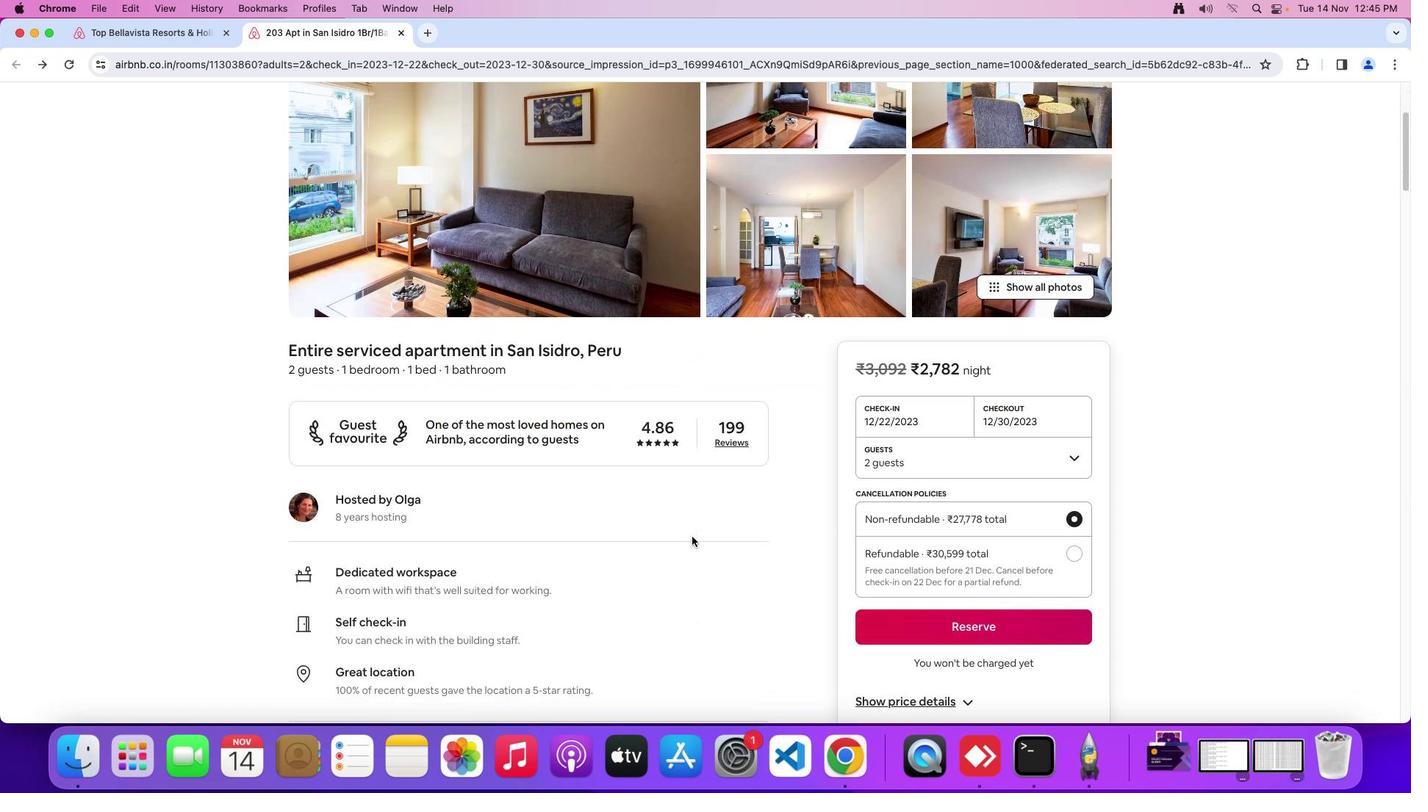 
Action: Mouse scrolled (693, 538) with delta (0, -2)
